 Task: Reply and add a link Link0000000013 to Email0000000002@outlook.com with a subject Subject0000000013 with a message Message0000000014 and with an attachment of Attach0000000004. Reply and add a link Link0000000013 to Aakash.mishra@softage.net and add a cc to Email0000000002@outlook.com with a subject Subject0000000013 with a message Message0000000014 and with an attachment of Attach0000000004. Reply and add a link Link0000000013 to Aakash.mishra@softage.net and add a cc to Email0000000002@outlook.com and bcc to Email0000000003@outlook.com@outlook.com with a subject Subject0000000012 with a message Message0000000014 and with an attachment of Attach0000000004. Reply and add a link Link0000000013 to Email0000000002@outlook.com with a subject Subject0000000014 with a message Message0000000014 and with an attachment of Attach0000000004 and upload Attach0000000005 to Onedrive and share. Reply and add a link Link0000000013 to Aakash.mishra@softage.net and add a cc to Email0000000002@outlook.com with a subject Subject0000000014 with a message Message0000000014 and with an attachment of Attach0000000004 and upload Attach0000000005 to Onedrive and share
Action: Mouse moved to (374, 416)
Screenshot: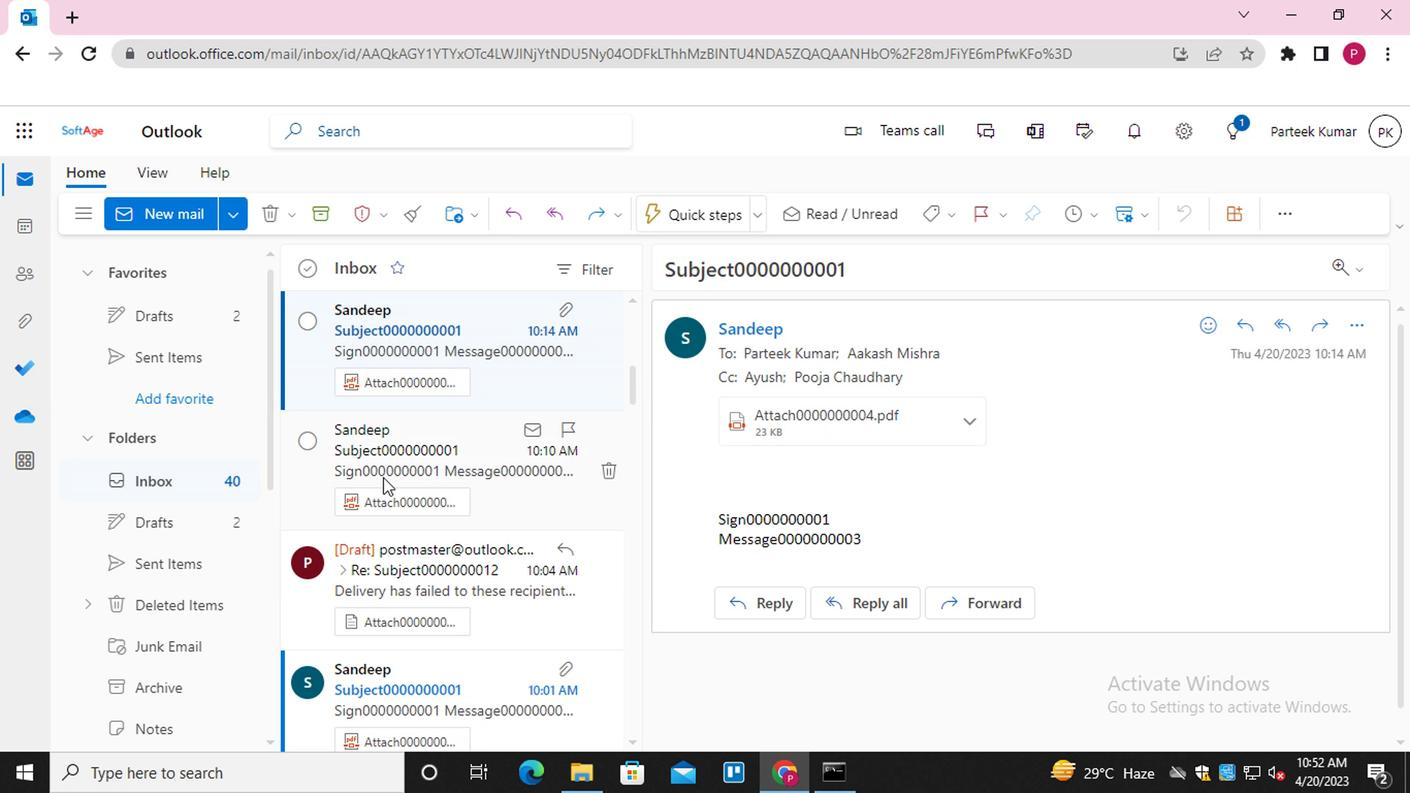 
Action: Mouse pressed left at (374, 416)
Screenshot: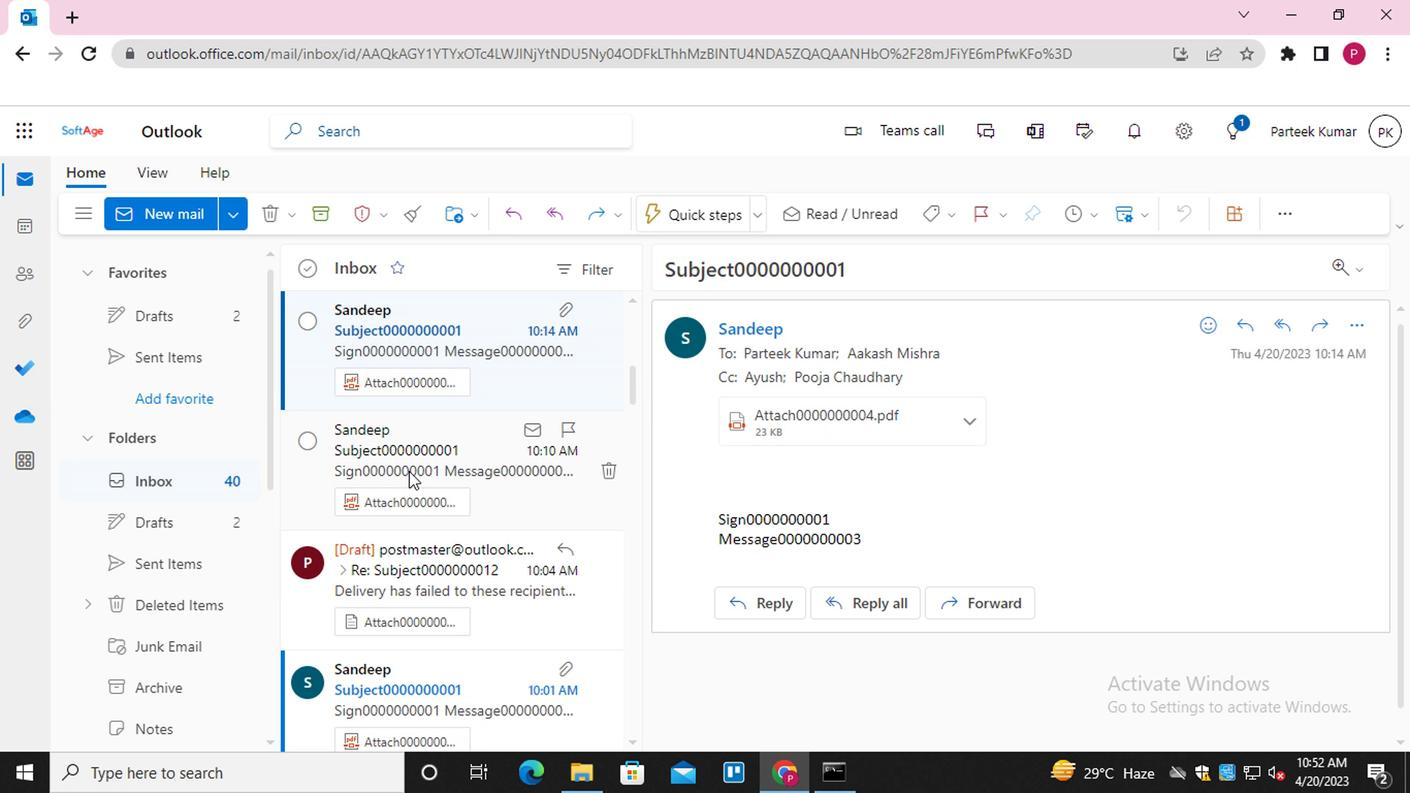 
Action: Mouse moved to (964, 334)
Screenshot: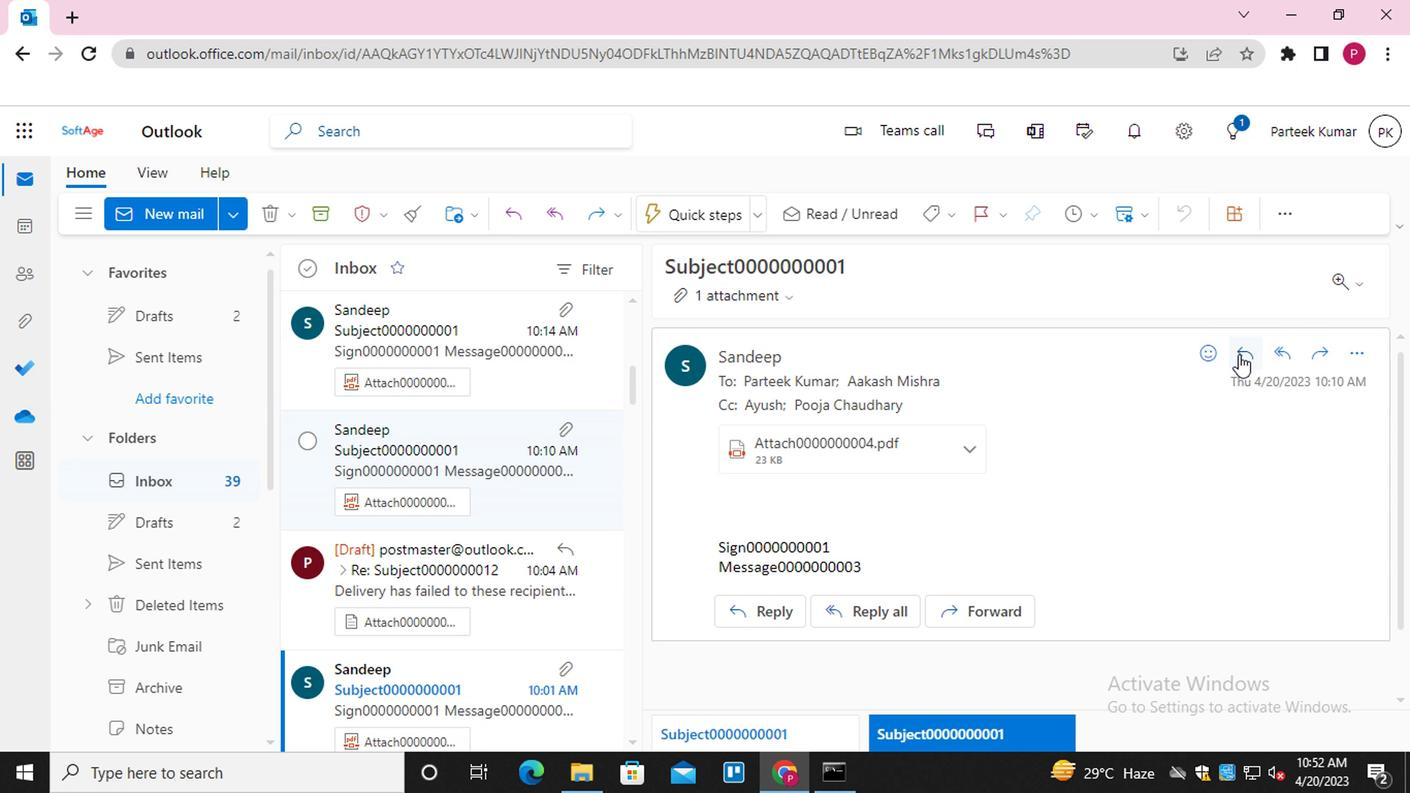 
Action: Mouse pressed left at (964, 334)
Screenshot: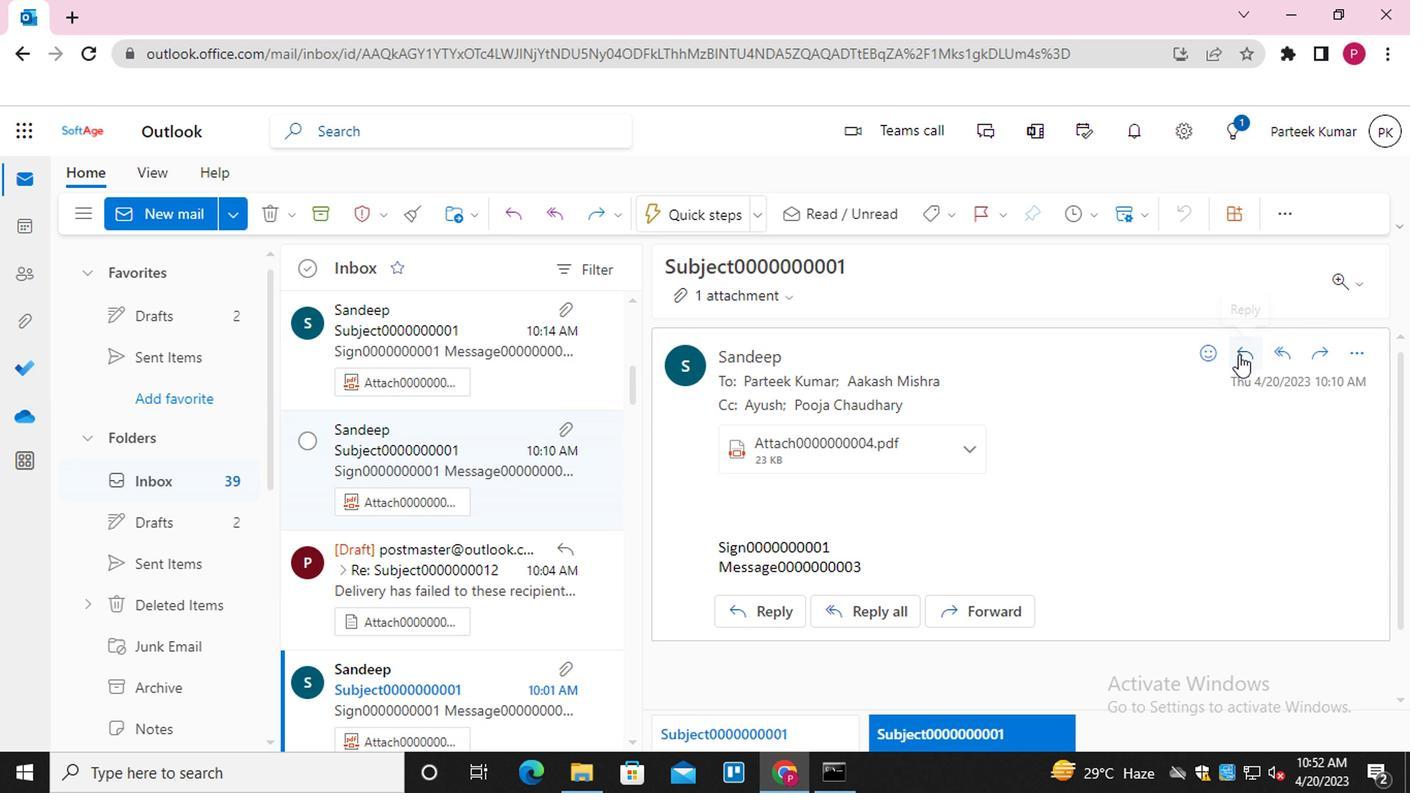 
Action: Mouse moved to (564, 522)
Screenshot: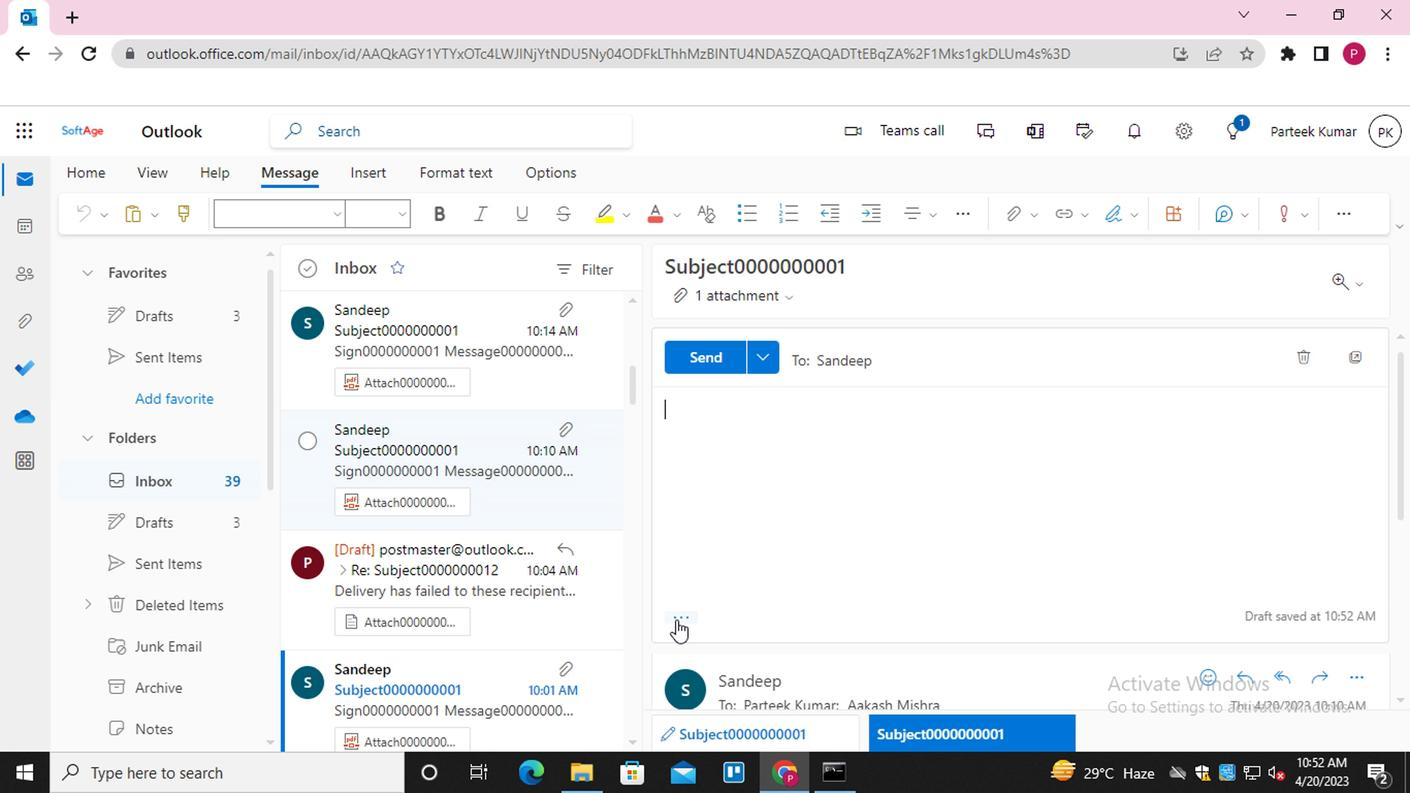 
Action: Mouse pressed left at (564, 522)
Screenshot: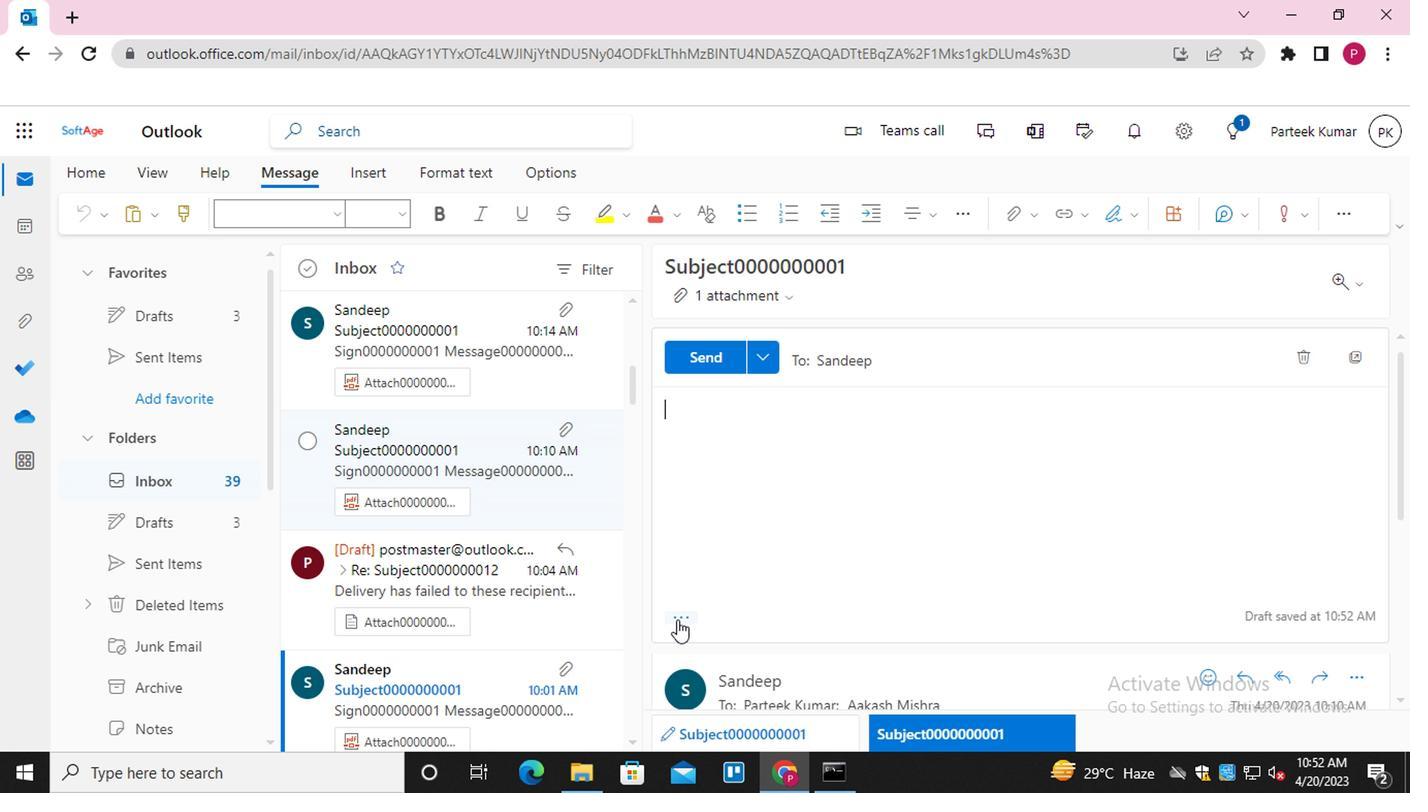
Action: Mouse moved to (600, 363)
Screenshot: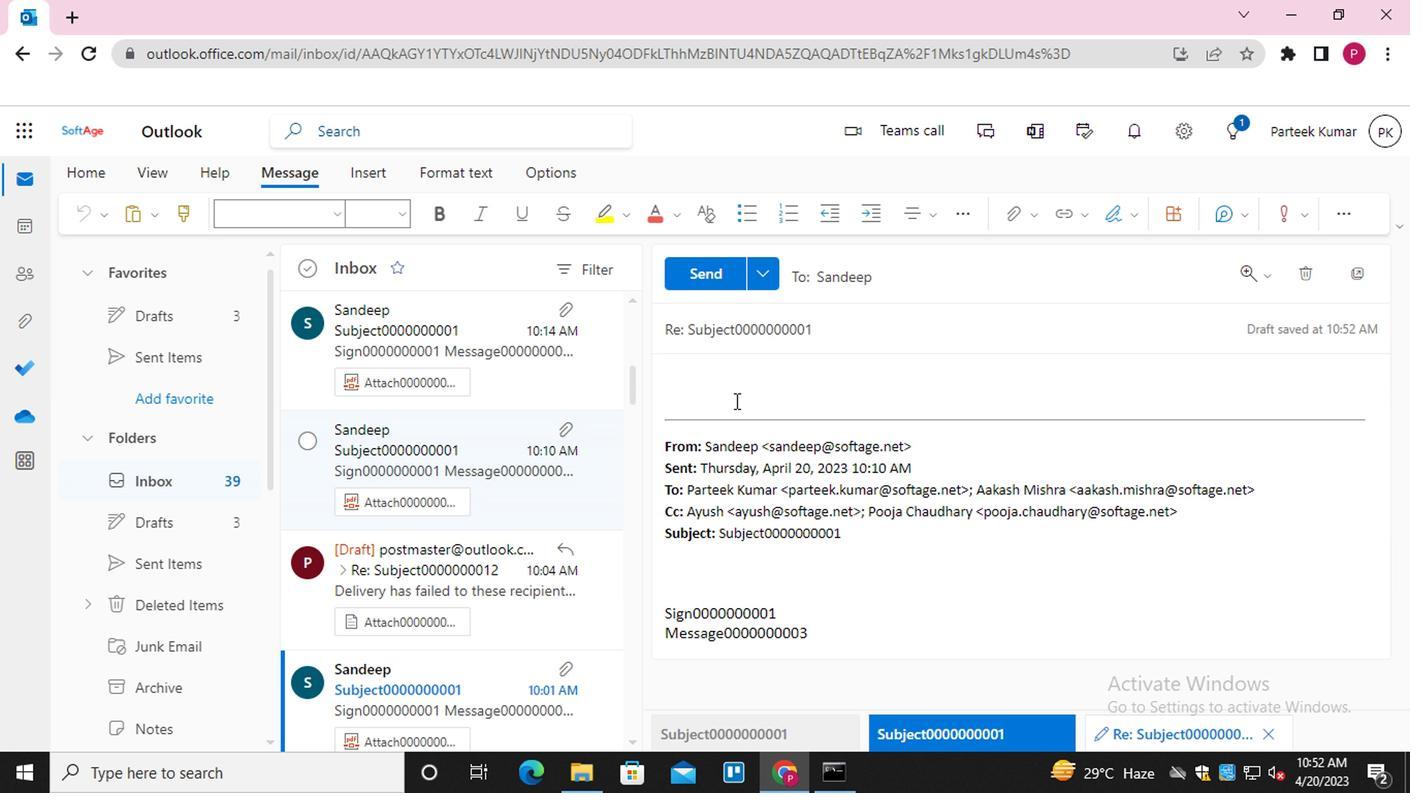 
Action: Mouse pressed left at (600, 363)
Screenshot: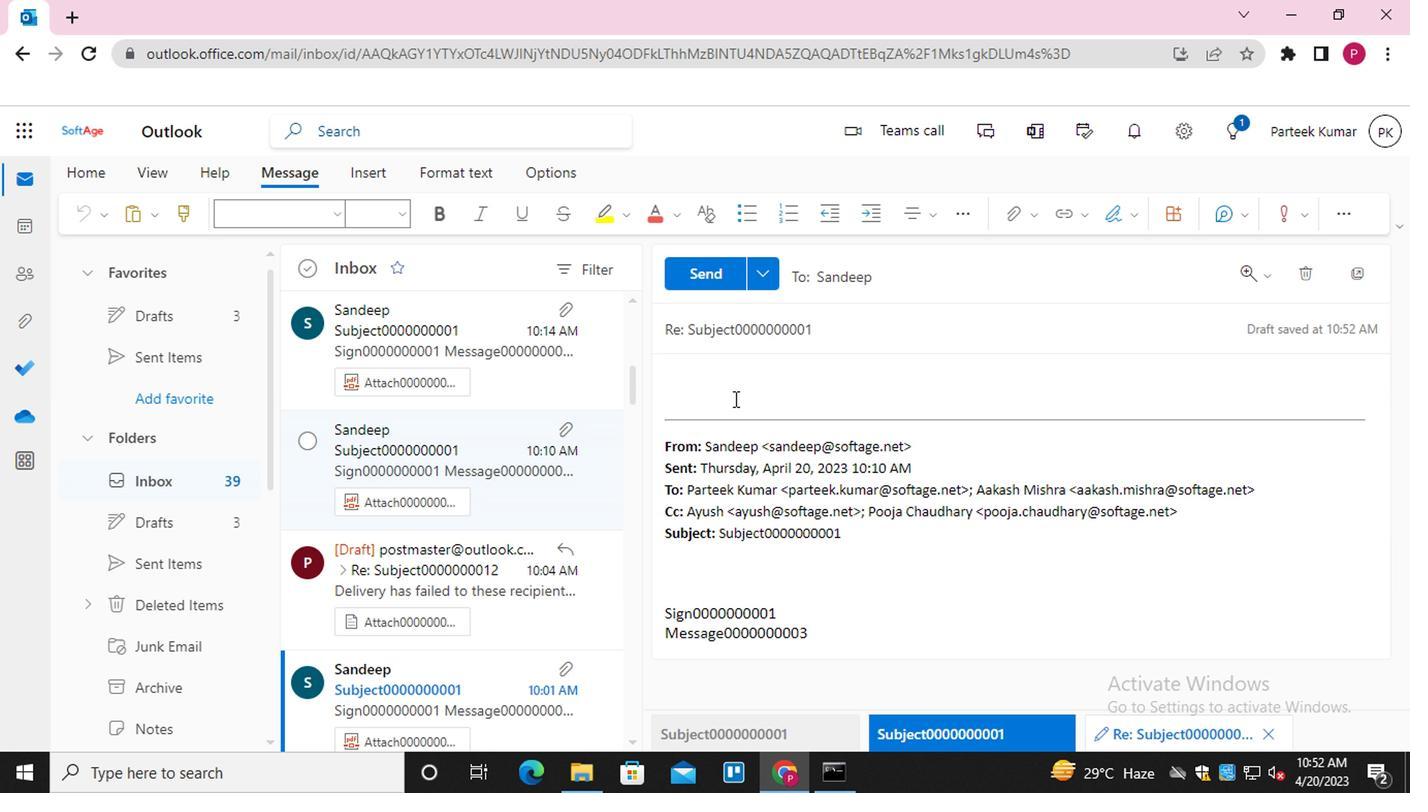 
Action: Mouse moved to (833, 237)
Screenshot: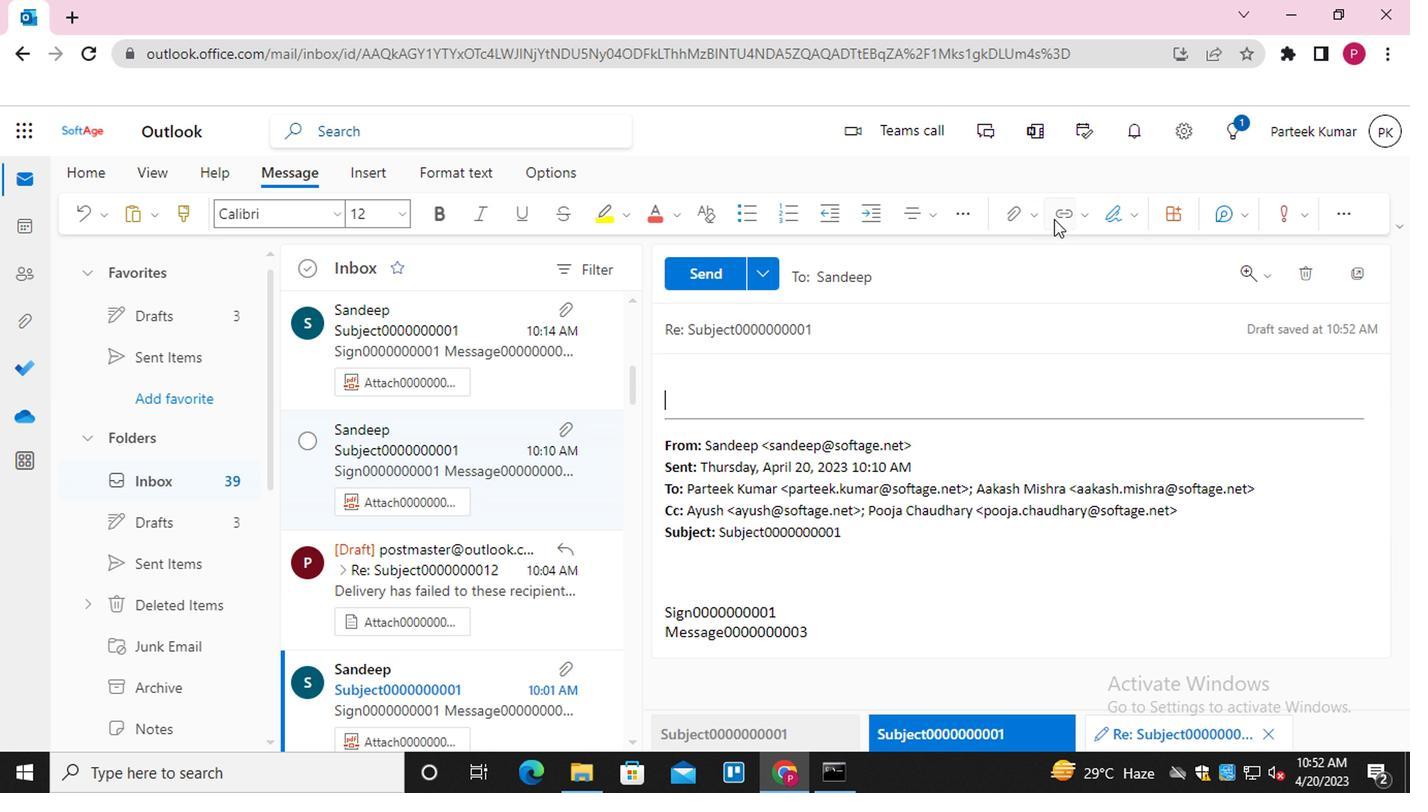 
Action: Mouse pressed left at (833, 237)
Screenshot: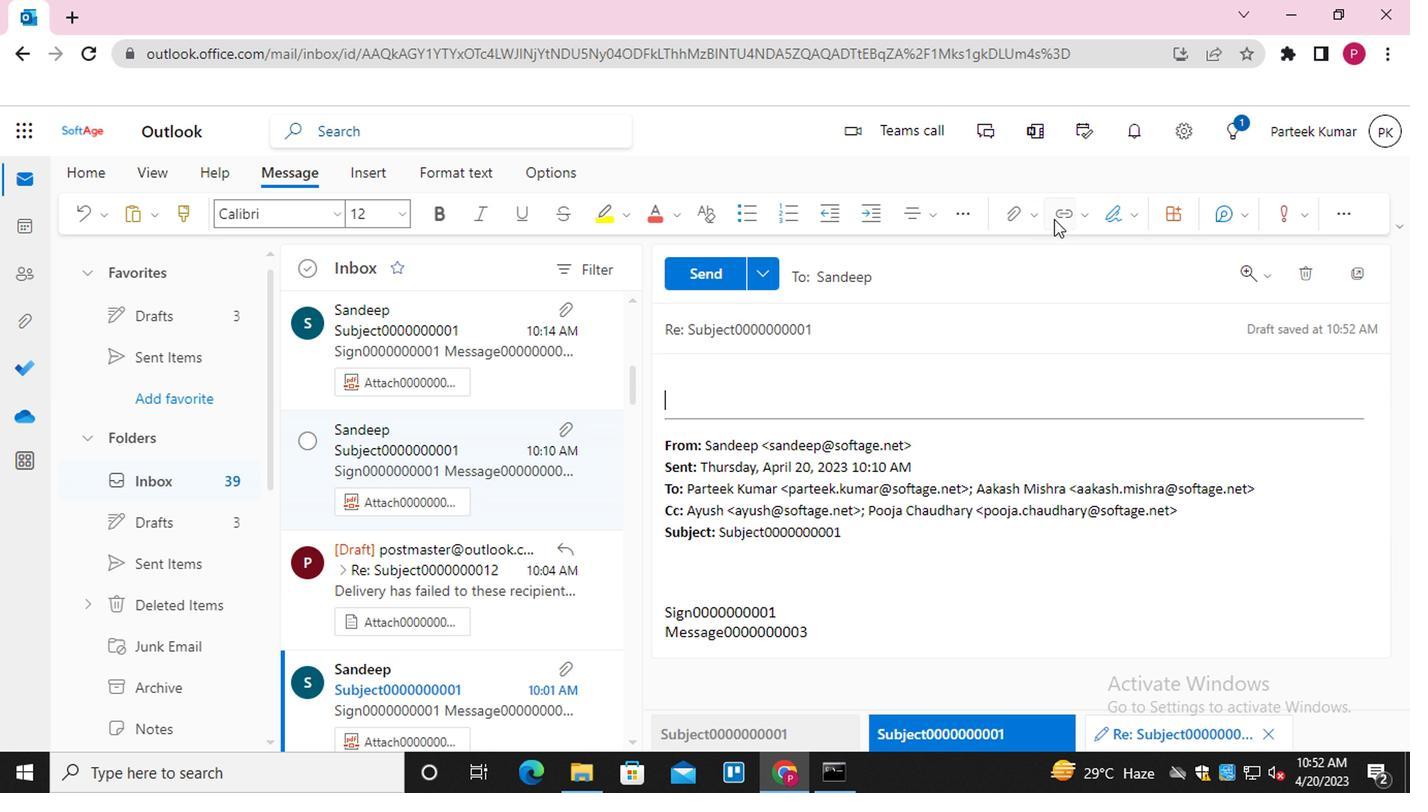 
Action: Mouse moved to (522, 360)
Screenshot: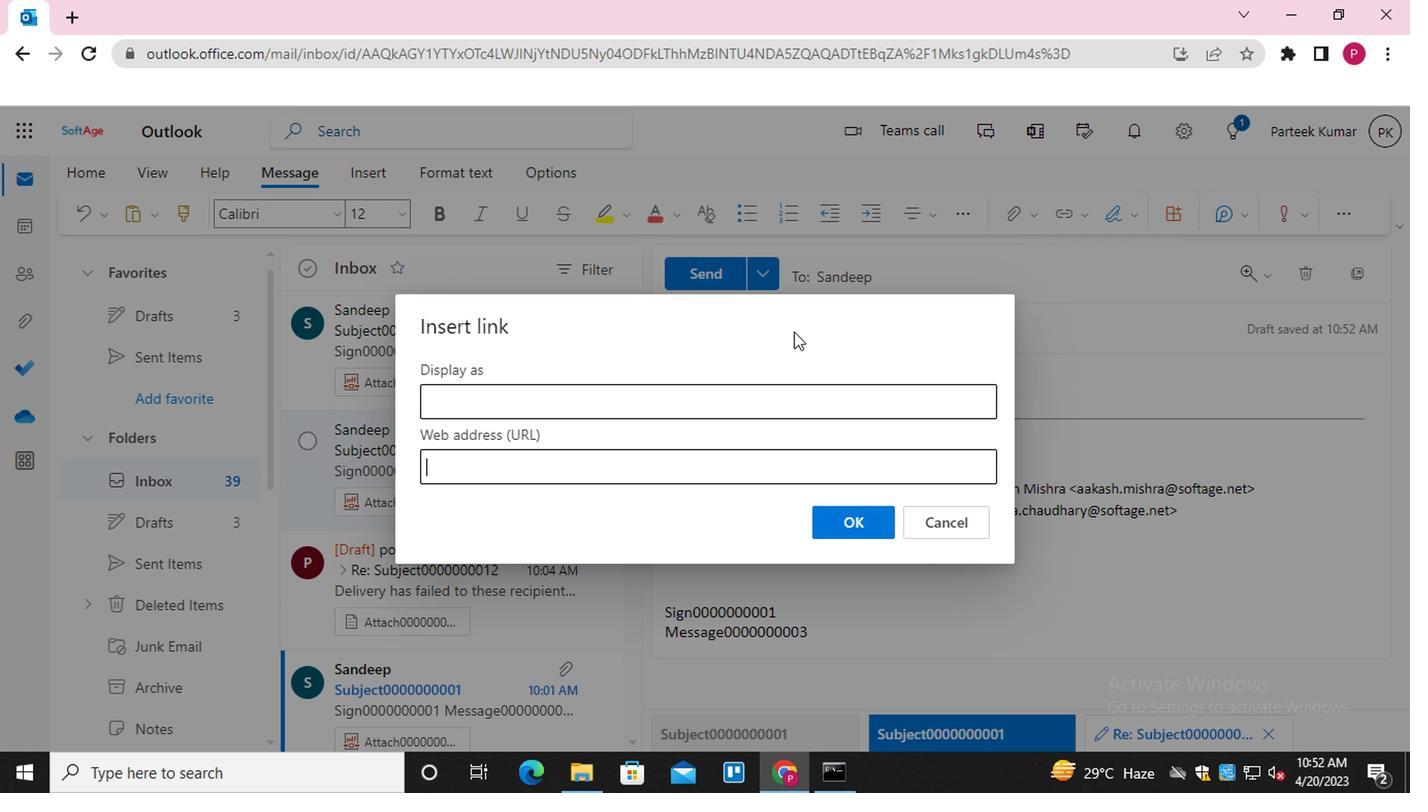
Action: Mouse pressed left at (522, 360)
Screenshot: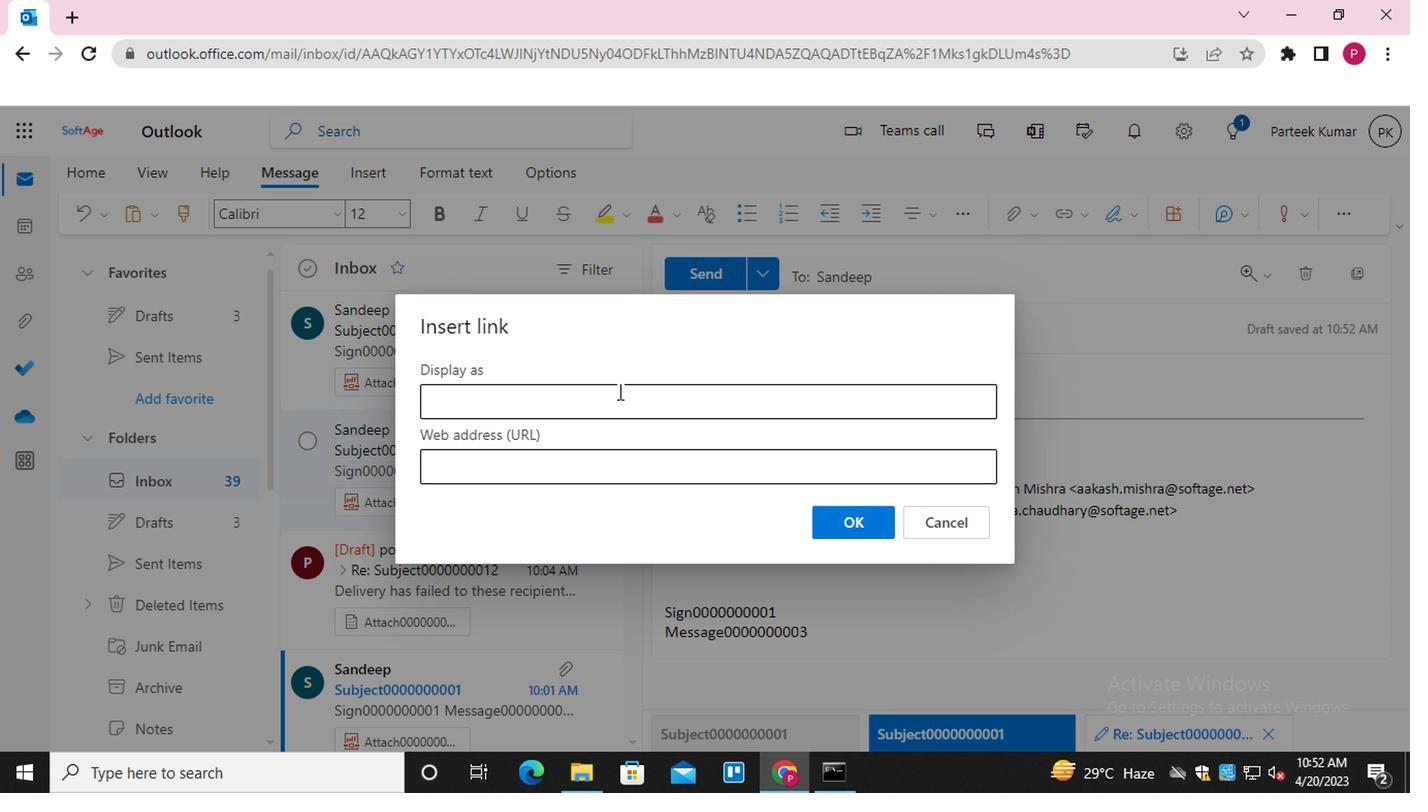 
Action: Mouse moved to (515, 402)
Screenshot: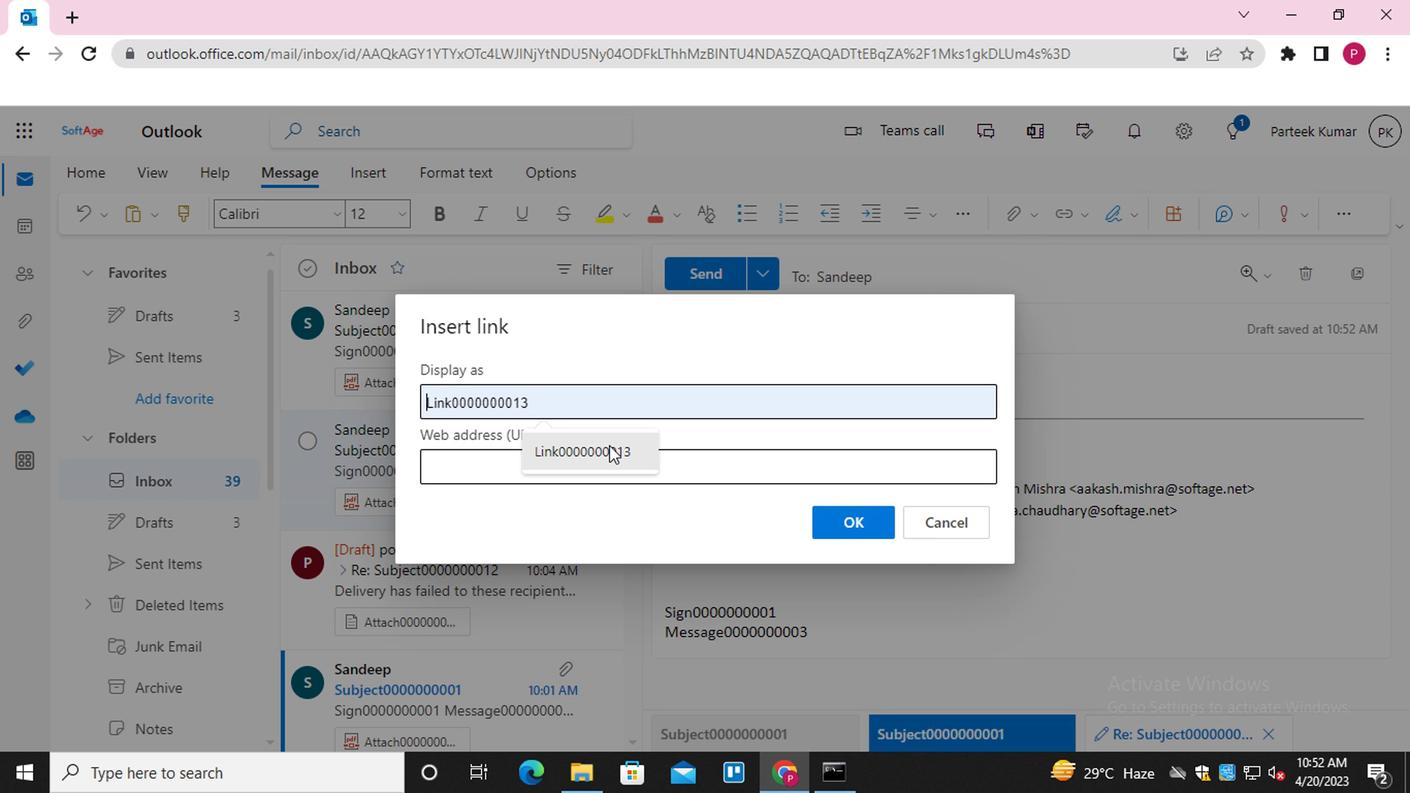 
Action: Mouse pressed left at (515, 402)
Screenshot: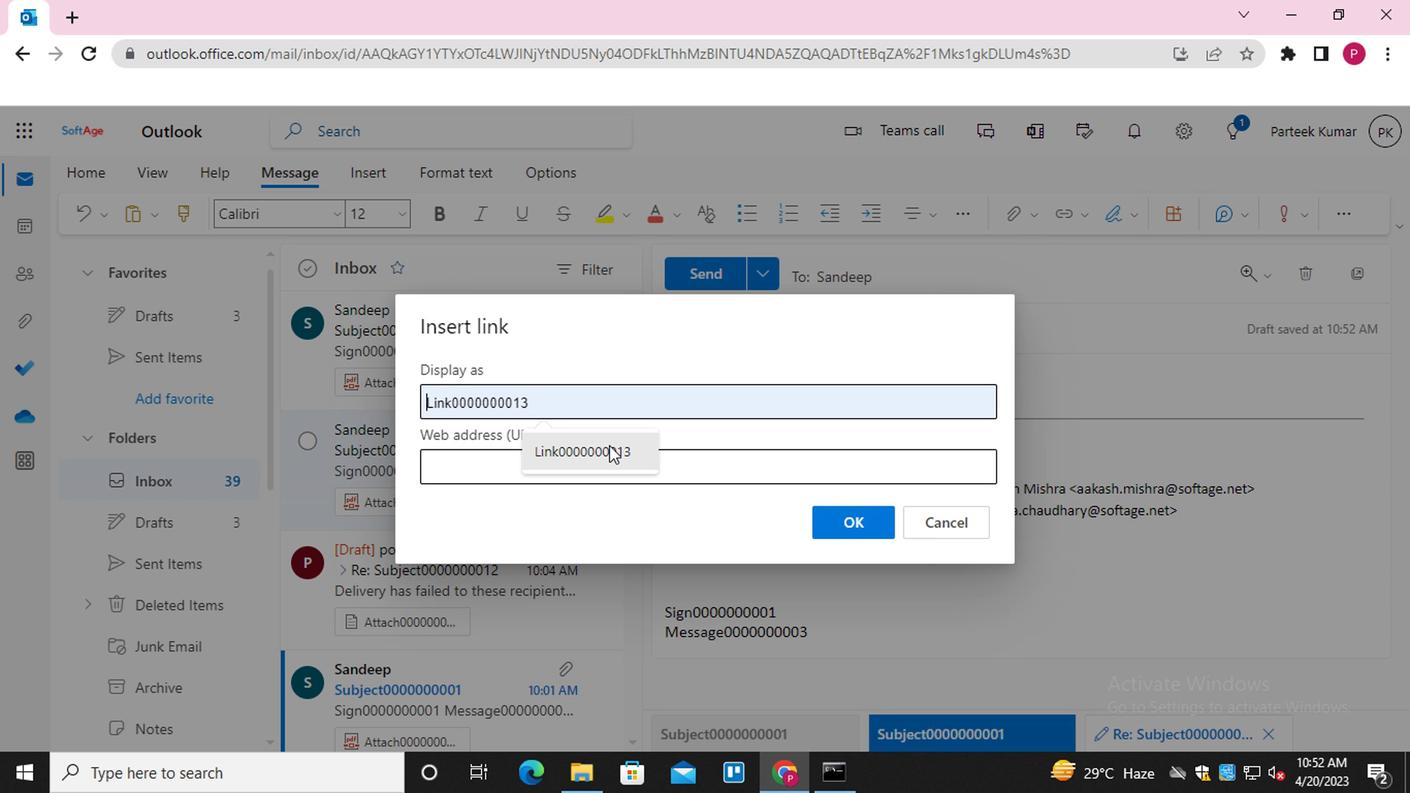 
Action: Mouse moved to (514, 412)
Screenshot: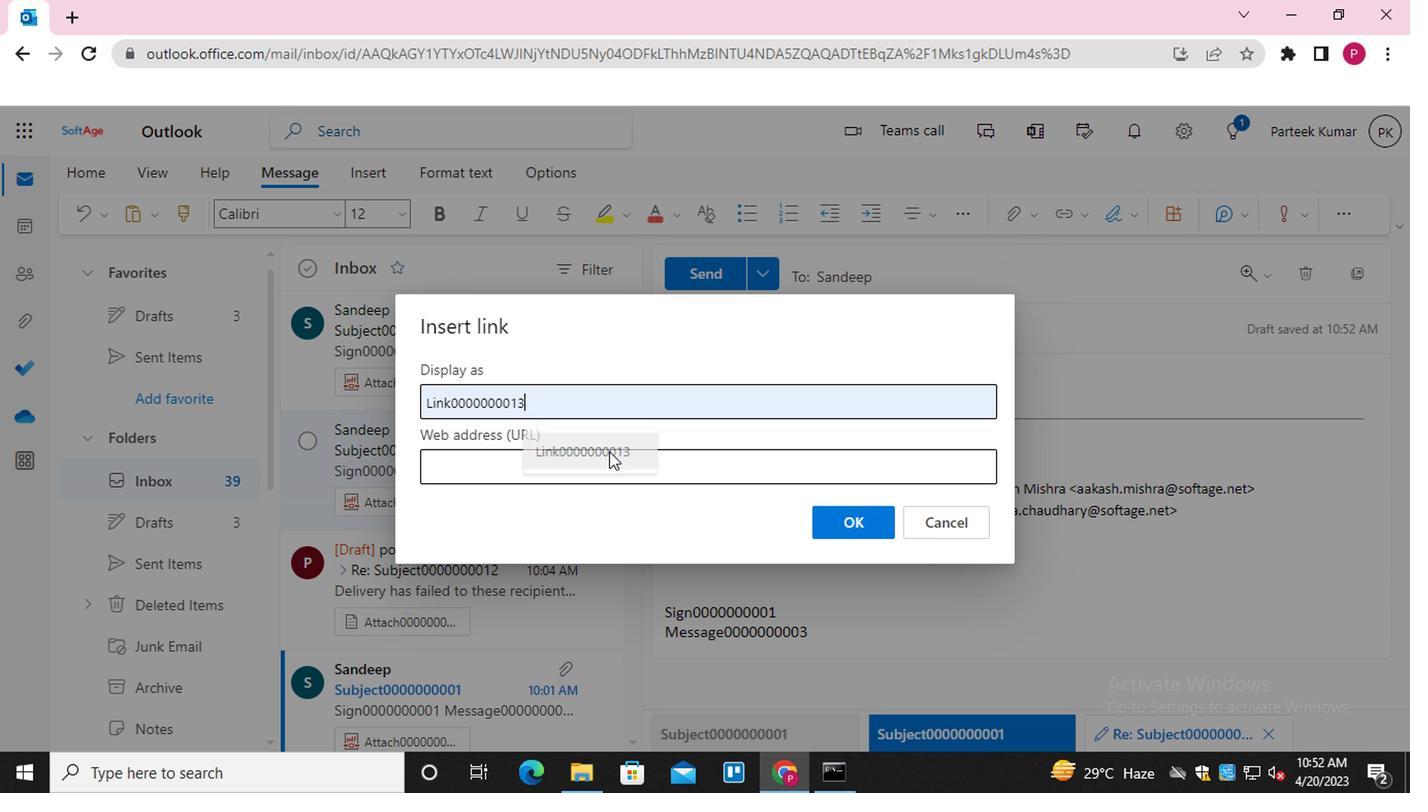 
Action: Mouse pressed left at (514, 412)
Screenshot: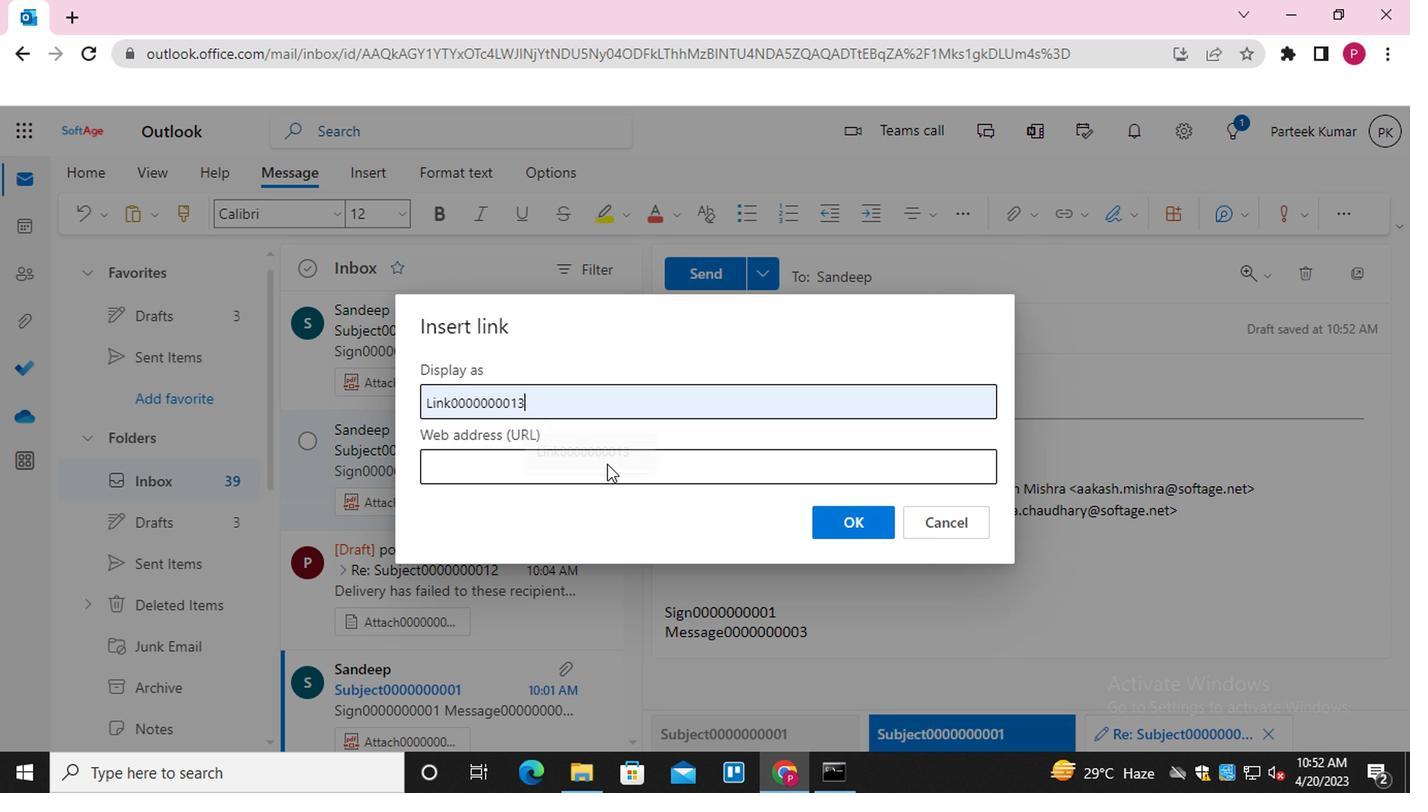 
Action: Mouse moved to (512, 445)
Screenshot: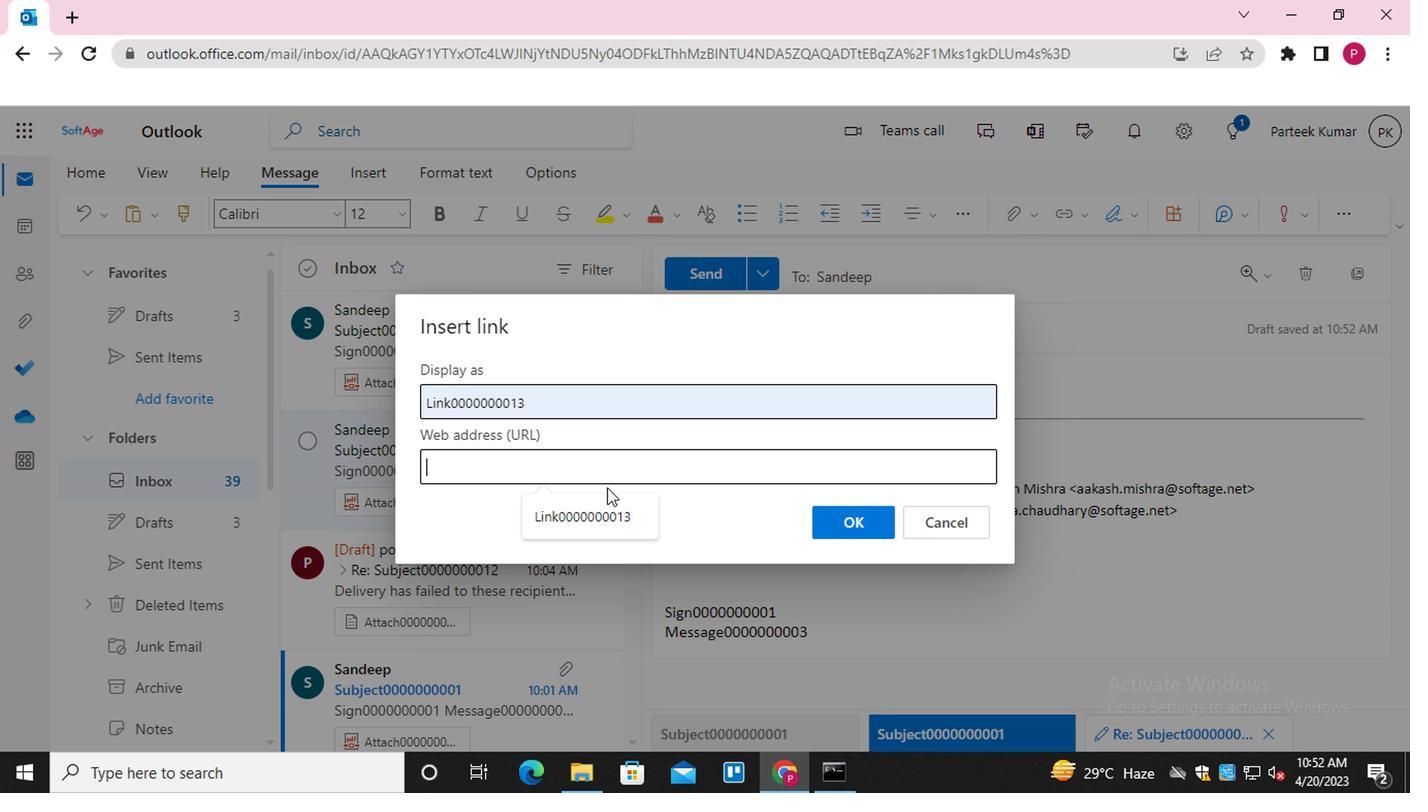 
Action: Mouse pressed left at (512, 445)
Screenshot: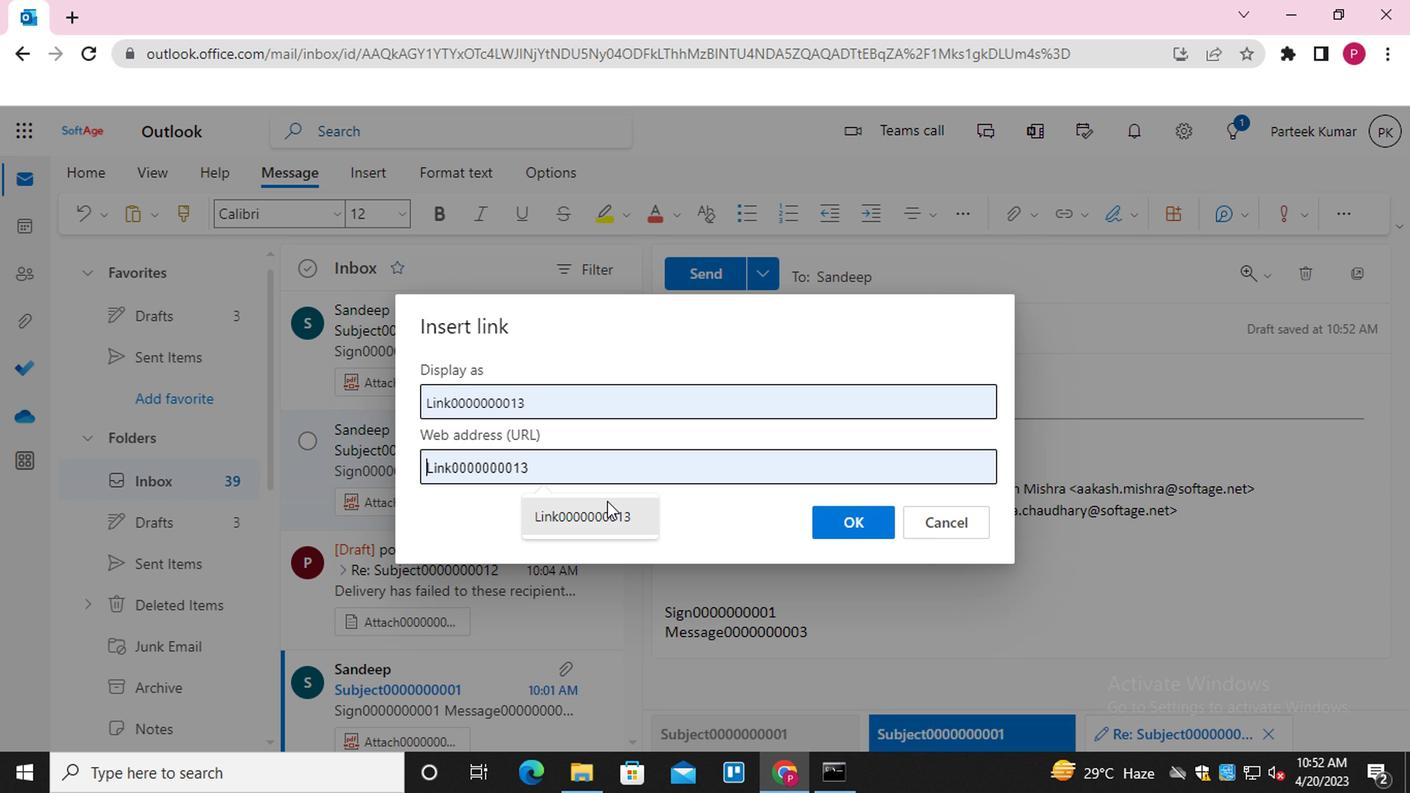 
Action: Mouse moved to (688, 453)
Screenshot: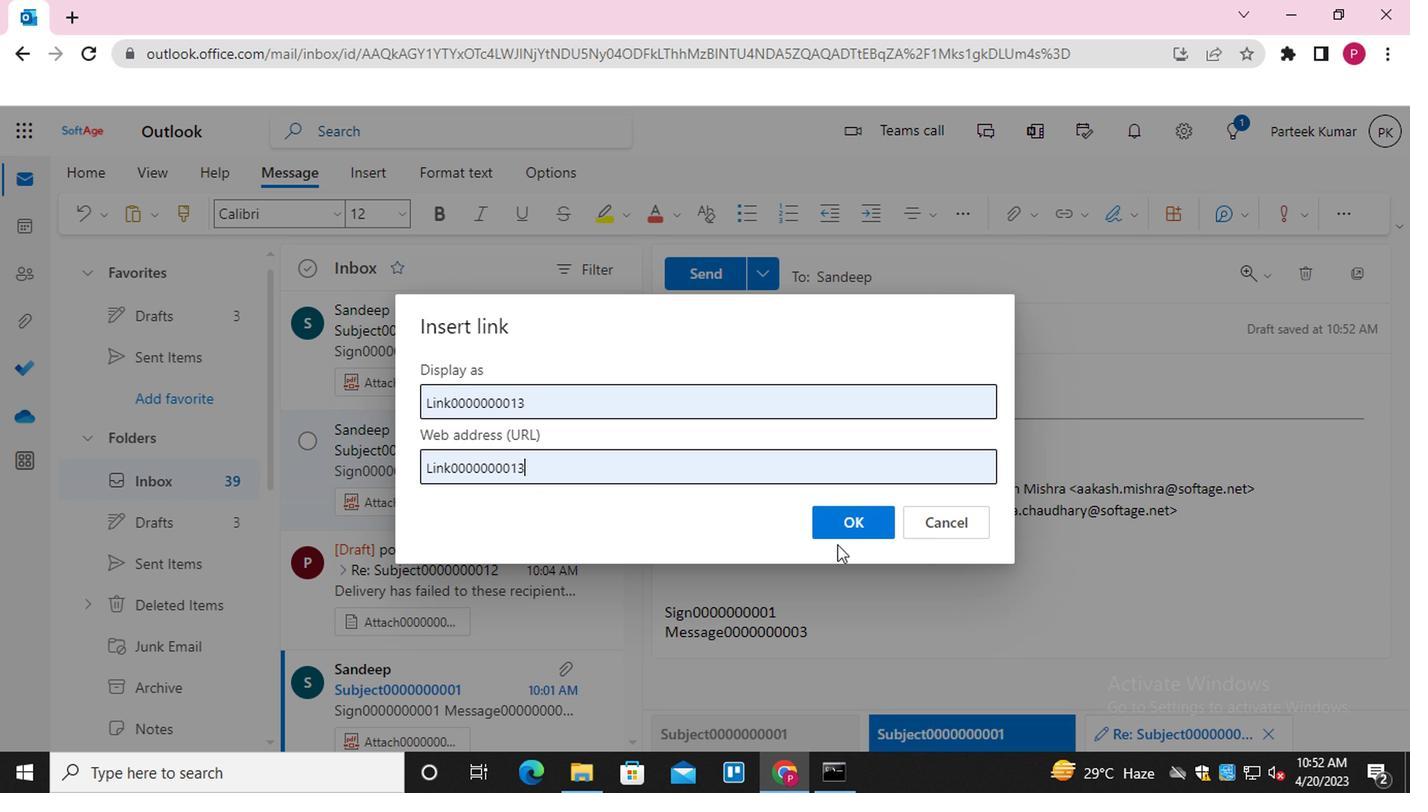 
Action: Mouse pressed left at (688, 453)
Screenshot: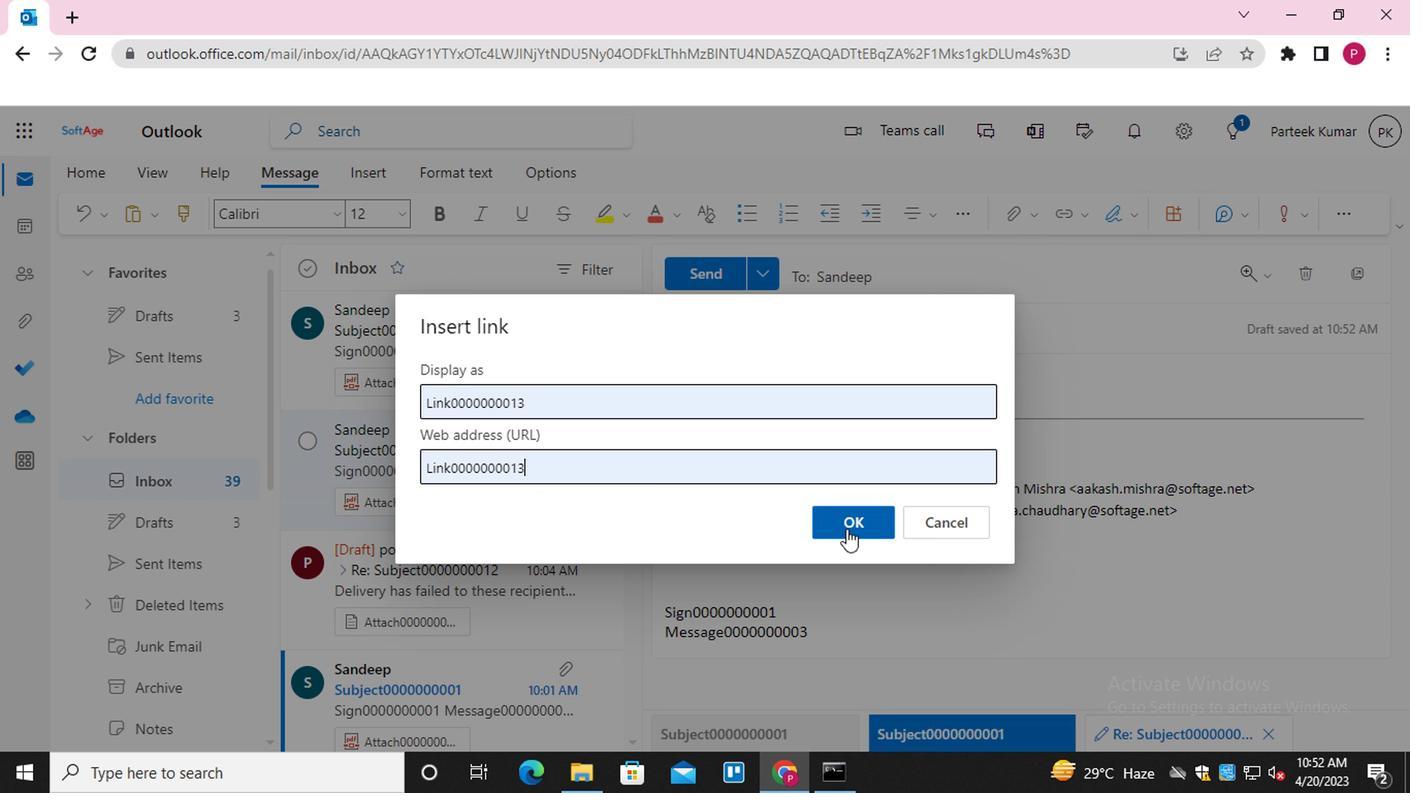 
Action: Mouse moved to (706, 280)
Screenshot: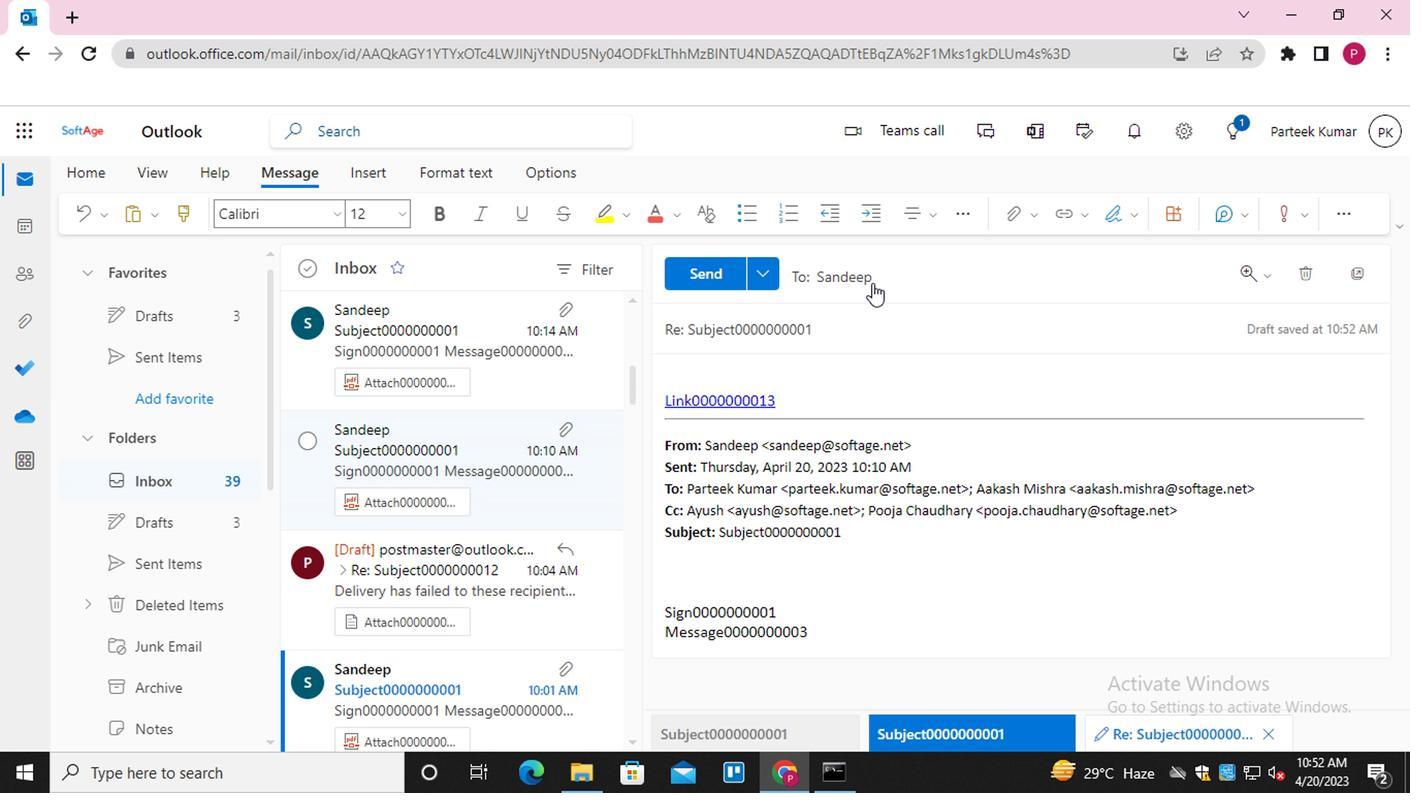 
Action: Mouse pressed left at (706, 280)
Screenshot: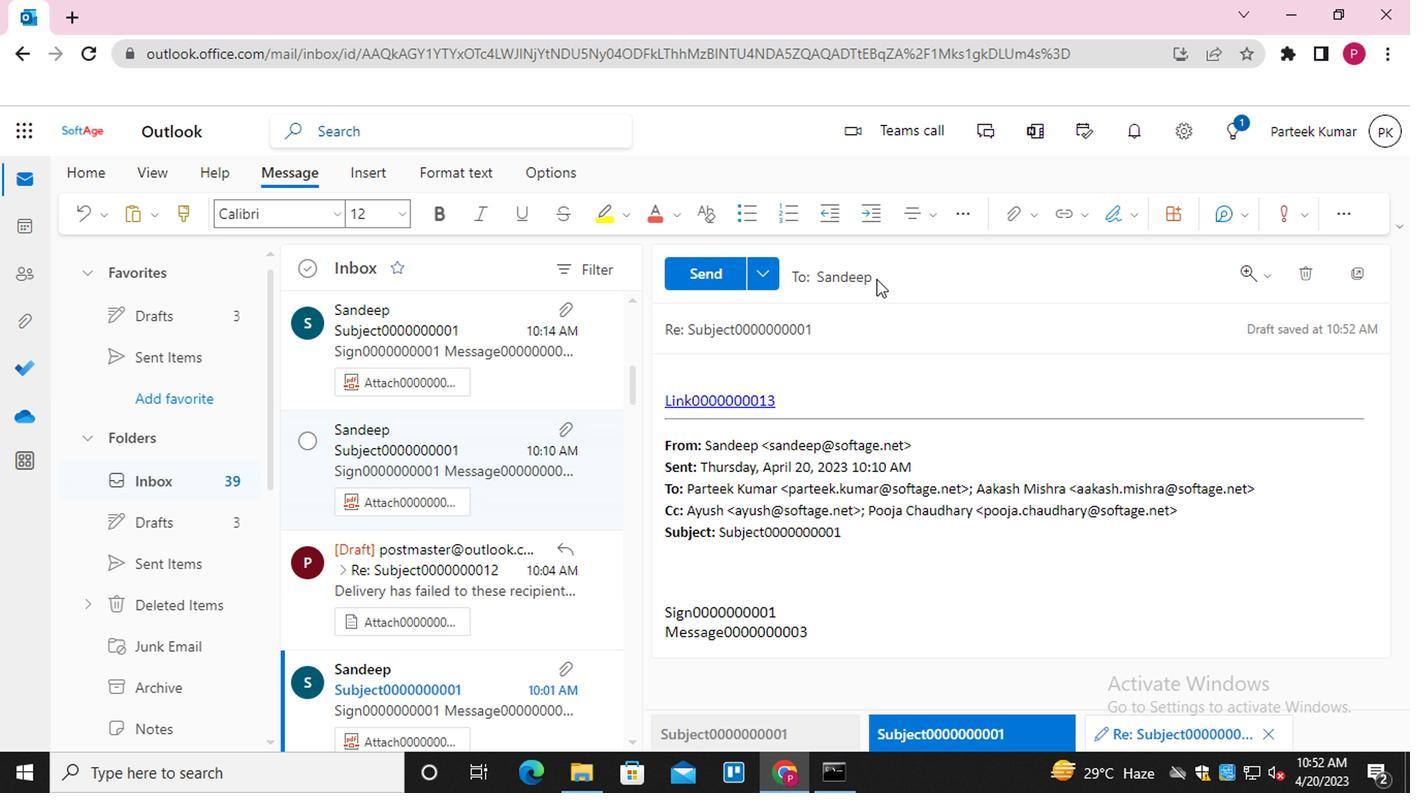 
Action: Mouse moved to (695, 312)
Screenshot: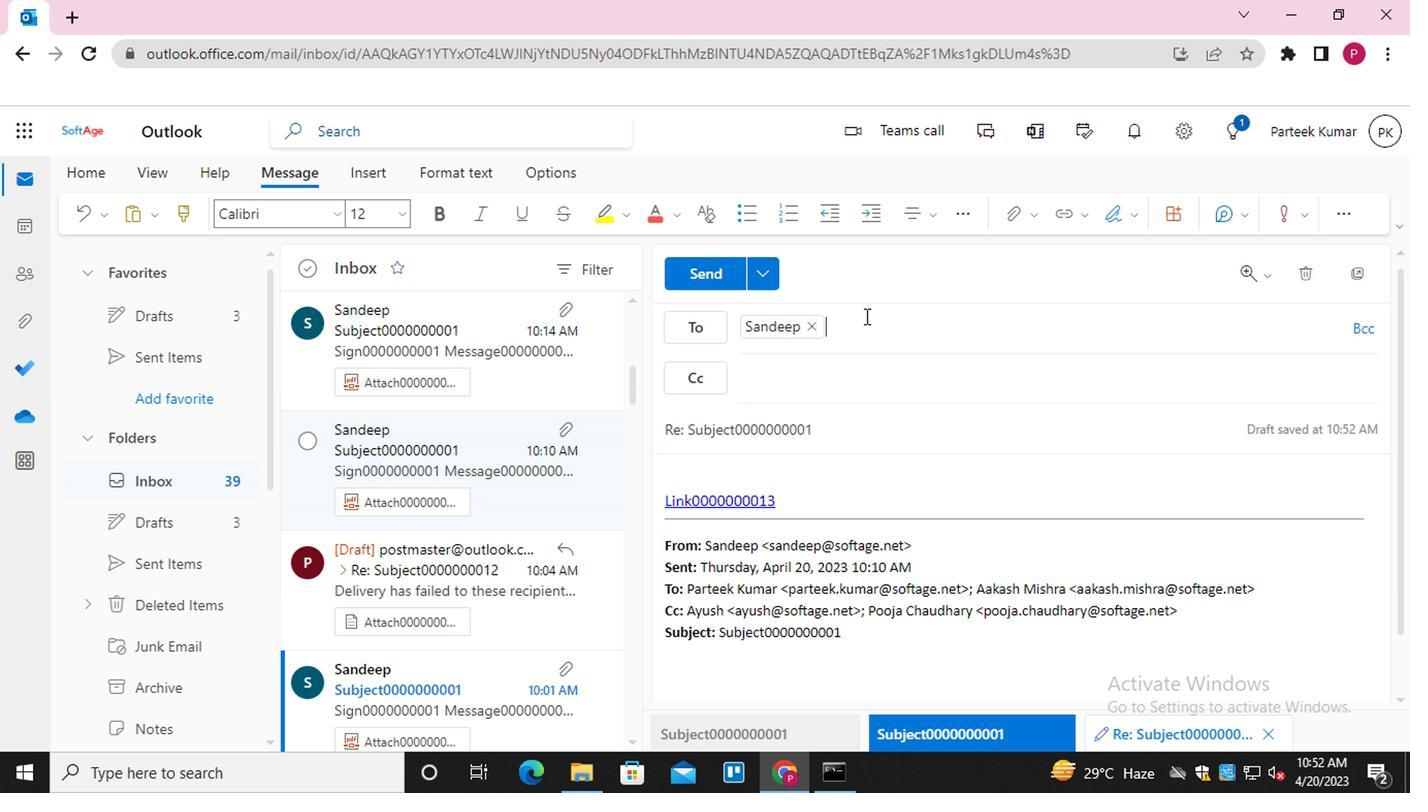 
Action: Key pressed <Key.backspace><Key.shift>EMAIL0000000002<Key.enter>
Screenshot: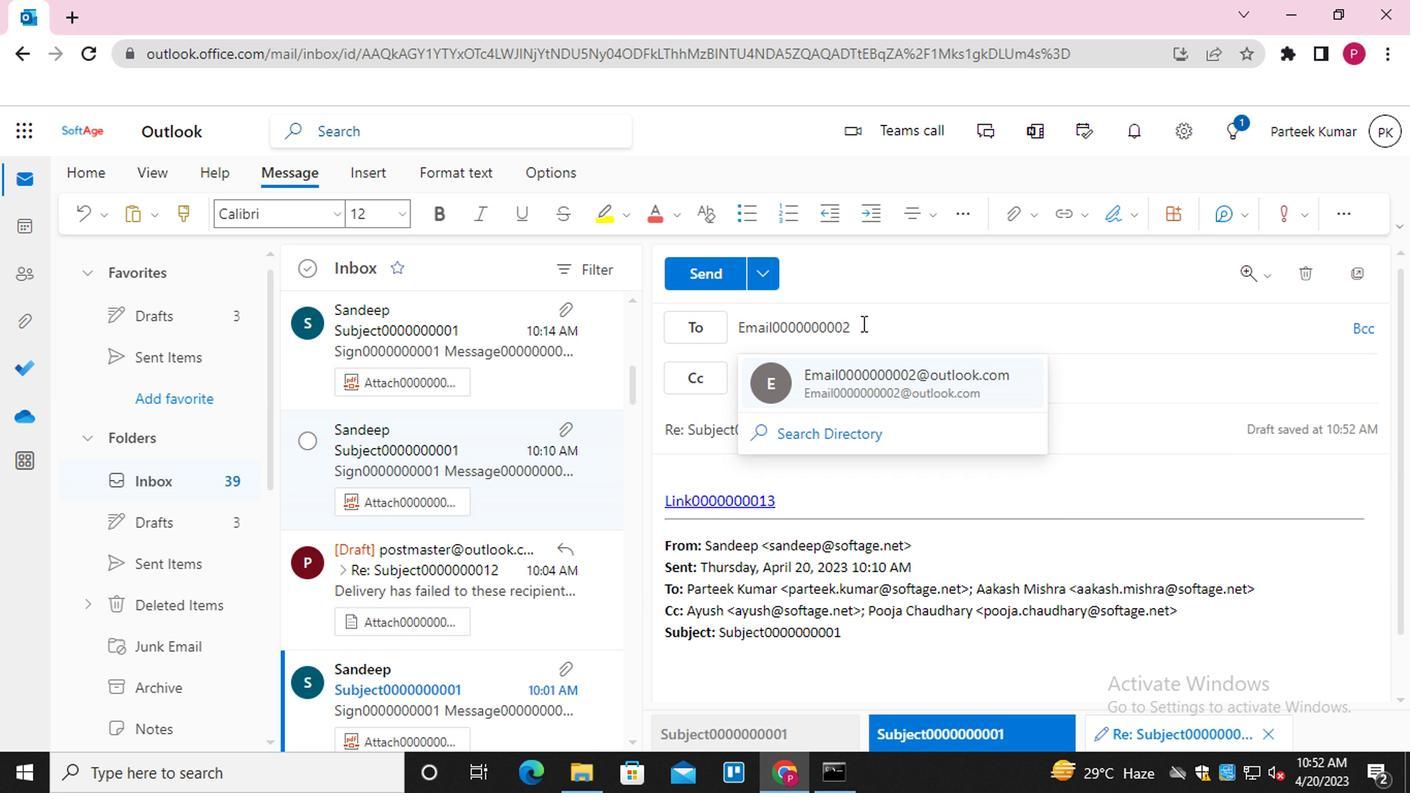 
Action: Mouse moved to (686, 383)
Screenshot: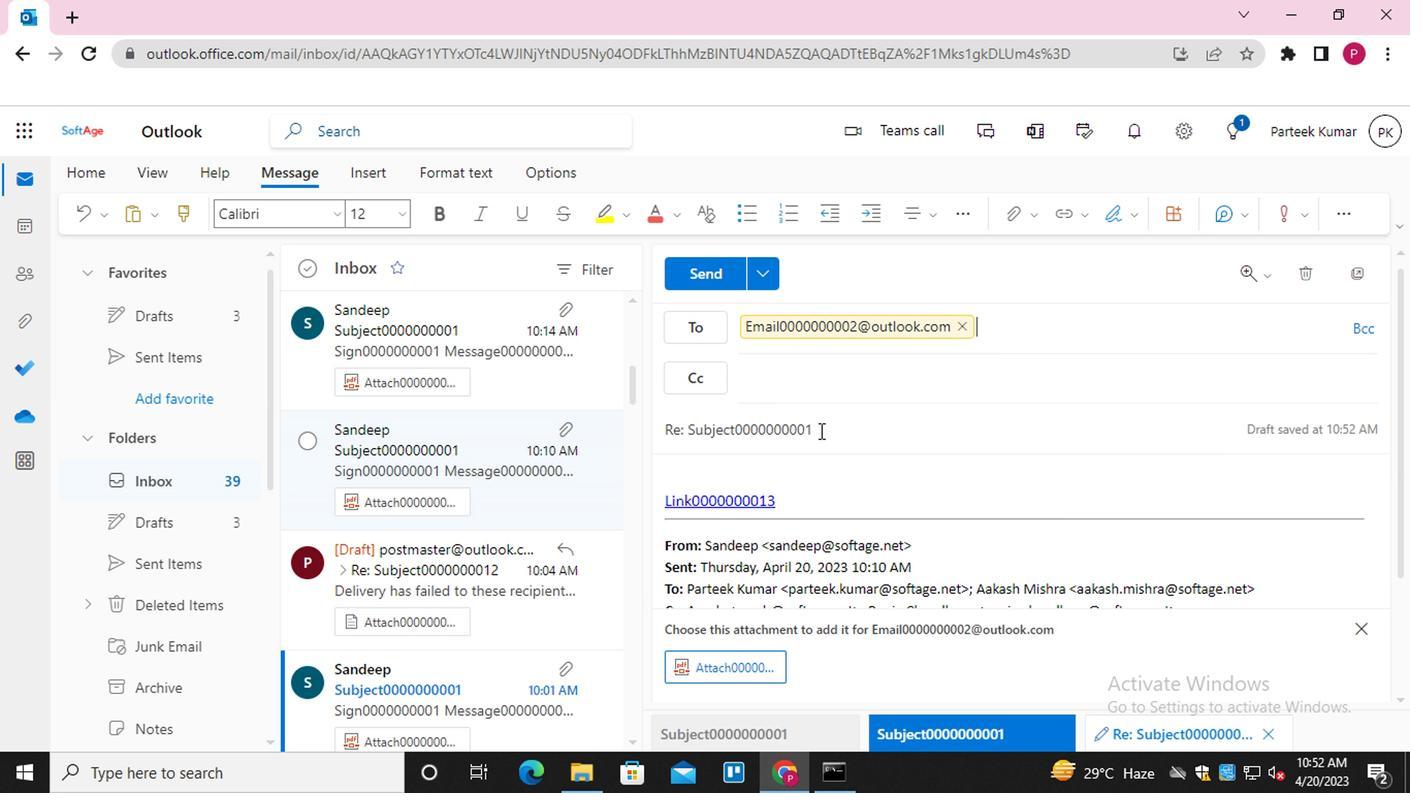 
Action: Mouse pressed left at (686, 383)
Screenshot: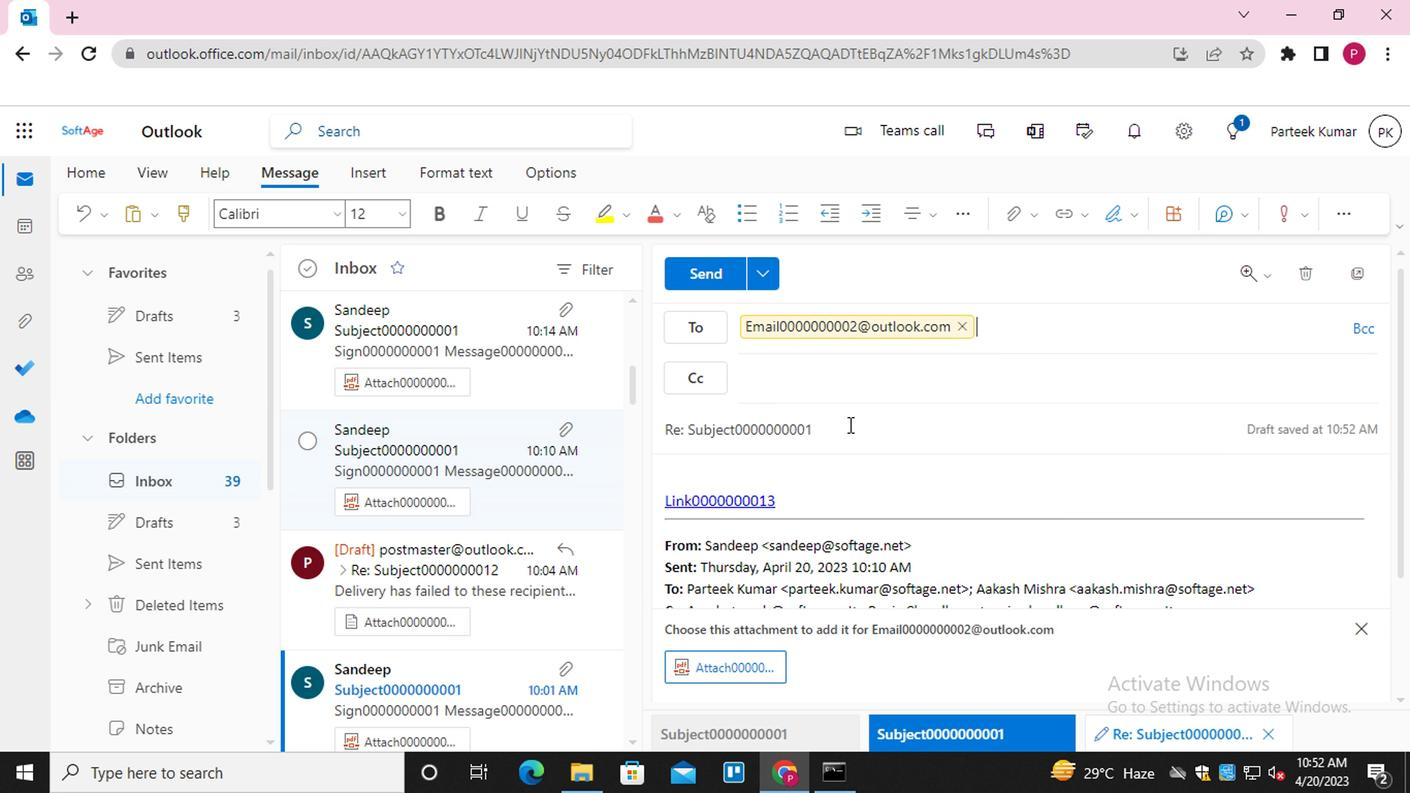 
Action: Mouse moved to (685, 384)
Screenshot: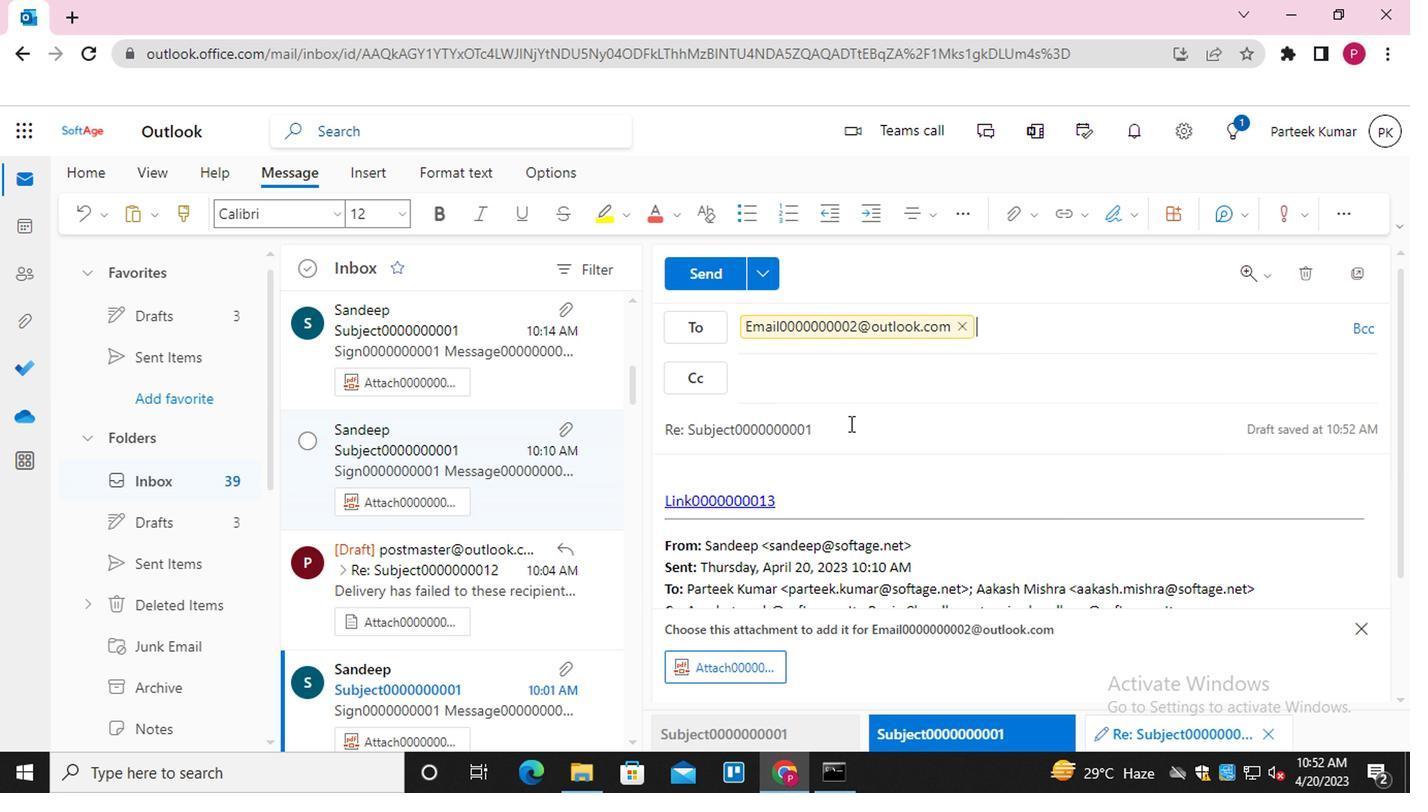 
Action: Key pressed <Key.backspace><Key.backspace><Key.backspace>13<Key.backspace><Key.backspace>013
Screenshot: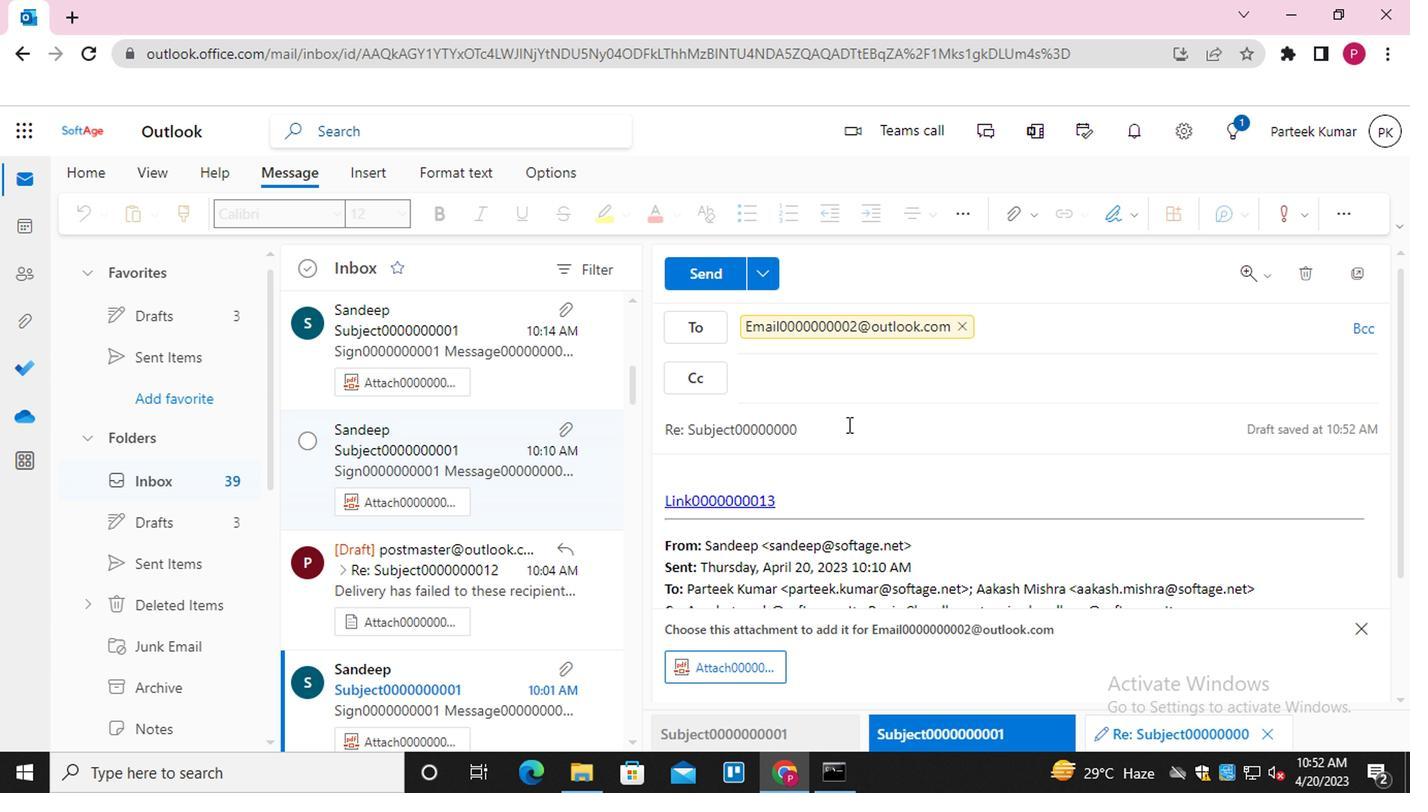 
Action: Mouse moved to (597, 426)
Screenshot: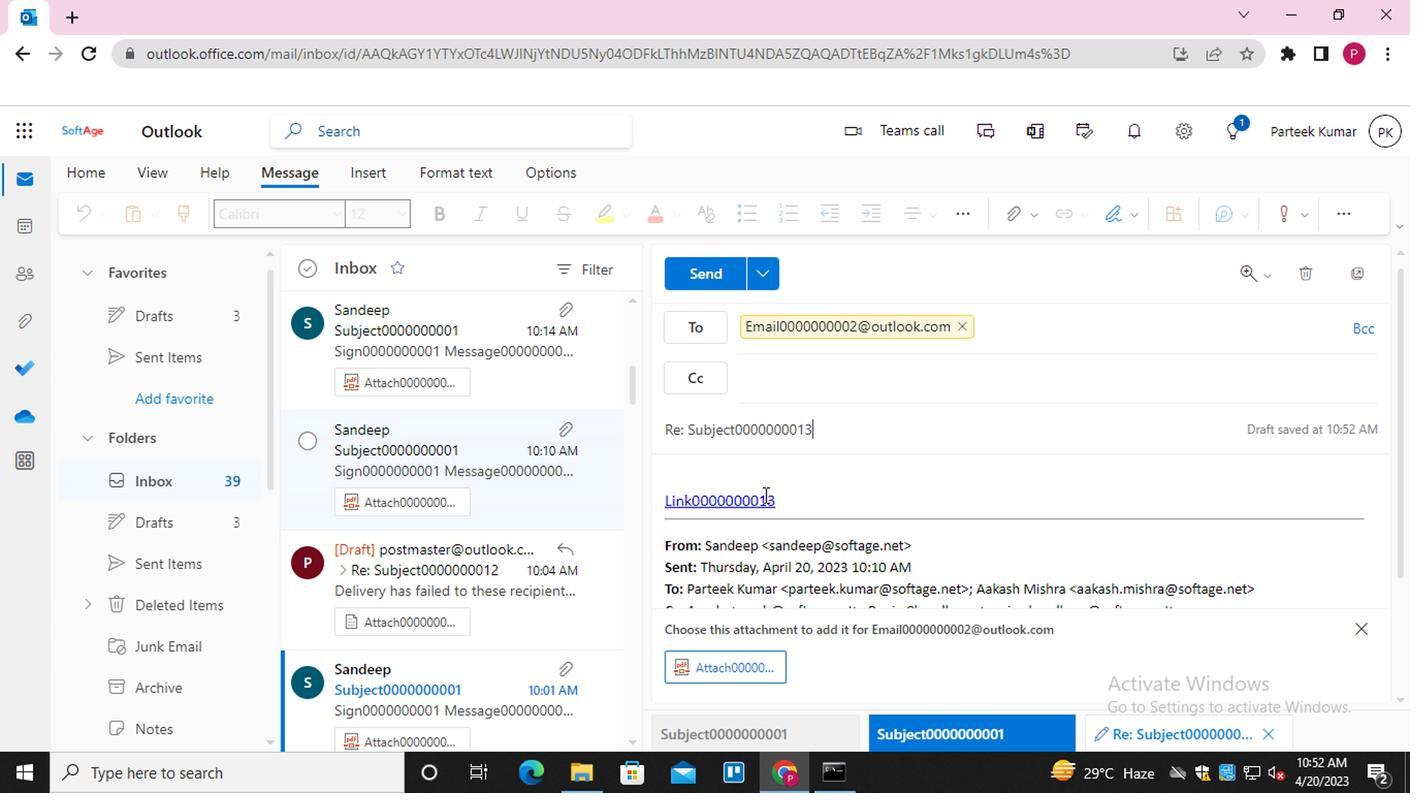 
Action: Mouse pressed left at (597, 426)
Screenshot: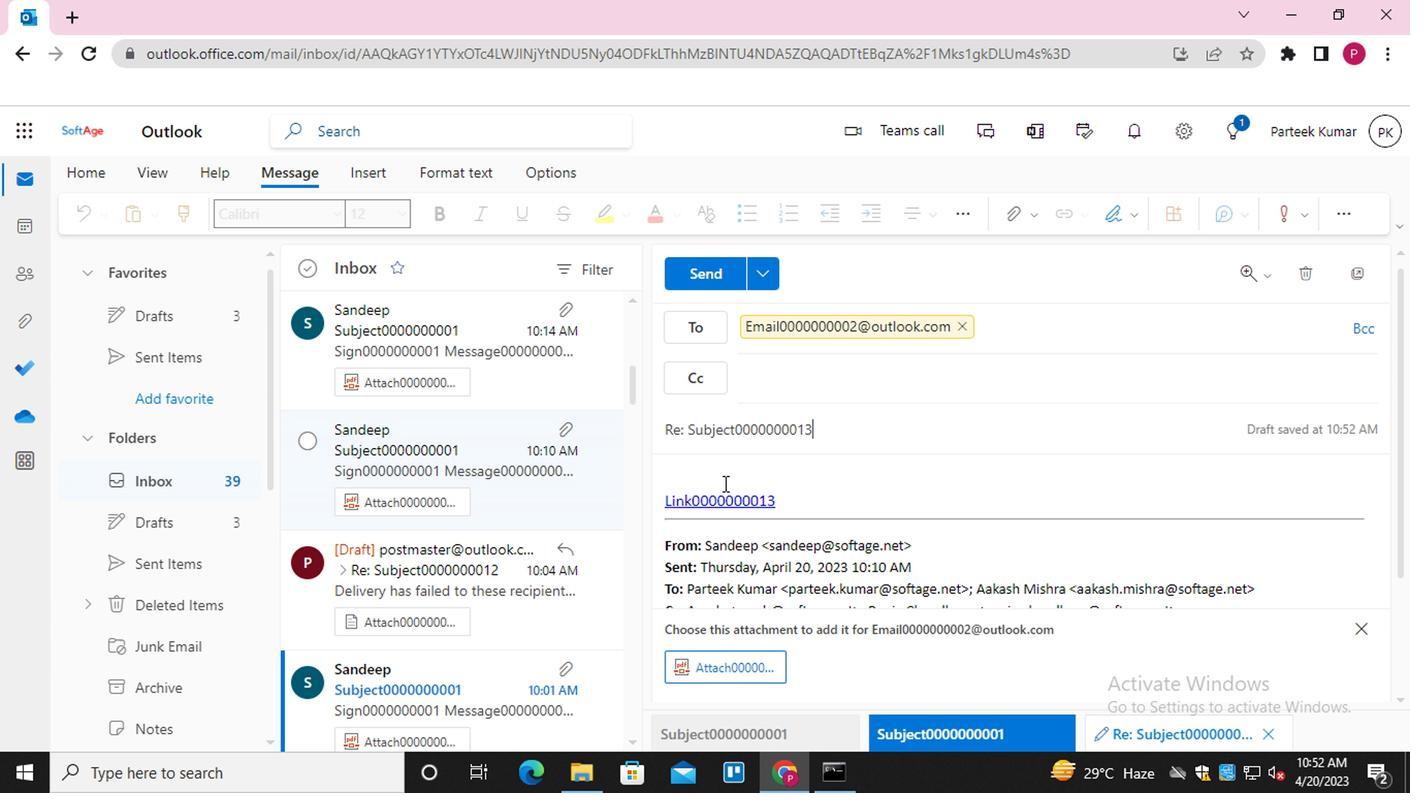 
Action: Key pressed <Key.shift>MESSAGE0000000014
Screenshot: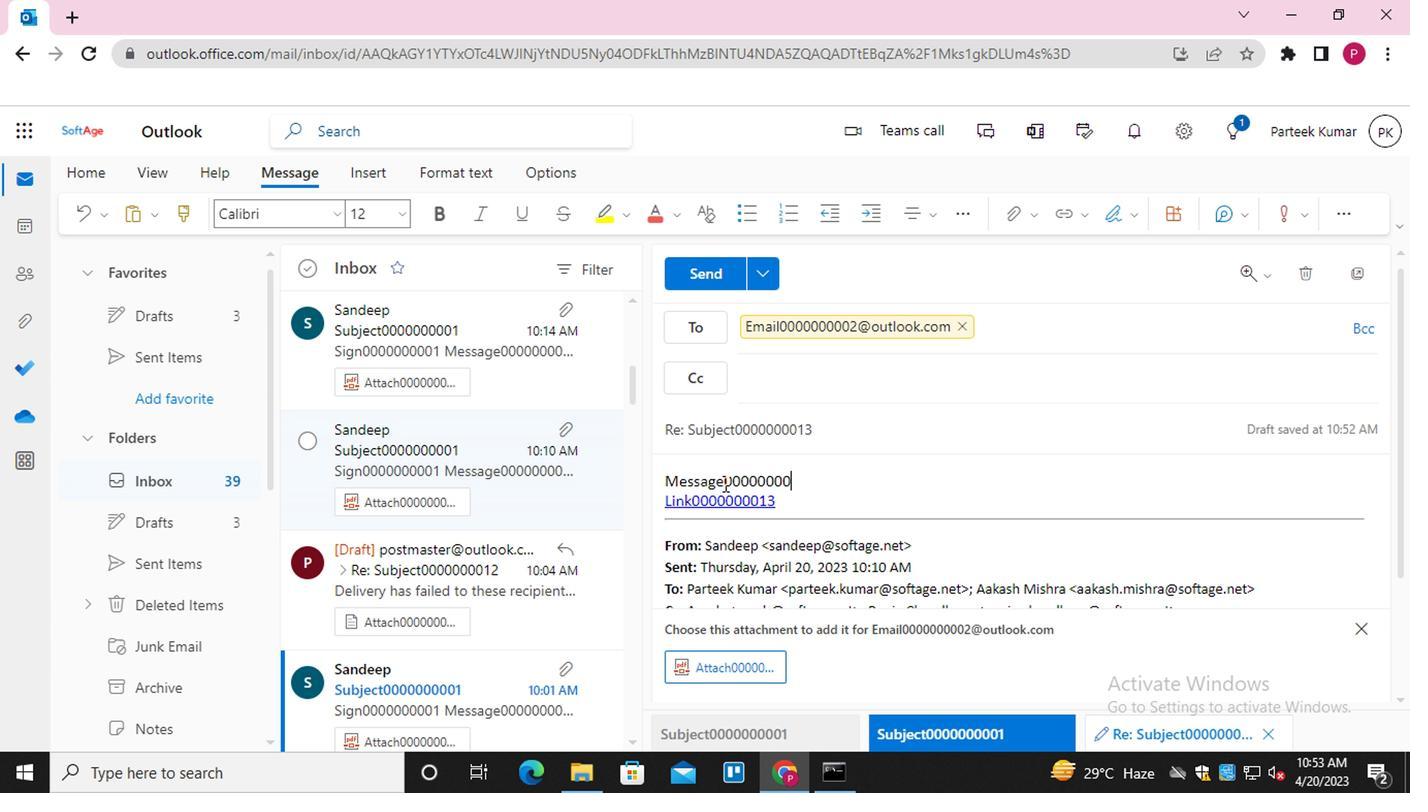 
Action: Mouse moved to (803, 237)
Screenshot: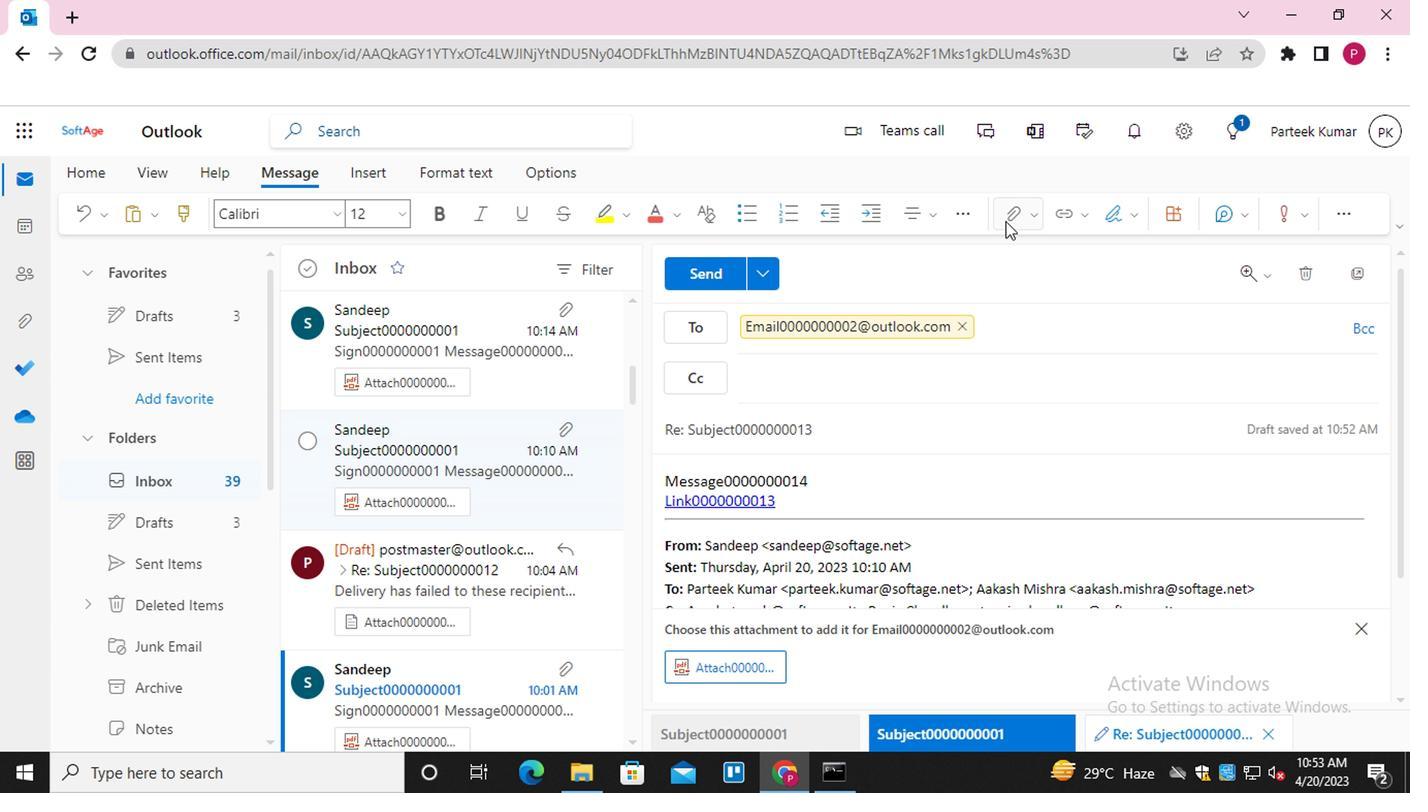 
Action: Mouse pressed left at (803, 237)
Screenshot: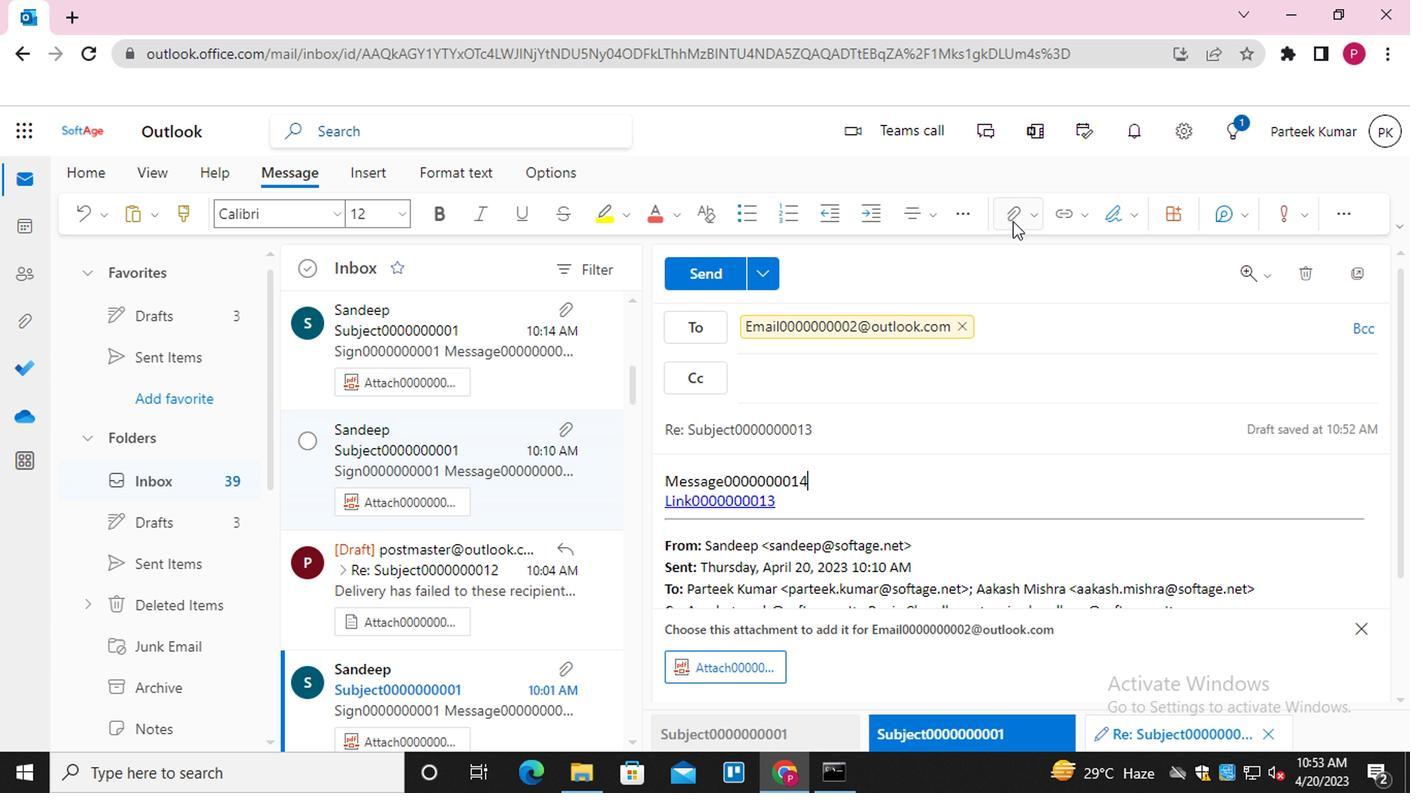 
Action: Mouse moved to (752, 264)
Screenshot: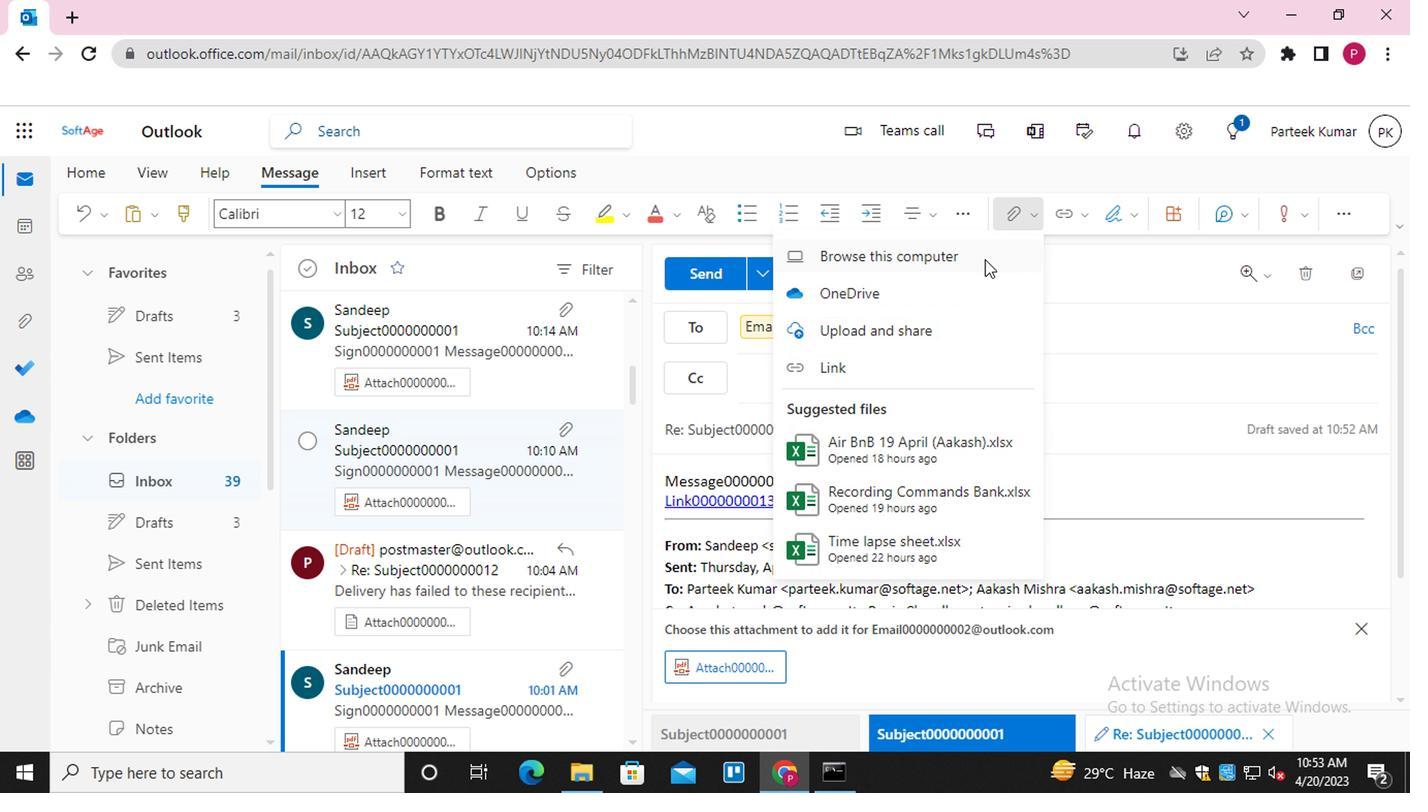 
Action: Mouse pressed left at (752, 264)
Screenshot: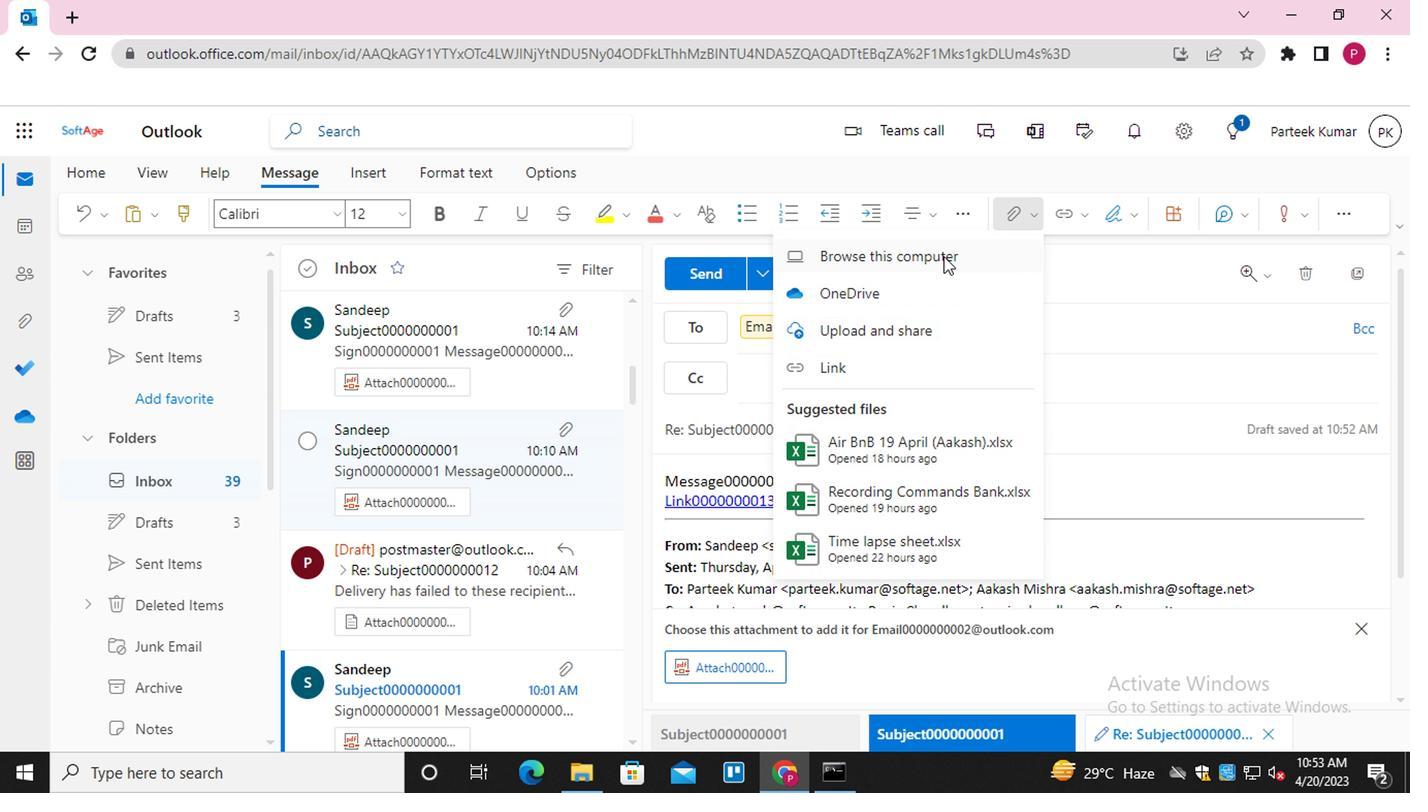 
Action: Mouse moved to (359, 194)
Screenshot: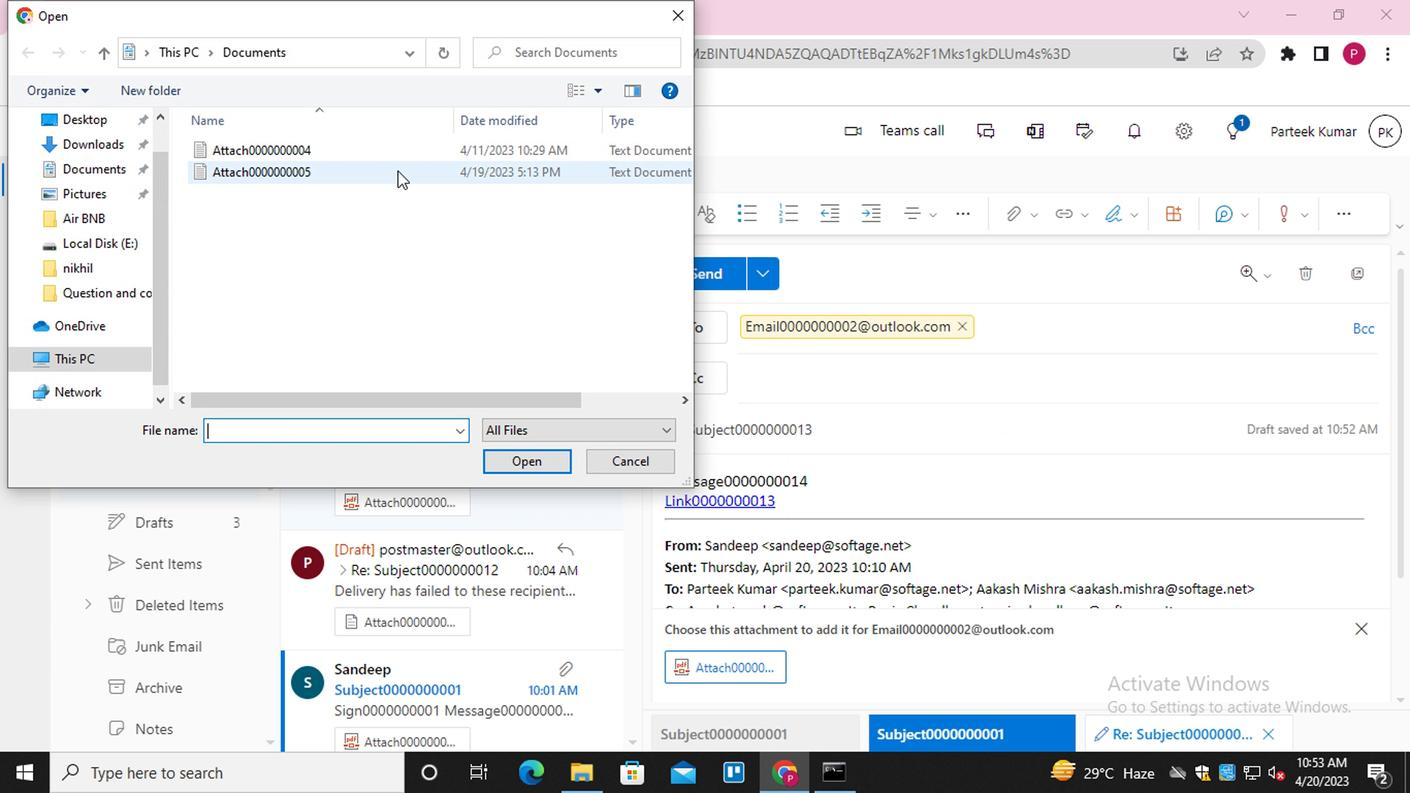 
Action: Mouse pressed left at (359, 194)
Screenshot: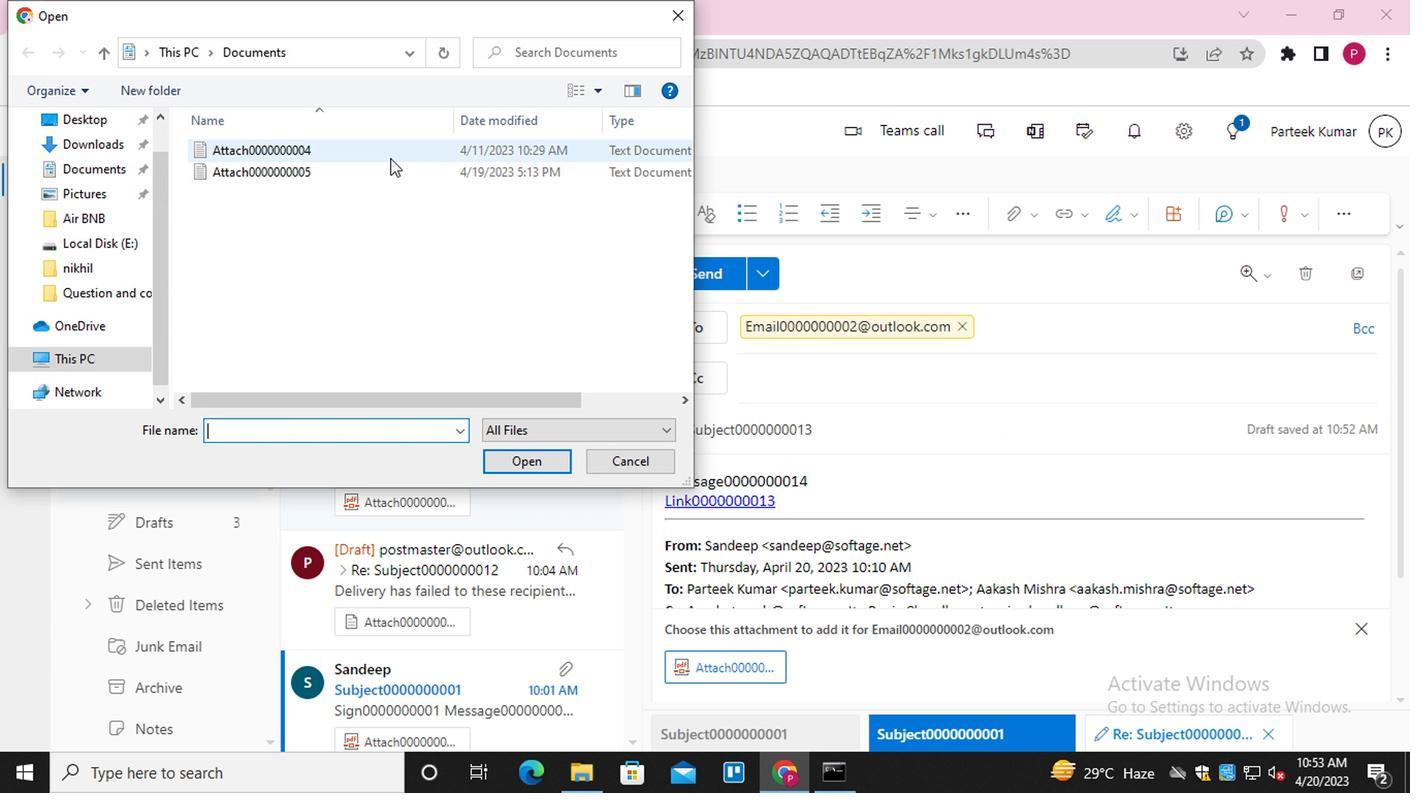 
Action: Mouse moved to (446, 408)
Screenshot: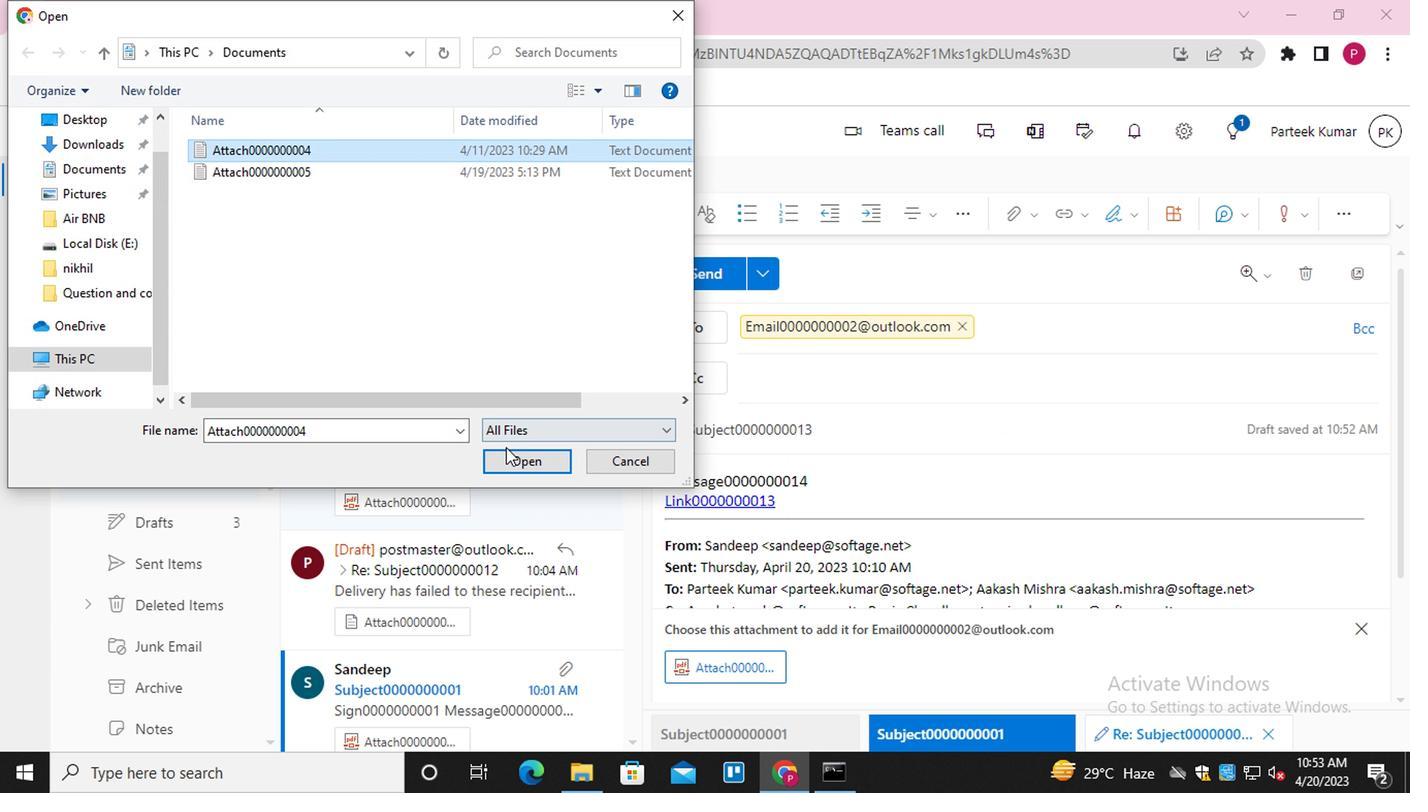 
Action: Mouse pressed left at (446, 408)
Screenshot: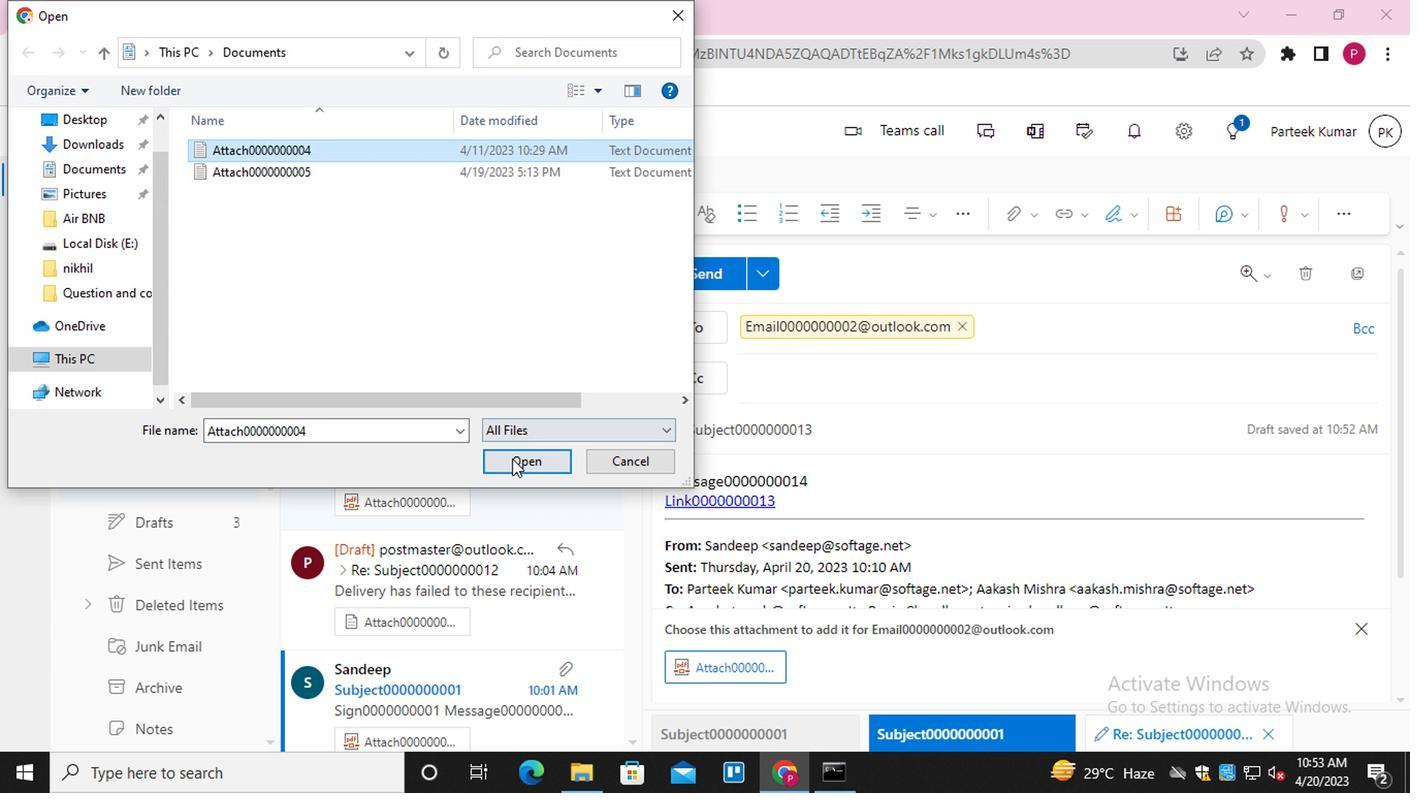 
Action: Mouse moved to (584, 280)
Screenshot: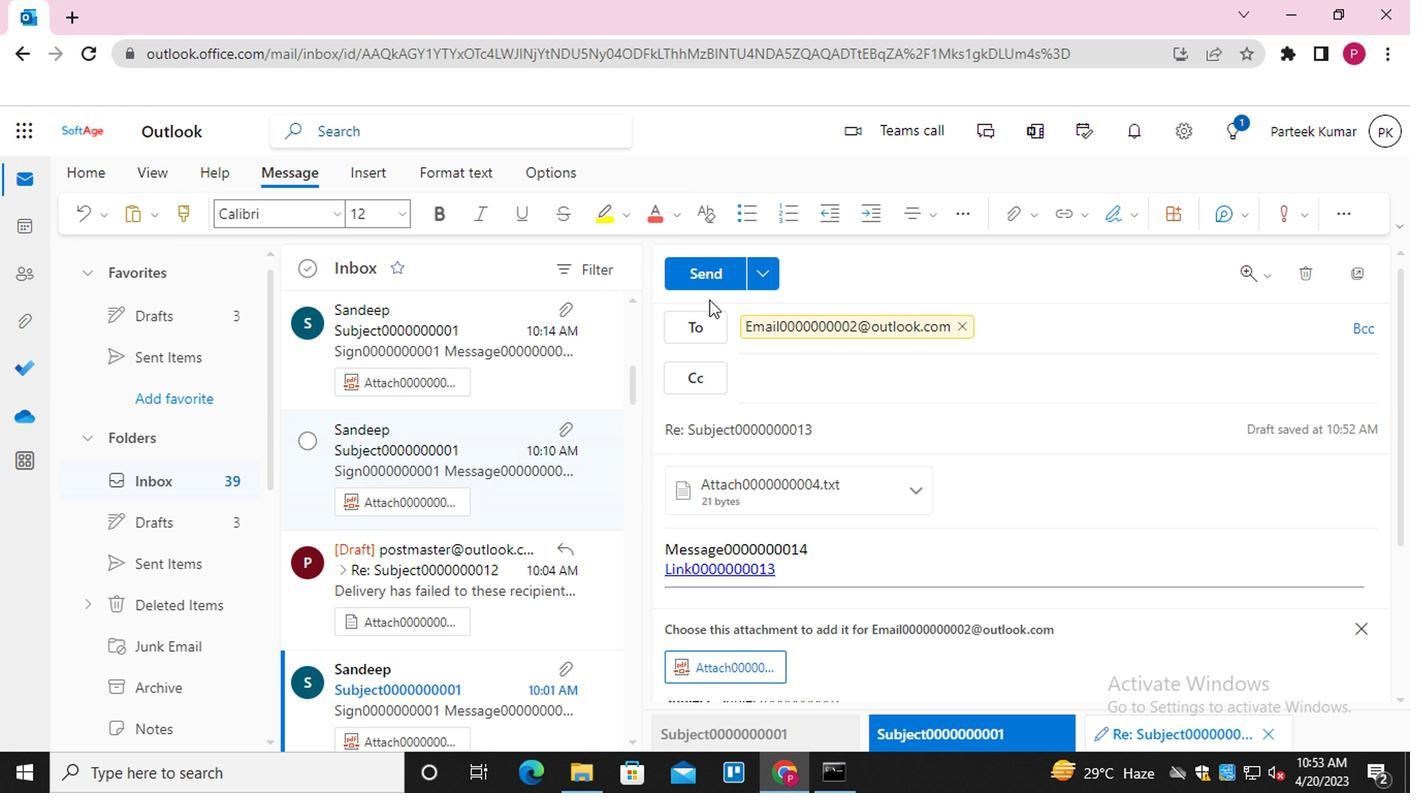
Action: Mouse pressed left at (584, 280)
Screenshot: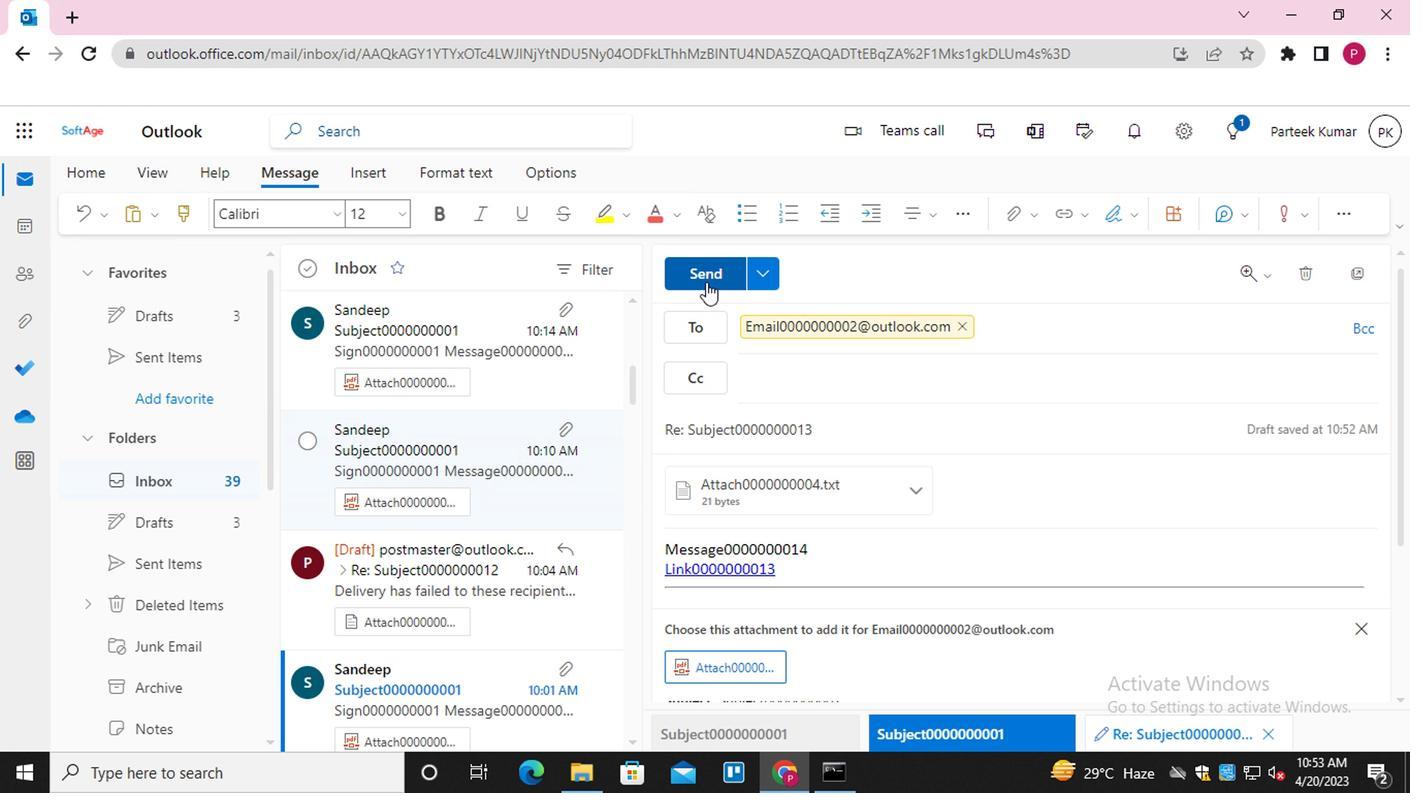 
Action: Mouse moved to (968, 335)
Screenshot: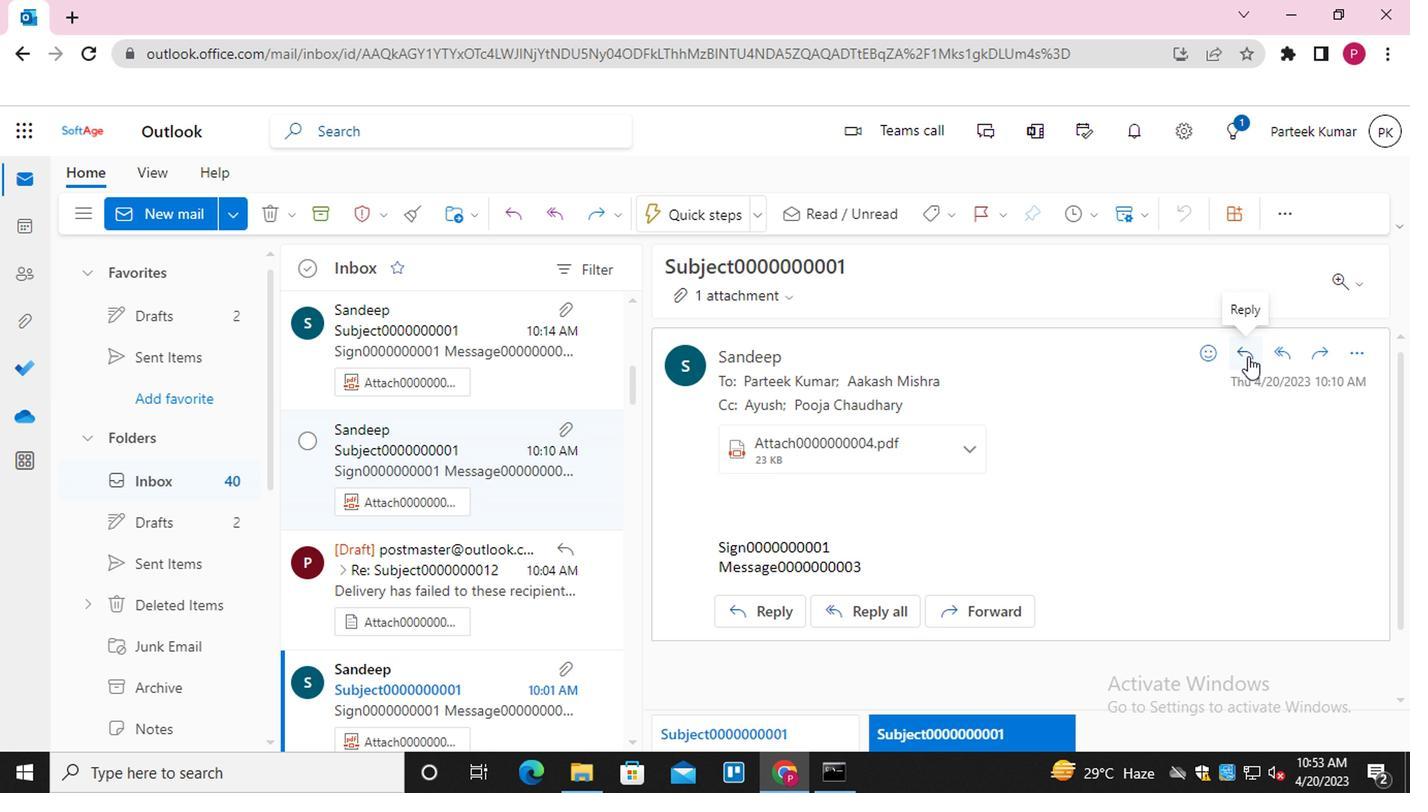 
Action: Mouse pressed left at (968, 335)
Screenshot: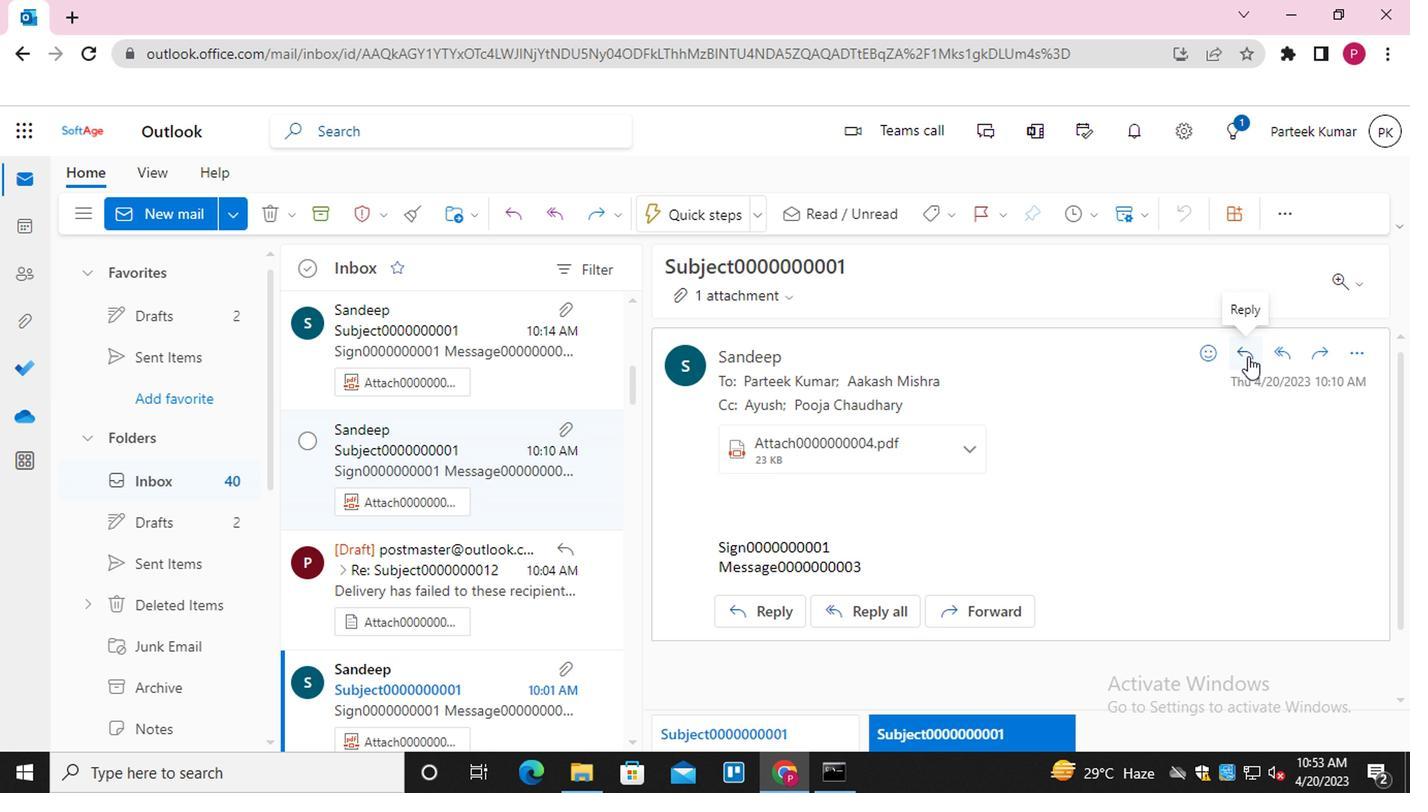 
Action: Mouse moved to (568, 520)
Screenshot: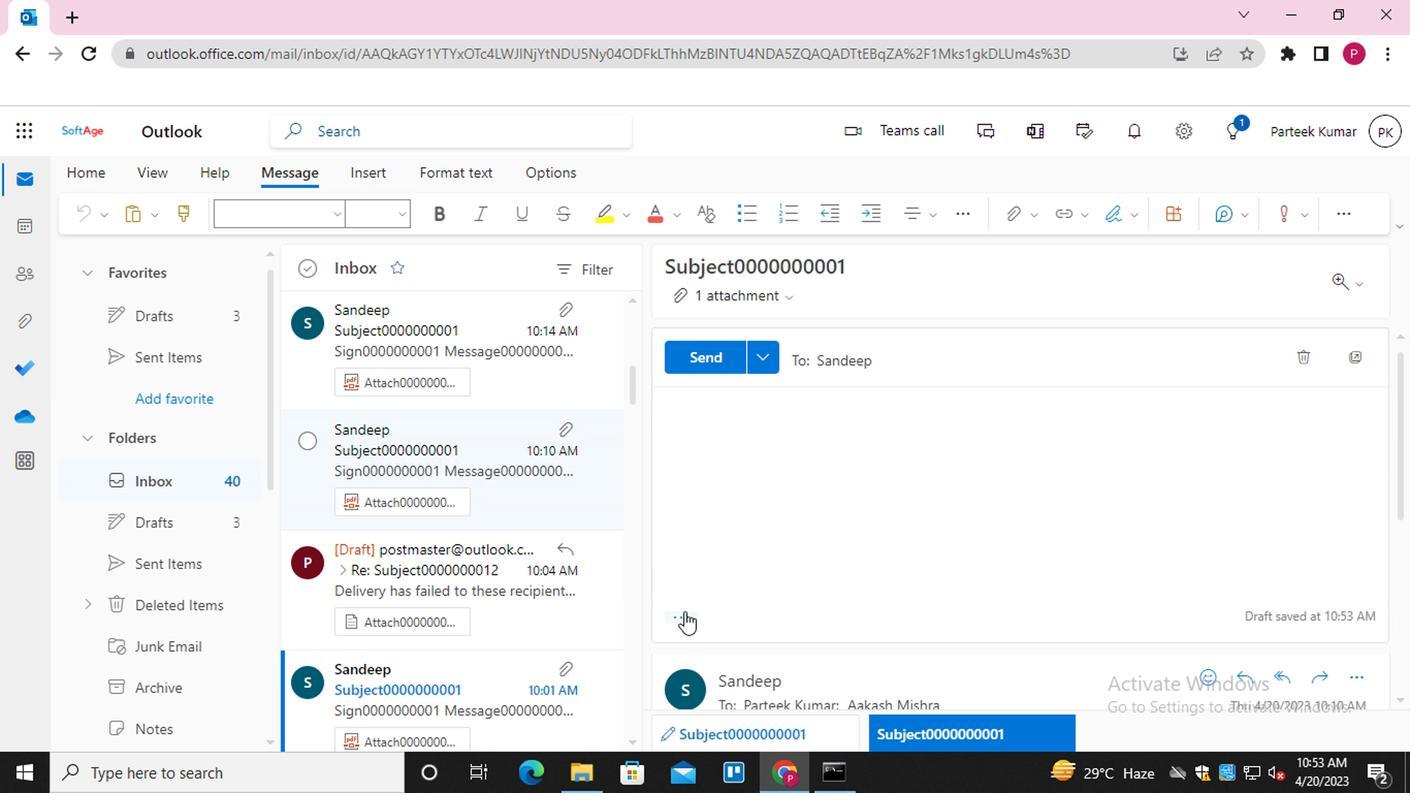 
Action: Mouse pressed left at (568, 520)
Screenshot: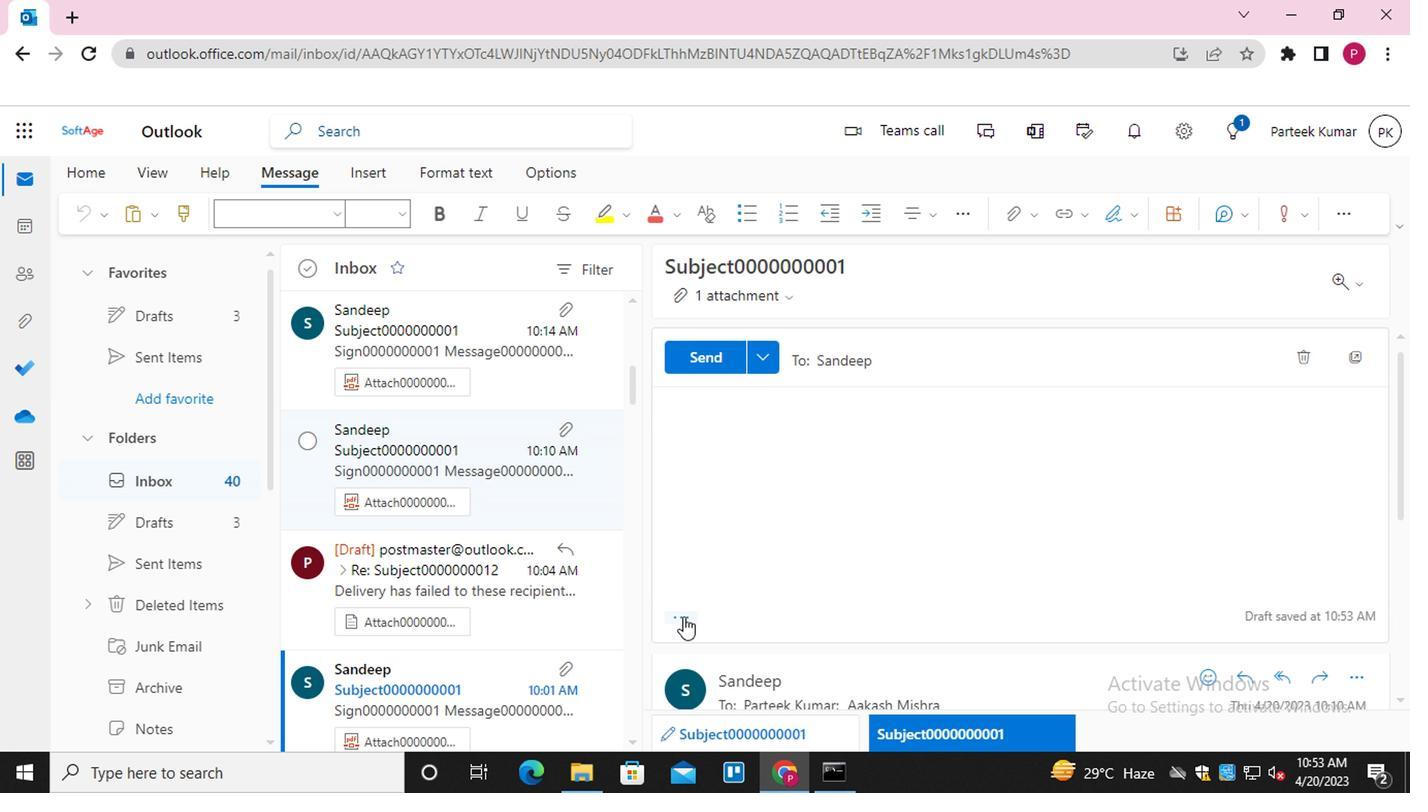 
Action: Mouse moved to (593, 370)
Screenshot: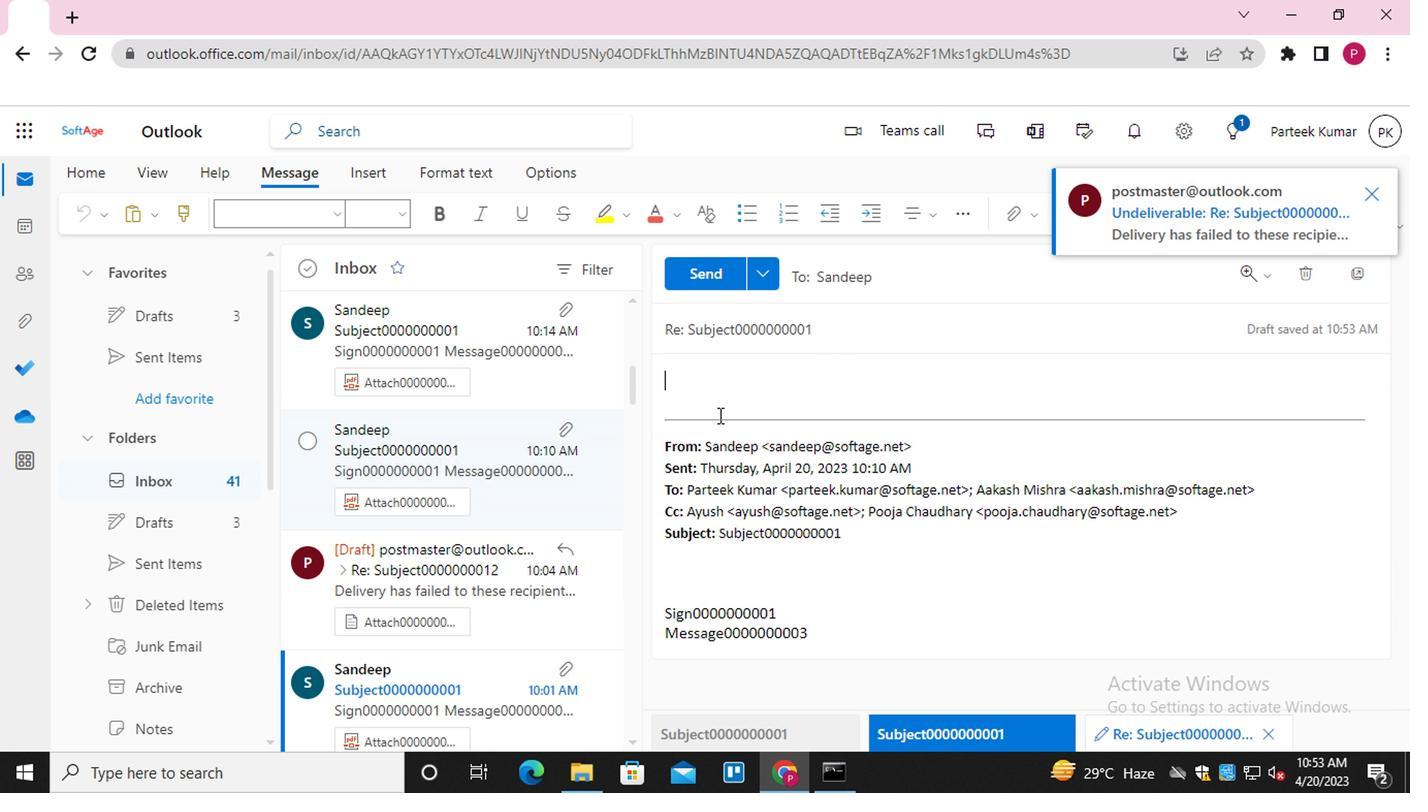 
Action: Mouse pressed left at (593, 370)
Screenshot: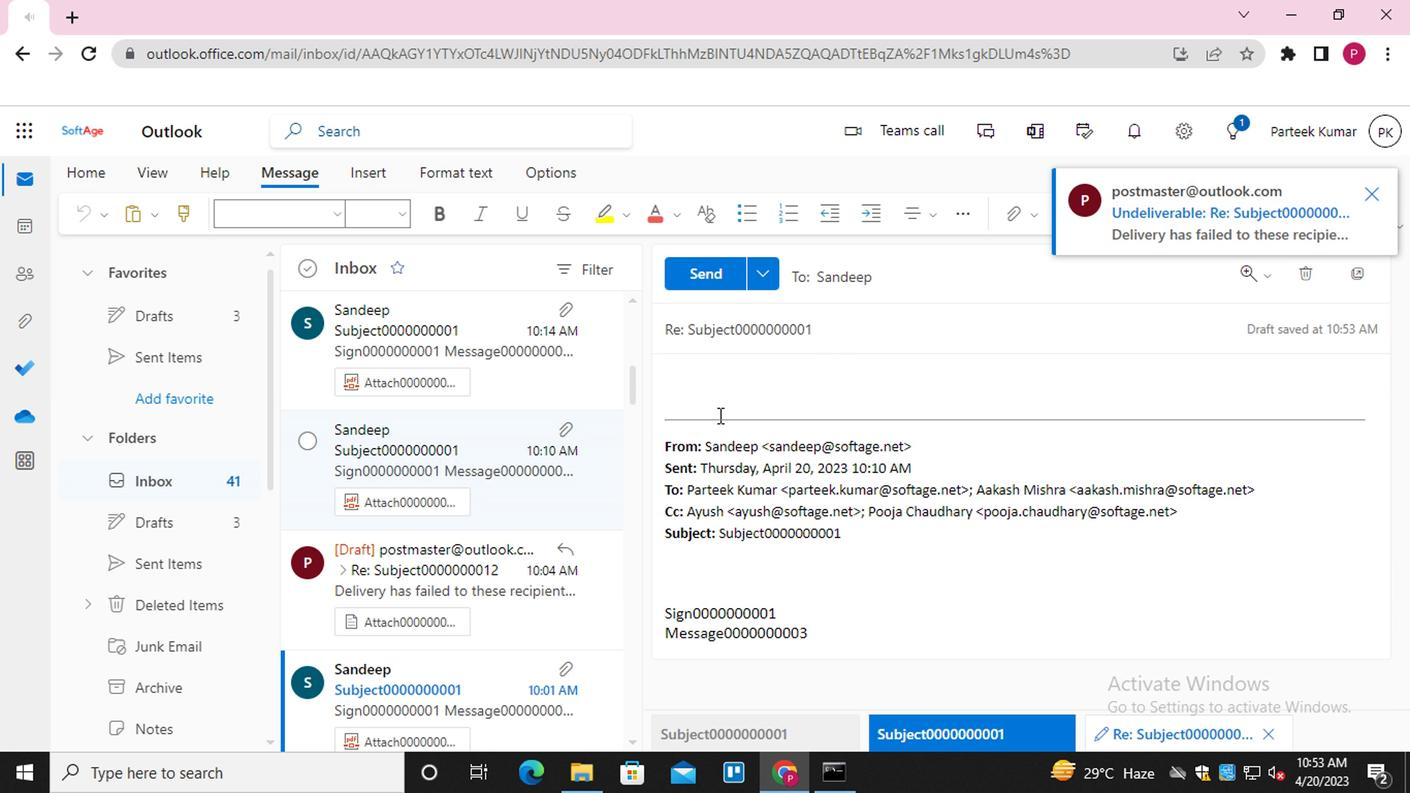 
Action: Mouse moved to (1065, 221)
Screenshot: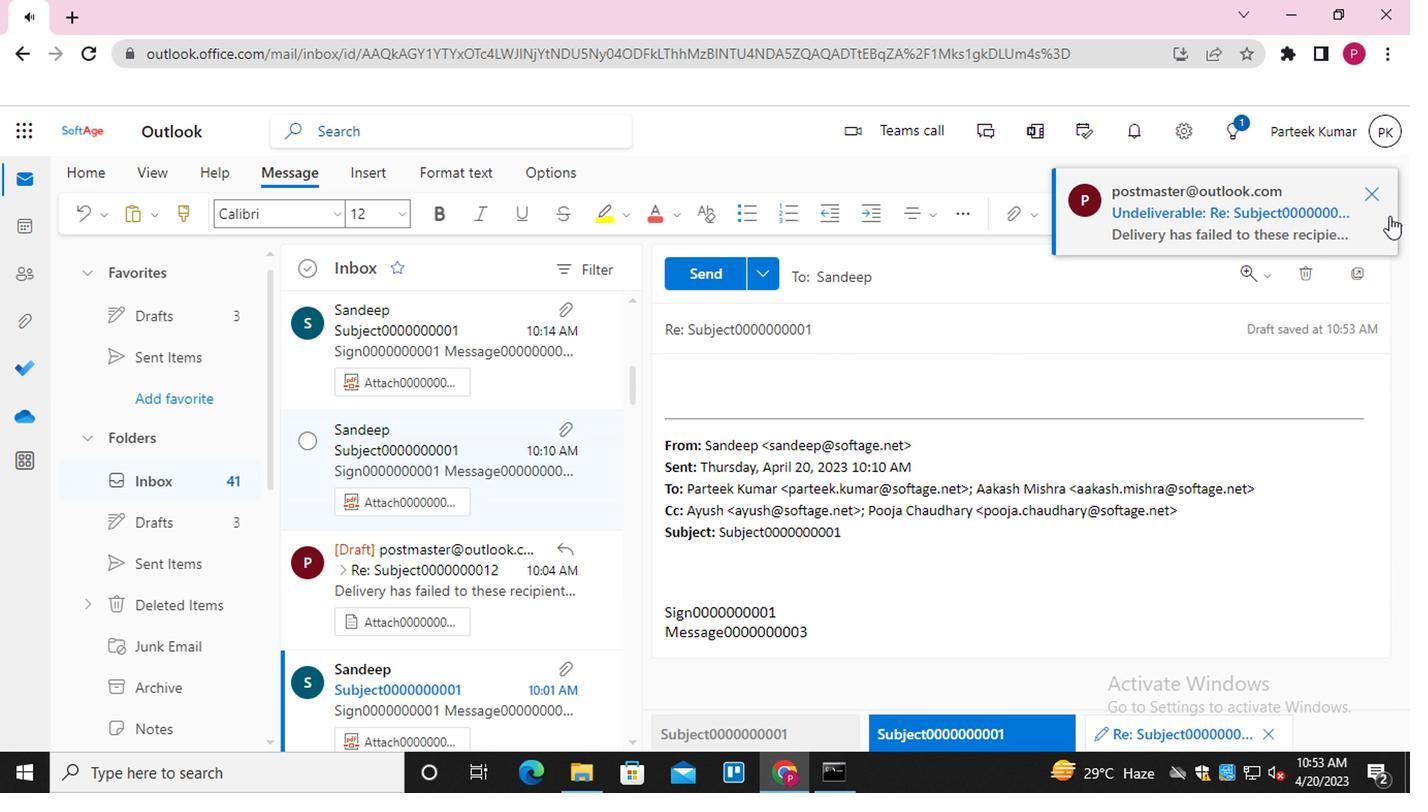 
Action: Mouse pressed left at (1065, 221)
Screenshot: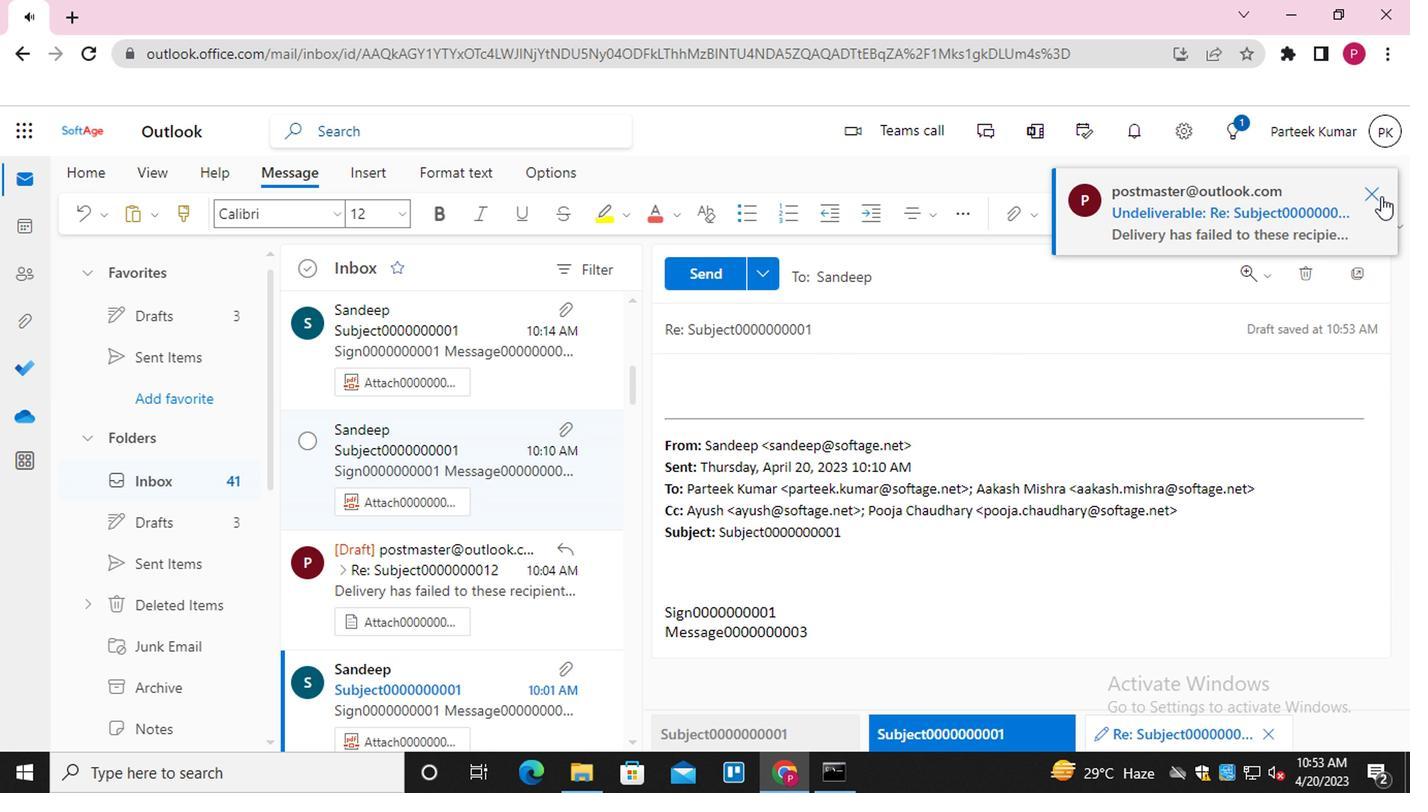 
Action: Mouse moved to (1058, 223)
Screenshot: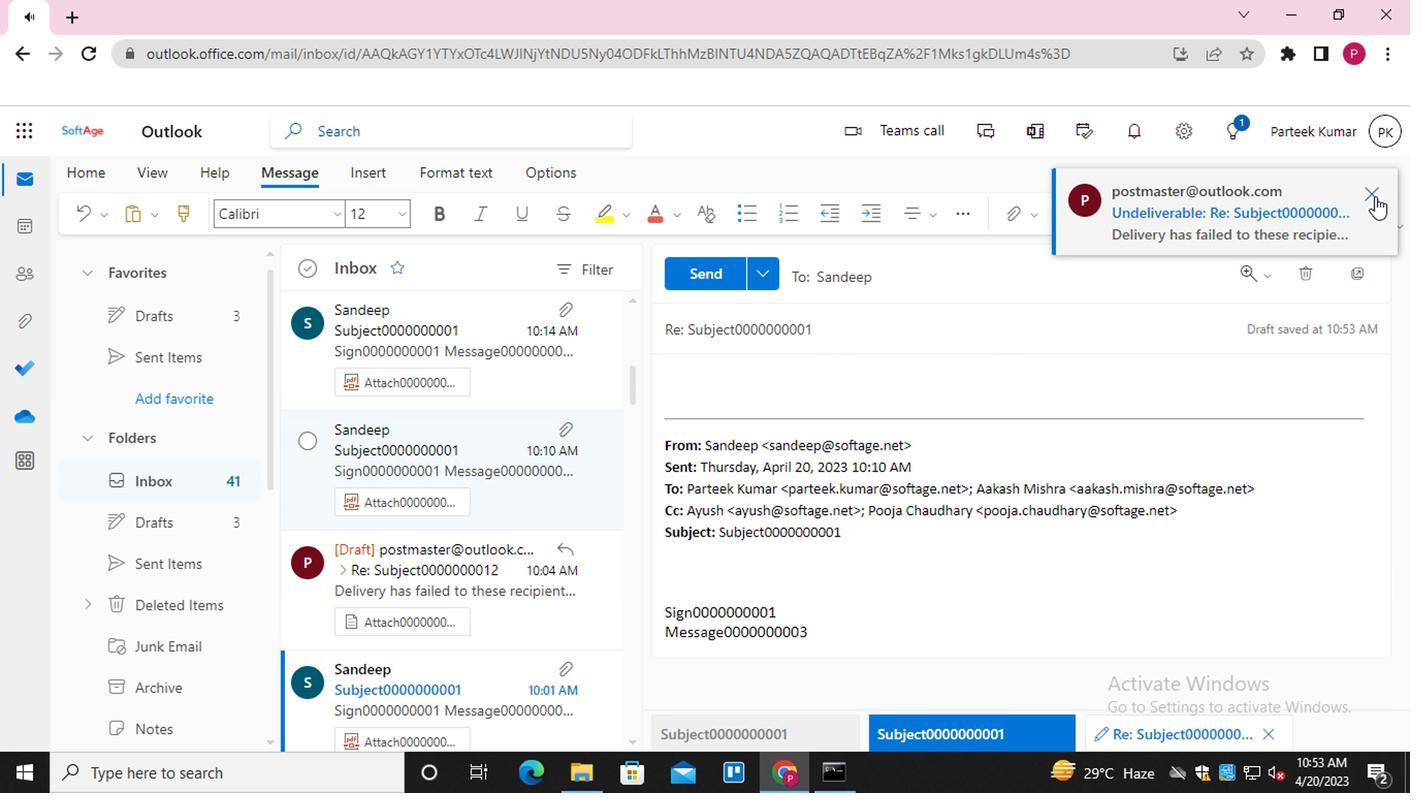 
Action: Mouse pressed left at (1058, 223)
Screenshot: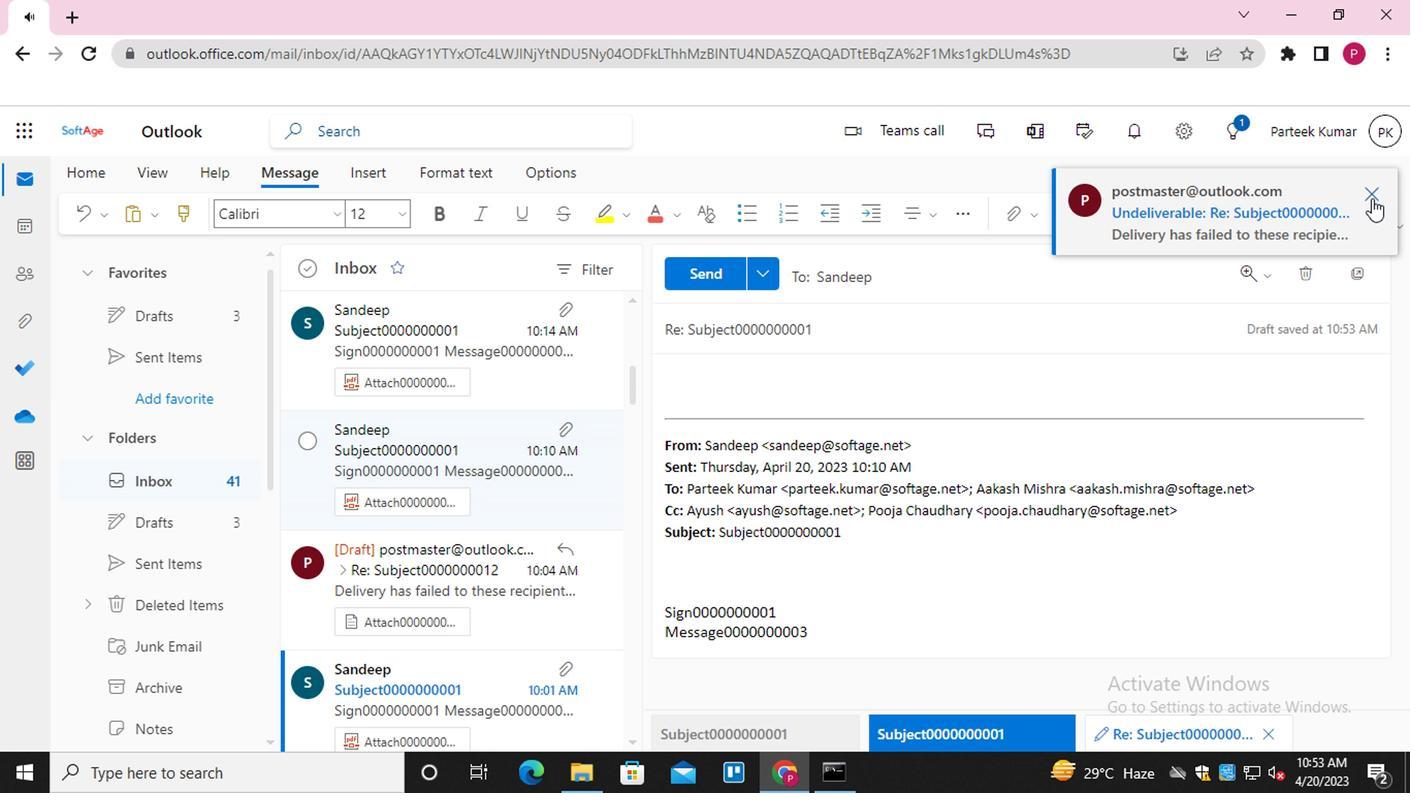 
Action: Mouse moved to (842, 234)
Screenshot: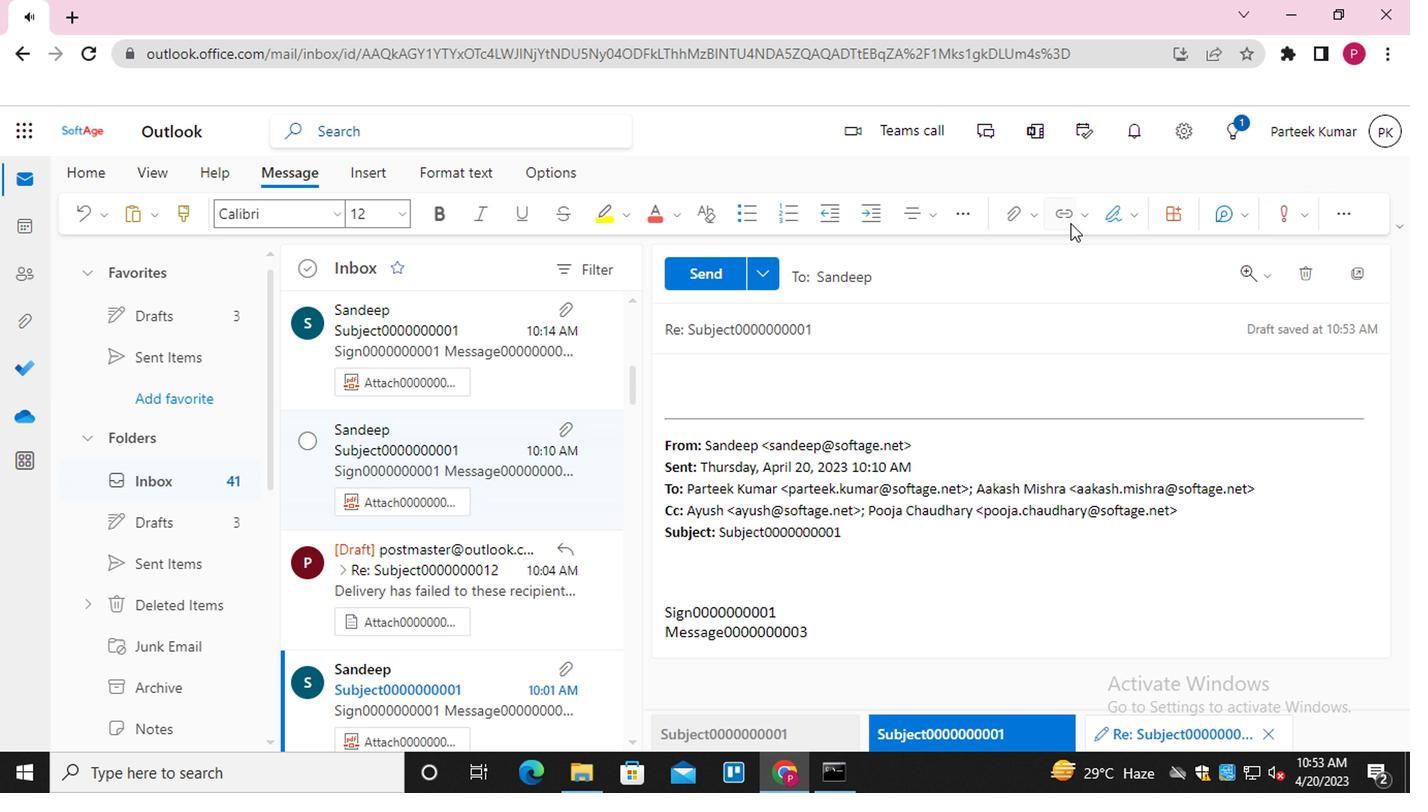 
Action: Mouse pressed left at (842, 234)
Screenshot: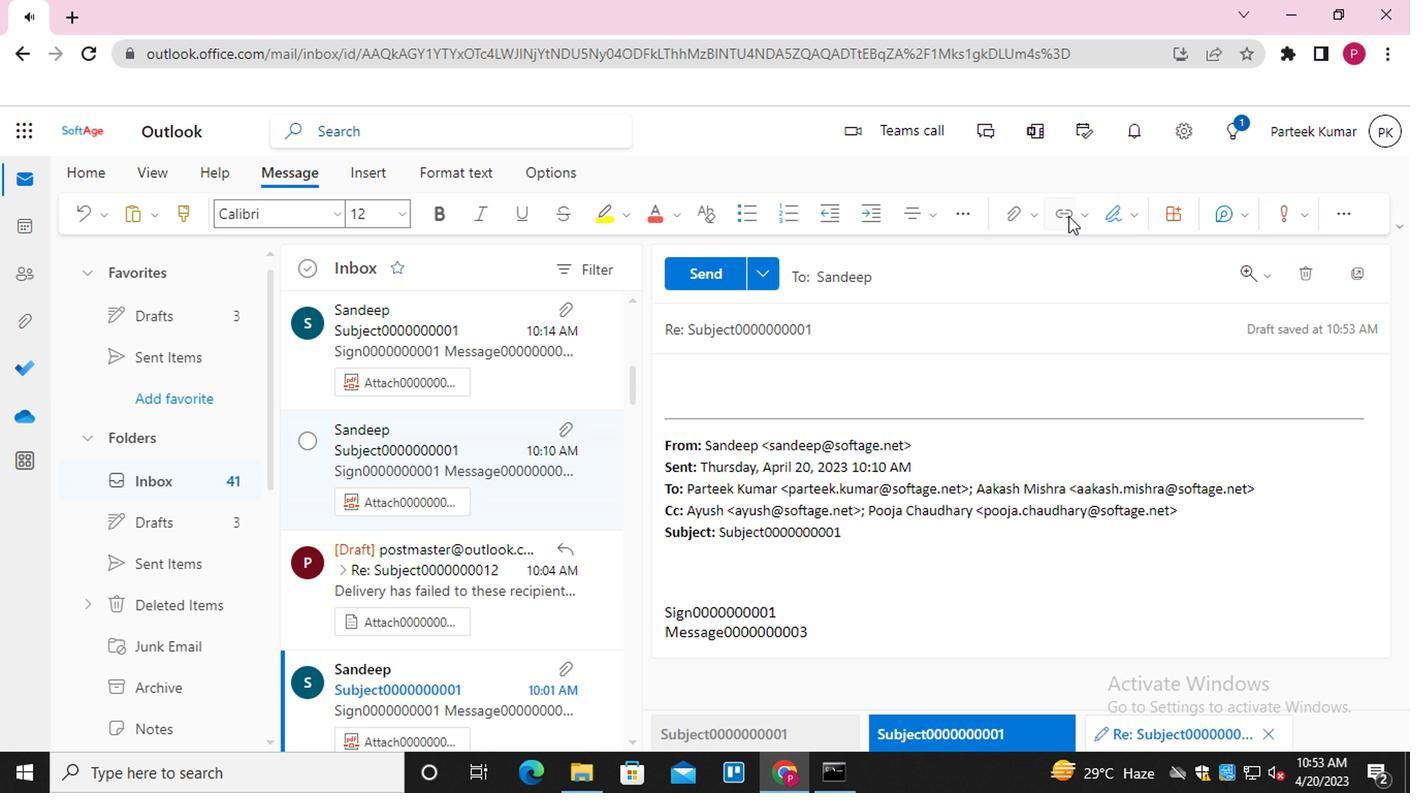 
Action: Mouse moved to (616, 362)
Screenshot: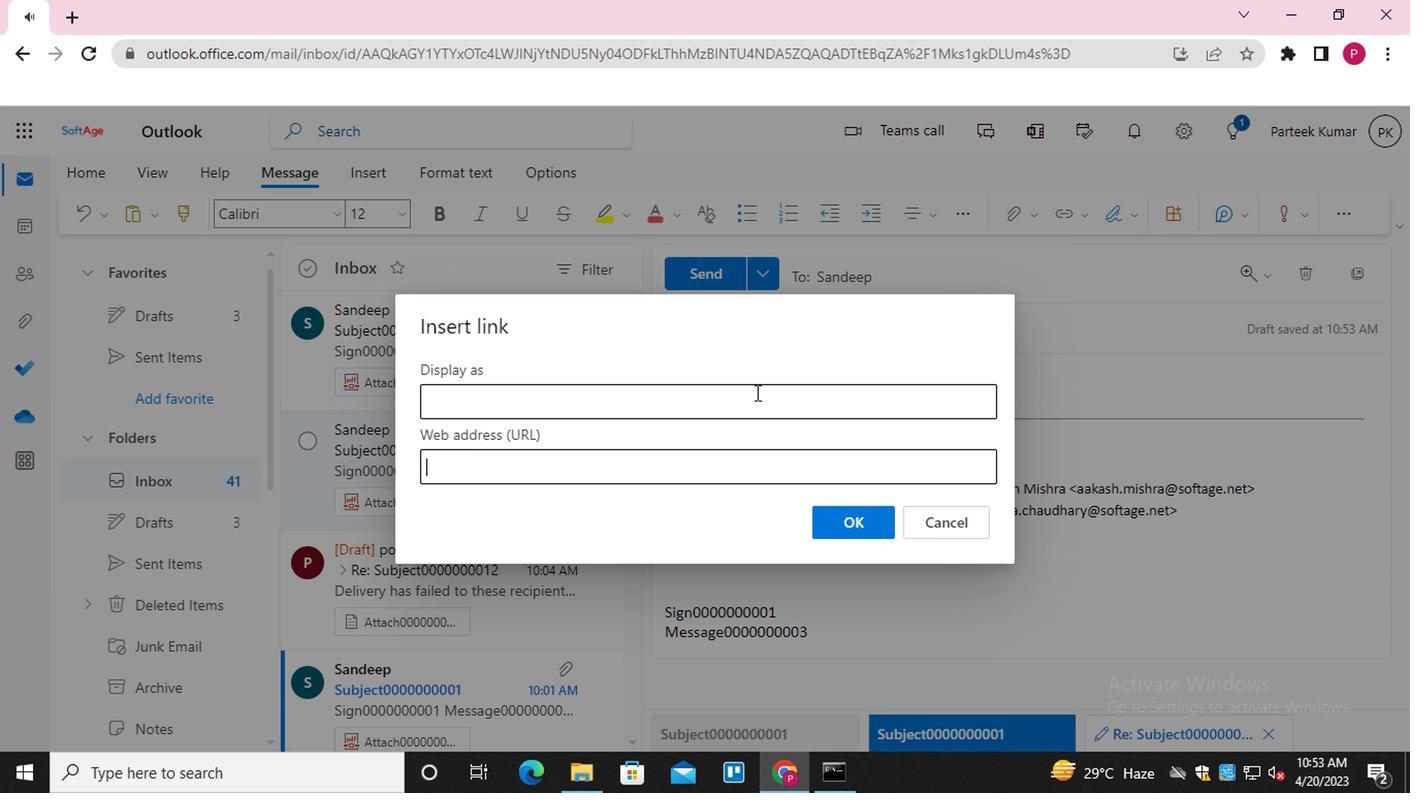 
Action: Mouse pressed left at (616, 362)
Screenshot: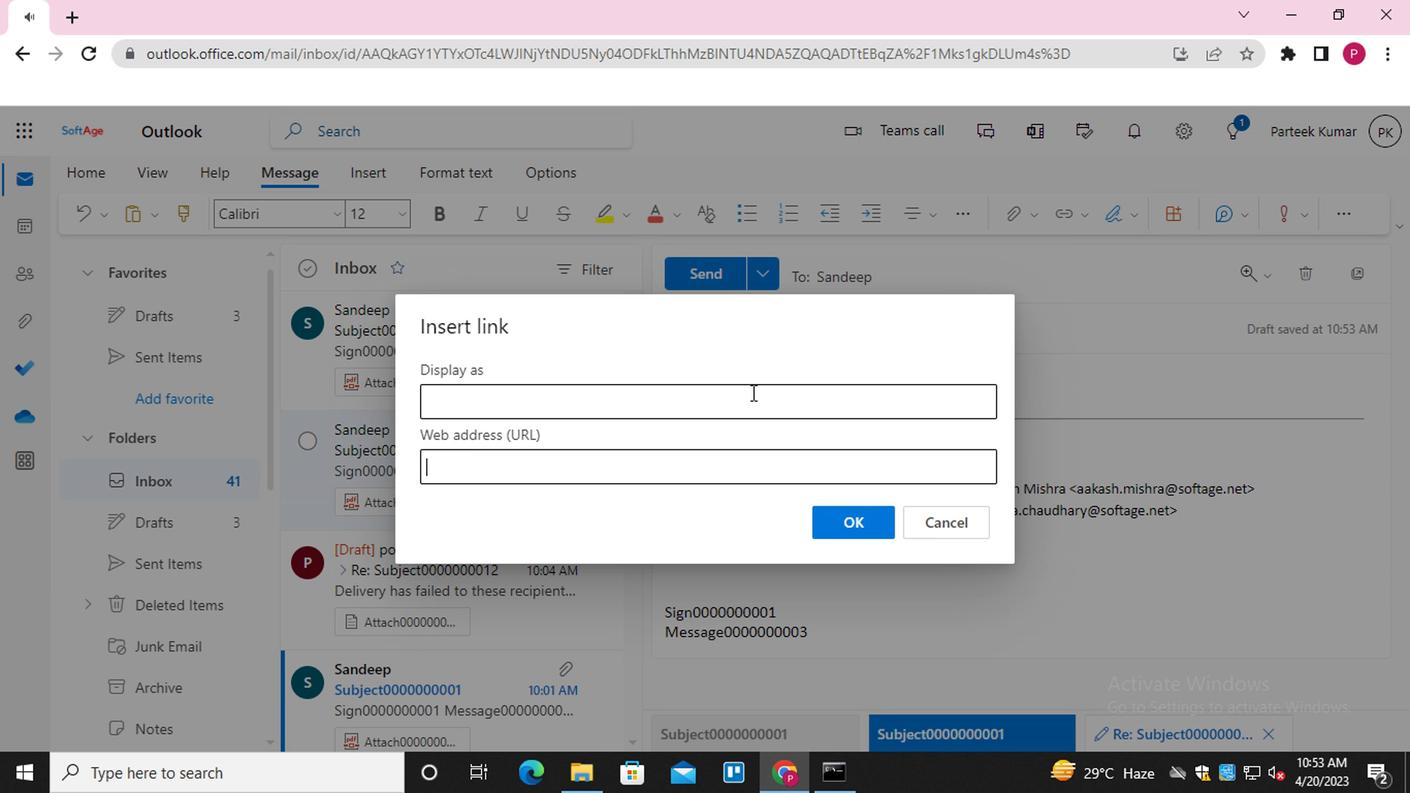 
Action: Mouse moved to (502, 404)
Screenshot: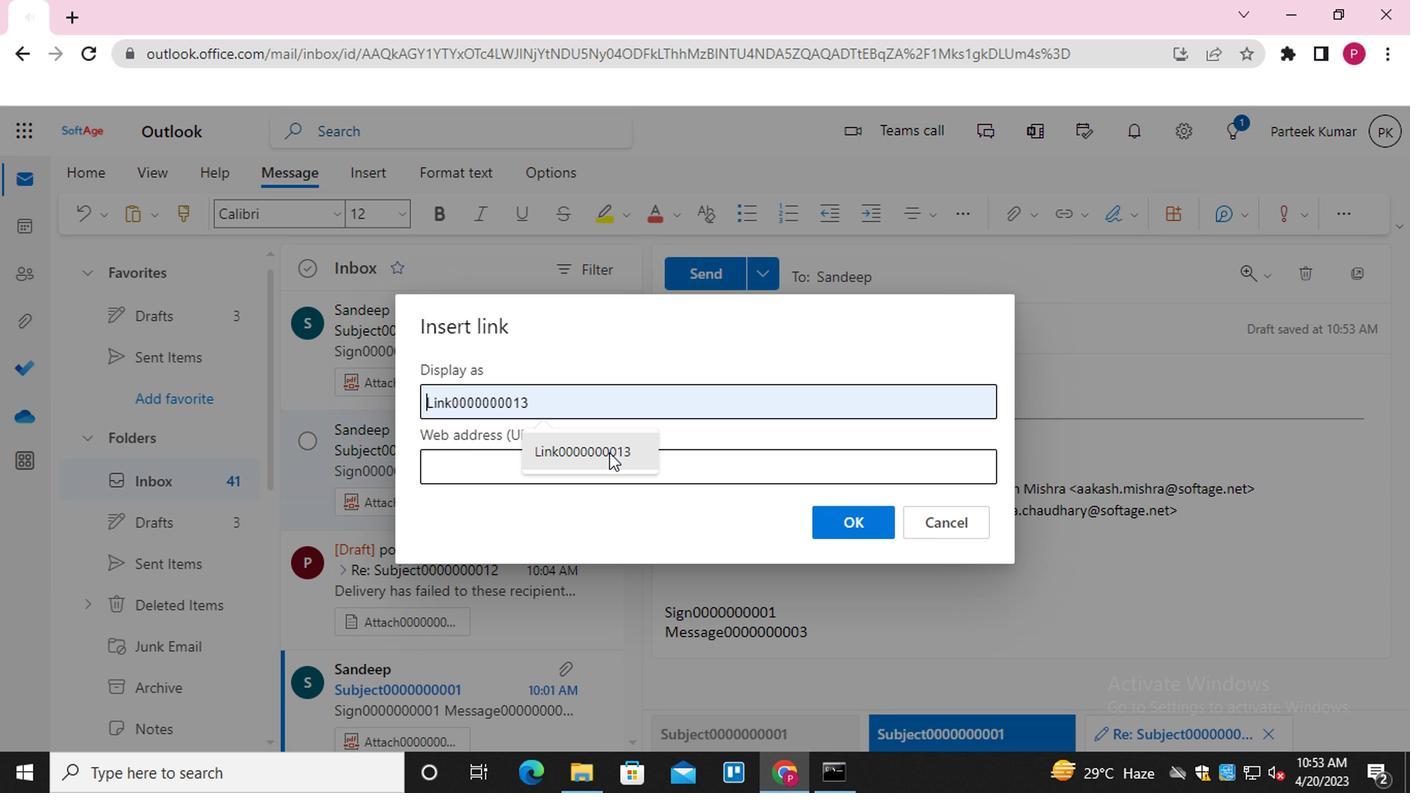 
Action: Mouse pressed left at (502, 404)
Screenshot: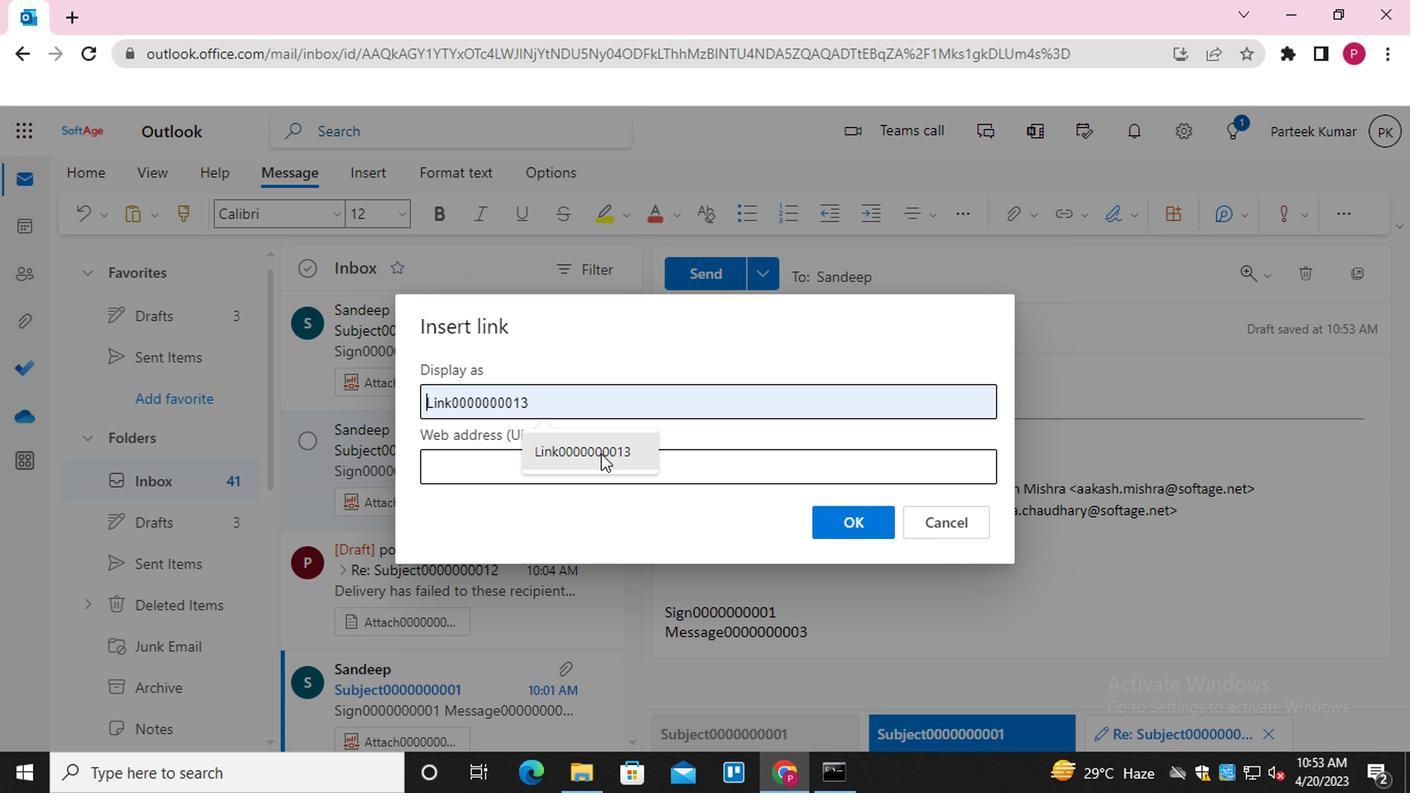 
Action: Mouse moved to (501, 419)
Screenshot: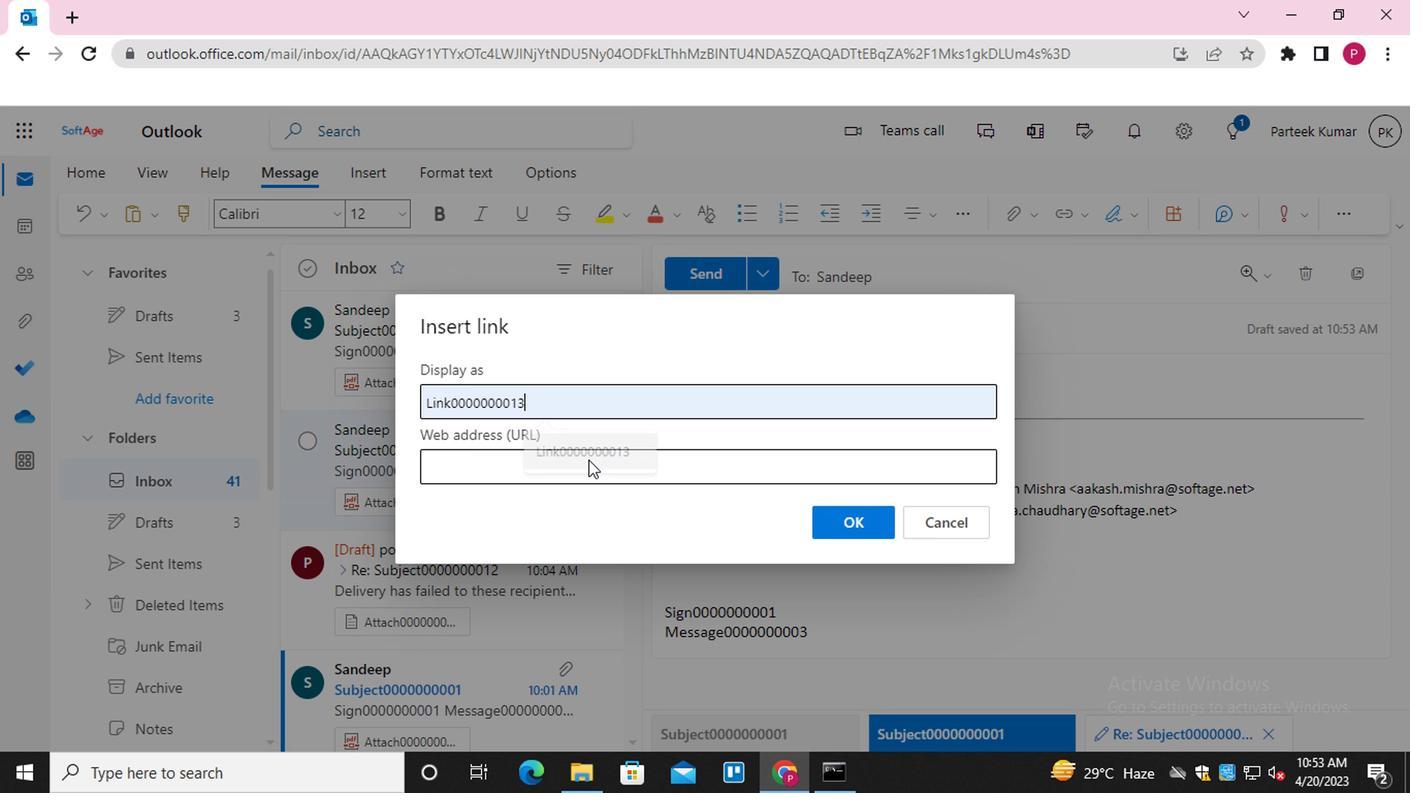
Action: Mouse pressed left at (501, 419)
Screenshot: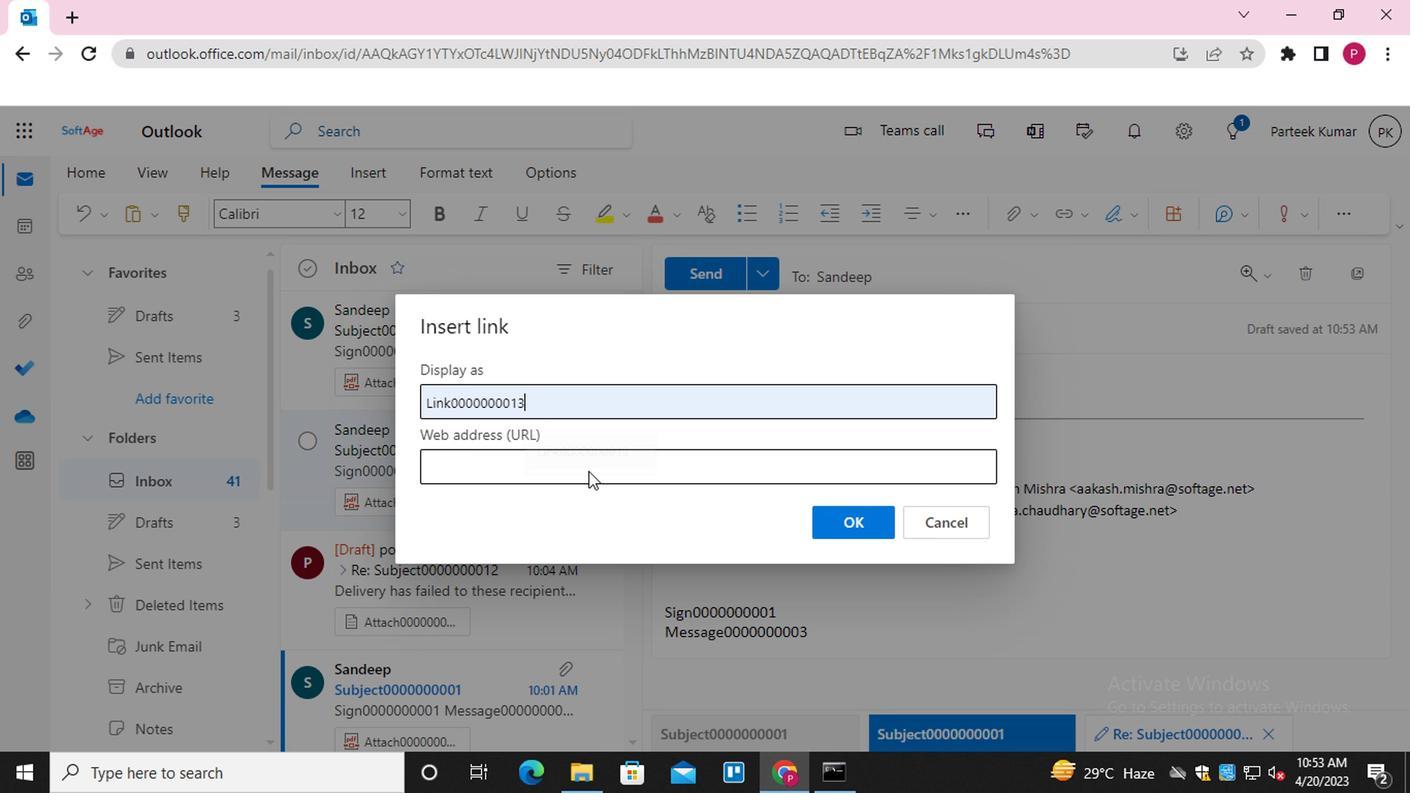 
Action: Mouse moved to (499, 452)
Screenshot: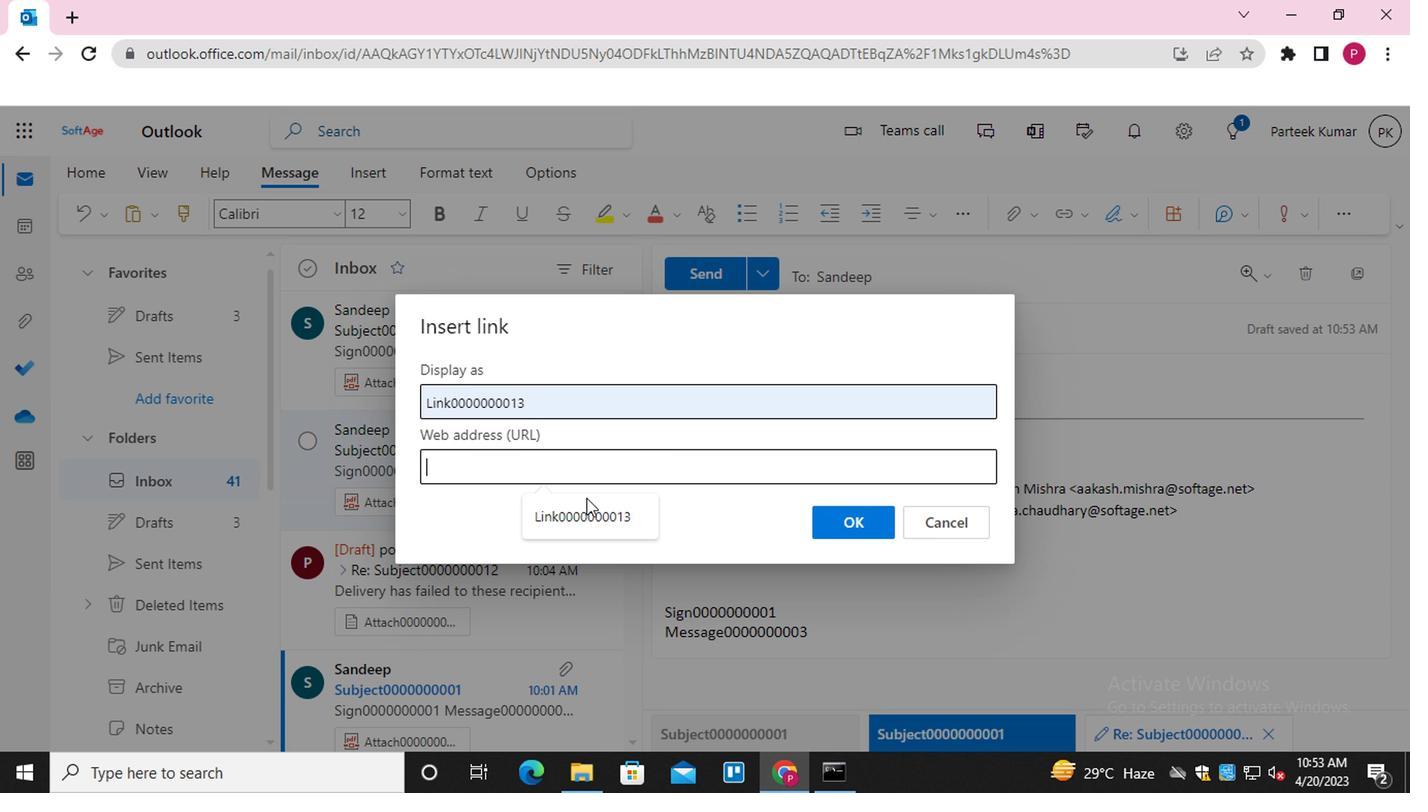 
Action: Mouse pressed left at (499, 452)
Screenshot: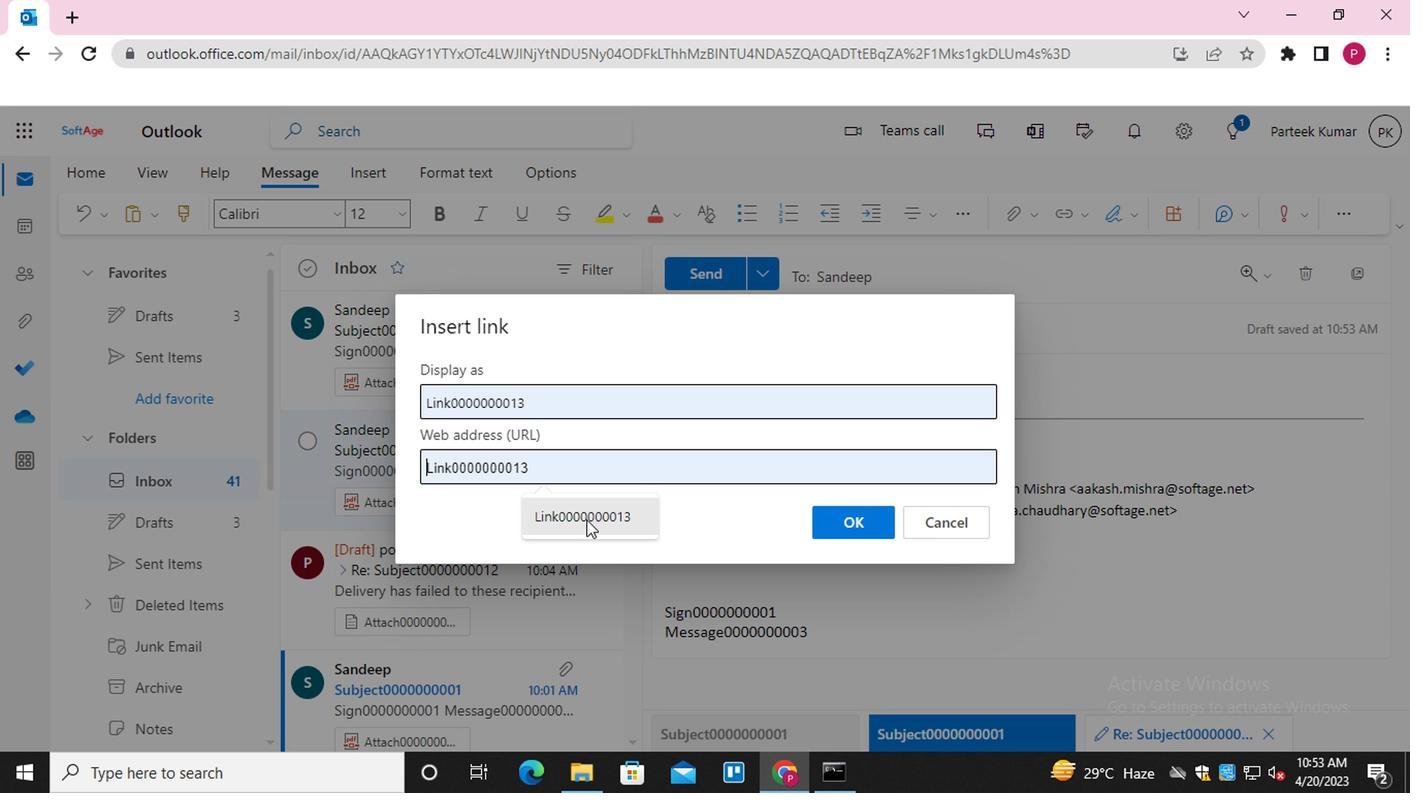 
Action: Mouse moved to (694, 454)
Screenshot: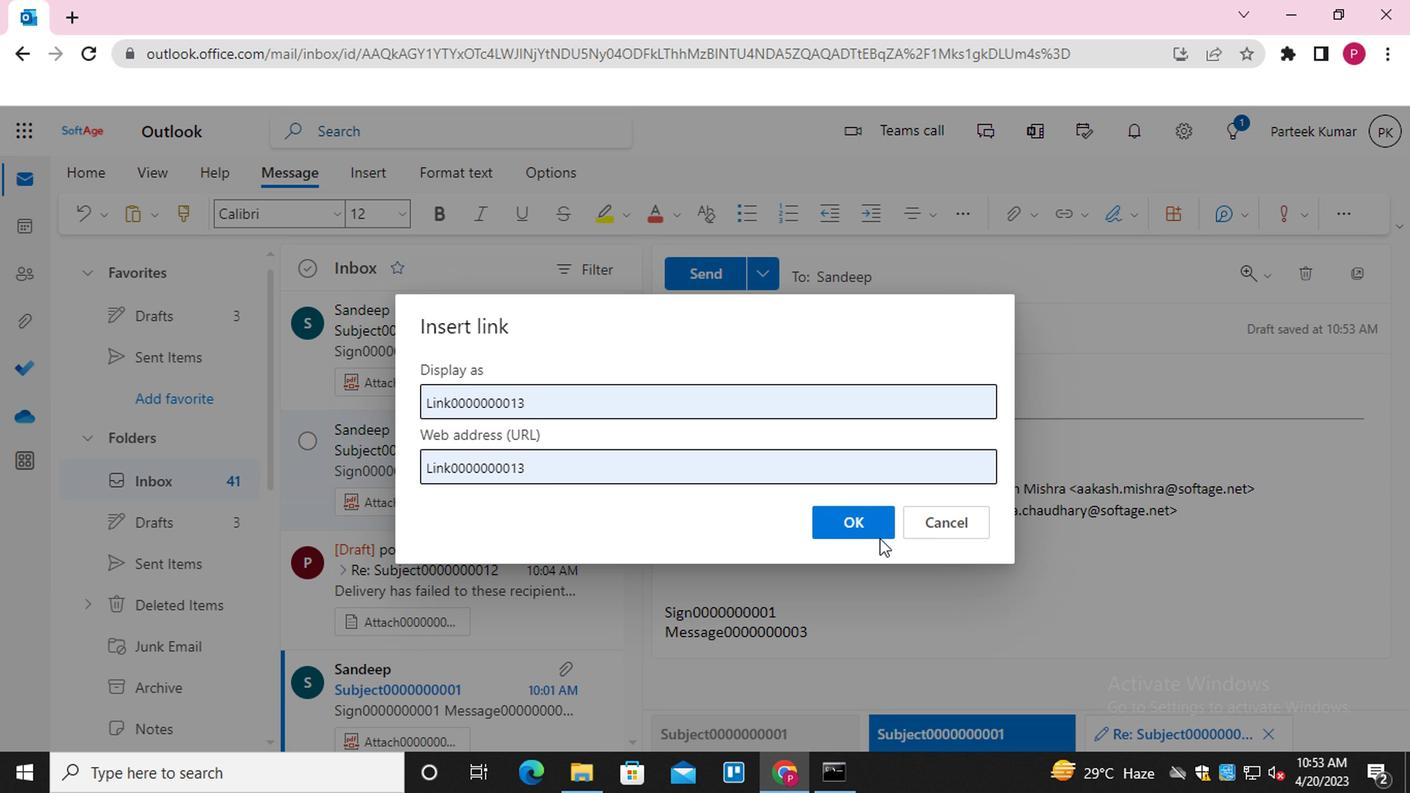 
Action: Mouse pressed left at (694, 454)
Screenshot: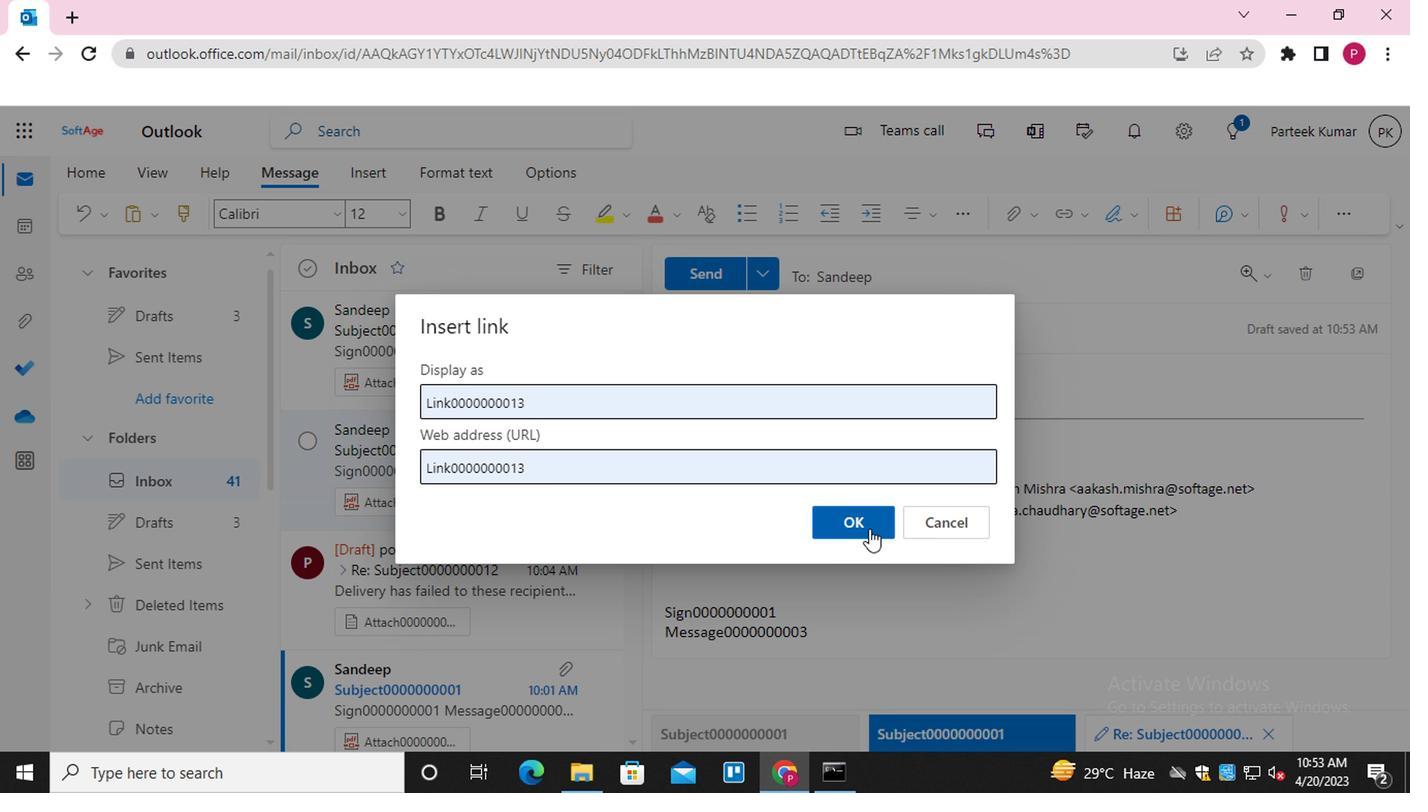 
Action: Mouse moved to (710, 281)
Screenshot: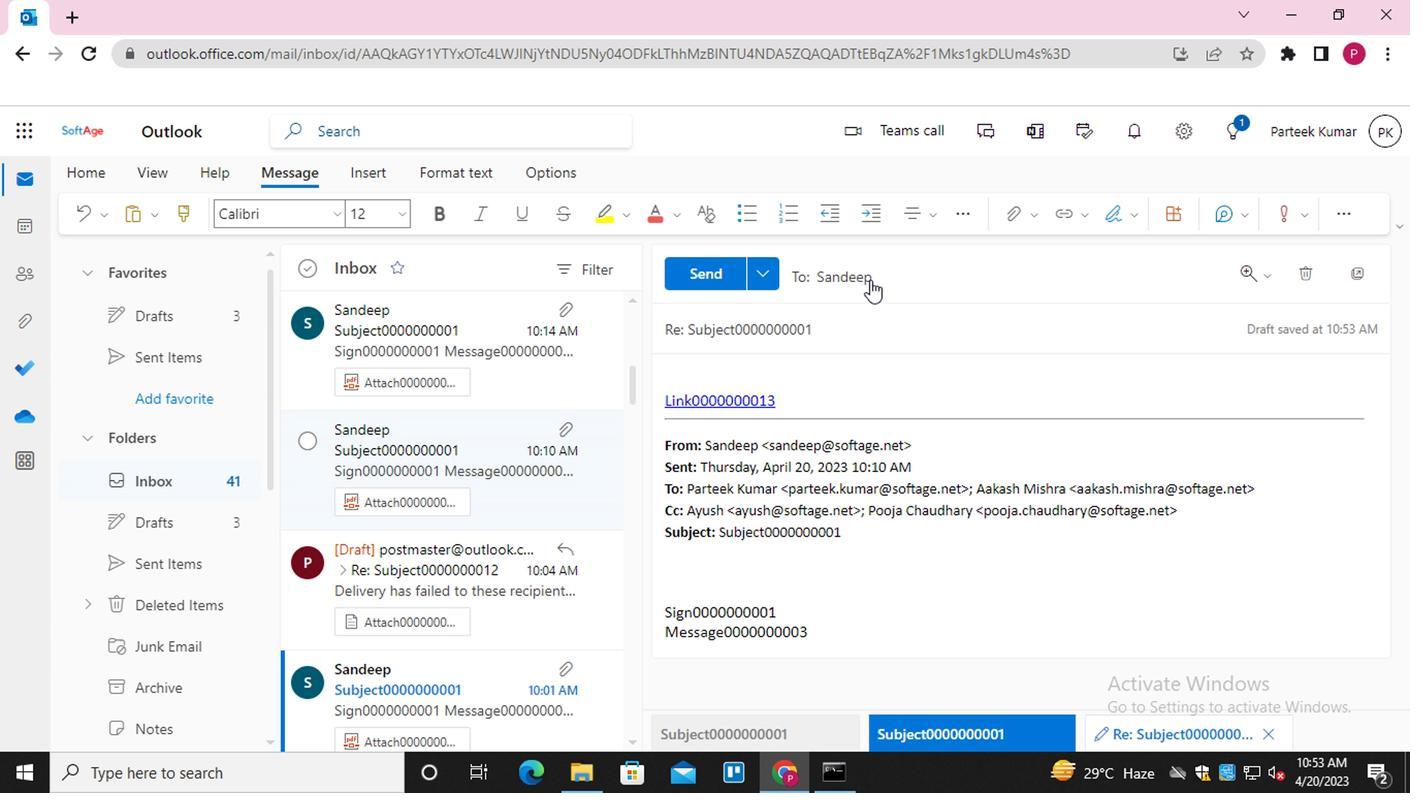 
Action: Mouse pressed left at (710, 281)
Screenshot: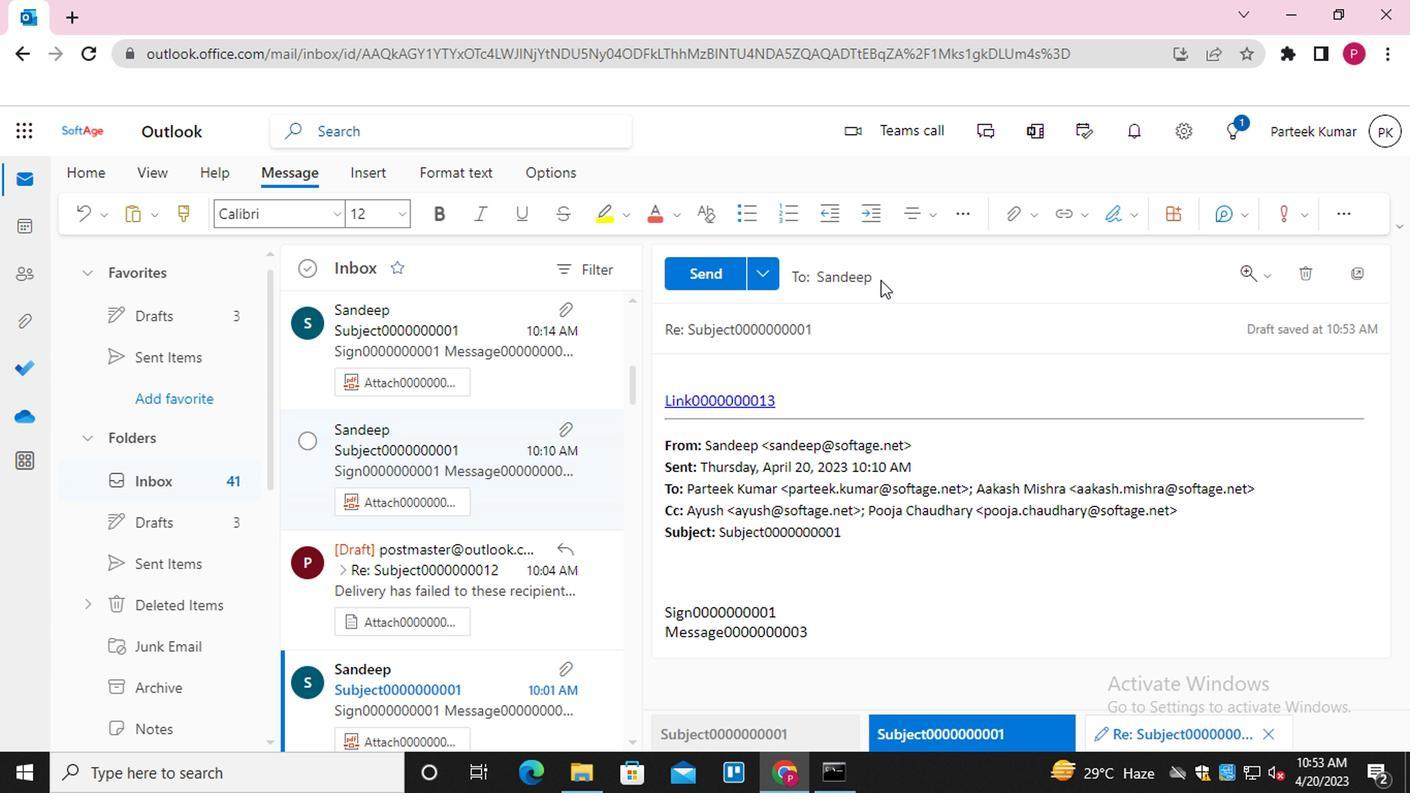 
Action: Mouse moved to (696, 277)
Screenshot: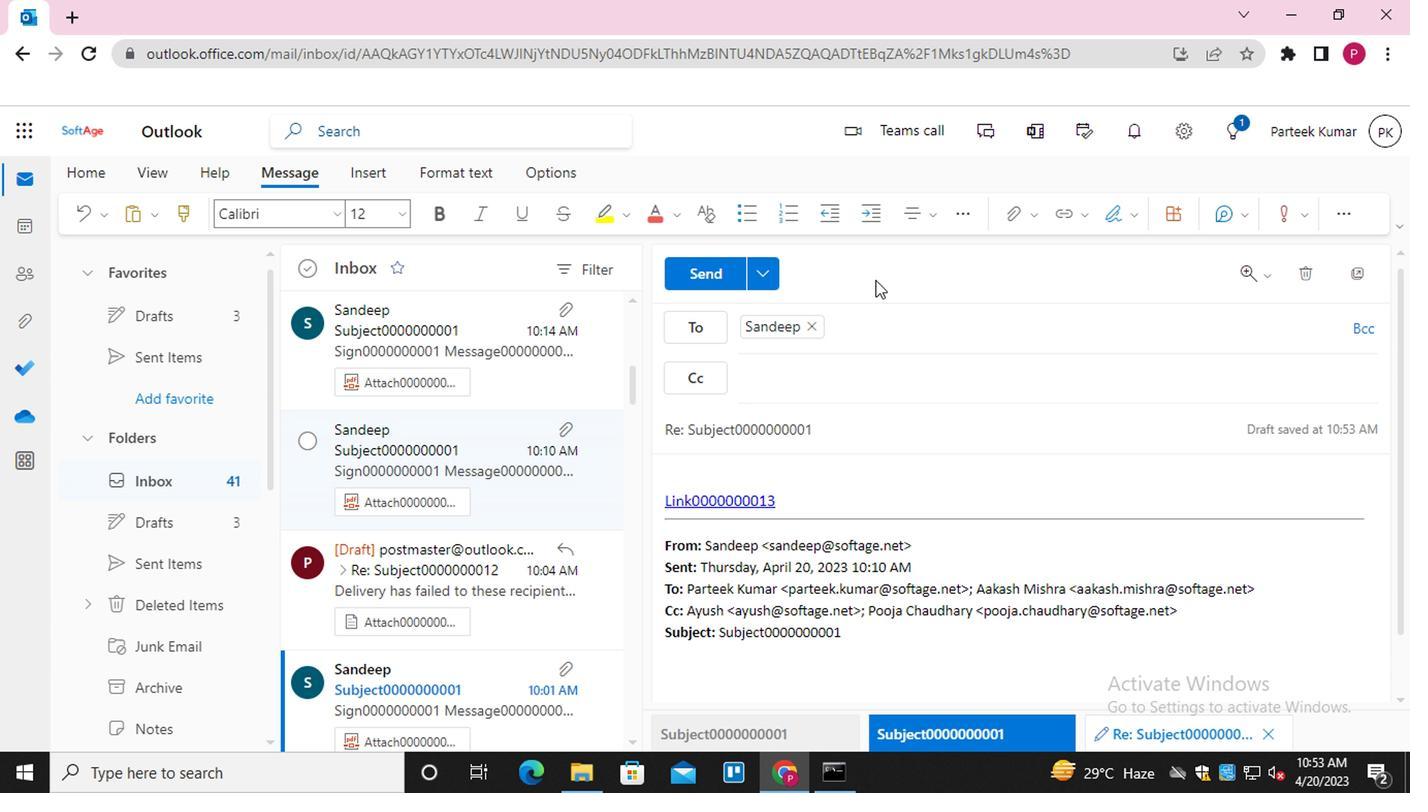 
Action: Mouse pressed left at (696, 277)
Screenshot: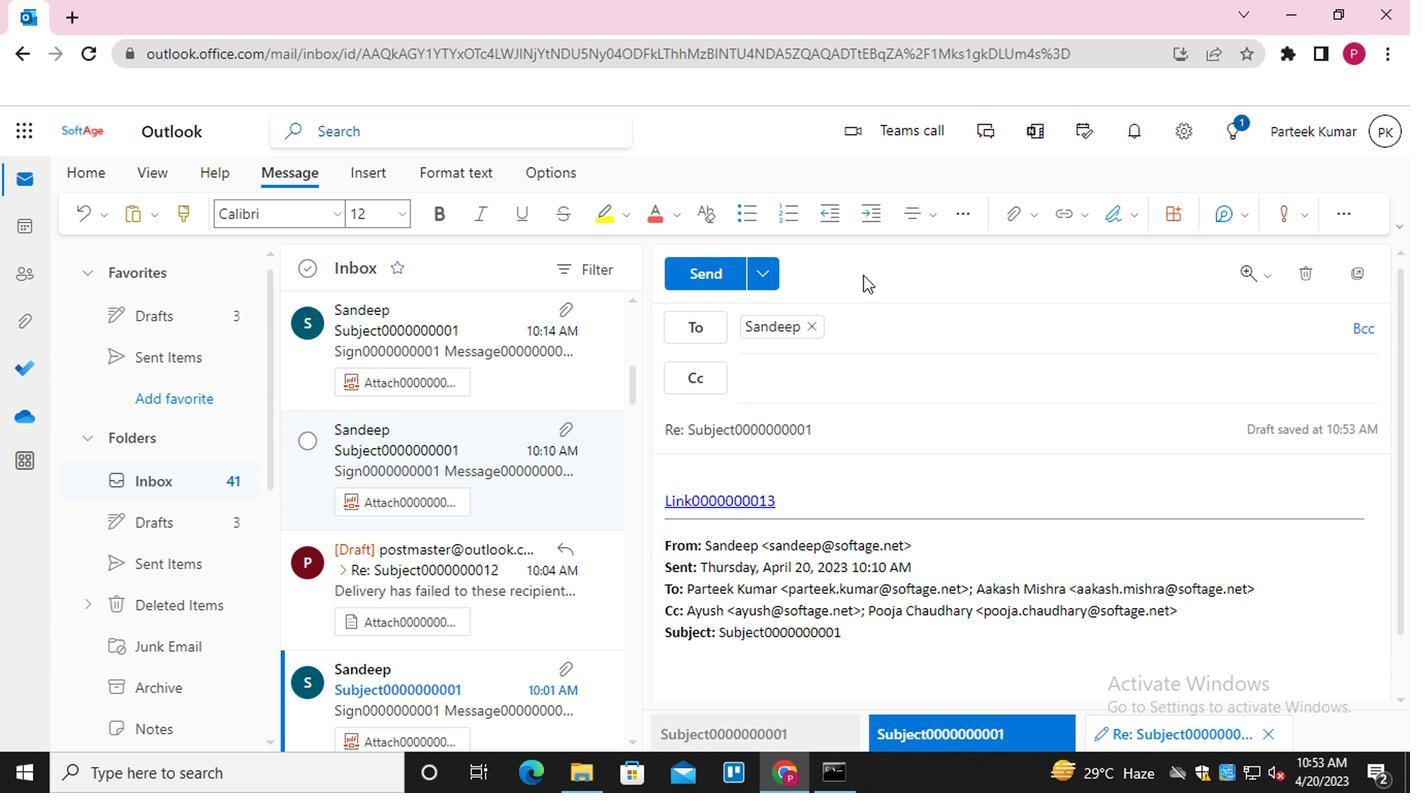 
Action: Mouse moved to (661, 315)
Screenshot: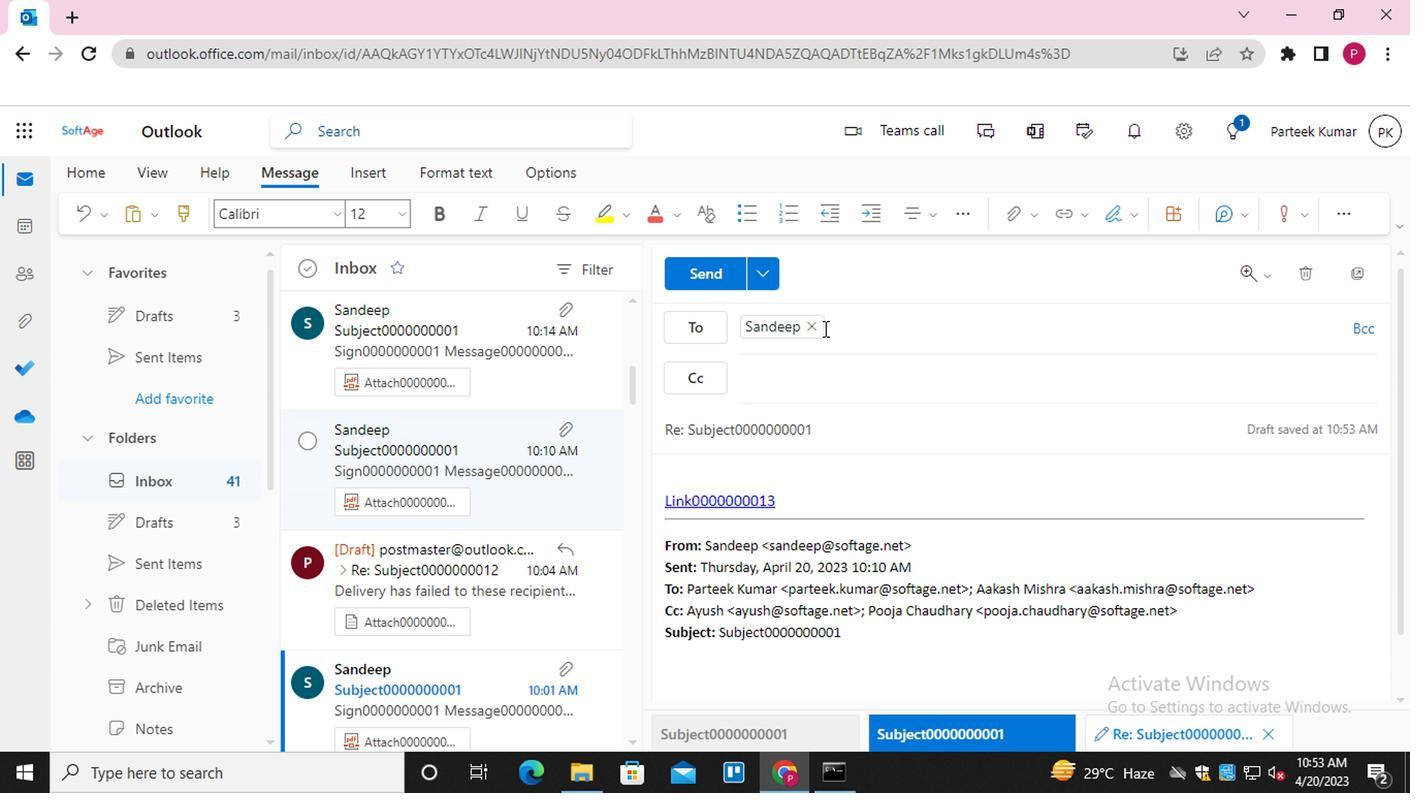 
Action: Mouse pressed left at (661, 315)
Screenshot: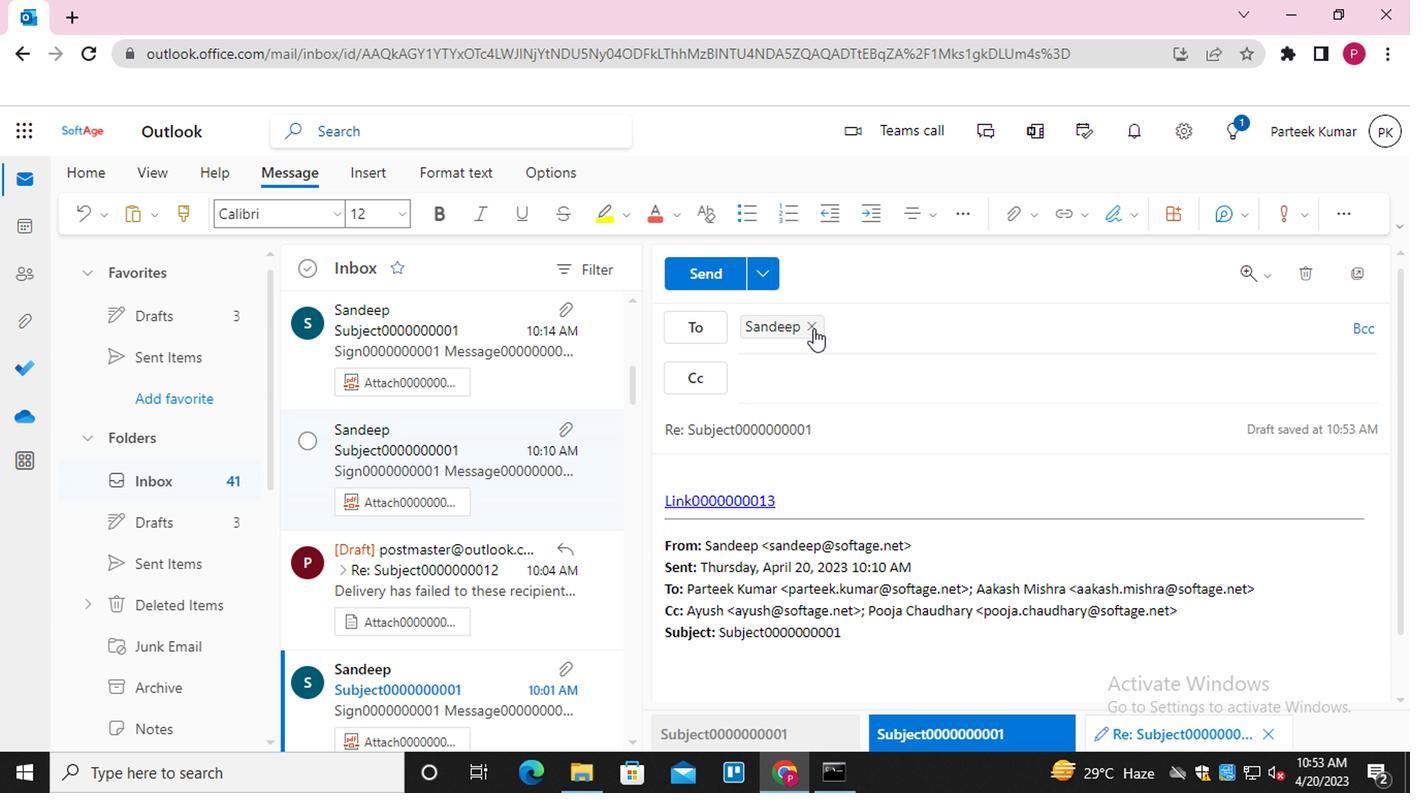 
Action: Mouse pressed left at (661, 315)
Screenshot: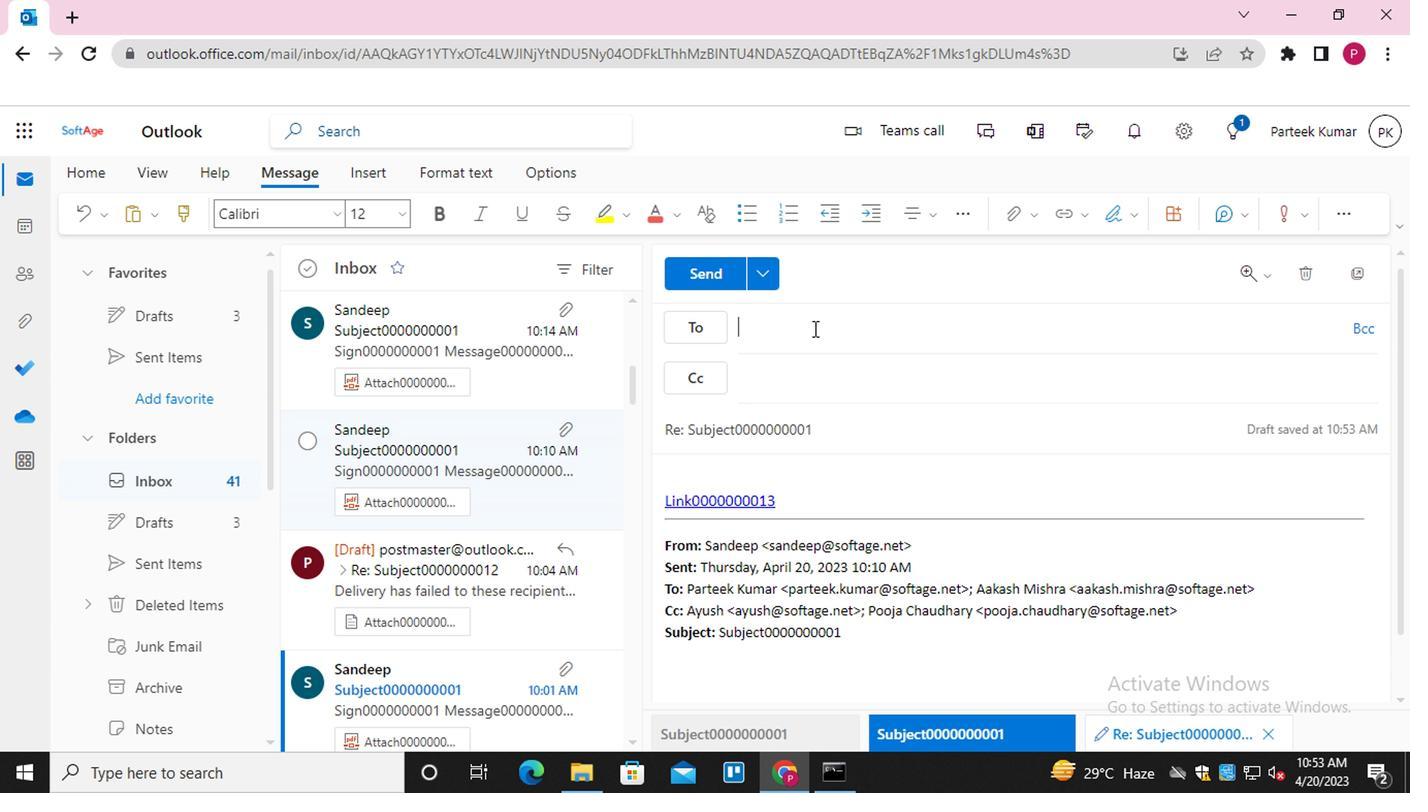 
Action: Key pressed <Key.shift>AAKASH
Screenshot: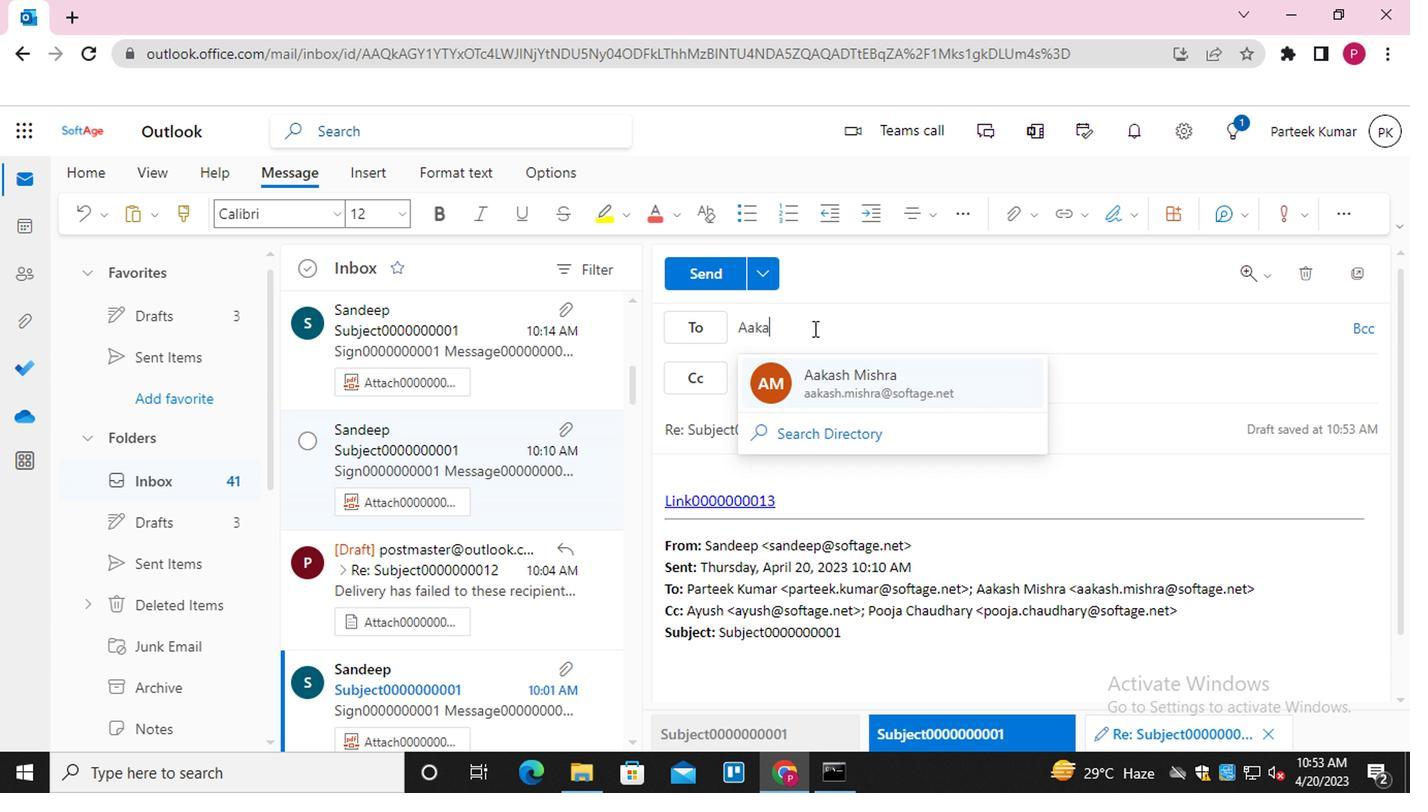 
Action: Mouse moved to (693, 352)
Screenshot: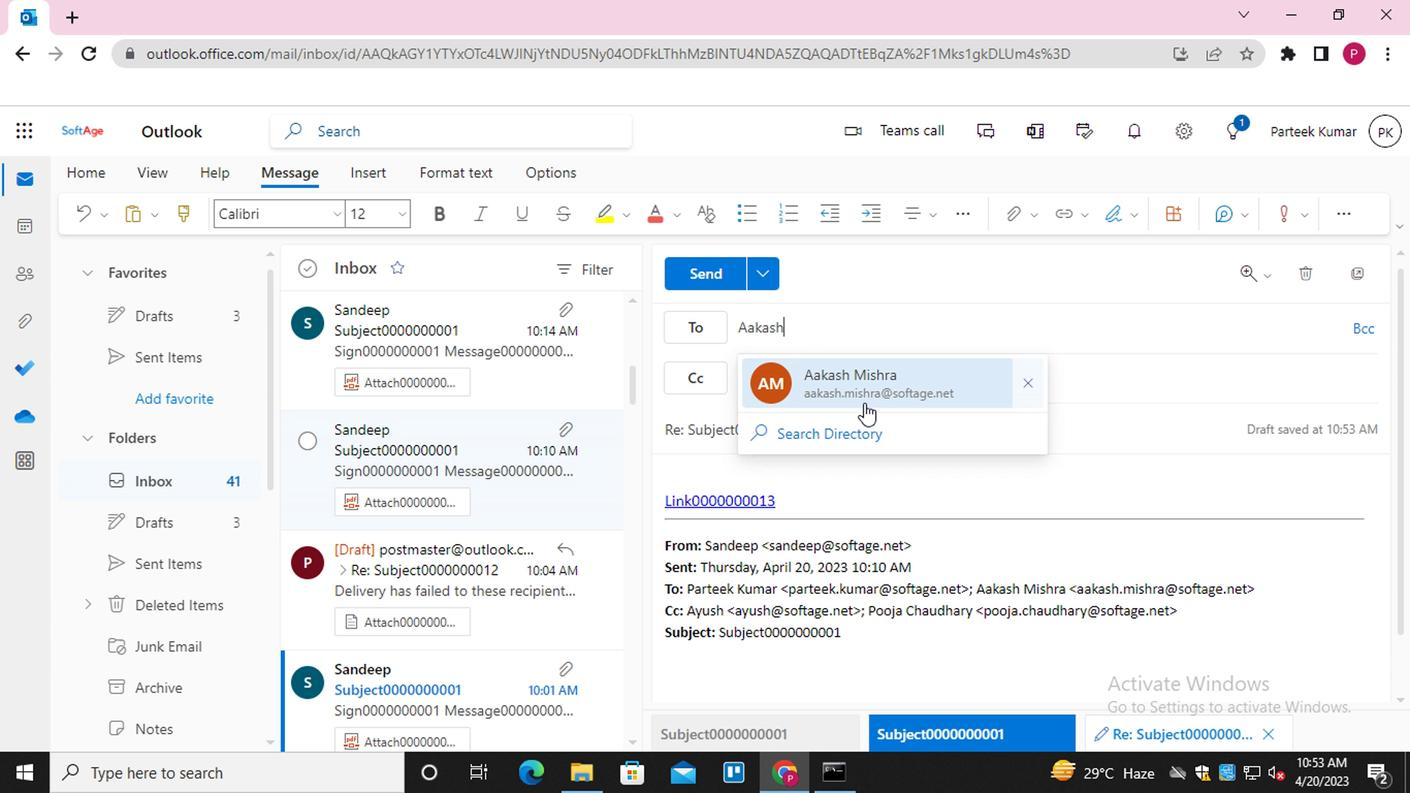
Action: Mouse pressed left at (693, 352)
Screenshot: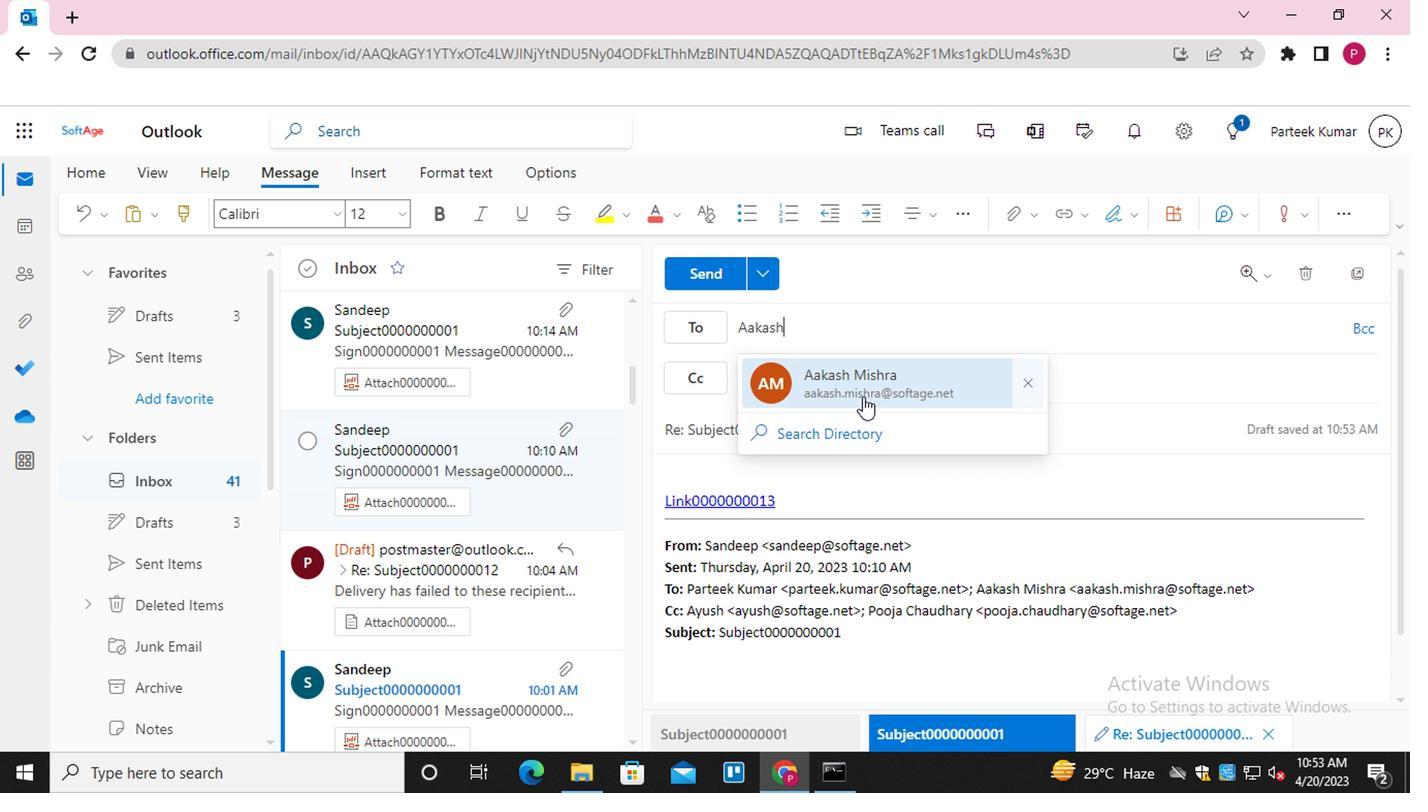 
Action: Mouse moved to (662, 358)
Screenshot: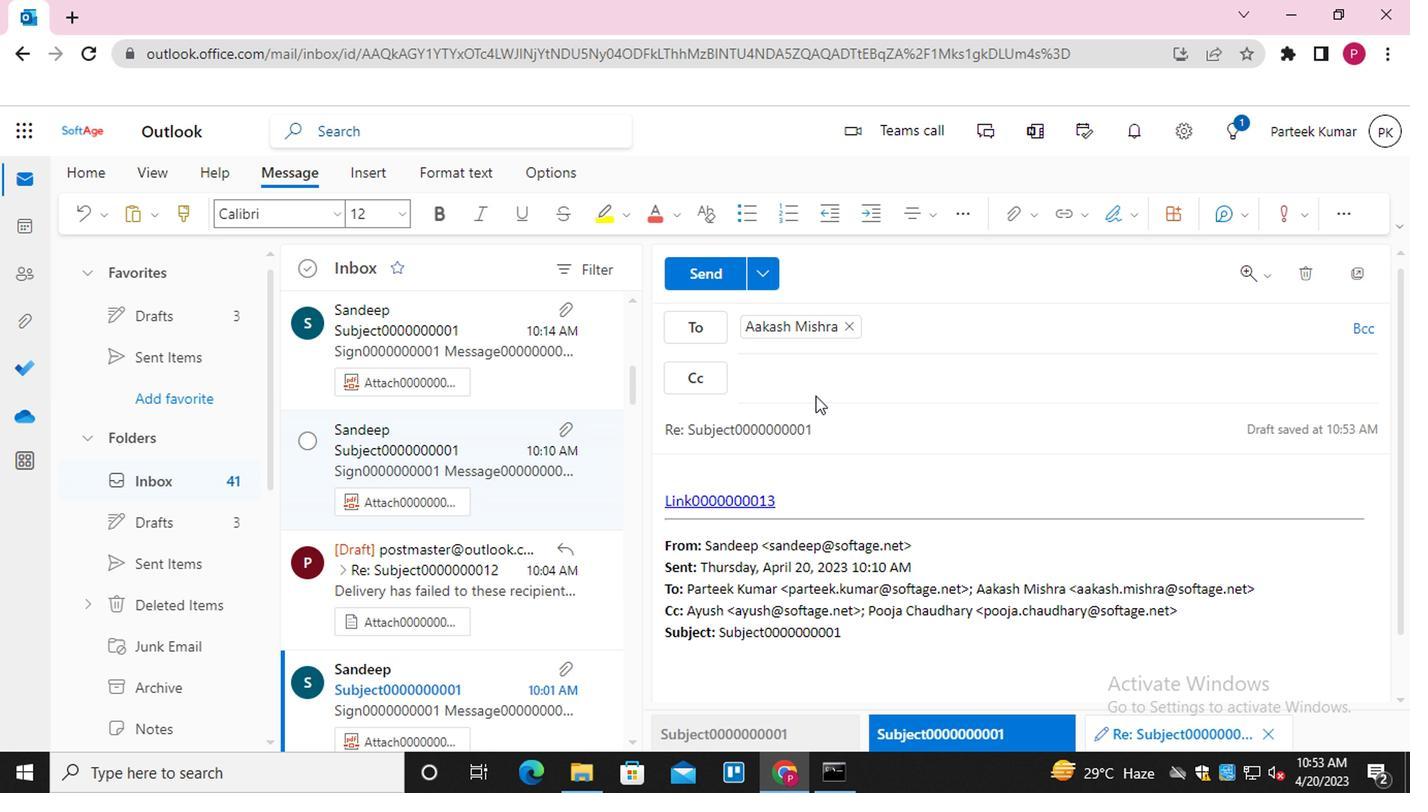 
Action: Mouse pressed left at (662, 358)
Screenshot: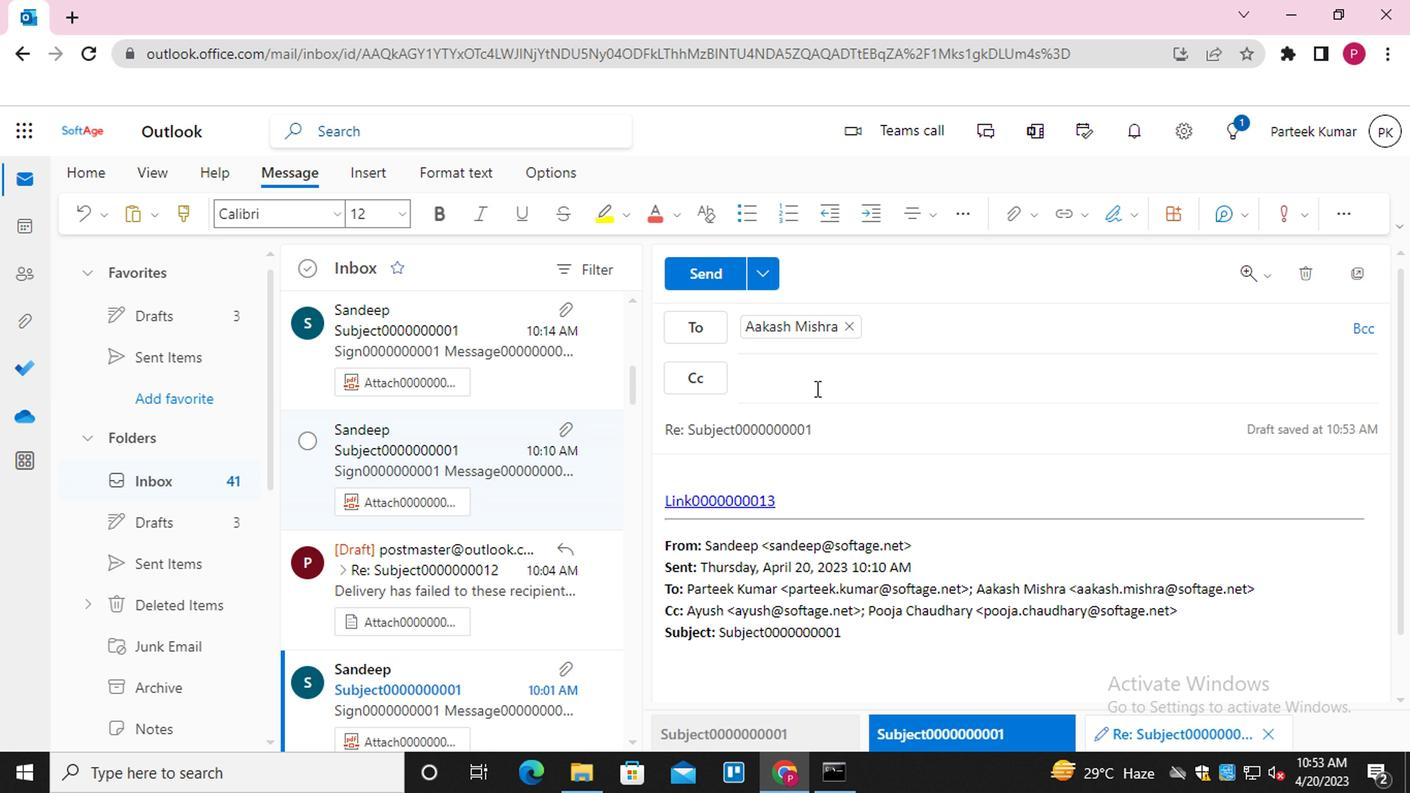 
Action: Mouse moved to (662, 357)
Screenshot: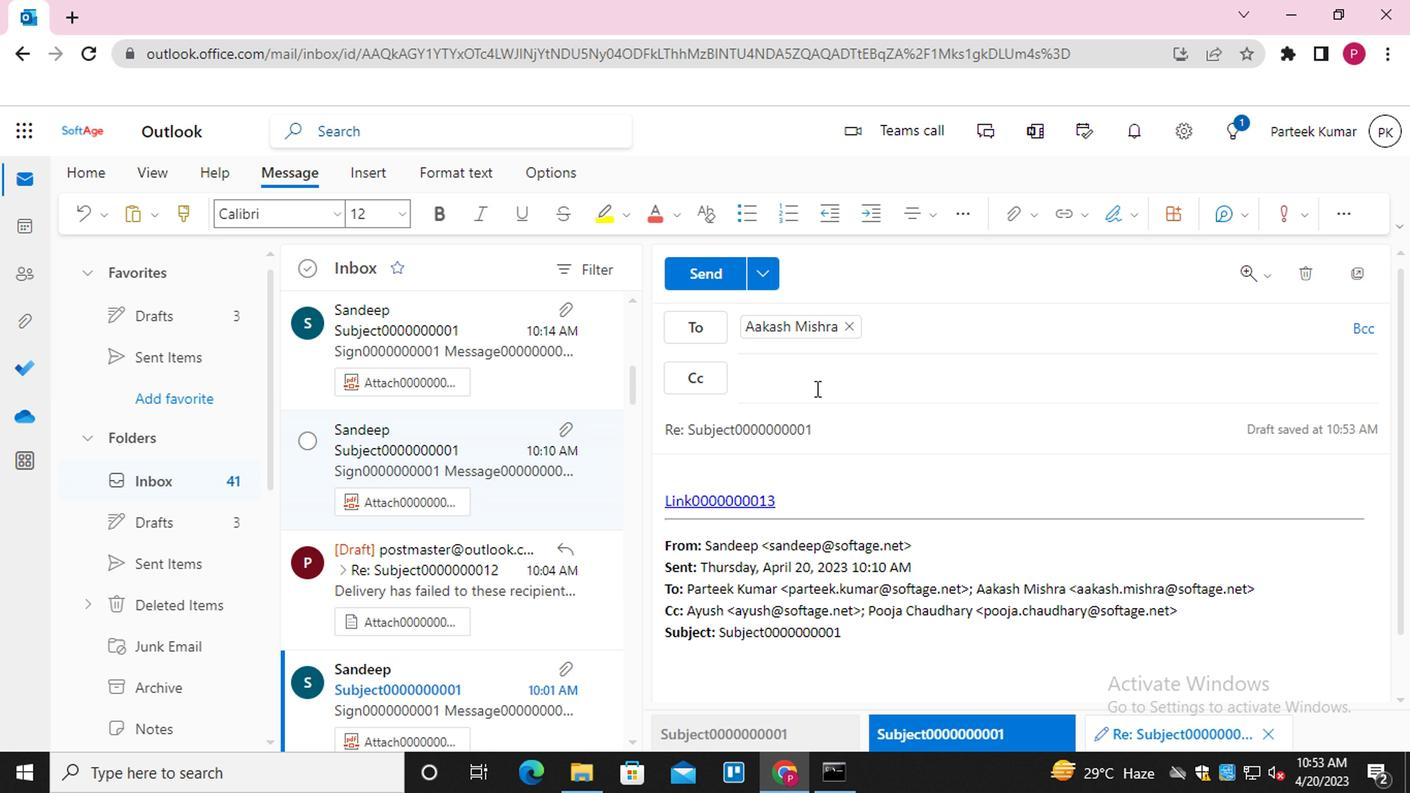 
Action: Key pressed <Key.shift>EMAIL0000000002<Key.enter>
Screenshot: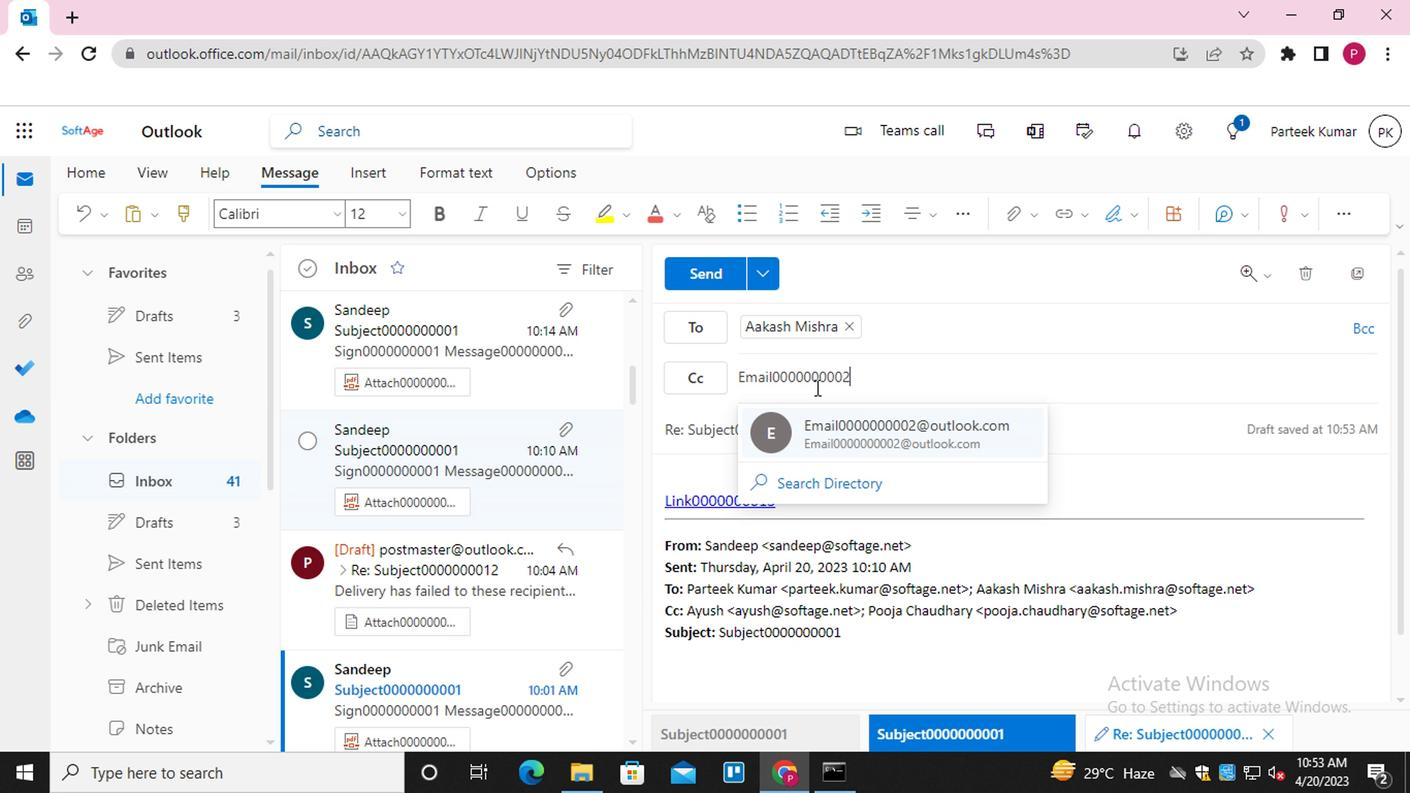 
Action: Mouse moved to (684, 385)
Screenshot: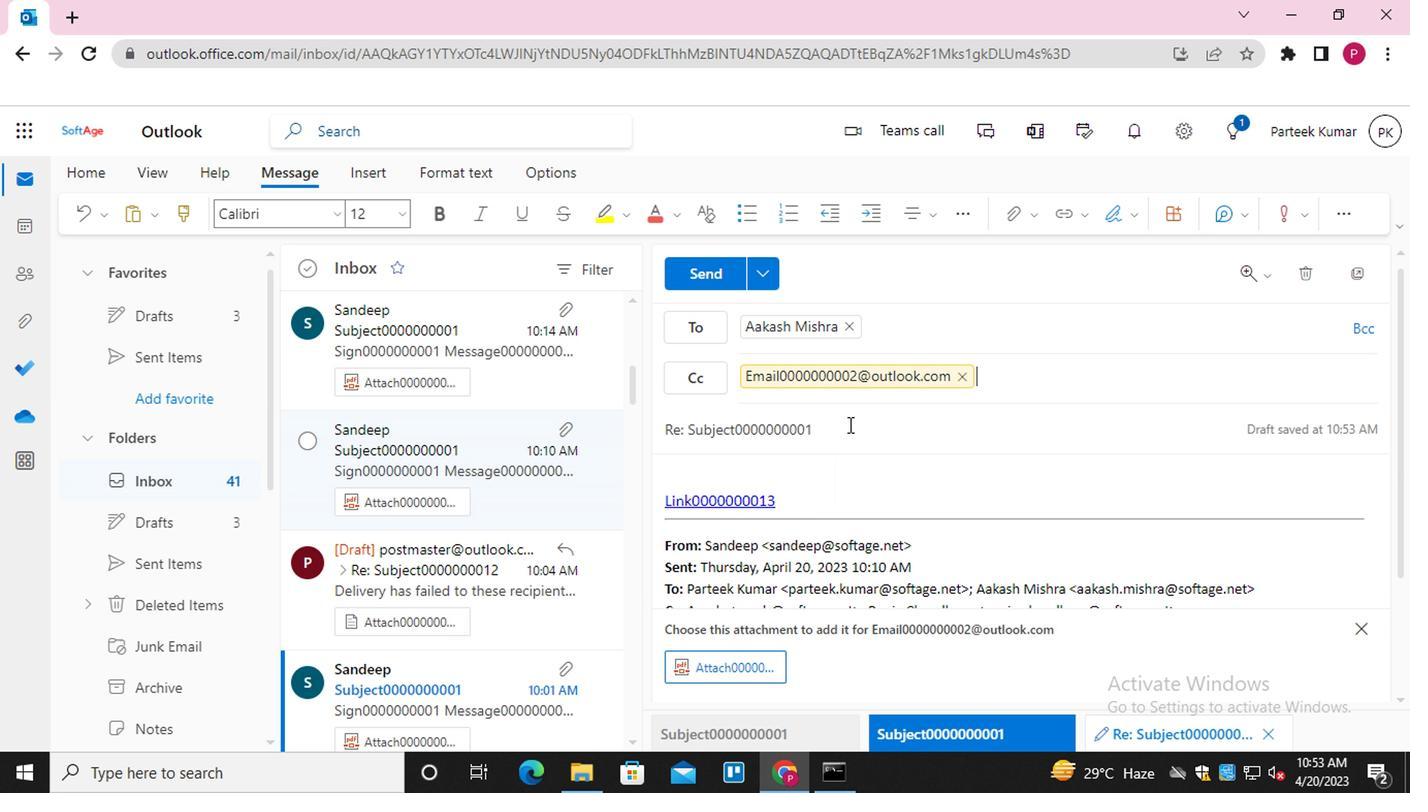 
Action: Mouse pressed left at (684, 385)
Screenshot: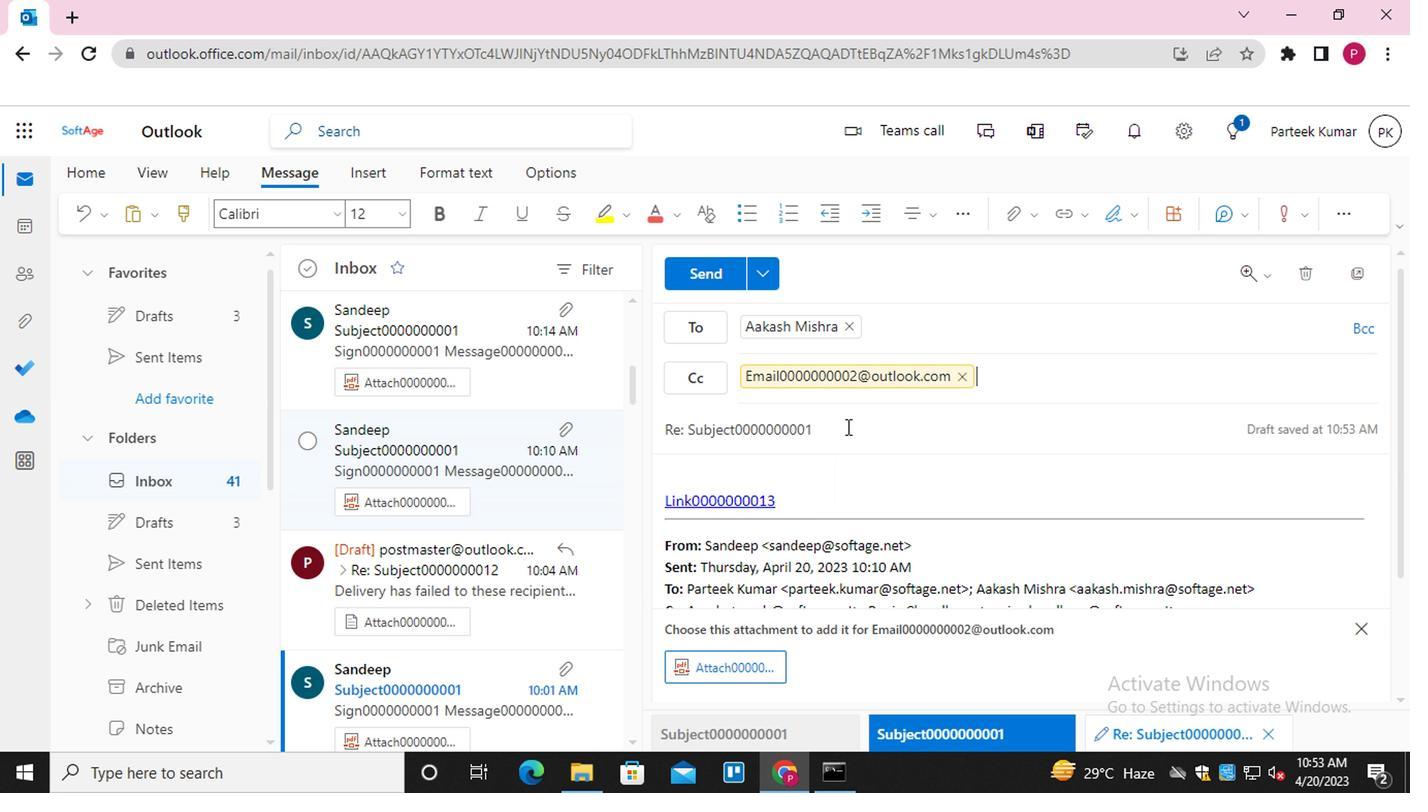 
Action: Key pressed <Key.backspace><Key.backspace>13
Screenshot: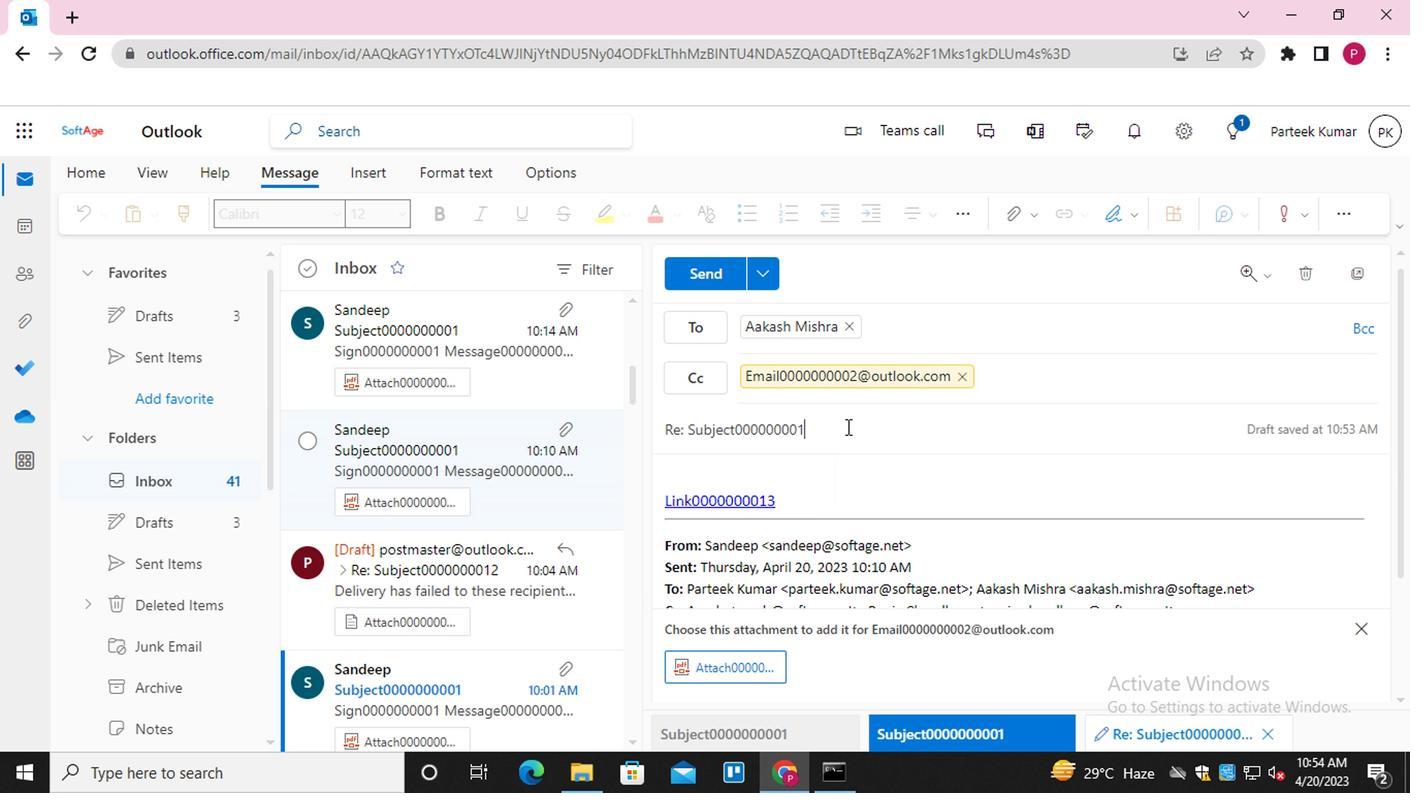
Action: Mouse moved to (608, 412)
Screenshot: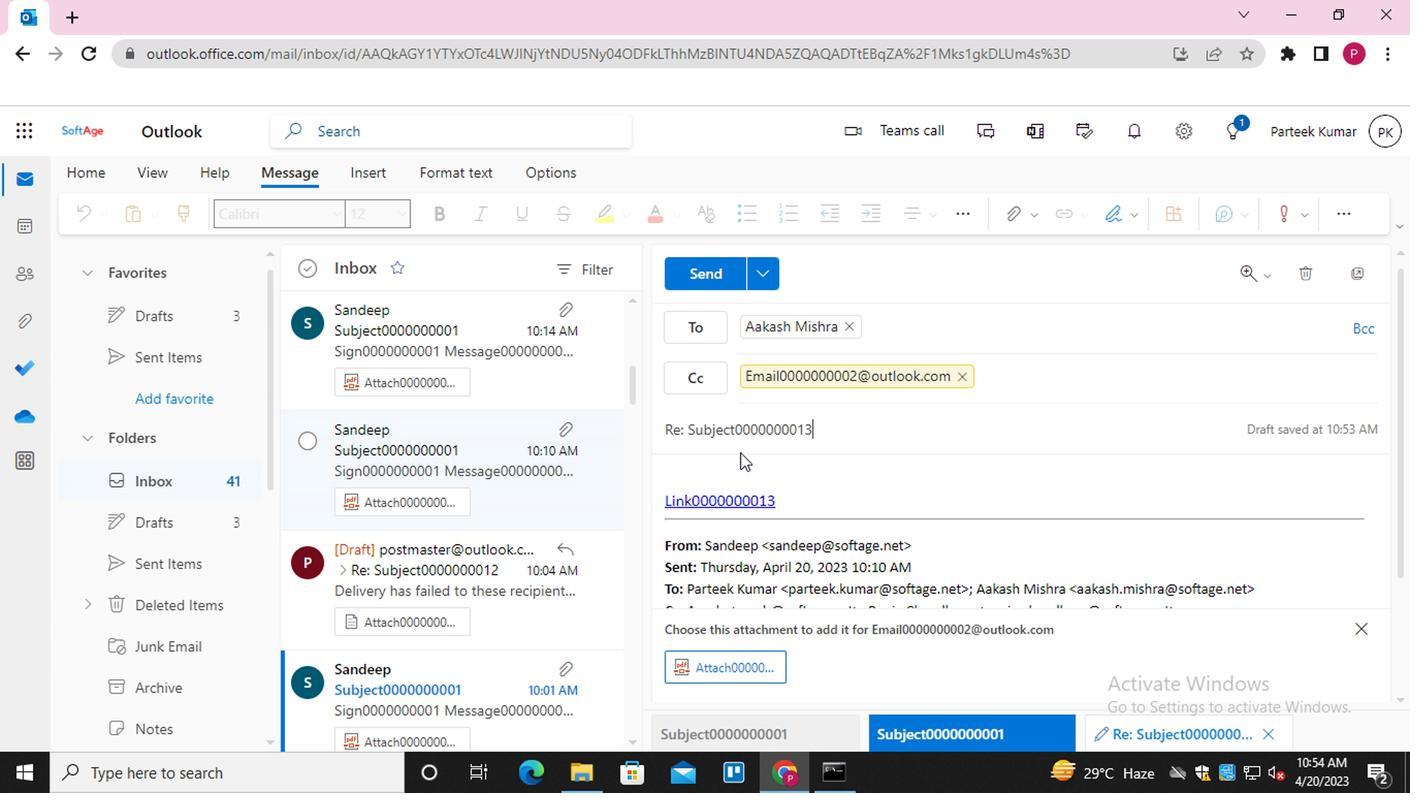 
Action: Mouse pressed left at (608, 412)
Screenshot: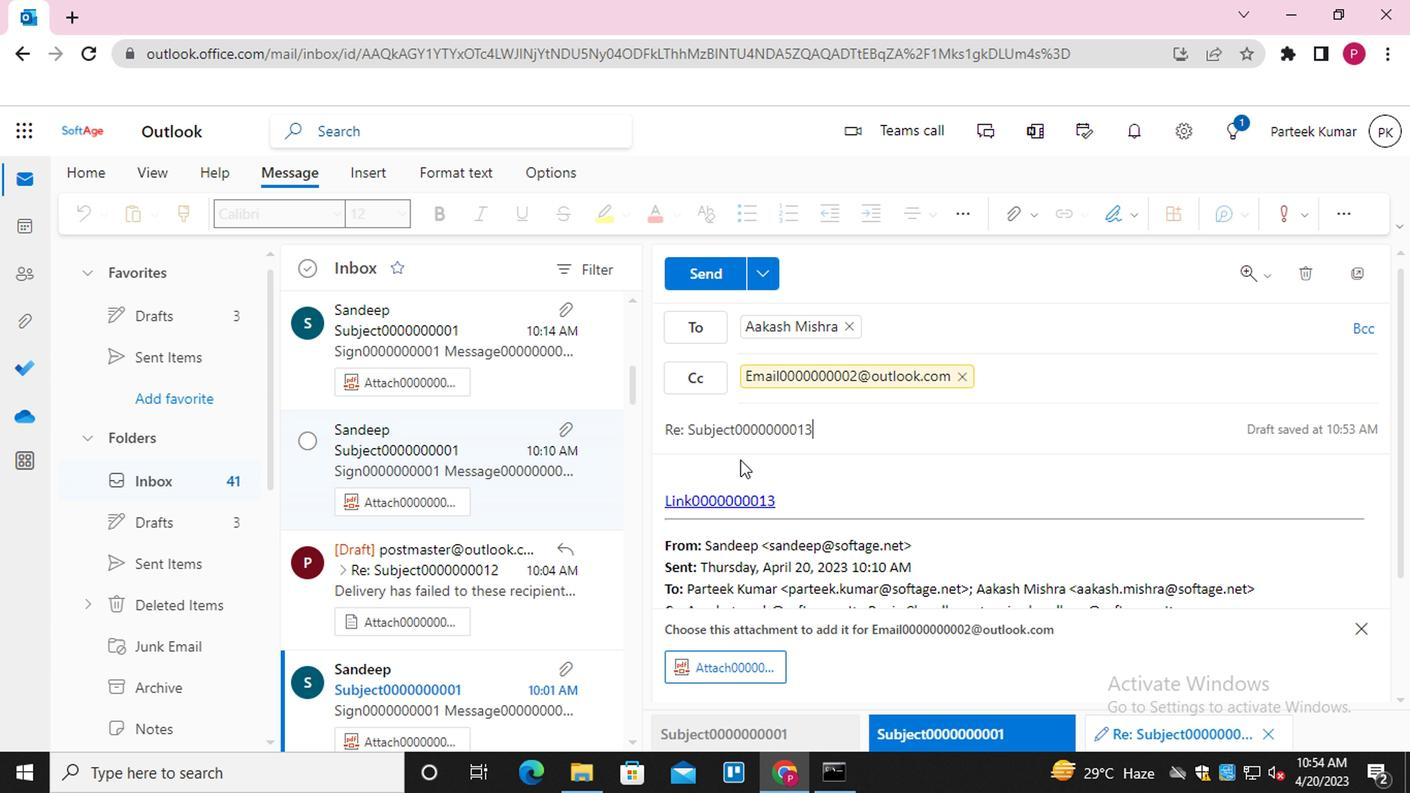 
Action: Mouse moved to (603, 420)
Screenshot: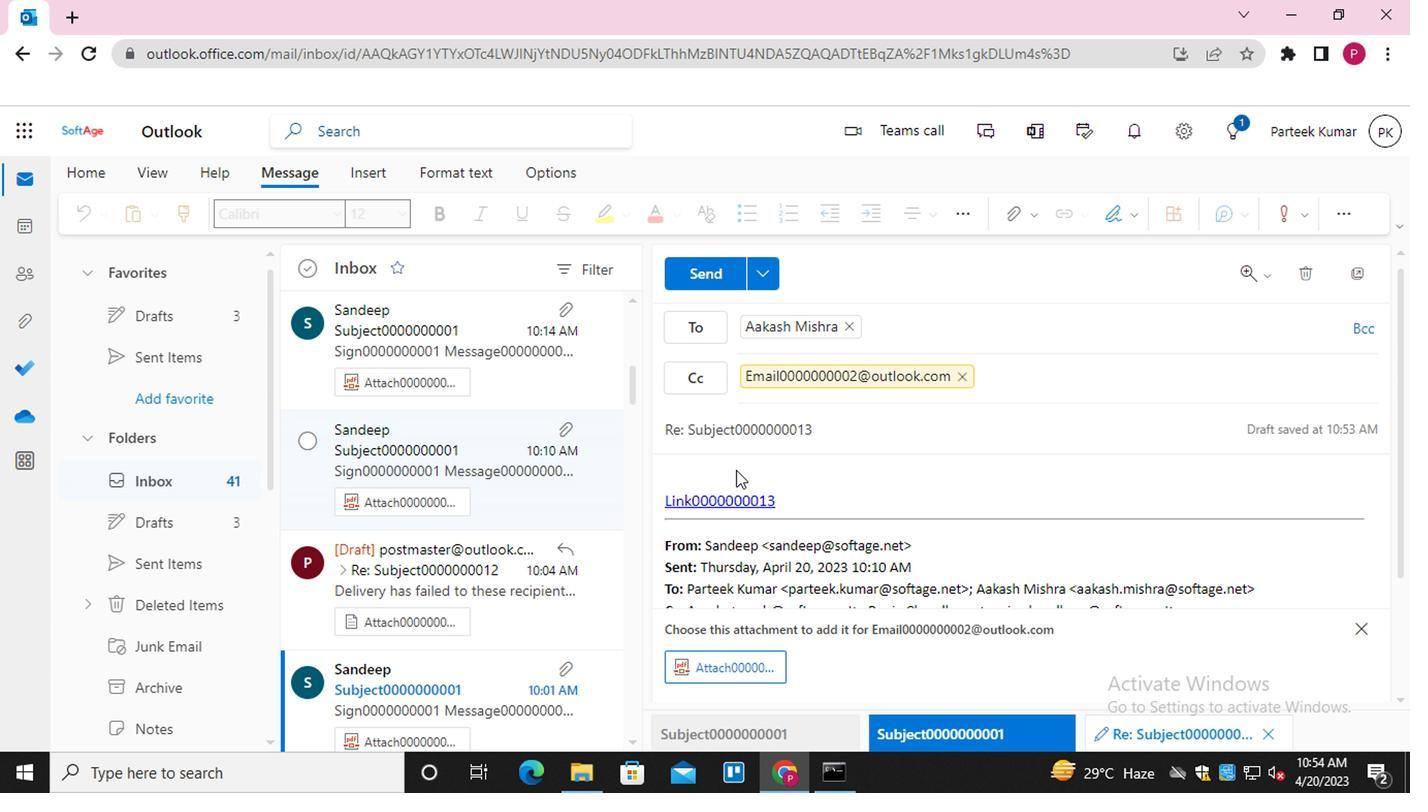 
Action: Mouse pressed left at (603, 420)
Screenshot: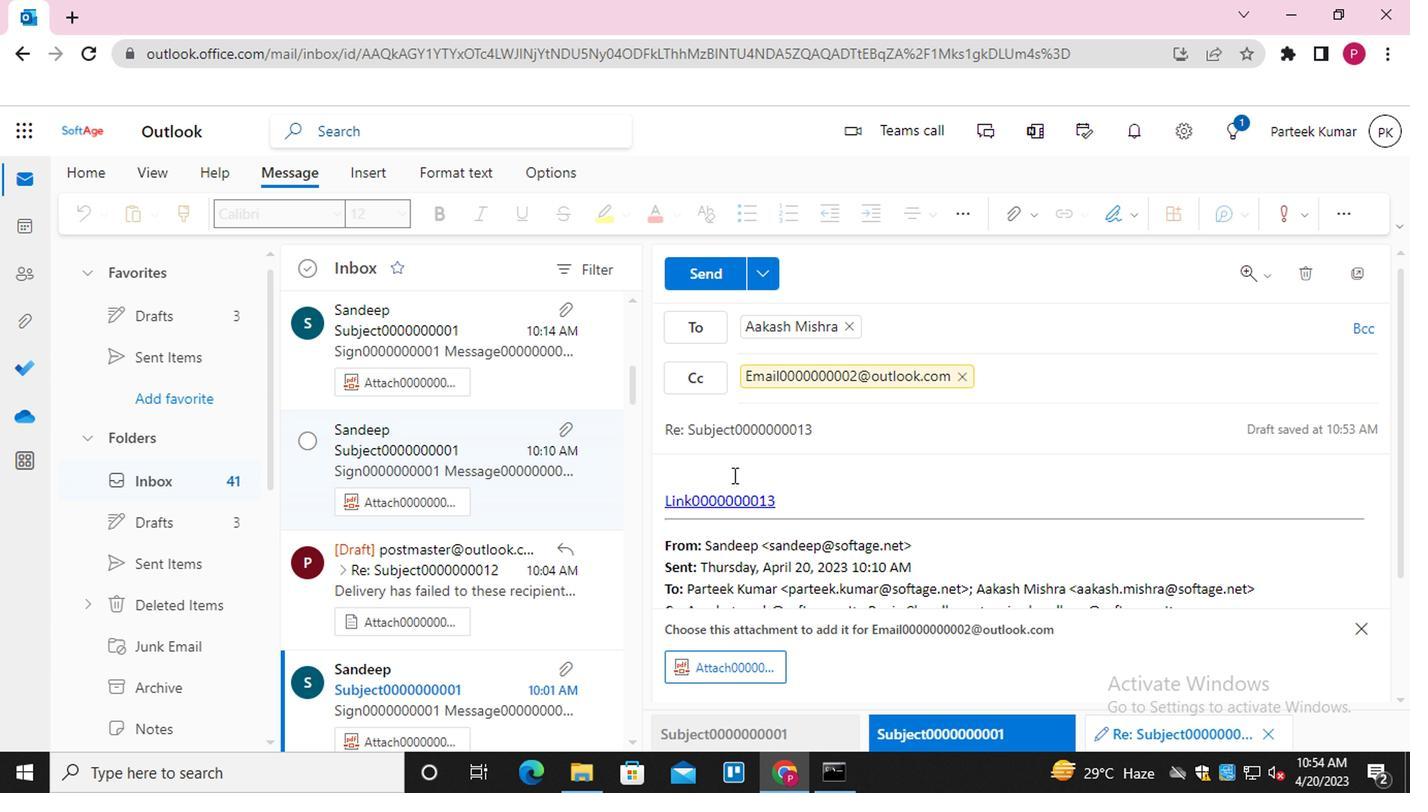 
Action: Key pressed <Key.shift>MESSAGE0000000014
Screenshot: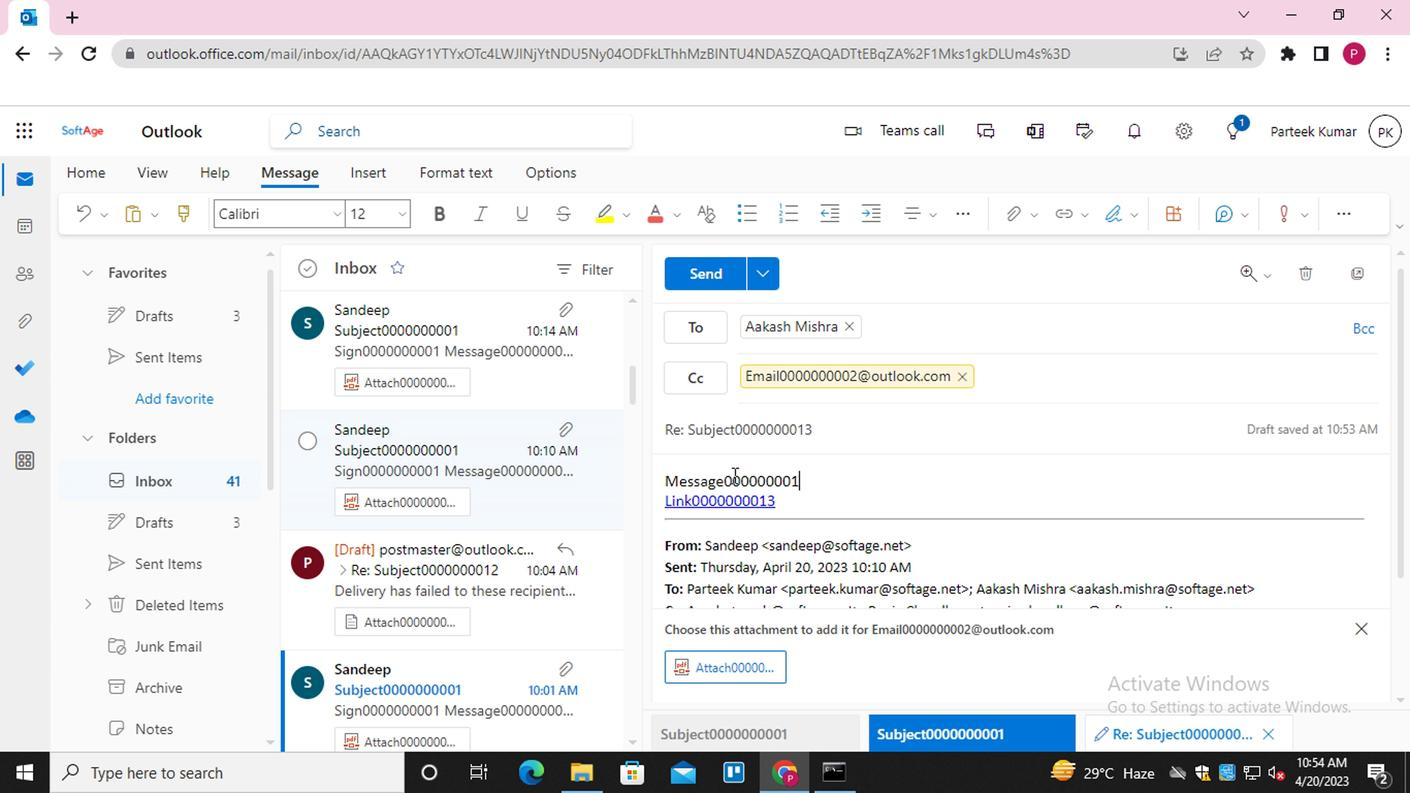 
Action: Mouse moved to (807, 228)
Screenshot: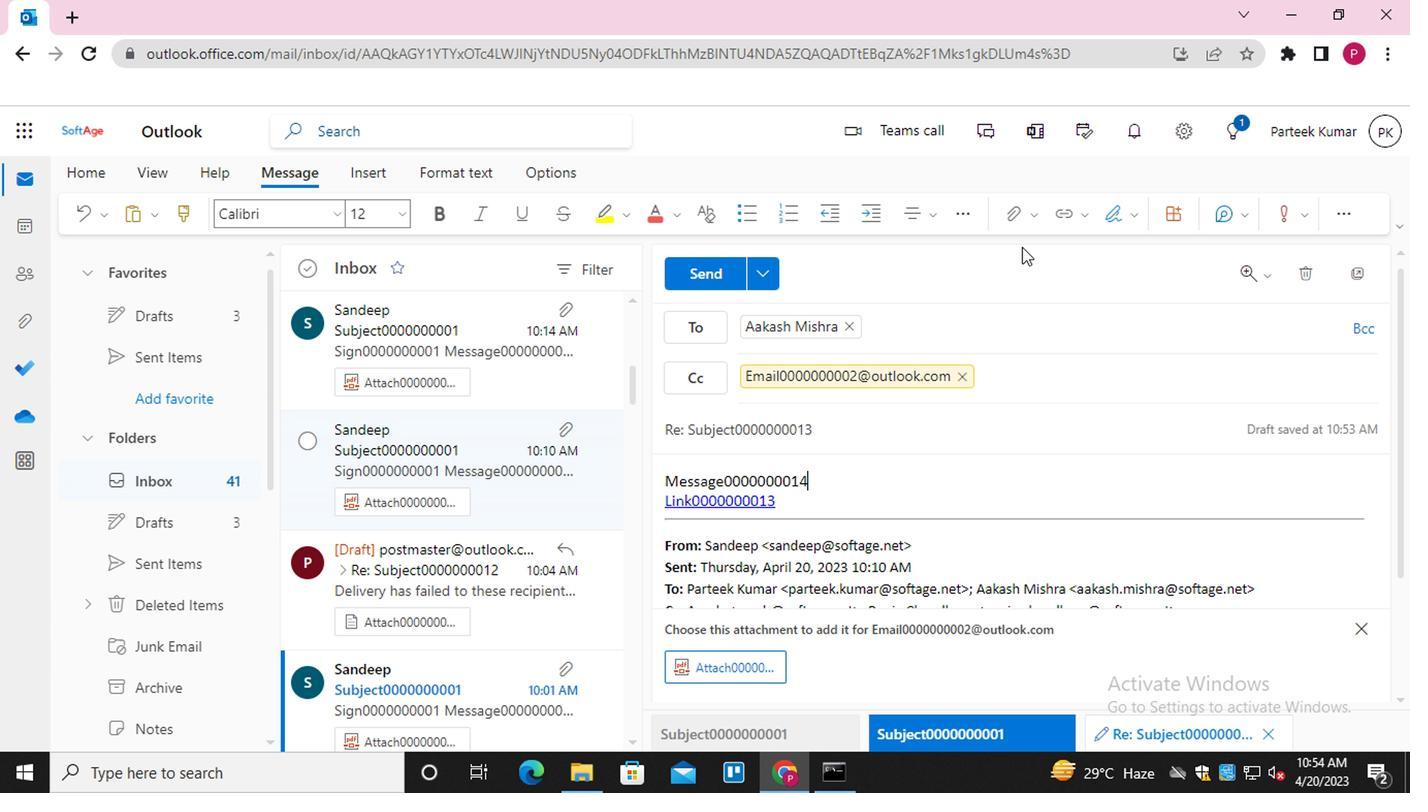 
Action: Mouse pressed left at (807, 228)
Screenshot: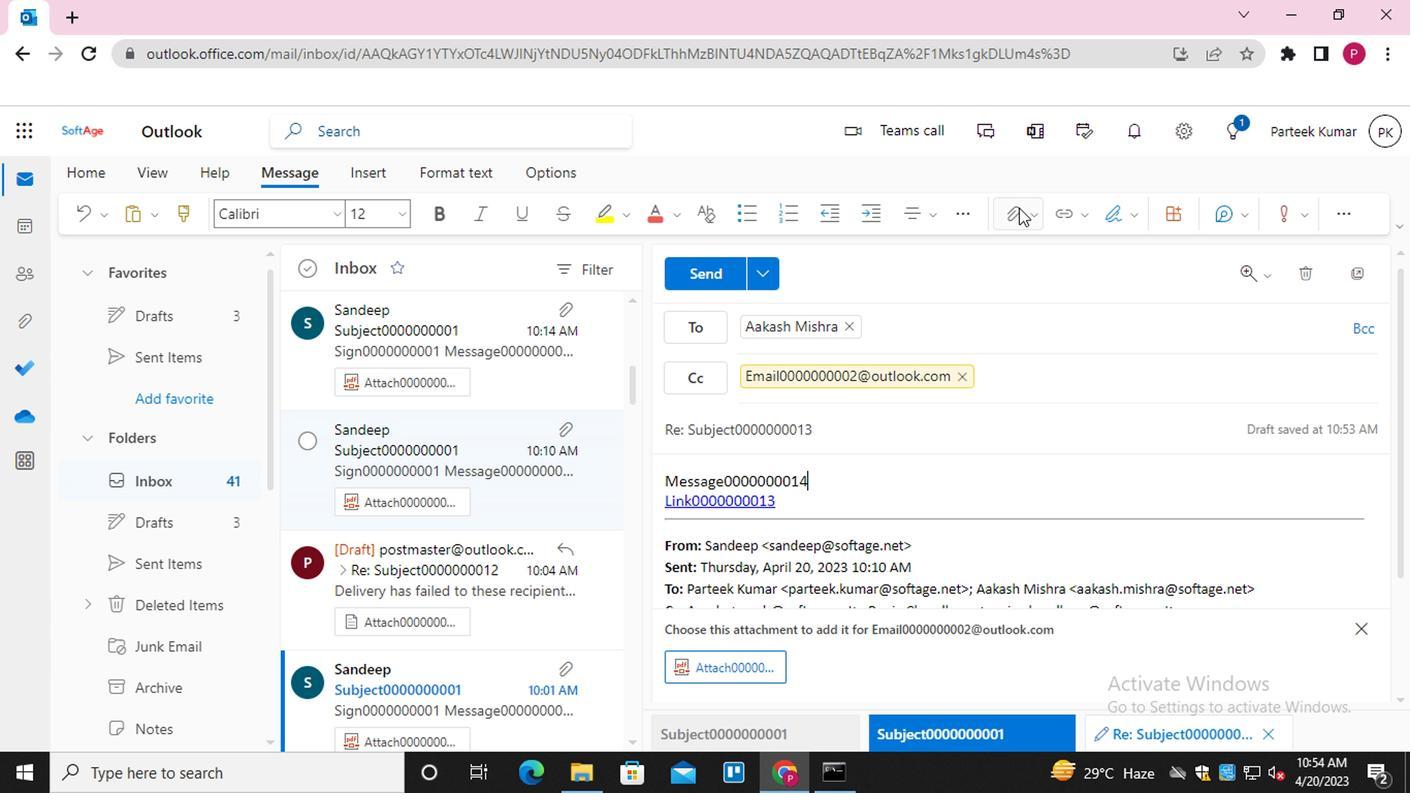 
Action: Mouse moved to (740, 271)
Screenshot: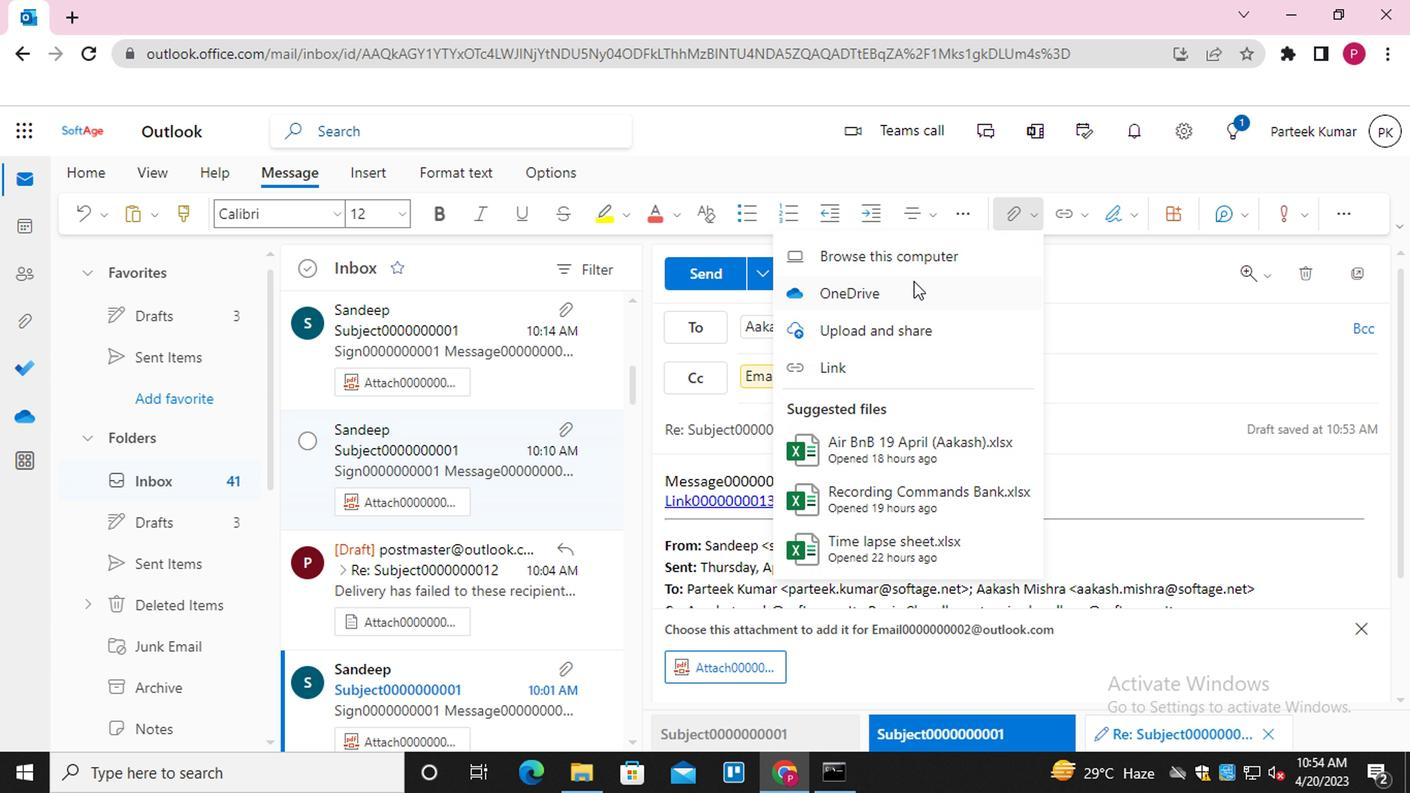 
Action: Mouse pressed left at (740, 271)
Screenshot: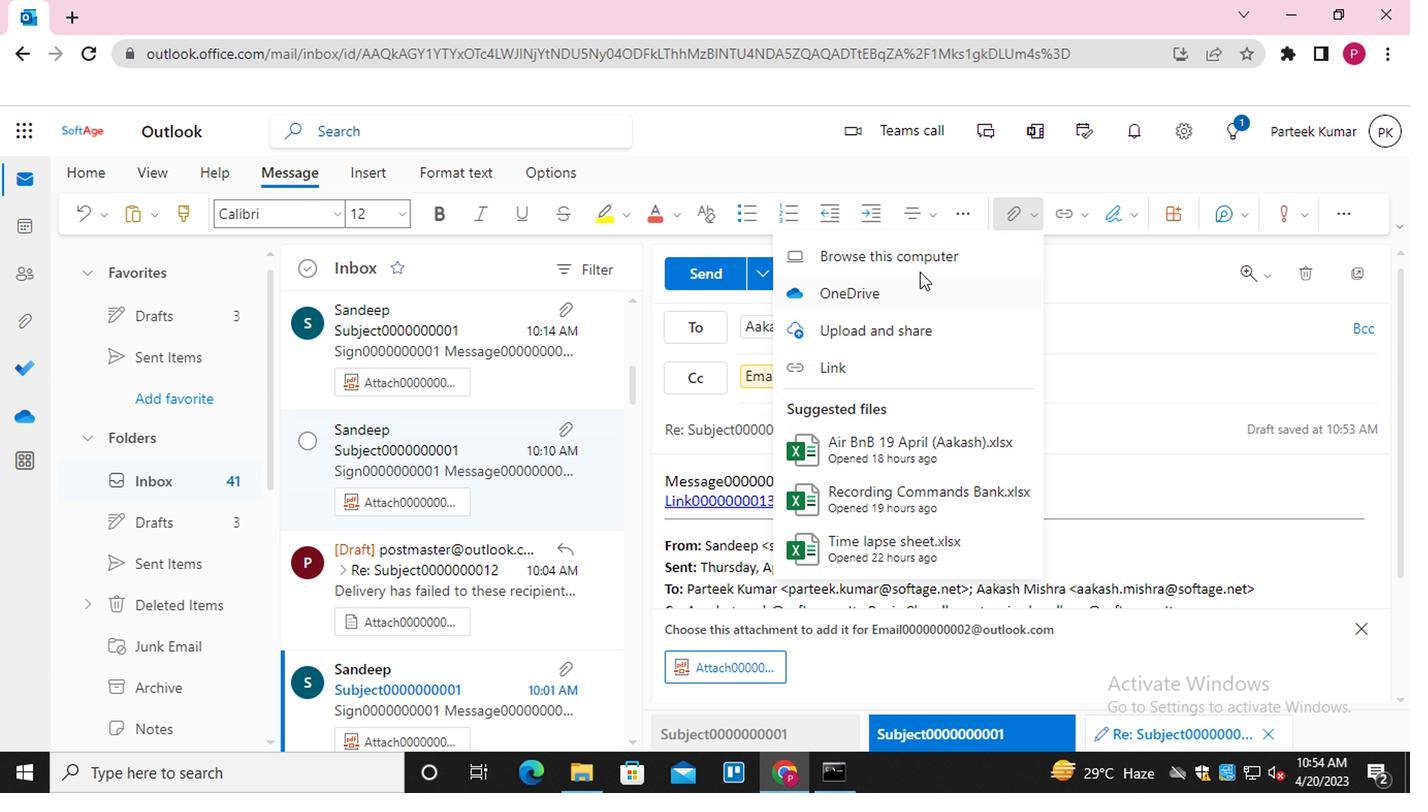 
Action: Mouse moved to (312, 189)
Screenshot: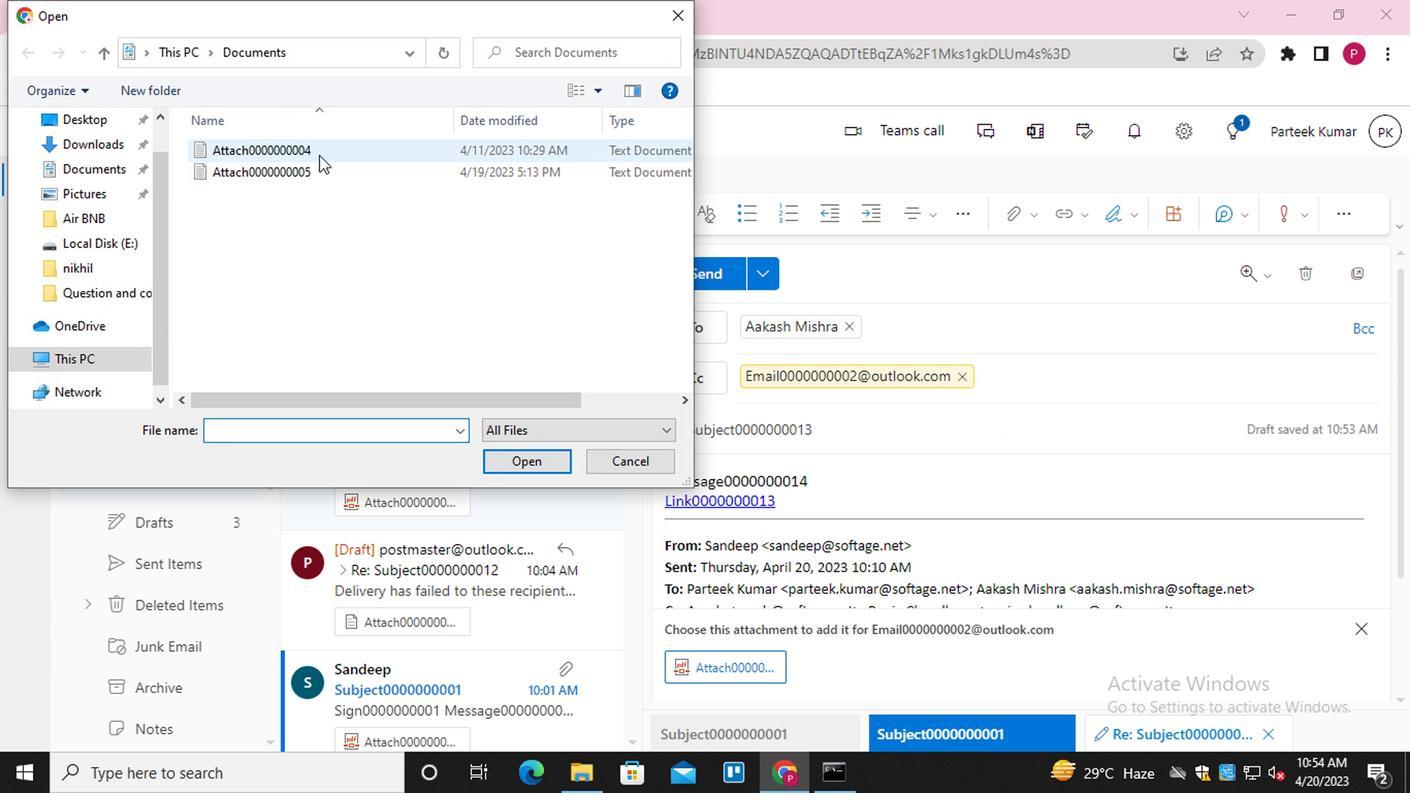 
Action: Mouse pressed left at (312, 189)
Screenshot: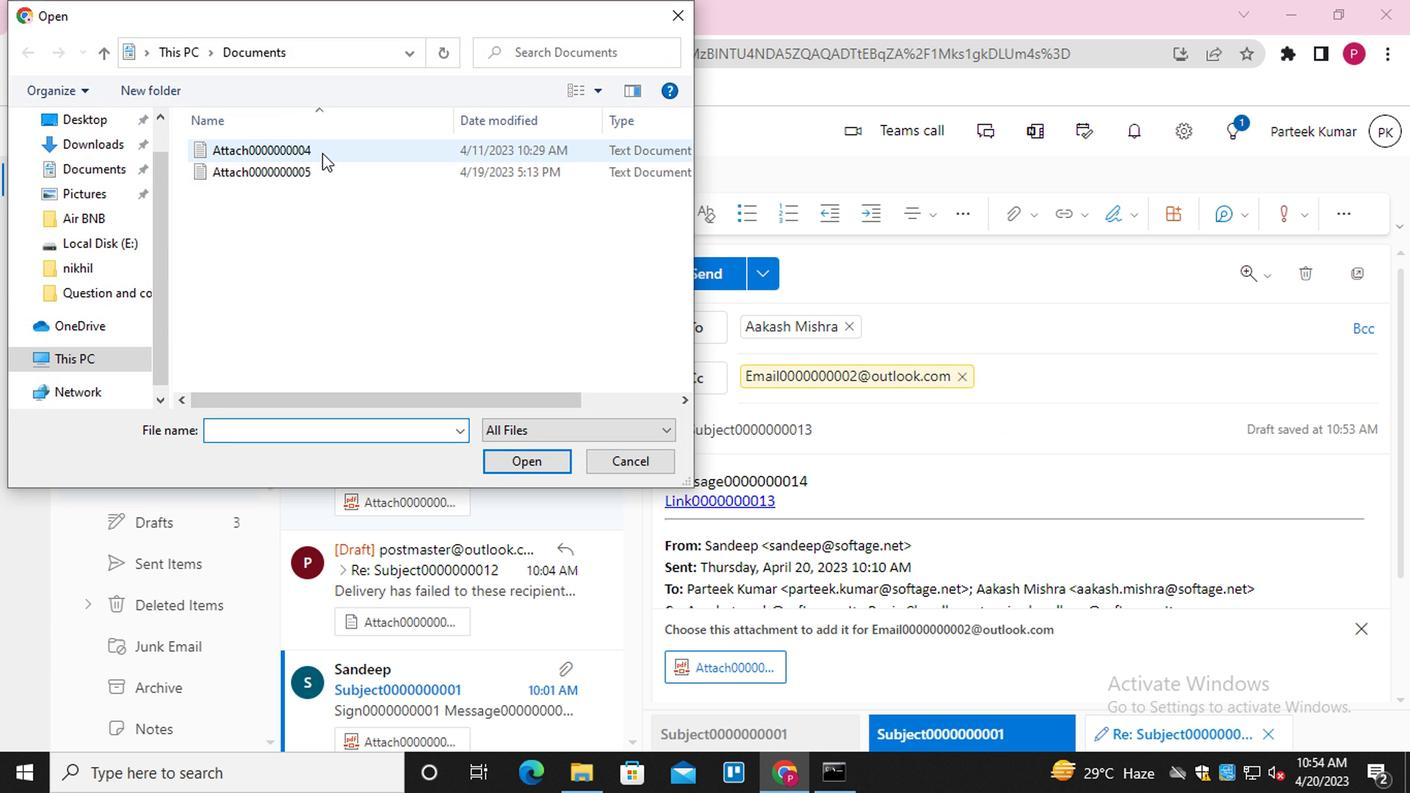 
Action: Mouse moved to (461, 407)
Screenshot: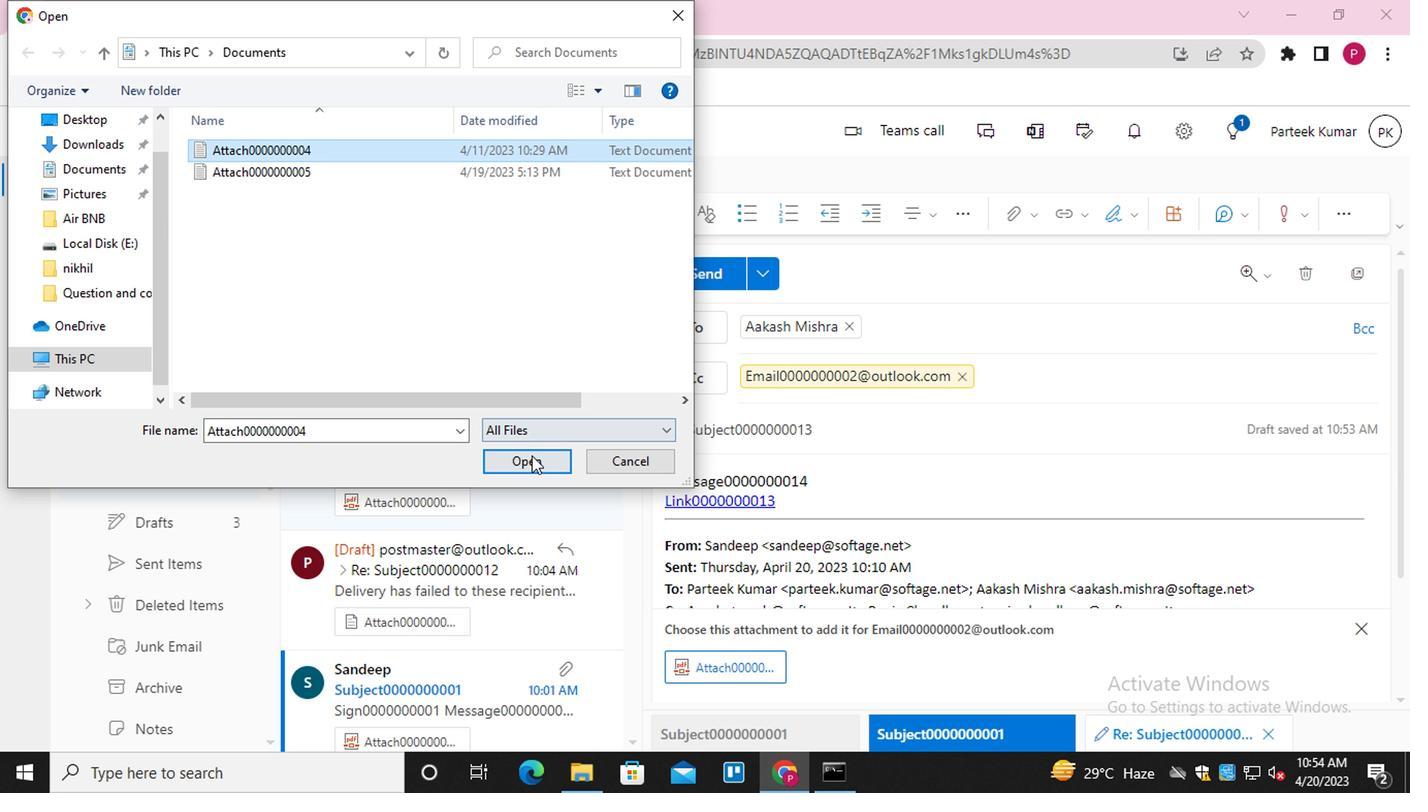 
Action: Mouse pressed left at (461, 407)
Screenshot: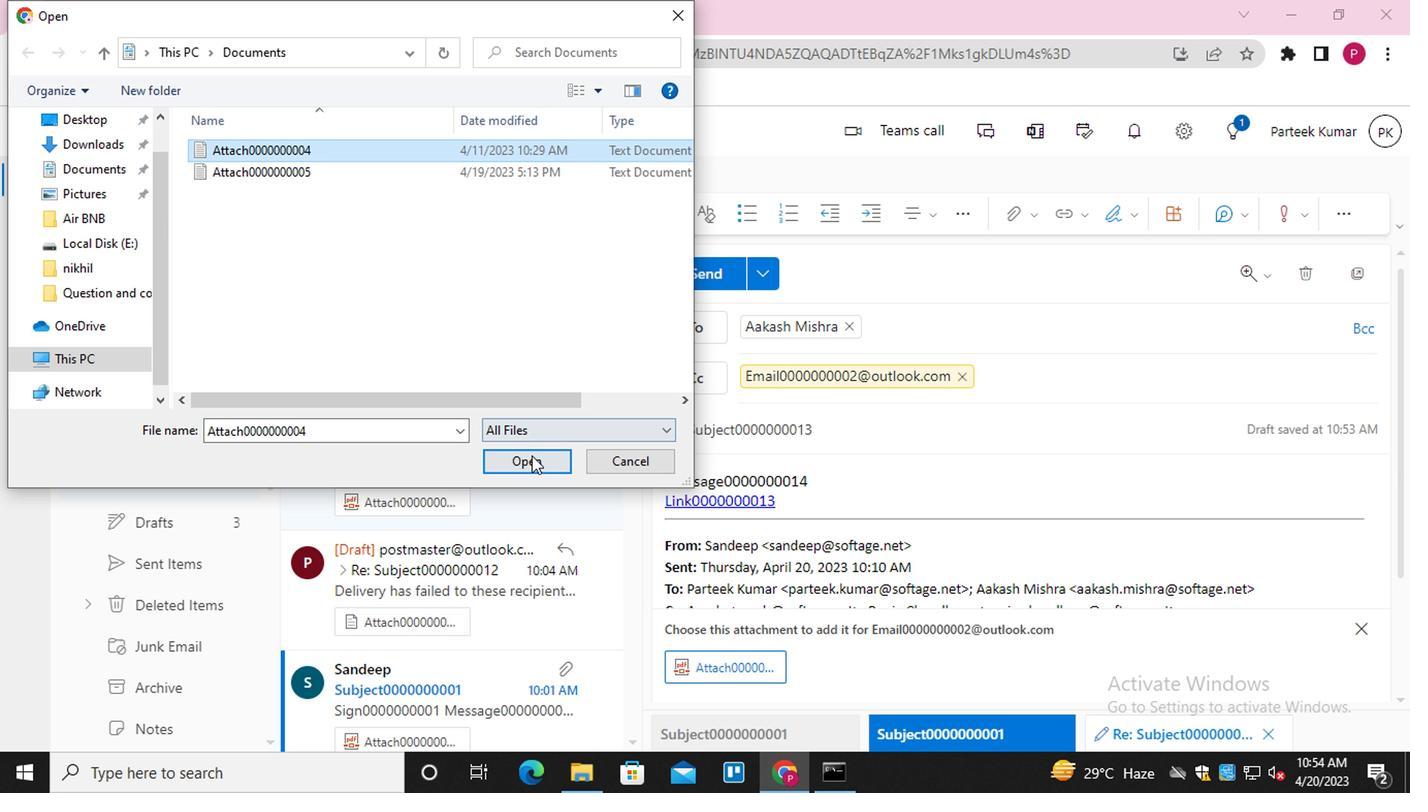 
Action: Mouse moved to (589, 277)
Screenshot: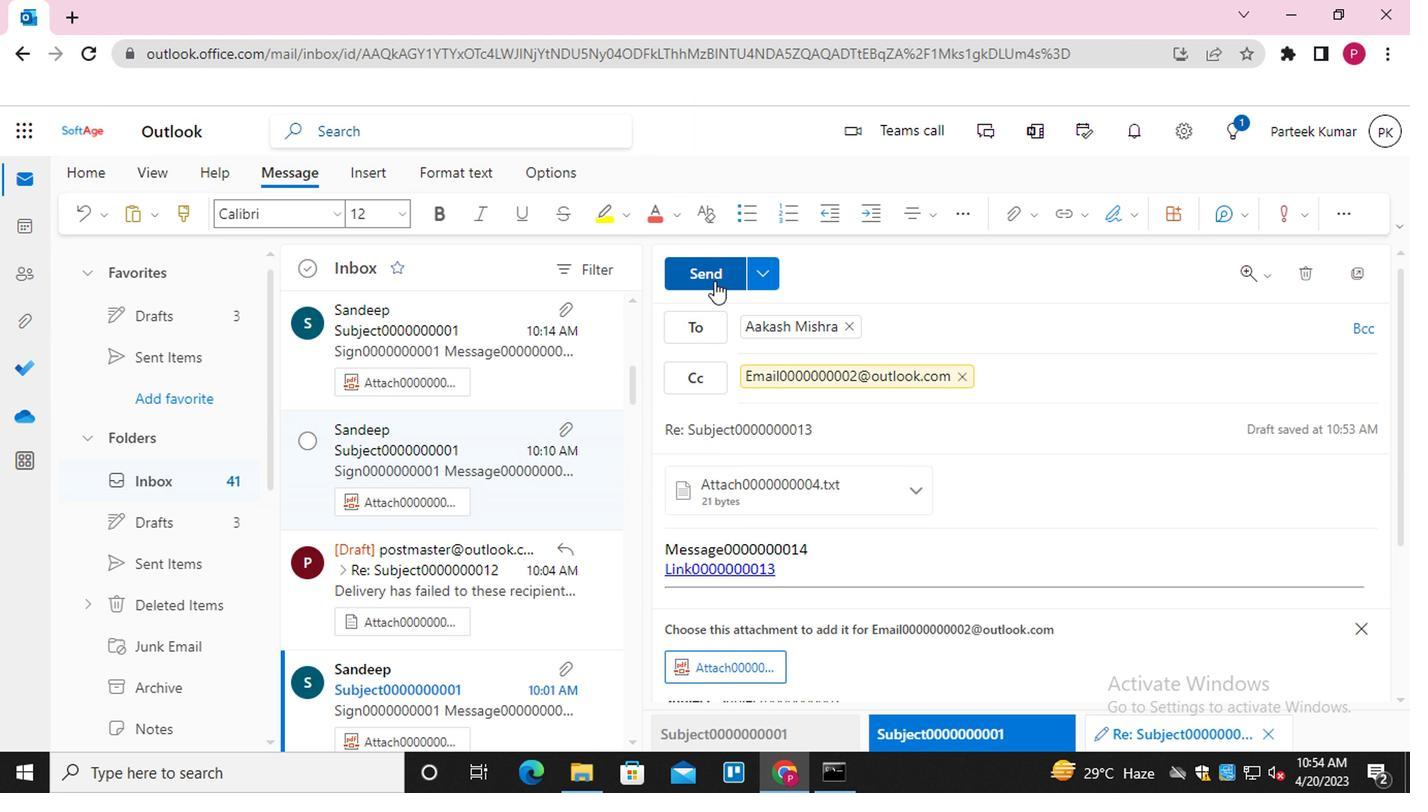 
Action: Mouse pressed left at (589, 277)
Screenshot: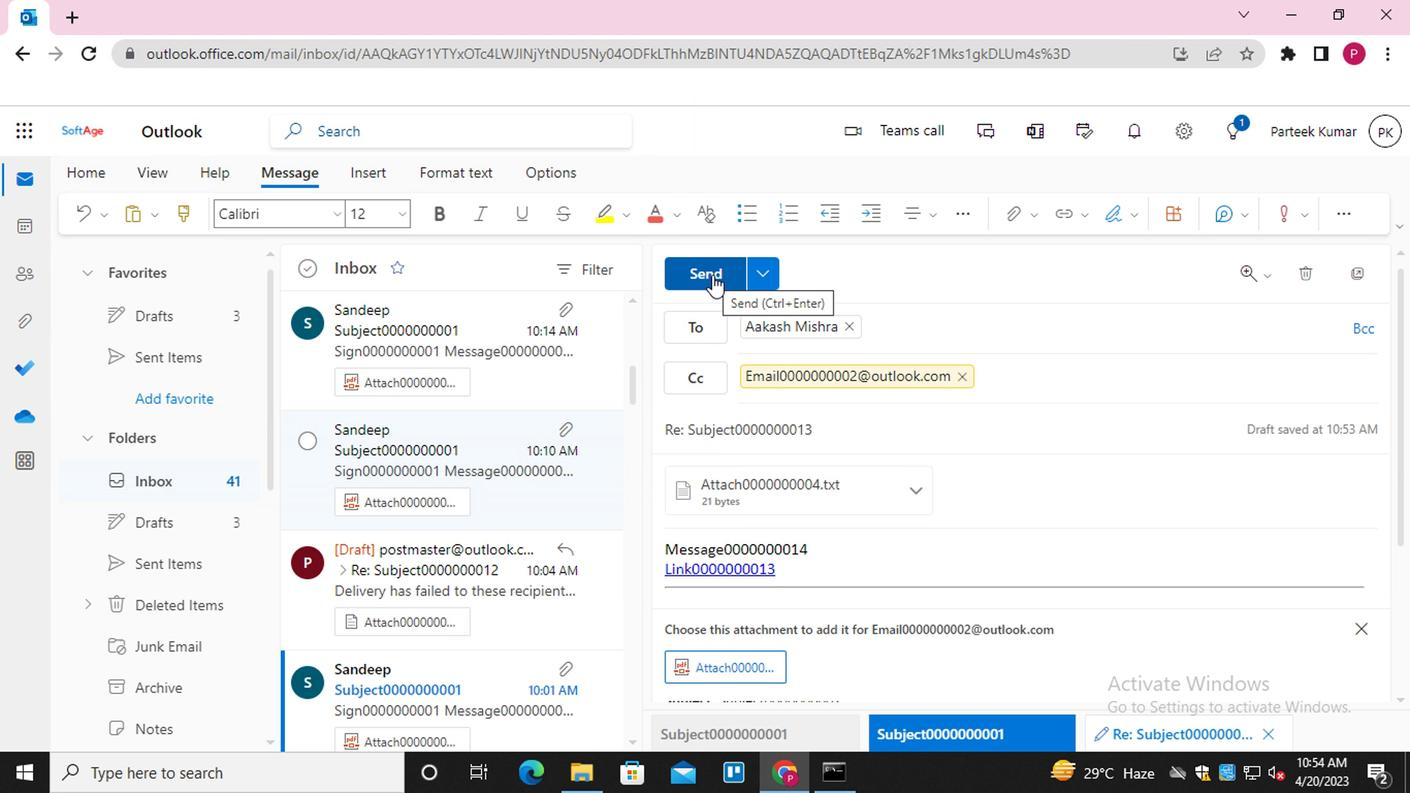
Action: Mouse moved to (966, 333)
Screenshot: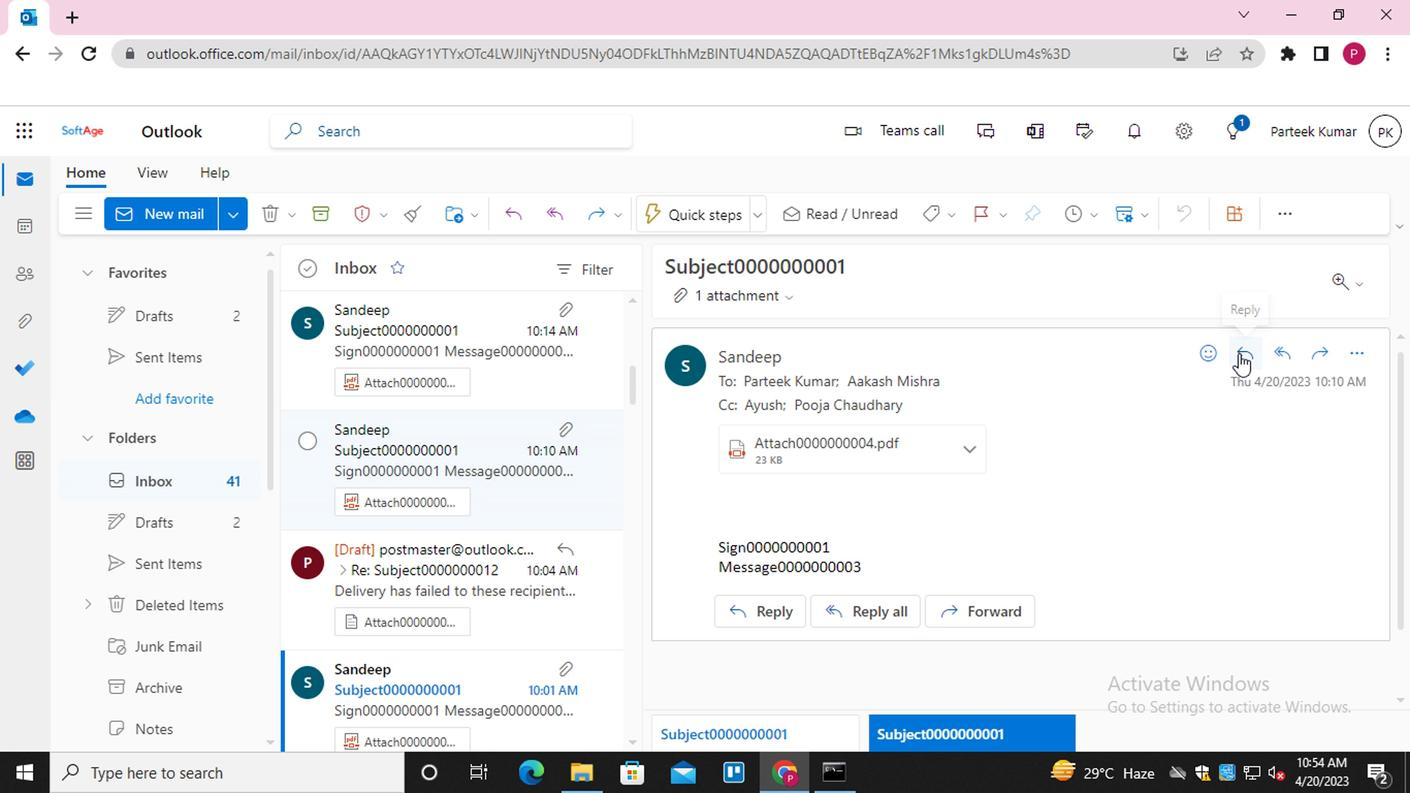 
Action: Mouse pressed left at (966, 333)
Screenshot: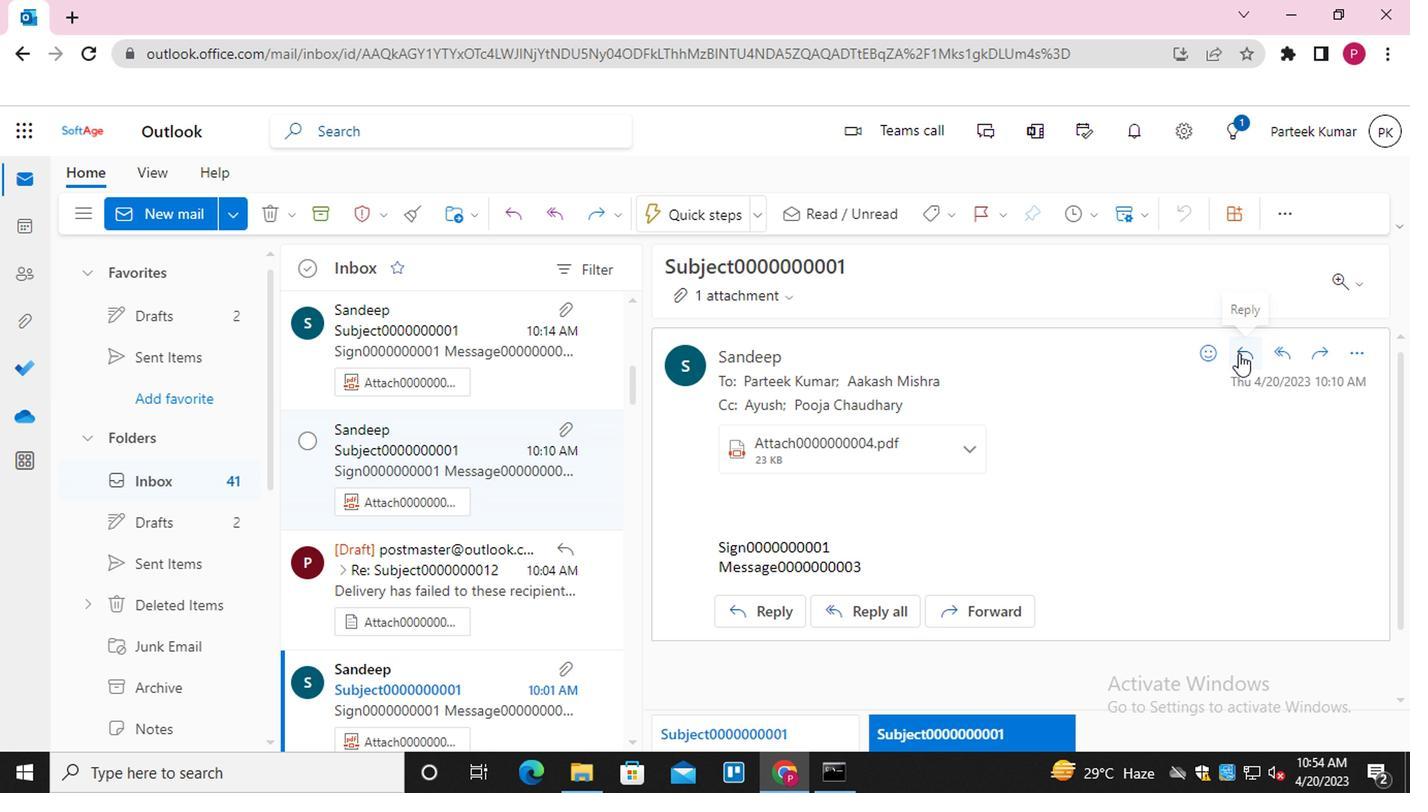 
Action: Mouse moved to (567, 525)
Screenshot: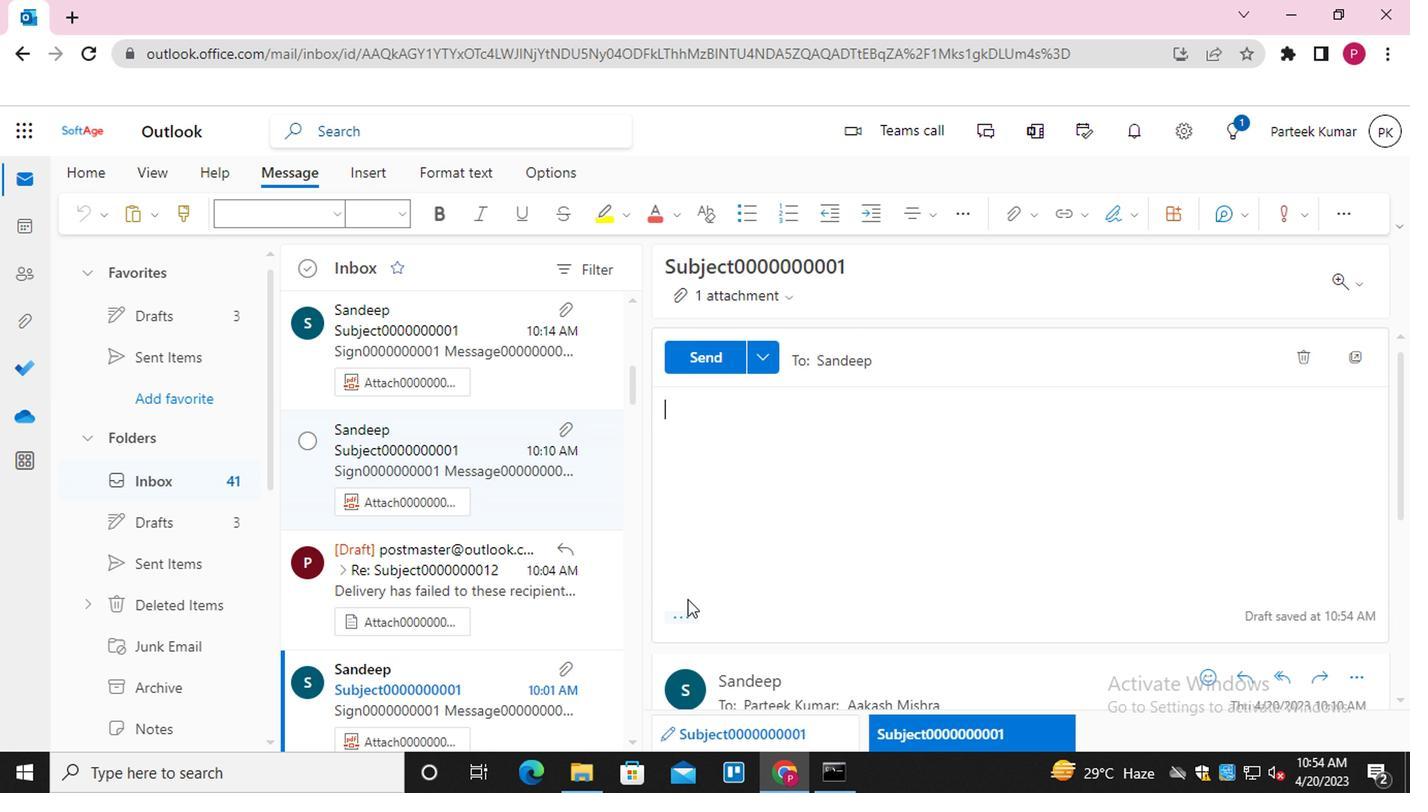 
Action: Mouse pressed left at (567, 525)
Screenshot: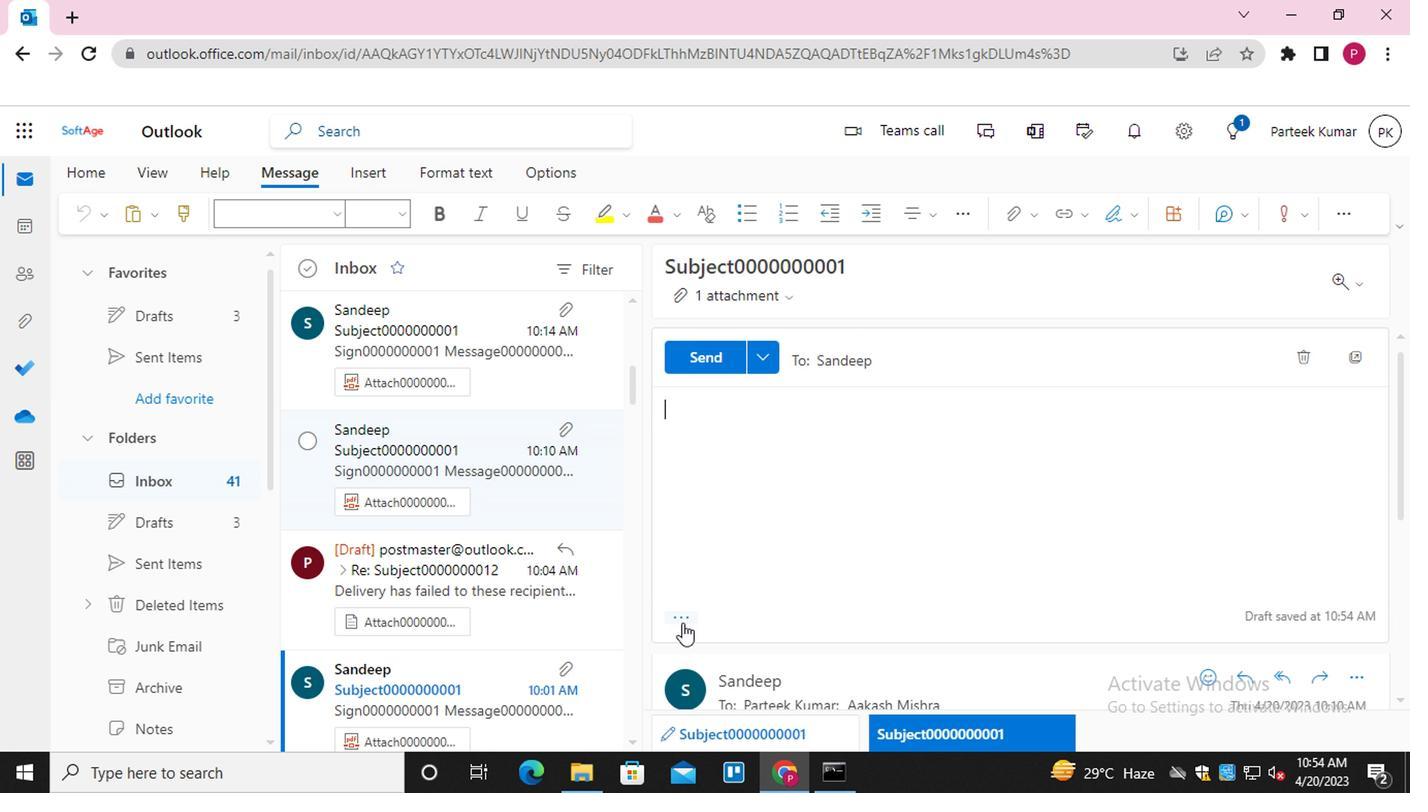 
Action: Mouse moved to (588, 367)
Screenshot: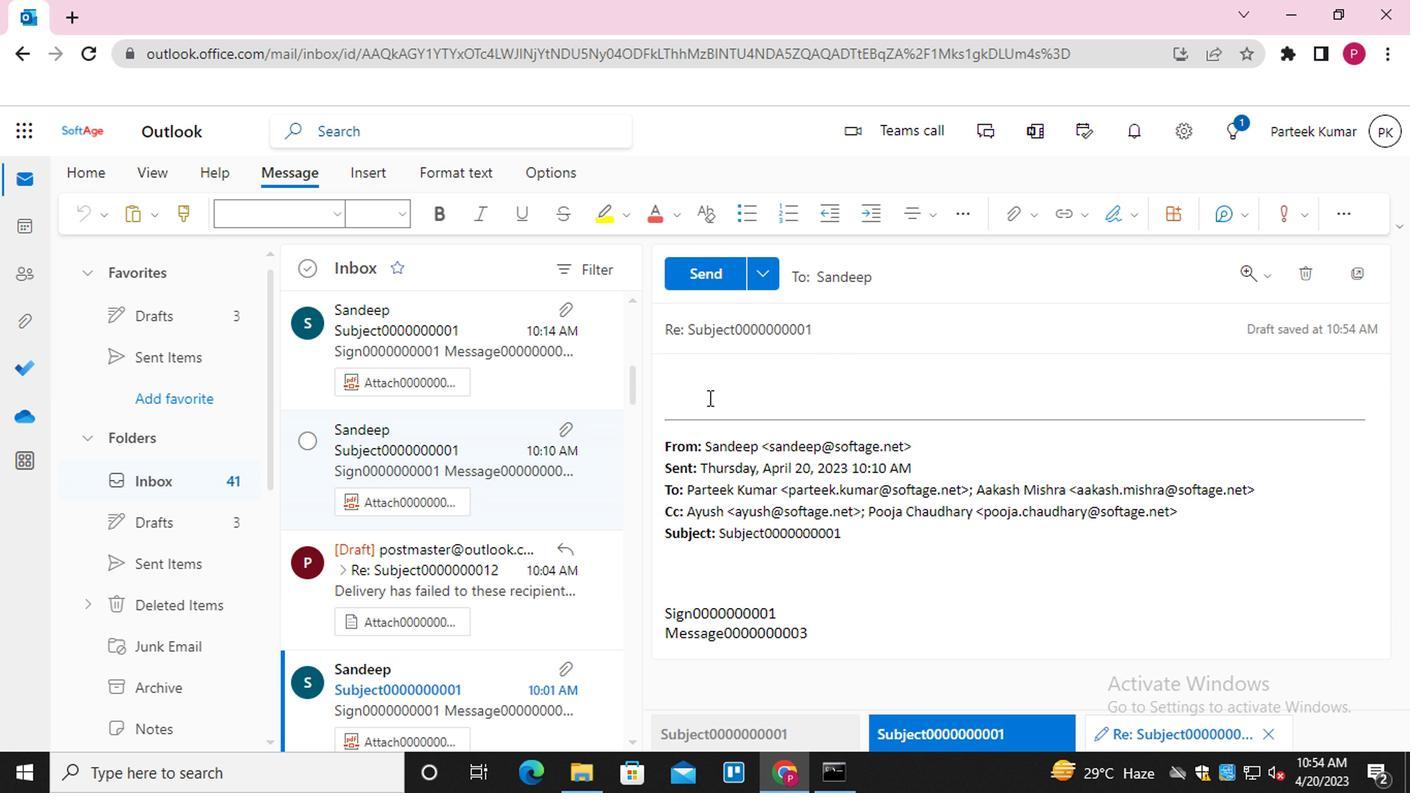 
Action: Mouse pressed left at (588, 367)
Screenshot: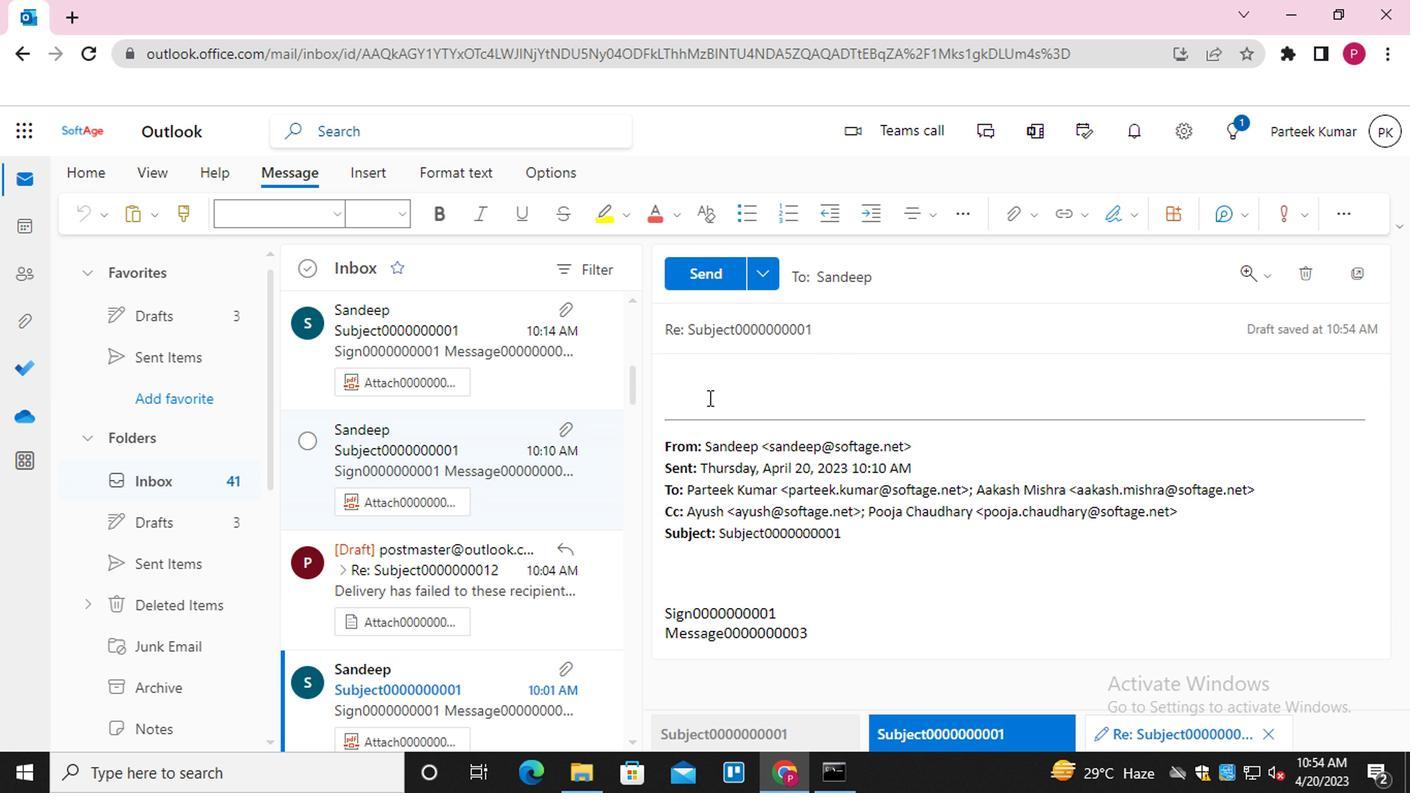 
Action: Mouse moved to (840, 239)
Screenshot: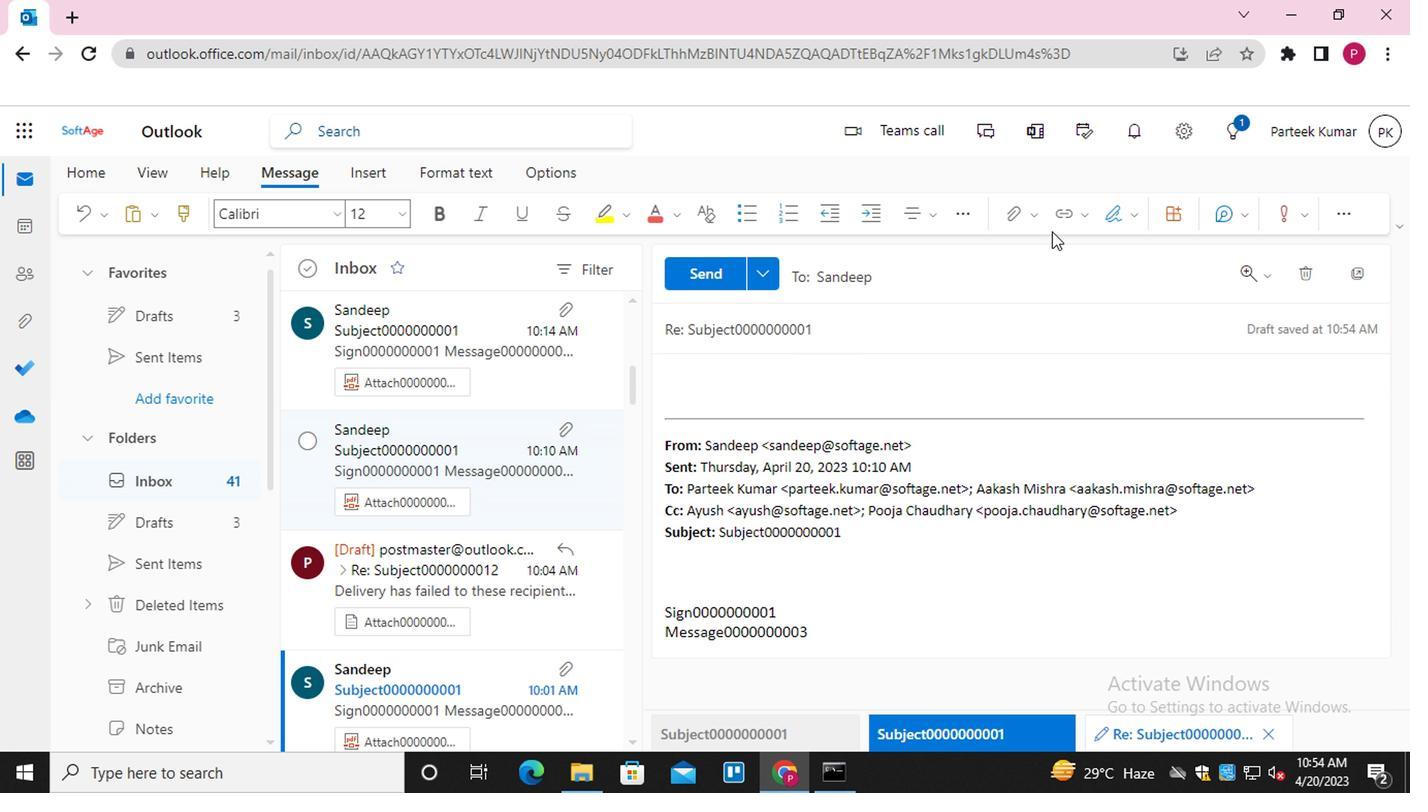 
Action: Mouse pressed left at (840, 239)
Screenshot: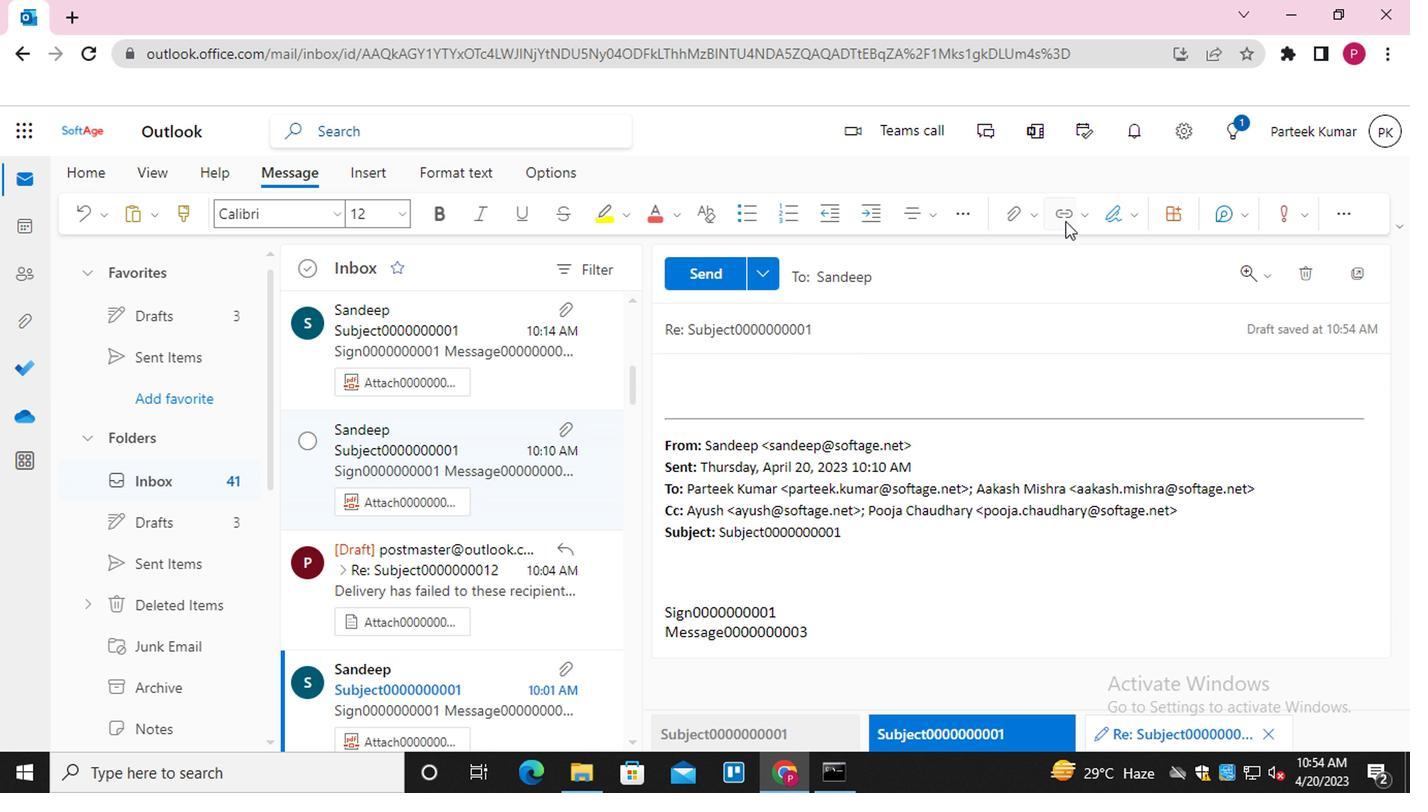 
Action: Mouse moved to (619, 359)
Screenshot: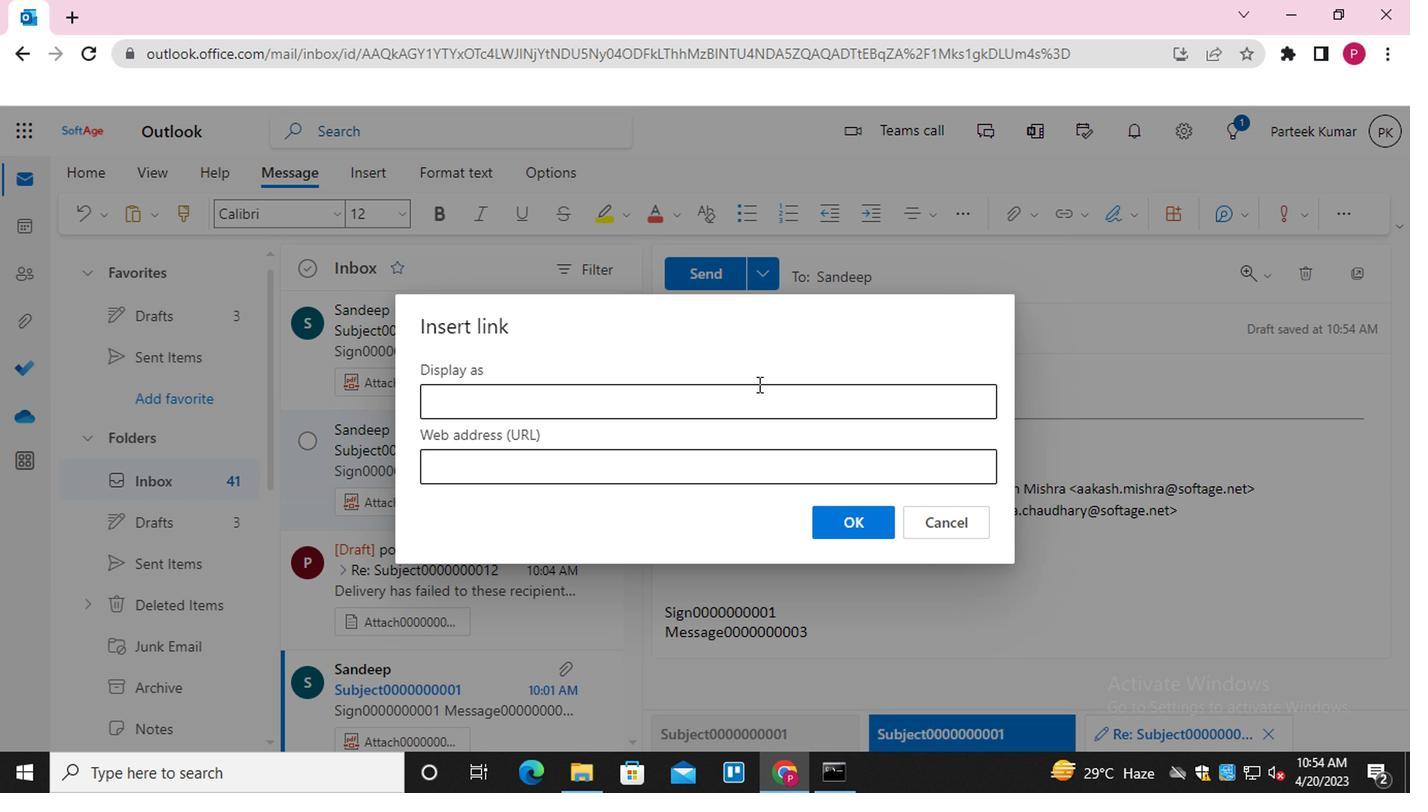 
Action: Mouse pressed left at (619, 359)
Screenshot: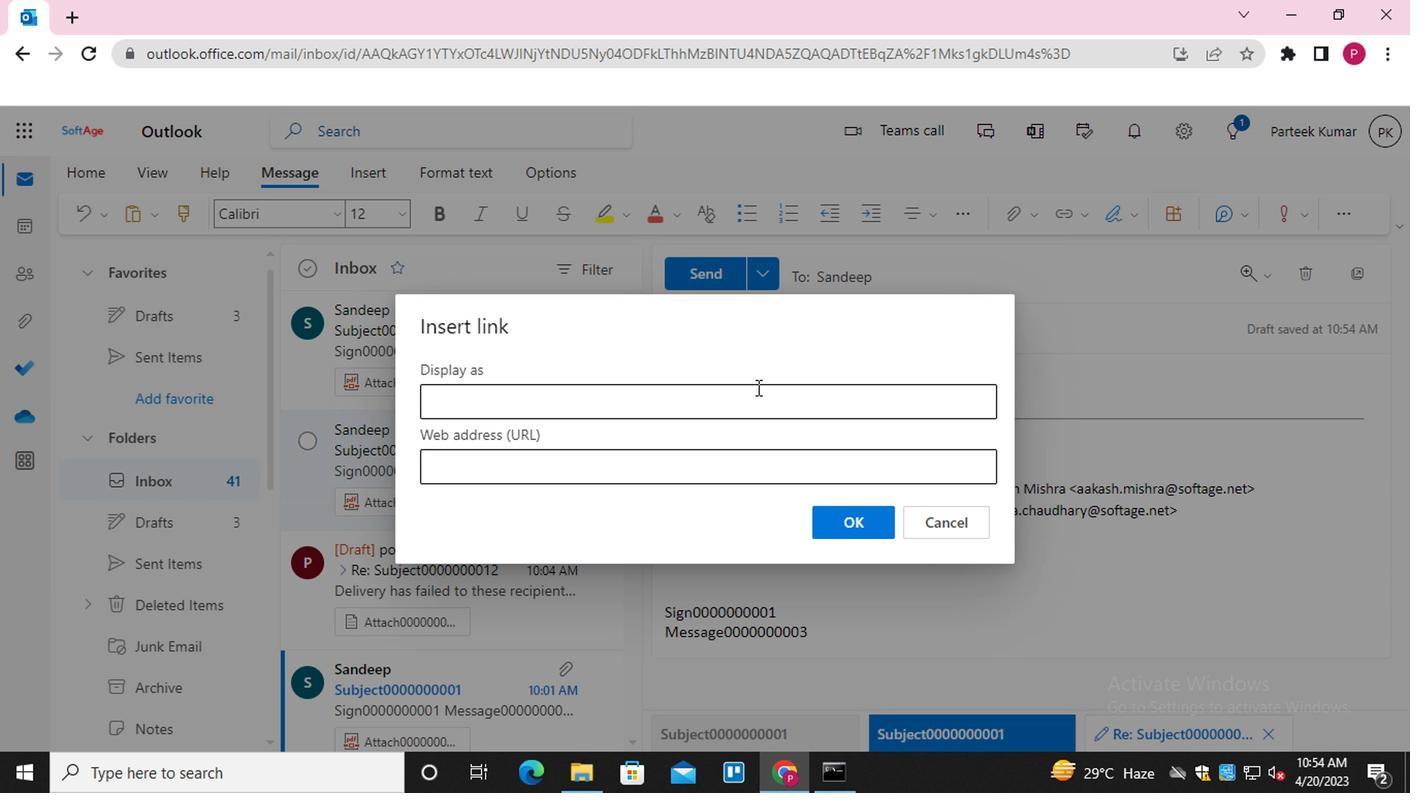 
Action: Mouse moved to (517, 396)
Screenshot: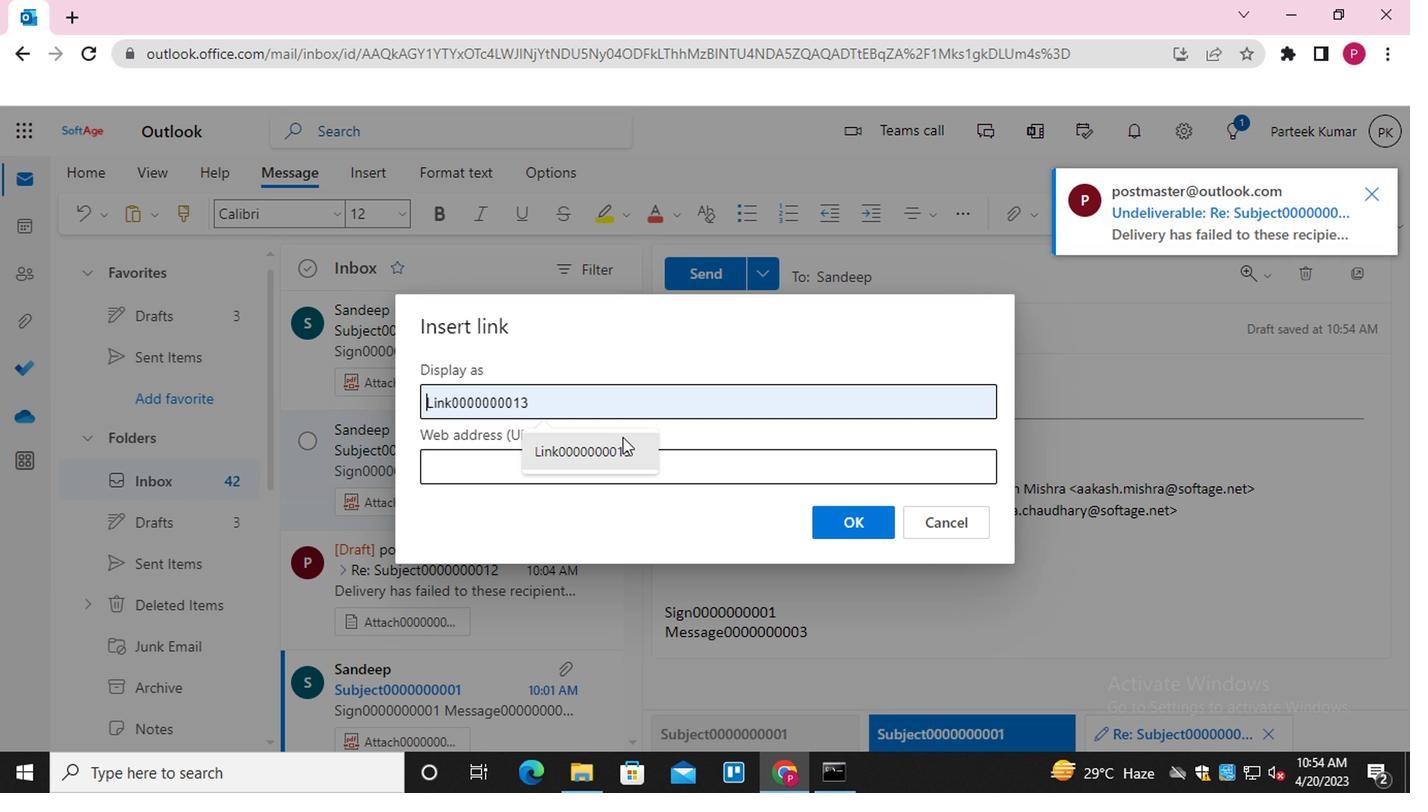 
Action: Mouse pressed left at (517, 396)
Screenshot: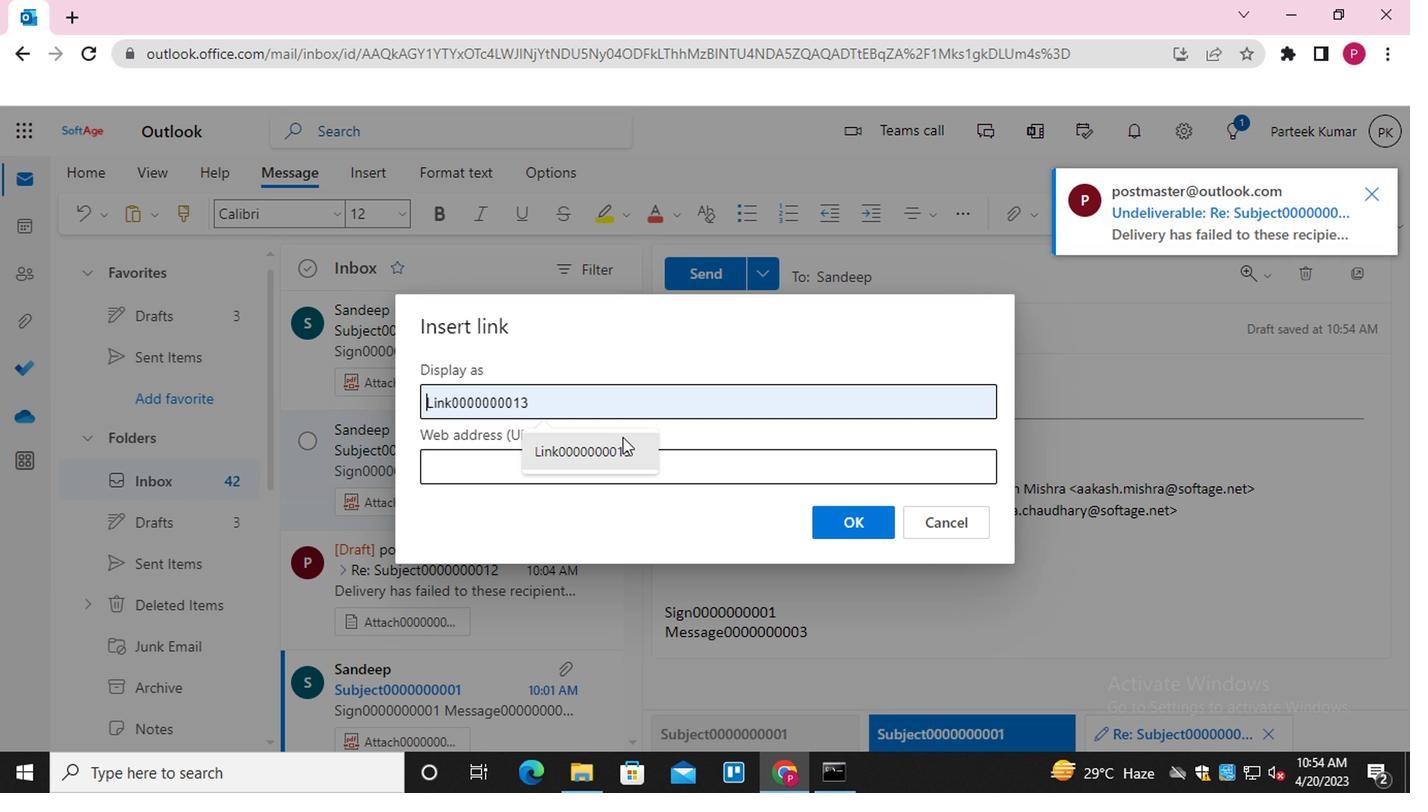 
Action: Mouse moved to (513, 411)
Screenshot: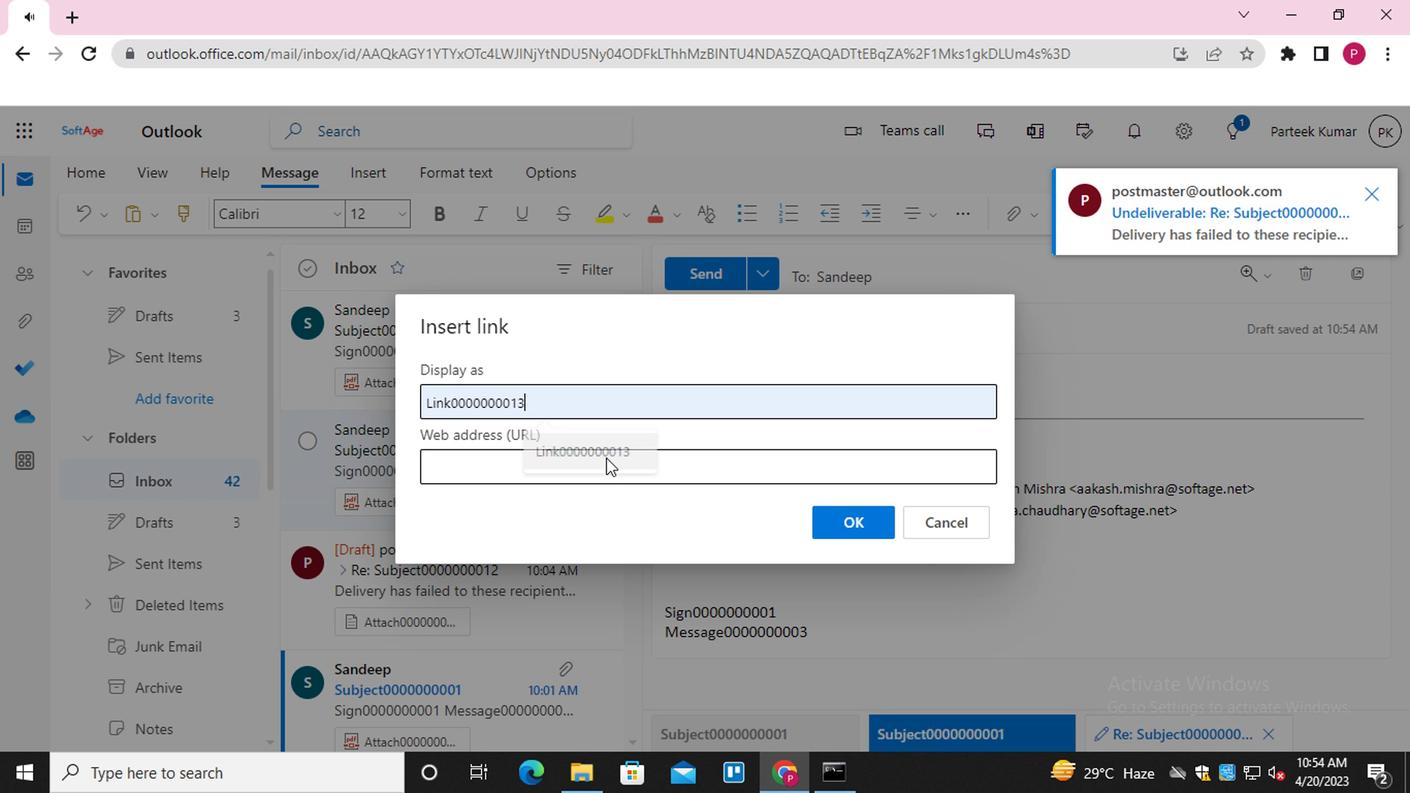 
Action: Mouse pressed left at (513, 411)
Screenshot: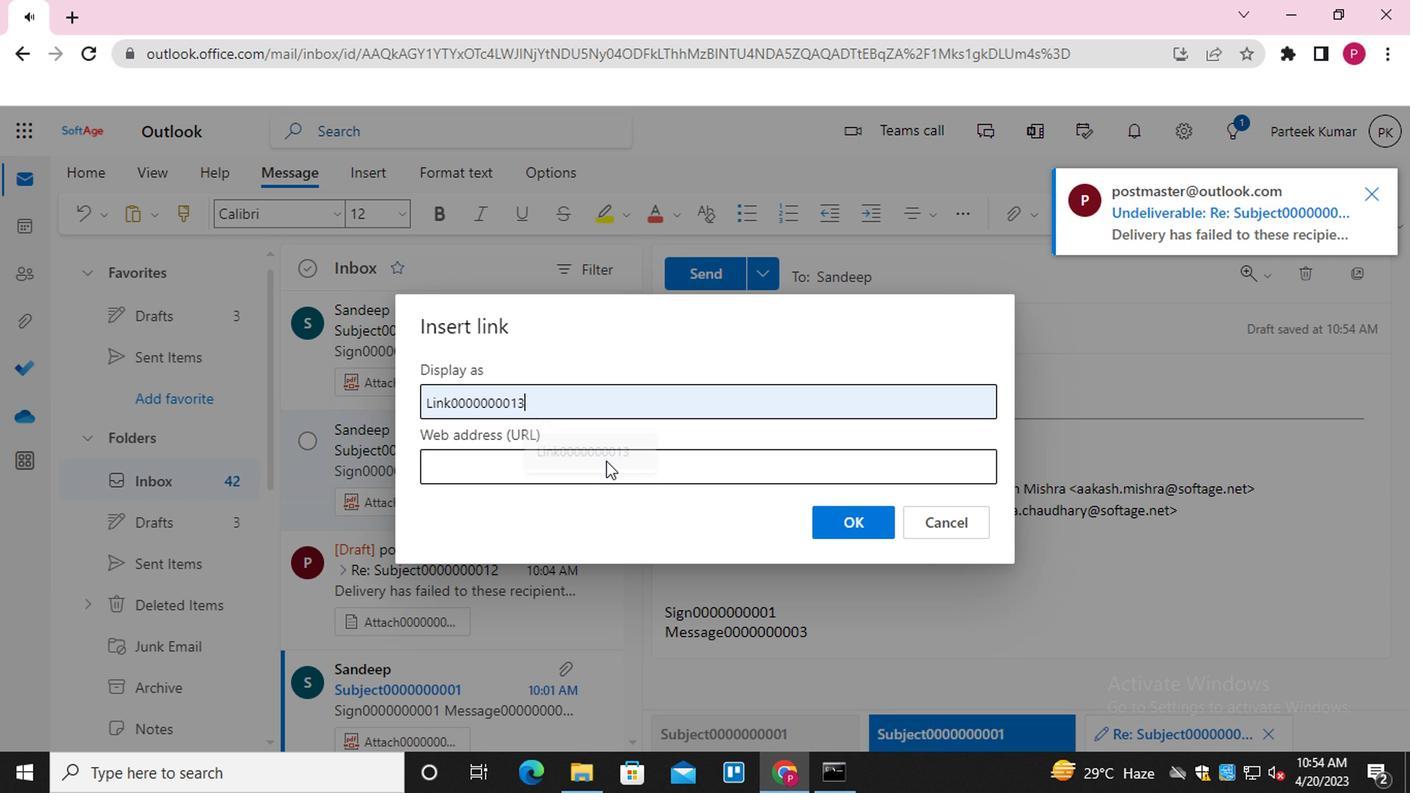 
Action: Mouse moved to (507, 446)
Screenshot: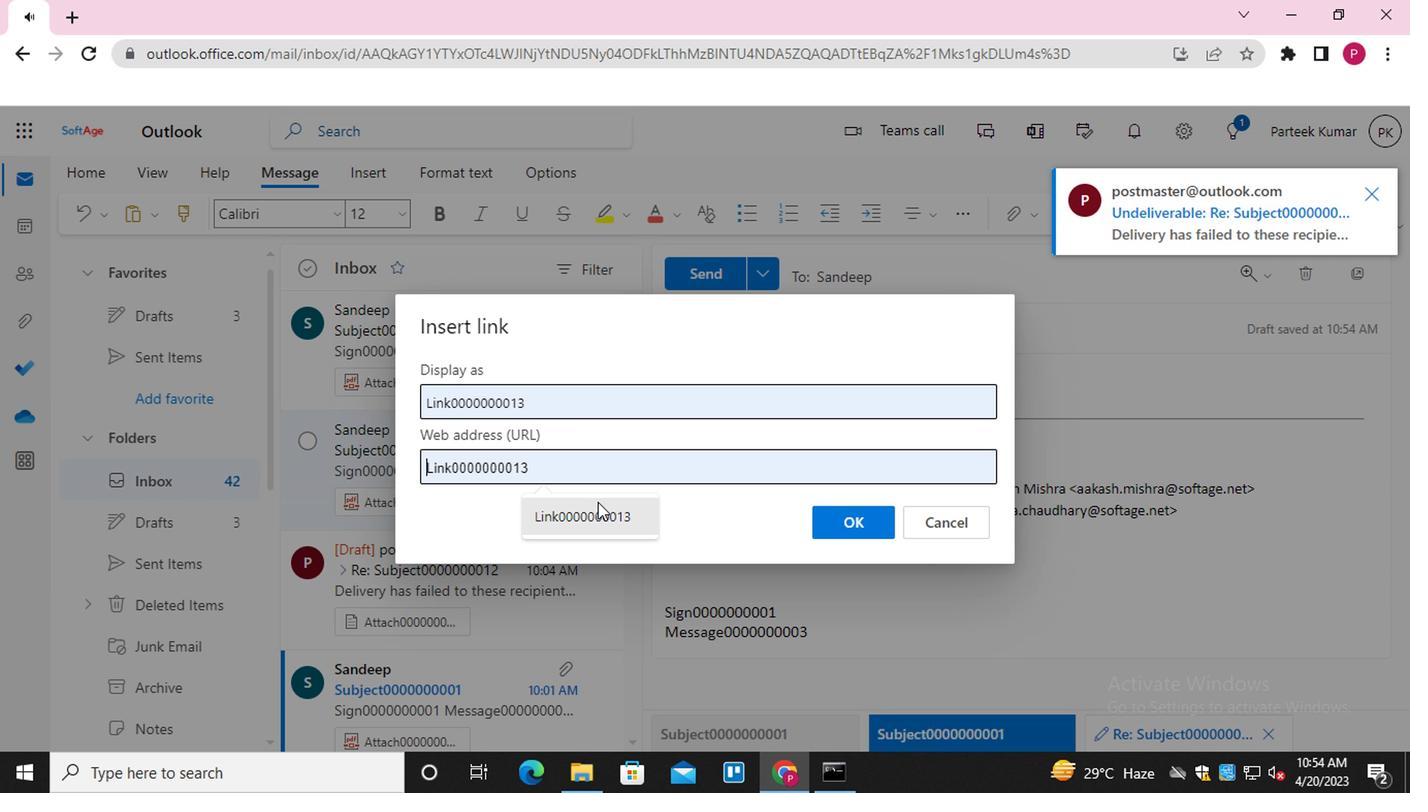 
Action: Mouse pressed left at (507, 446)
Screenshot: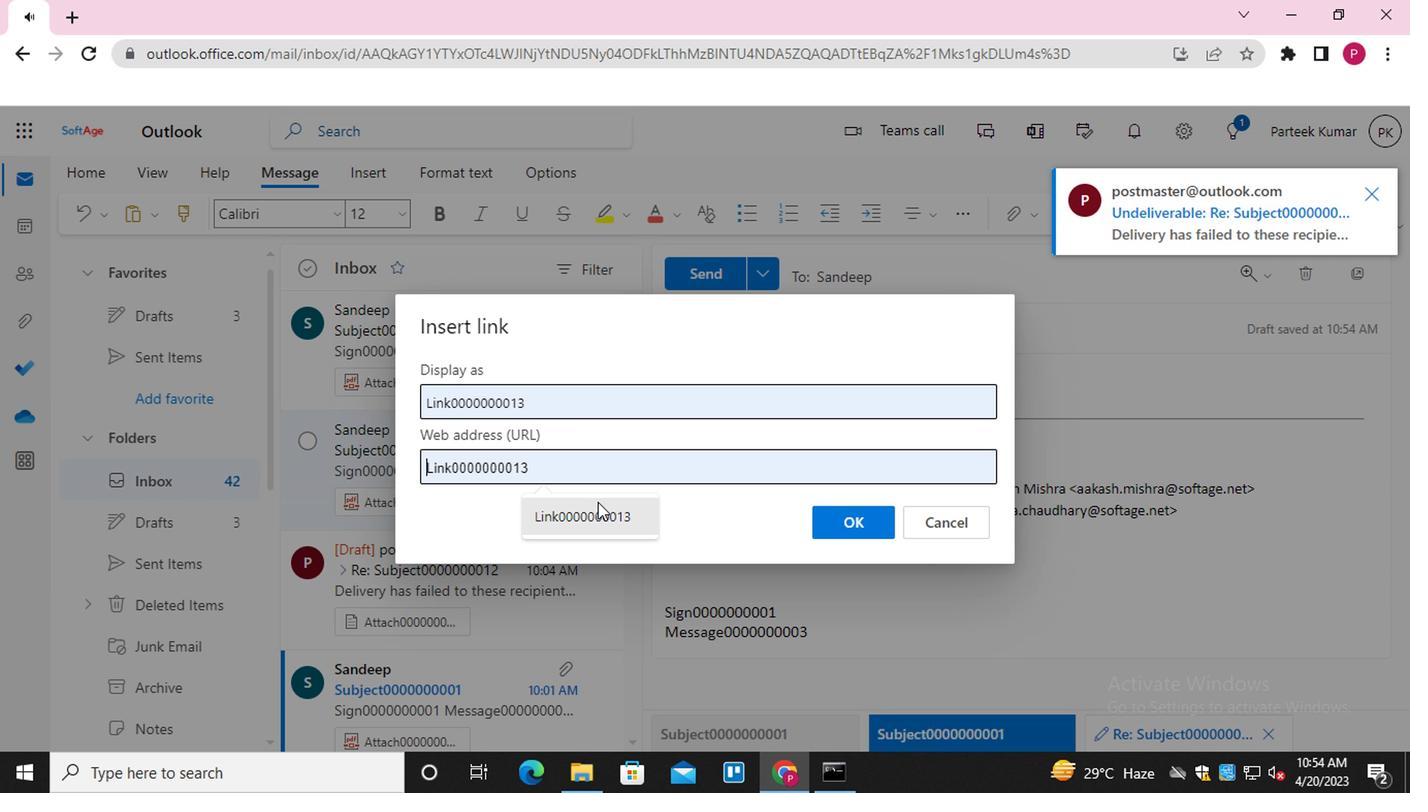
Action: Mouse moved to (688, 452)
Screenshot: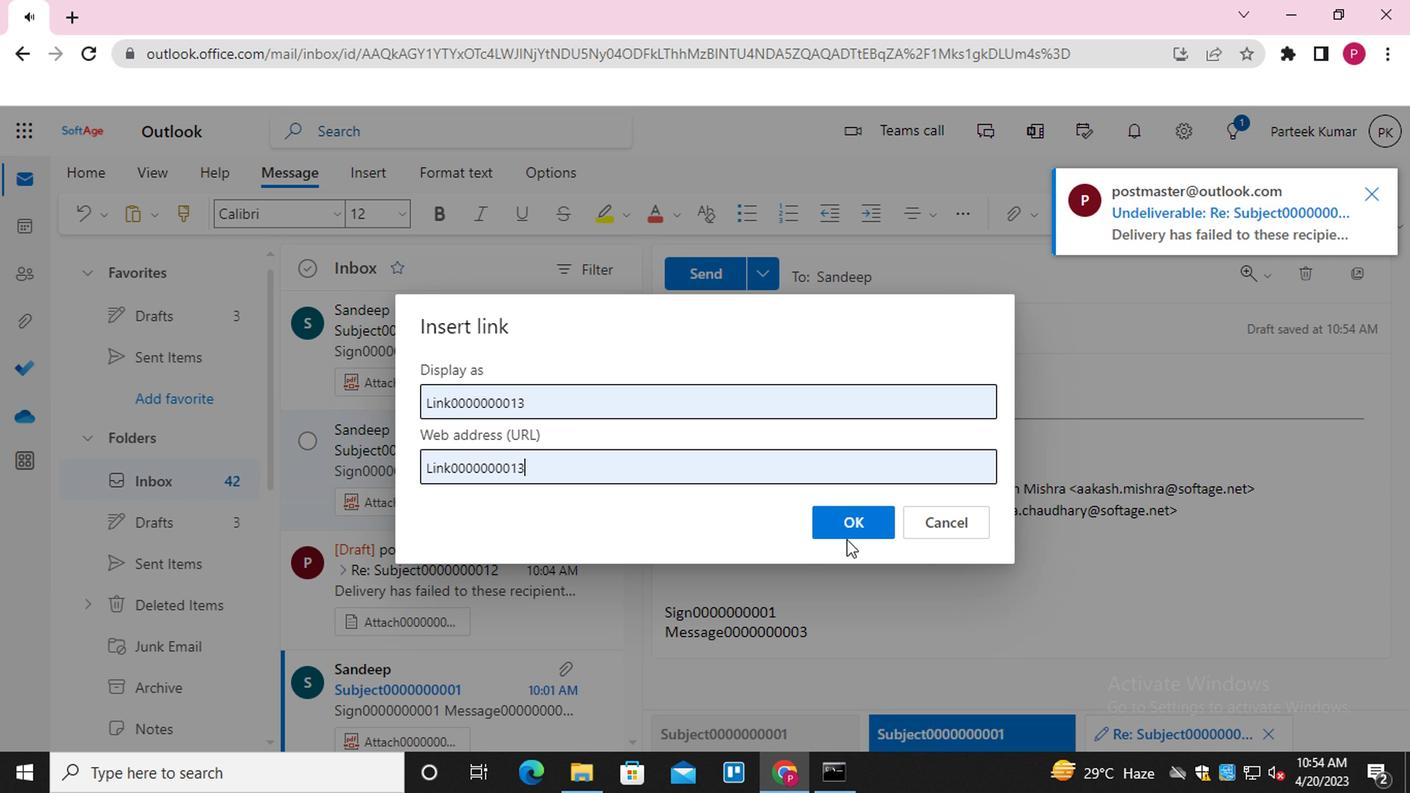 
Action: Mouse pressed left at (688, 452)
Screenshot: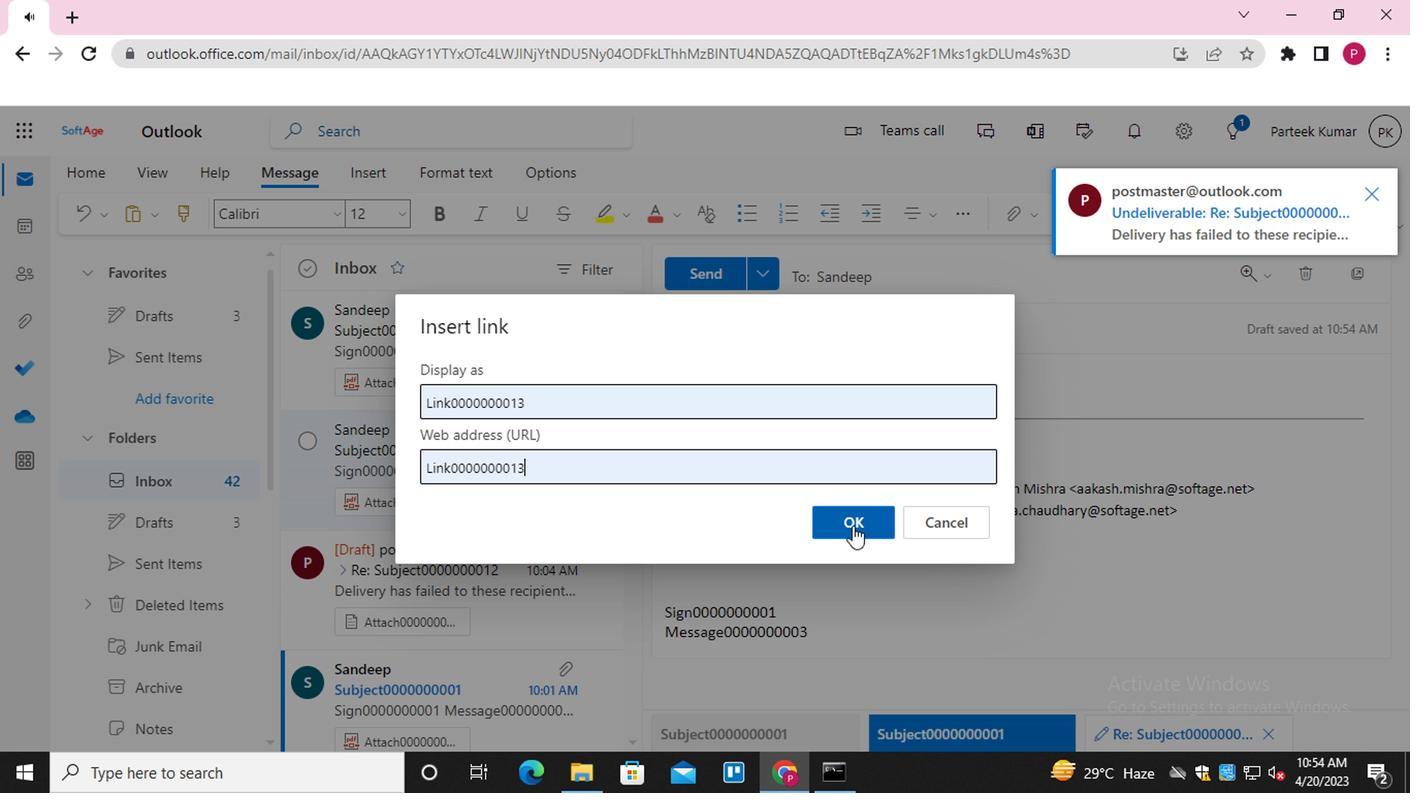 
Action: Mouse moved to (1060, 221)
Screenshot: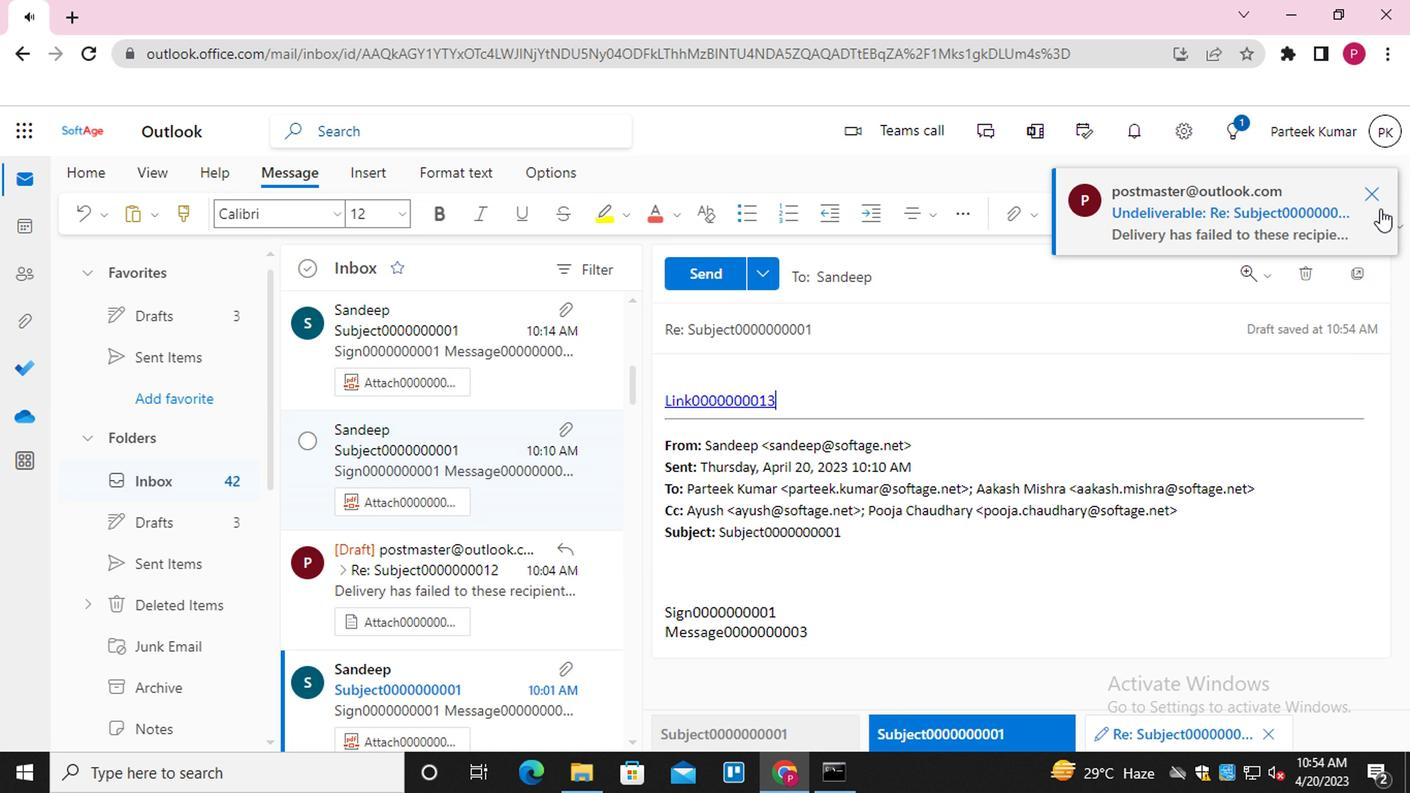 
Action: Mouse pressed left at (1060, 221)
Screenshot: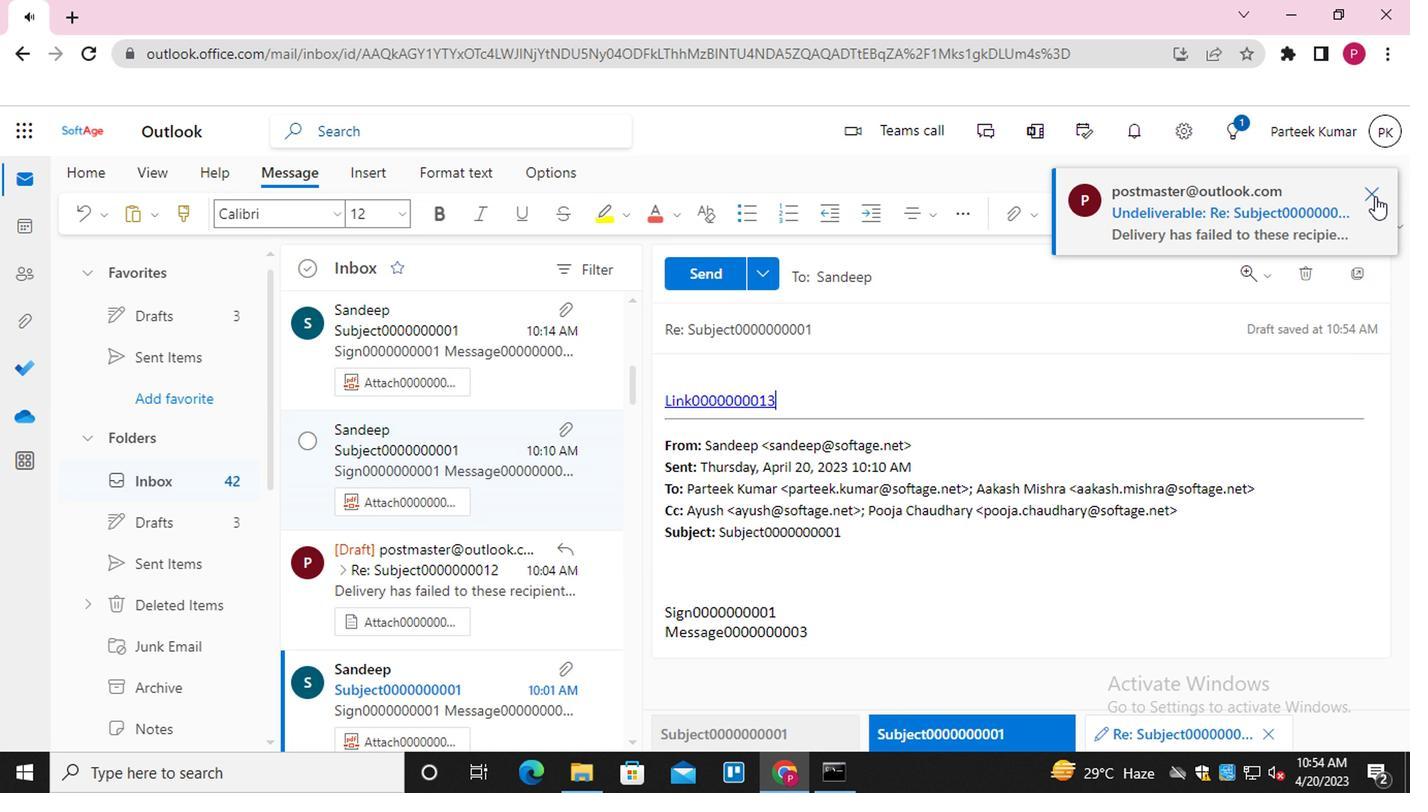 
Action: Mouse moved to (711, 276)
Screenshot: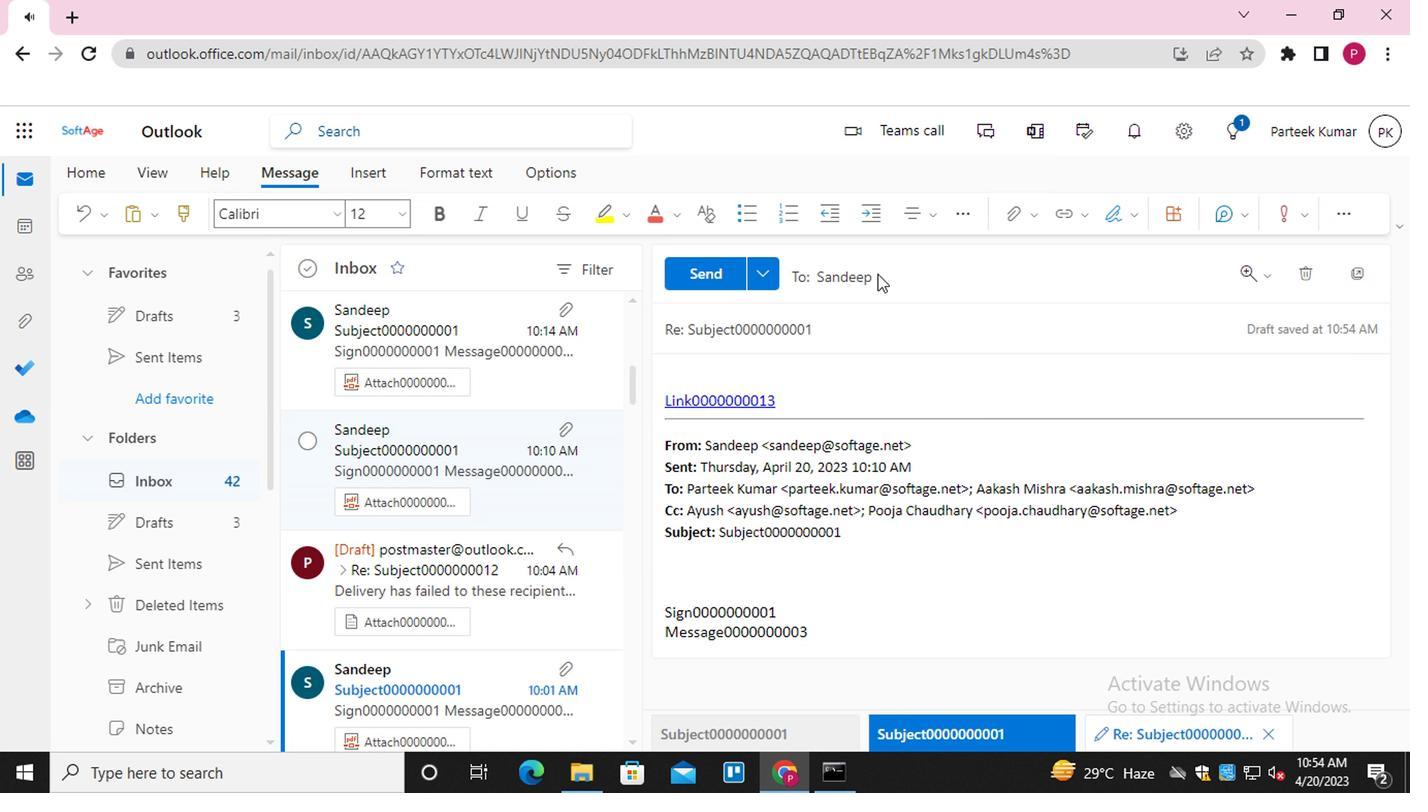 
Action: Mouse pressed left at (711, 276)
Screenshot: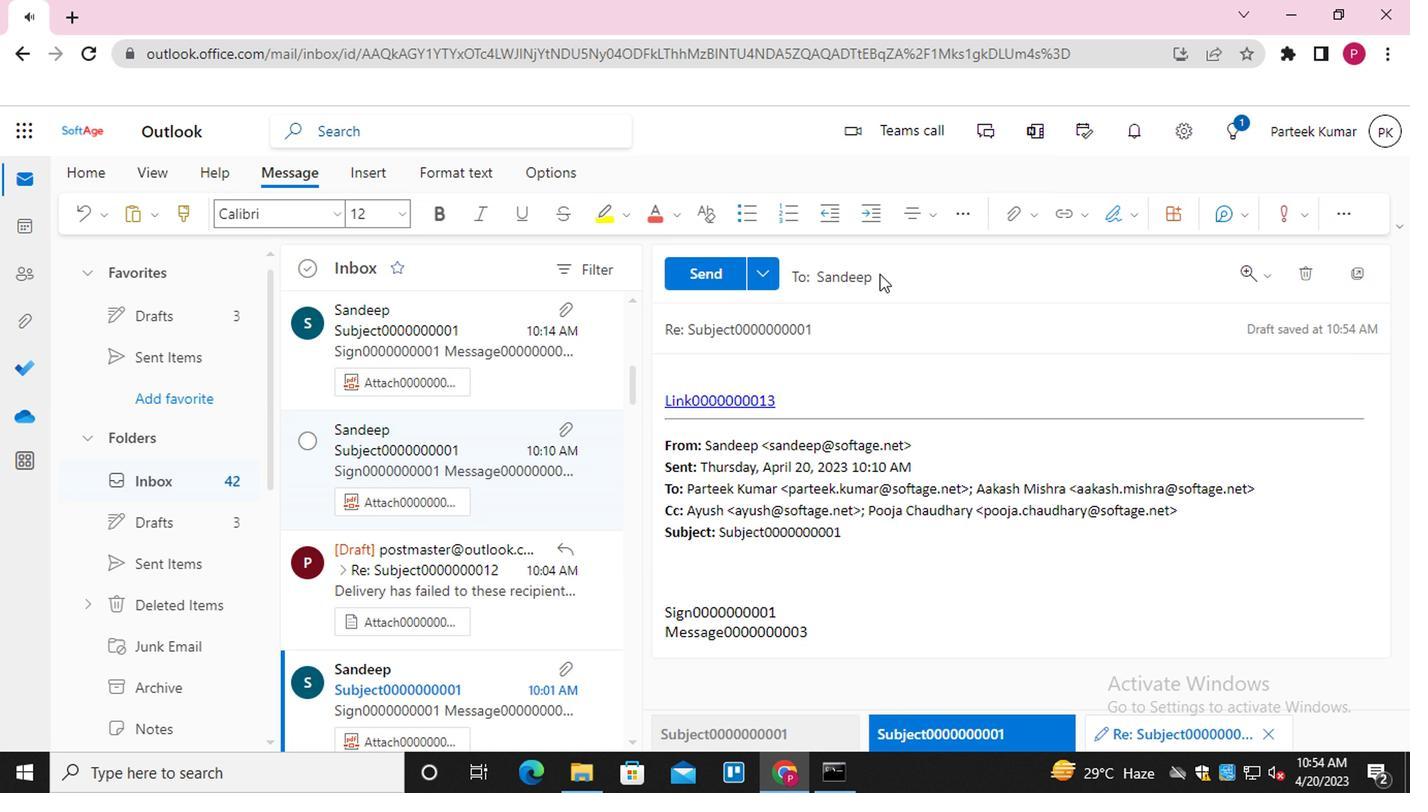 
Action: Mouse moved to (659, 315)
Screenshot: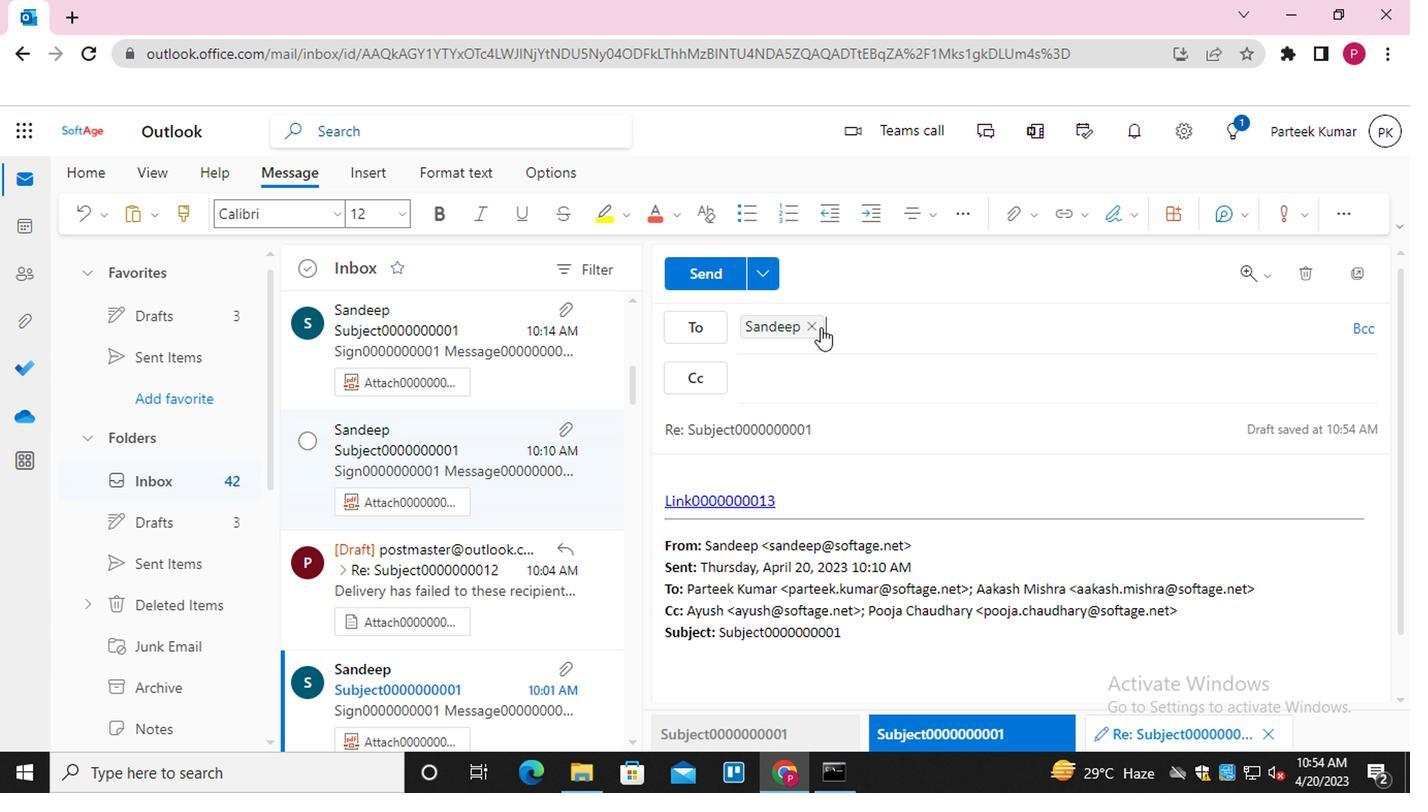 
Action: Mouse pressed left at (659, 315)
Screenshot: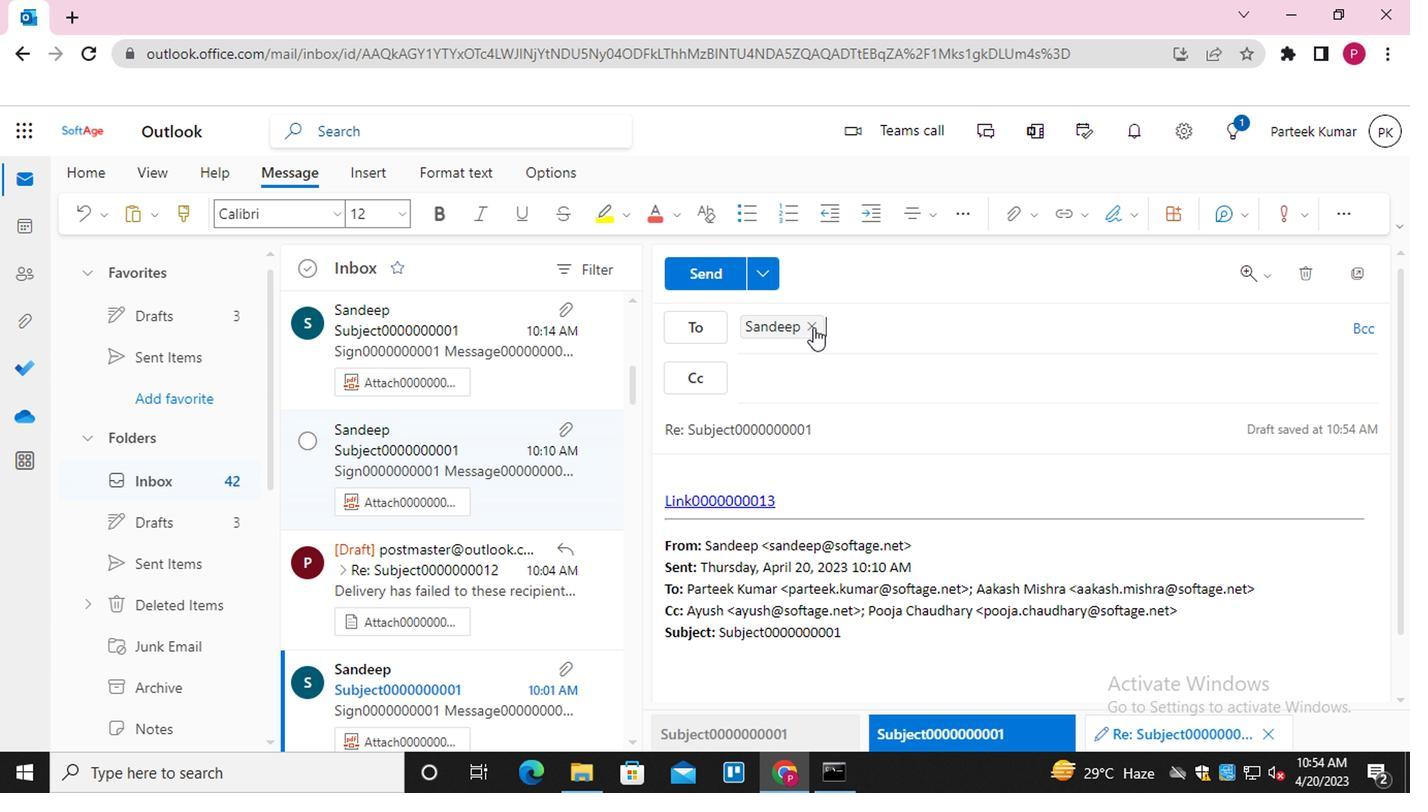 
Action: Mouse moved to (659, 315)
Screenshot: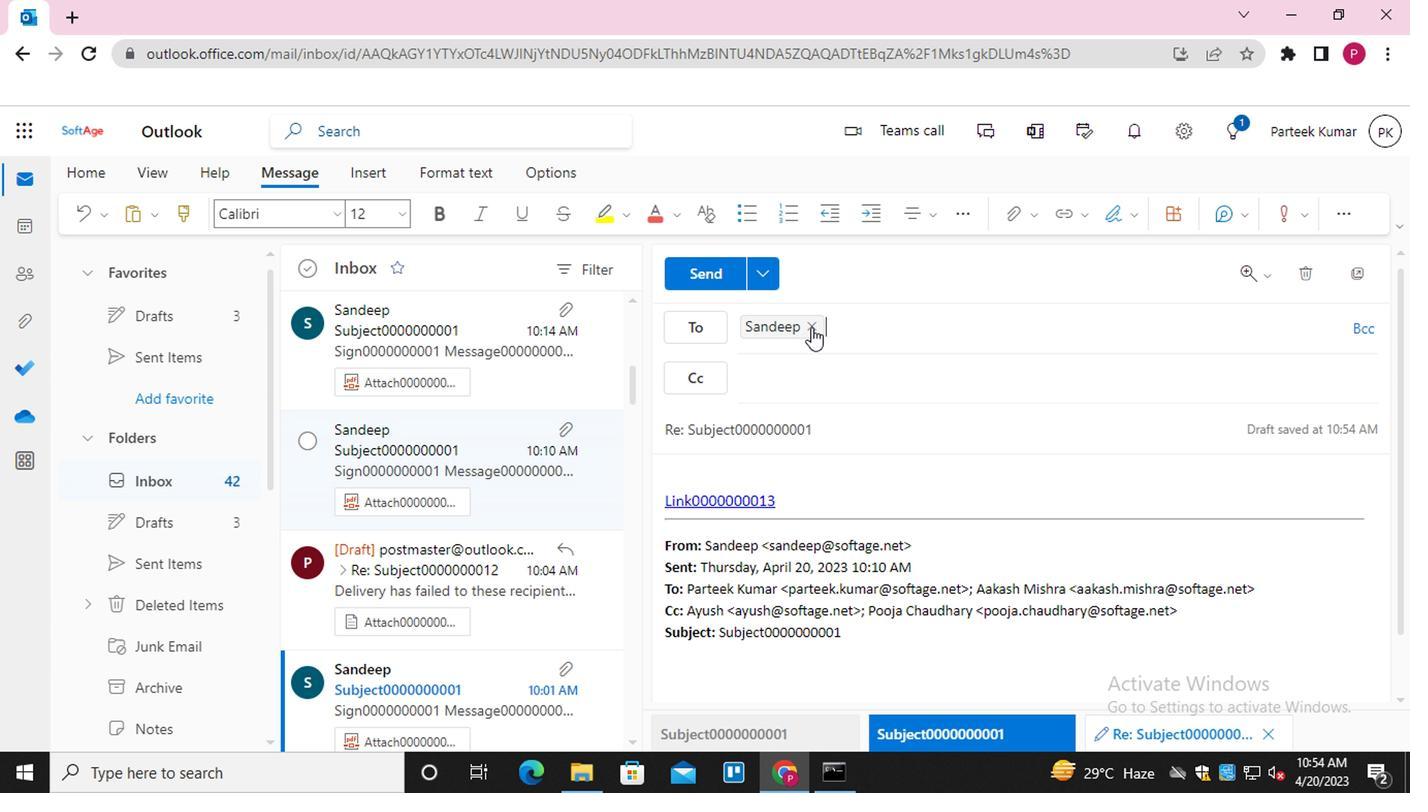 
Action: Mouse pressed left at (659, 315)
Screenshot: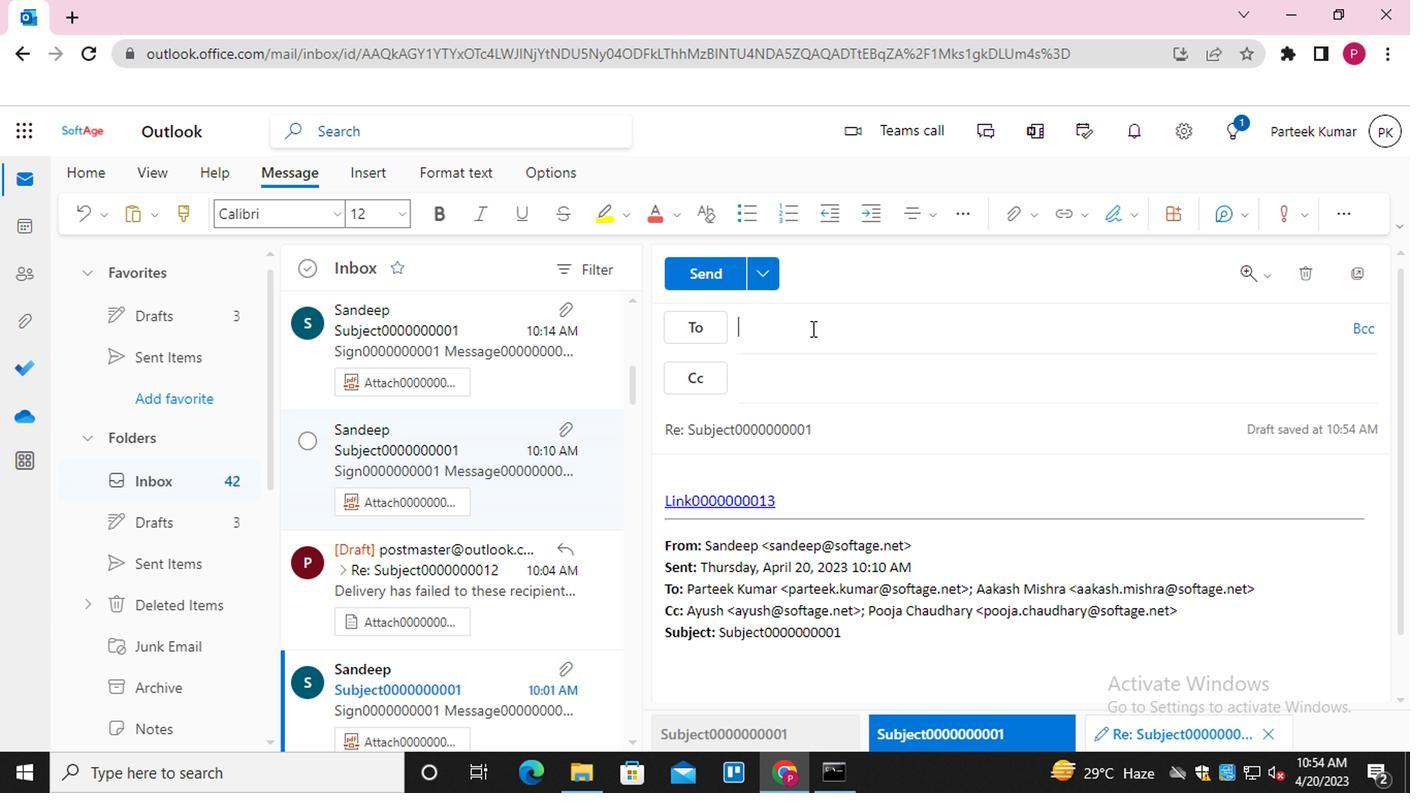 
Action: Key pressed <Key.shift>AAKS
Screenshot: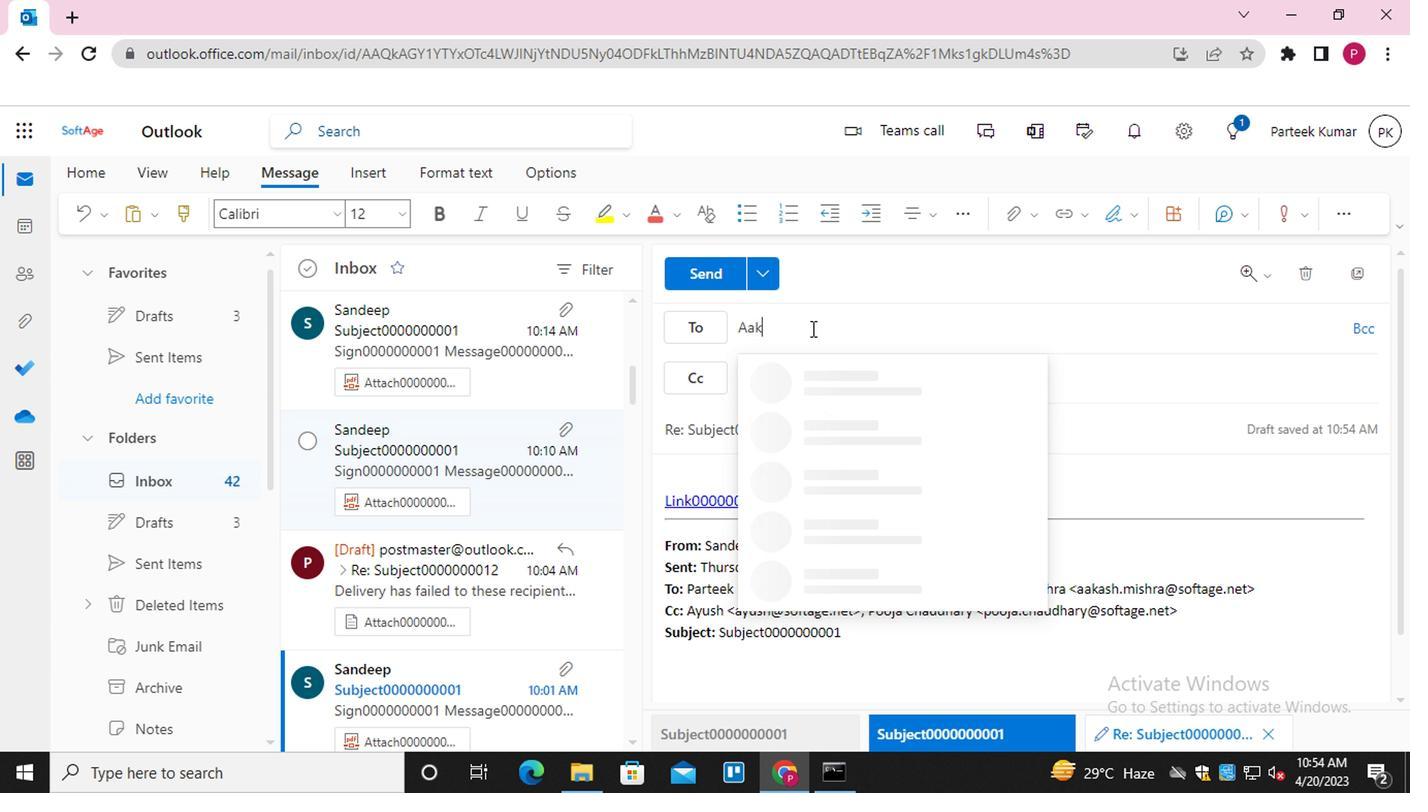 
Action: Mouse moved to (673, 360)
Screenshot: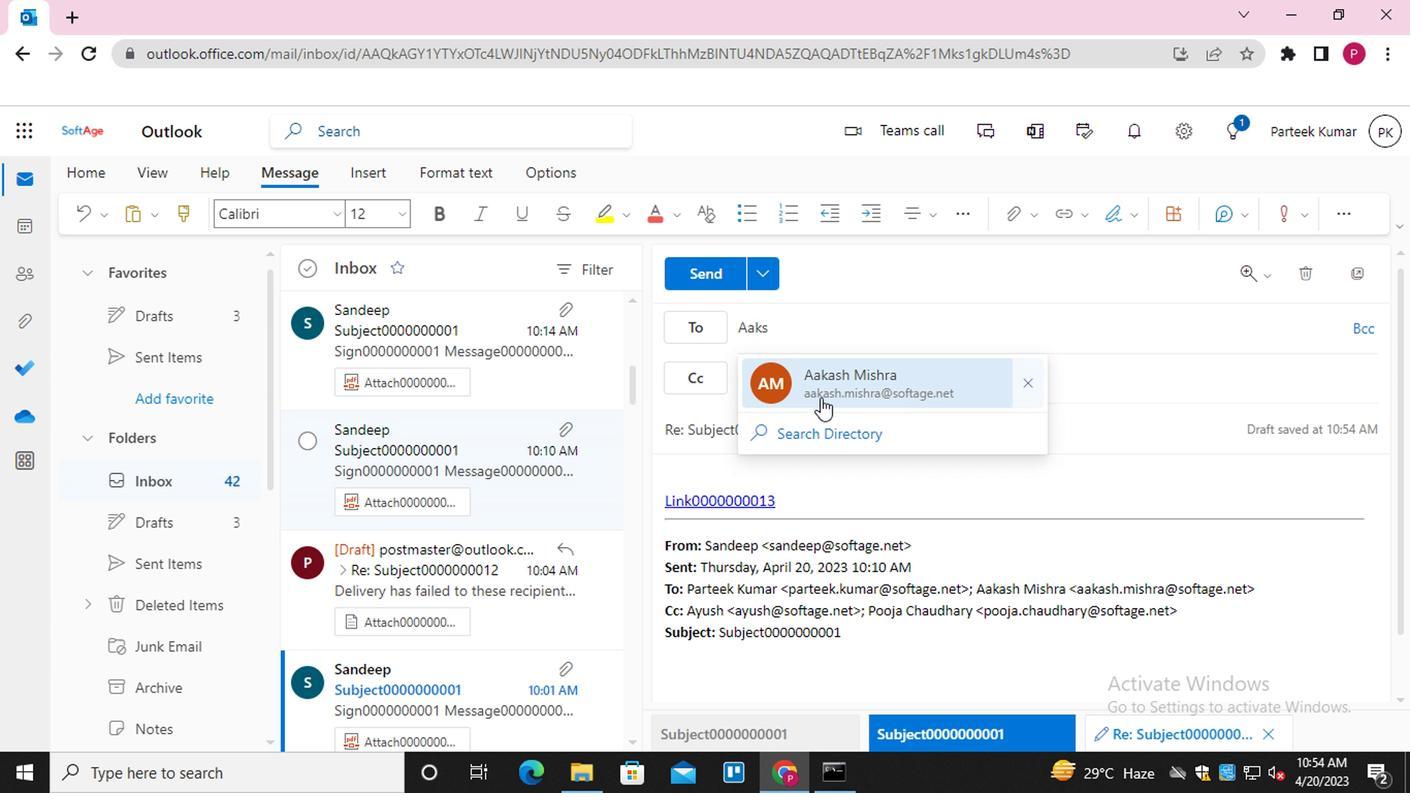 
Action: Mouse pressed left at (673, 360)
Screenshot: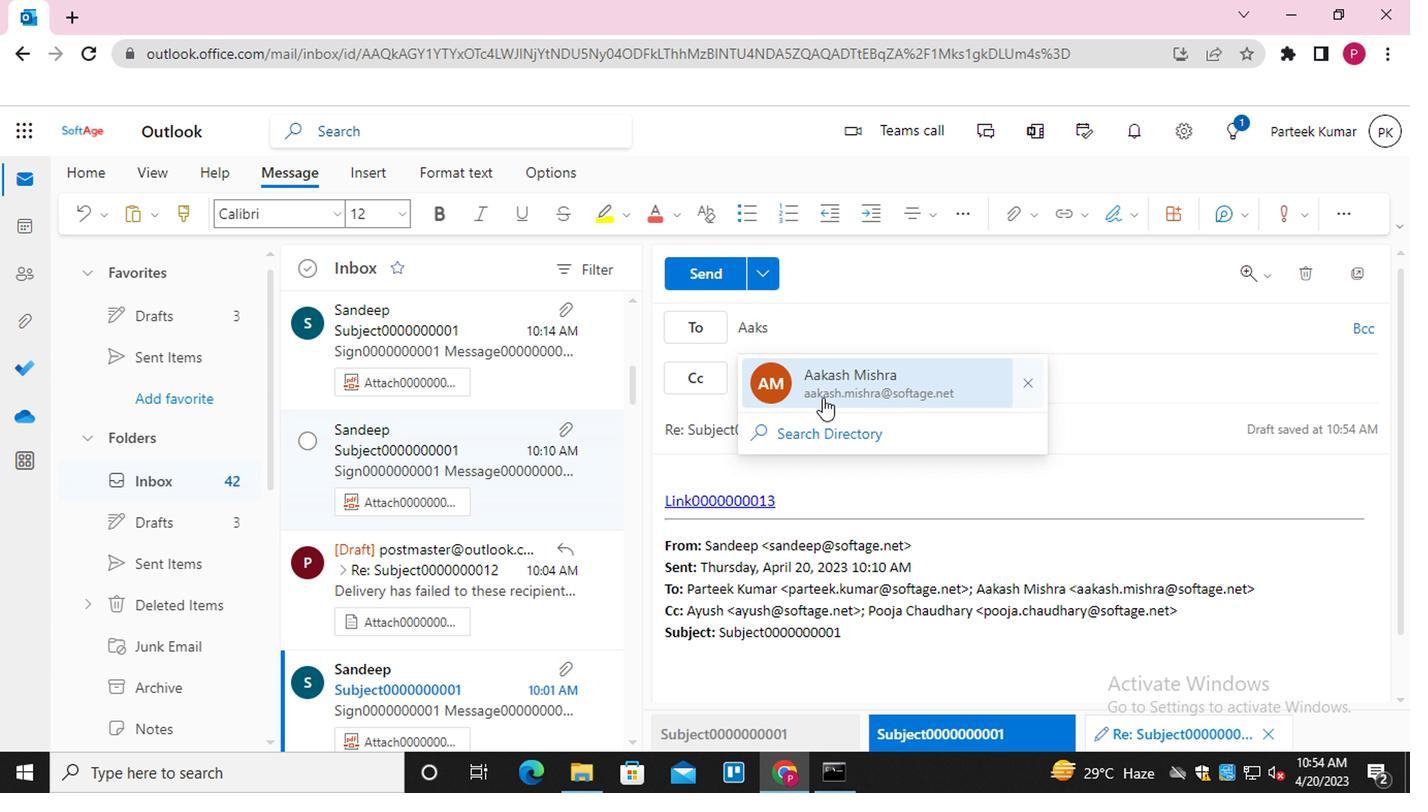 
Action: Mouse moved to (651, 353)
Screenshot: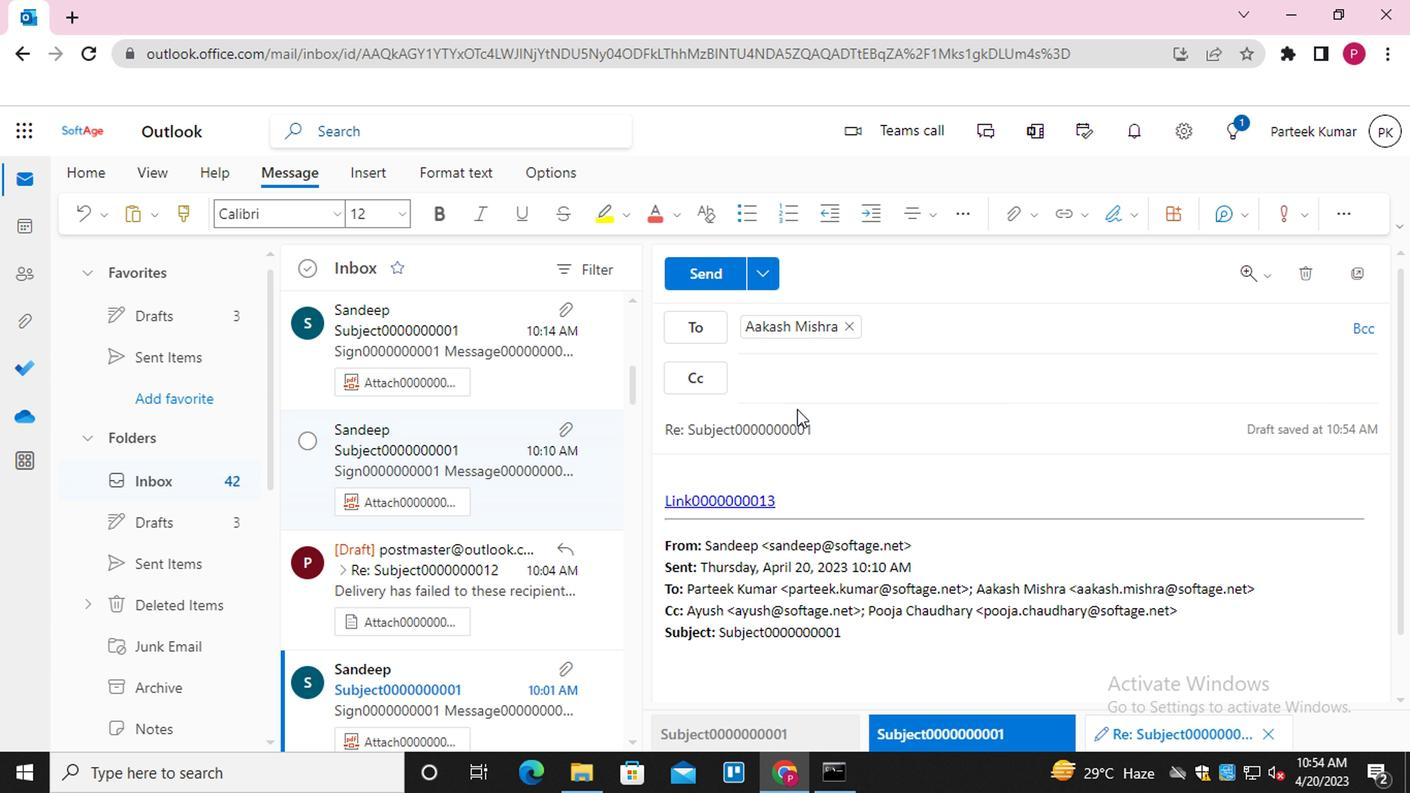 
Action: Mouse pressed left at (651, 353)
Screenshot: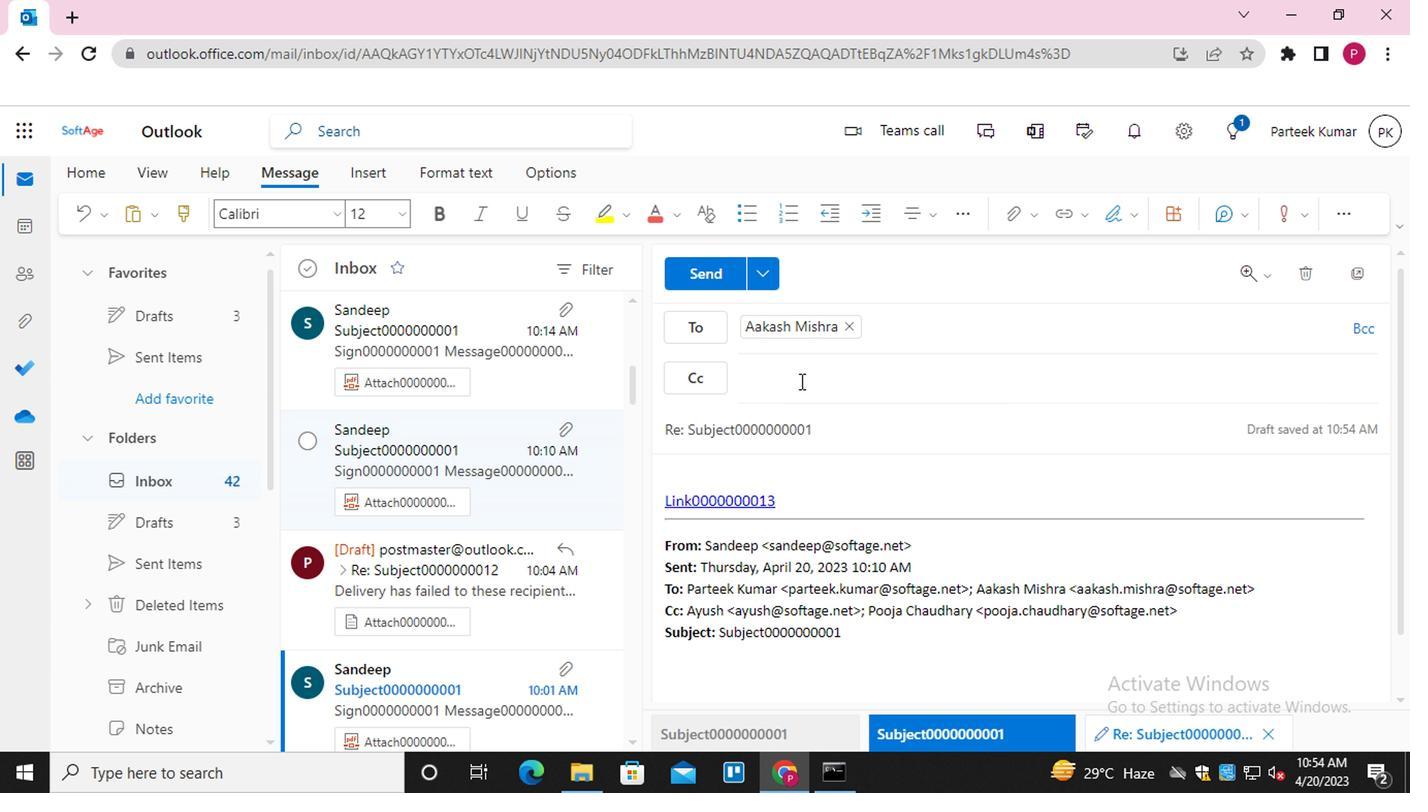 
Action: Mouse moved to (652, 352)
Screenshot: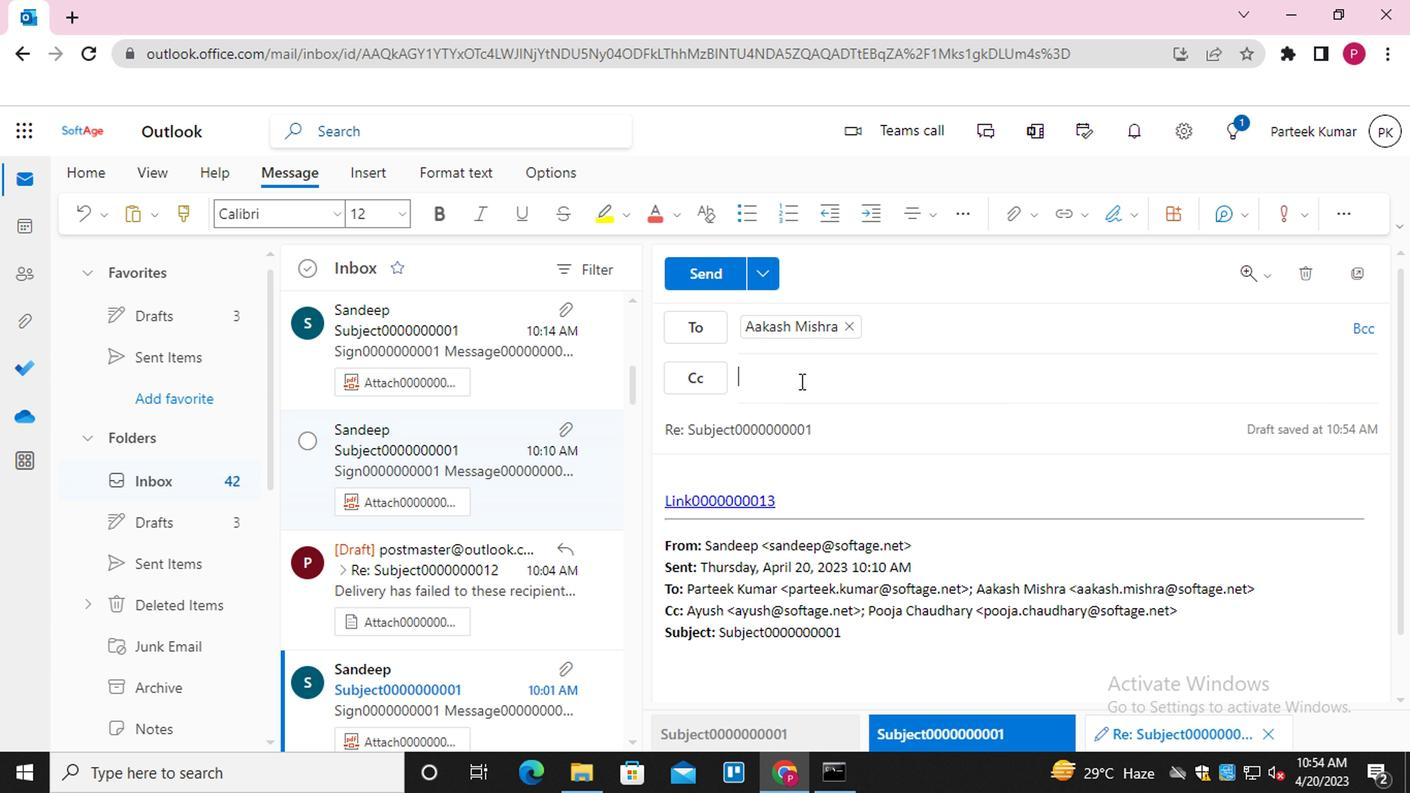
Action: Key pressed <Key.shift>EMAIL0000000002<Key.enter>
Screenshot: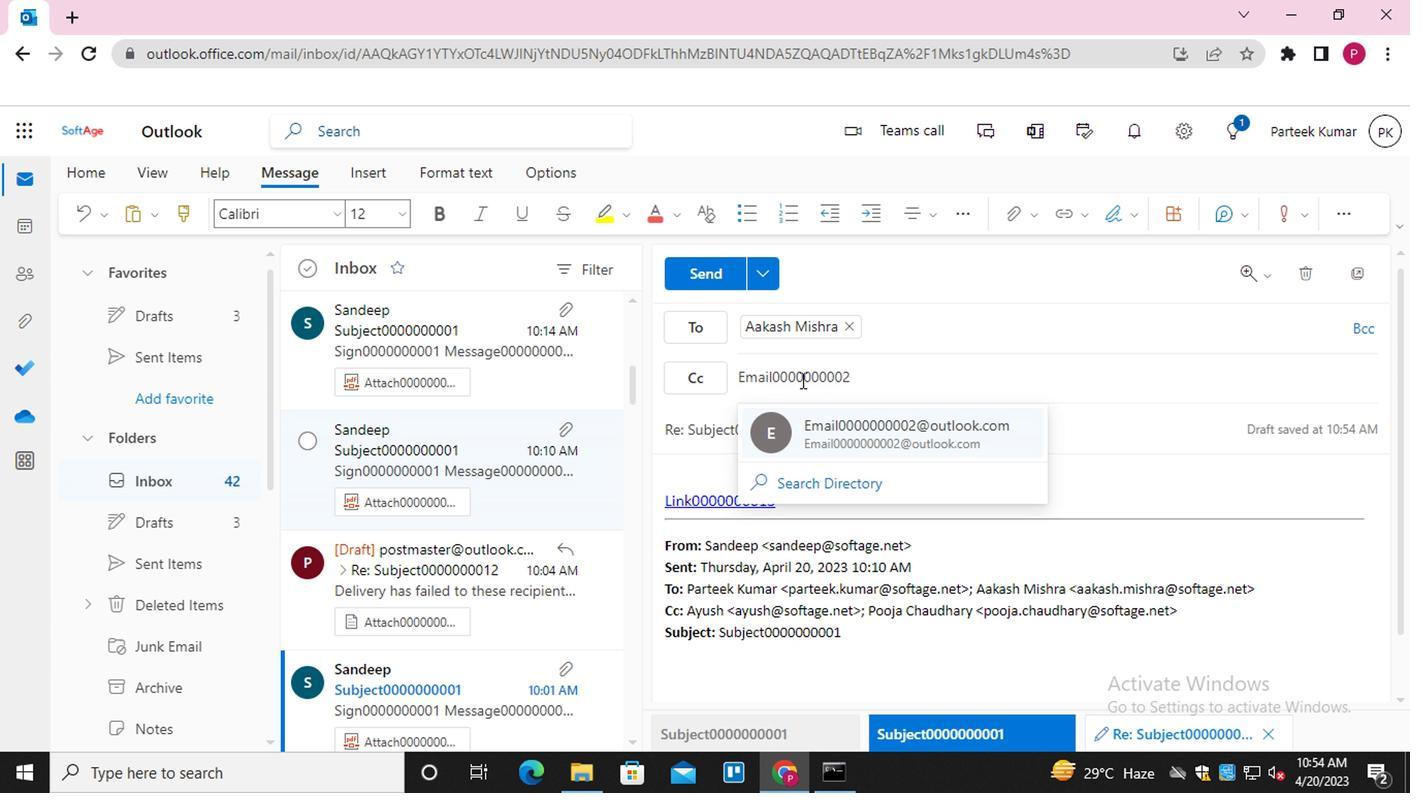 
Action: Mouse moved to (1059, 320)
Screenshot: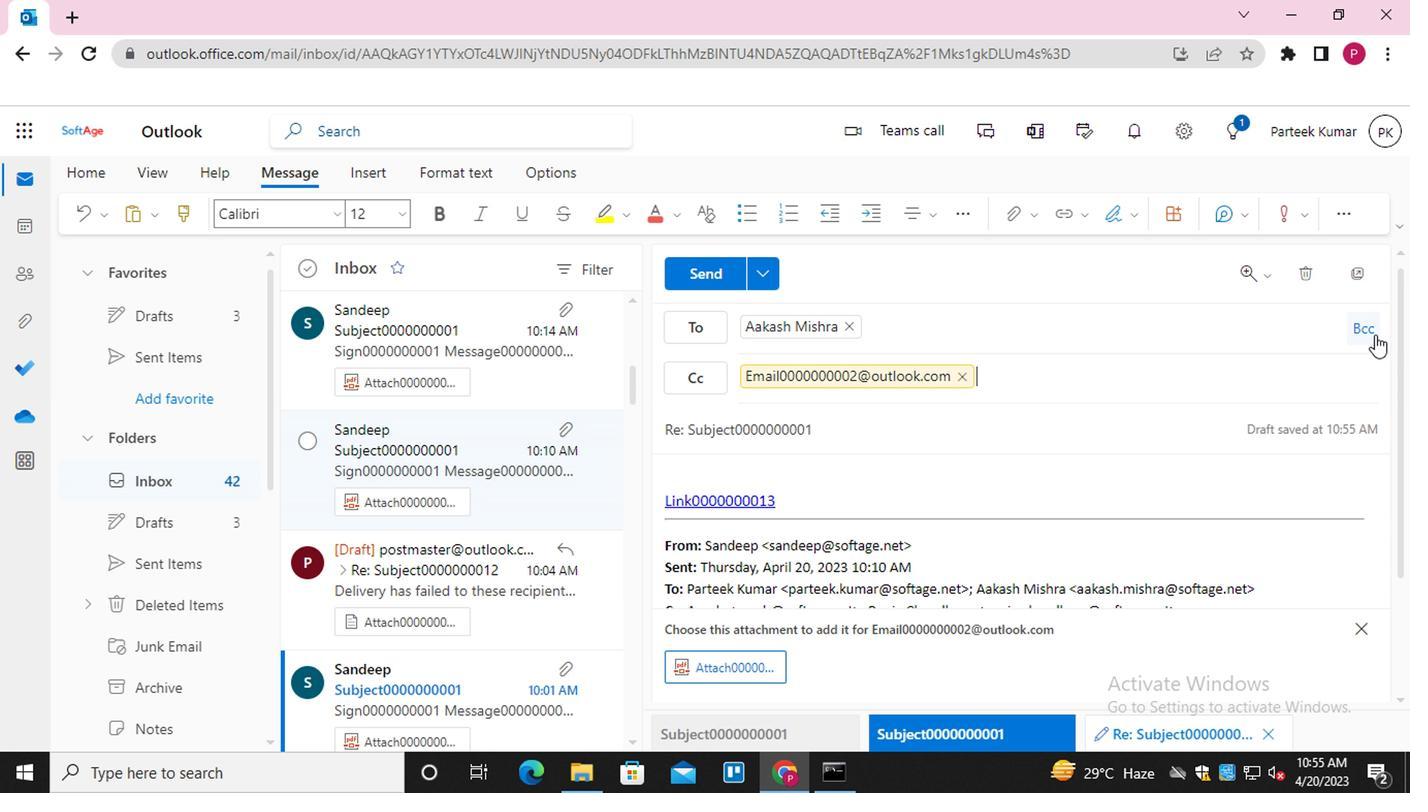 
Action: Mouse pressed left at (1059, 320)
Screenshot: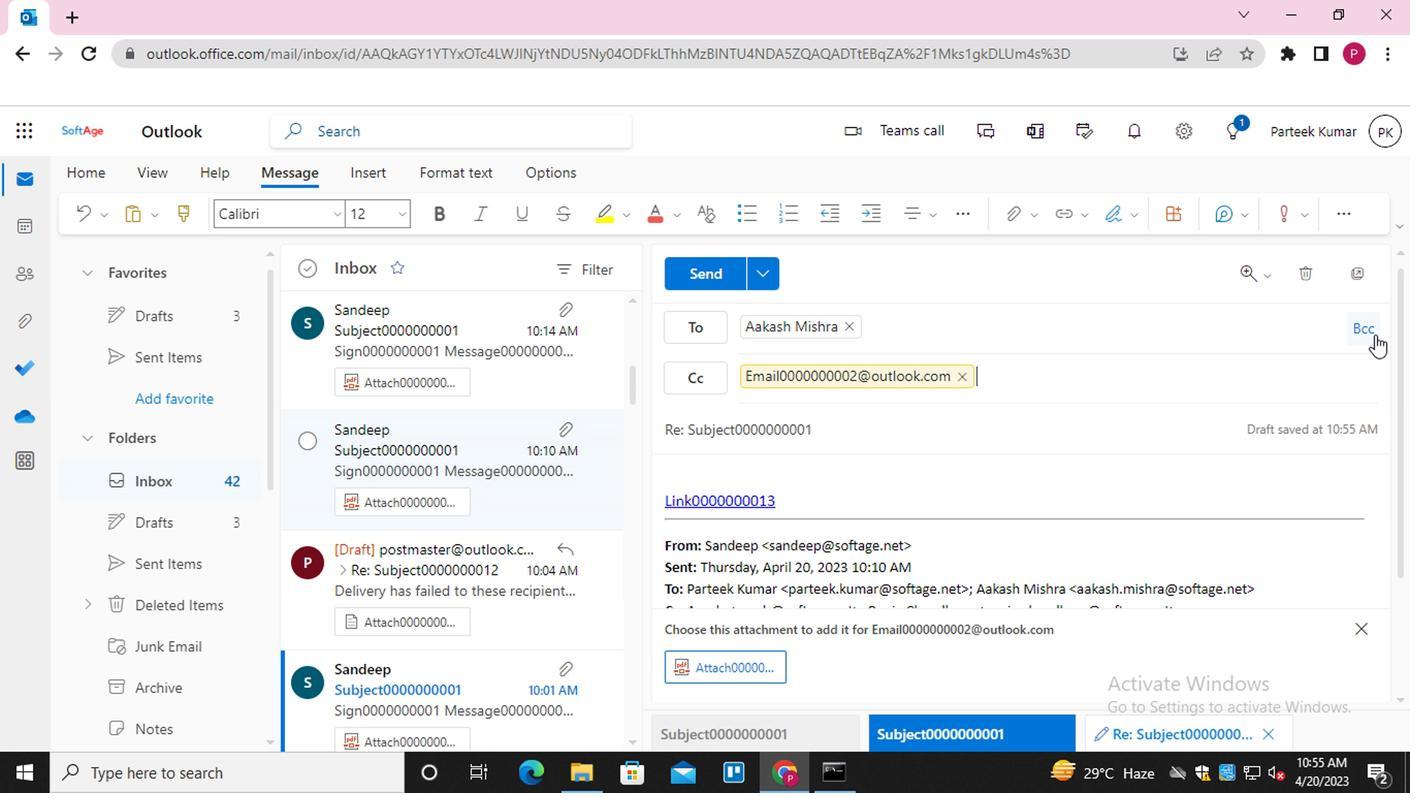 
Action: Mouse moved to (644, 384)
Screenshot: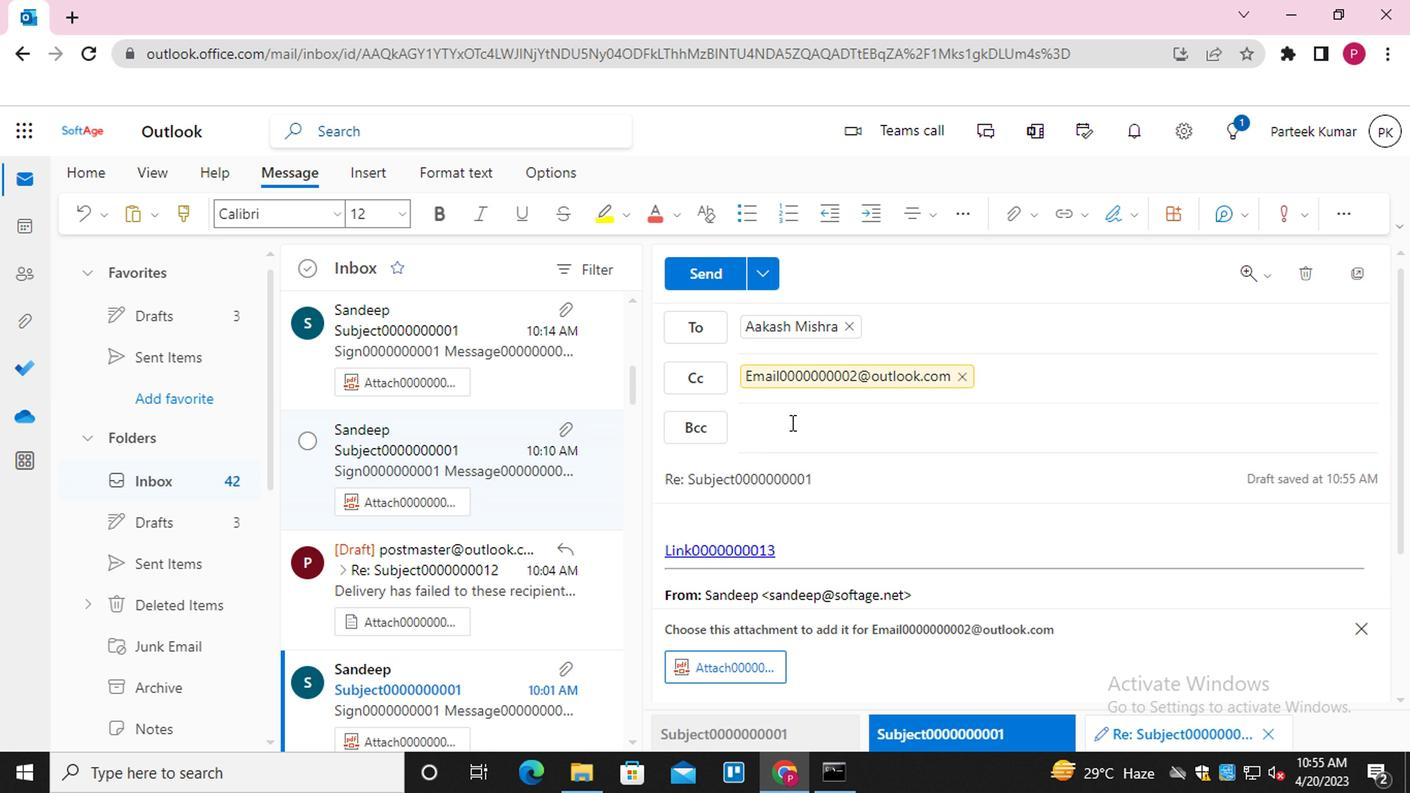 
Action: Key pressed <Key.shift>EMAIL0000000003<Key.shift>@OUTLOOK.COM<Key.enter>
Screenshot: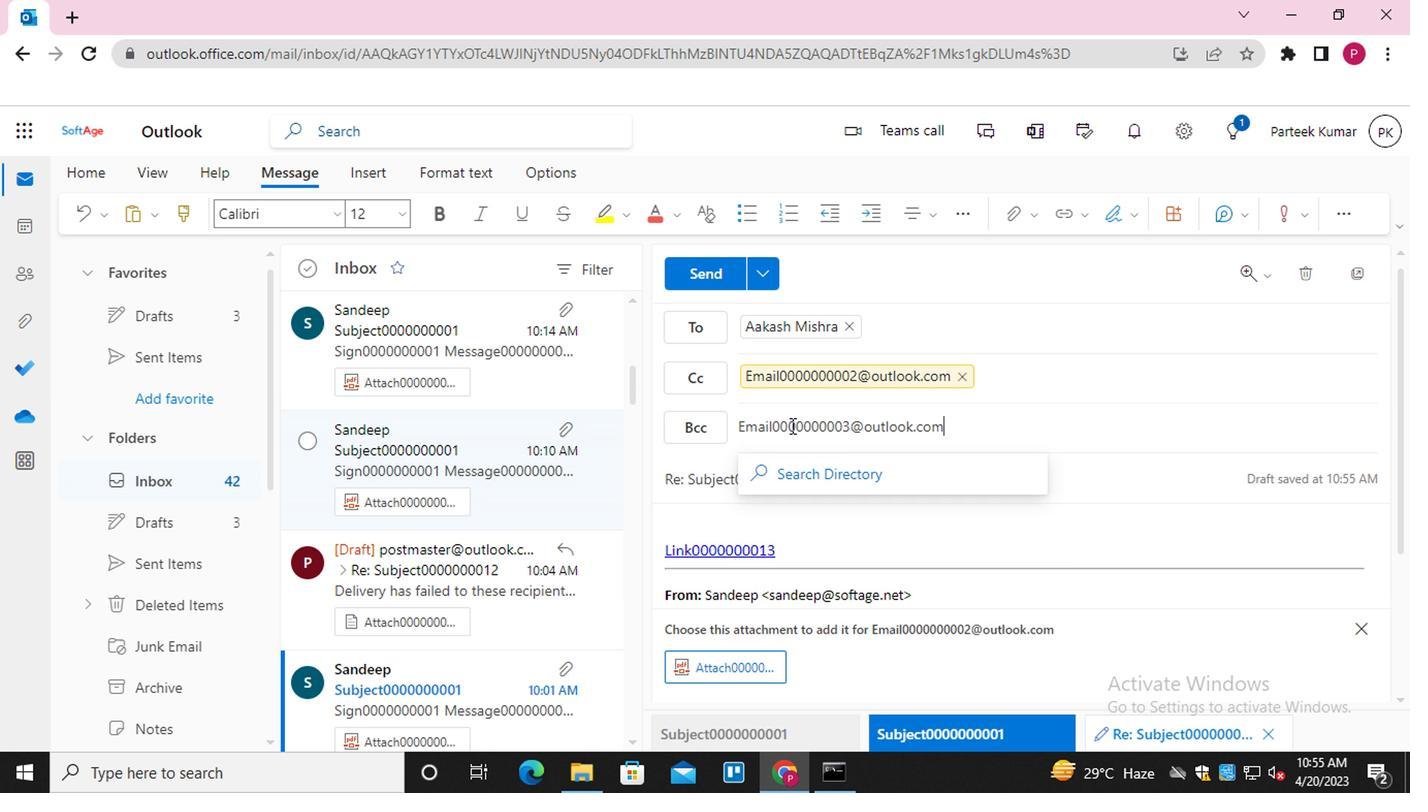 
Action: Mouse moved to (670, 422)
Screenshot: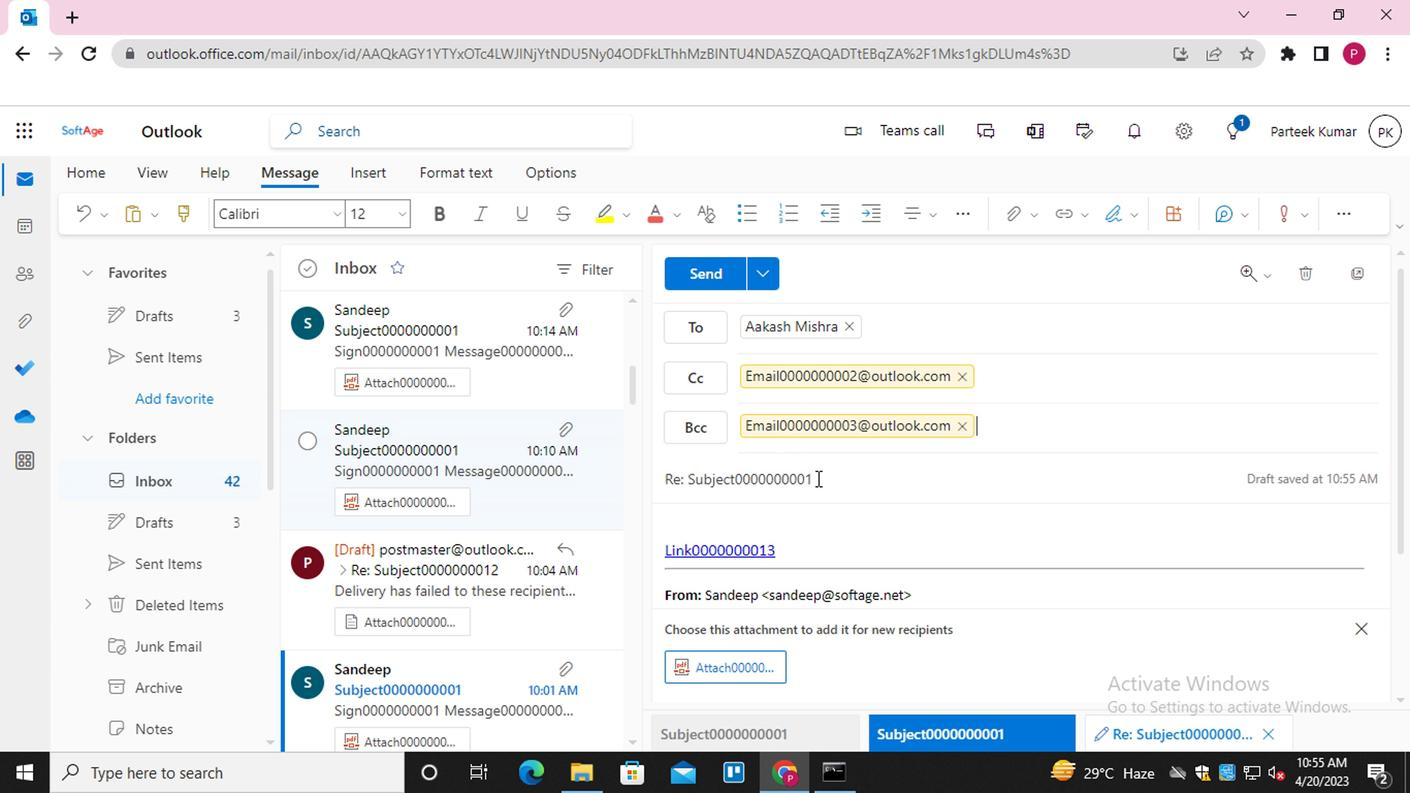
Action: Mouse pressed left at (670, 422)
Screenshot: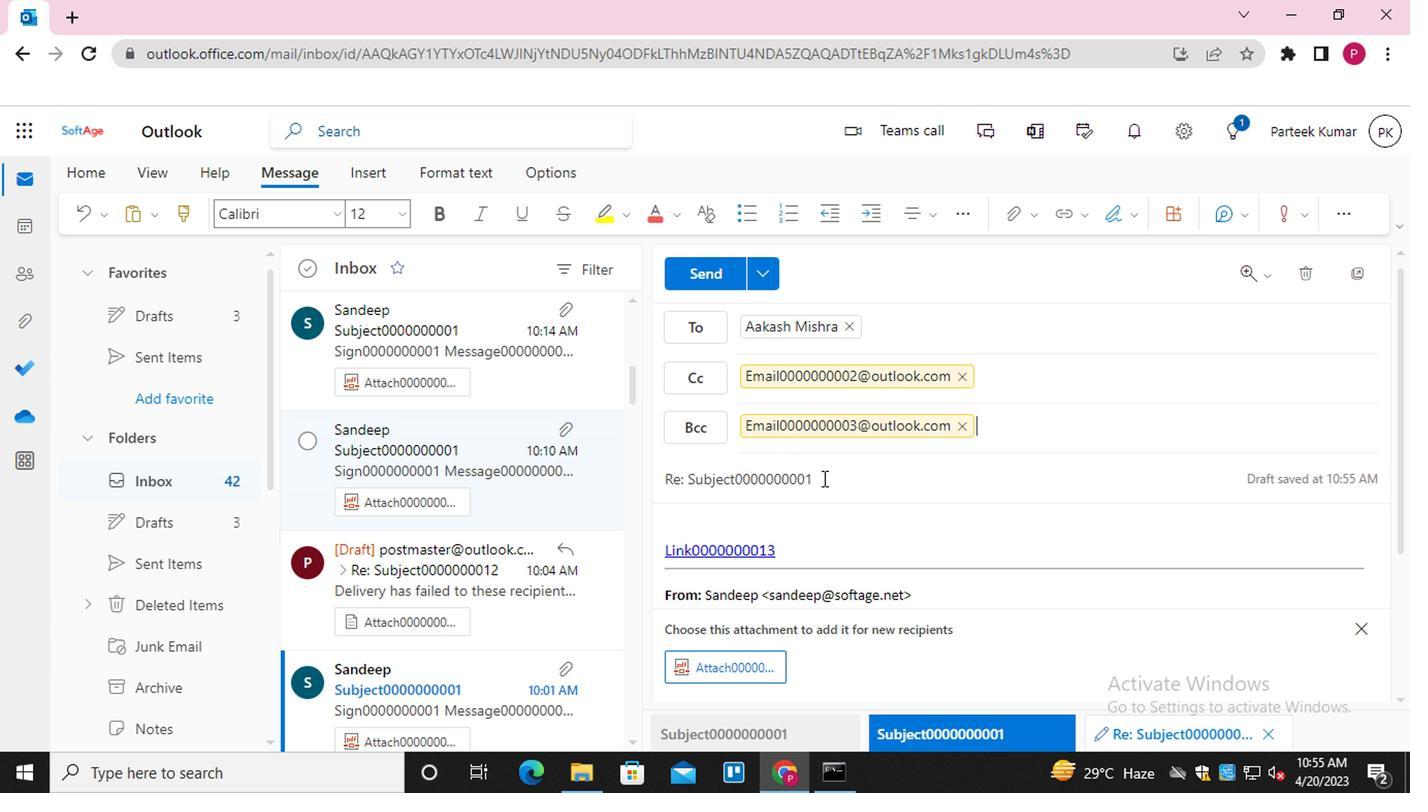 
Action: Mouse moved to (669, 424)
Screenshot: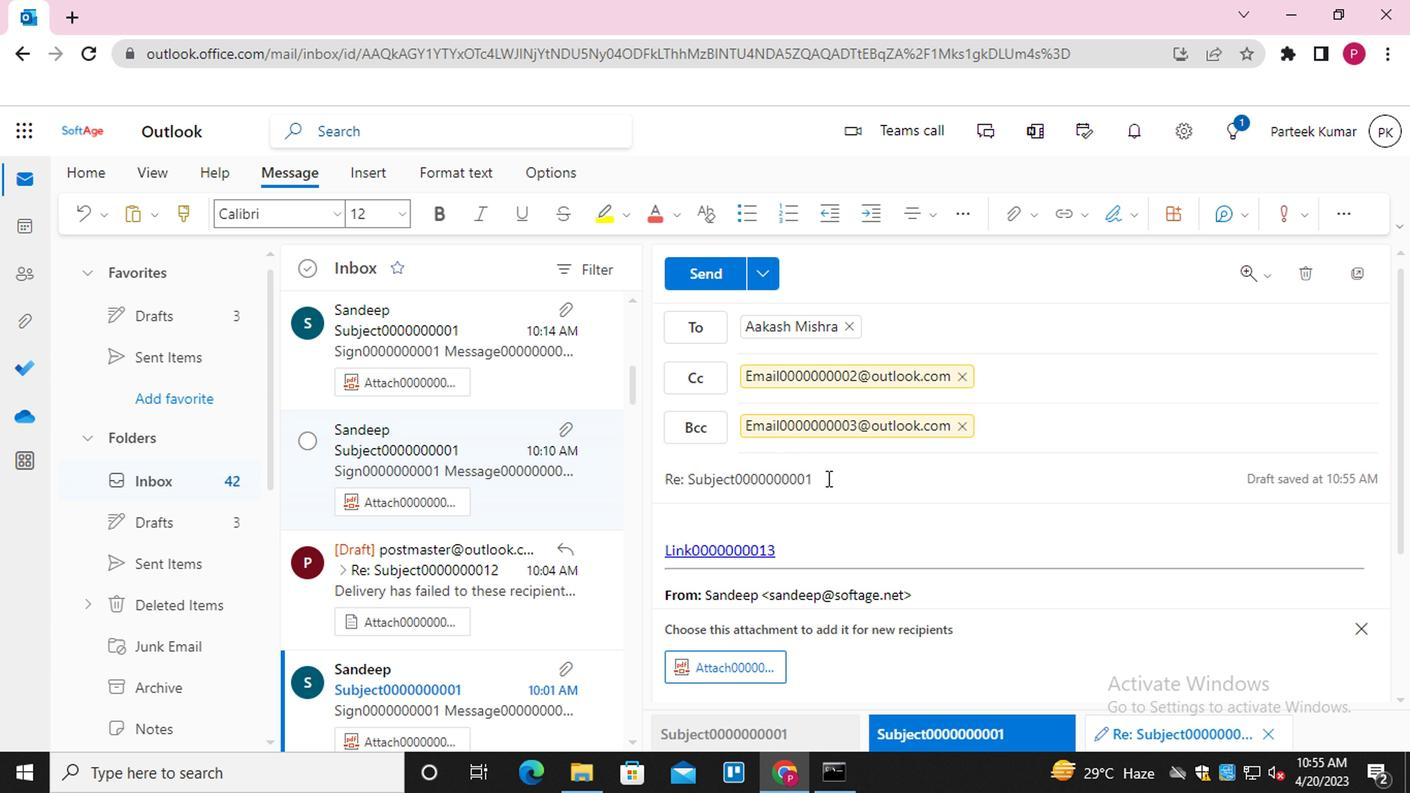 
Action: Key pressed <Key.backspace><Key.backspace>12
Screenshot: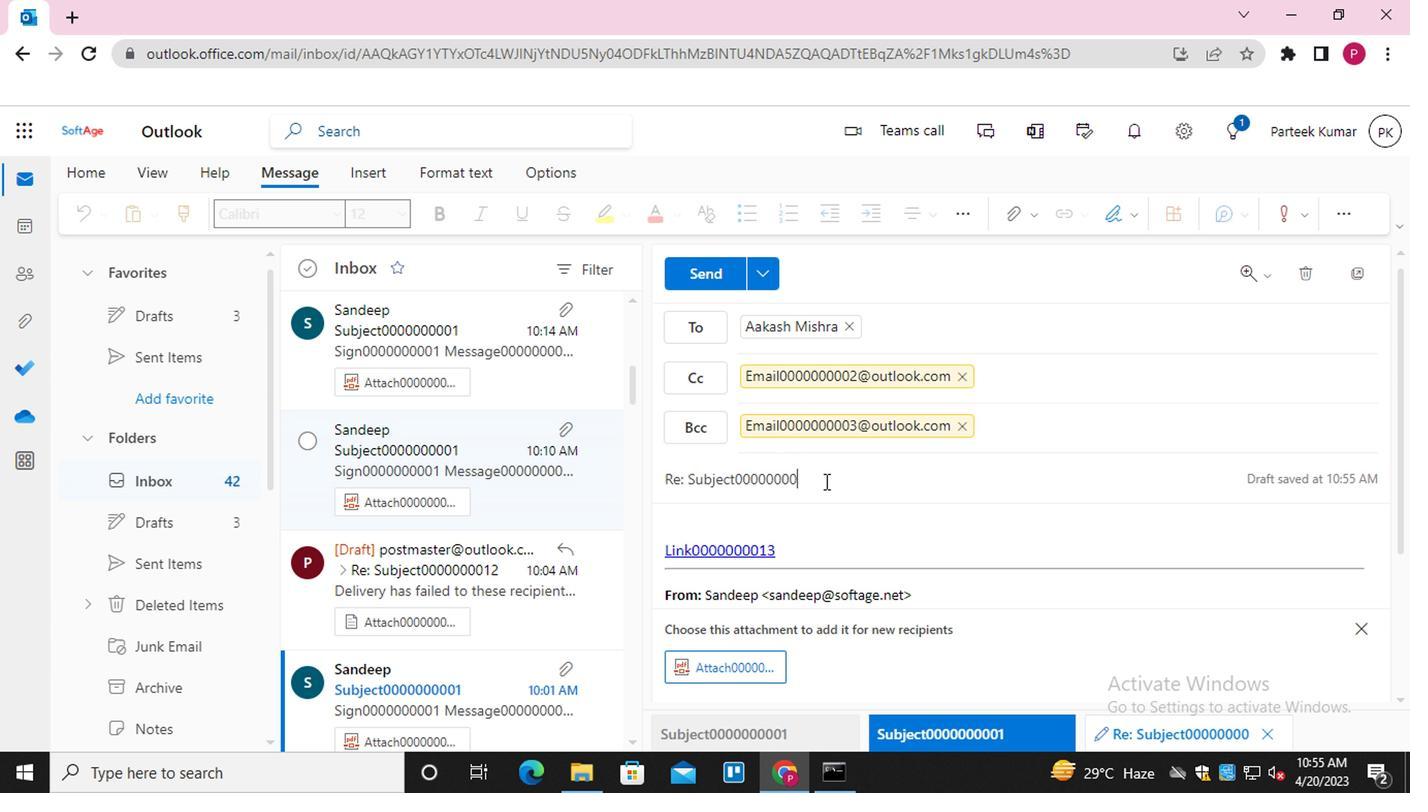 
Action: Mouse moved to (594, 453)
Screenshot: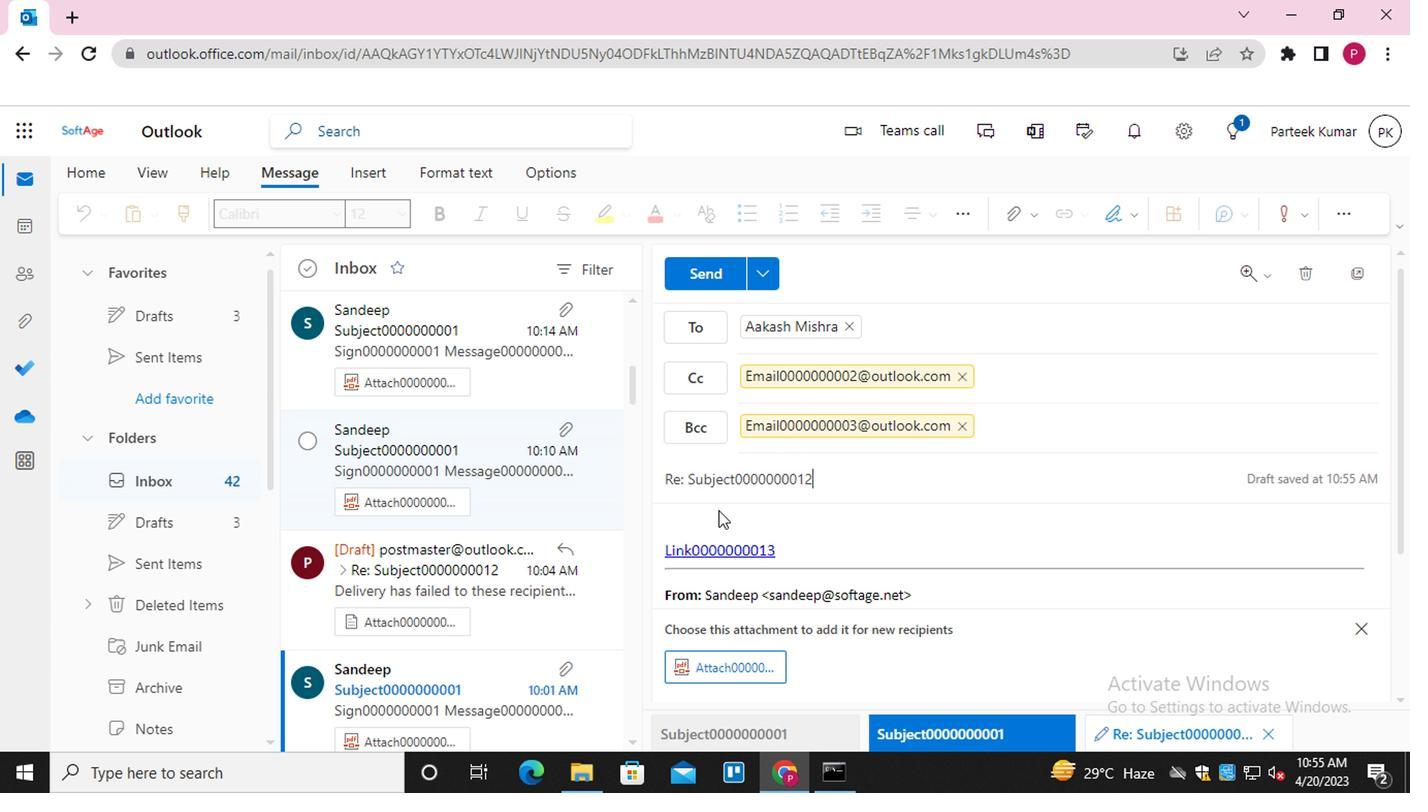 
Action: Mouse pressed left at (594, 453)
Screenshot: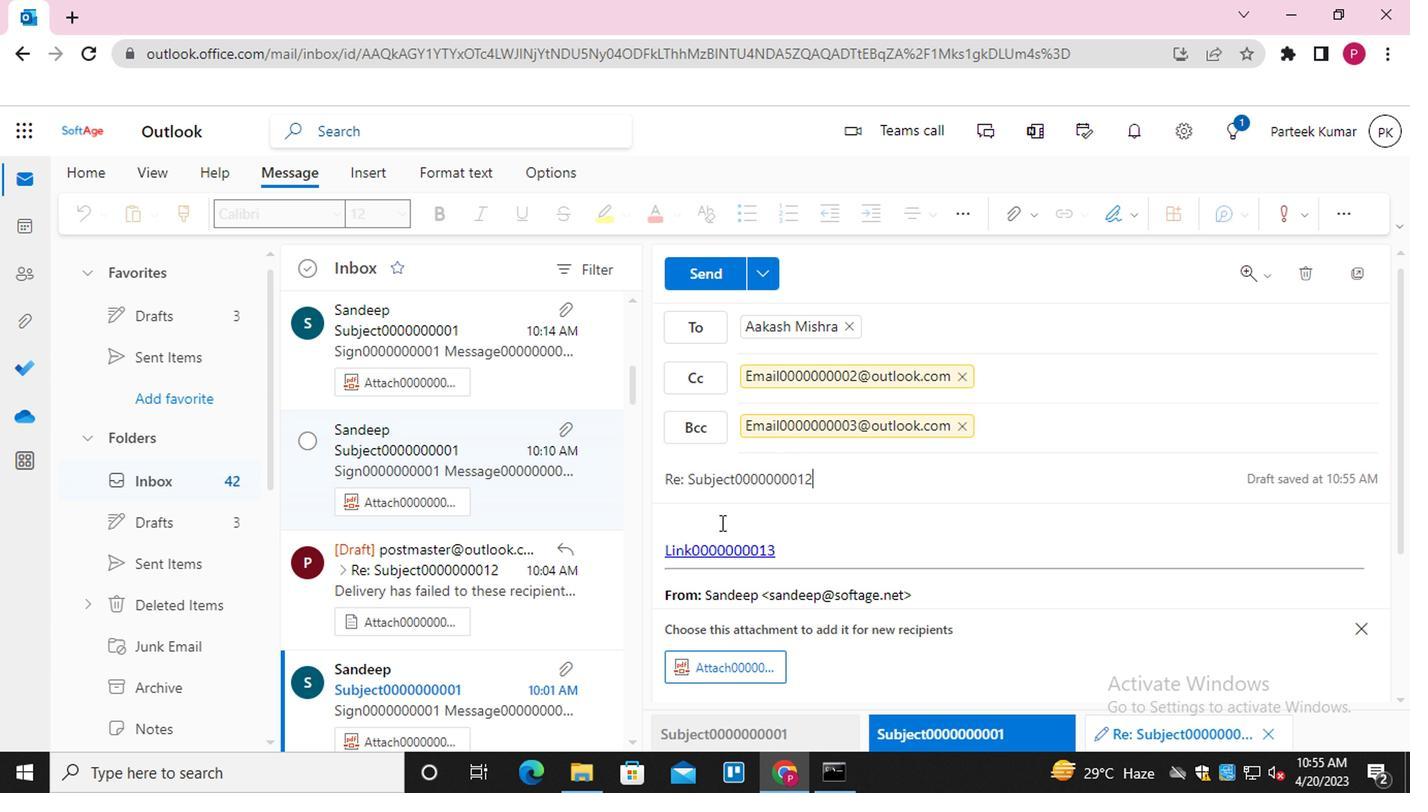 
Action: Key pressed <Key.shift_r>MESSAGE0000000014
Screenshot: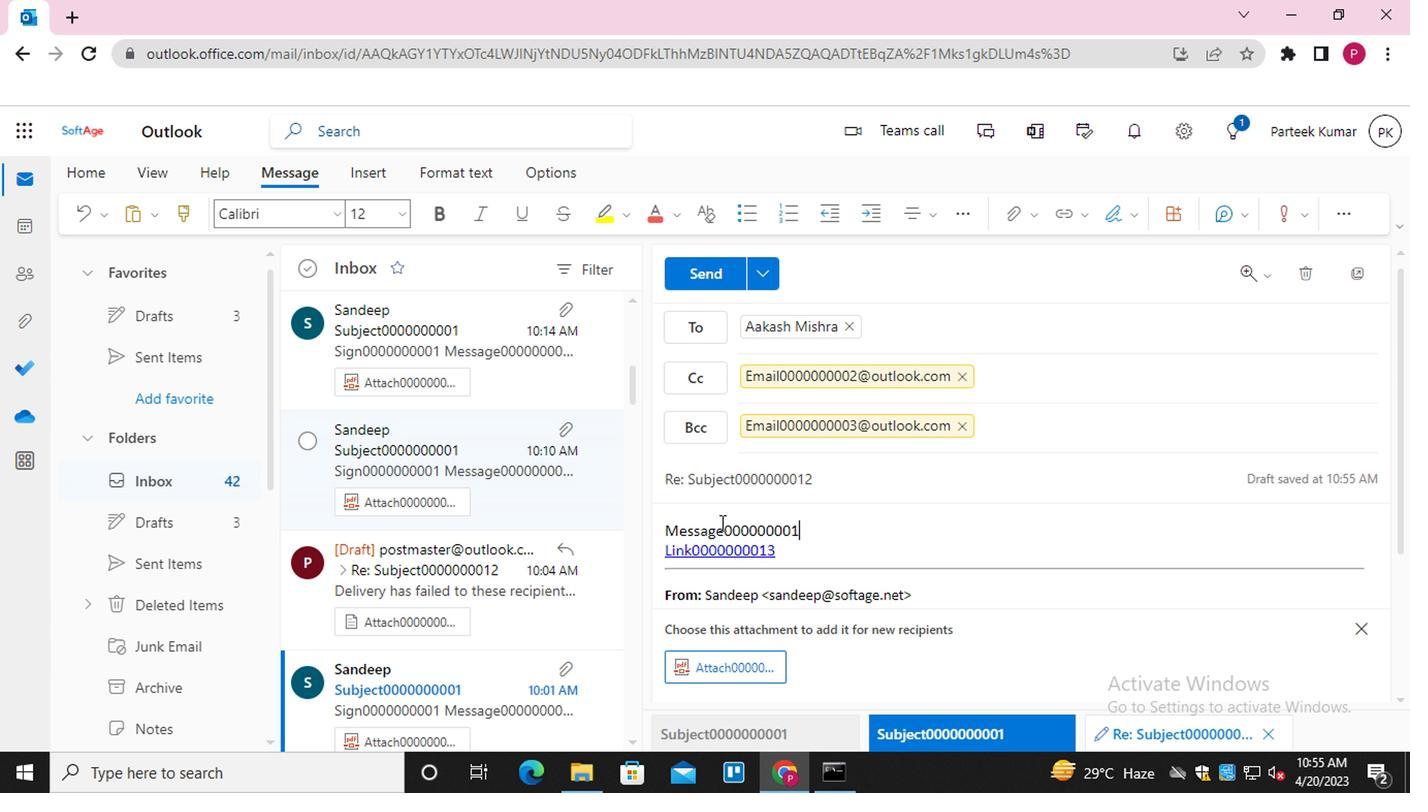 
Action: Mouse moved to (801, 228)
Screenshot: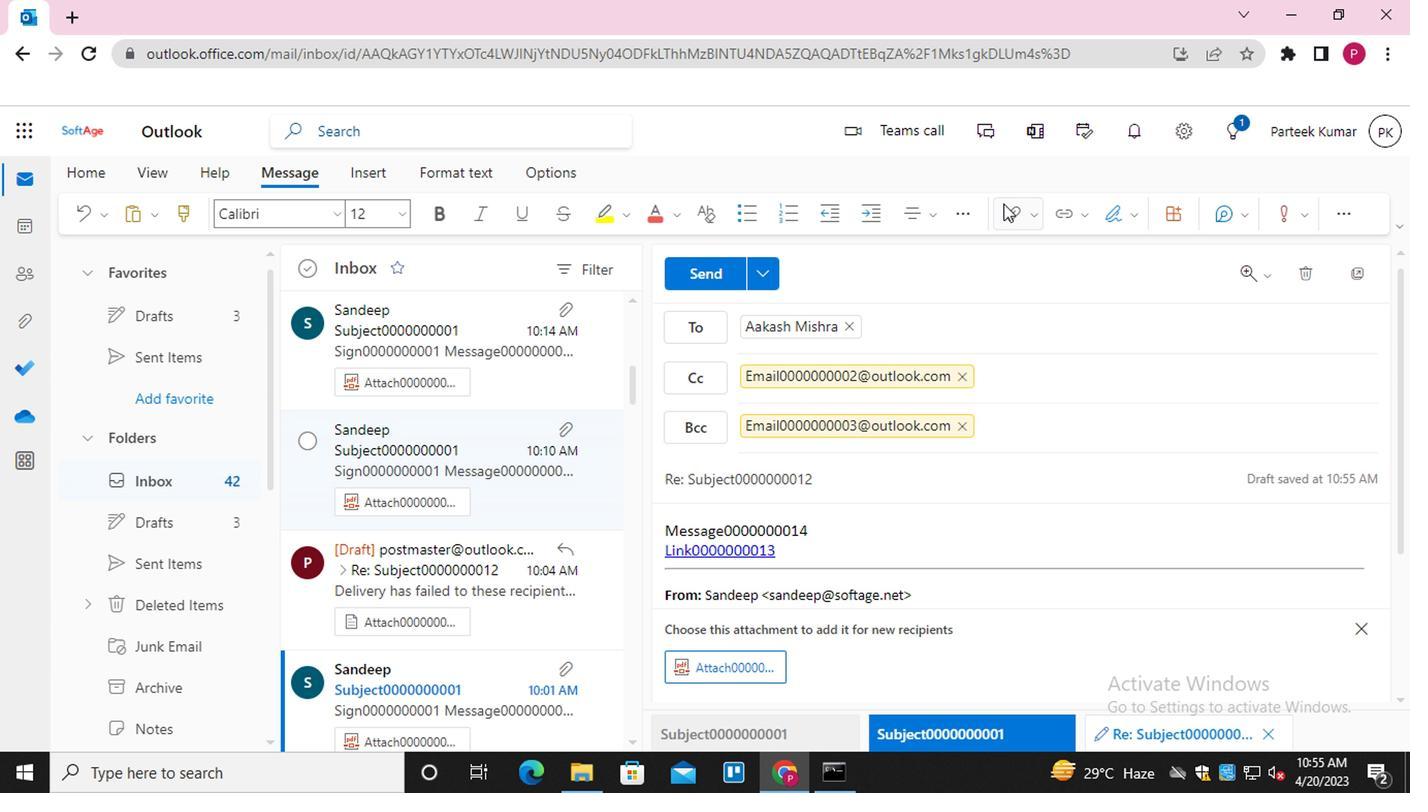 
Action: Mouse pressed left at (801, 228)
Screenshot: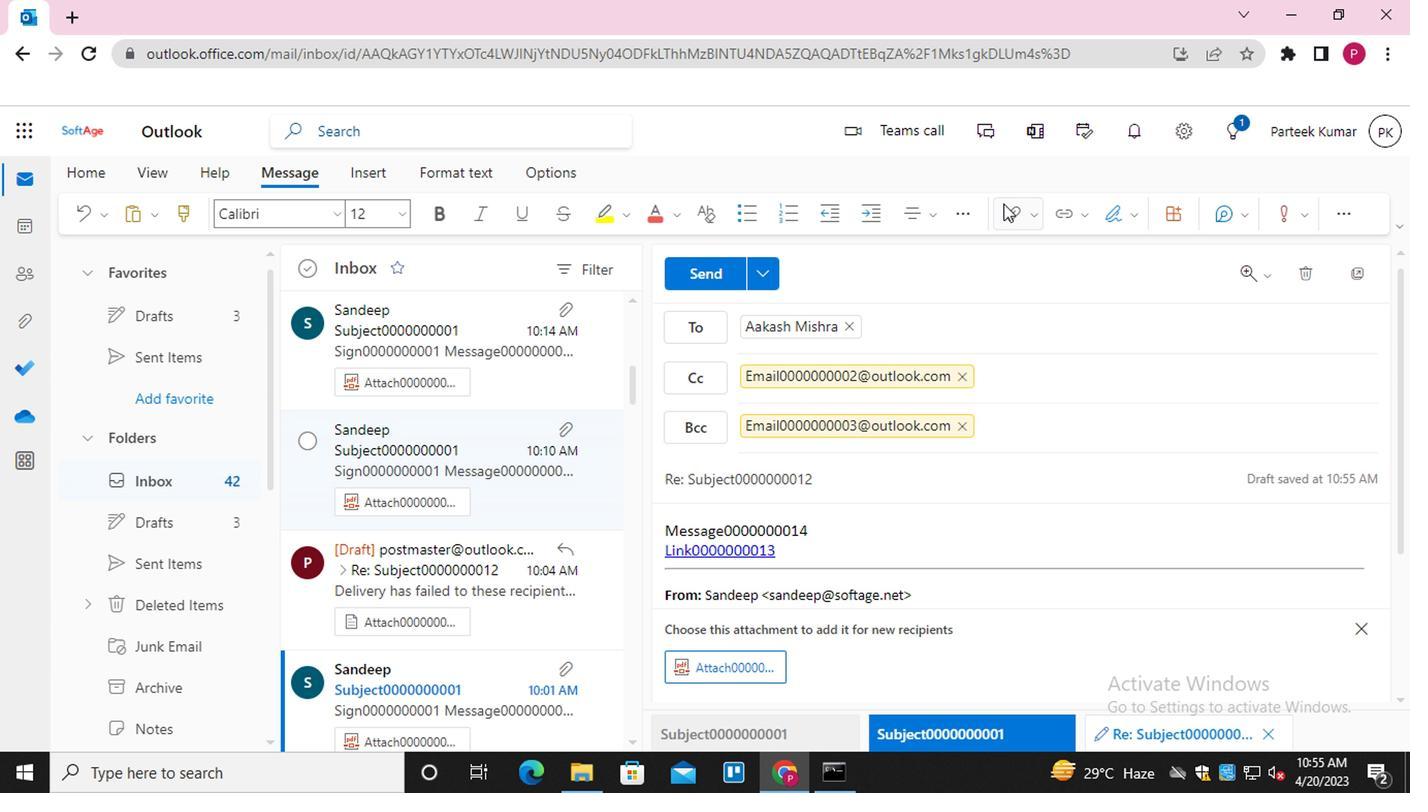 
Action: Mouse moved to (755, 268)
Screenshot: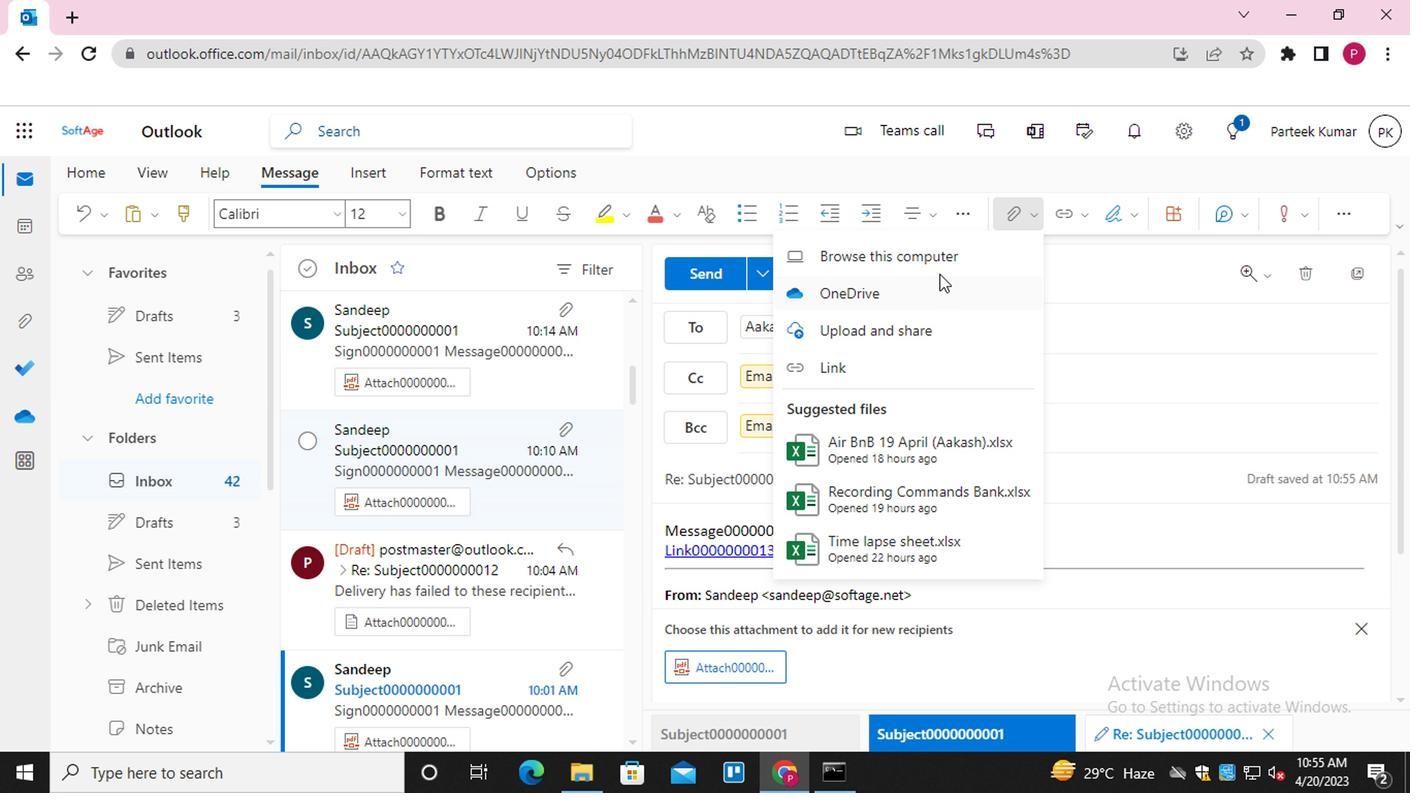 
Action: Mouse pressed left at (755, 268)
Screenshot: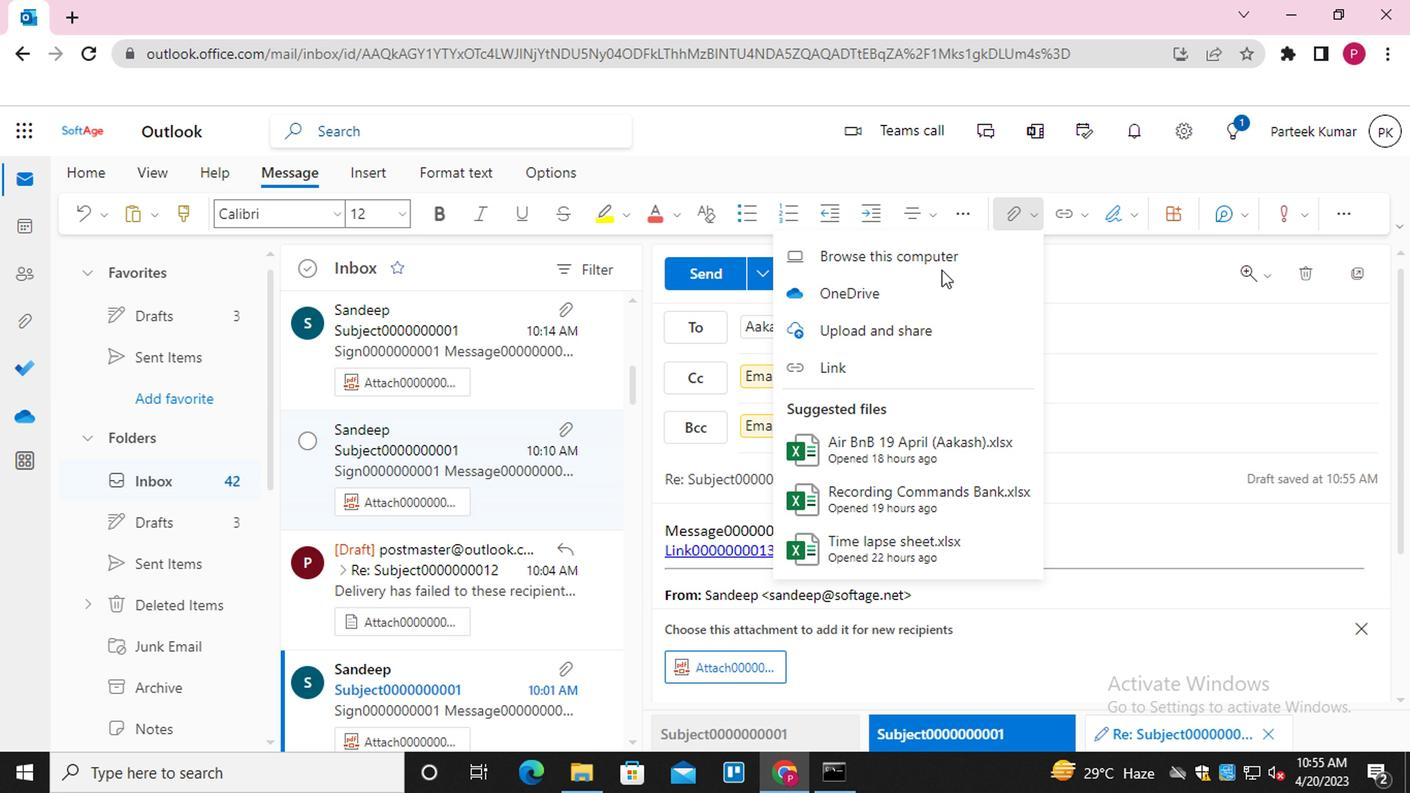 
Action: Mouse moved to (322, 185)
Screenshot: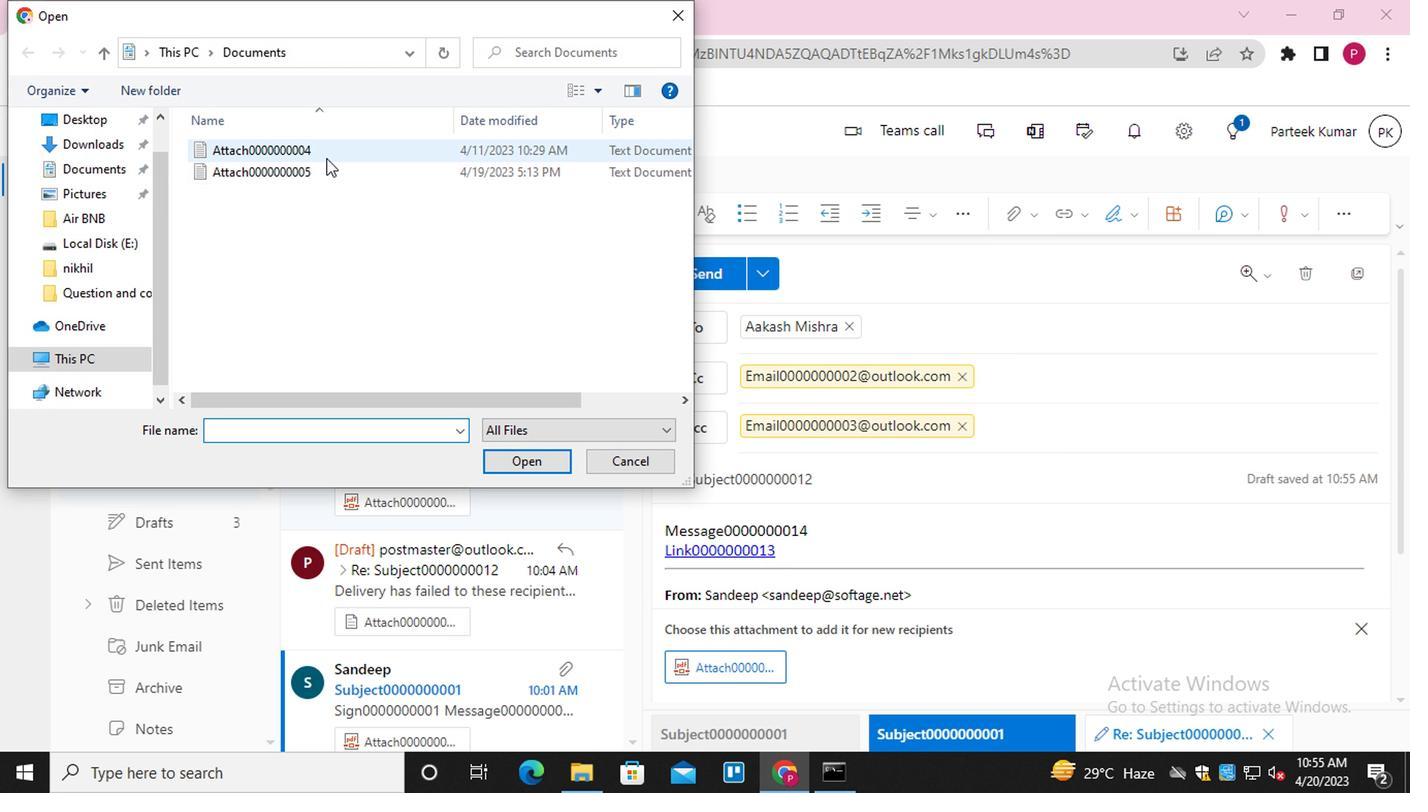
Action: Mouse pressed left at (322, 185)
Screenshot: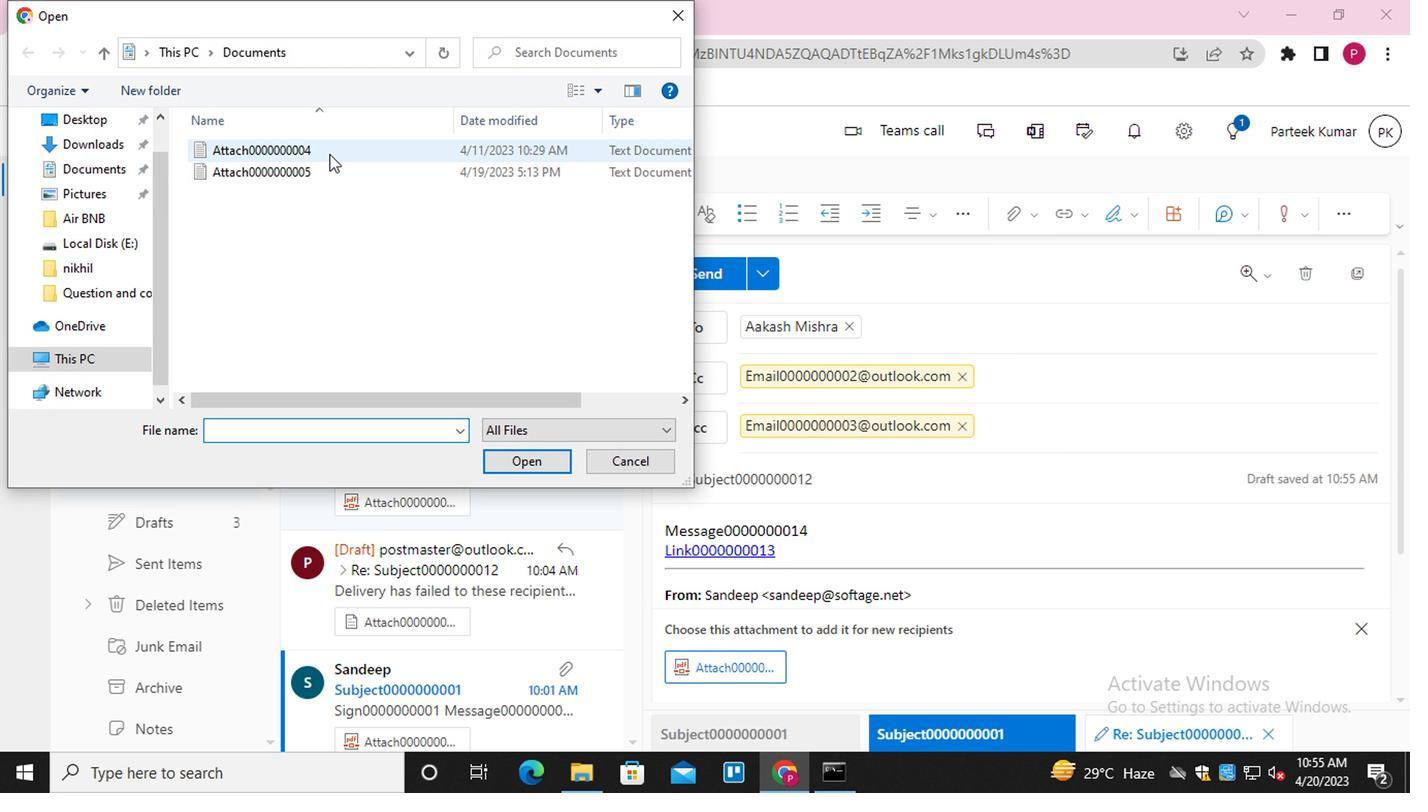 
Action: Mouse moved to (454, 412)
Screenshot: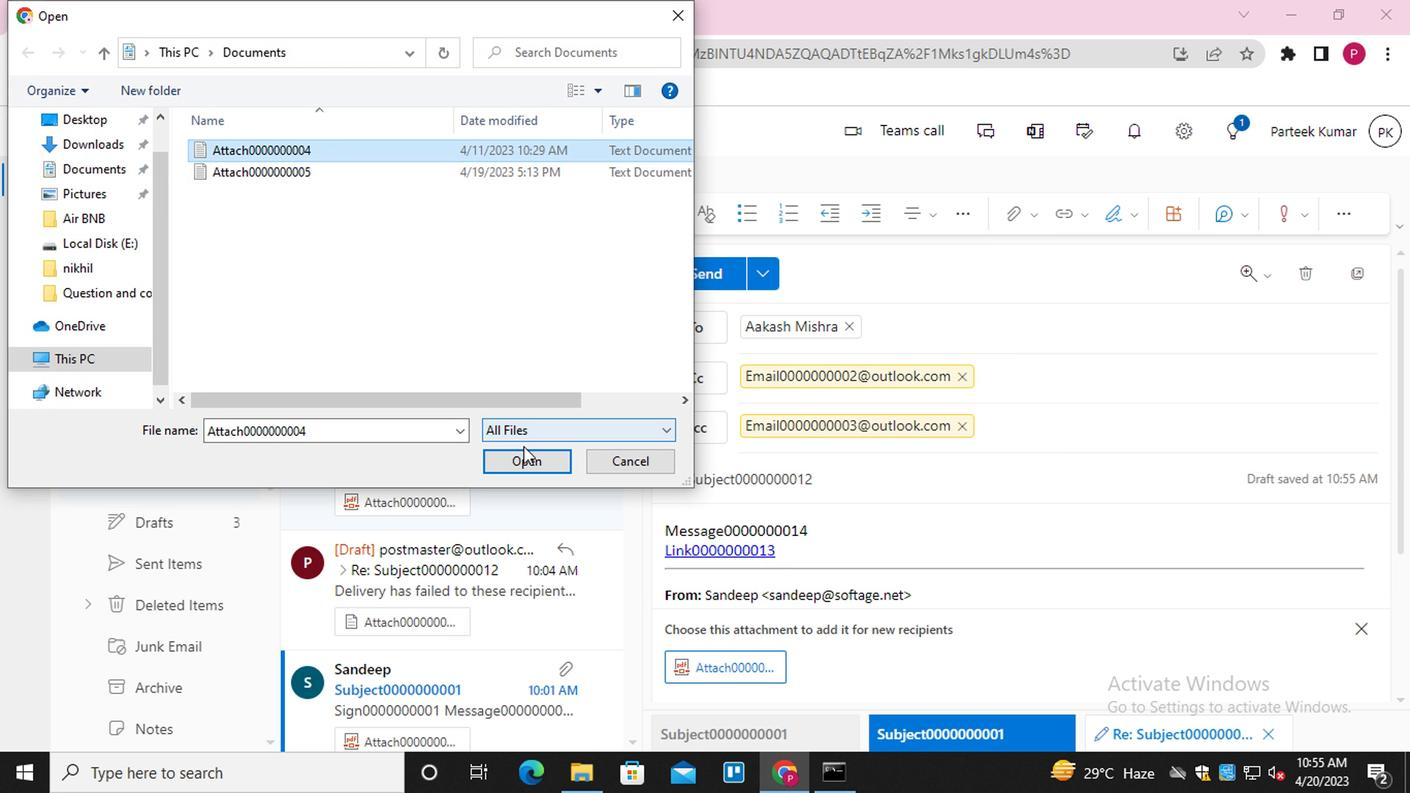 
Action: Mouse pressed left at (454, 412)
Screenshot: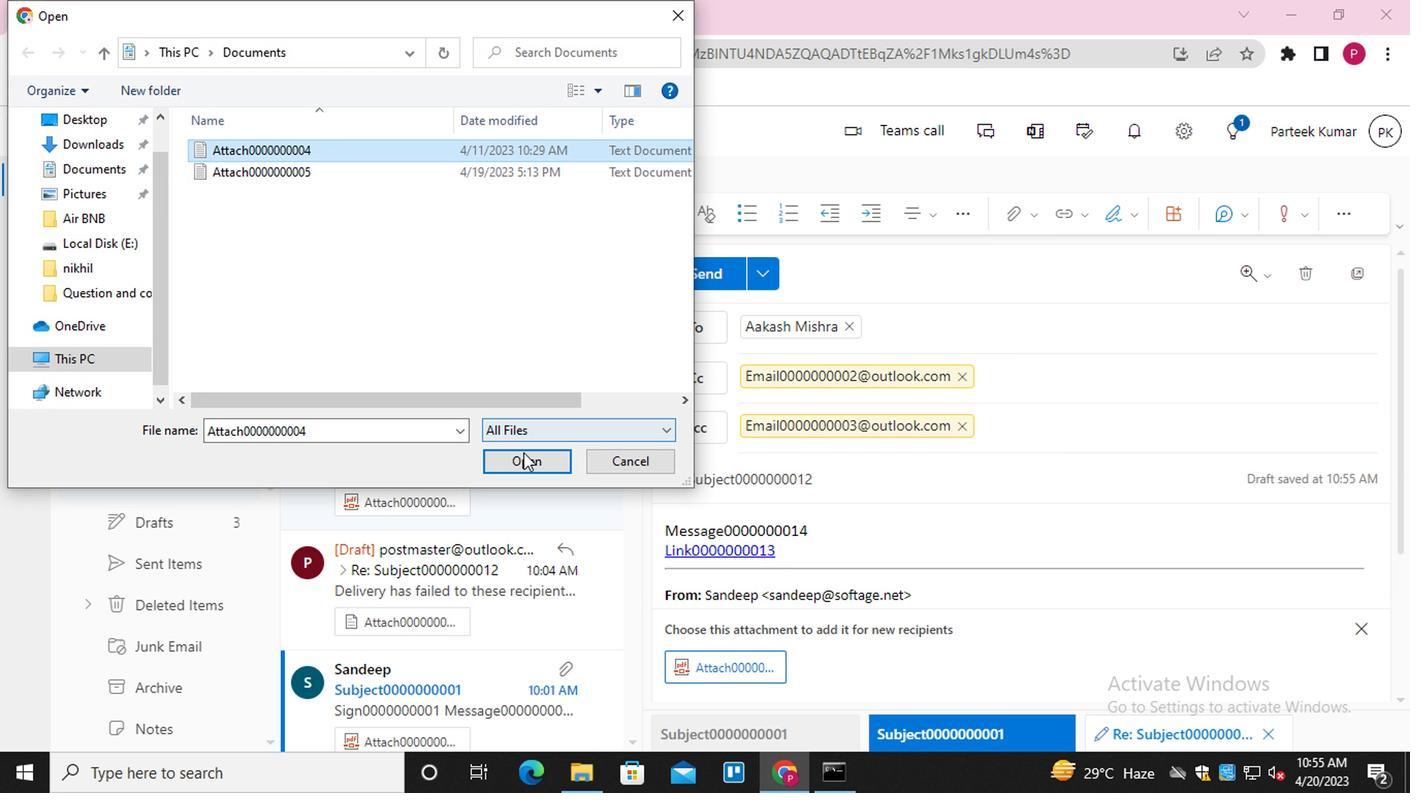 
Action: Mouse moved to (595, 276)
Screenshot: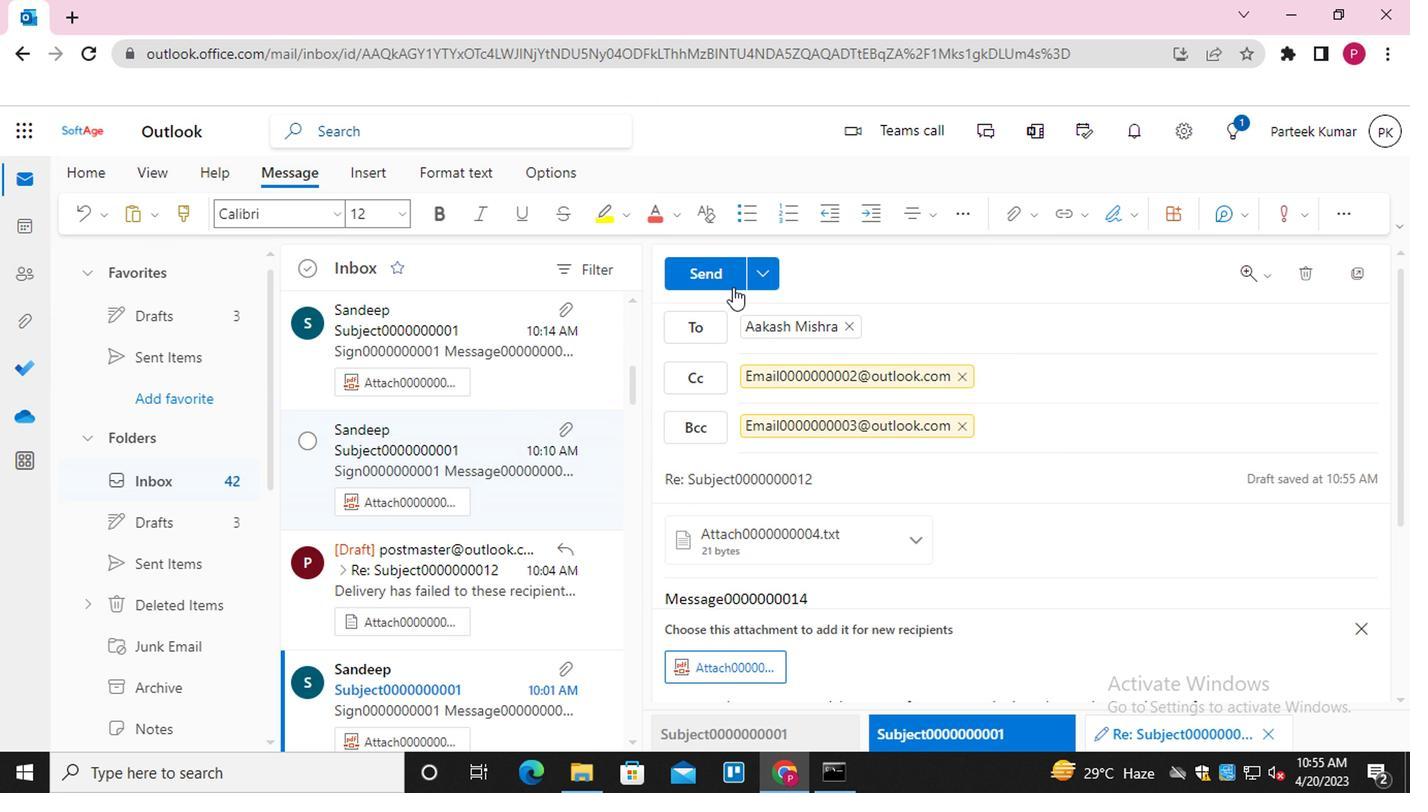 
Action: Mouse pressed left at (595, 276)
Screenshot: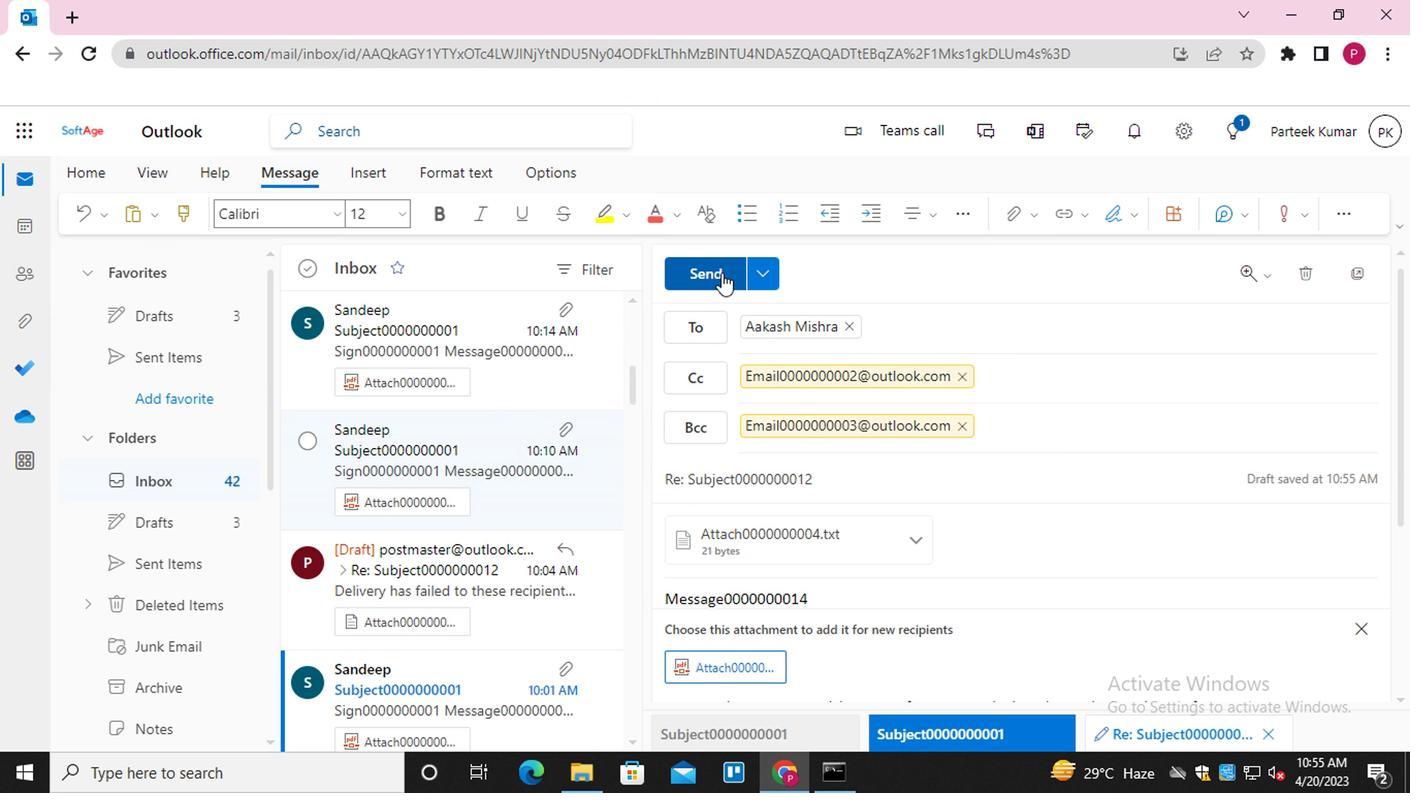 
Action: Mouse moved to (972, 334)
Screenshot: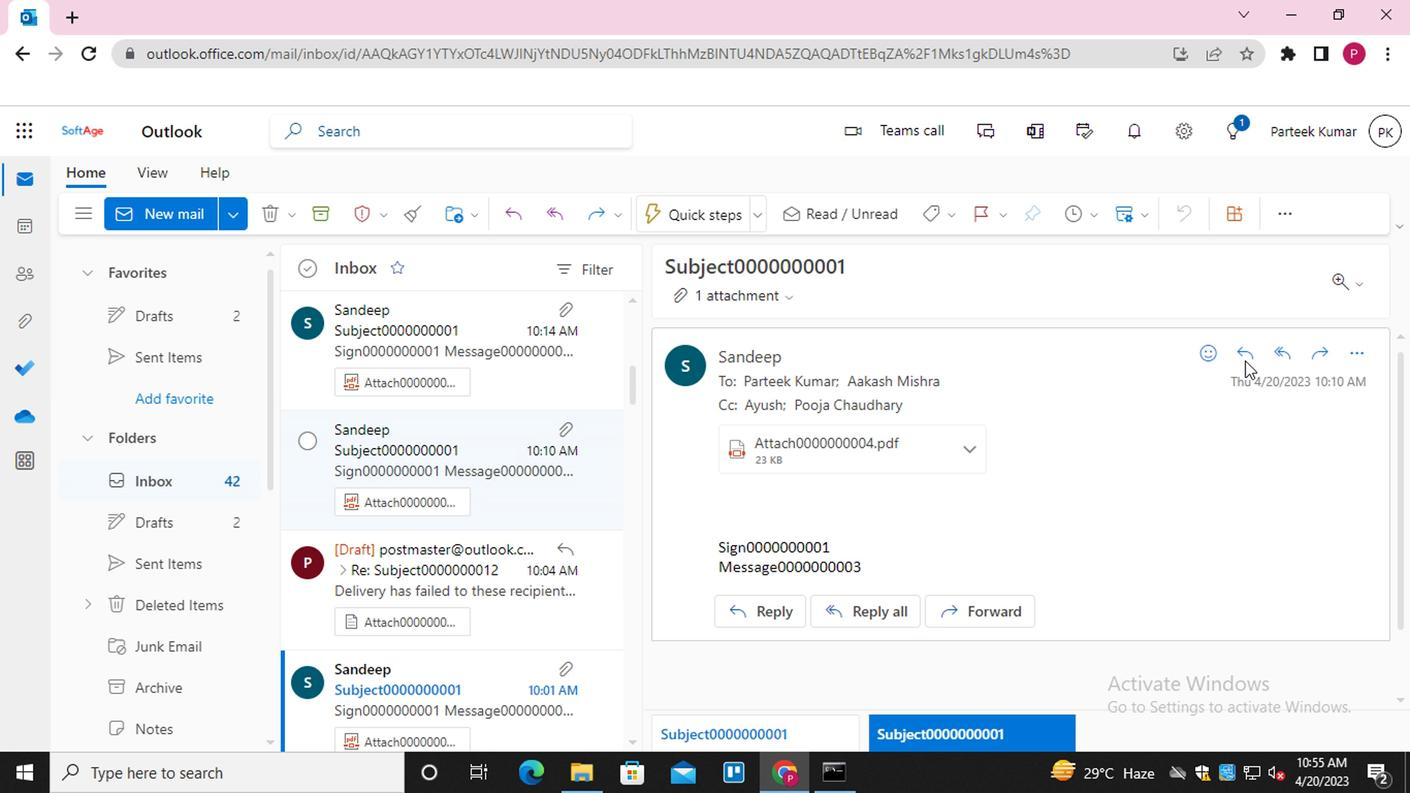 
Action: Mouse pressed left at (972, 334)
Screenshot: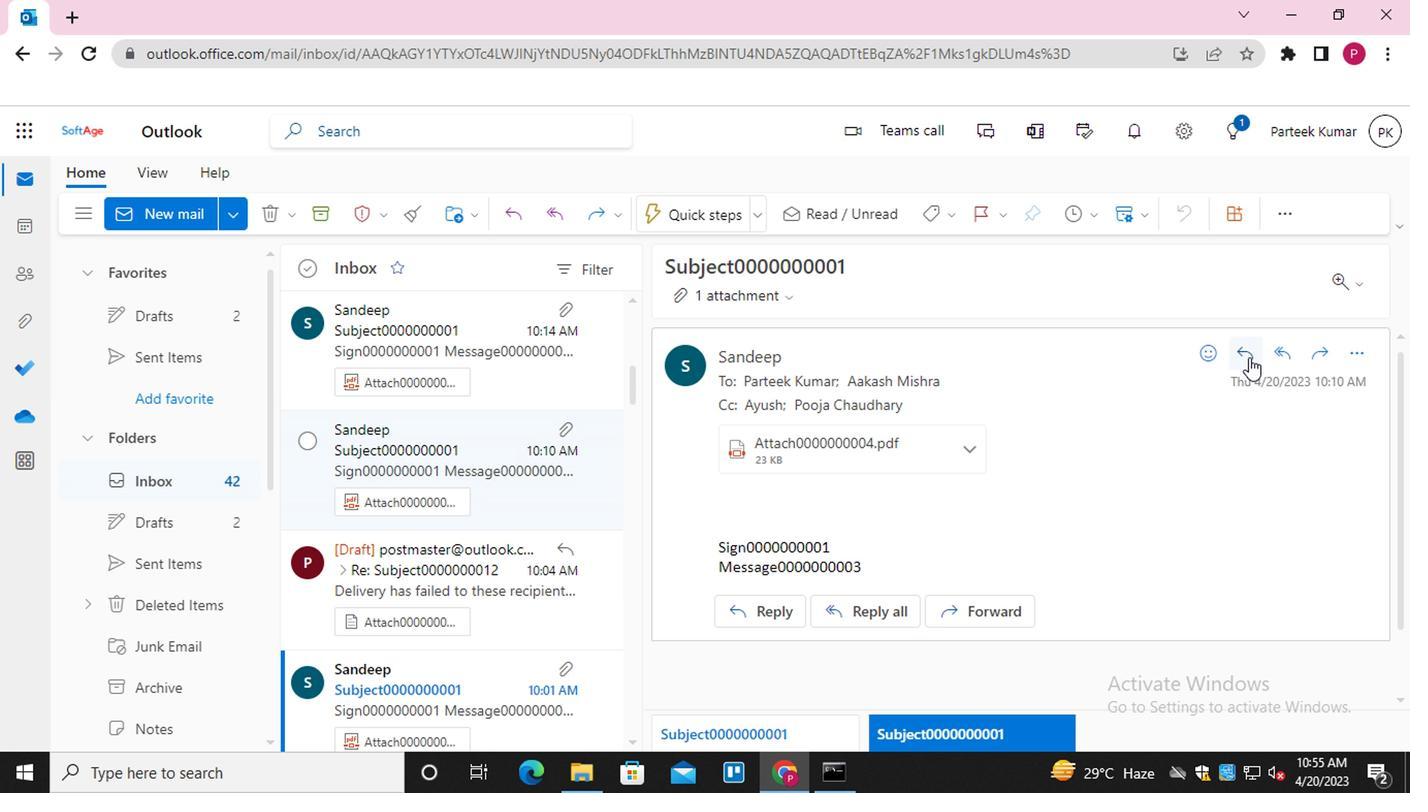 
Action: Mouse moved to (562, 521)
Screenshot: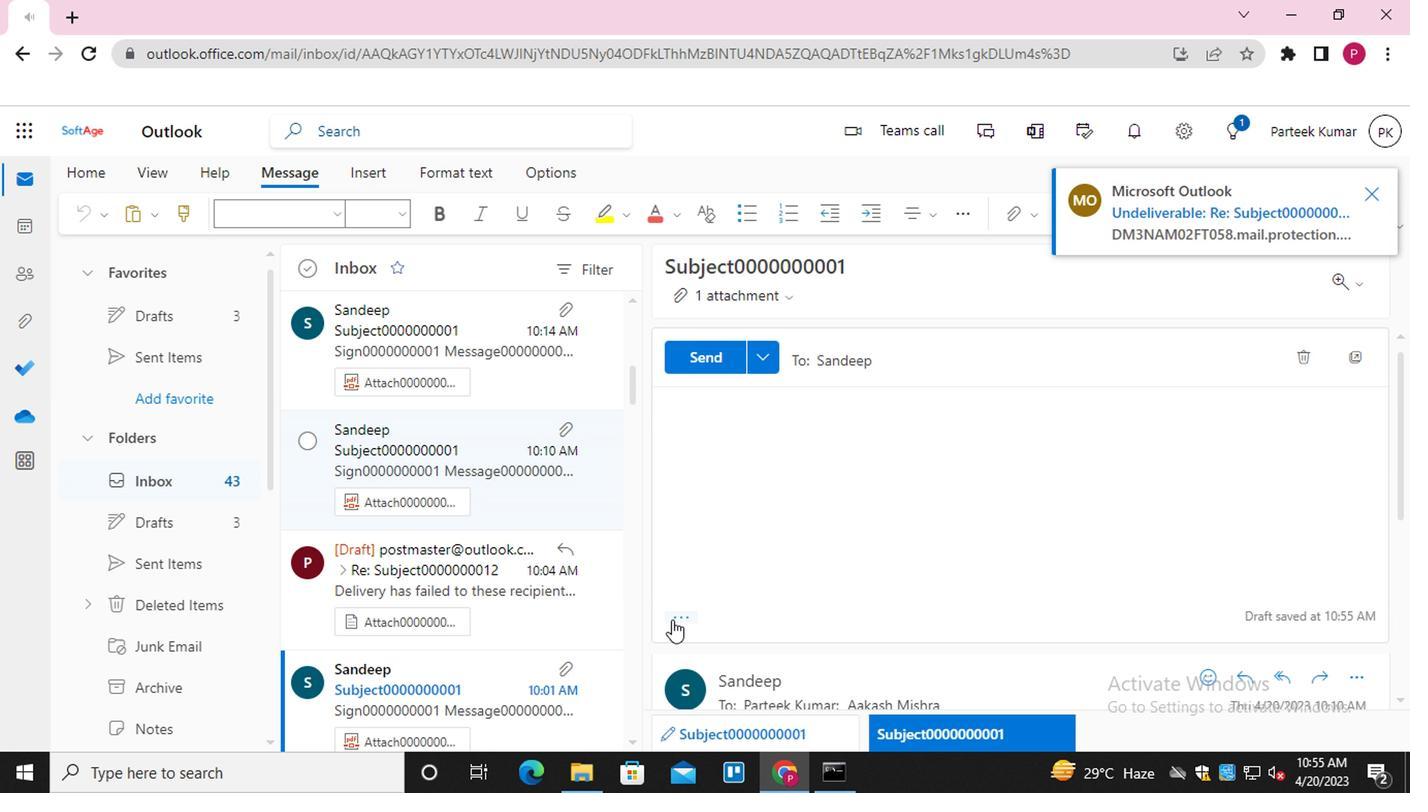 
Action: Mouse pressed left at (562, 521)
Screenshot: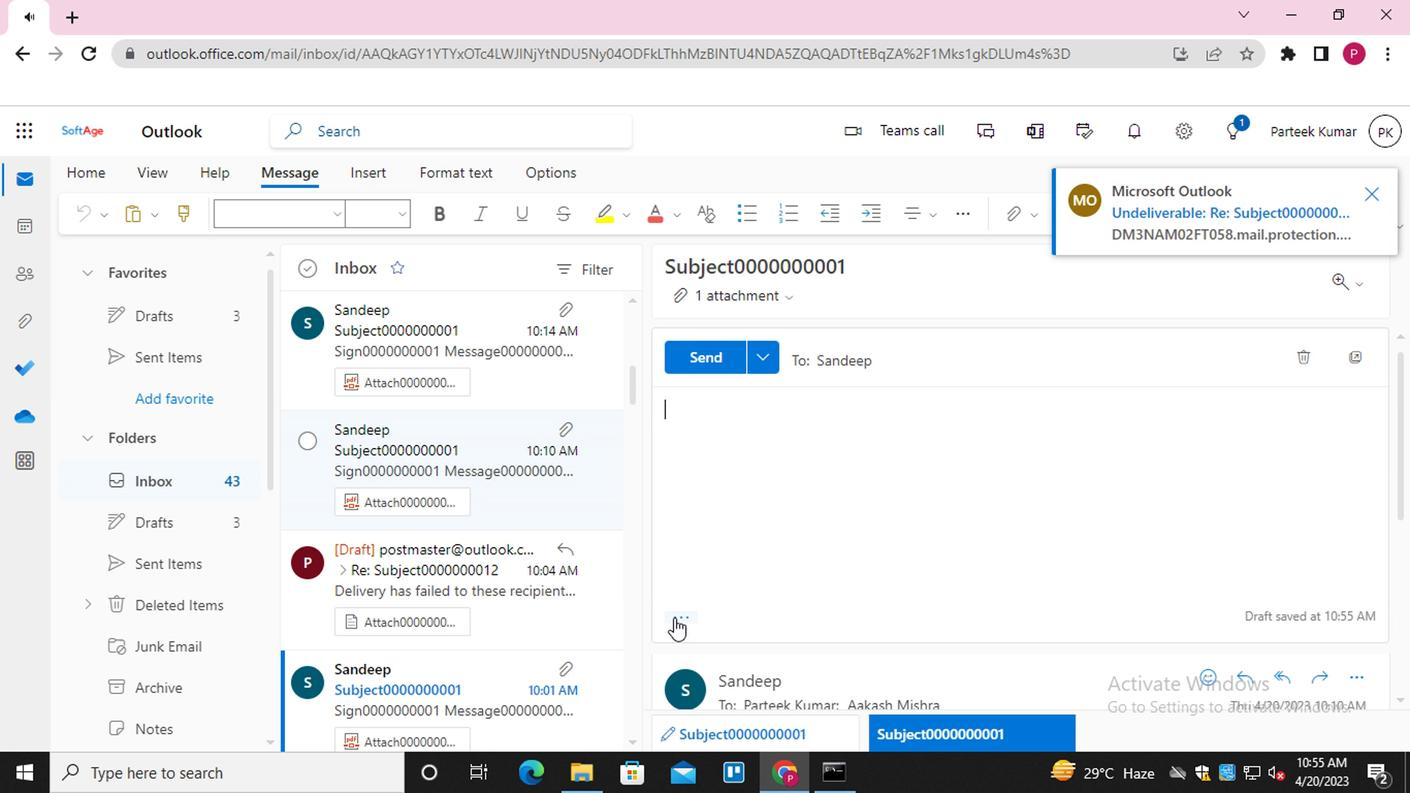 
Action: Mouse moved to (608, 370)
Screenshot: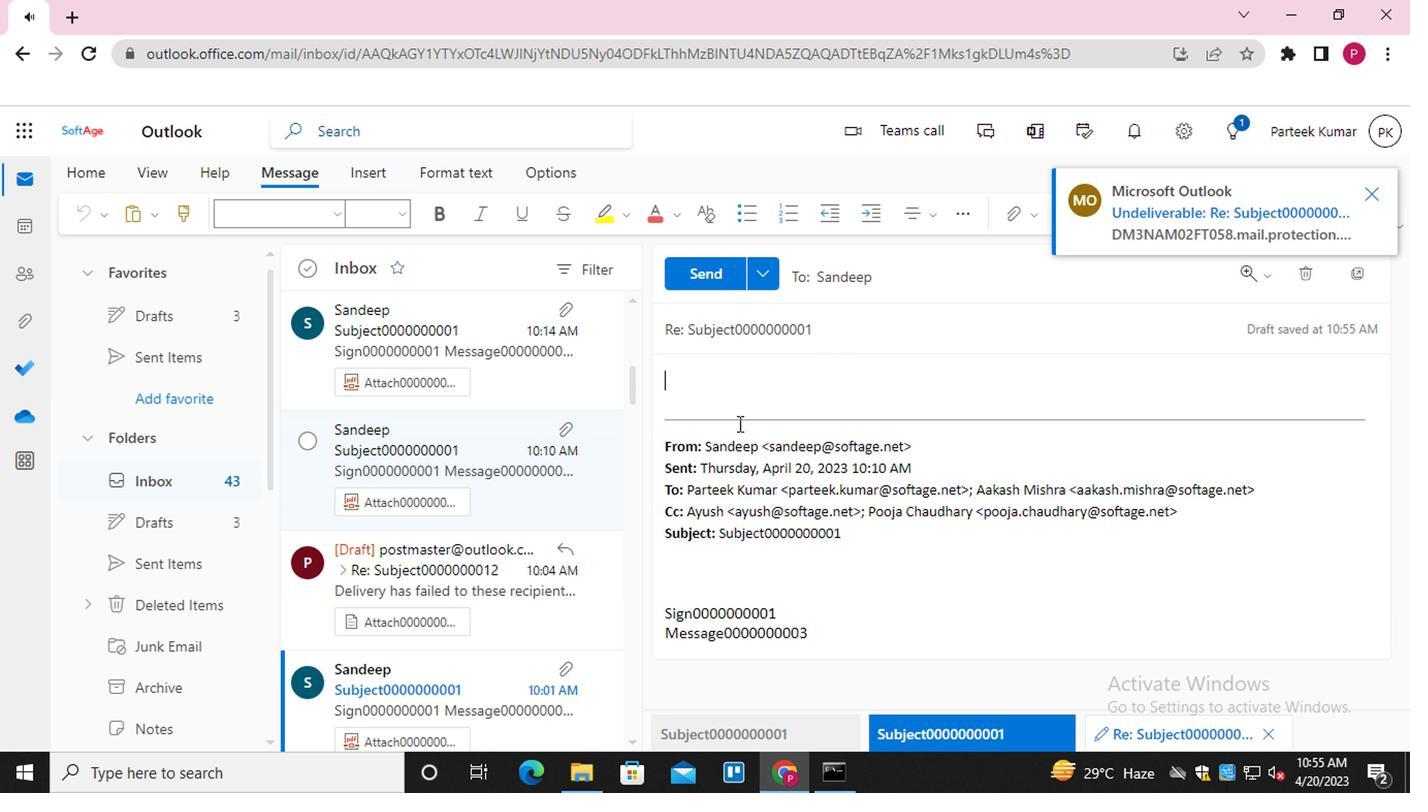 
Action: Mouse pressed left at (608, 370)
Screenshot: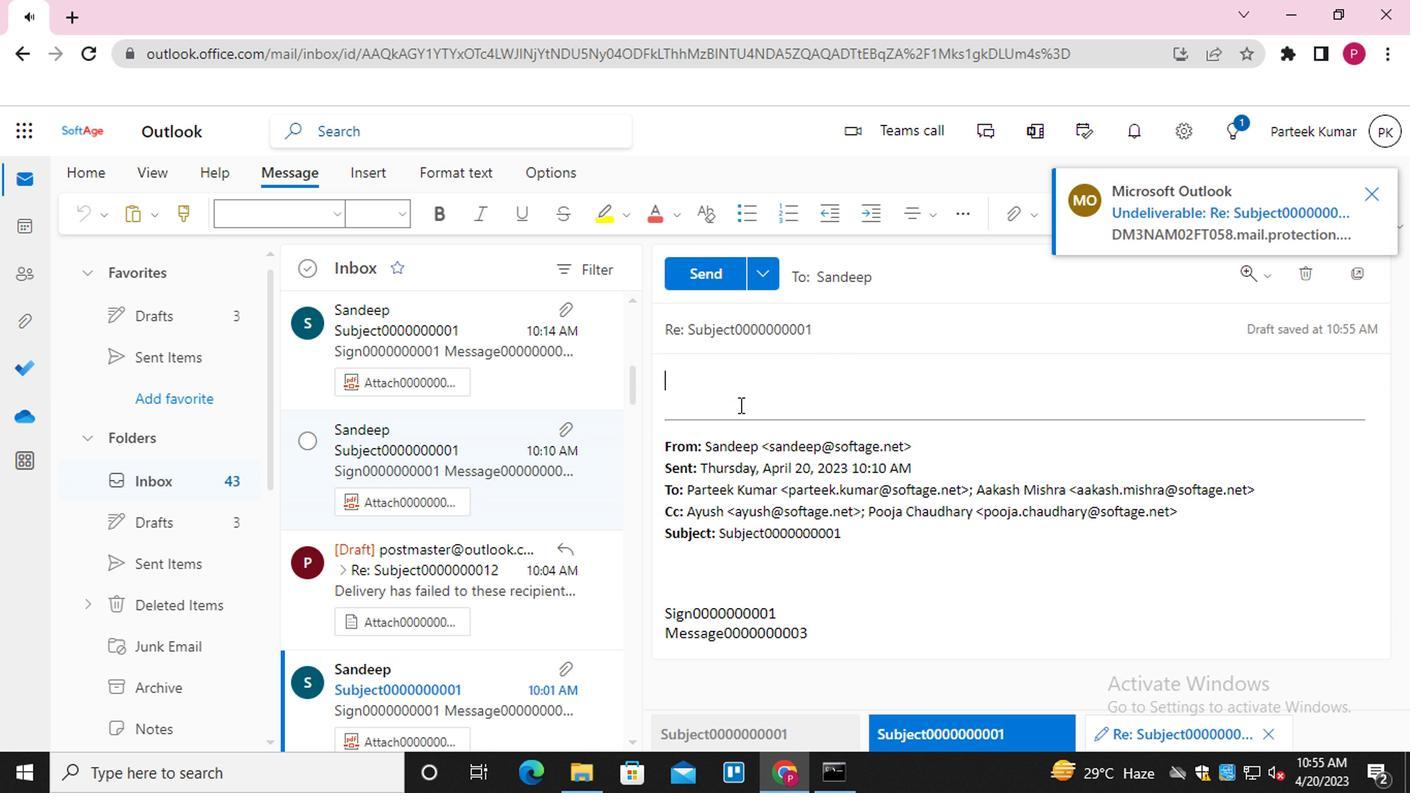 
Action: Mouse moved to (1057, 218)
Screenshot: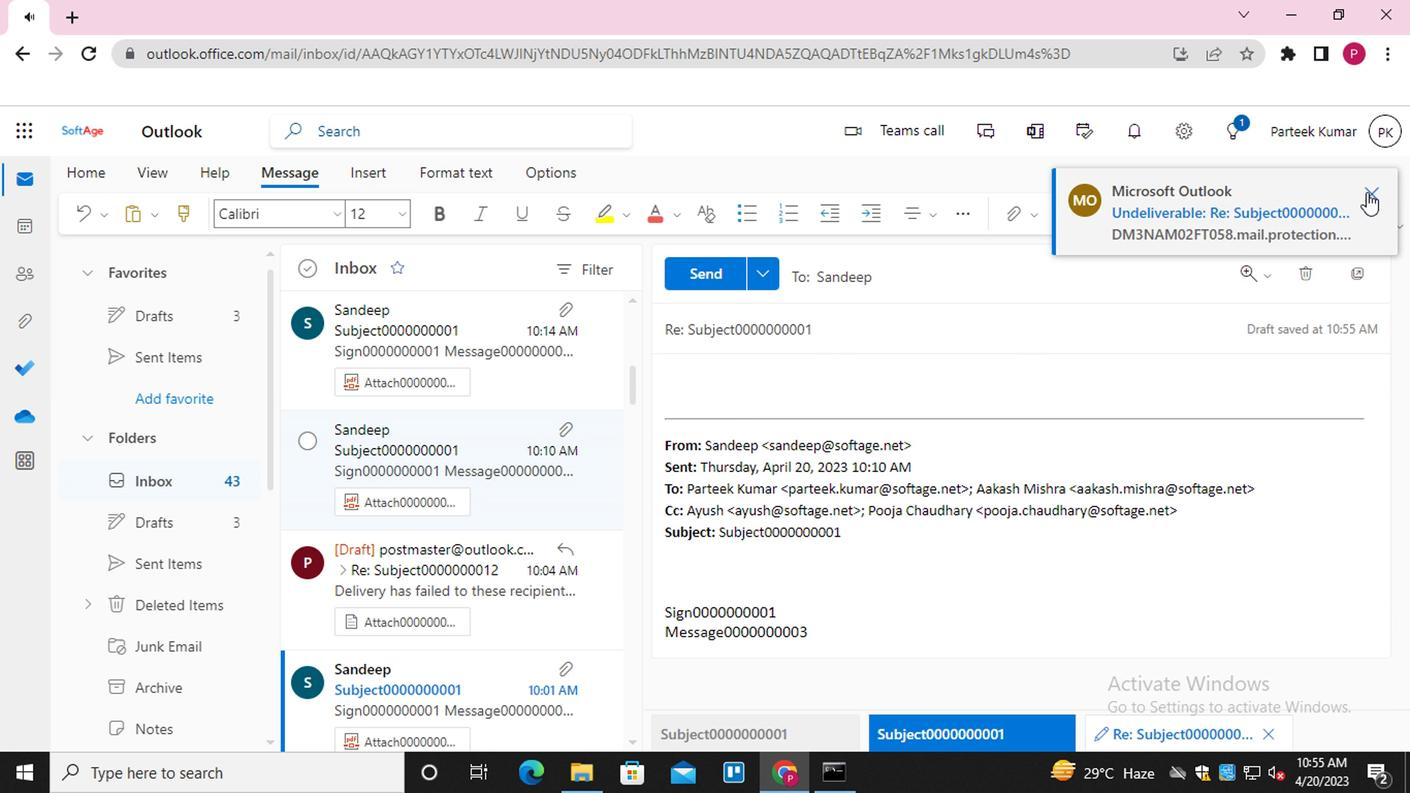 
Action: Mouse pressed left at (1057, 218)
Screenshot: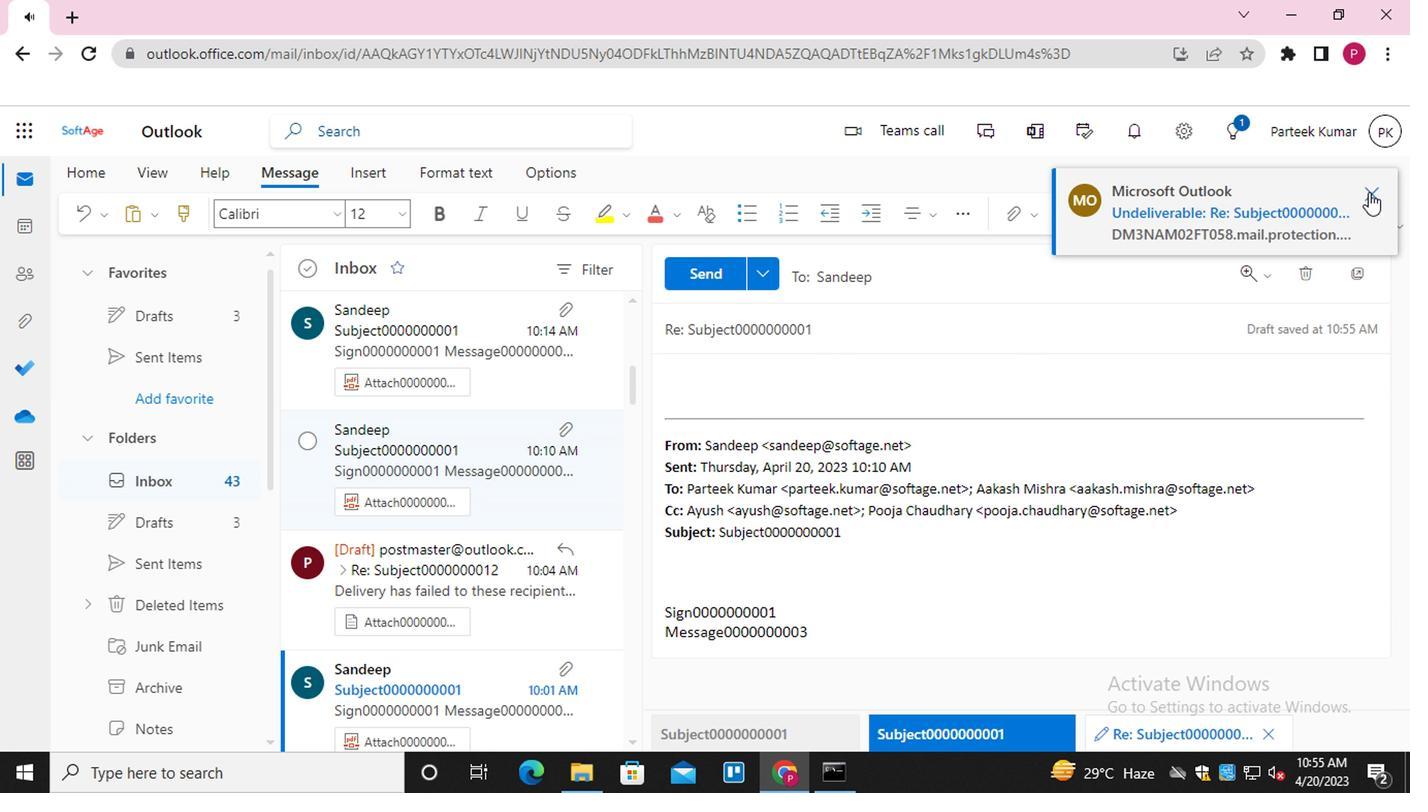 
Action: Mouse moved to (840, 233)
Screenshot: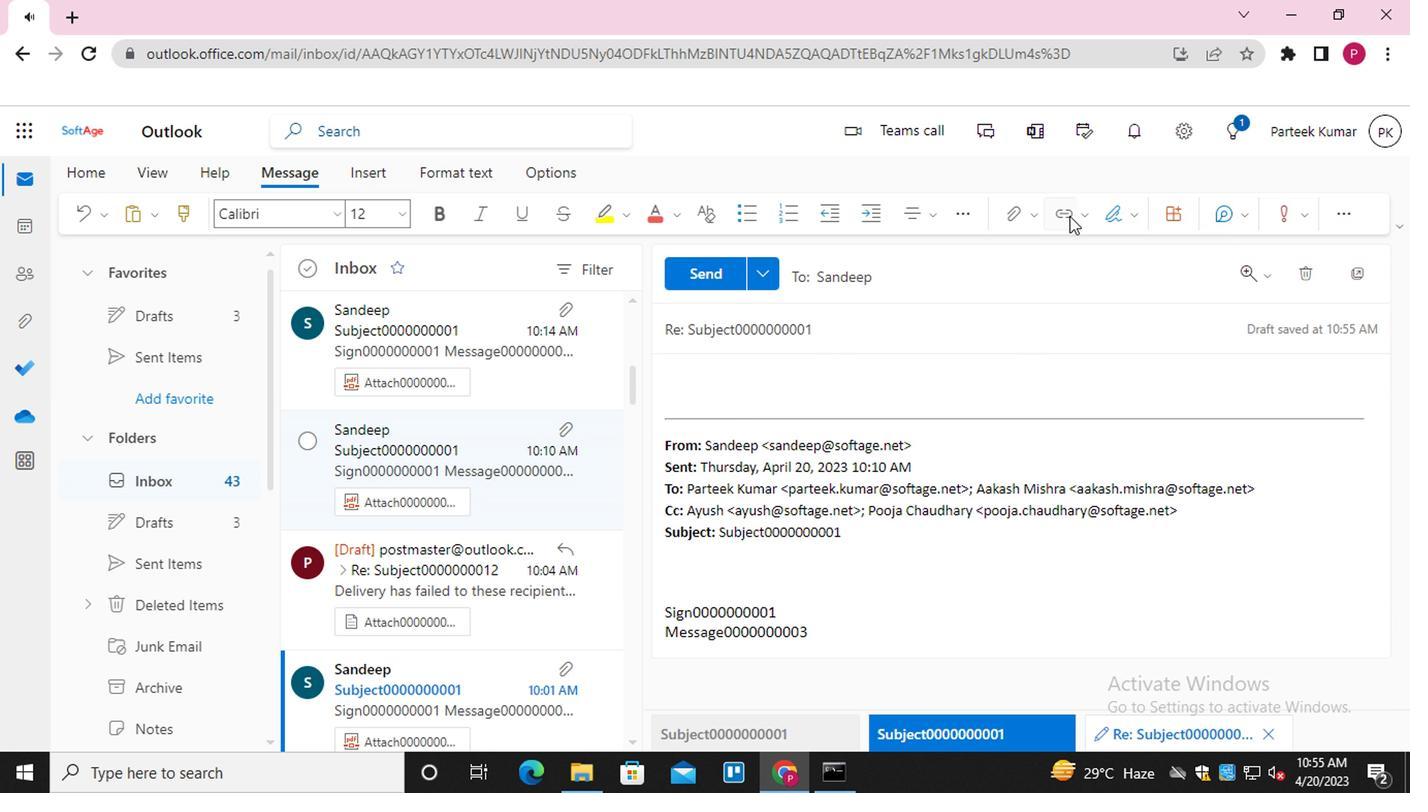 
Action: Mouse pressed left at (840, 233)
Screenshot: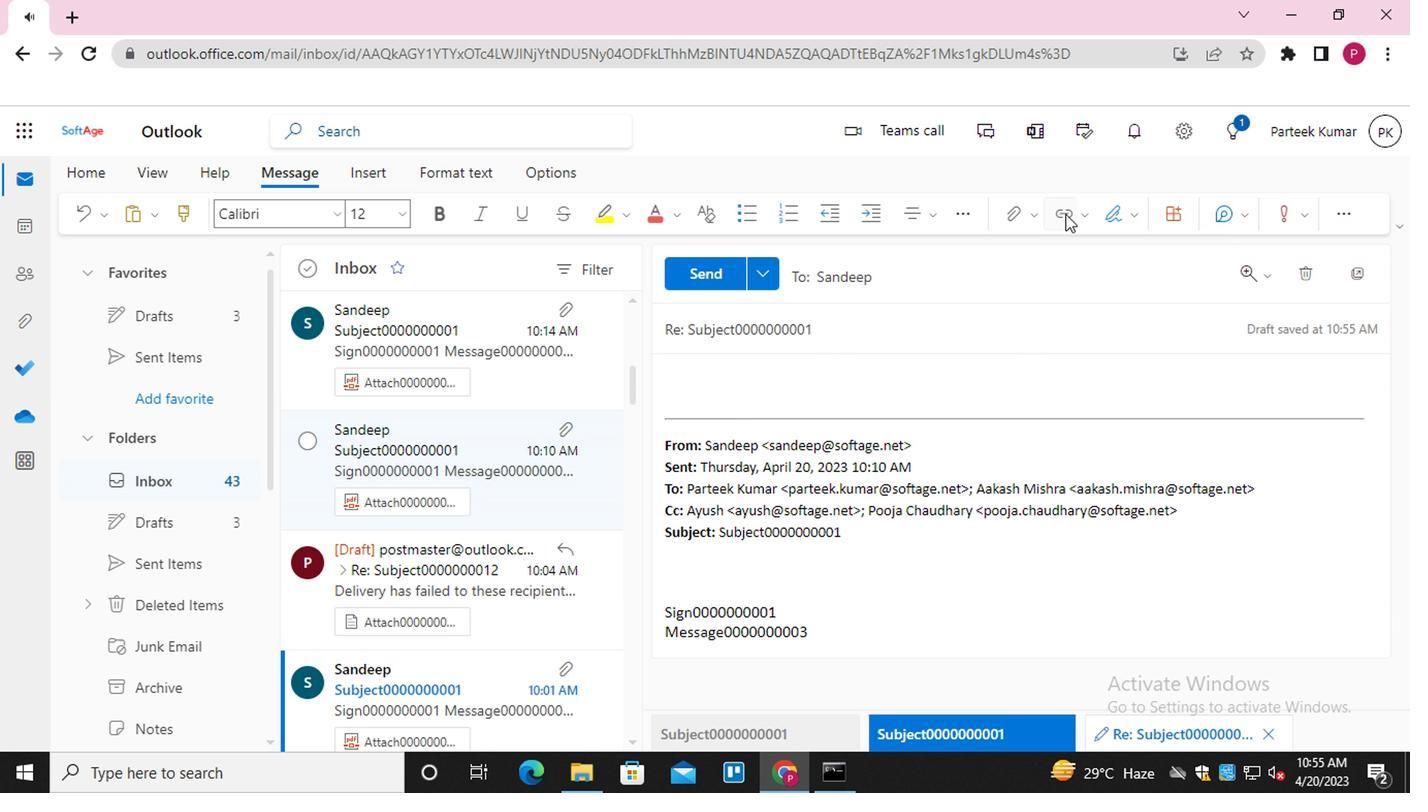 
Action: Mouse moved to (567, 368)
Screenshot: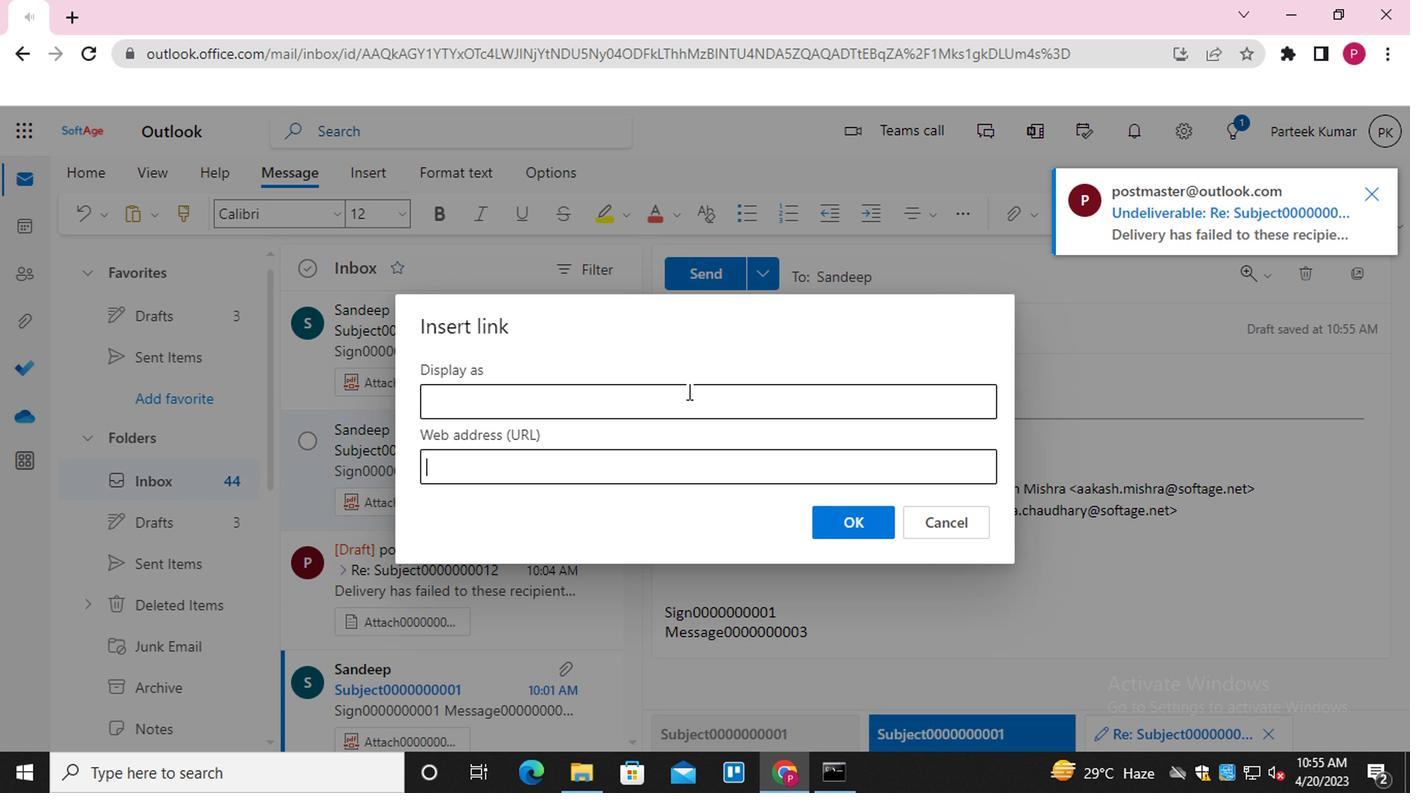 
Action: Mouse pressed left at (567, 368)
Screenshot: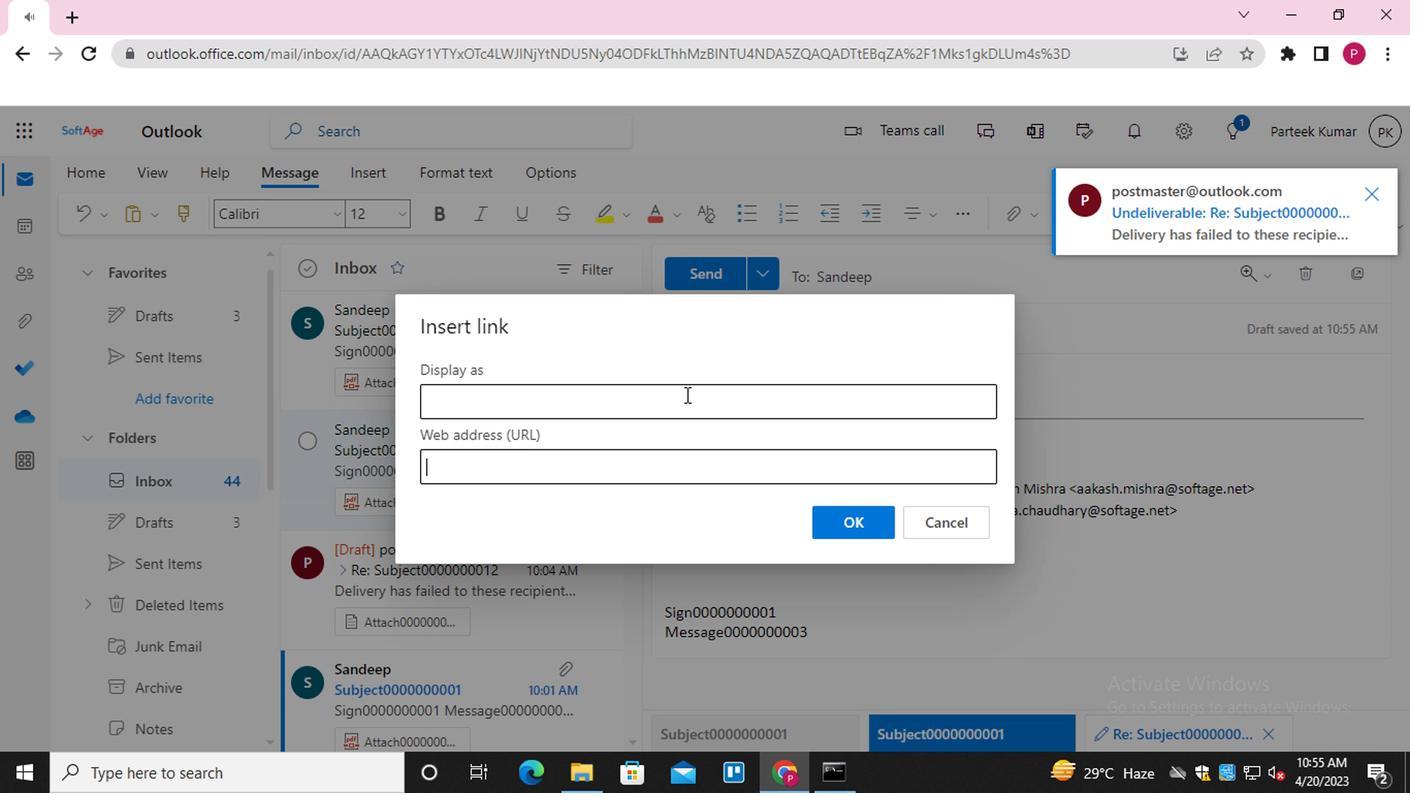 
Action: Mouse moved to (516, 403)
Screenshot: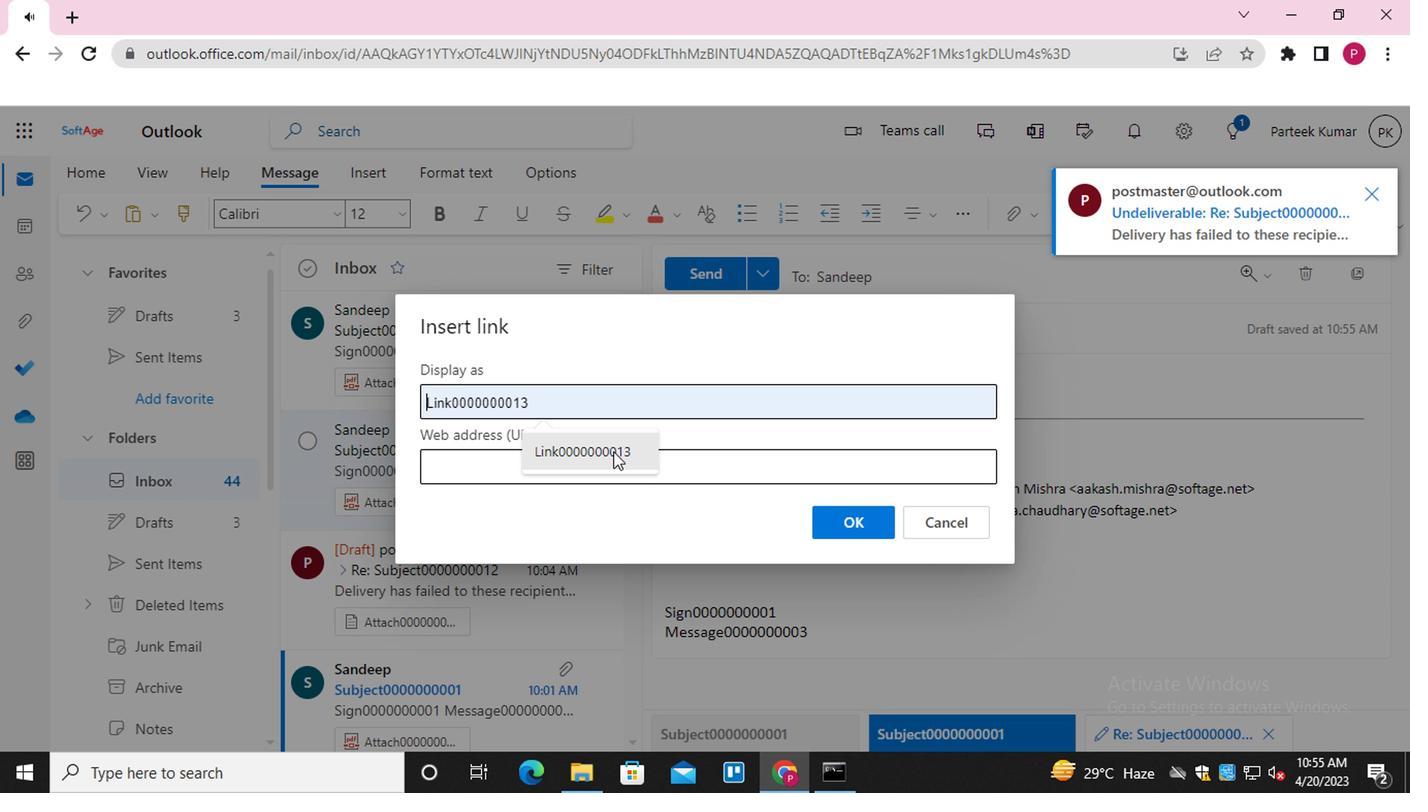 
Action: Mouse pressed left at (516, 403)
Screenshot: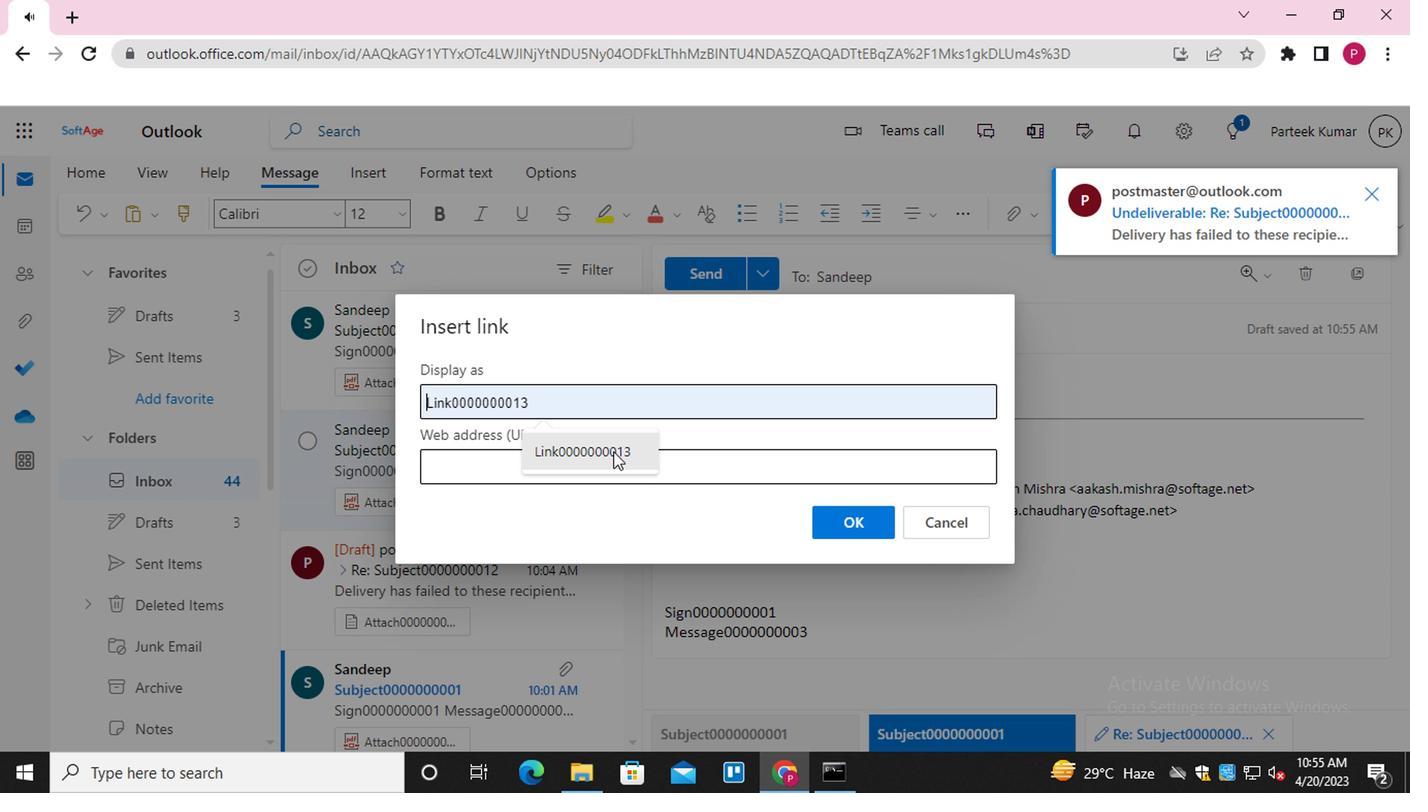 
Action: Mouse moved to (555, 412)
Screenshot: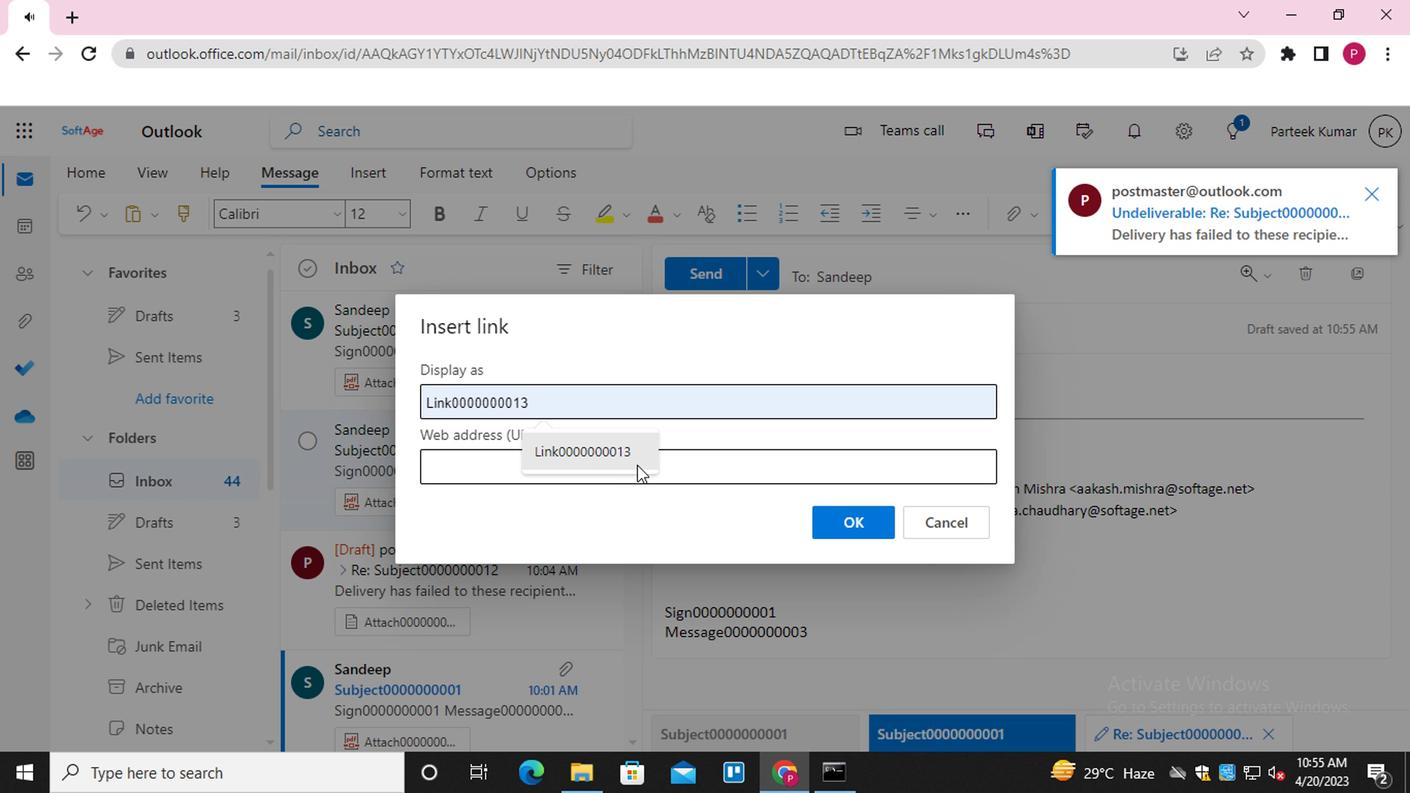 
Action: Mouse pressed left at (555, 412)
Screenshot: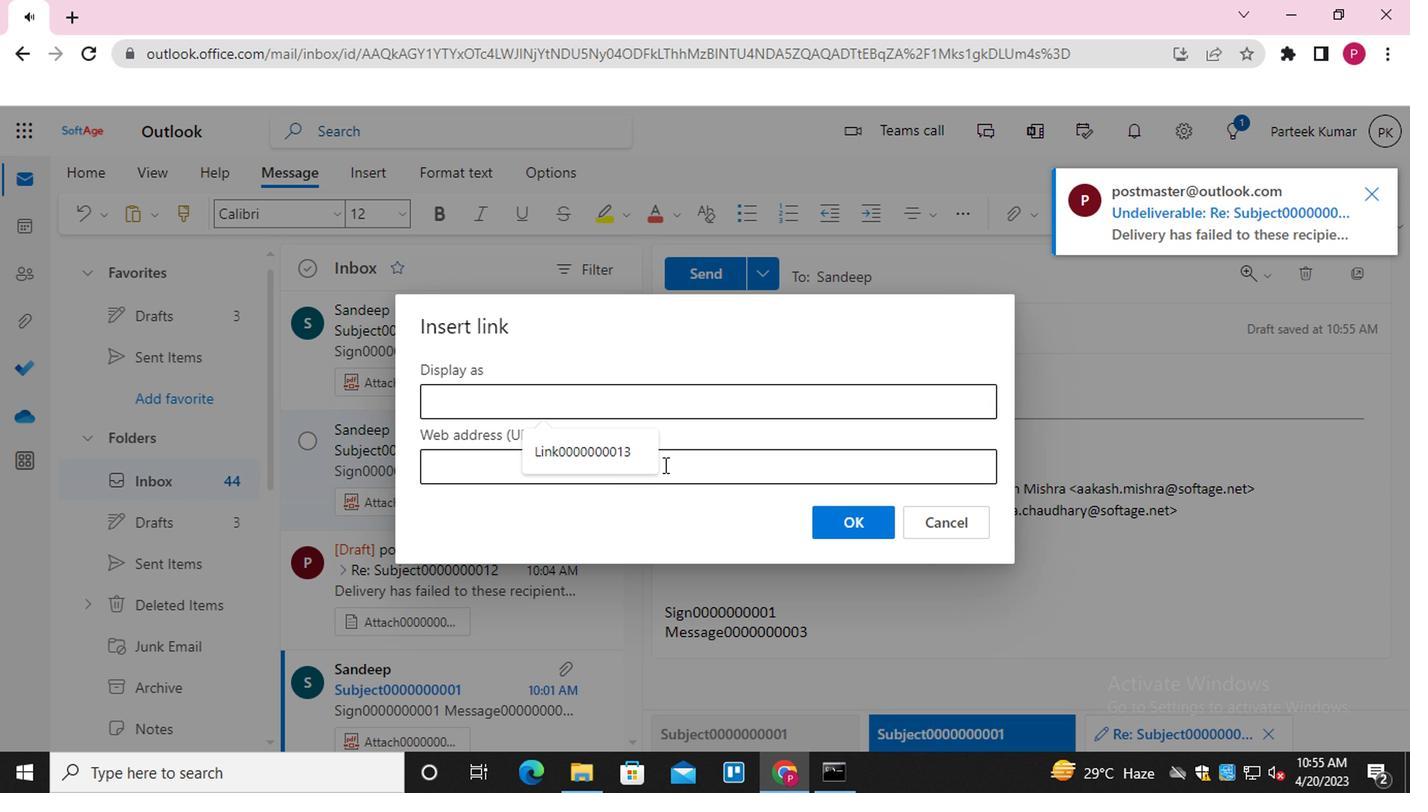 
Action: Mouse moved to (500, 451)
Screenshot: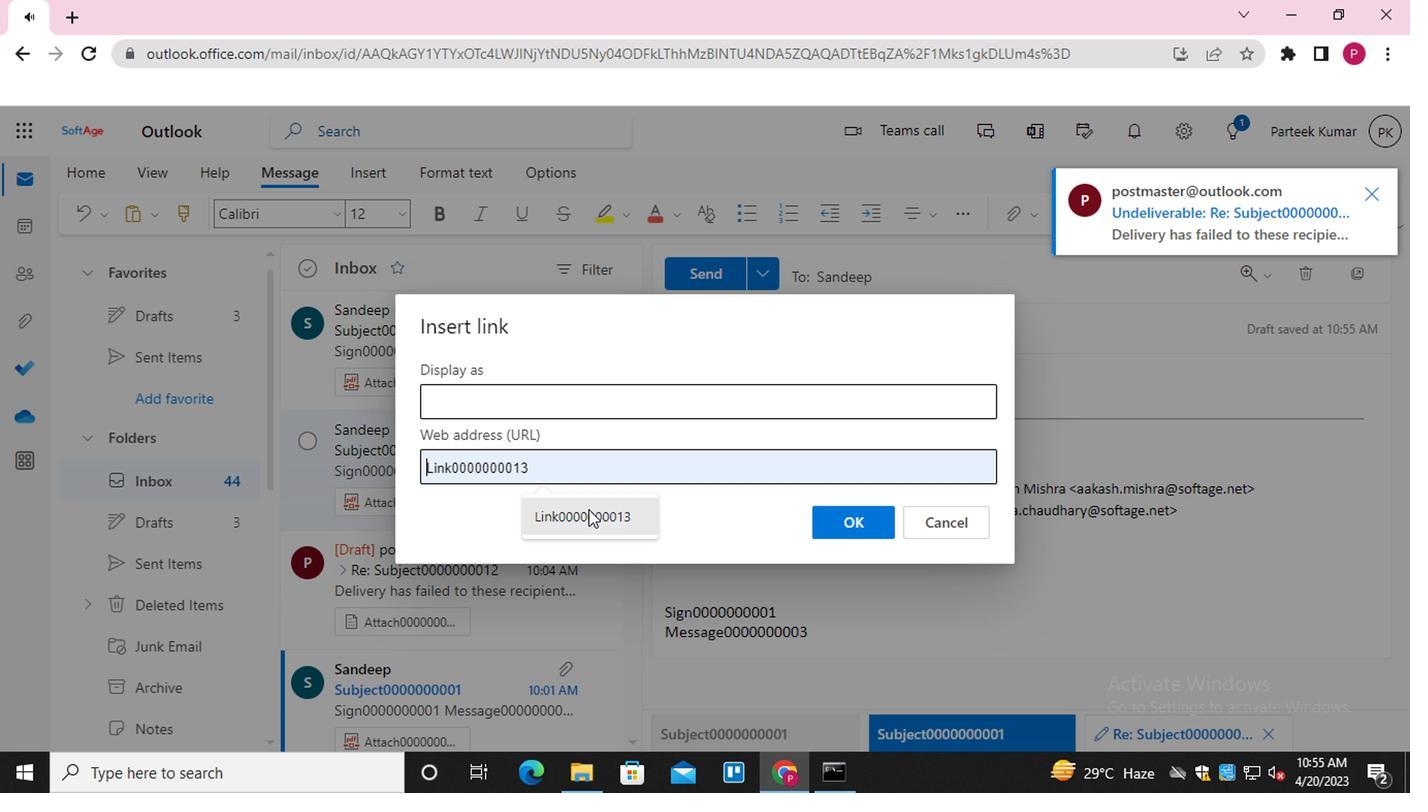 
Action: Mouse pressed left at (500, 451)
Screenshot: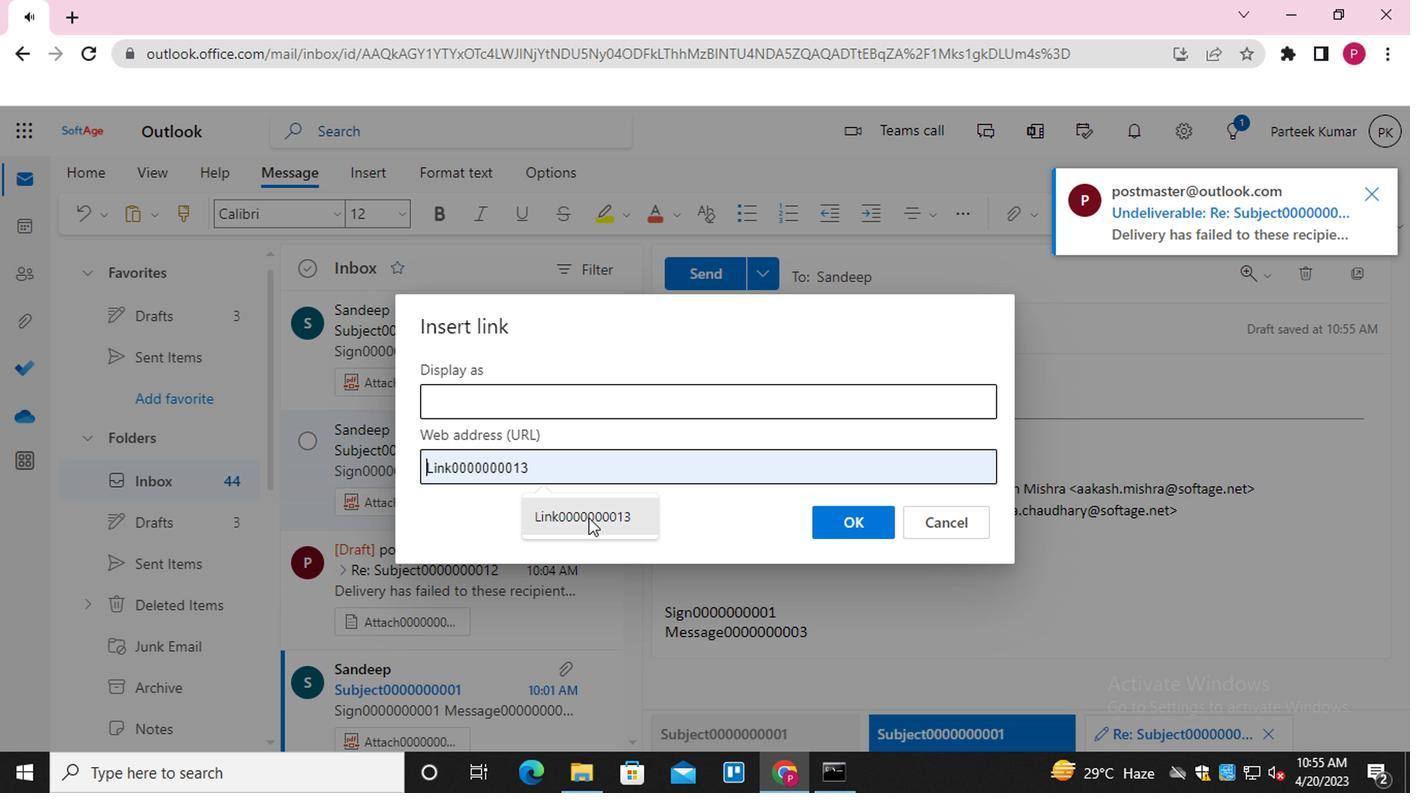 
Action: Mouse moved to (515, 360)
Screenshot: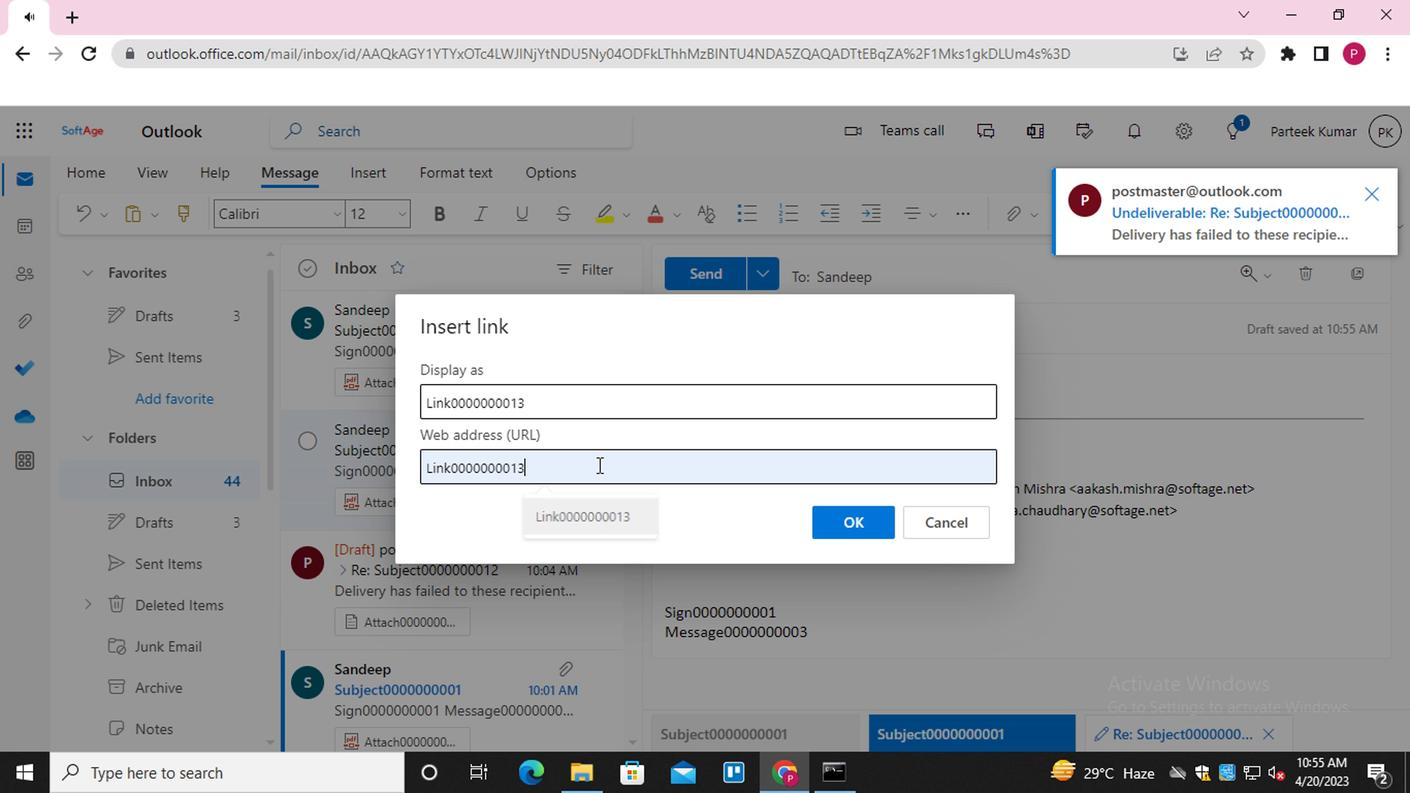 
Action: Mouse pressed left at (515, 360)
Screenshot: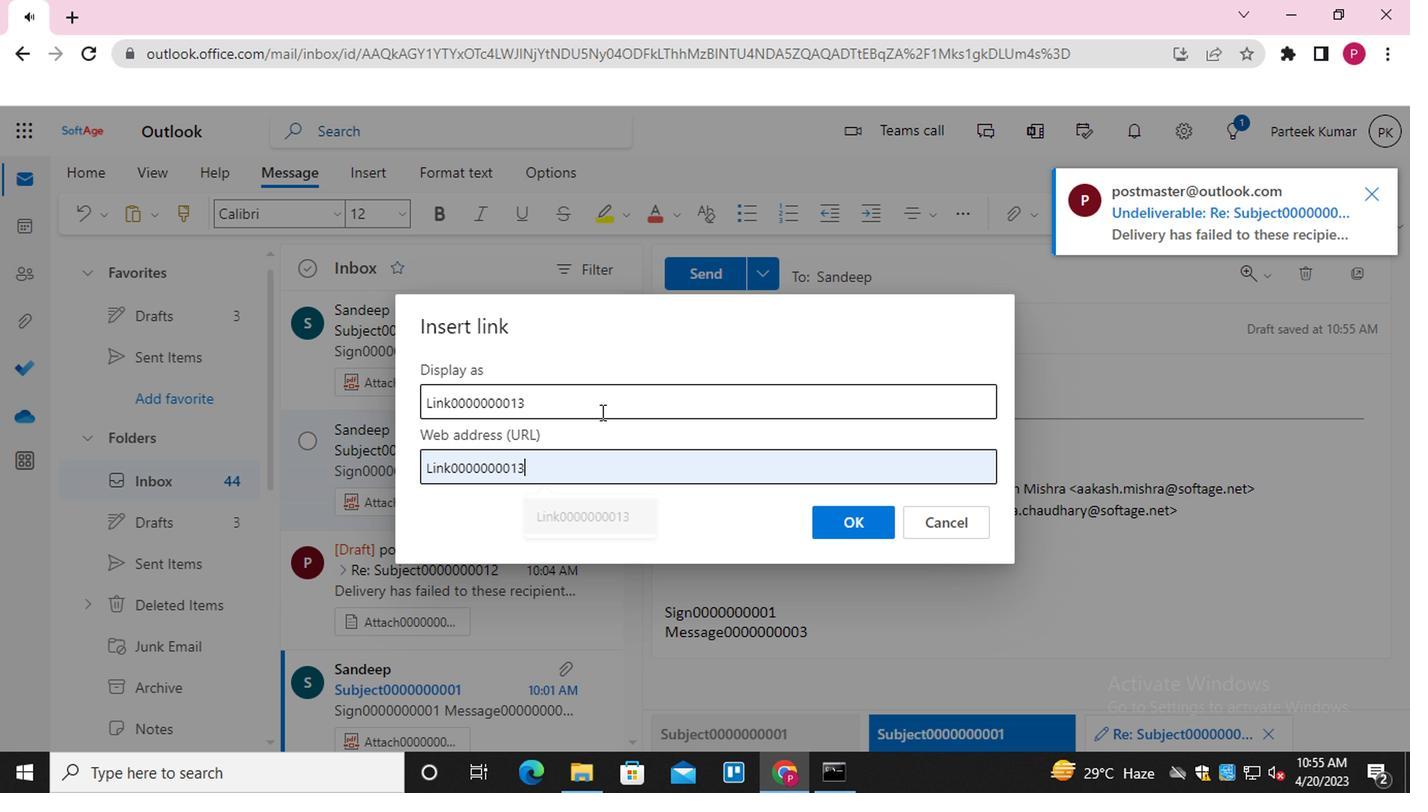 
Action: Mouse moved to (702, 447)
Screenshot: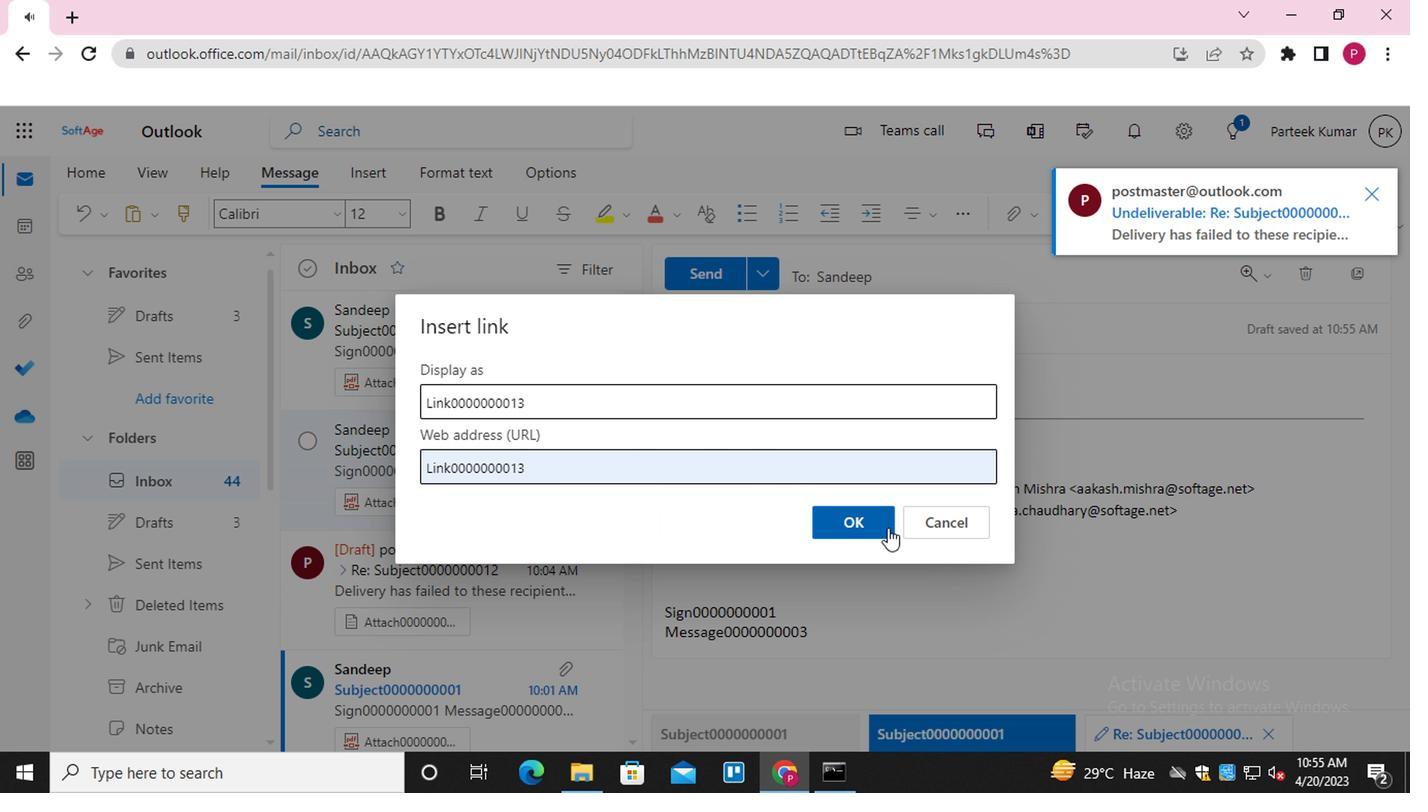 
Action: Mouse pressed left at (702, 447)
Screenshot: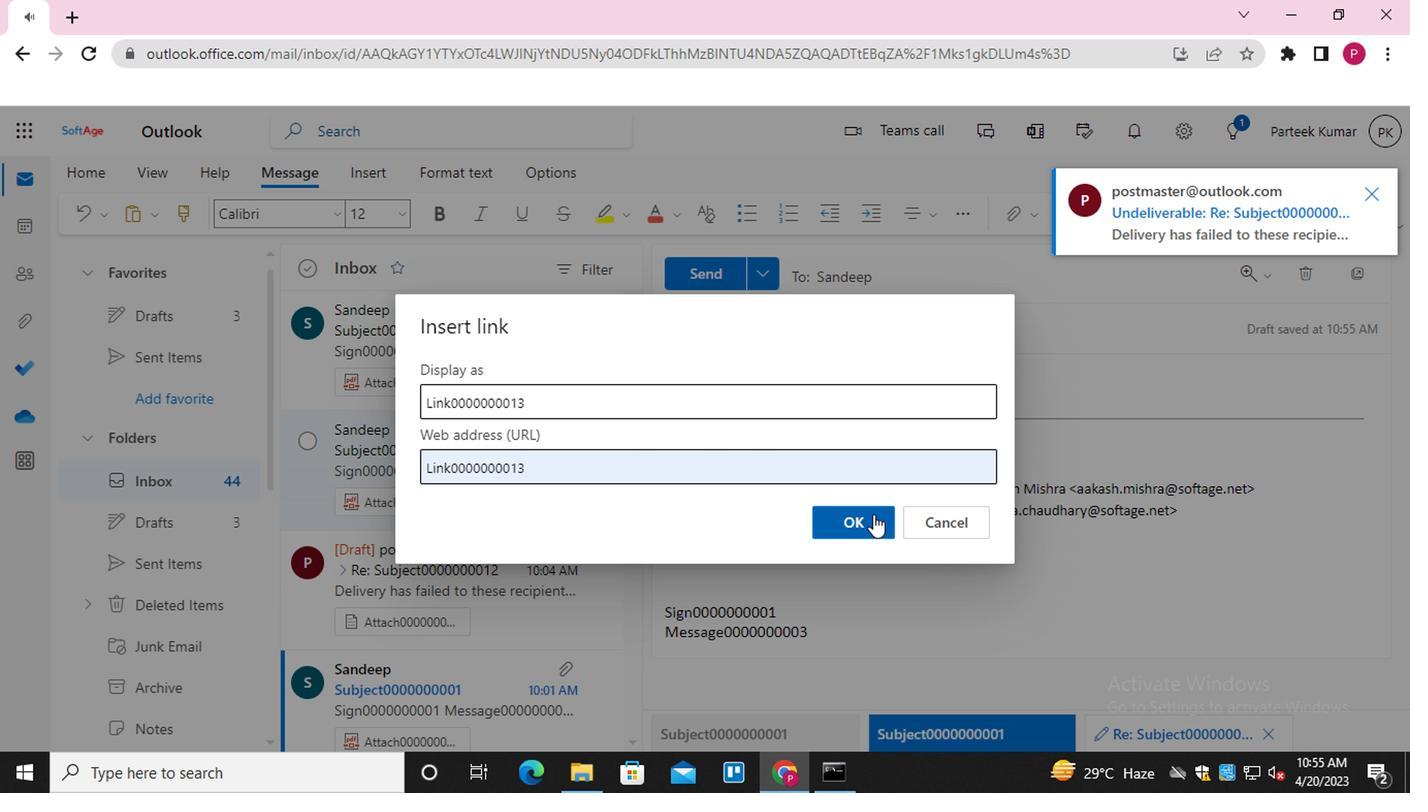 
Action: Mouse moved to (716, 284)
Screenshot: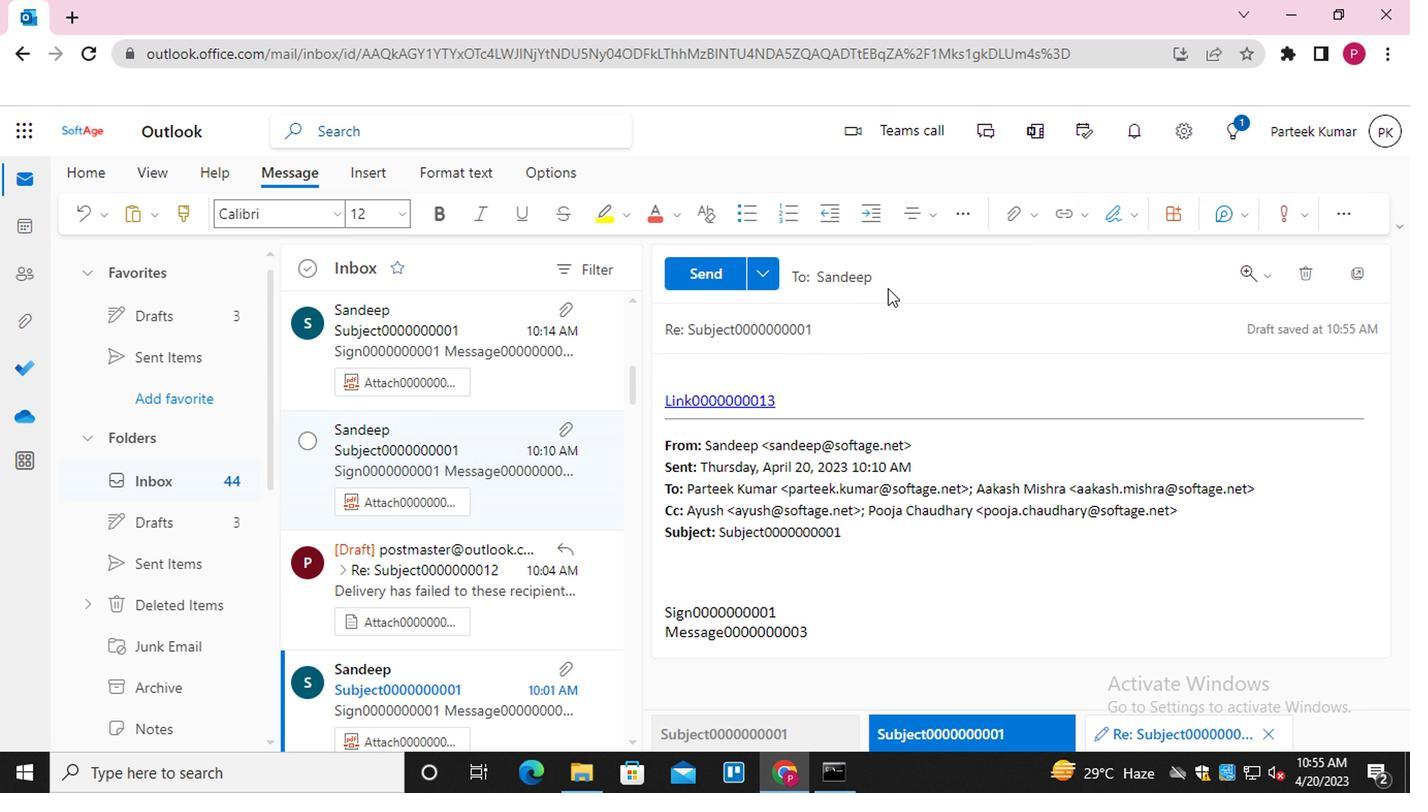 
Action: Mouse pressed left at (716, 284)
Screenshot: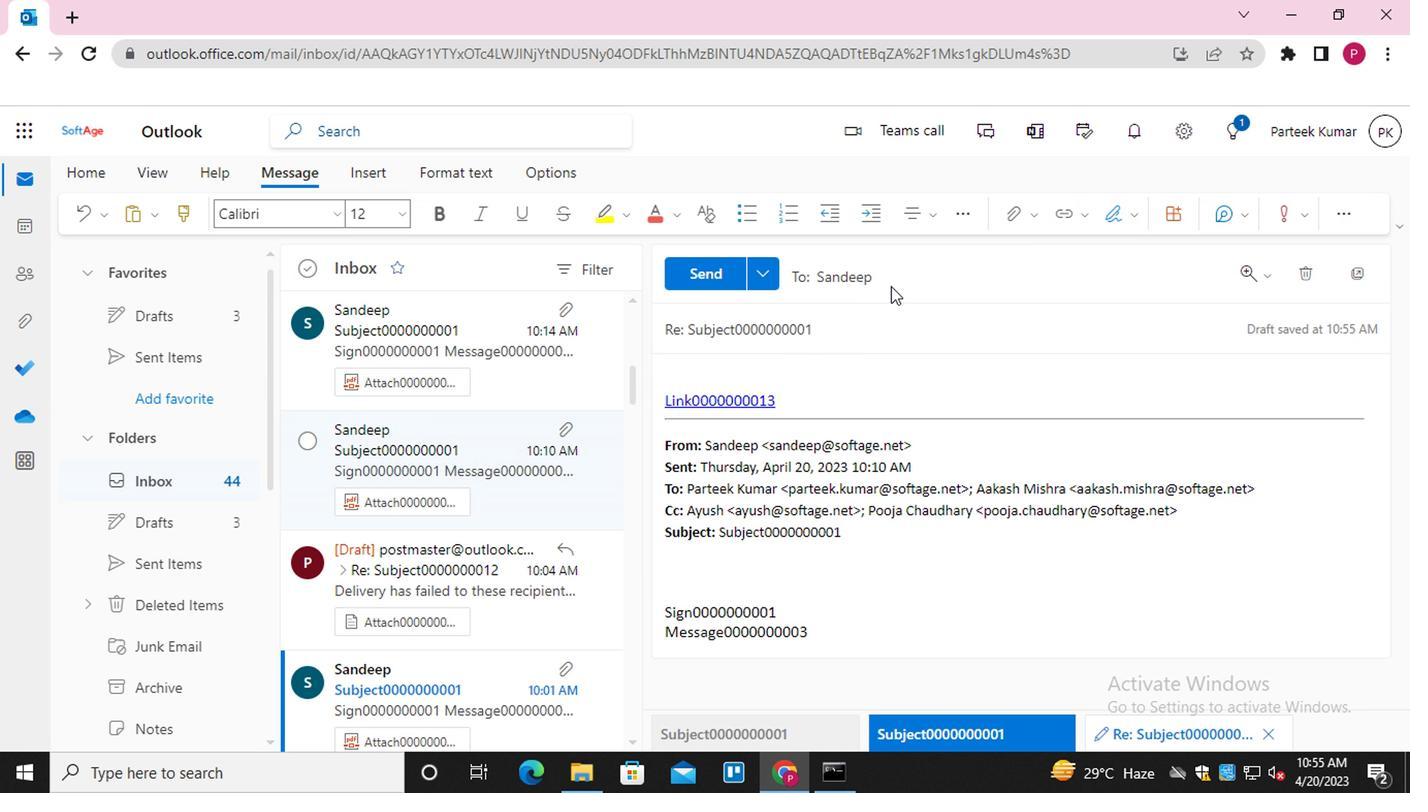 
Action: Mouse moved to (660, 318)
Screenshot: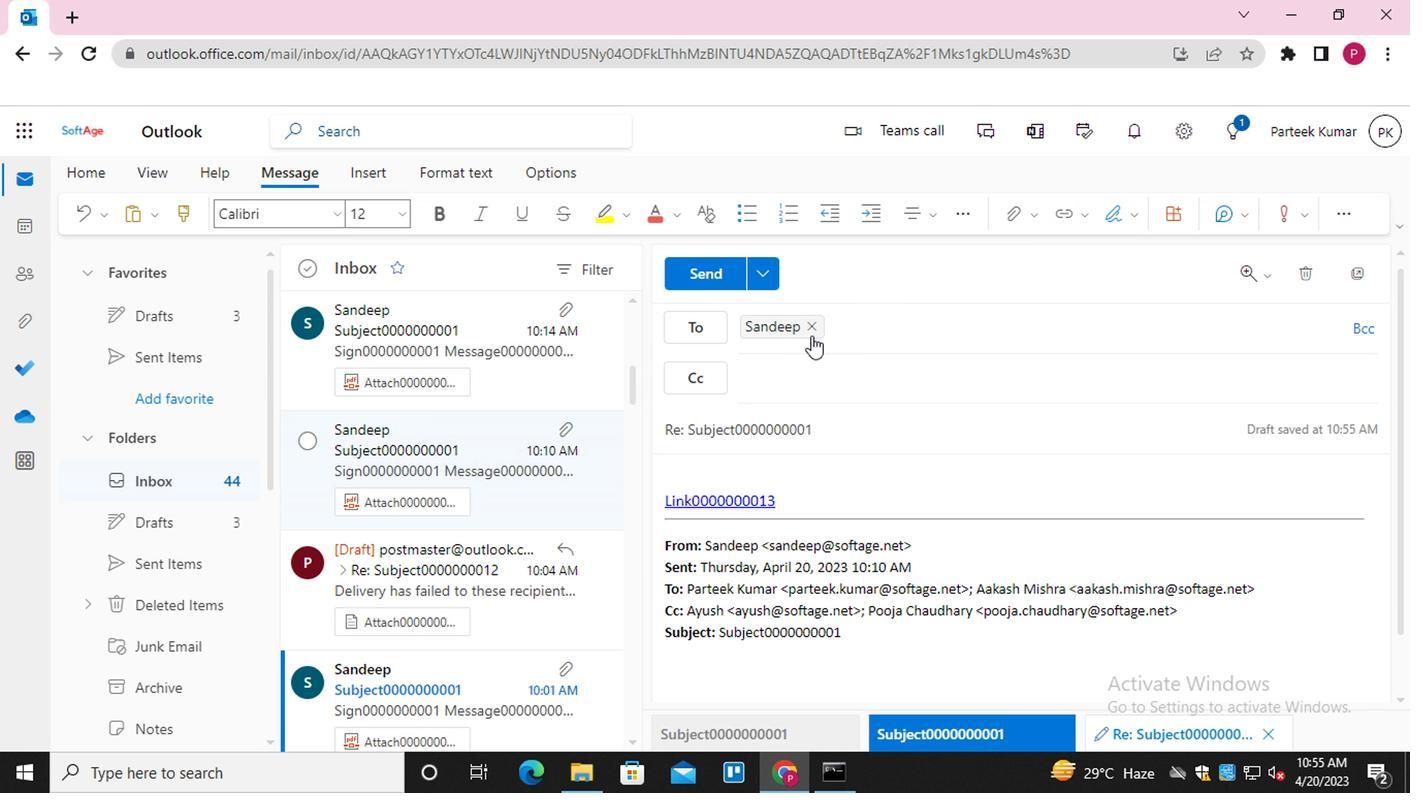
Action: Mouse pressed left at (660, 318)
Screenshot: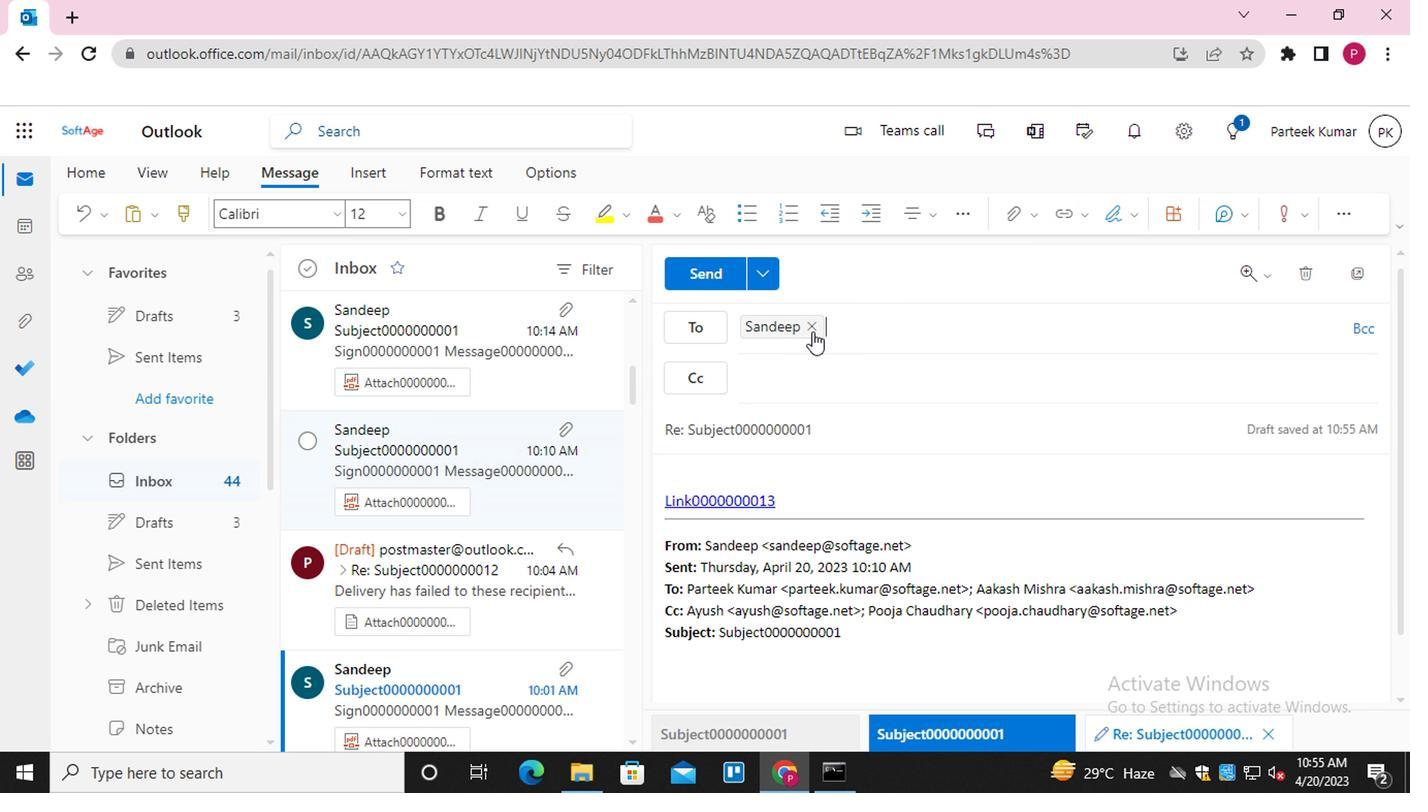 
Action: Key pressed <Key.shift>EMAIL0000000002<Key.enter>
Screenshot: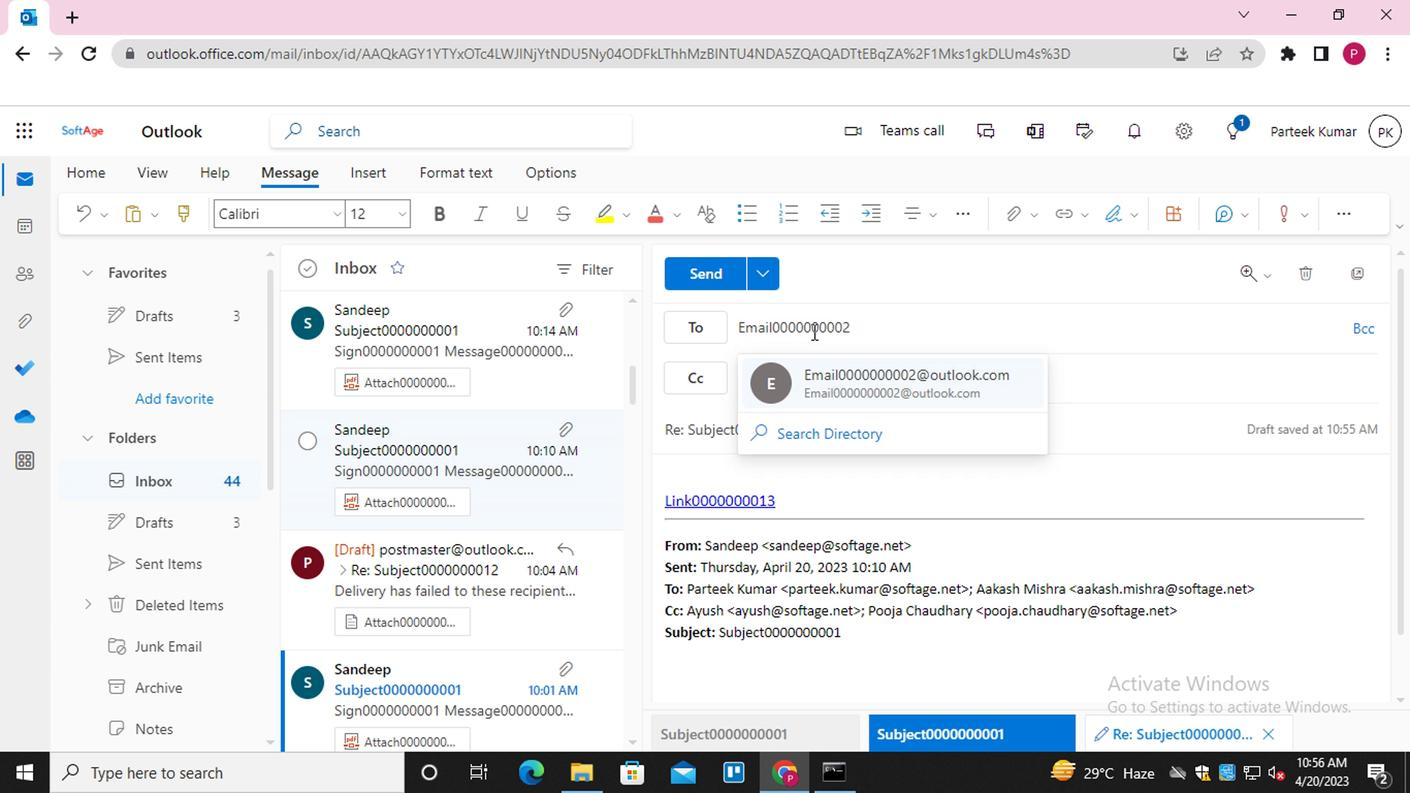 
Action: Mouse moved to (702, 386)
Screenshot: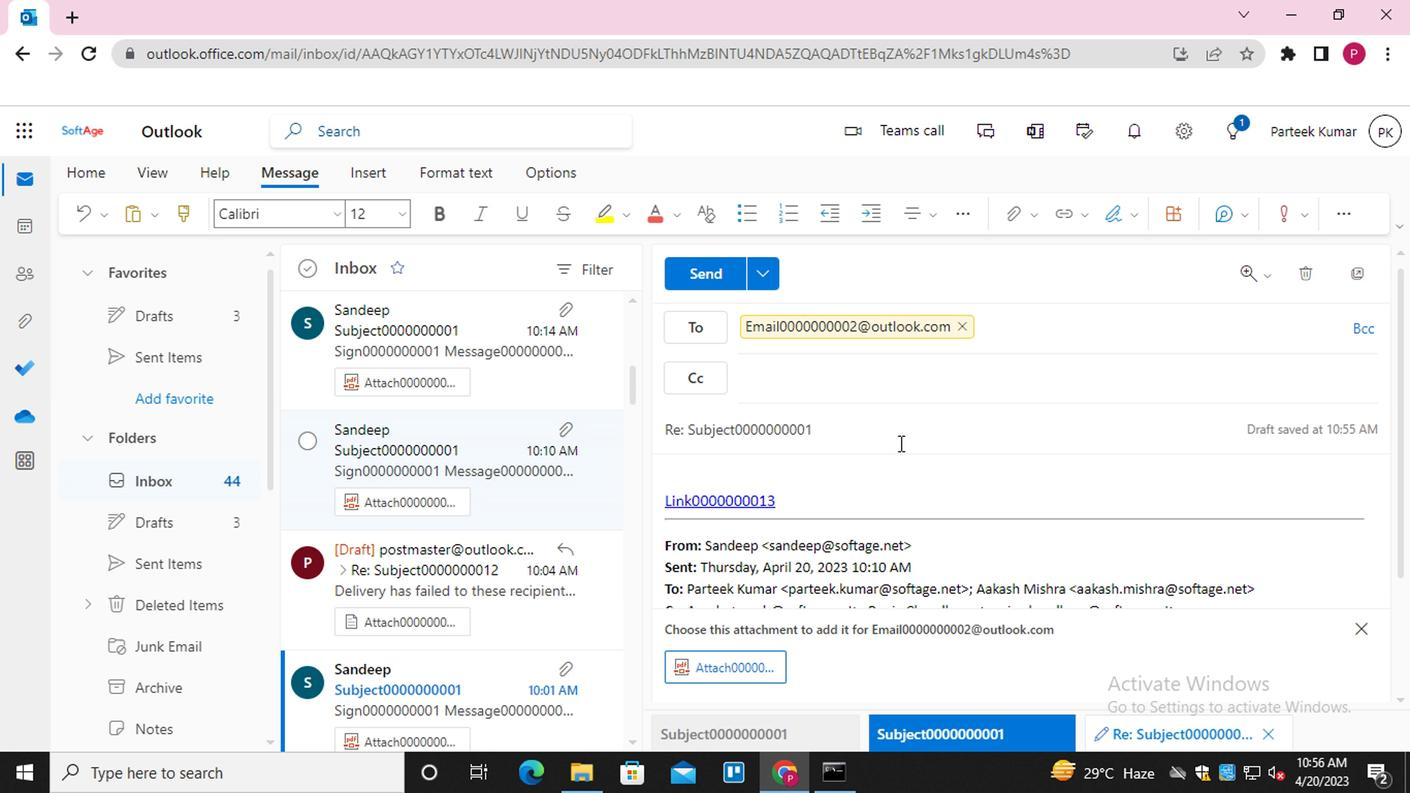 
Action: Mouse pressed left at (702, 386)
Screenshot: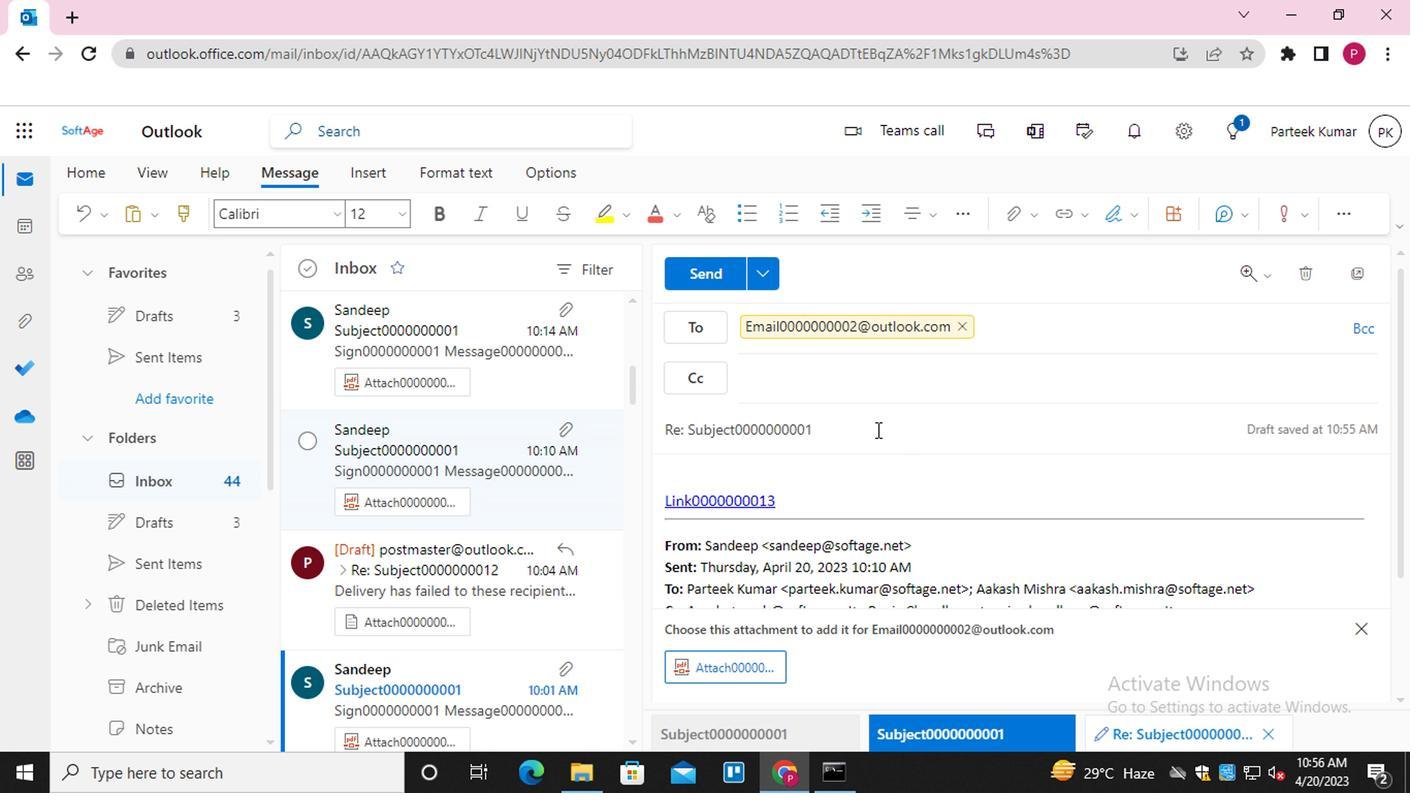 
Action: Mouse moved to (705, 387)
Screenshot: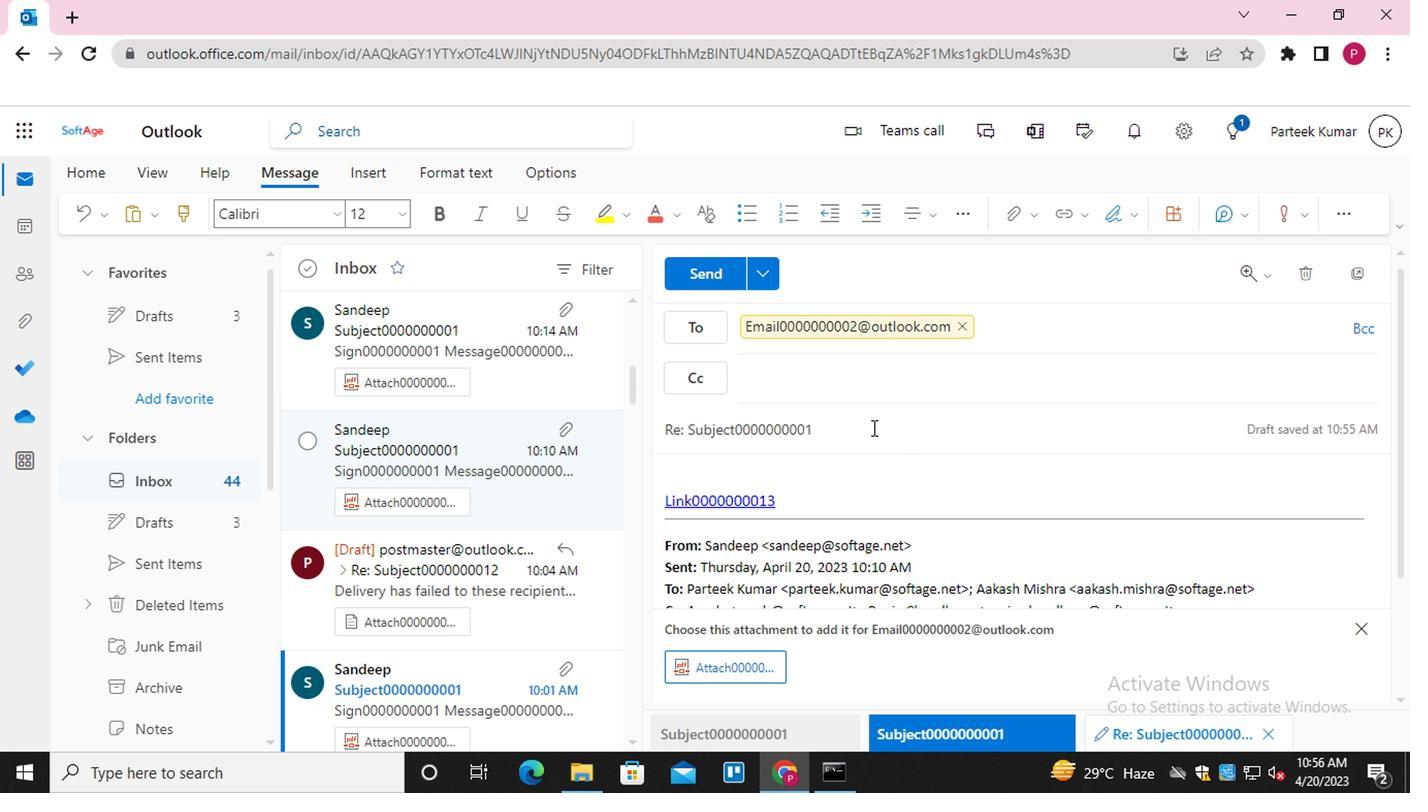 
Action: Key pressed <Key.backspace><Key.backspace>14
Screenshot: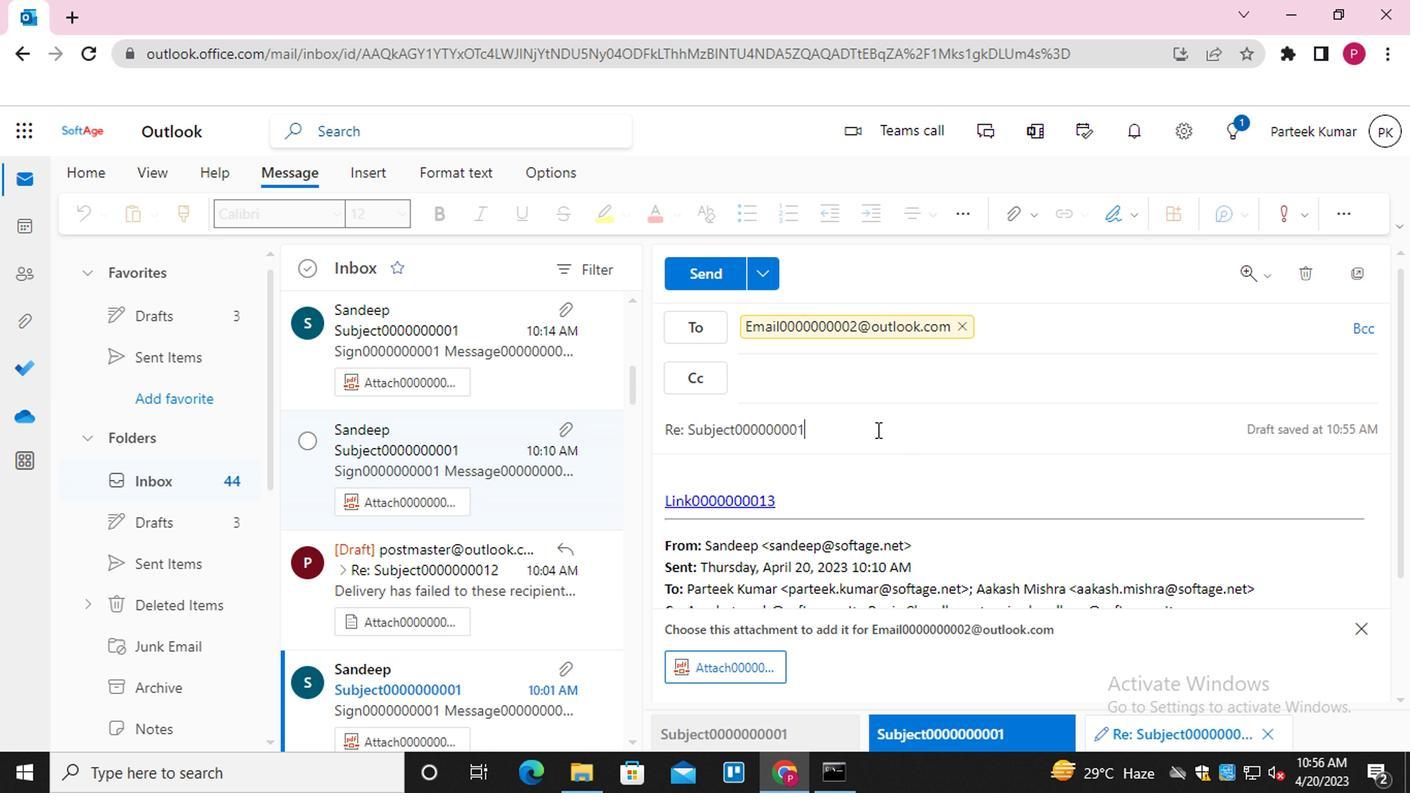 
Action: Mouse moved to (580, 421)
Screenshot: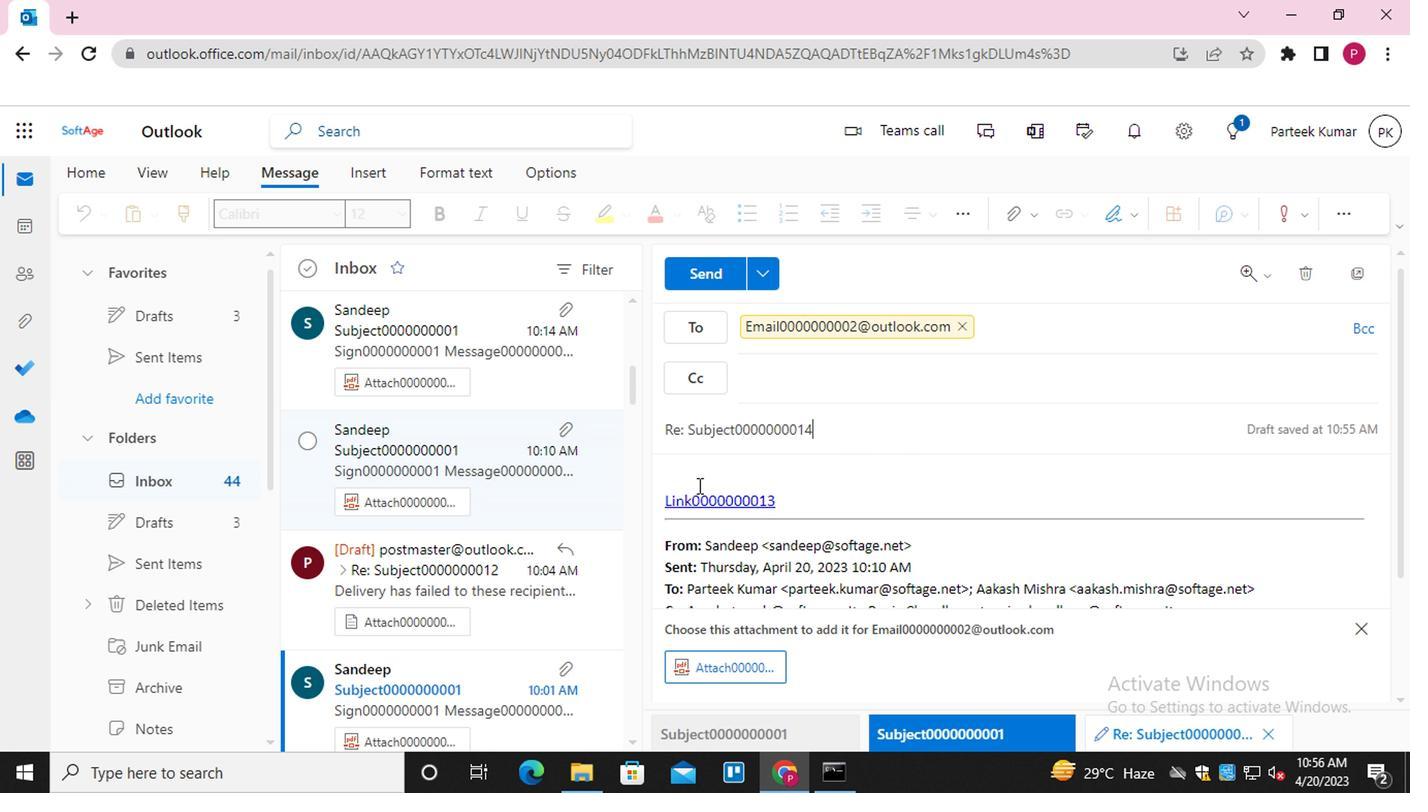 
Action: Mouse pressed left at (580, 421)
Screenshot: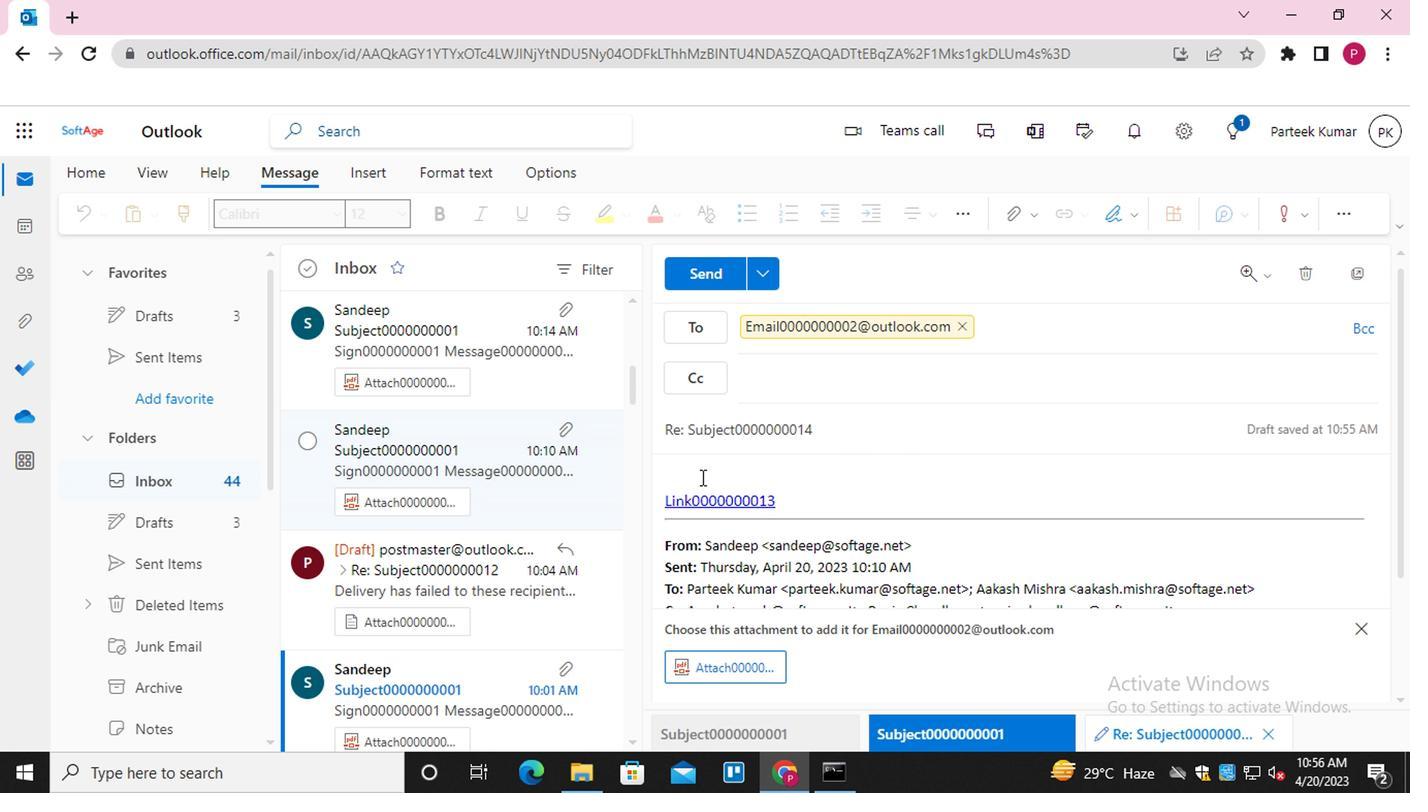 
Action: Key pressed <Key.shift_r>MESSAGE0000000014
Screenshot: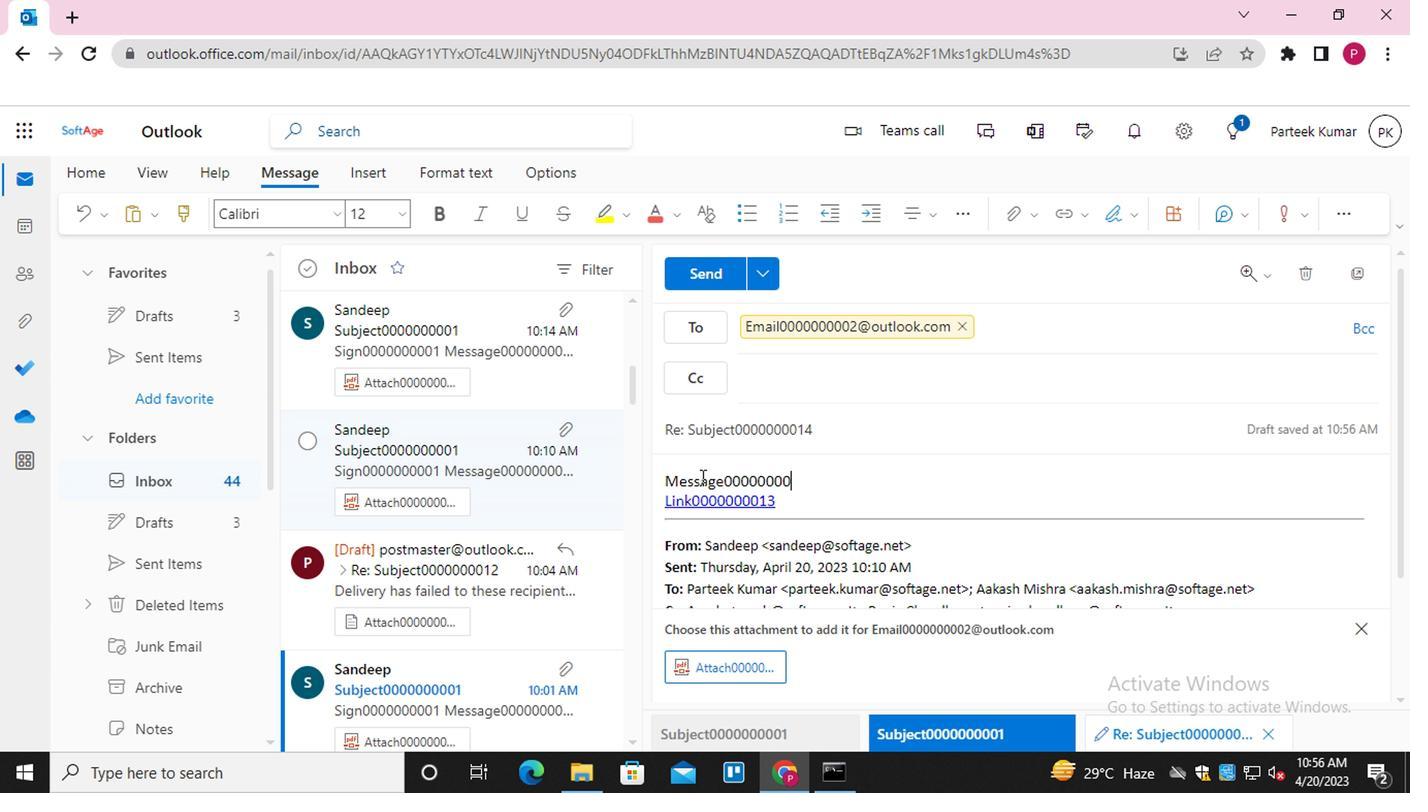 
Action: Mouse moved to (802, 226)
Screenshot: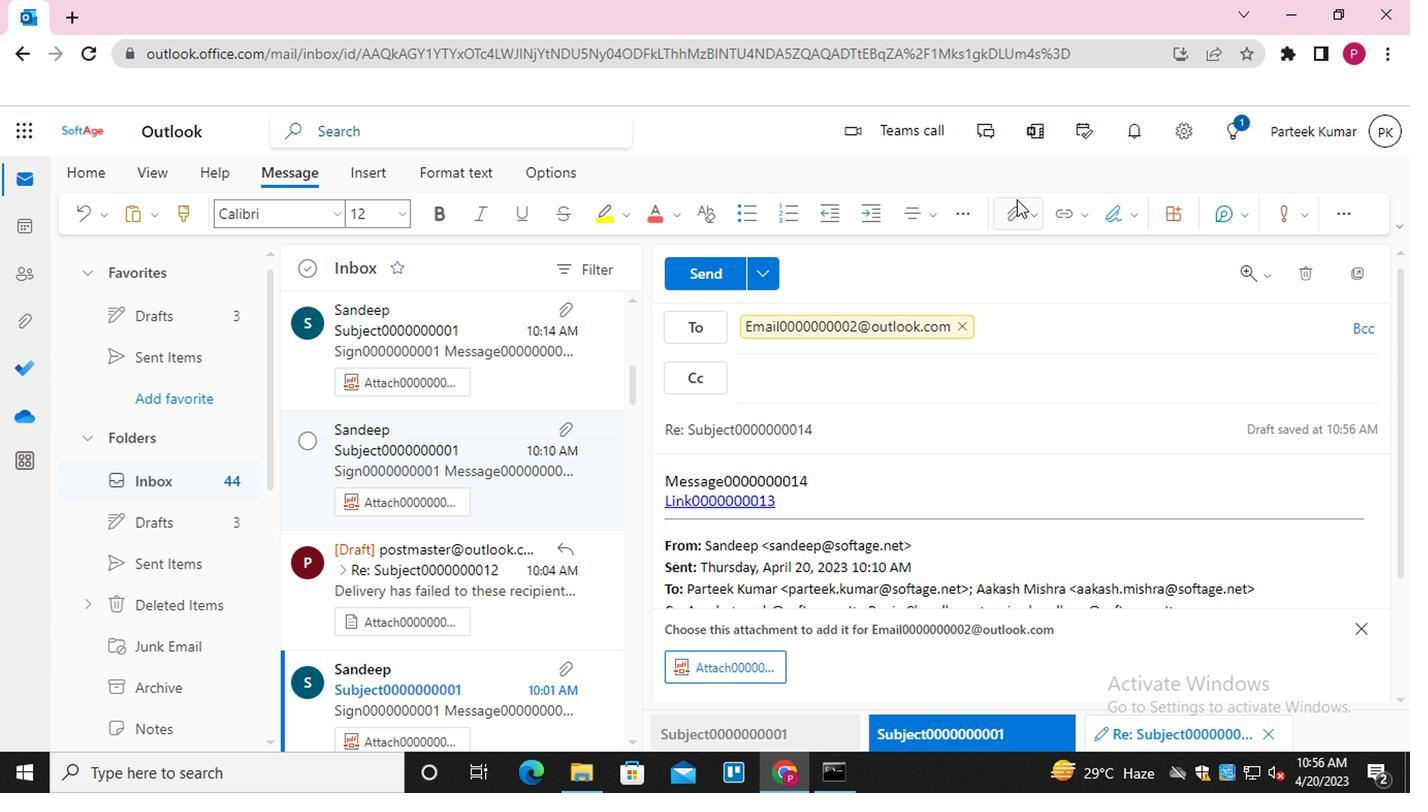 
Action: Mouse pressed left at (802, 226)
Screenshot: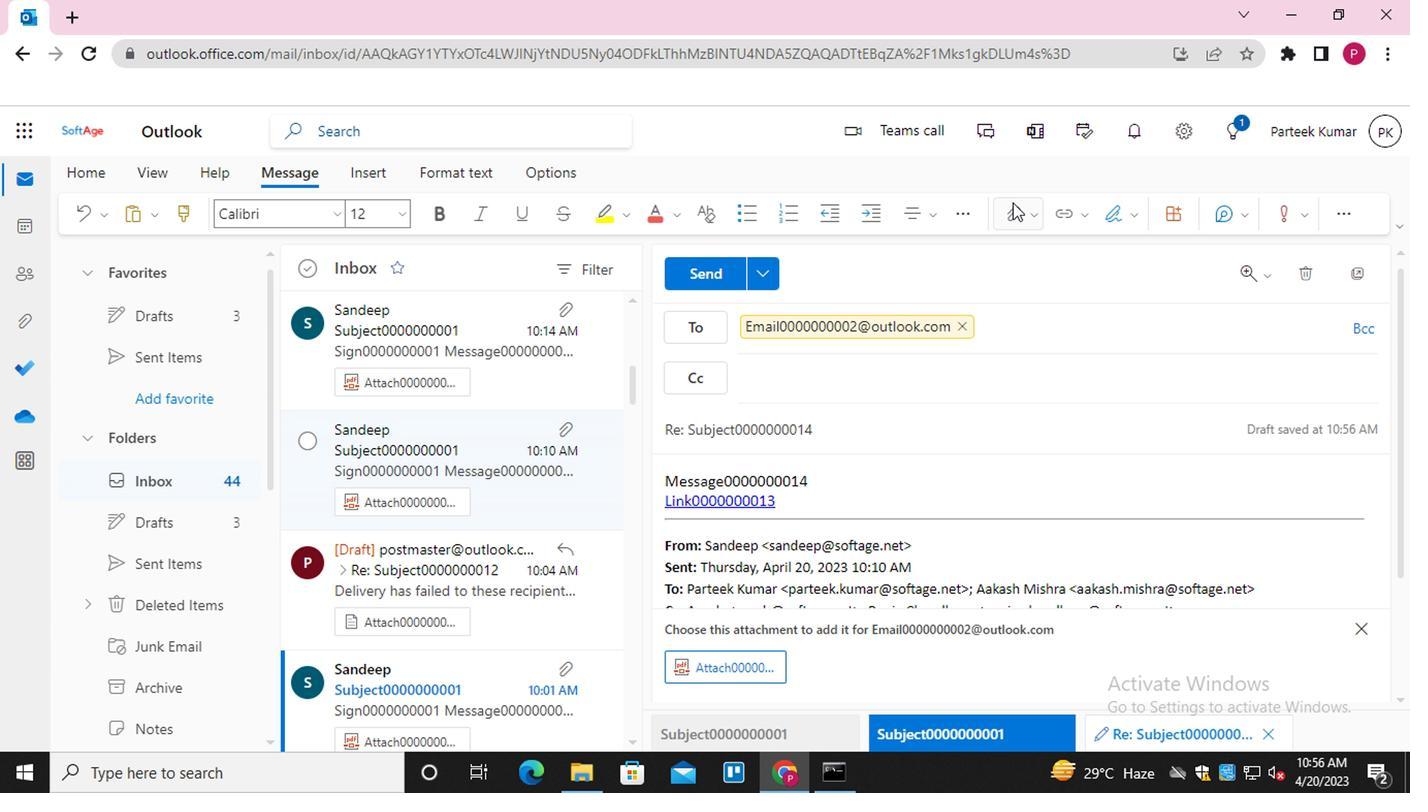 
Action: Mouse moved to (736, 261)
Screenshot: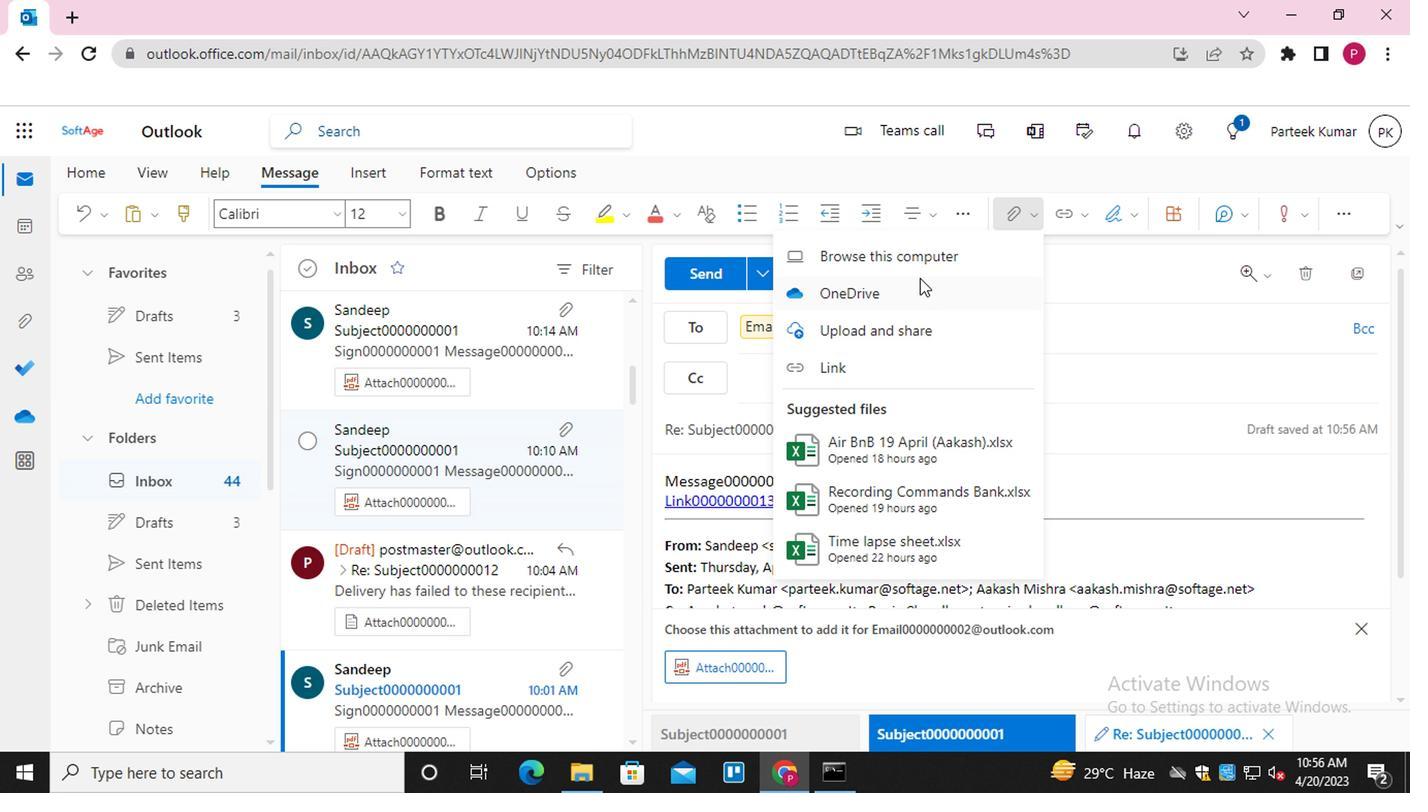 
Action: Mouse pressed left at (736, 261)
Screenshot: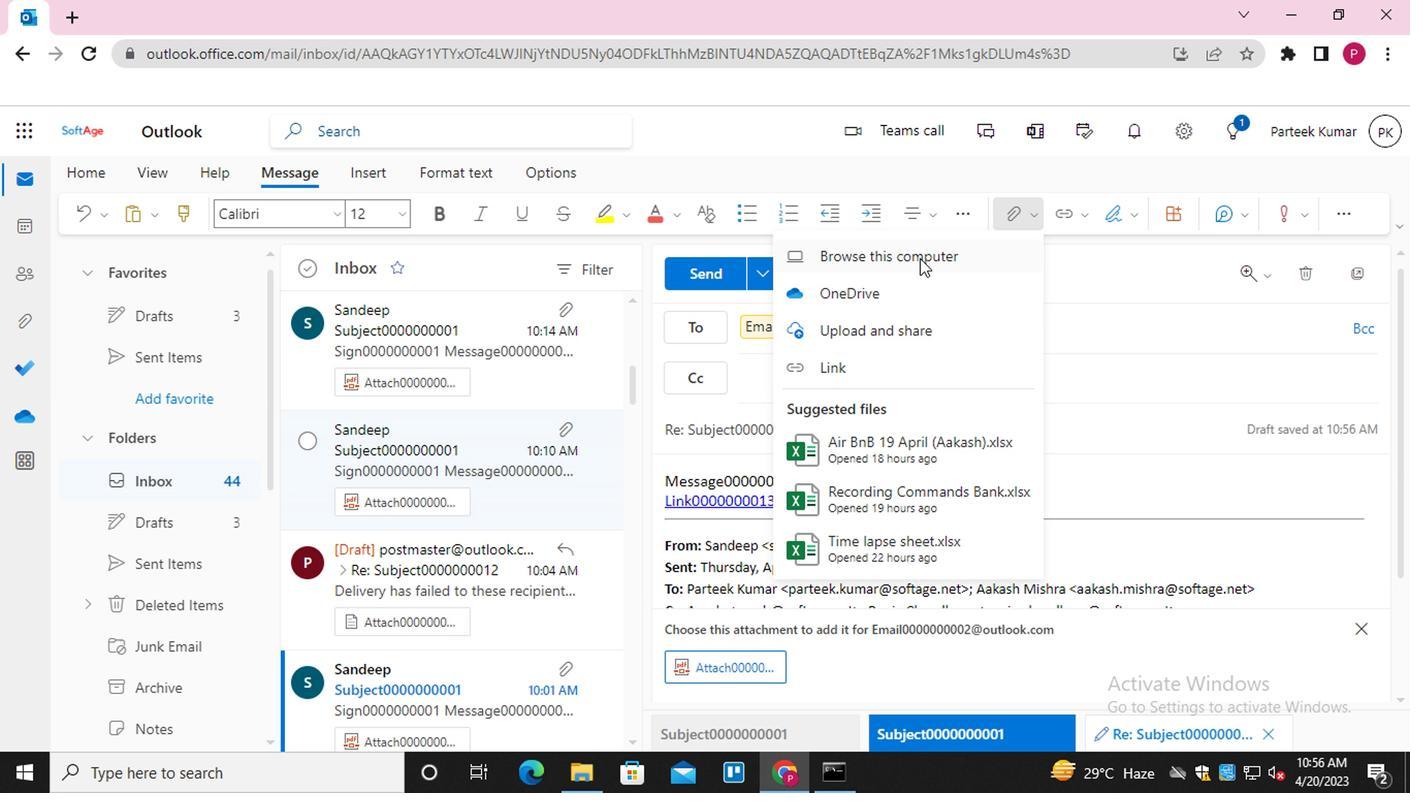 
Action: Mouse moved to (296, 189)
Screenshot: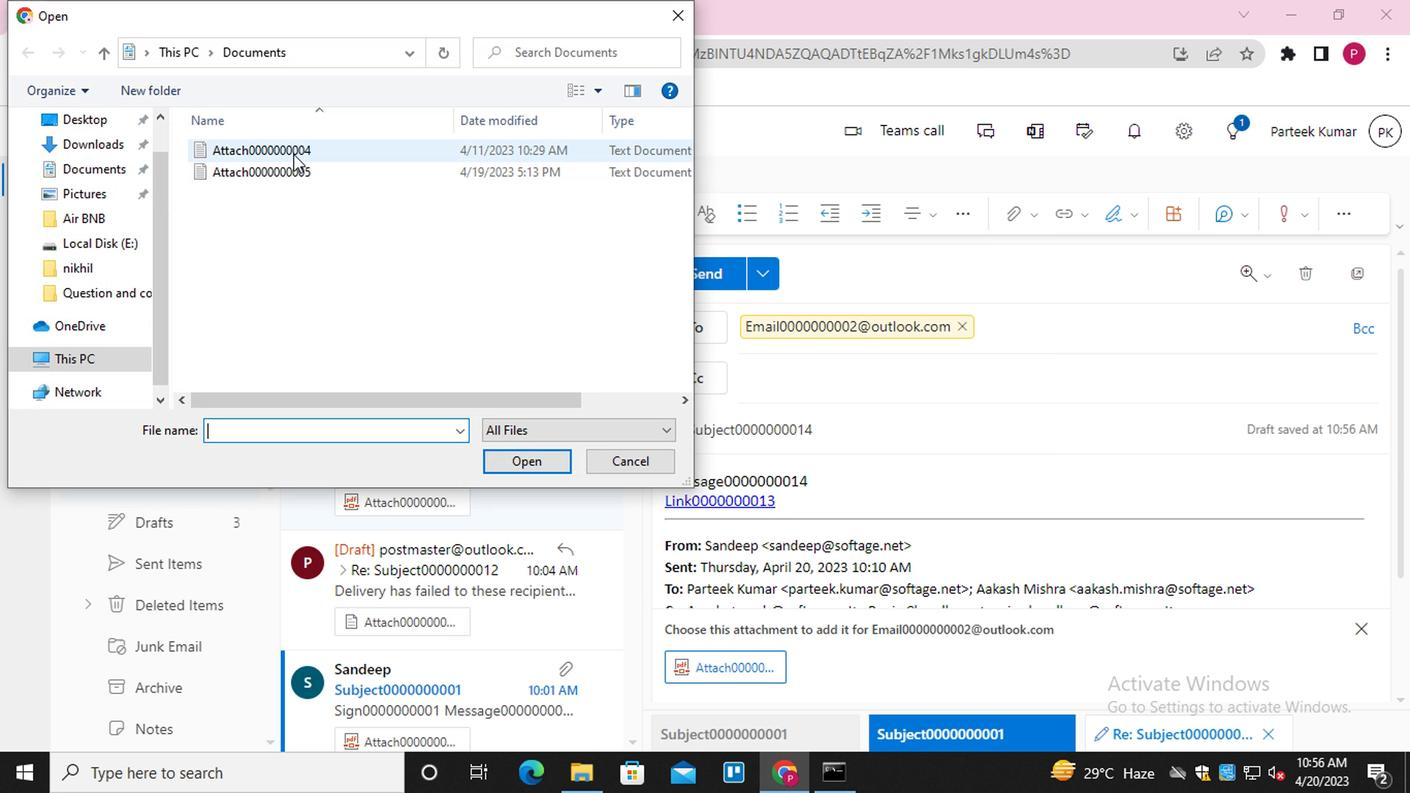 
Action: Mouse pressed left at (296, 189)
Screenshot: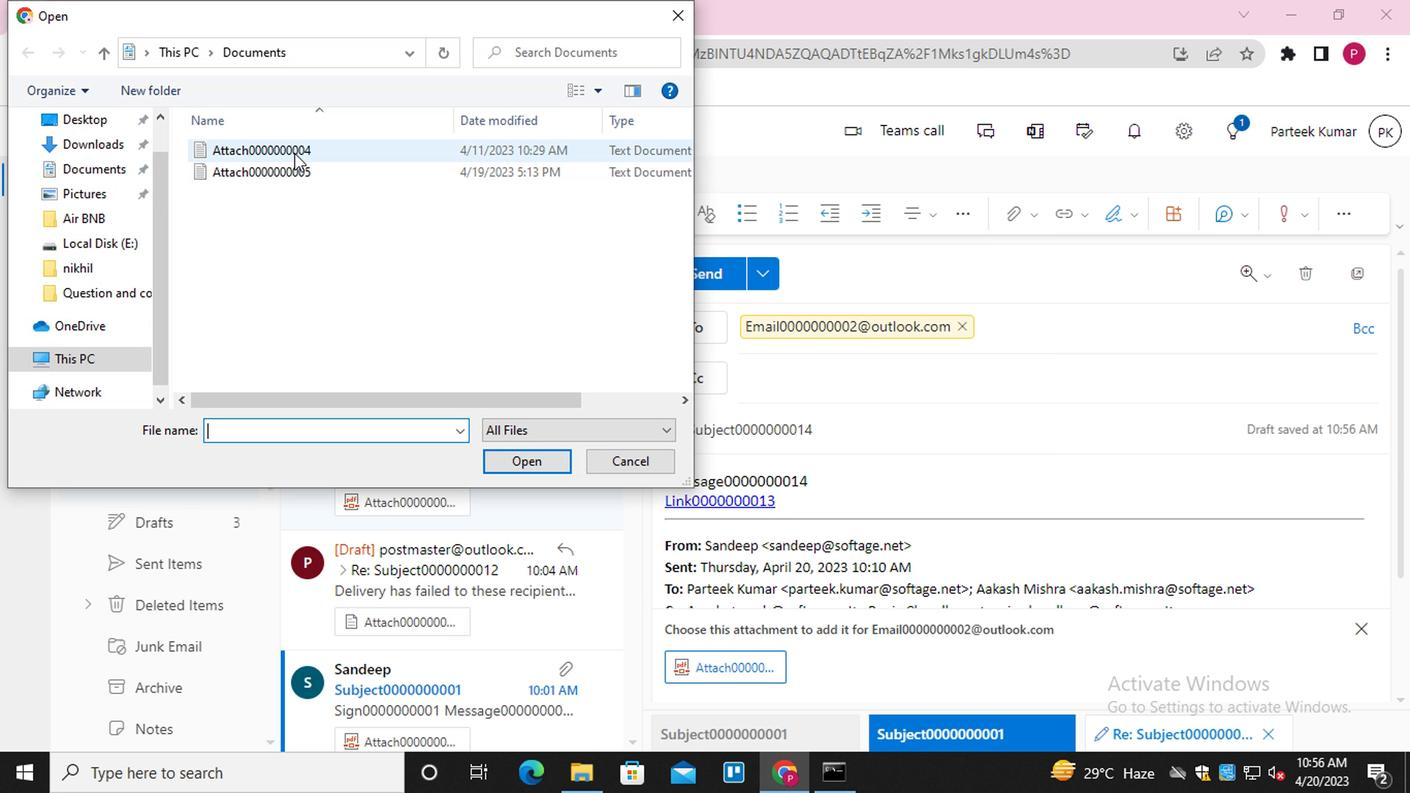 
Action: Mouse moved to (440, 405)
Screenshot: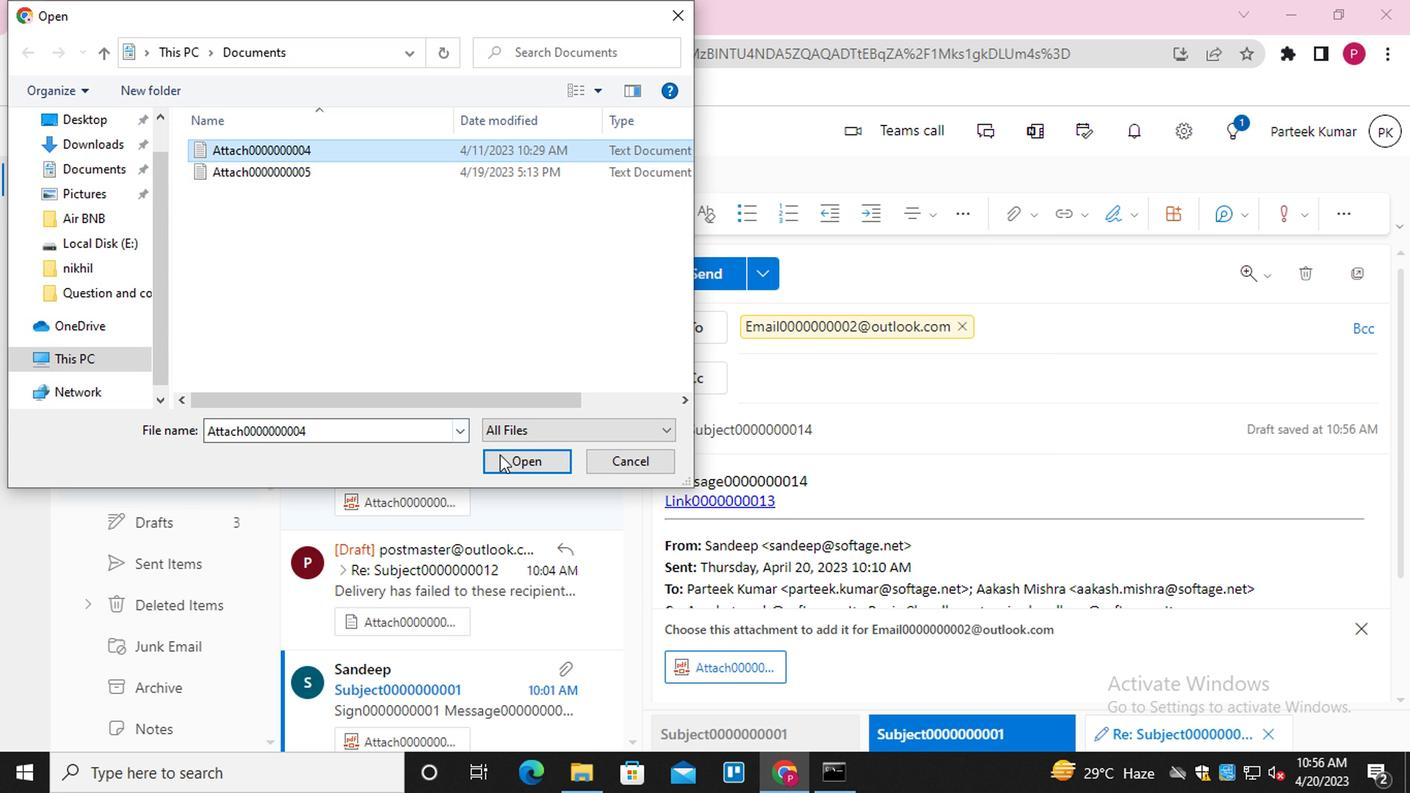 
Action: Mouse pressed left at (440, 405)
Screenshot: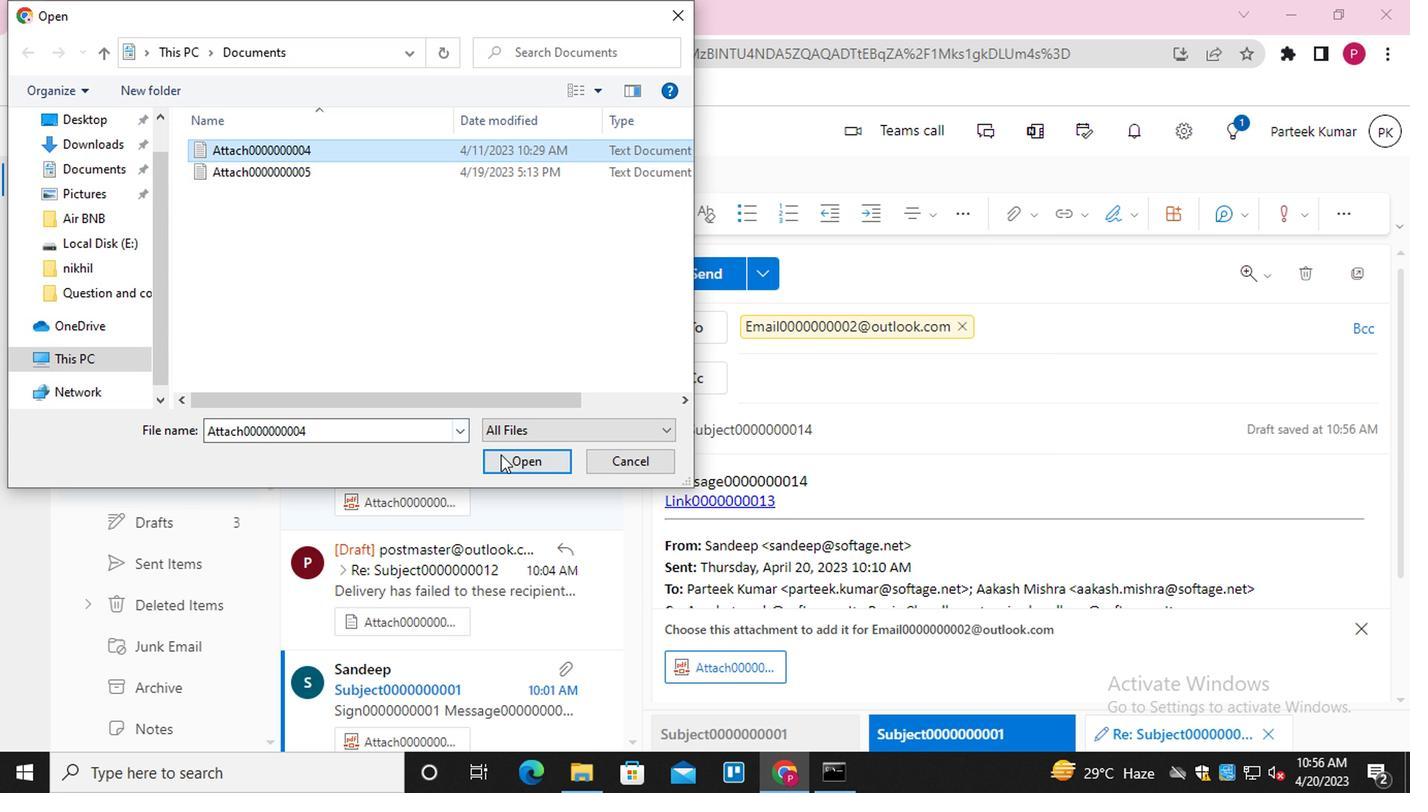 
Action: Mouse moved to (803, 236)
Screenshot: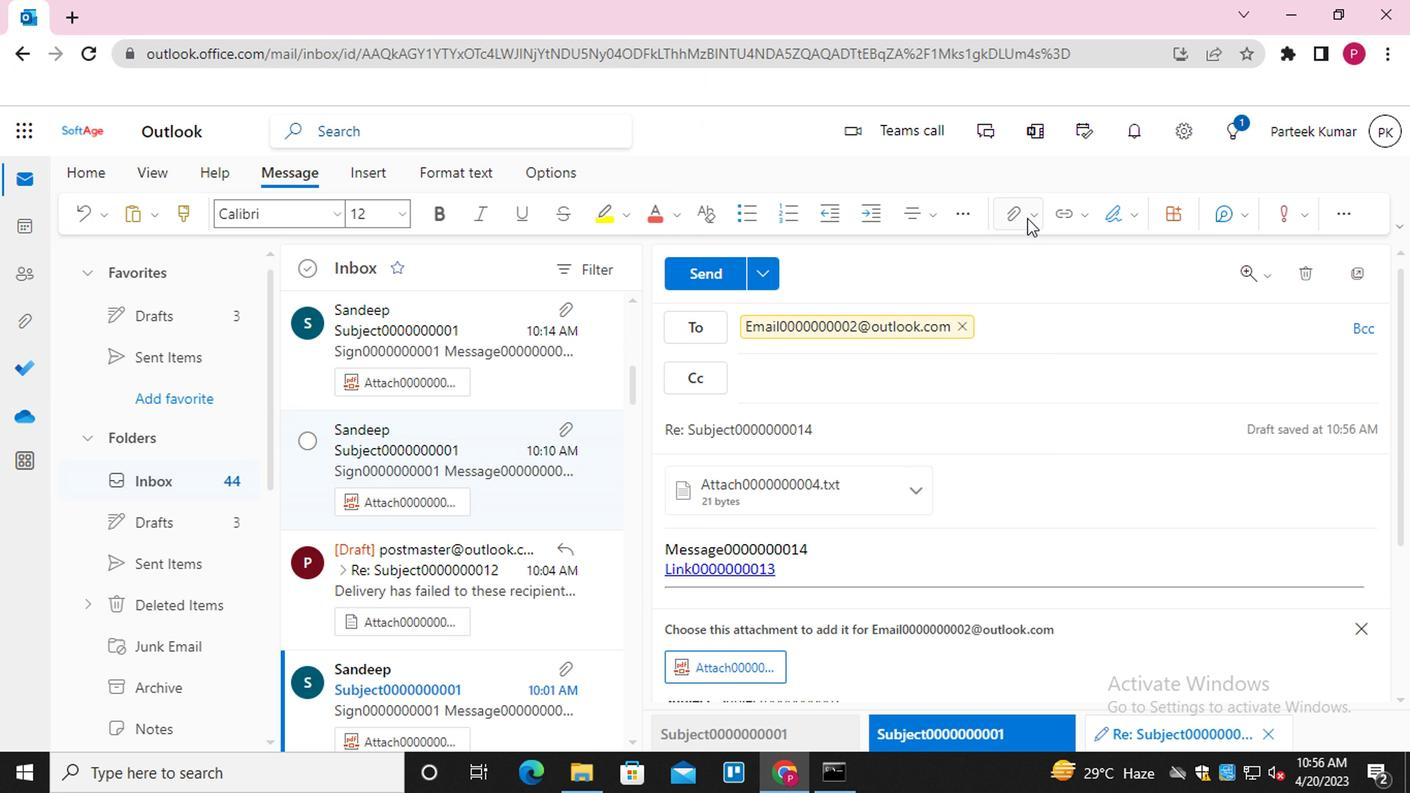 
Action: Mouse pressed left at (803, 236)
Screenshot: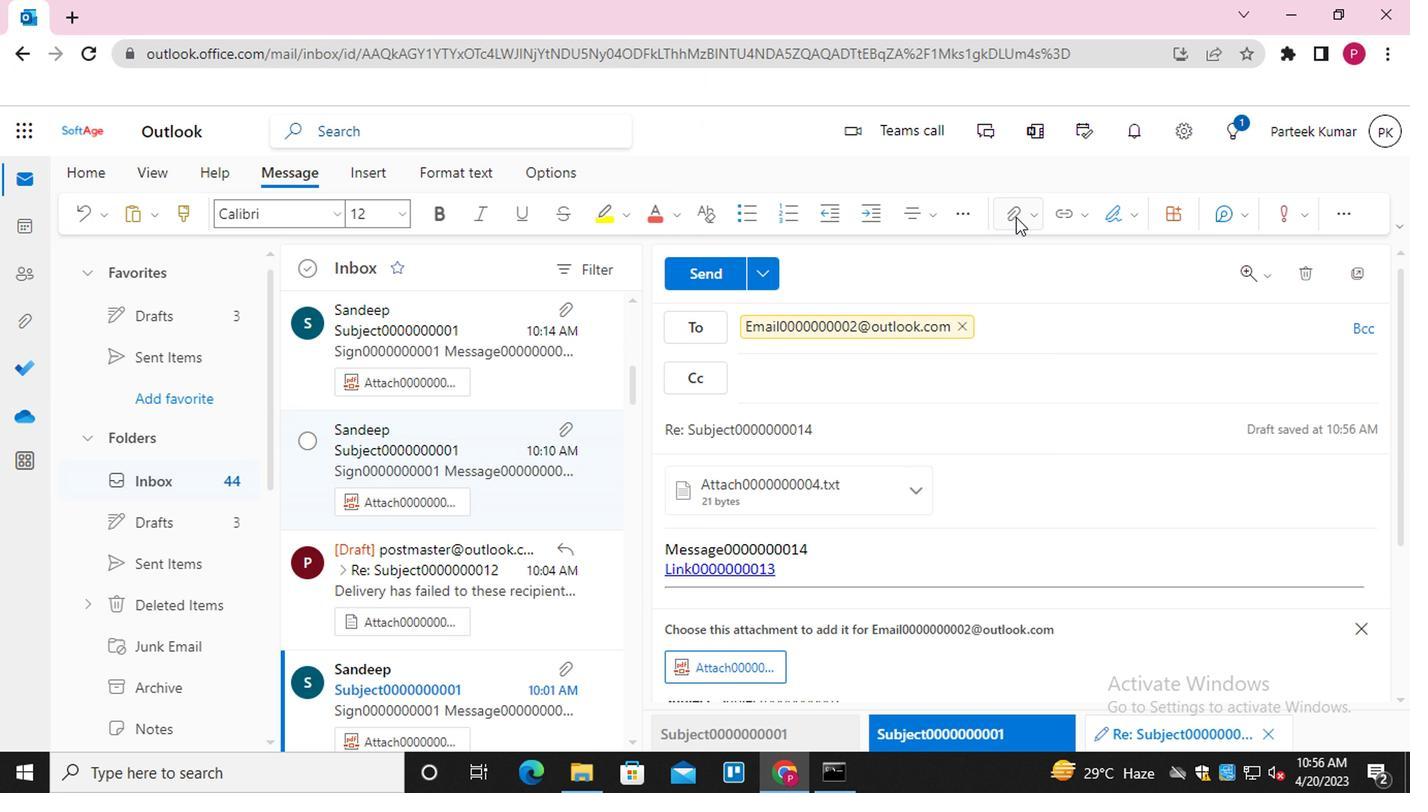 
Action: Mouse moved to (726, 318)
Screenshot: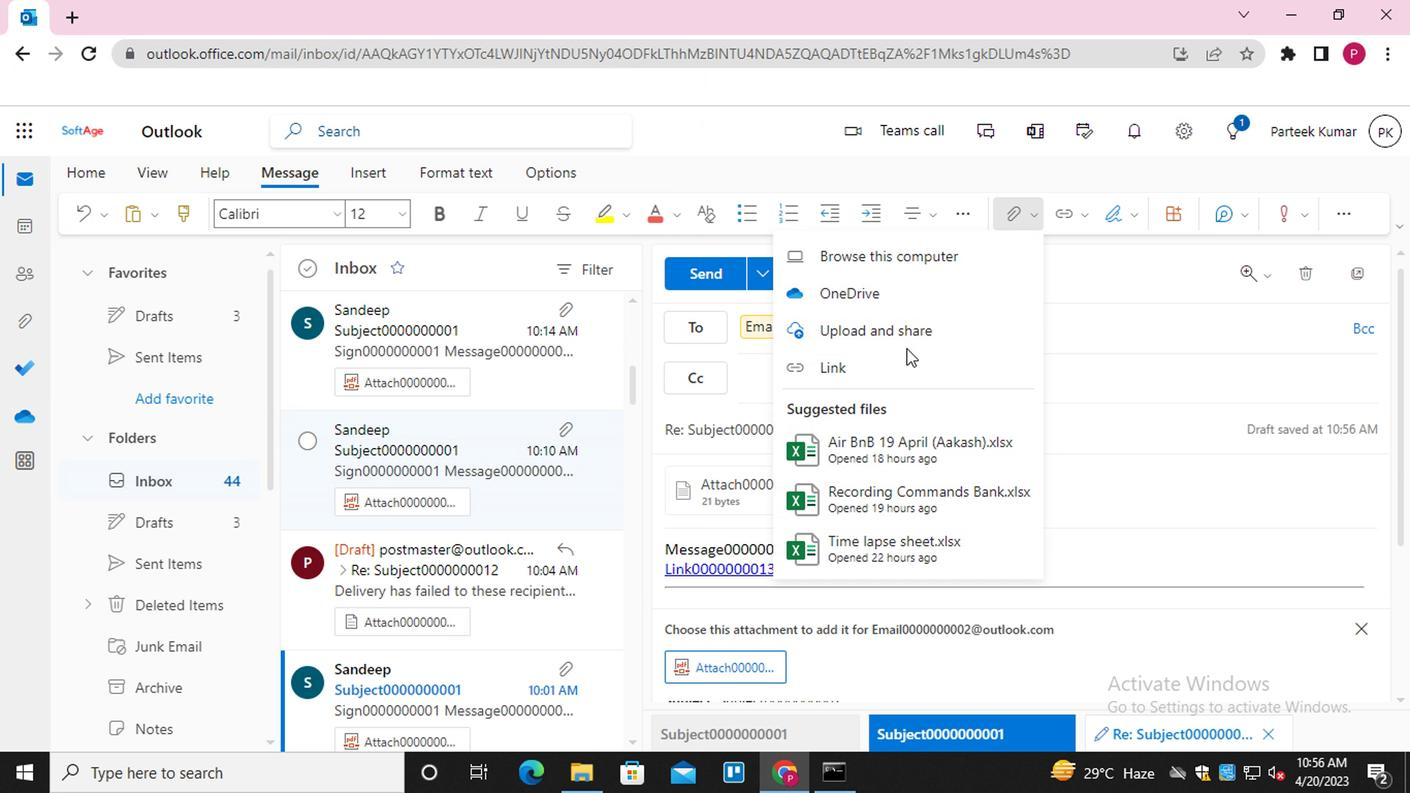 
Action: Mouse pressed left at (726, 318)
Screenshot: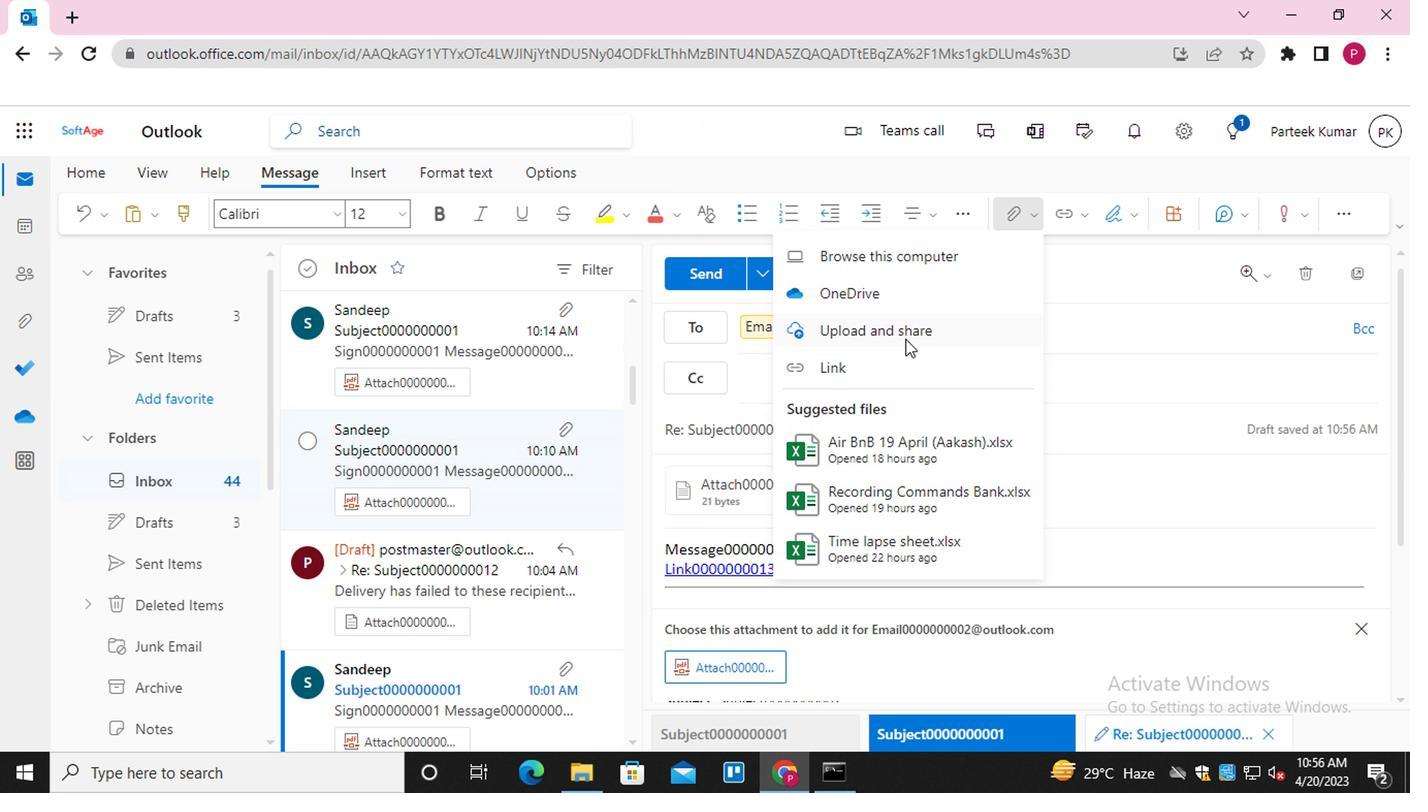 
Action: Mouse moved to (291, 207)
Screenshot: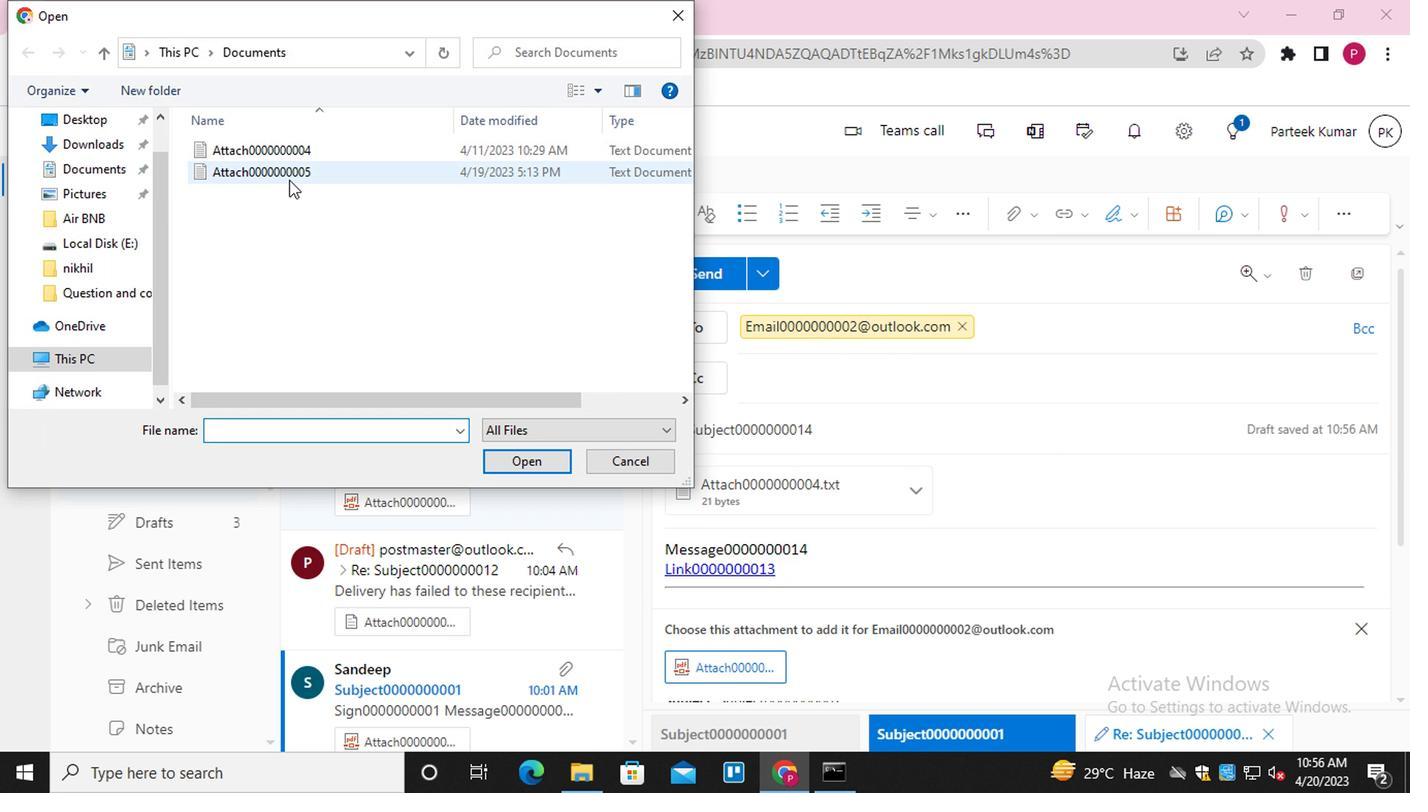 
Action: Mouse pressed left at (291, 207)
Screenshot: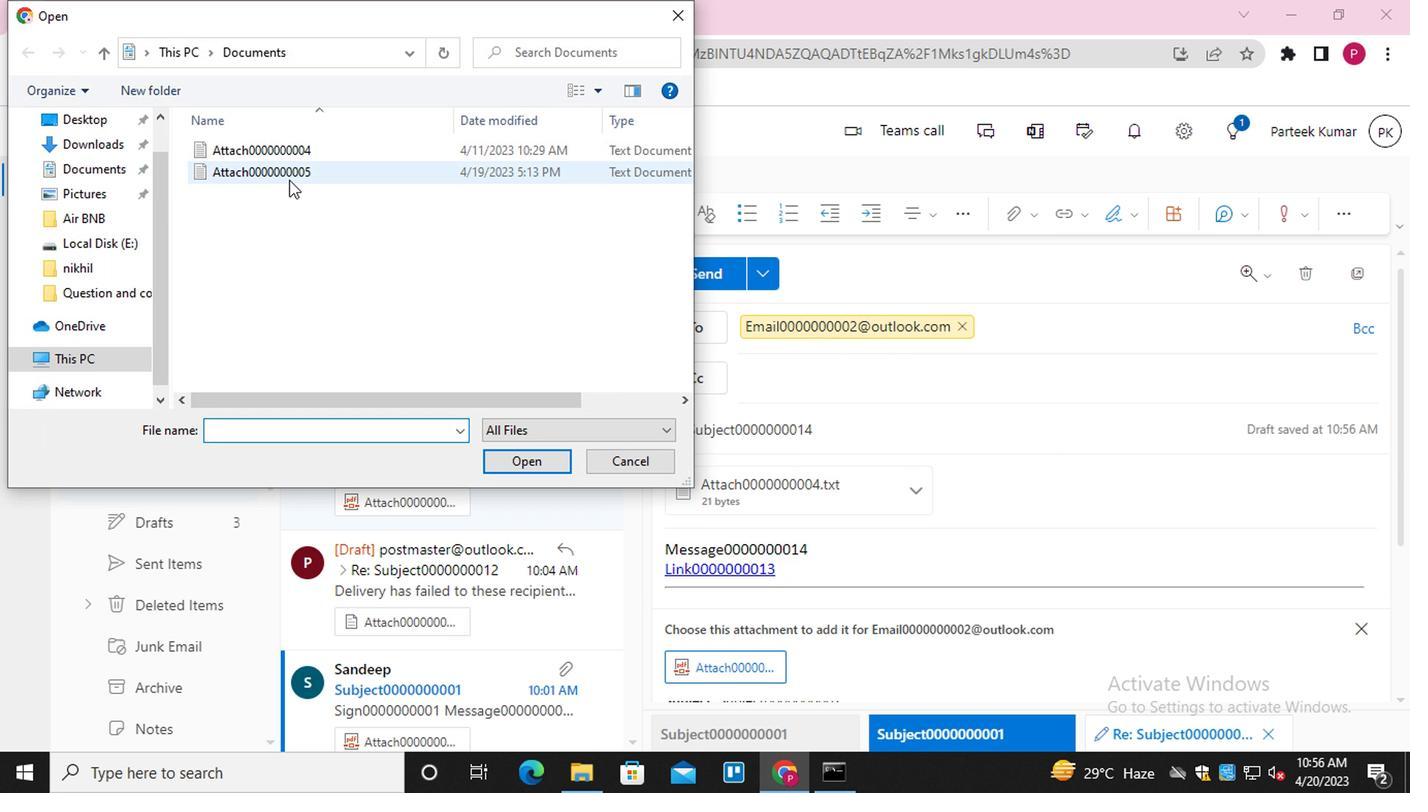
Action: Mouse moved to (462, 414)
Screenshot: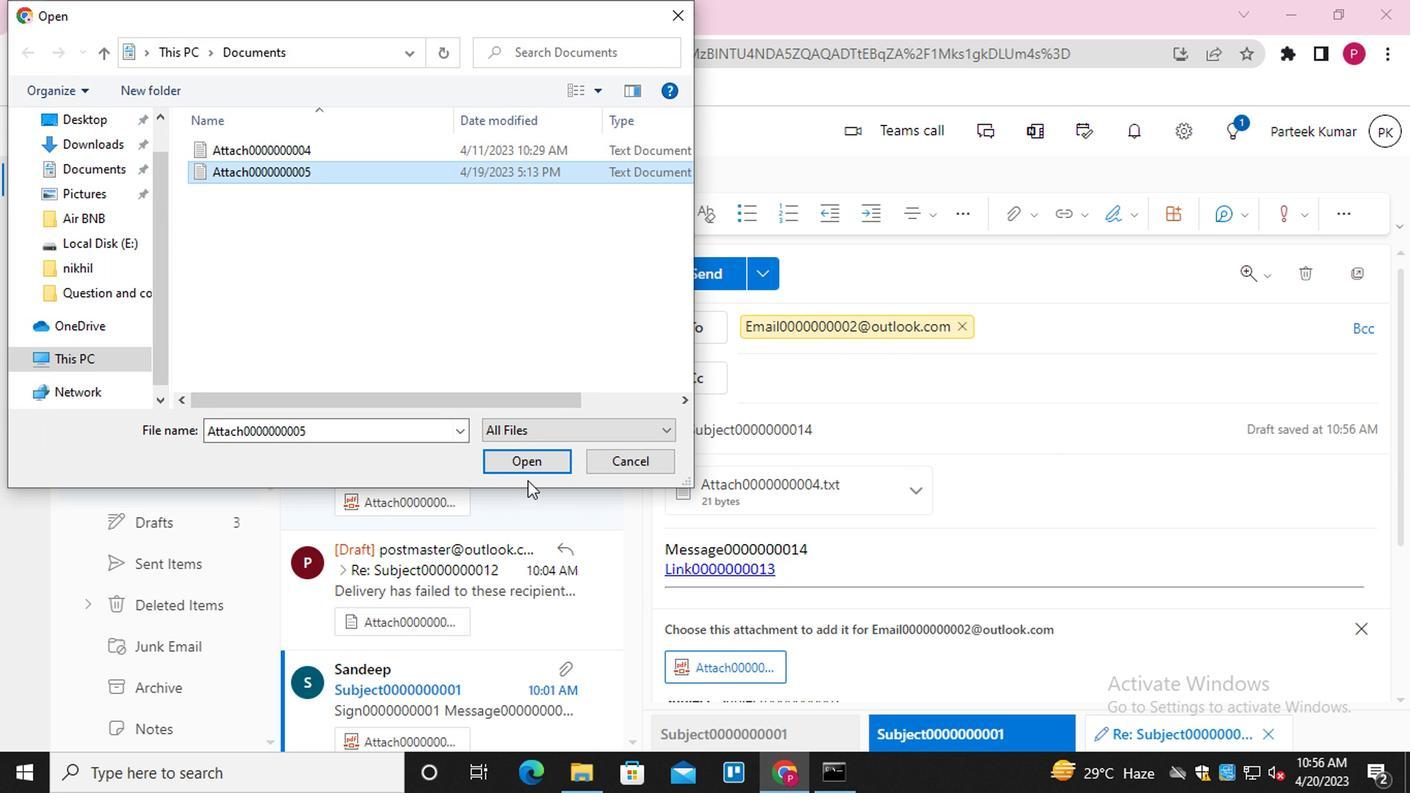 
Action: Mouse pressed left at (462, 414)
Screenshot: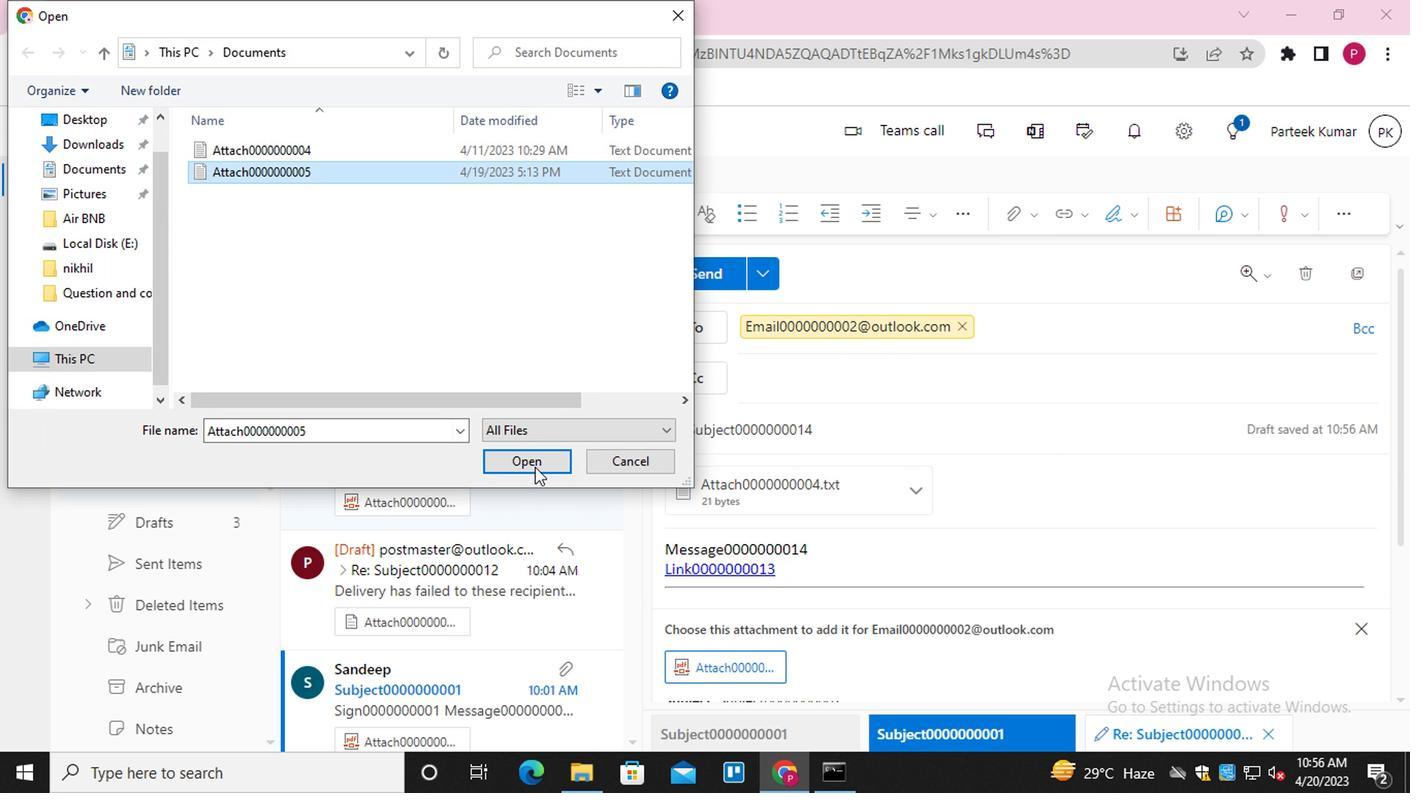 
Action: Mouse moved to (615, 438)
Screenshot: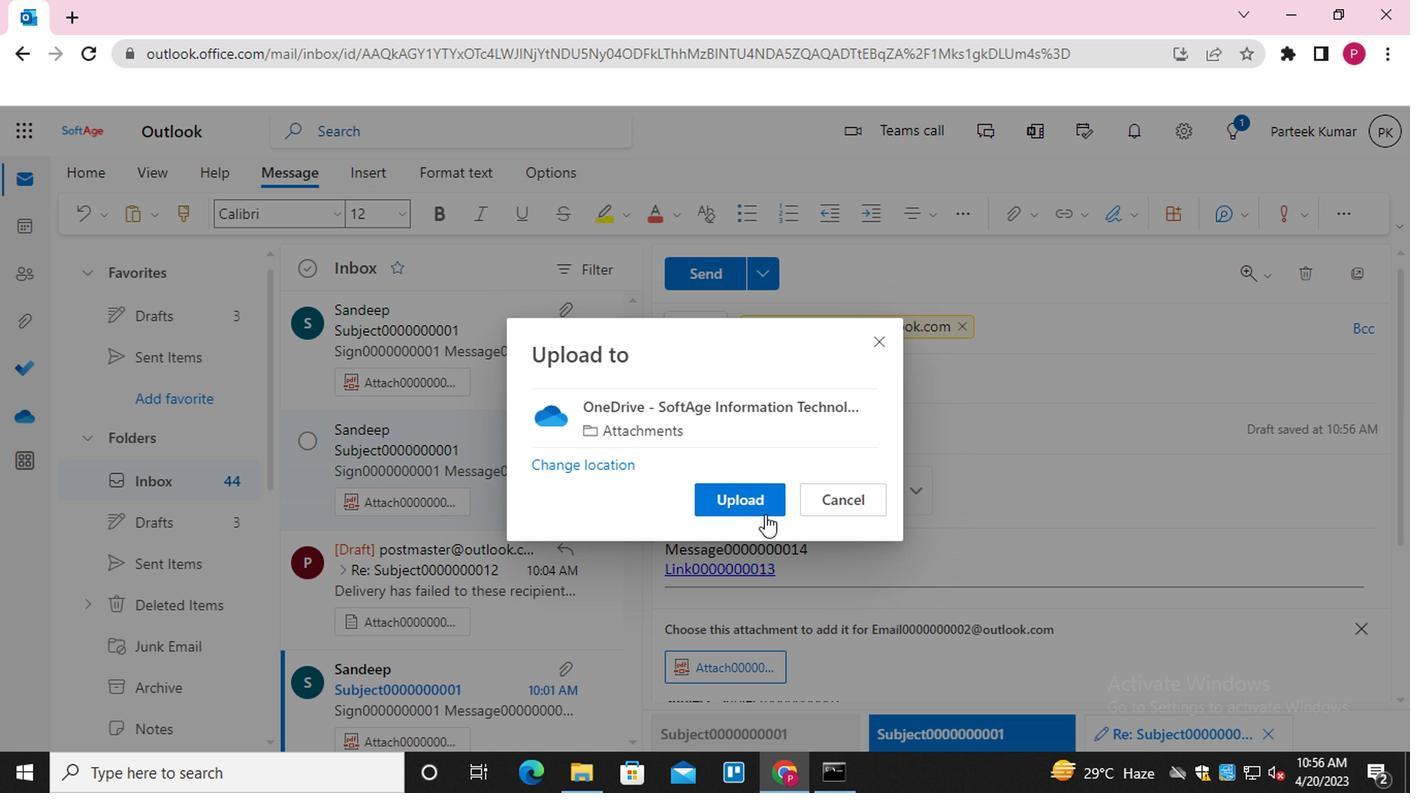 
Action: Mouse pressed left at (615, 438)
Screenshot: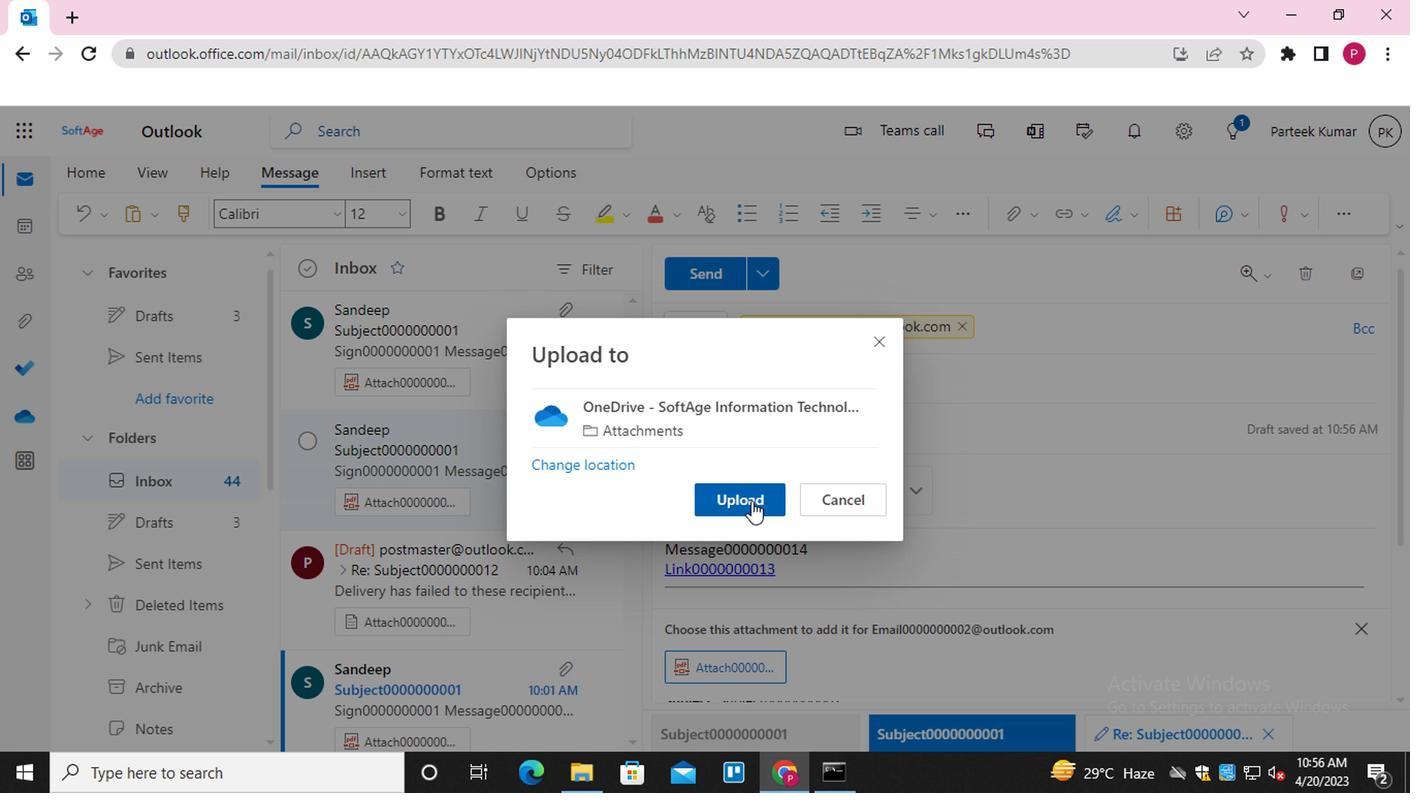 
Action: Mouse moved to (577, 282)
Screenshot: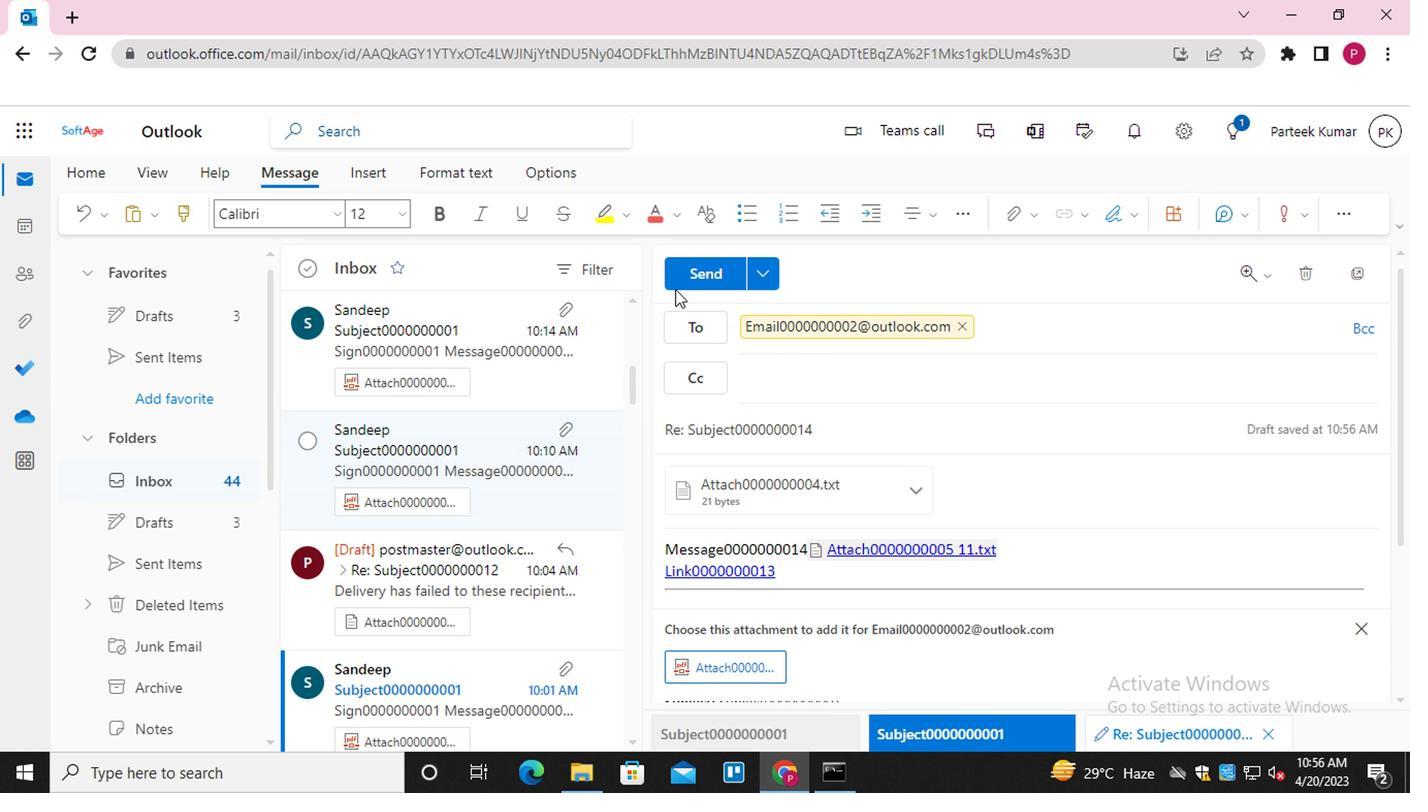 
Action: Mouse pressed left at (577, 282)
Screenshot: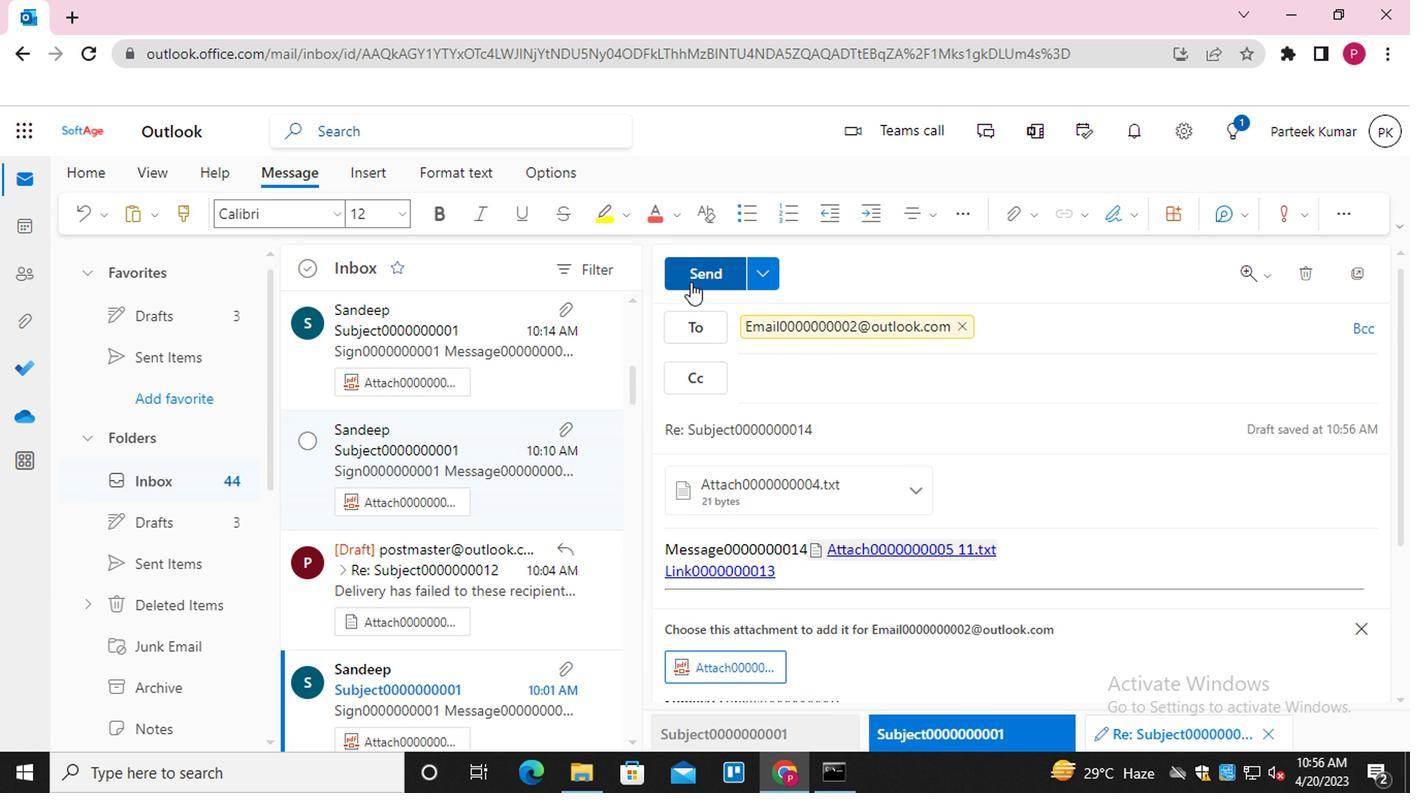 
Action: Mouse moved to (969, 335)
Screenshot: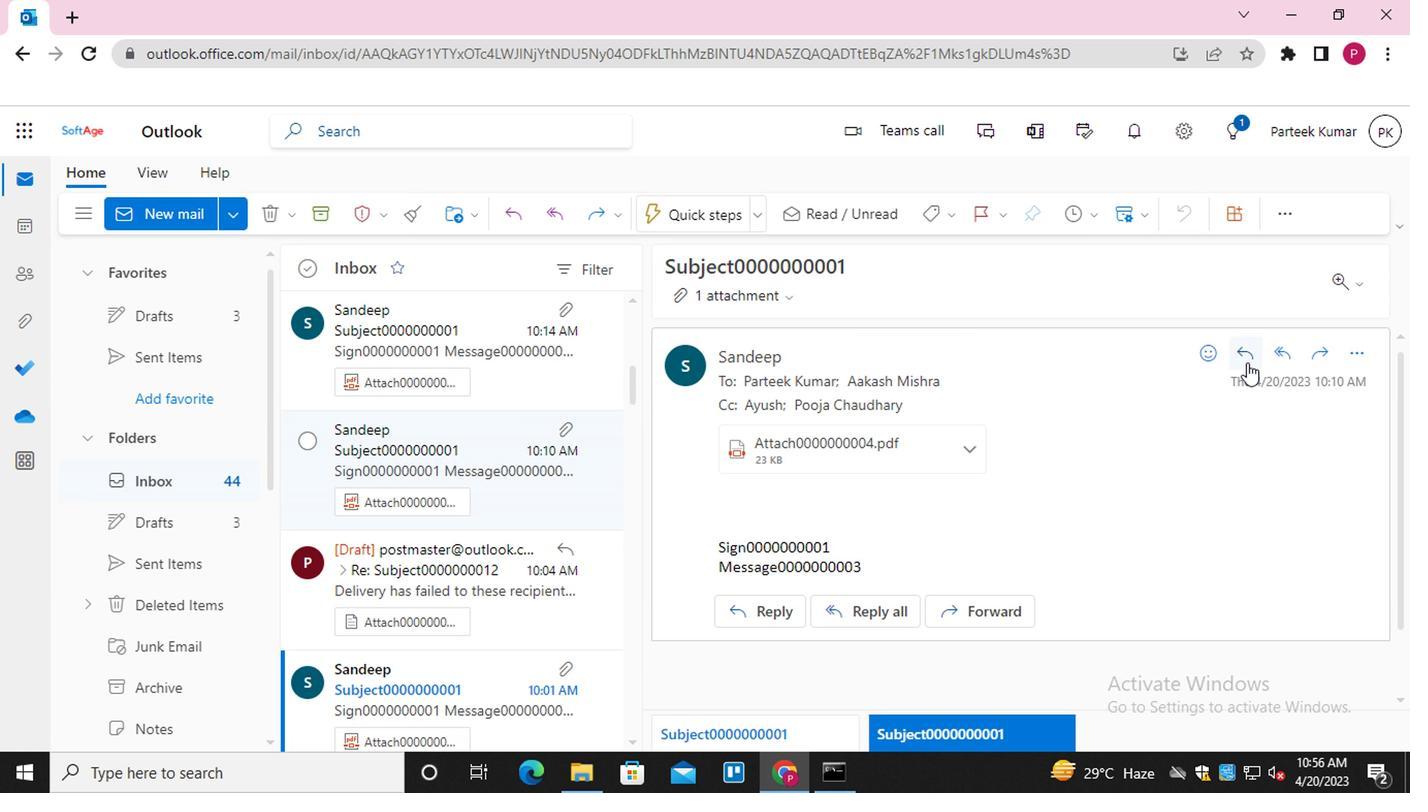 
Action: Mouse pressed left at (969, 335)
Screenshot: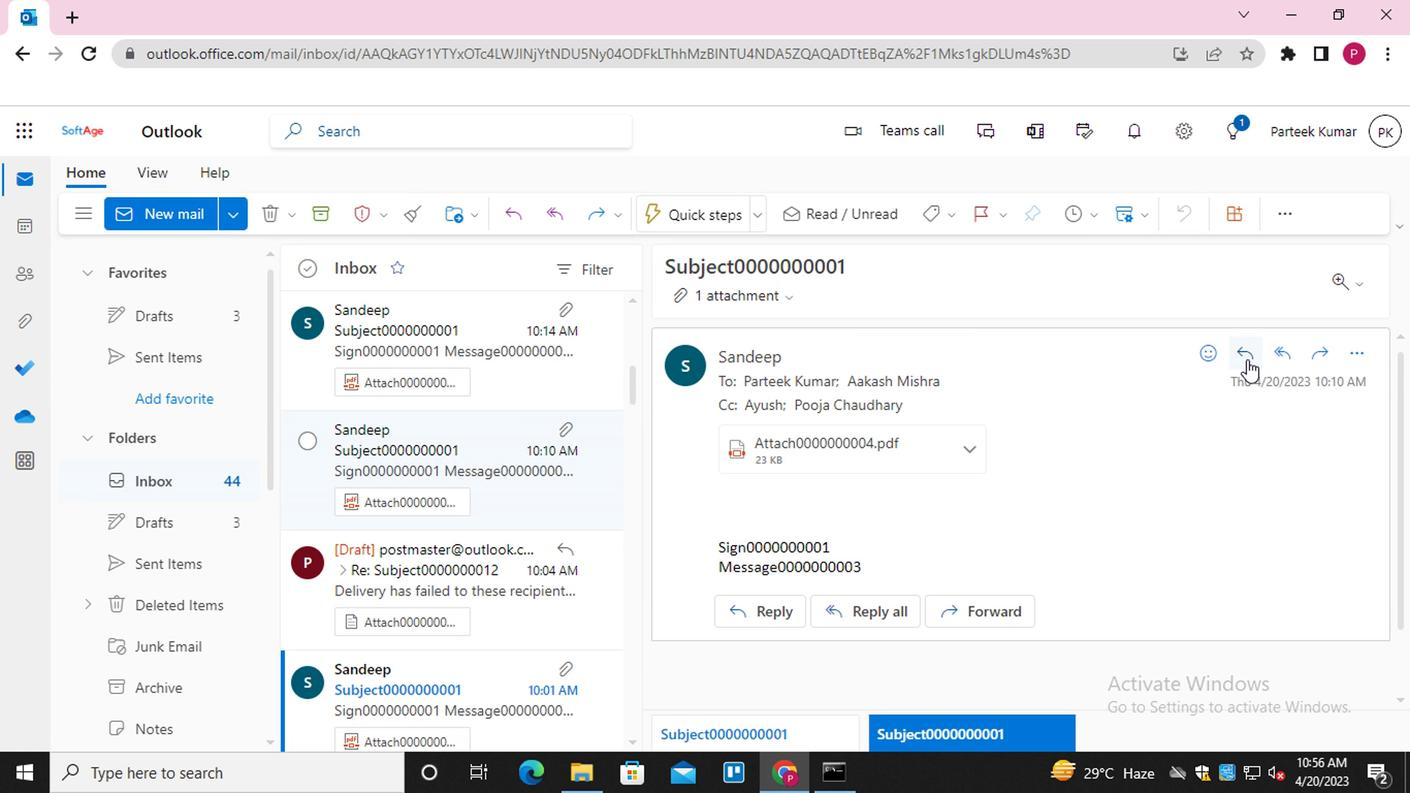 
Action: Mouse moved to (569, 522)
Screenshot: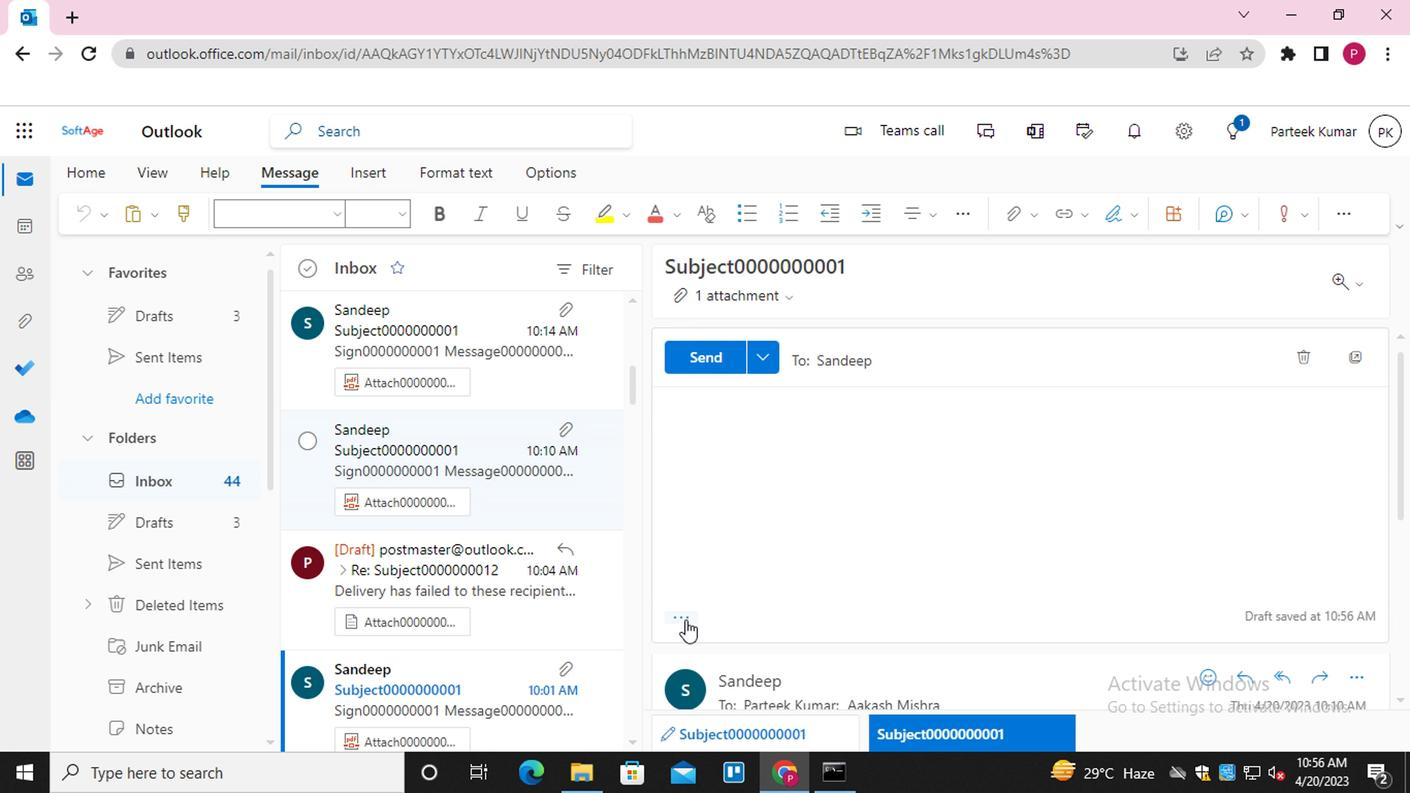 
Action: Mouse pressed left at (569, 522)
Screenshot: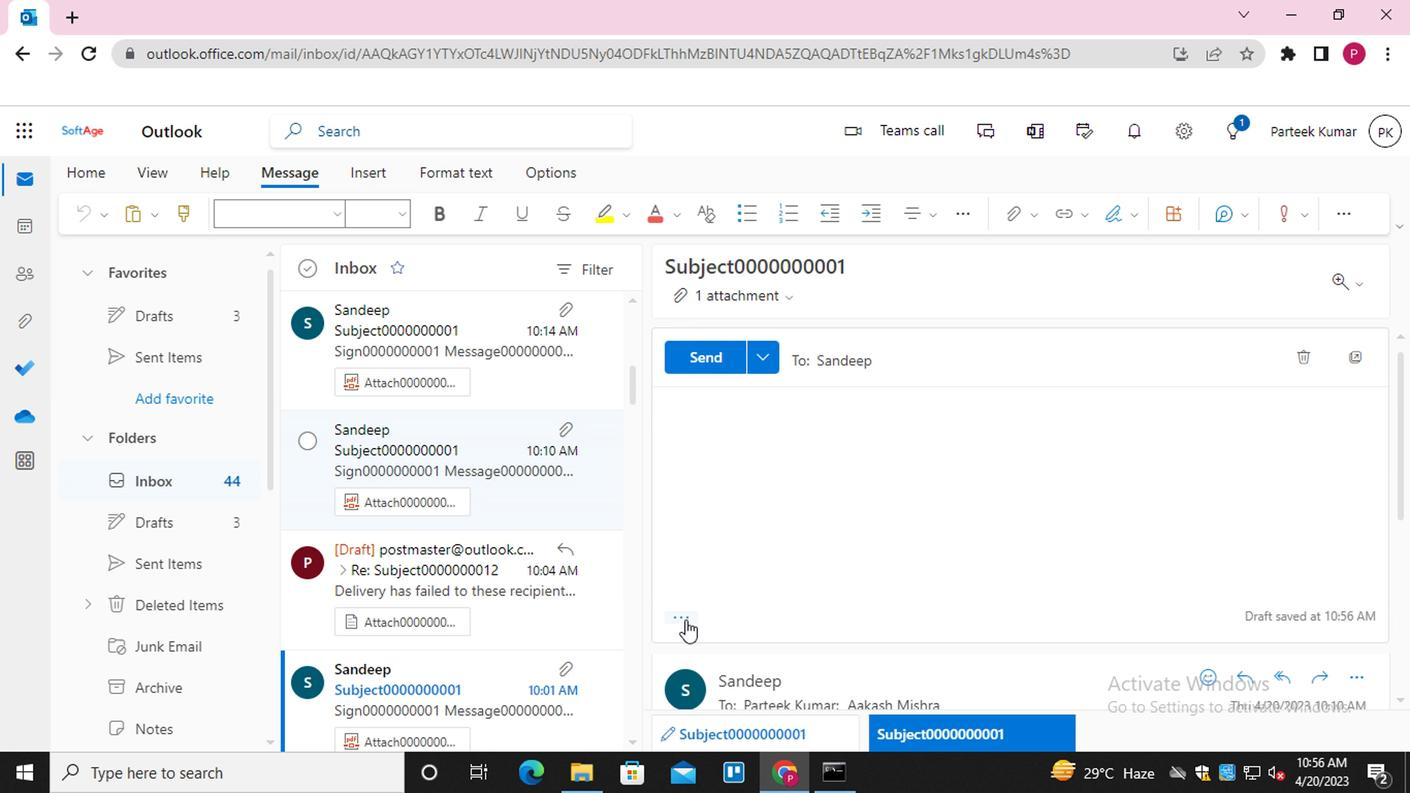 
Action: Mouse moved to (564, 370)
Screenshot: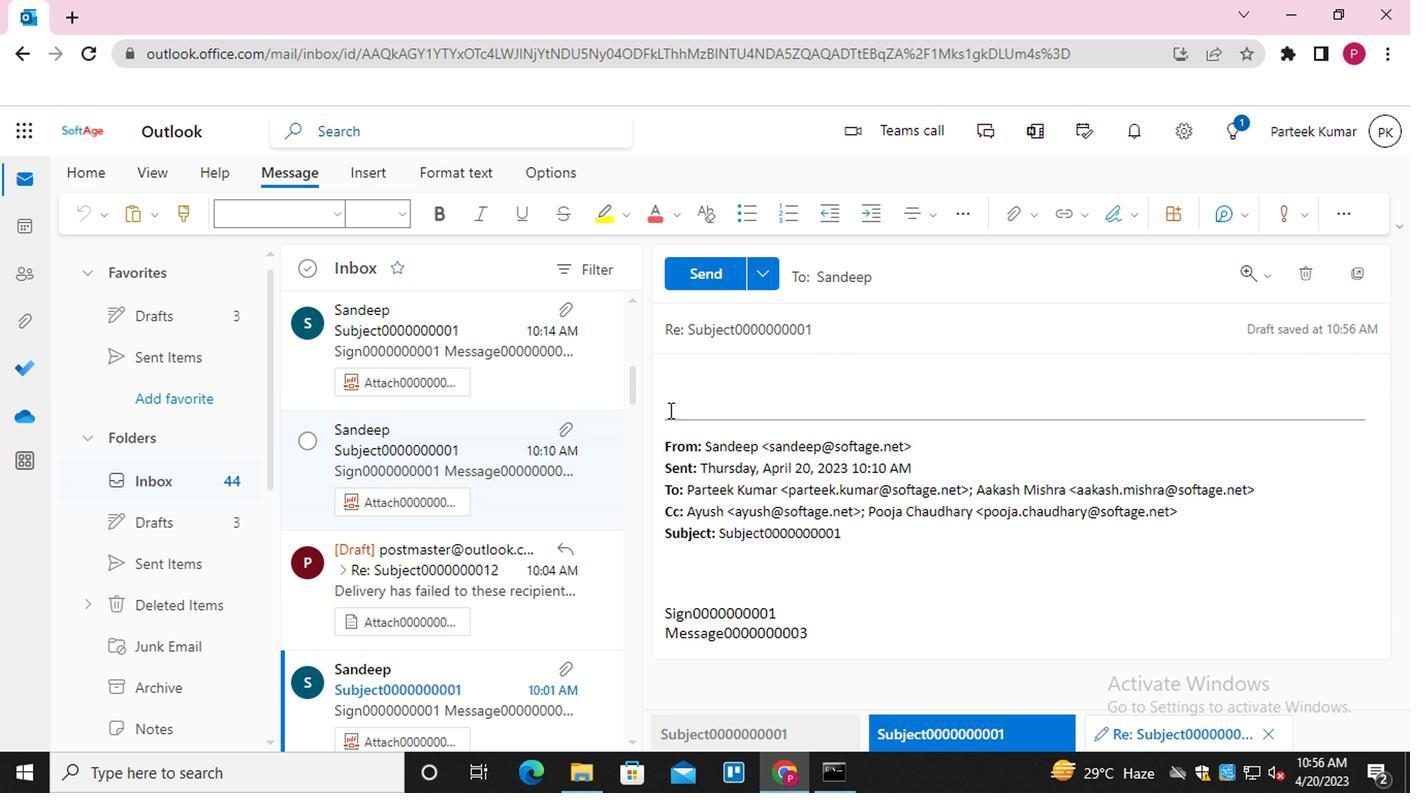 
Action: Mouse pressed left at (564, 370)
Screenshot: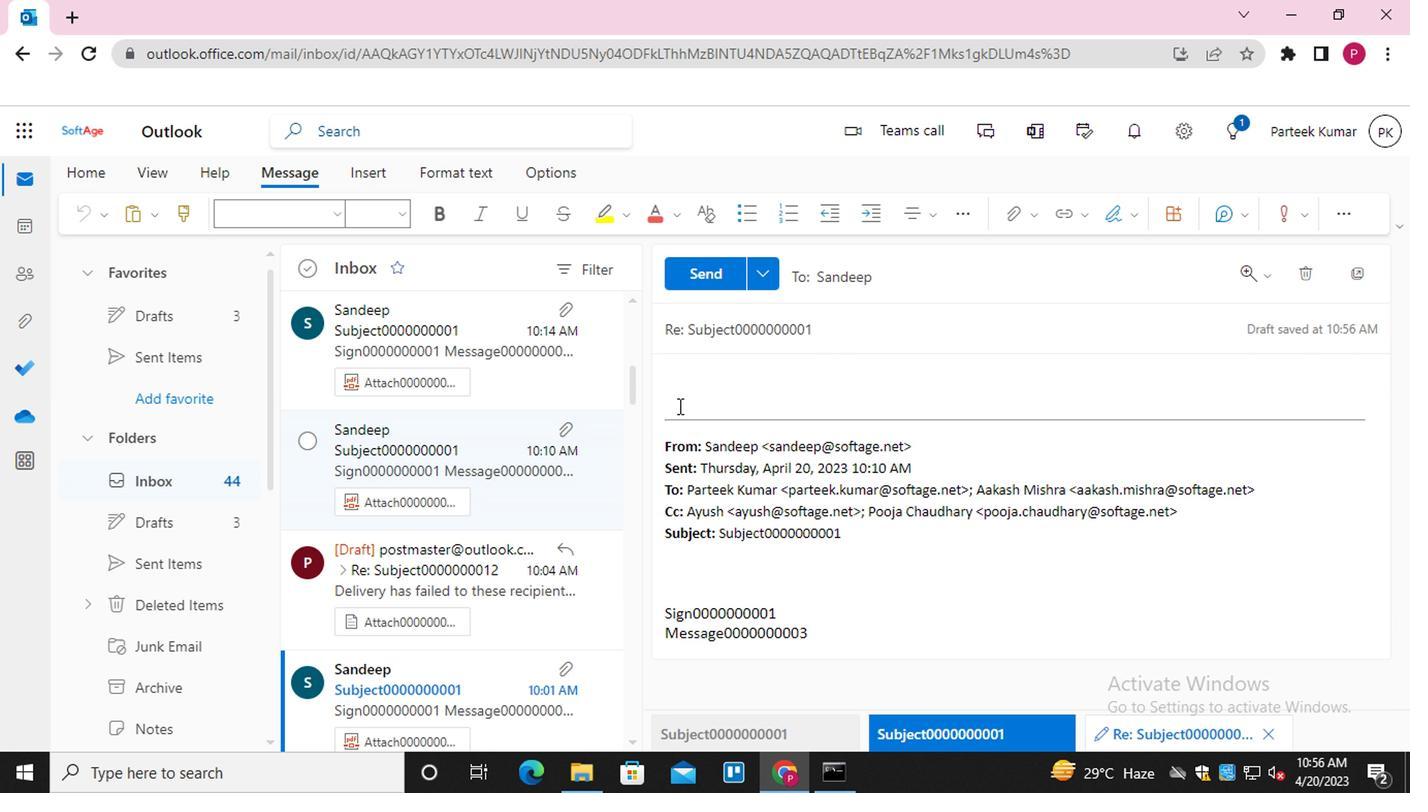 
Action: Mouse moved to (835, 236)
Screenshot: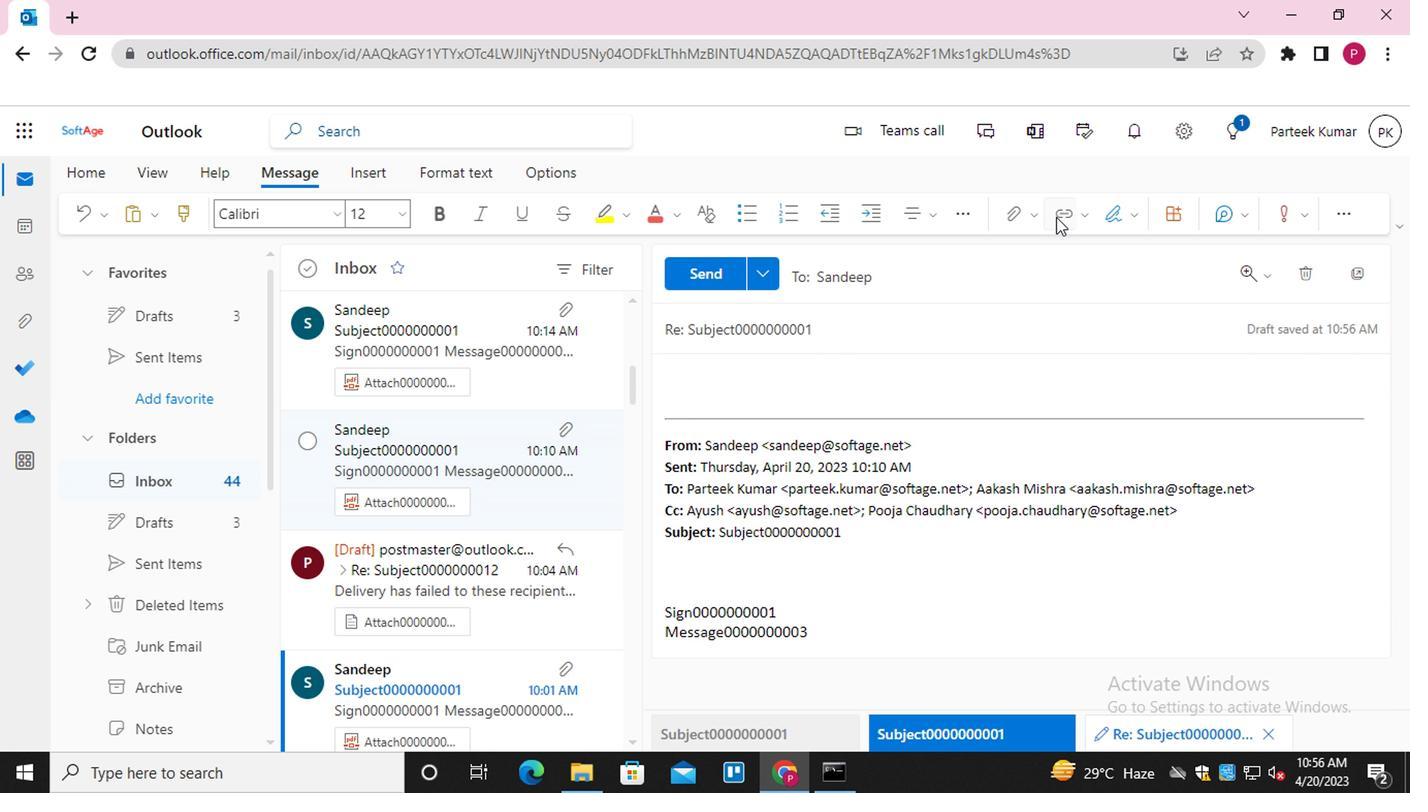 
Action: Mouse pressed left at (835, 236)
Screenshot: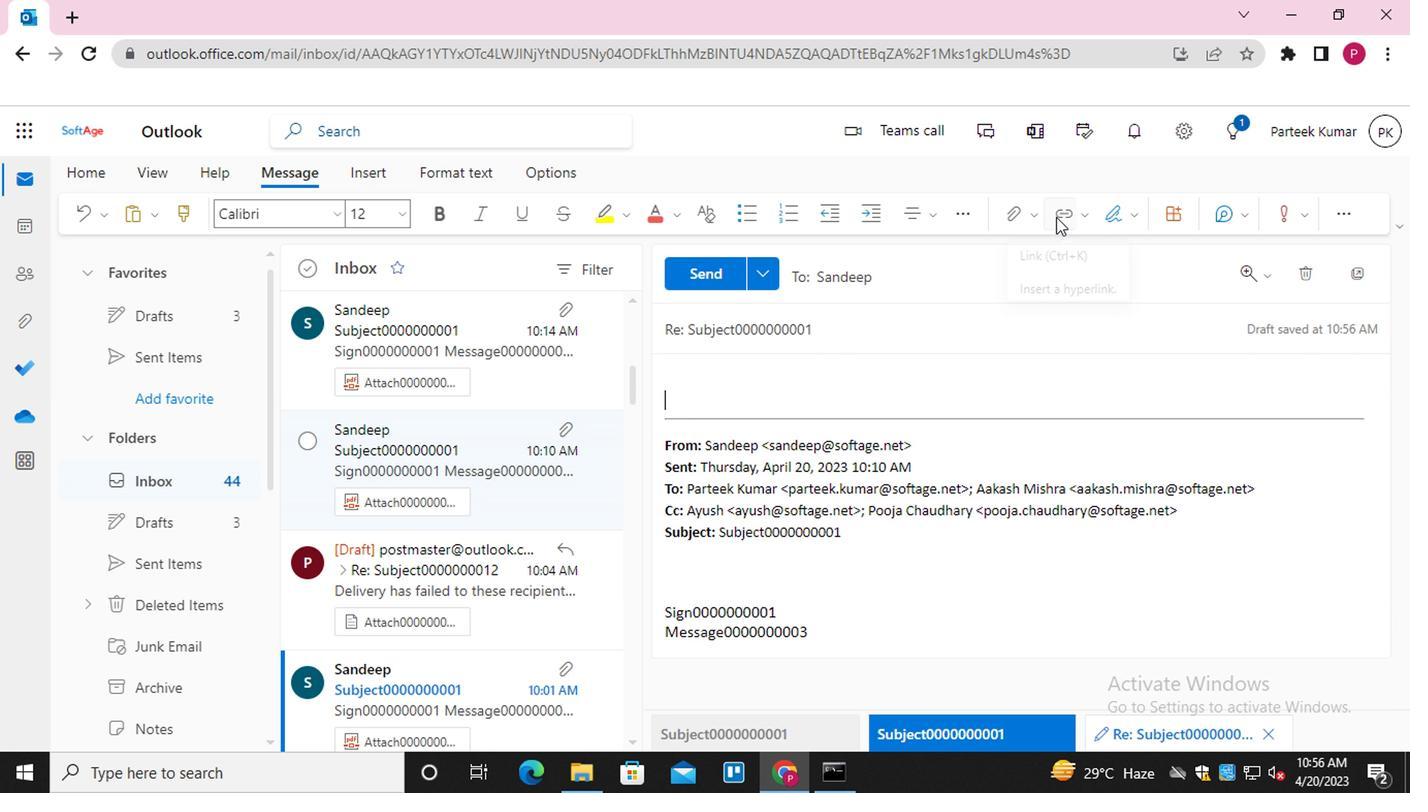 
Action: Mouse moved to (578, 370)
Screenshot: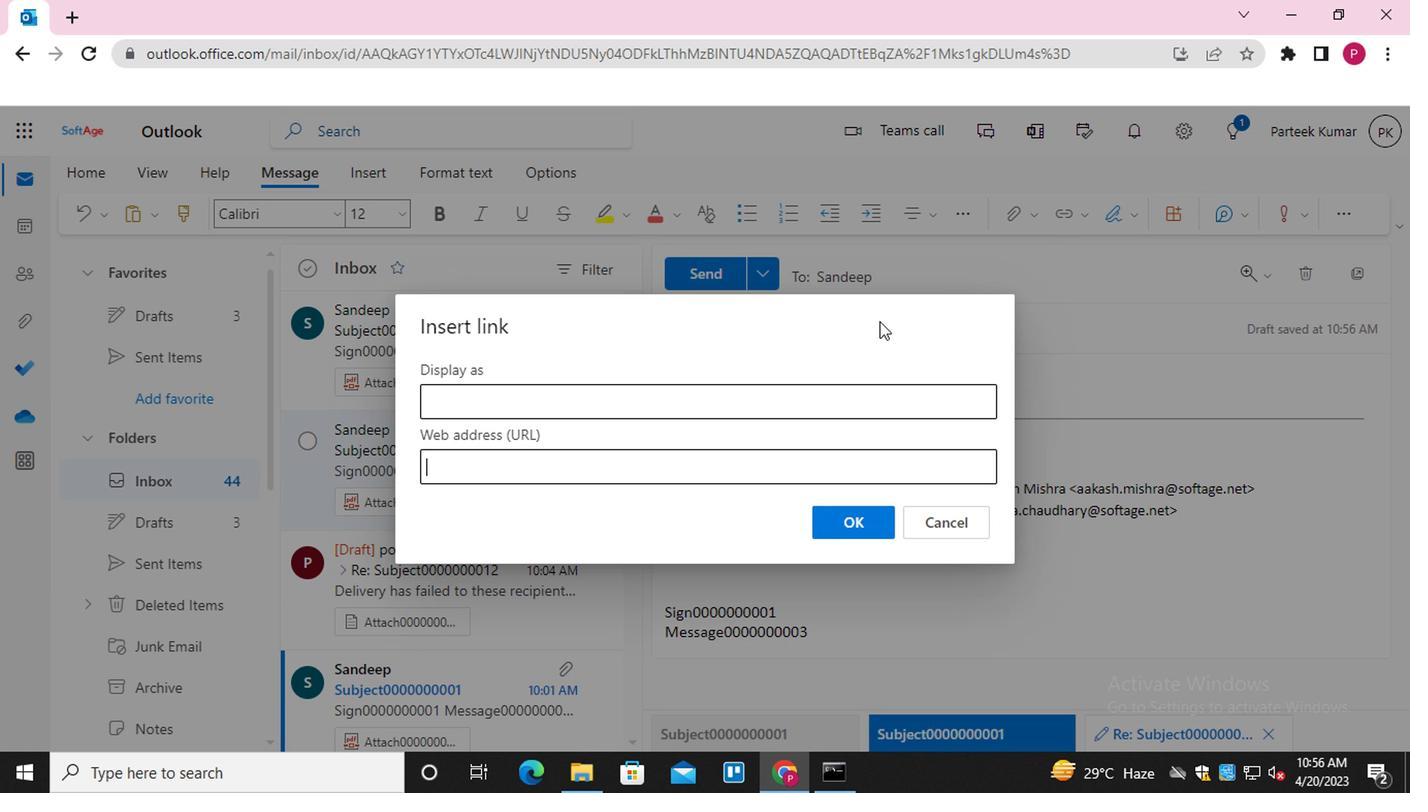 
Action: Mouse pressed left at (578, 370)
Screenshot: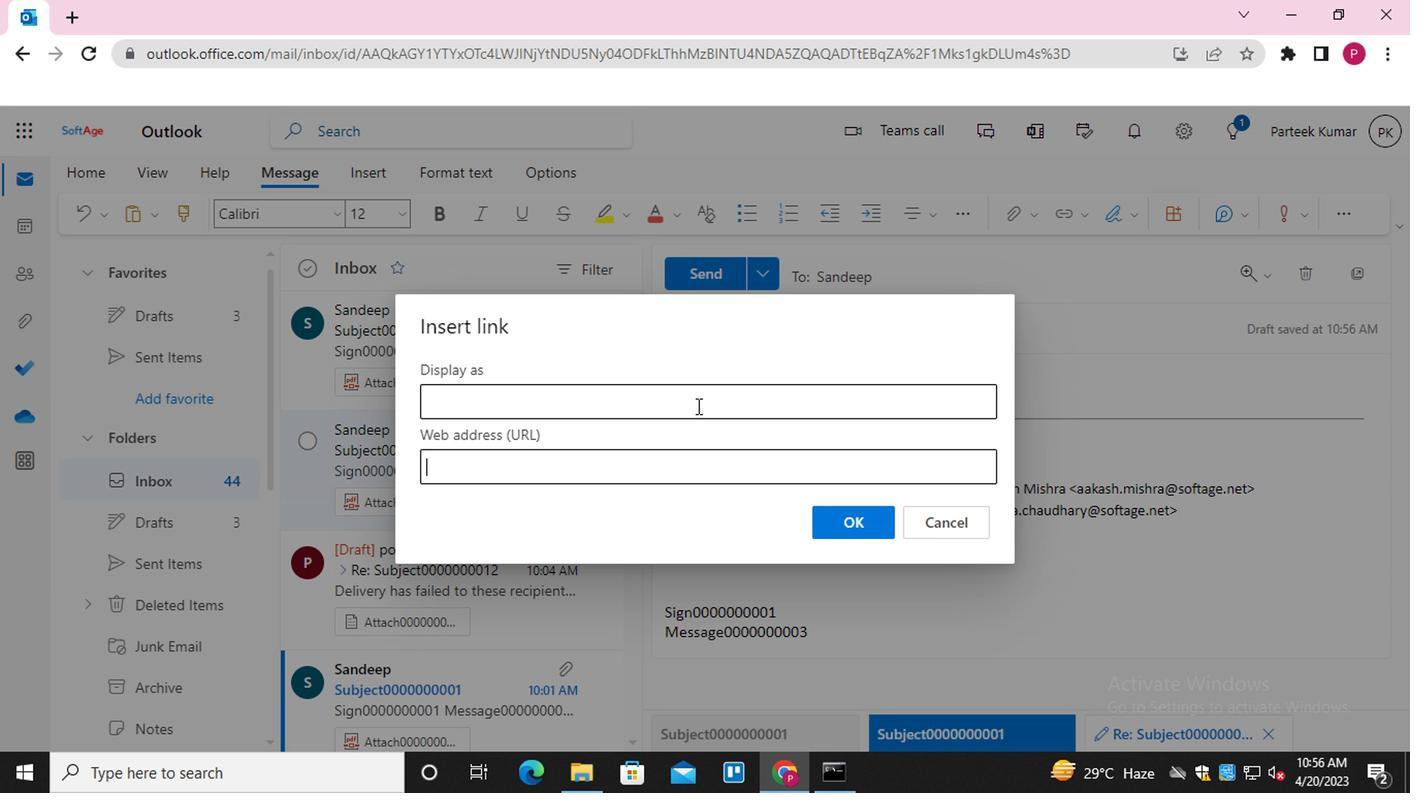 
Action: Mouse moved to (496, 400)
Screenshot: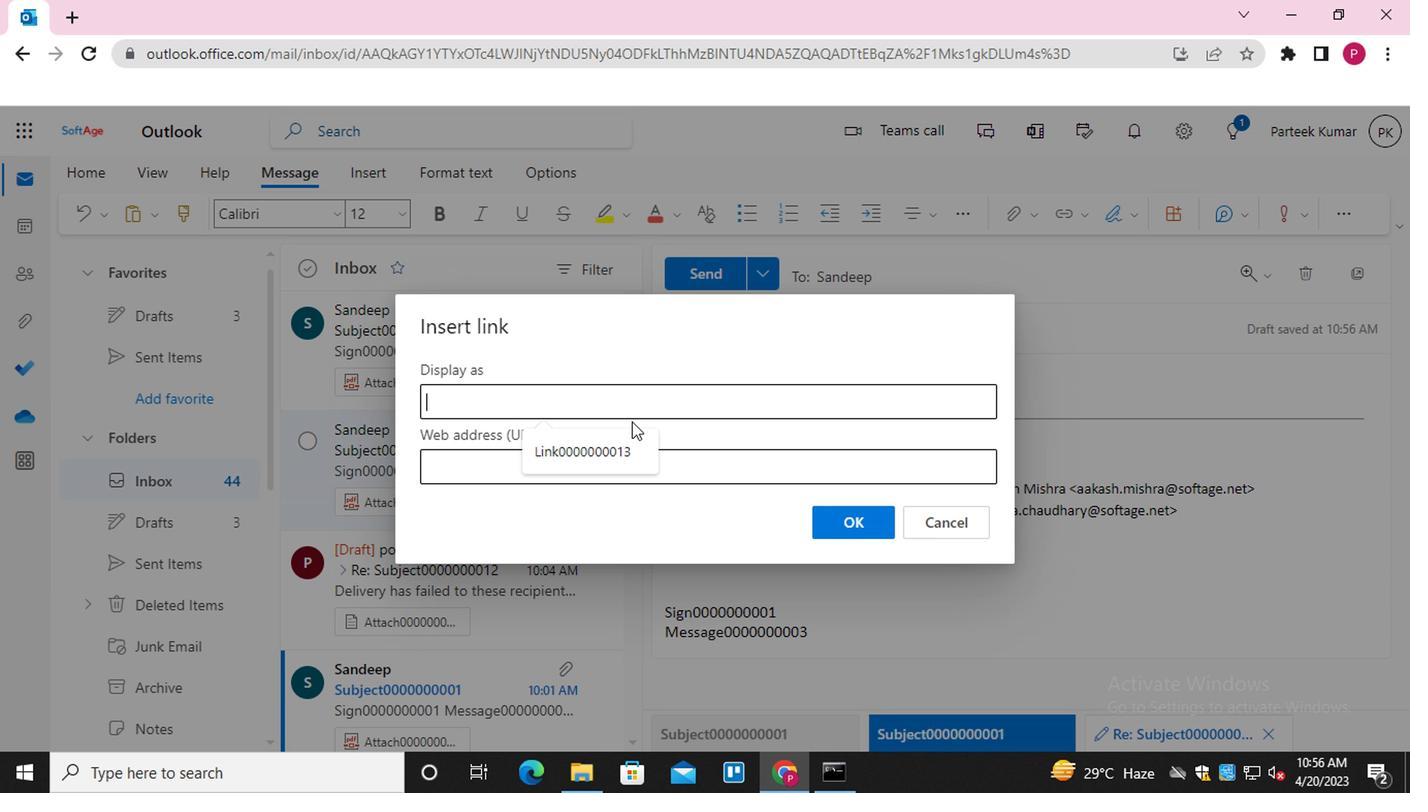 
Action: Mouse pressed left at (496, 400)
Screenshot: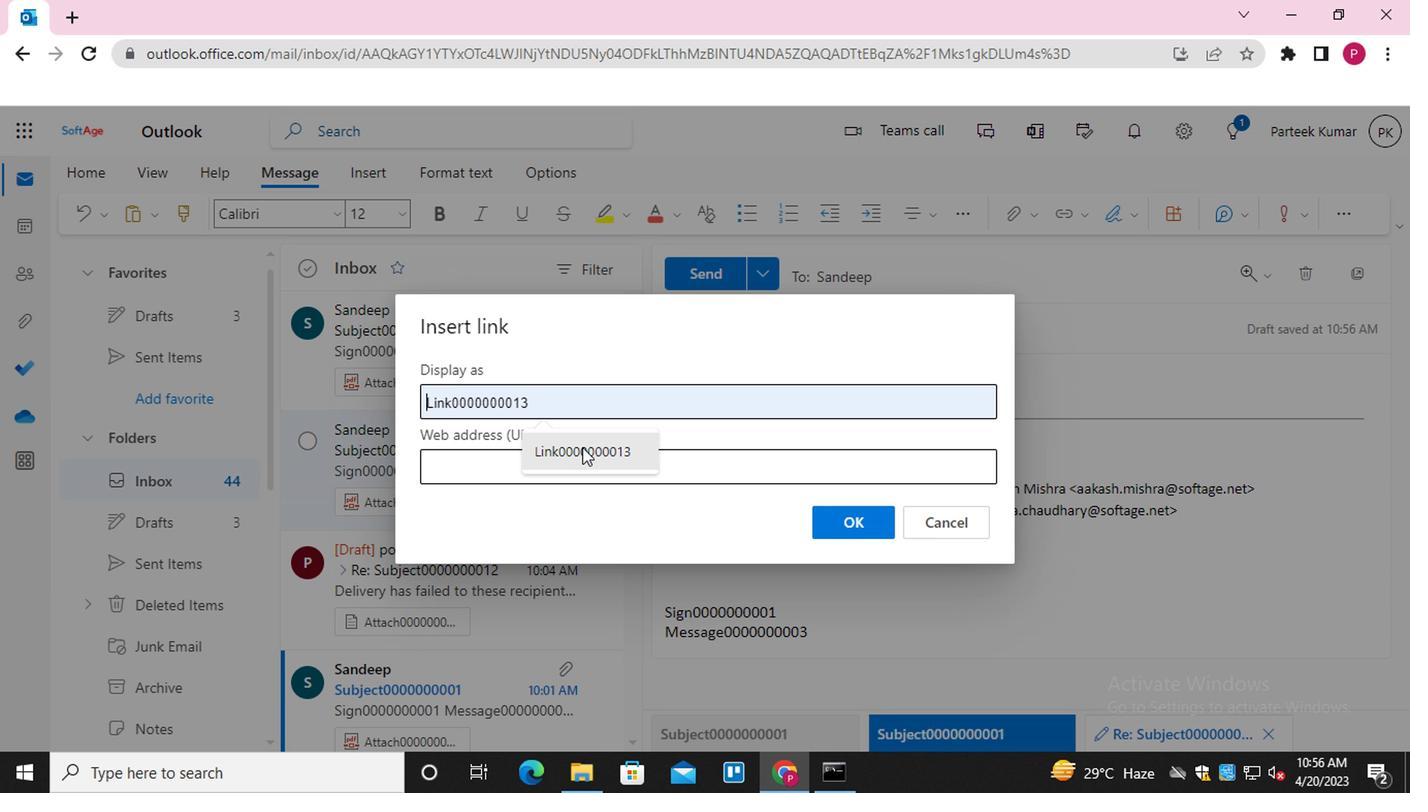 
Action: Mouse moved to (489, 409)
Screenshot: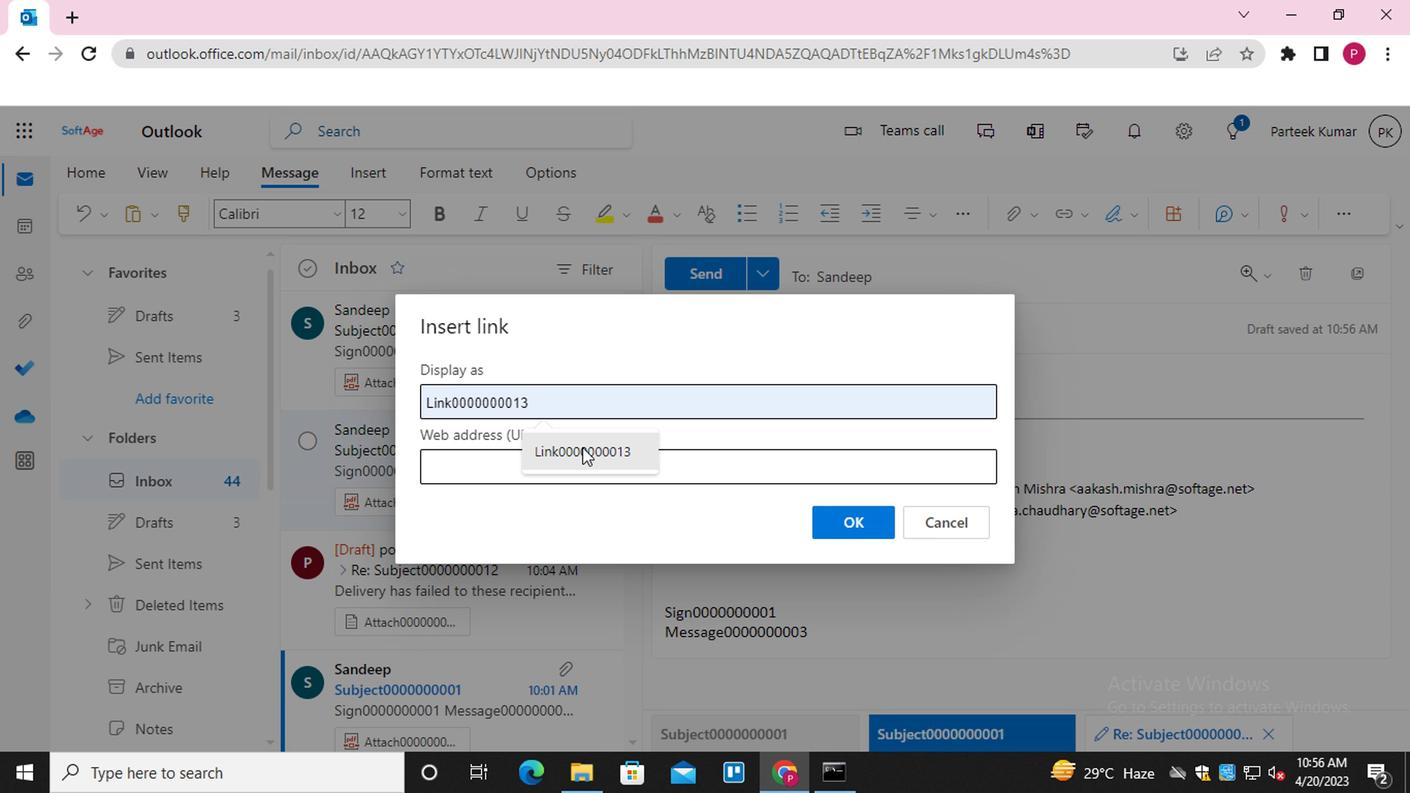 
Action: Mouse pressed left at (489, 409)
Screenshot: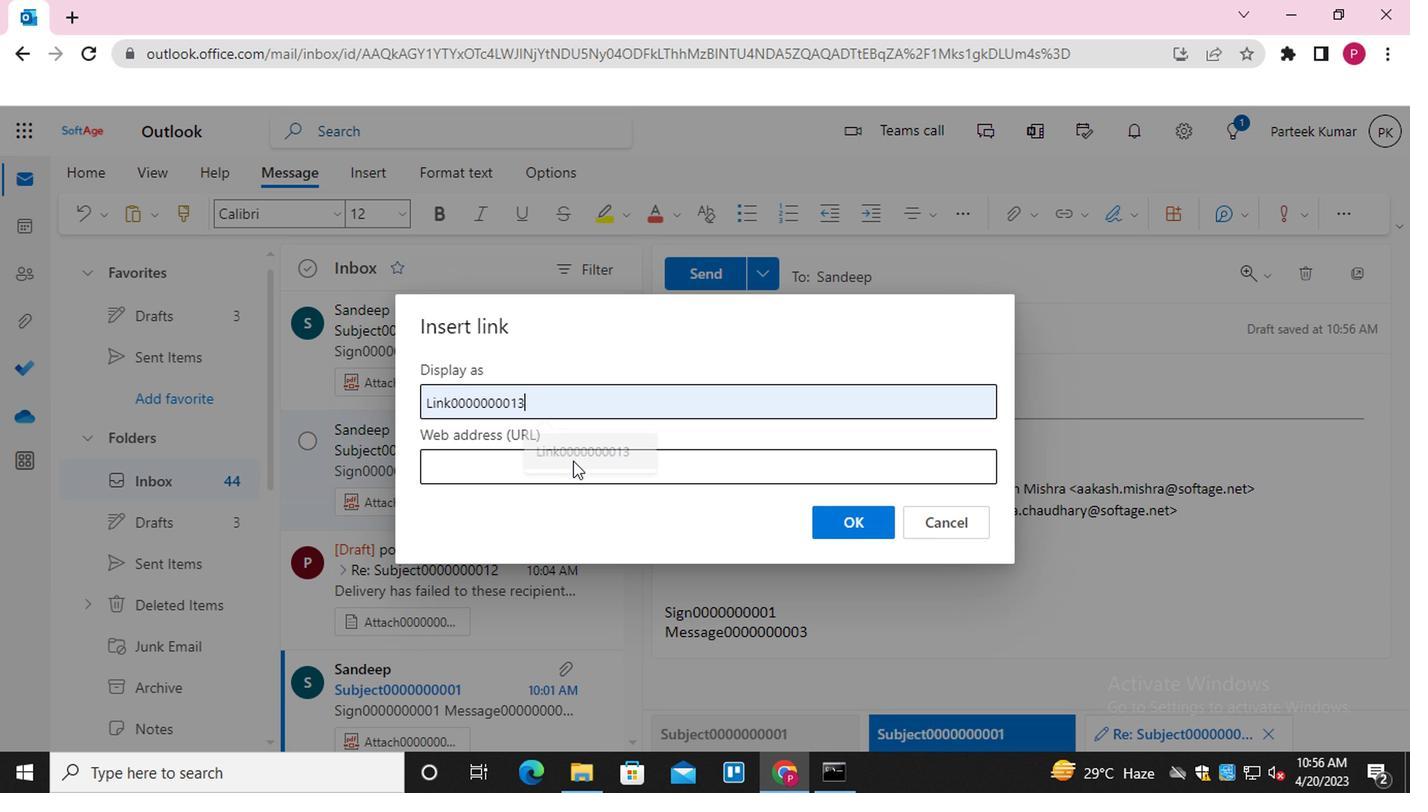 
Action: Mouse moved to (481, 442)
Screenshot: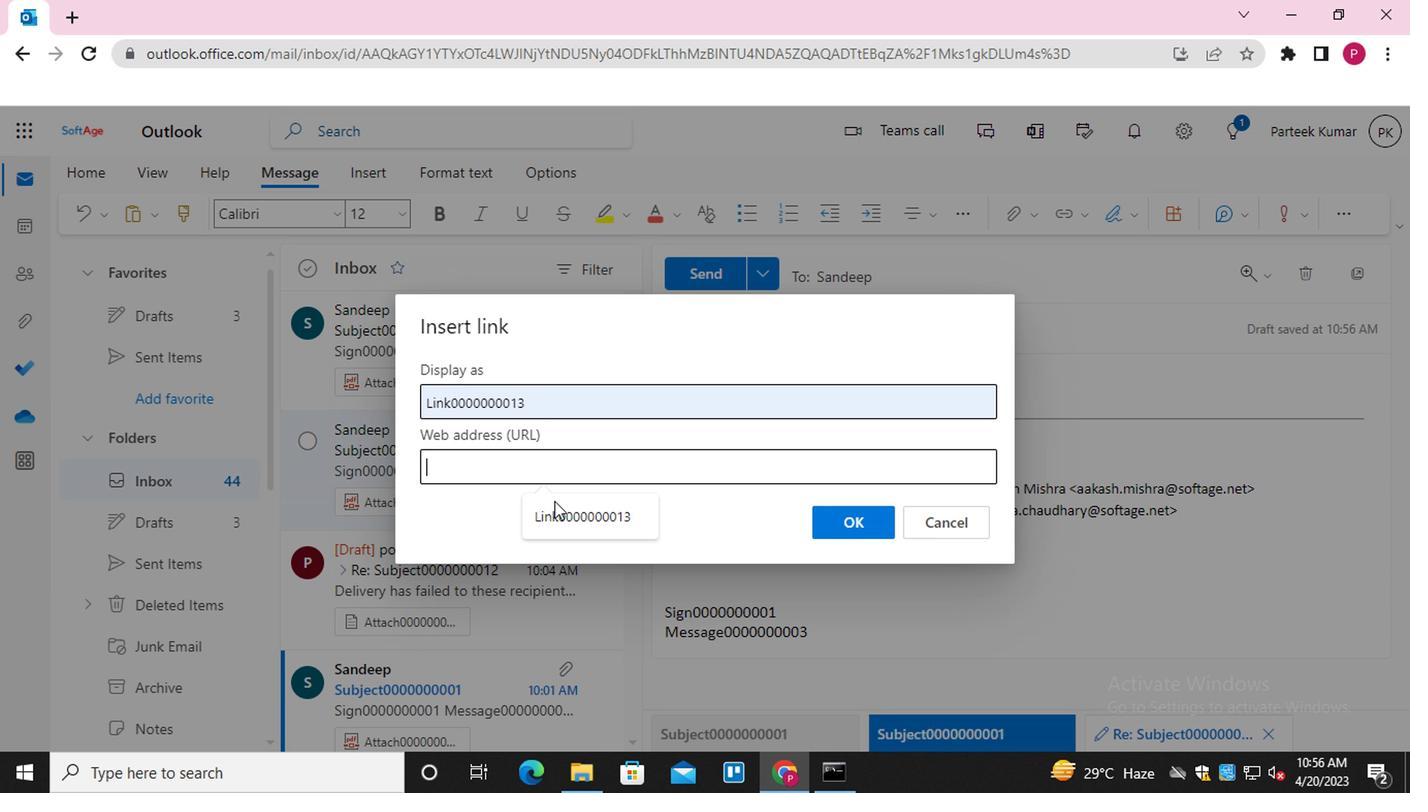 
Action: Mouse pressed left at (481, 442)
Screenshot: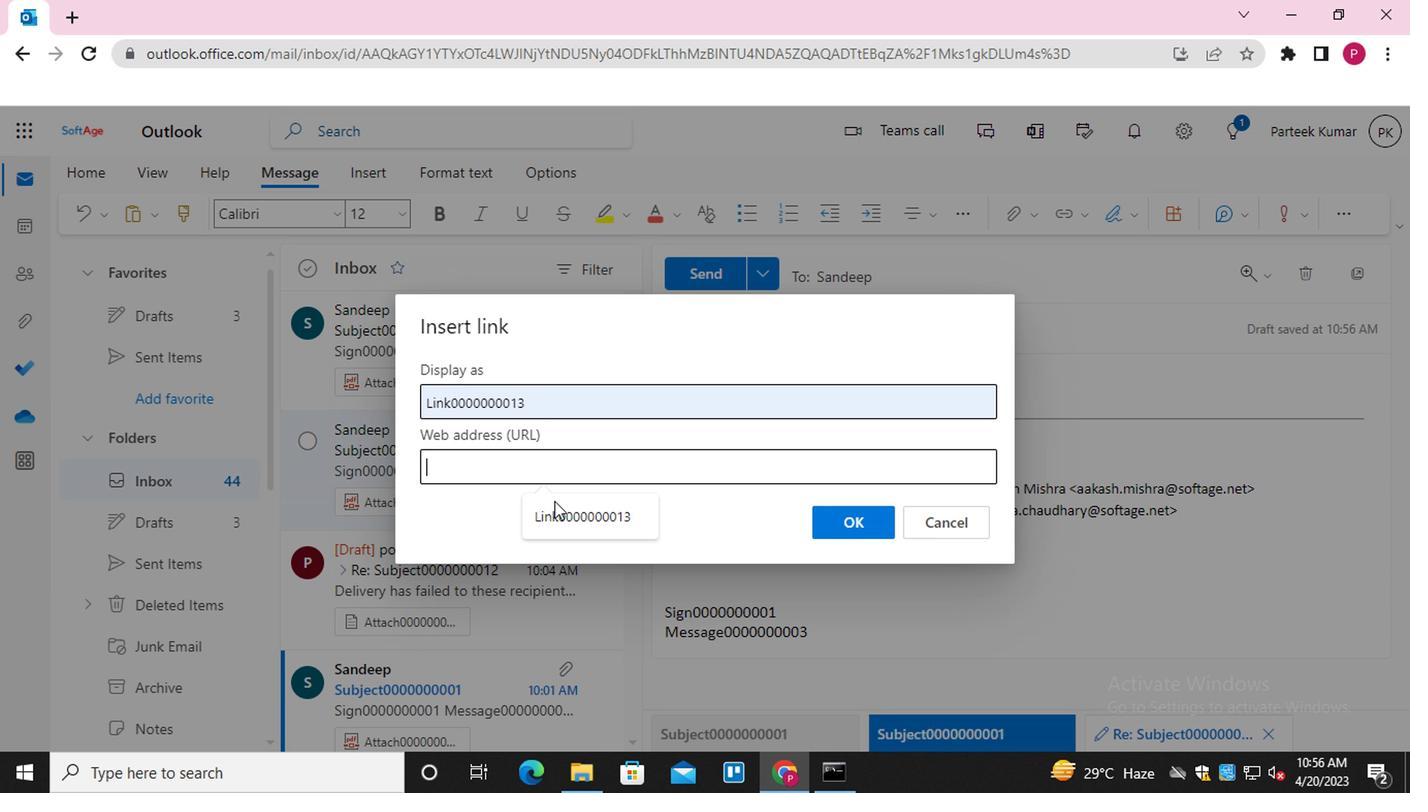 
Action: Mouse moved to (677, 459)
Screenshot: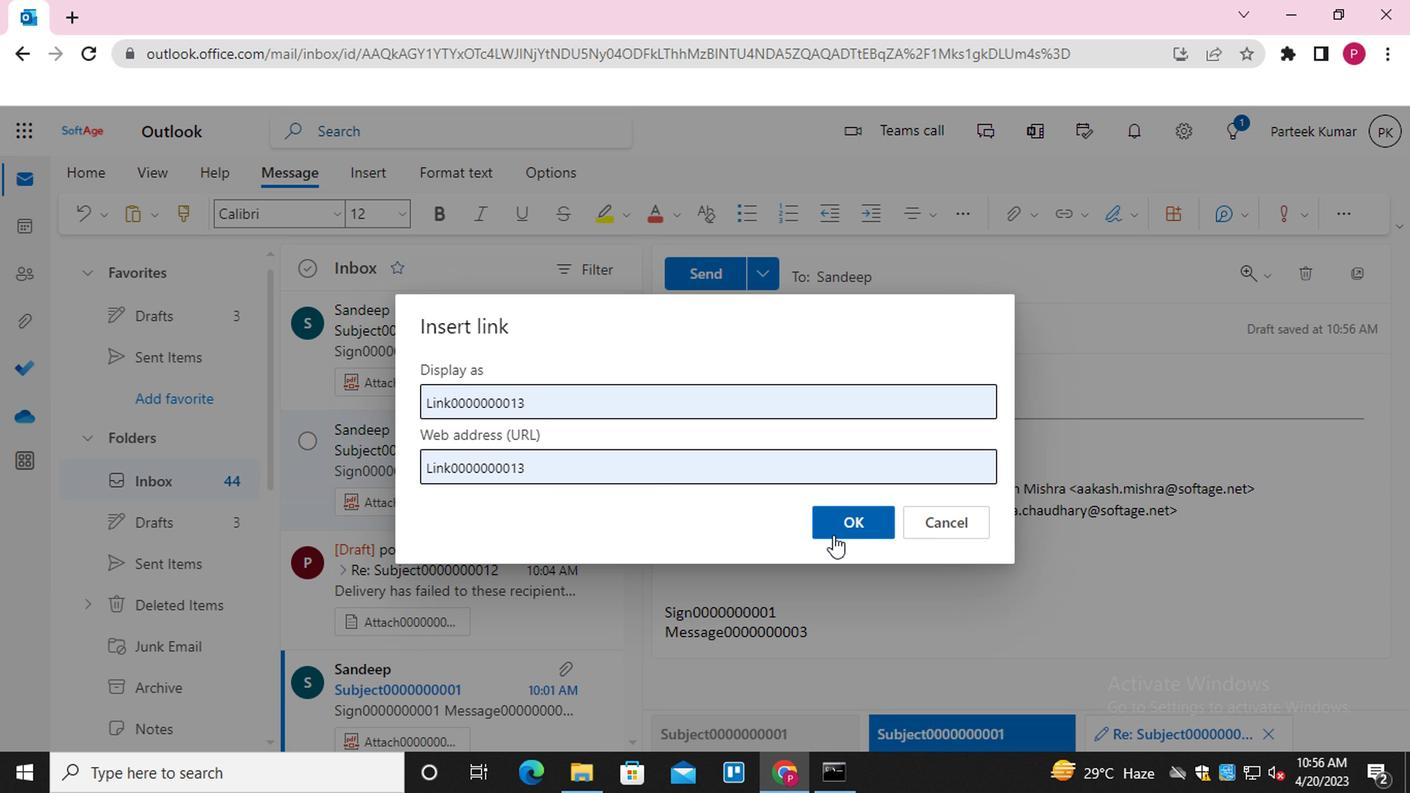 
Action: Mouse pressed left at (677, 459)
Screenshot: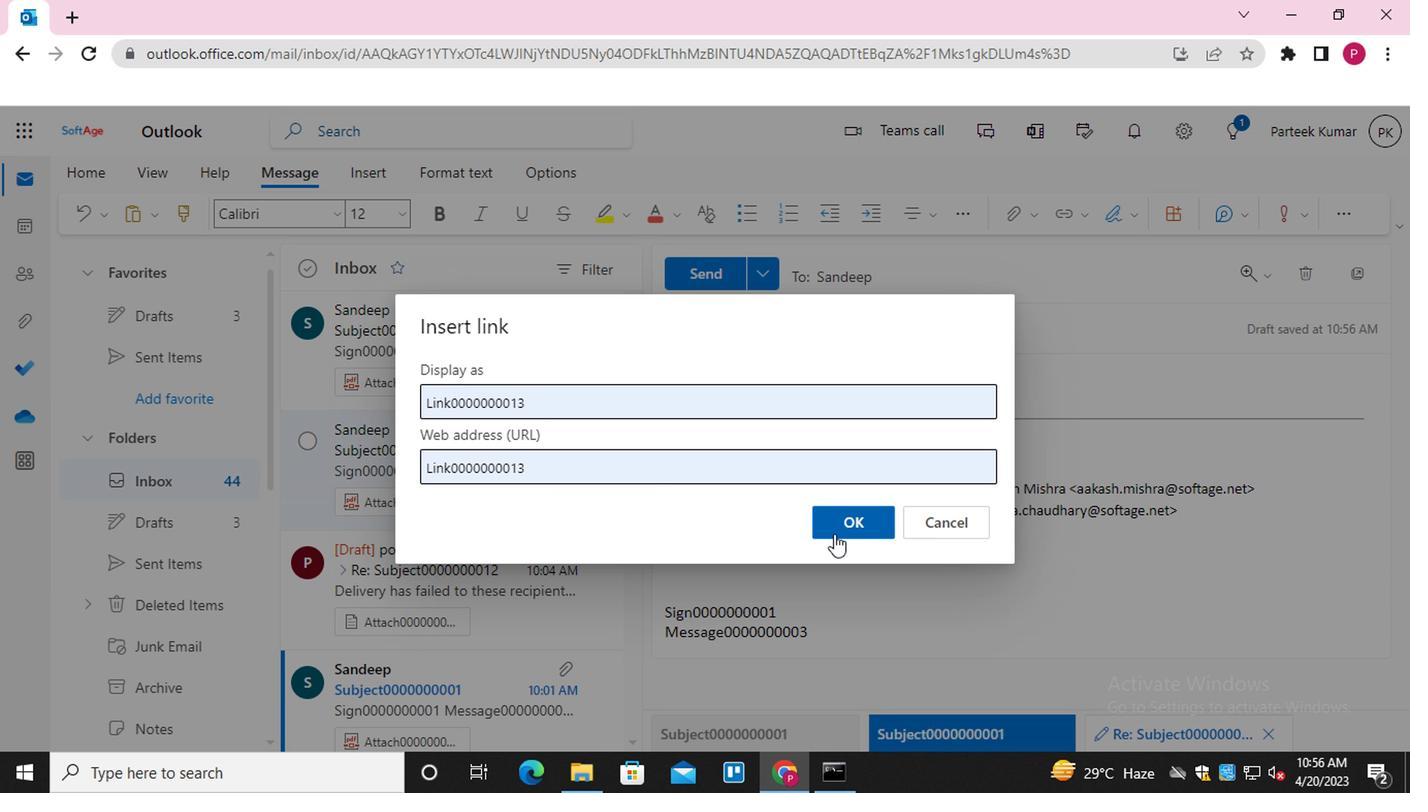 
Action: Mouse moved to (721, 277)
Screenshot: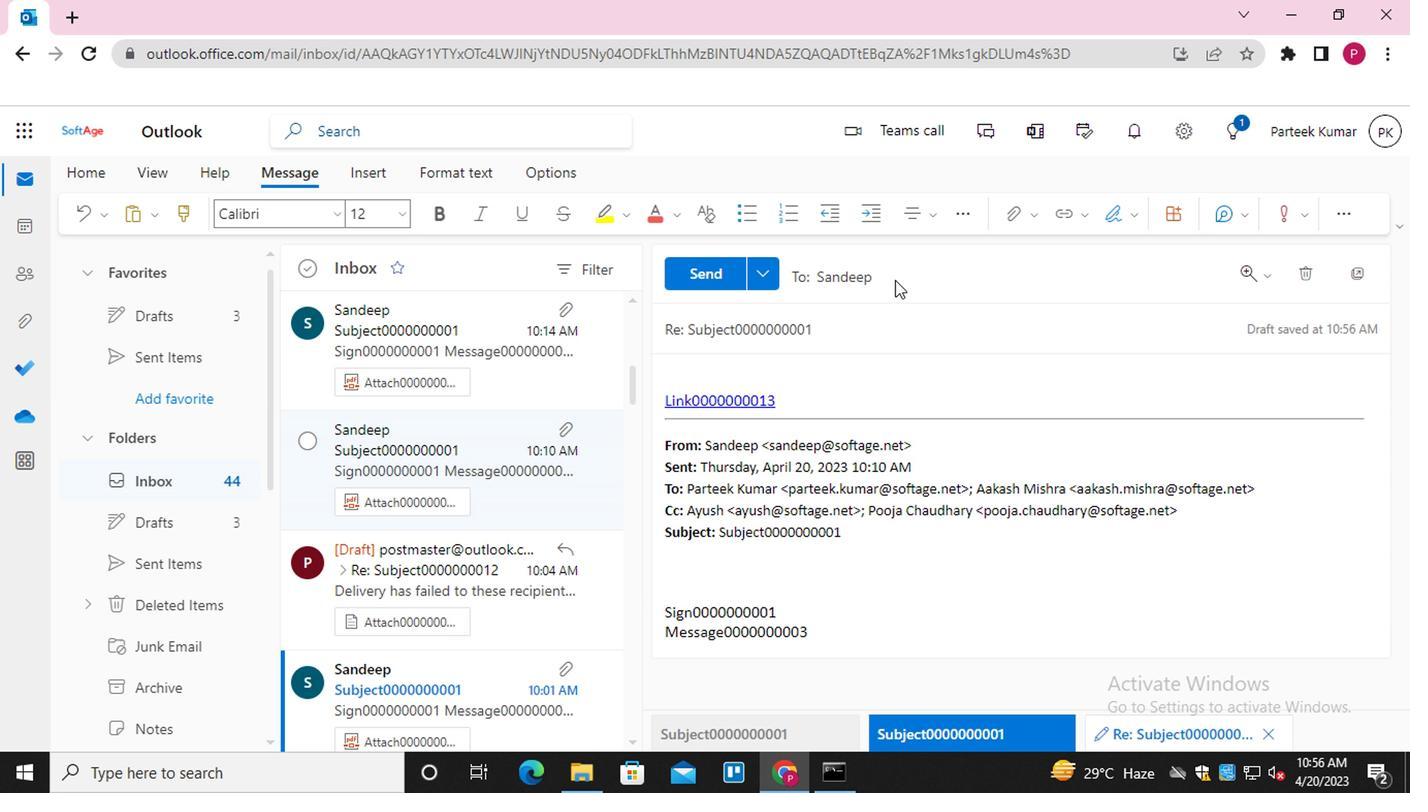 
Action: Mouse pressed left at (721, 277)
Screenshot: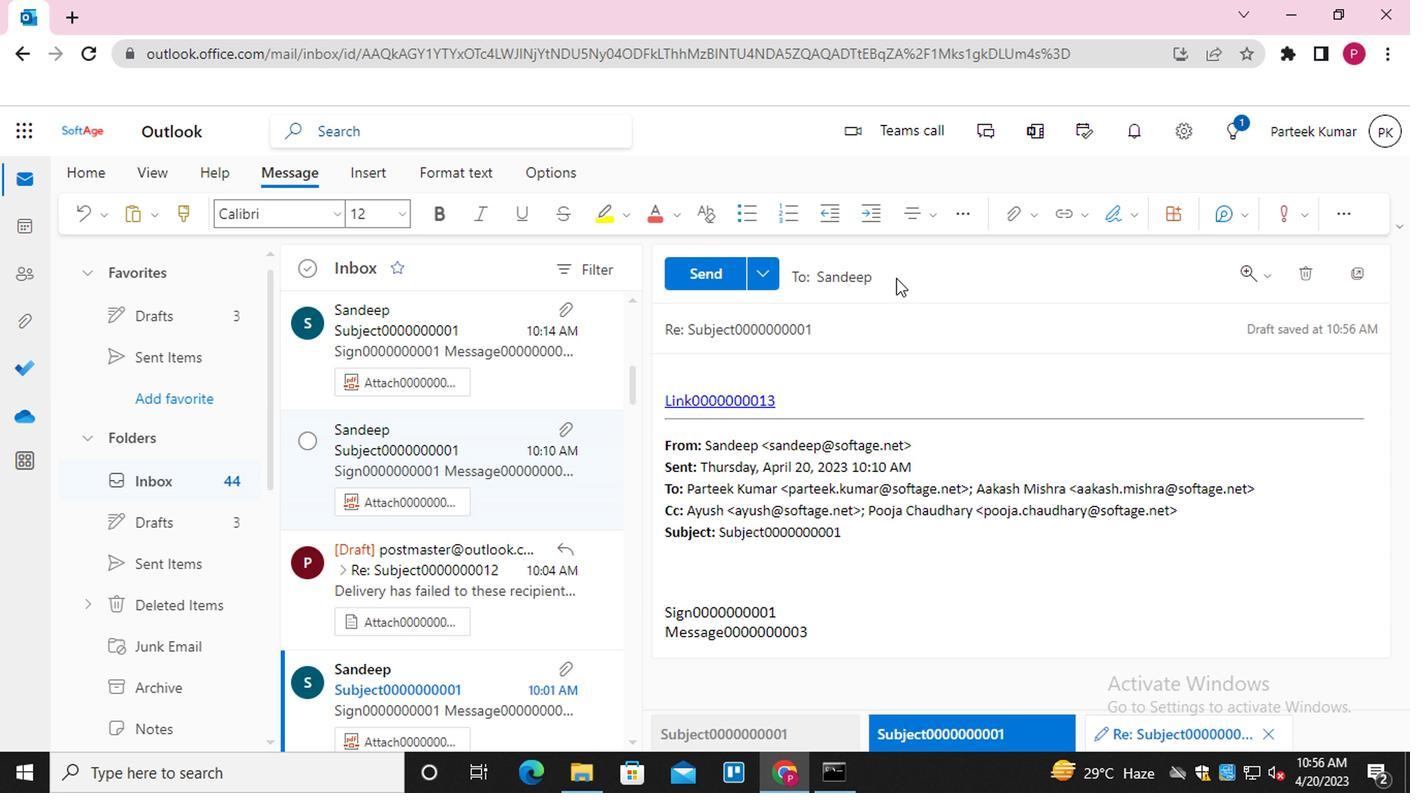 
Action: Mouse moved to (661, 311)
Screenshot: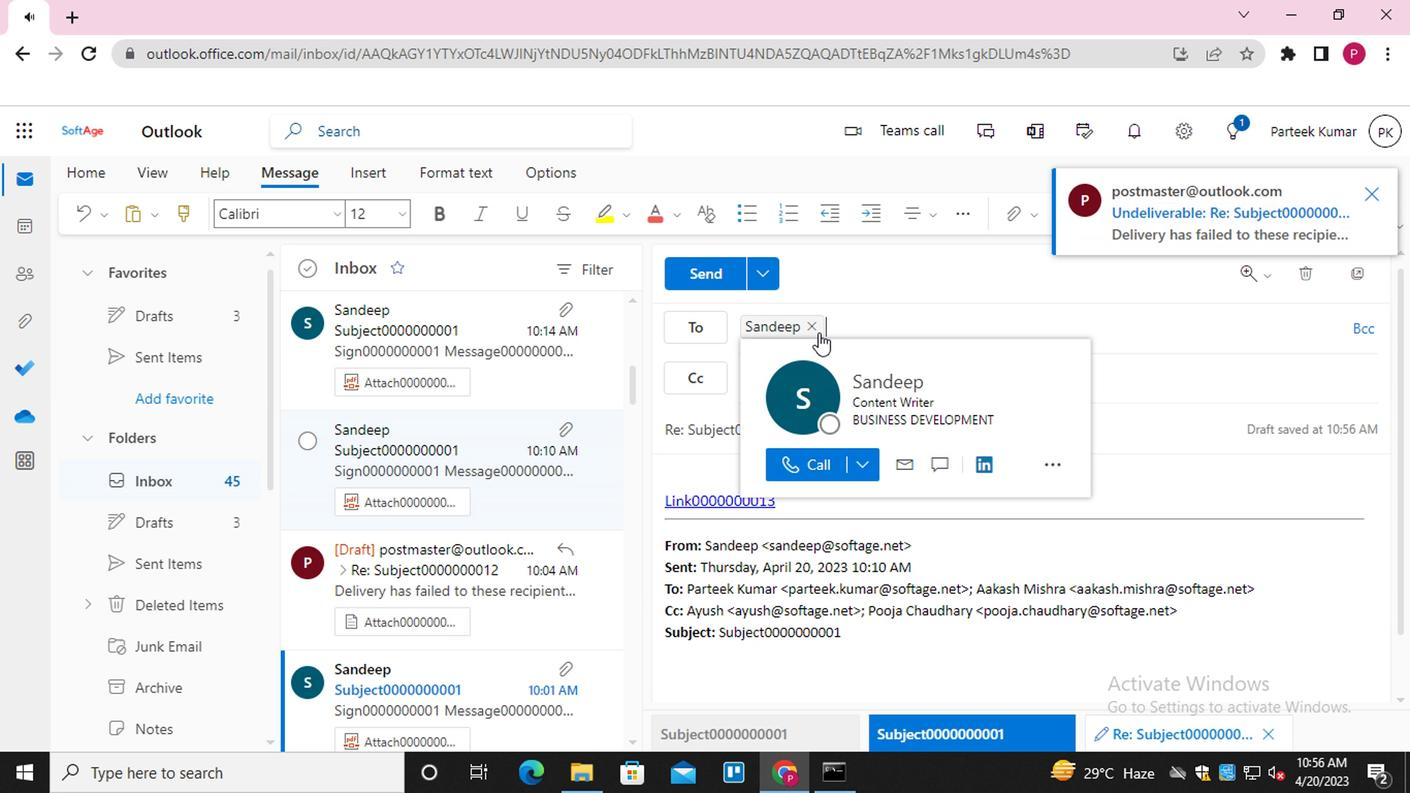 
Action: Mouse pressed left at (661, 311)
Screenshot: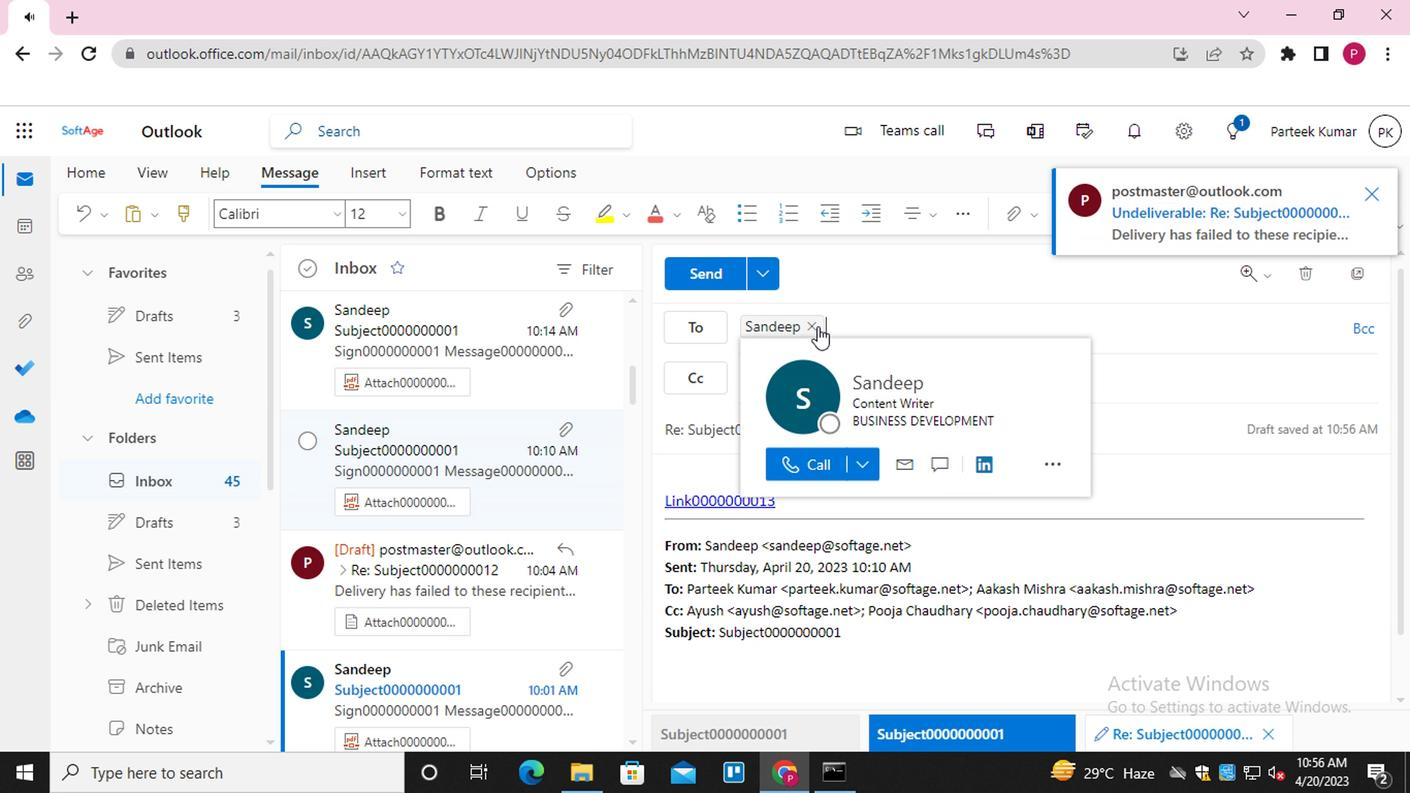 
Action: Mouse moved to (660, 311)
Screenshot: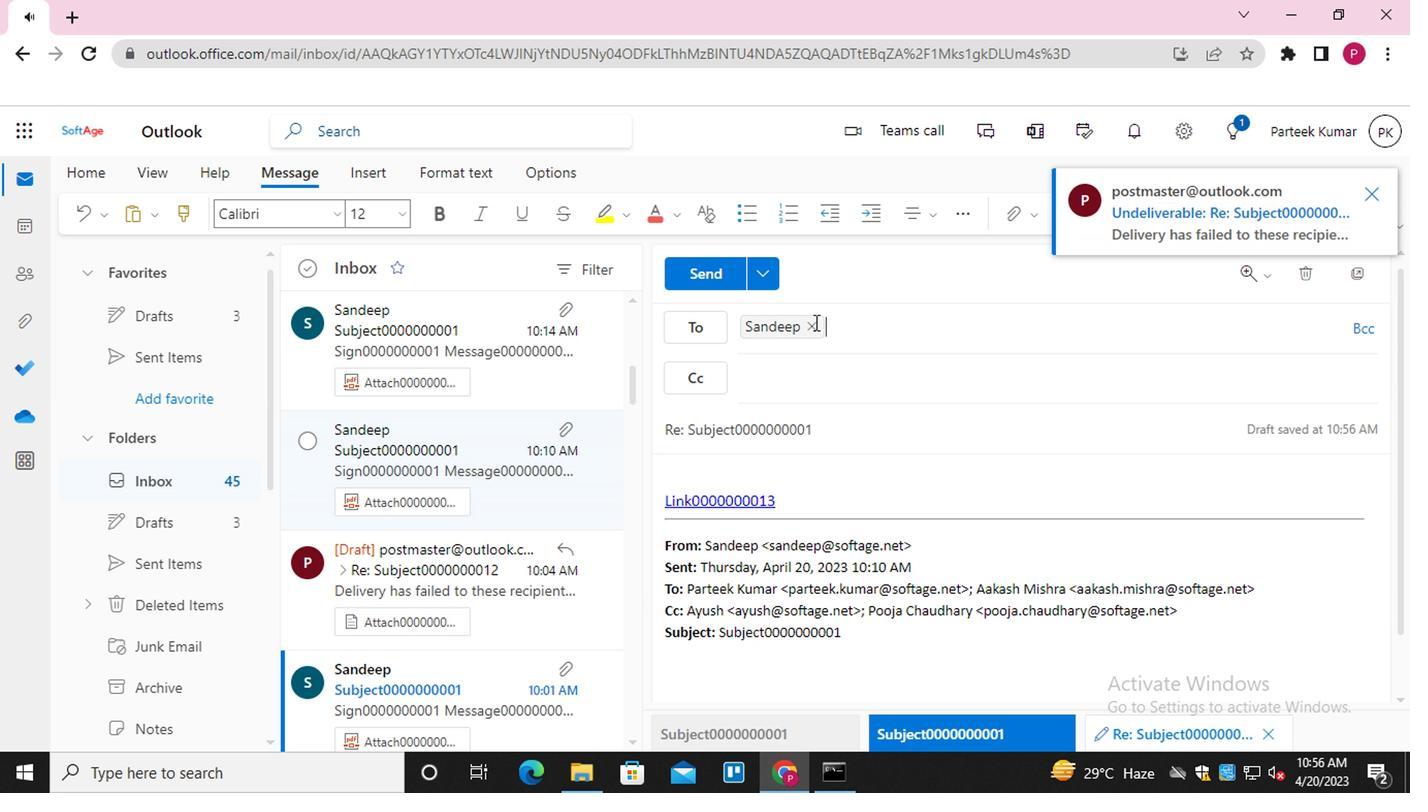 
Action: Key pressed <Key.shift>AA
Screenshot: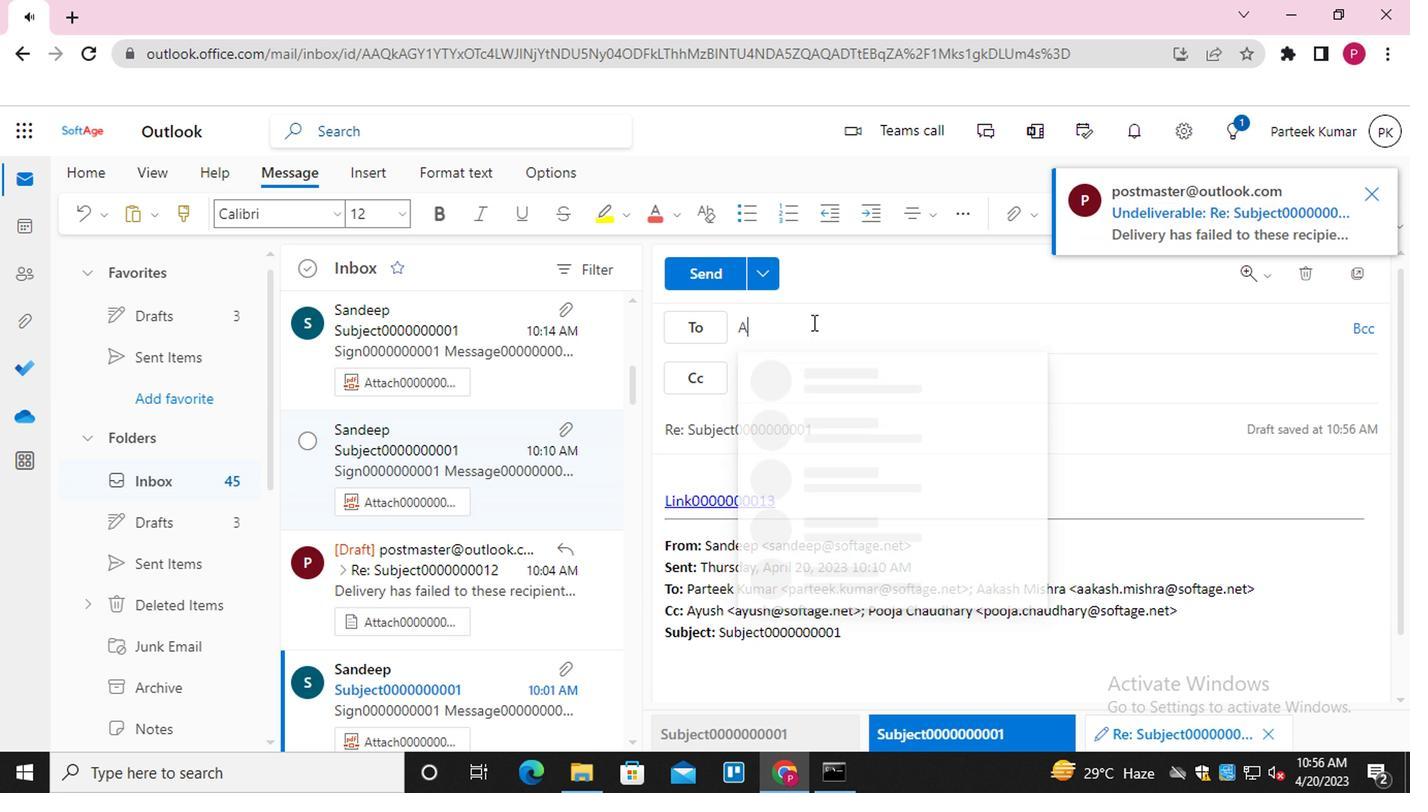 
Action: Mouse moved to (688, 351)
Screenshot: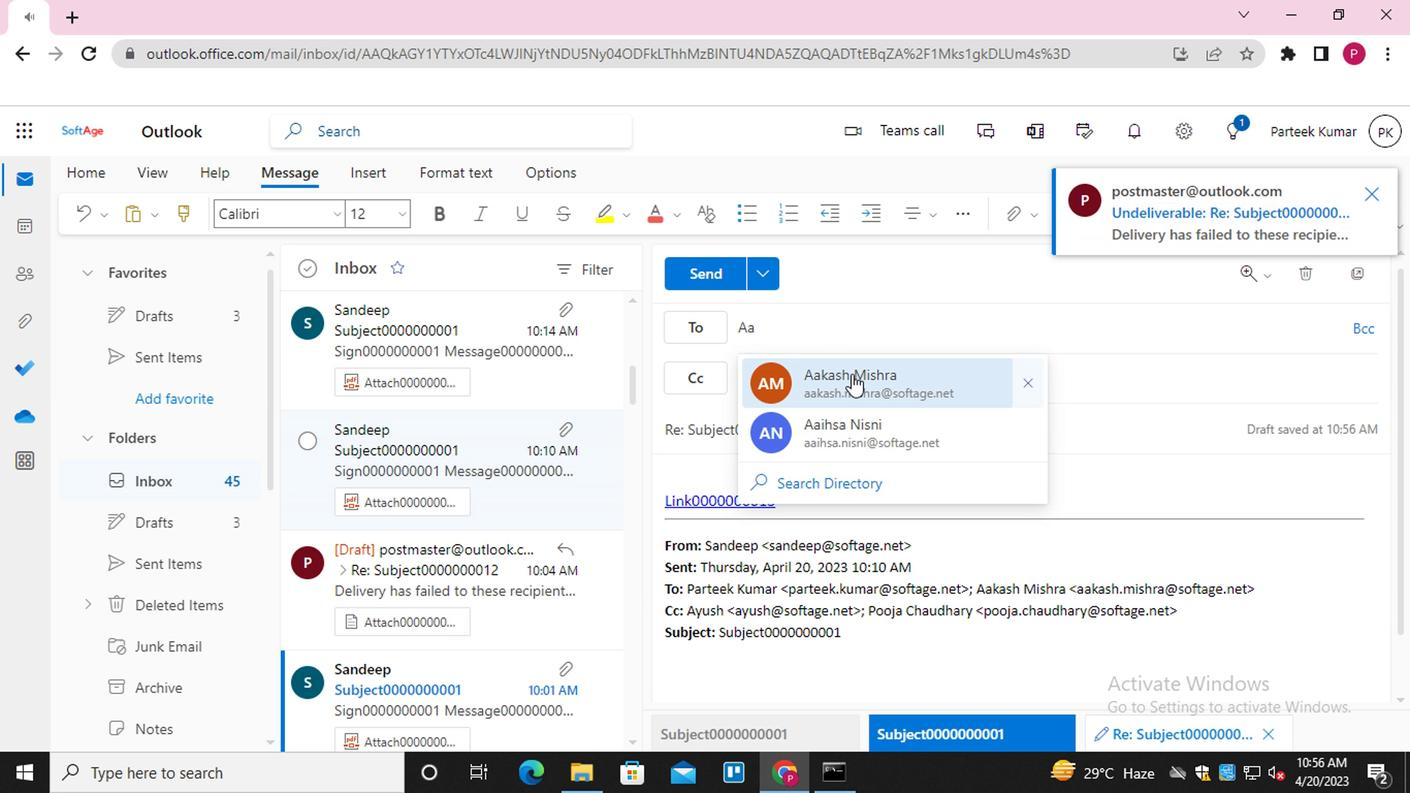 
Action: Mouse pressed left at (688, 351)
Screenshot: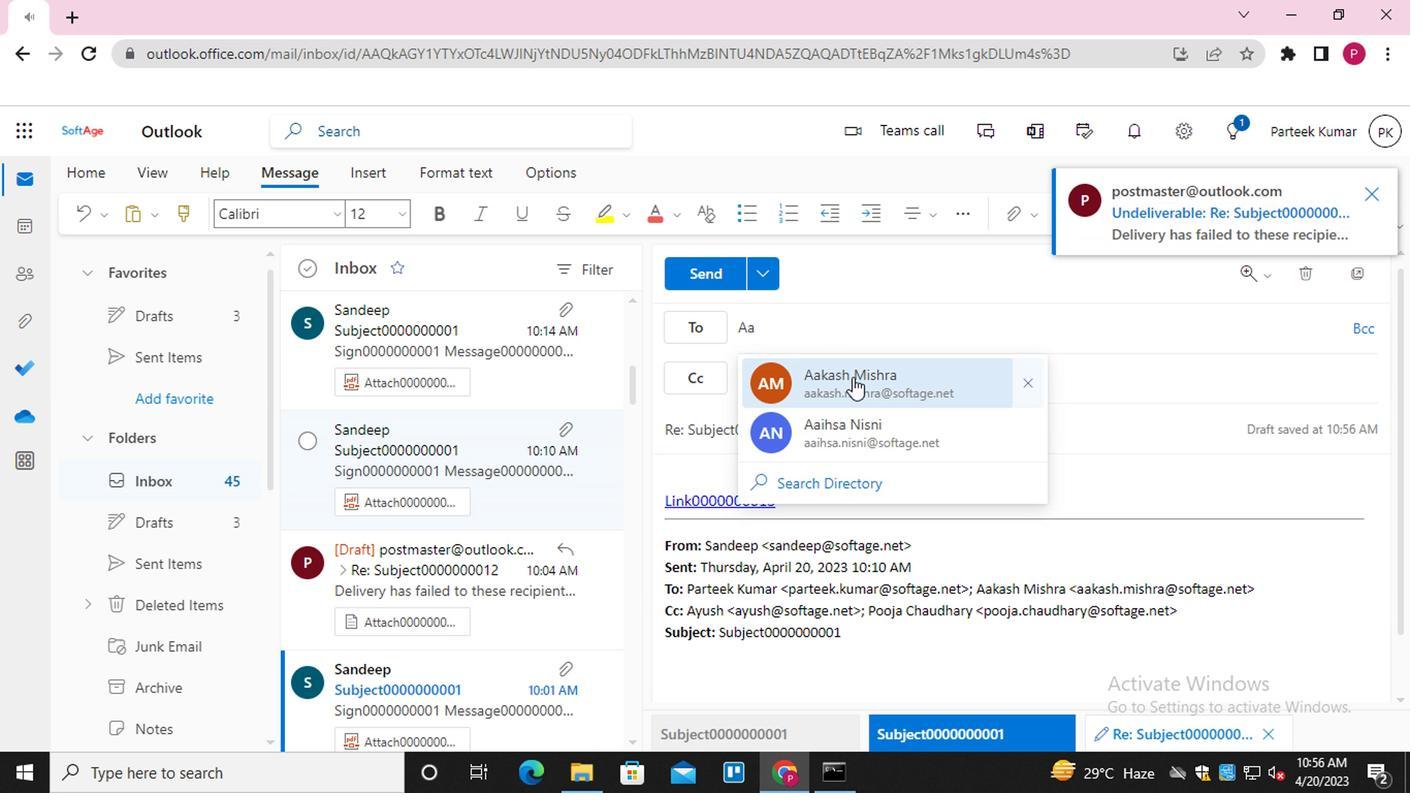 
Action: Mouse moved to (658, 348)
Screenshot: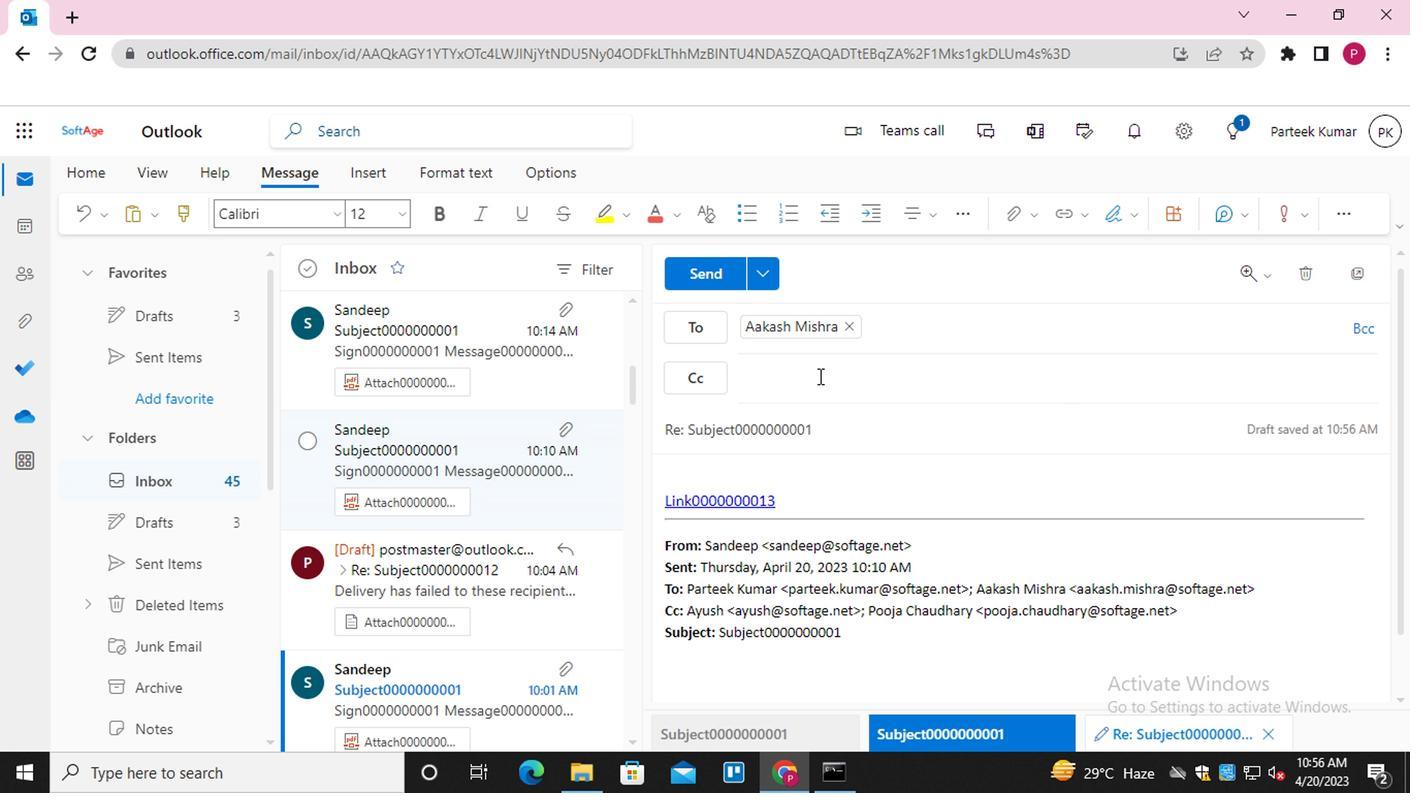 
Action: Mouse pressed left at (658, 348)
Screenshot: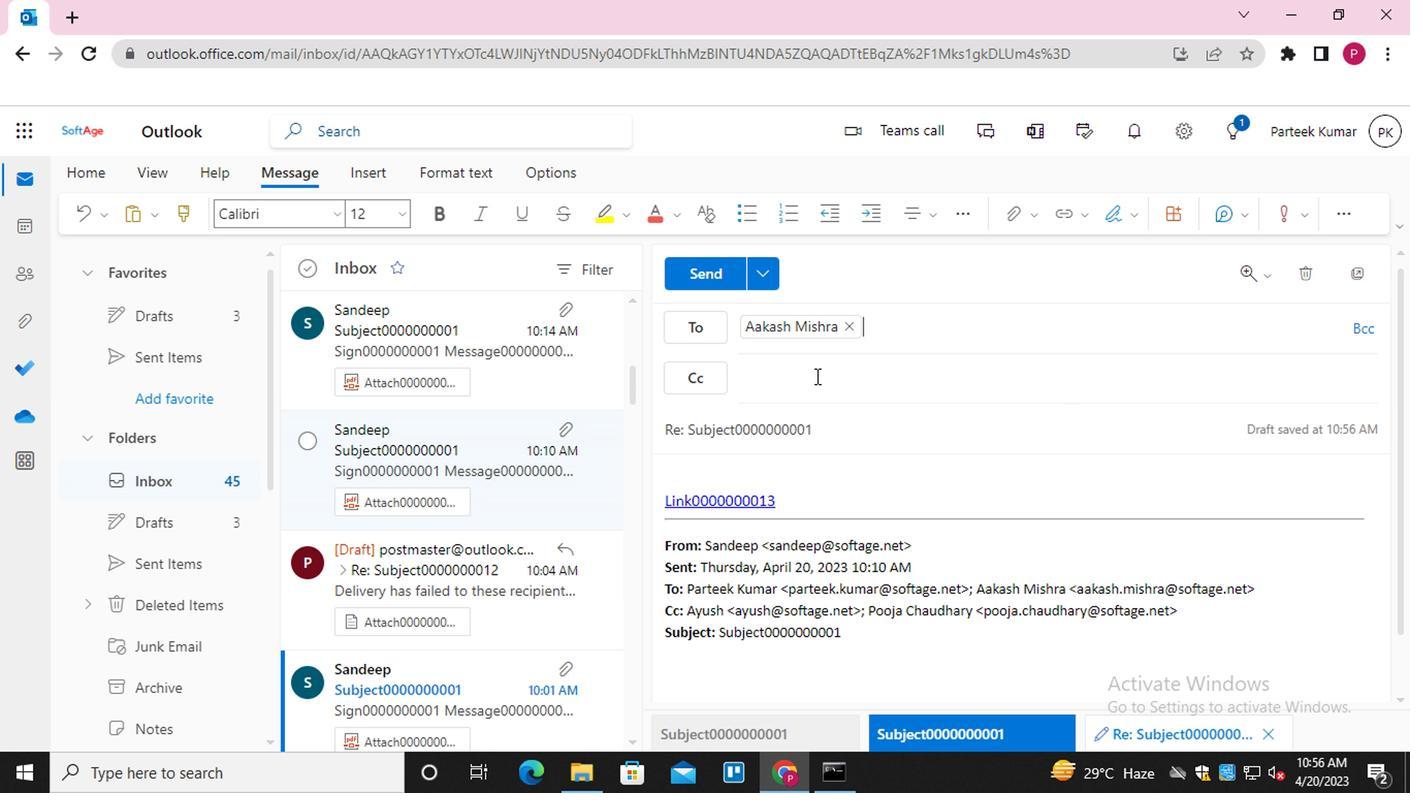 
Action: Key pressed <Key.shift>EMAILO<Key.backspace>0000000002
Screenshot: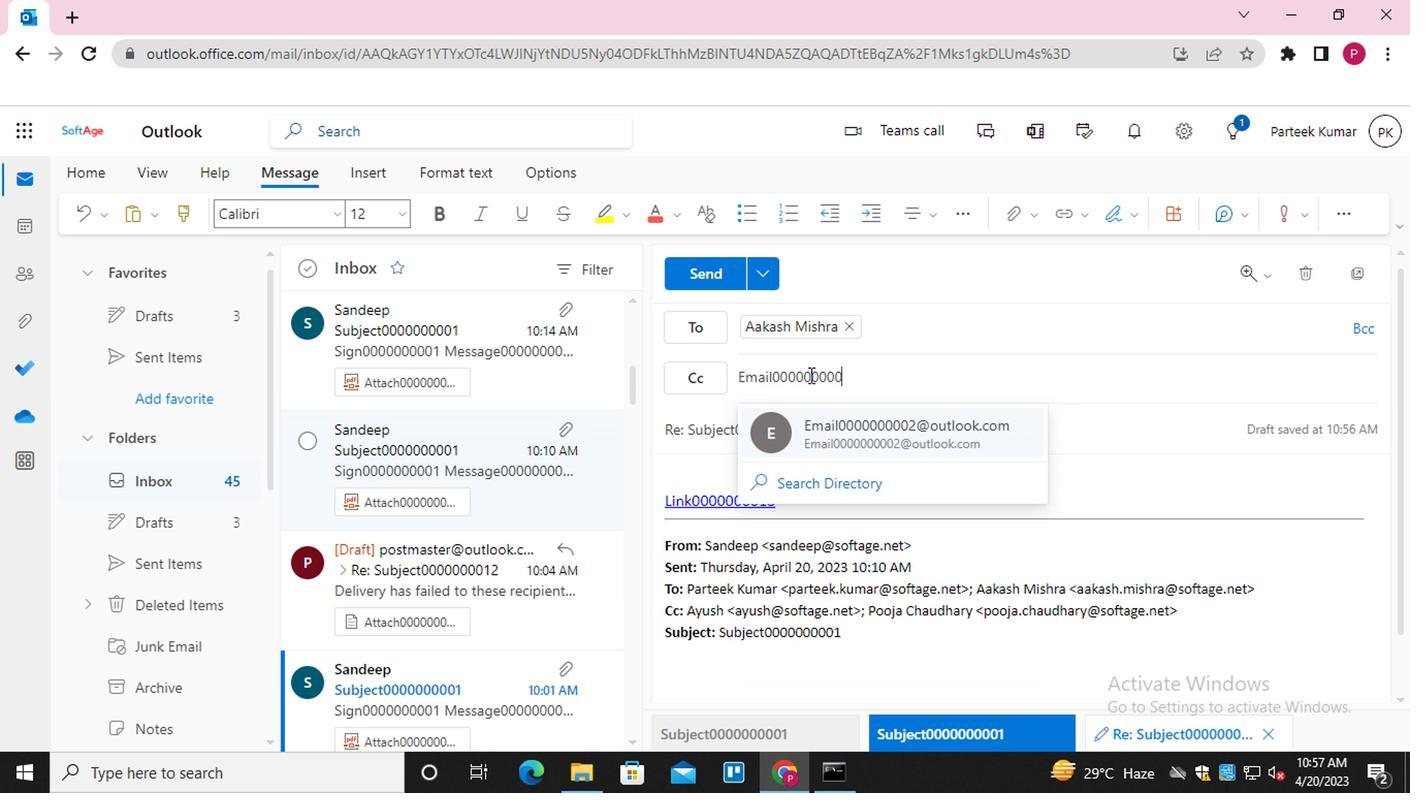 
Action: Mouse moved to (717, 381)
Screenshot: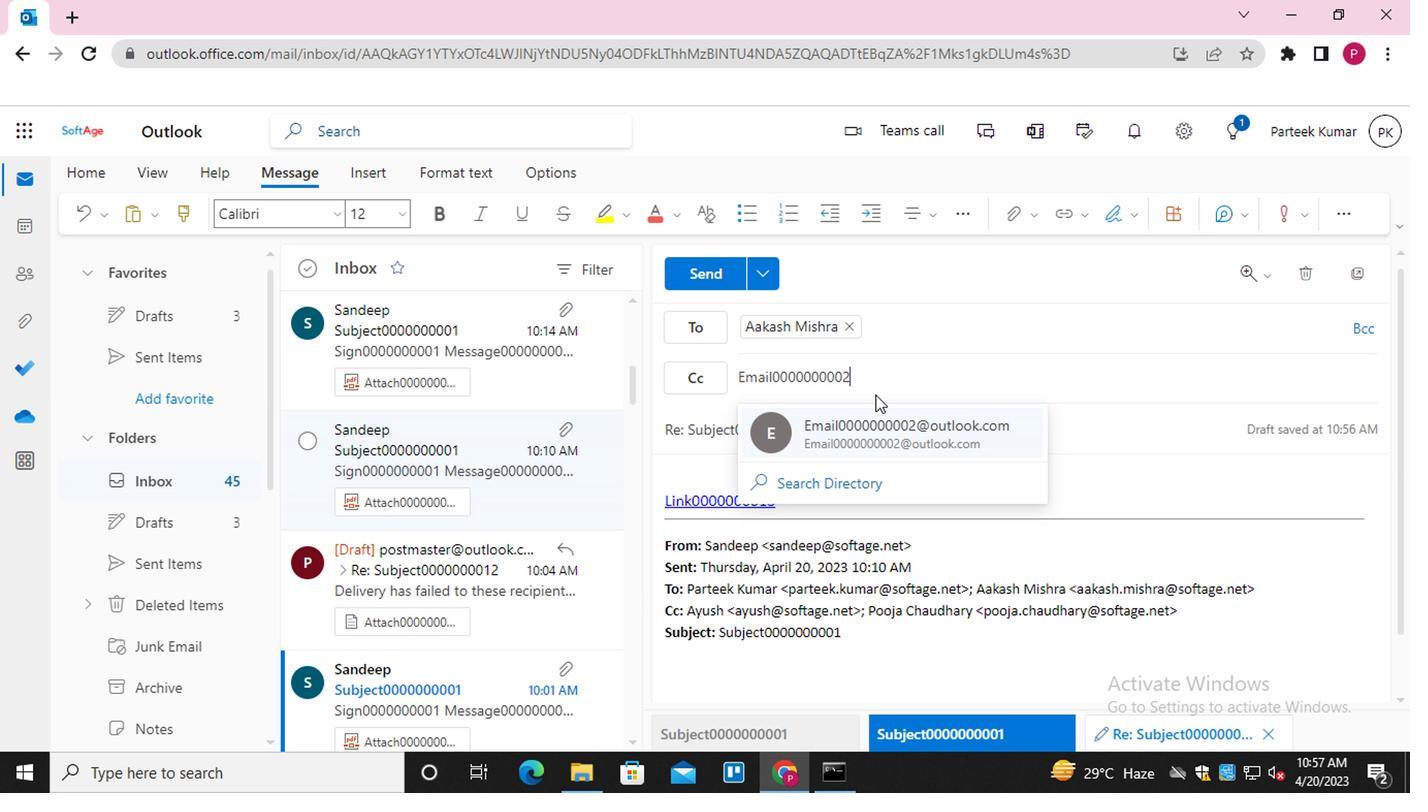 
Action: Mouse pressed left at (717, 381)
Screenshot: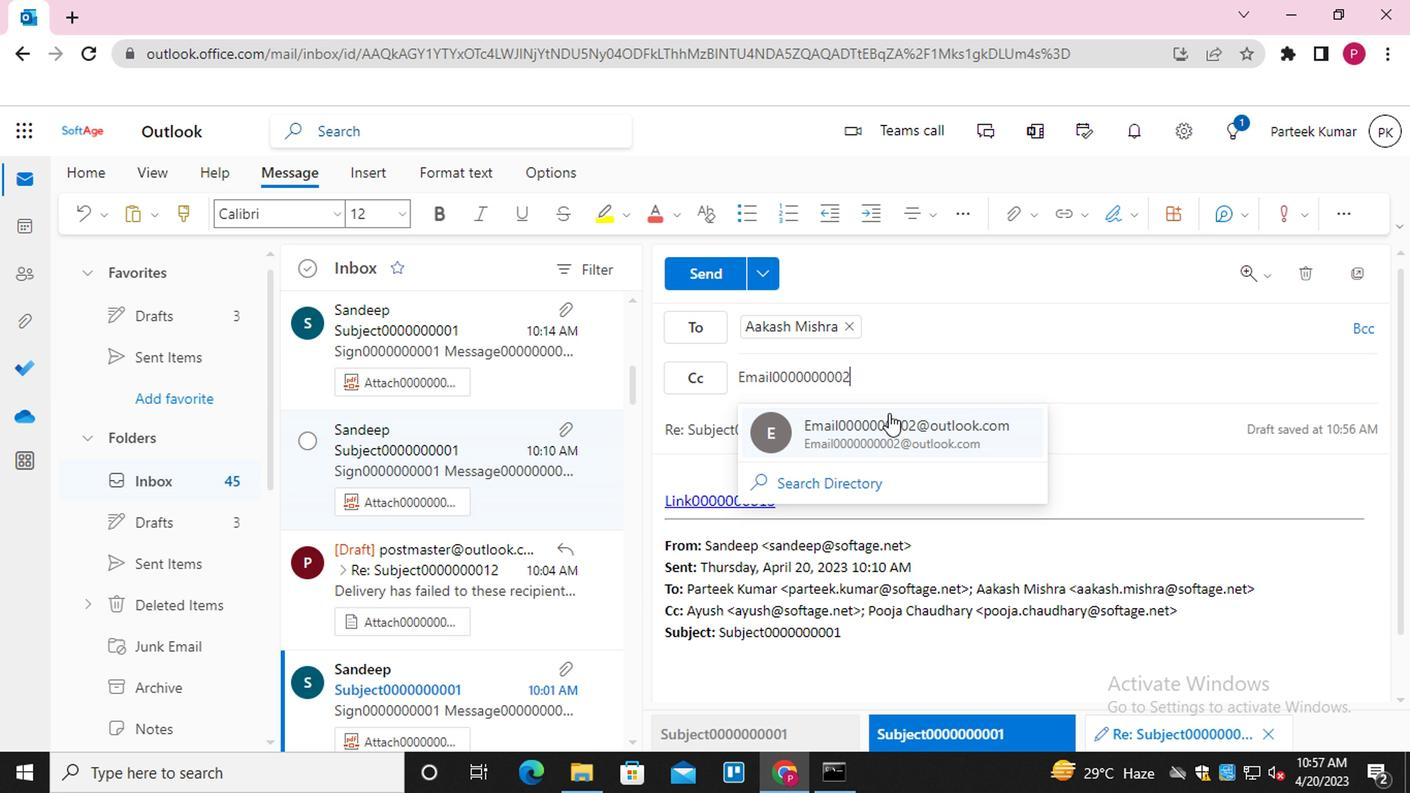 
Action: Mouse moved to (667, 389)
Screenshot: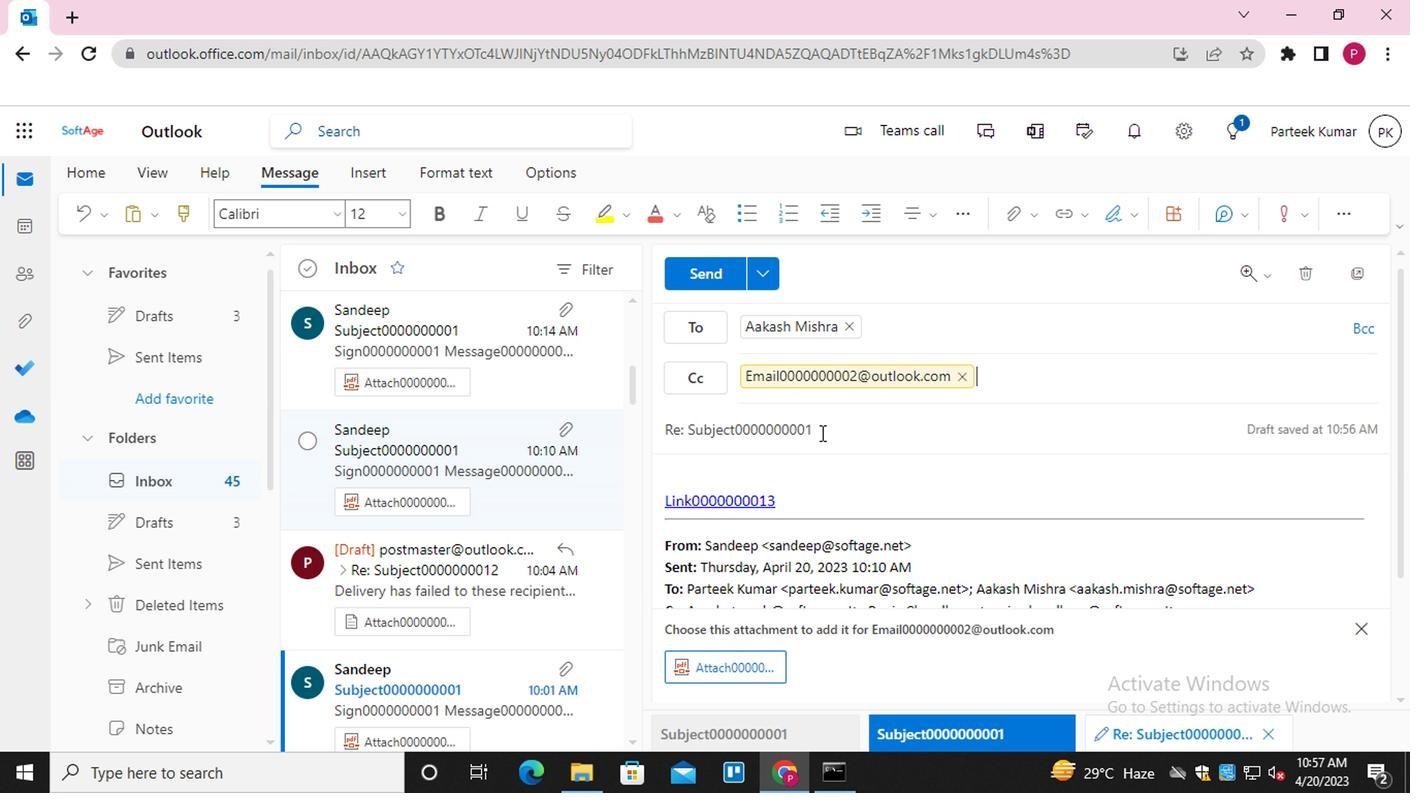 
Action: Mouse pressed left at (667, 389)
Screenshot: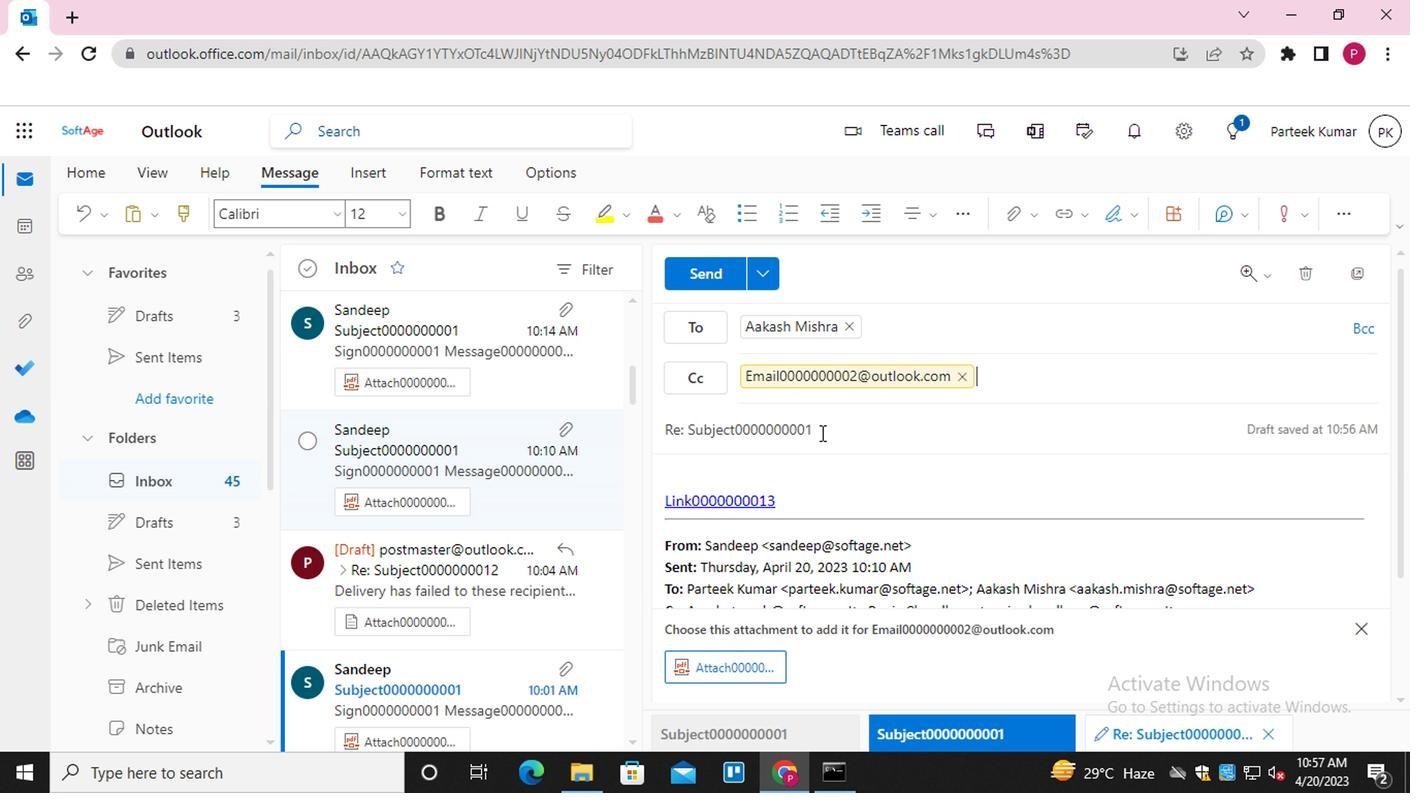 
Action: Key pressed <Key.backspace><Key.backspace>14
Screenshot: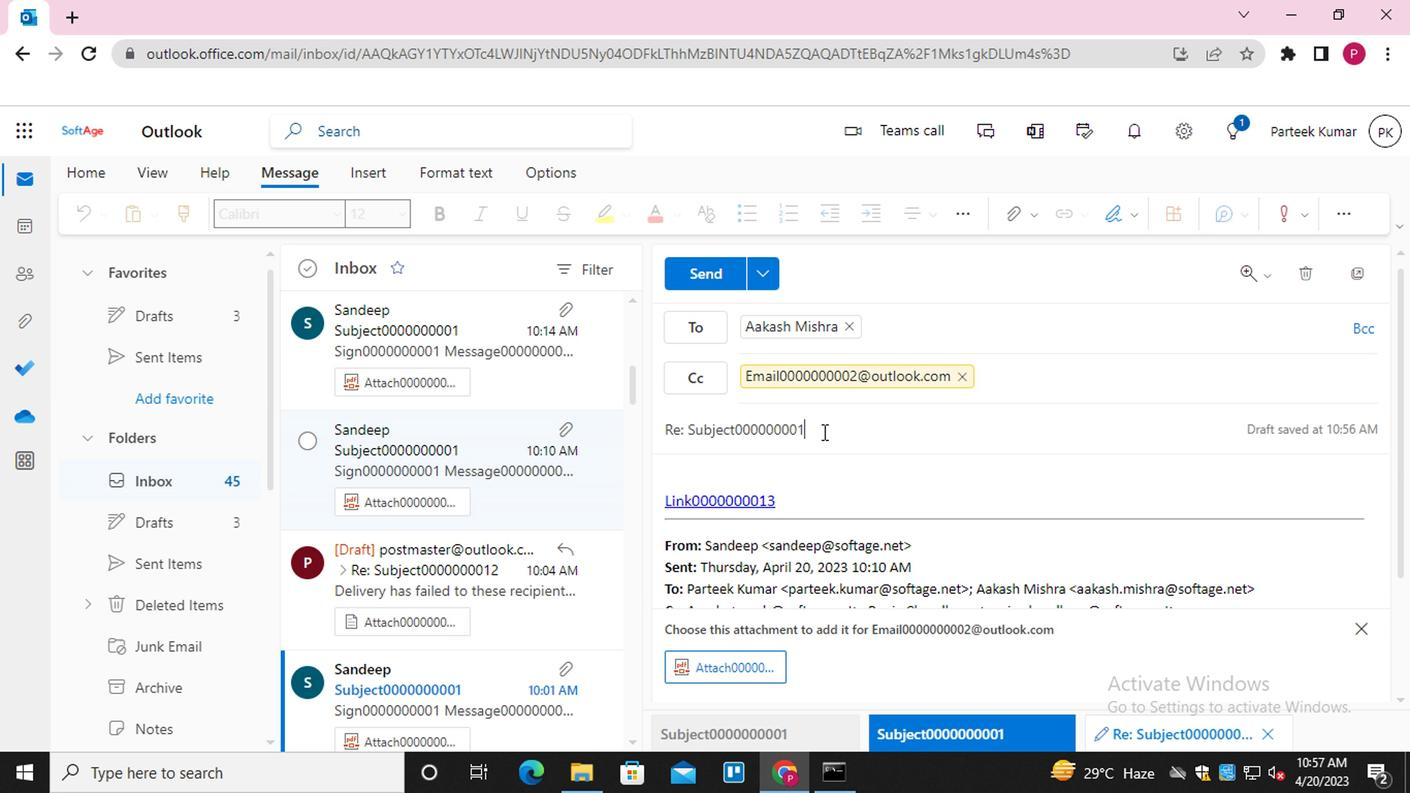 
Action: Mouse moved to (578, 420)
Screenshot: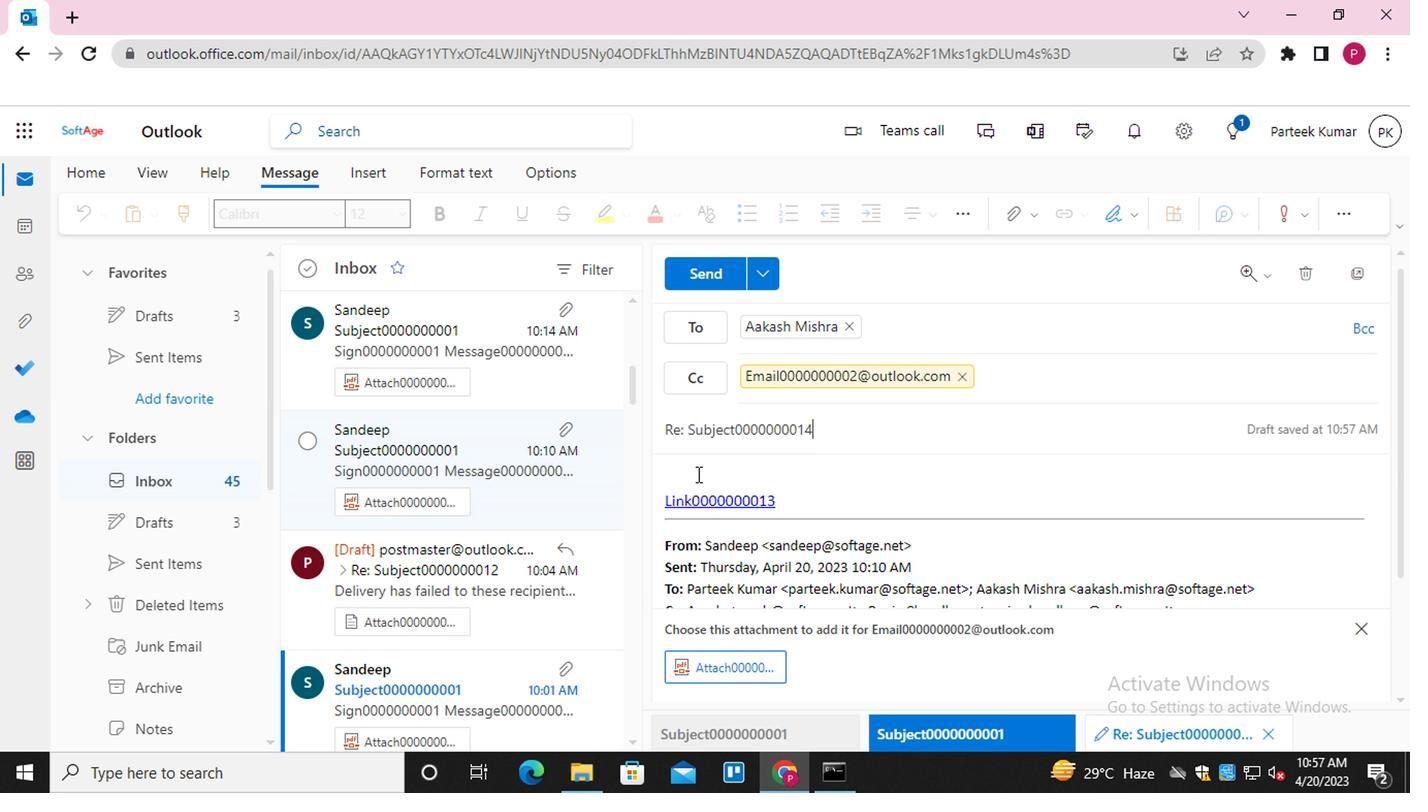 
Action: Mouse pressed left at (578, 420)
Screenshot: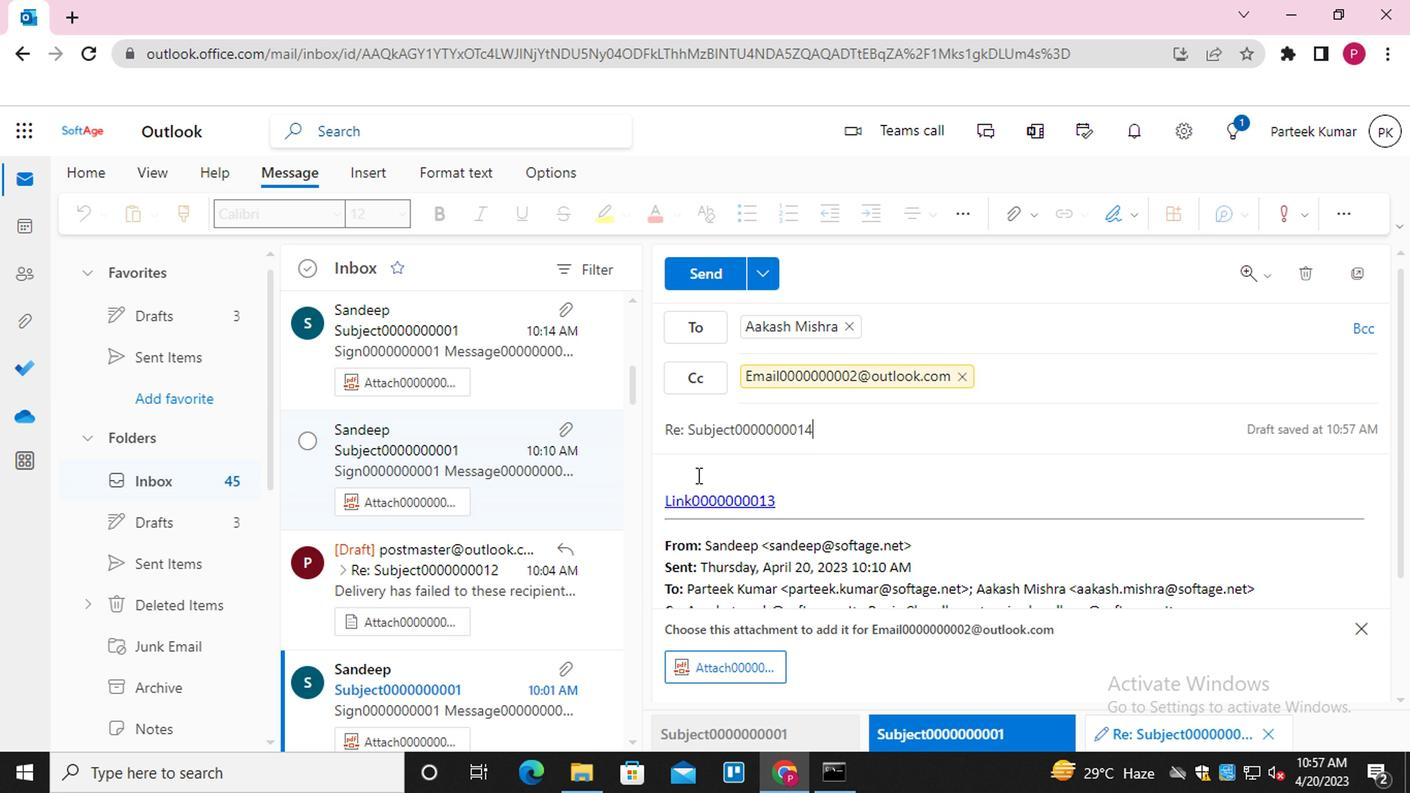 
Action: Key pressed <Key.shift_r>MESSAGE0000000014
Screenshot: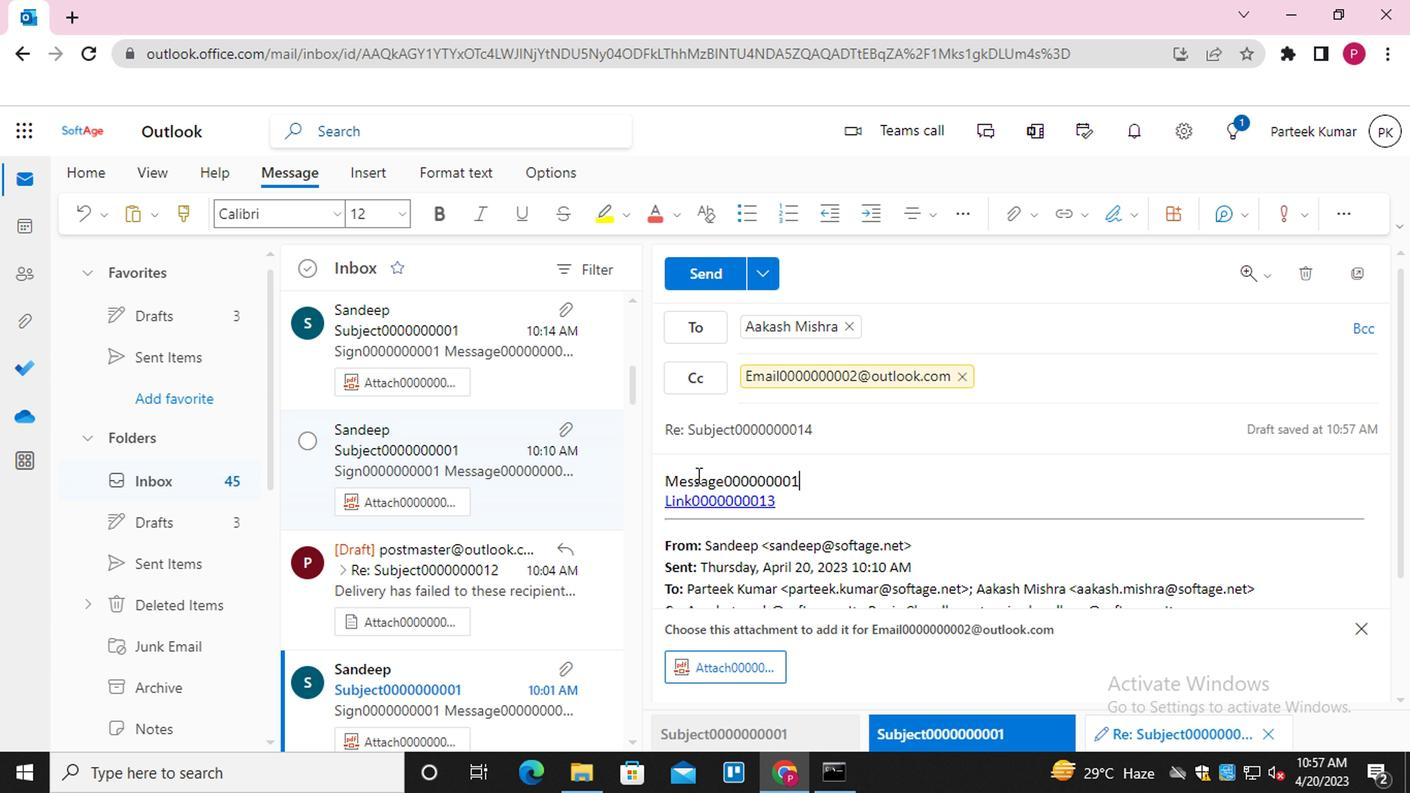 
Action: Mouse moved to (801, 228)
Screenshot: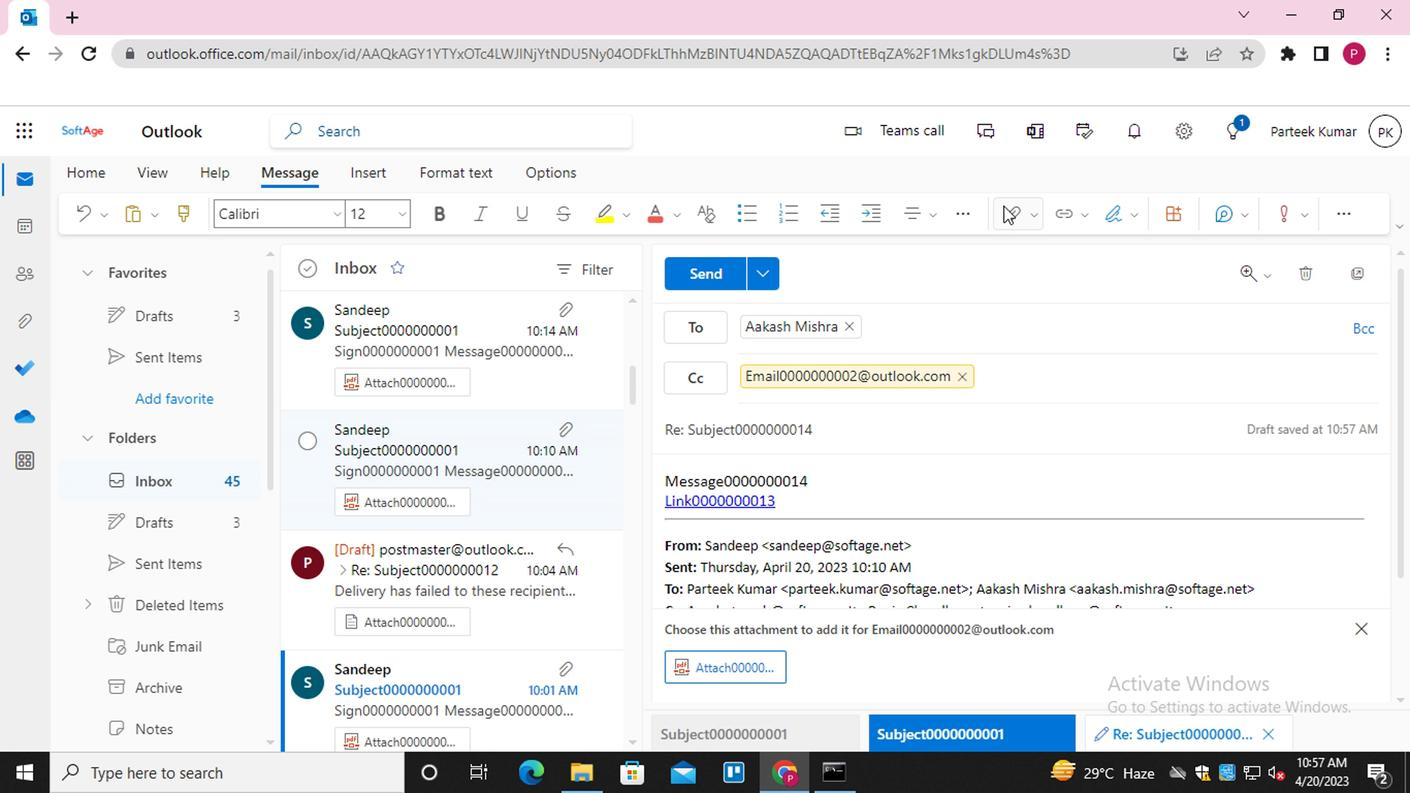 
Action: Mouse pressed left at (801, 228)
Screenshot: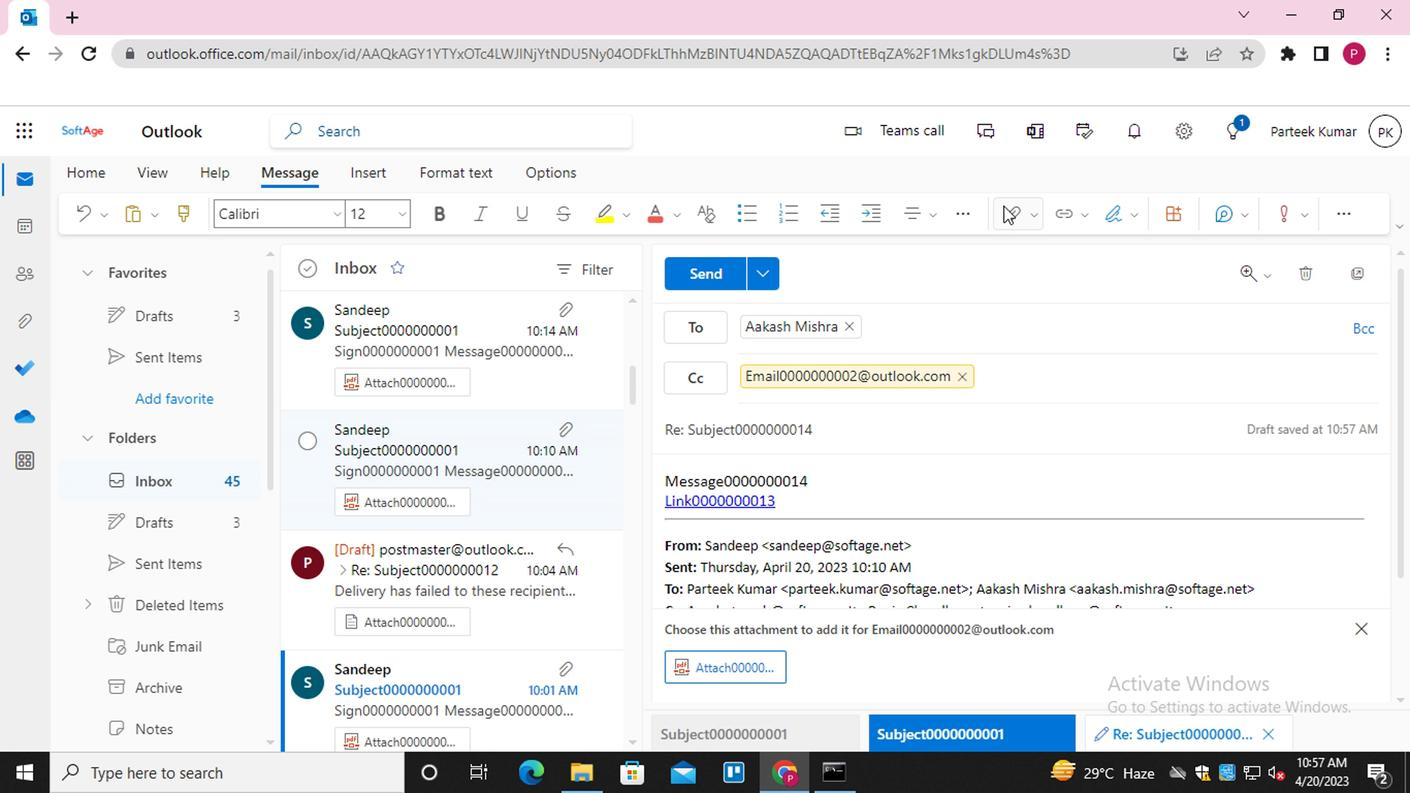 
Action: Mouse moved to (737, 266)
Screenshot: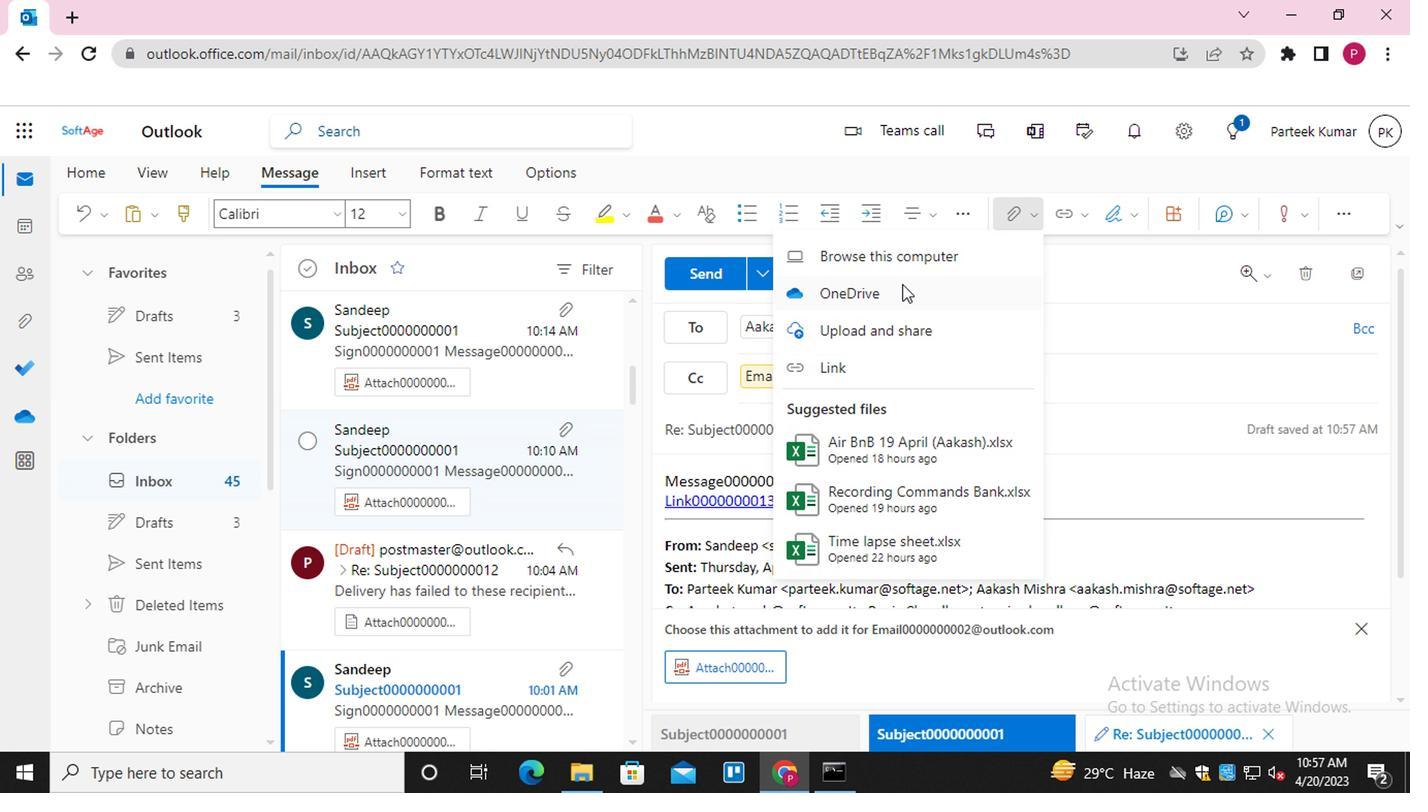 
Action: Mouse pressed left at (737, 266)
Screenshot: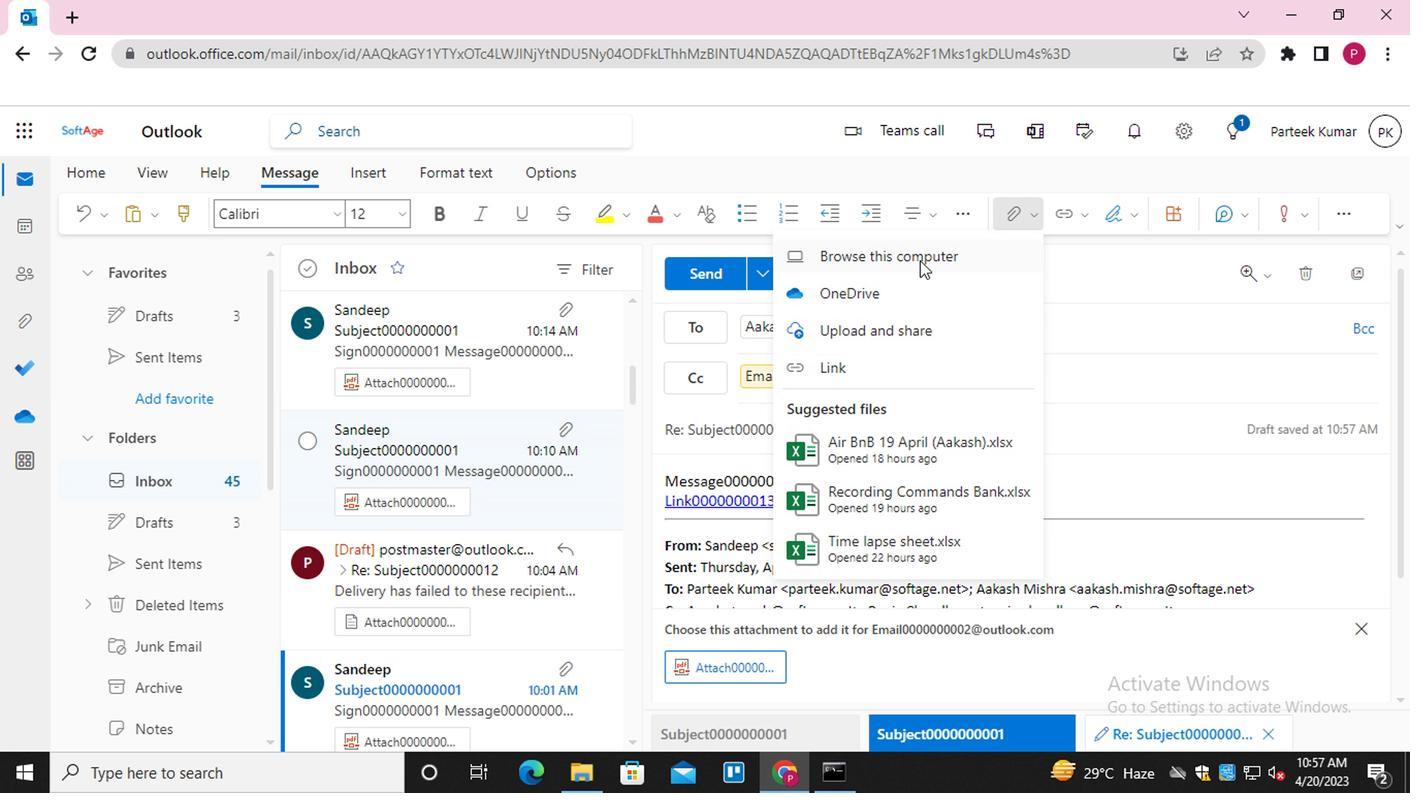
Action: Mouse moved to (345, 189)
Screenshot: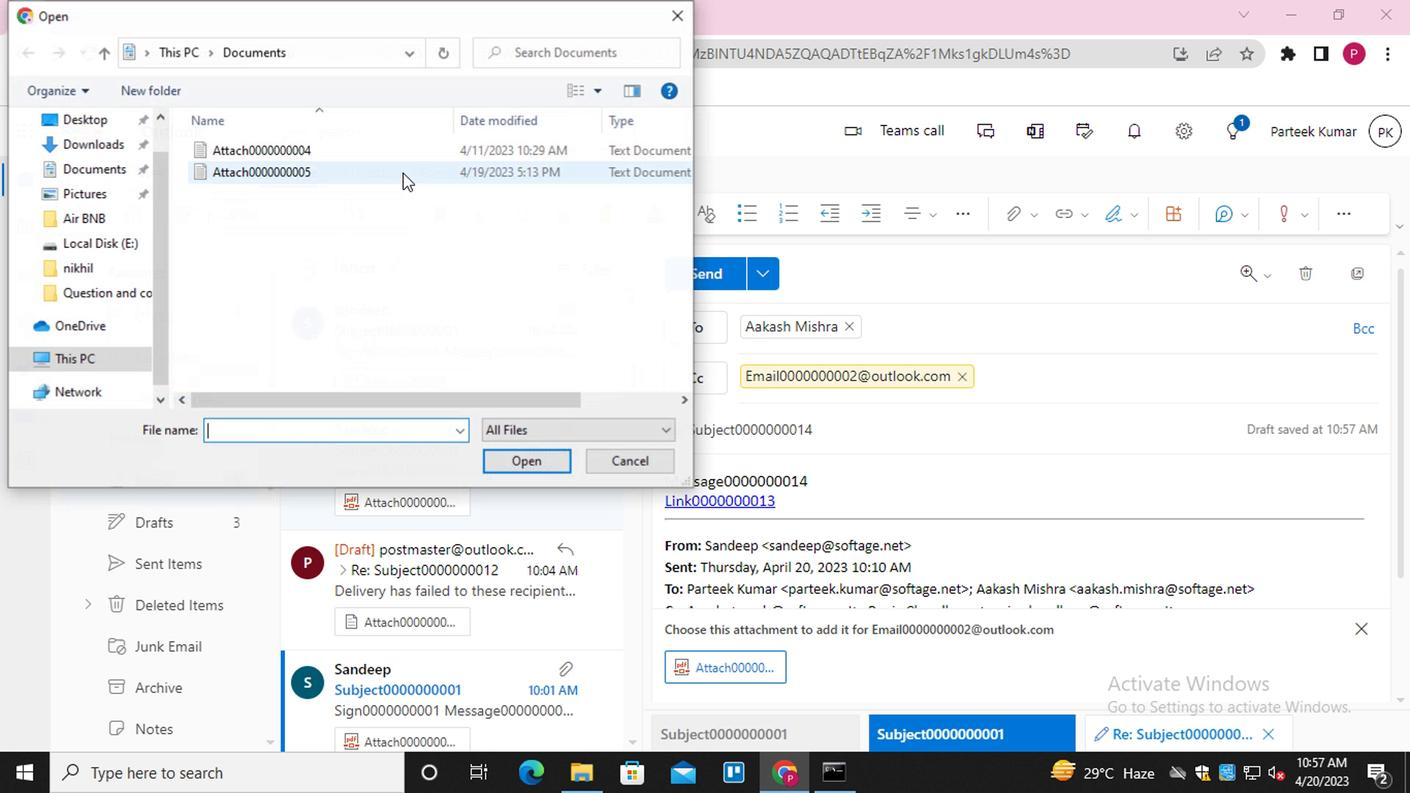 
Action: Mouse pressed left at (345, 189)
Screenshot: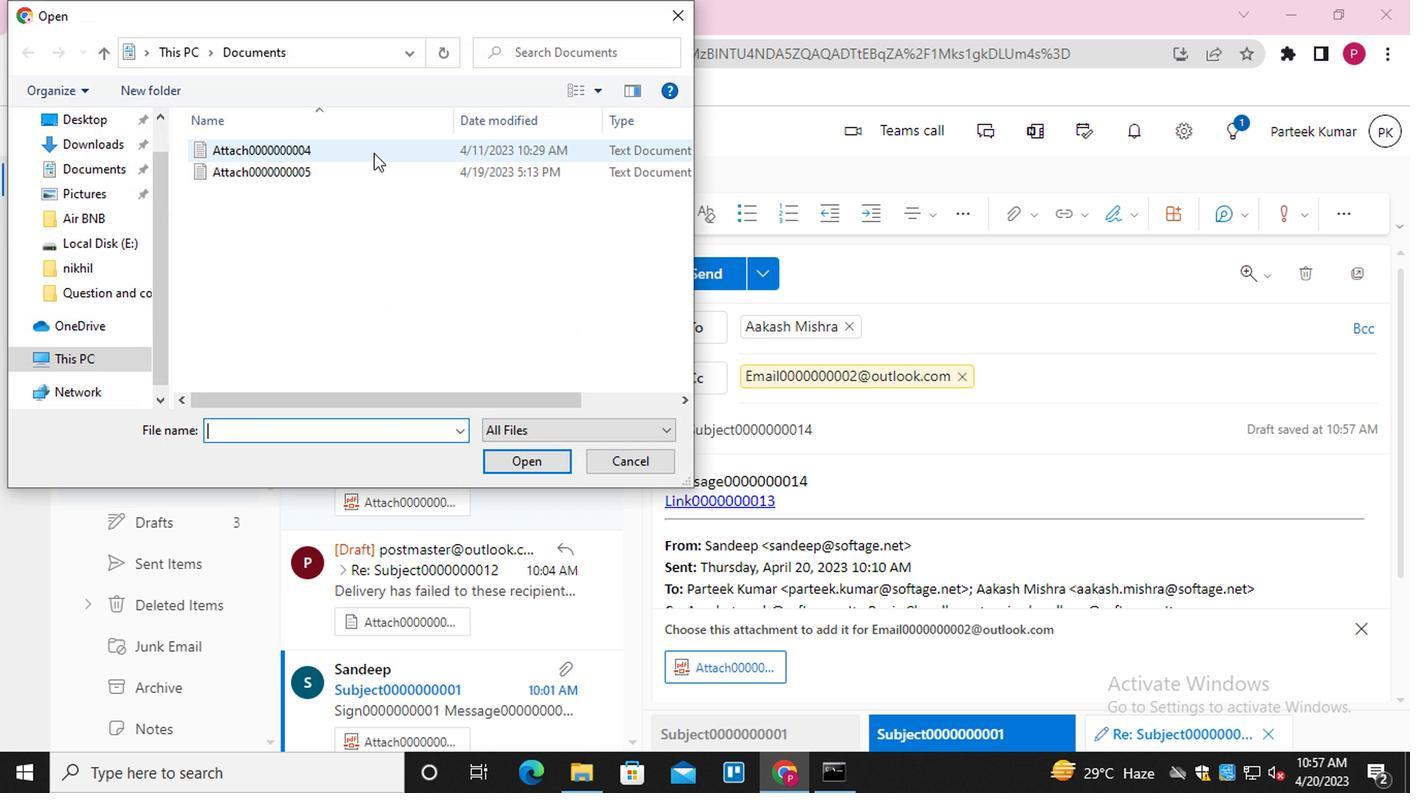 
Action: Mouse moved to (456, 411)
Screenshot: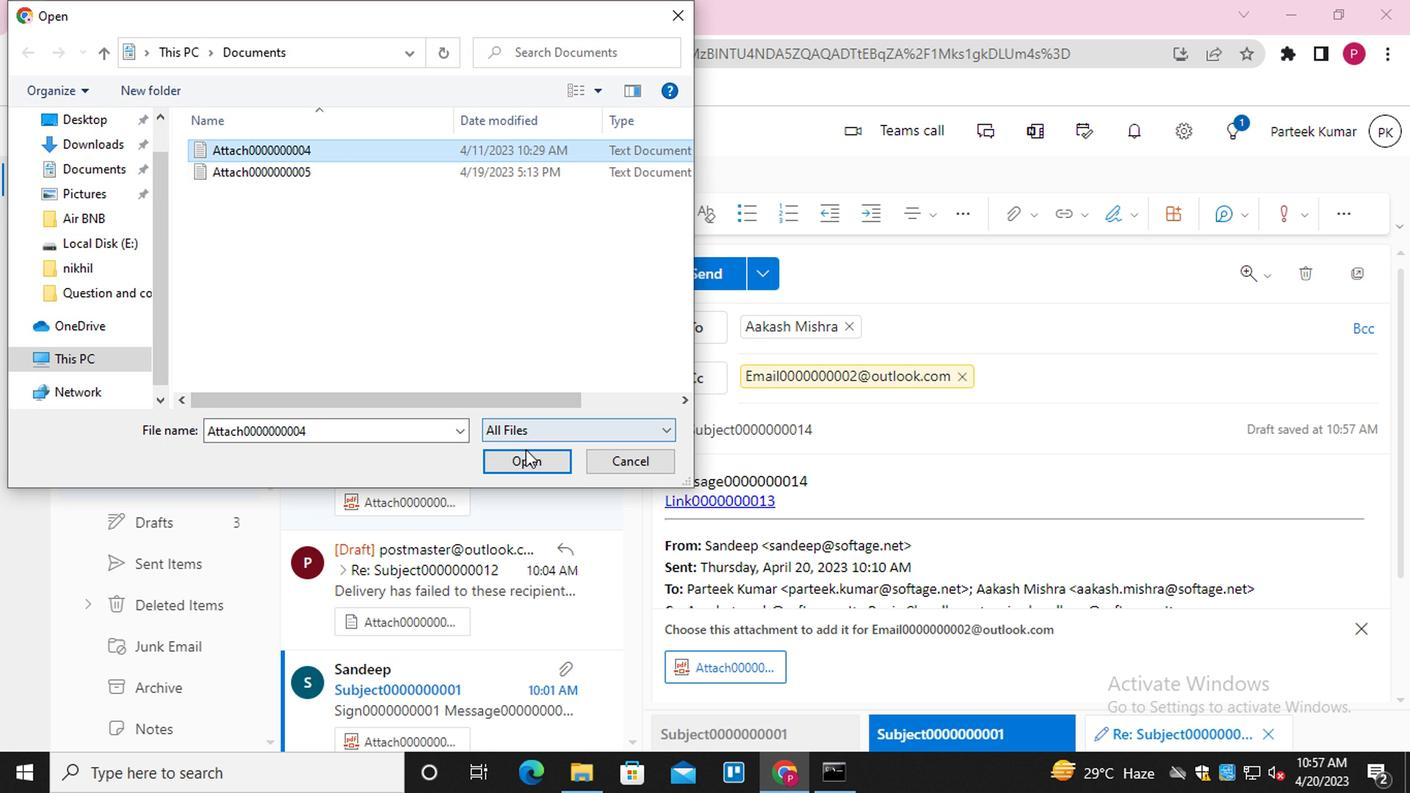 
Action: Mouse pressed left at (456, 411)
Screenshot: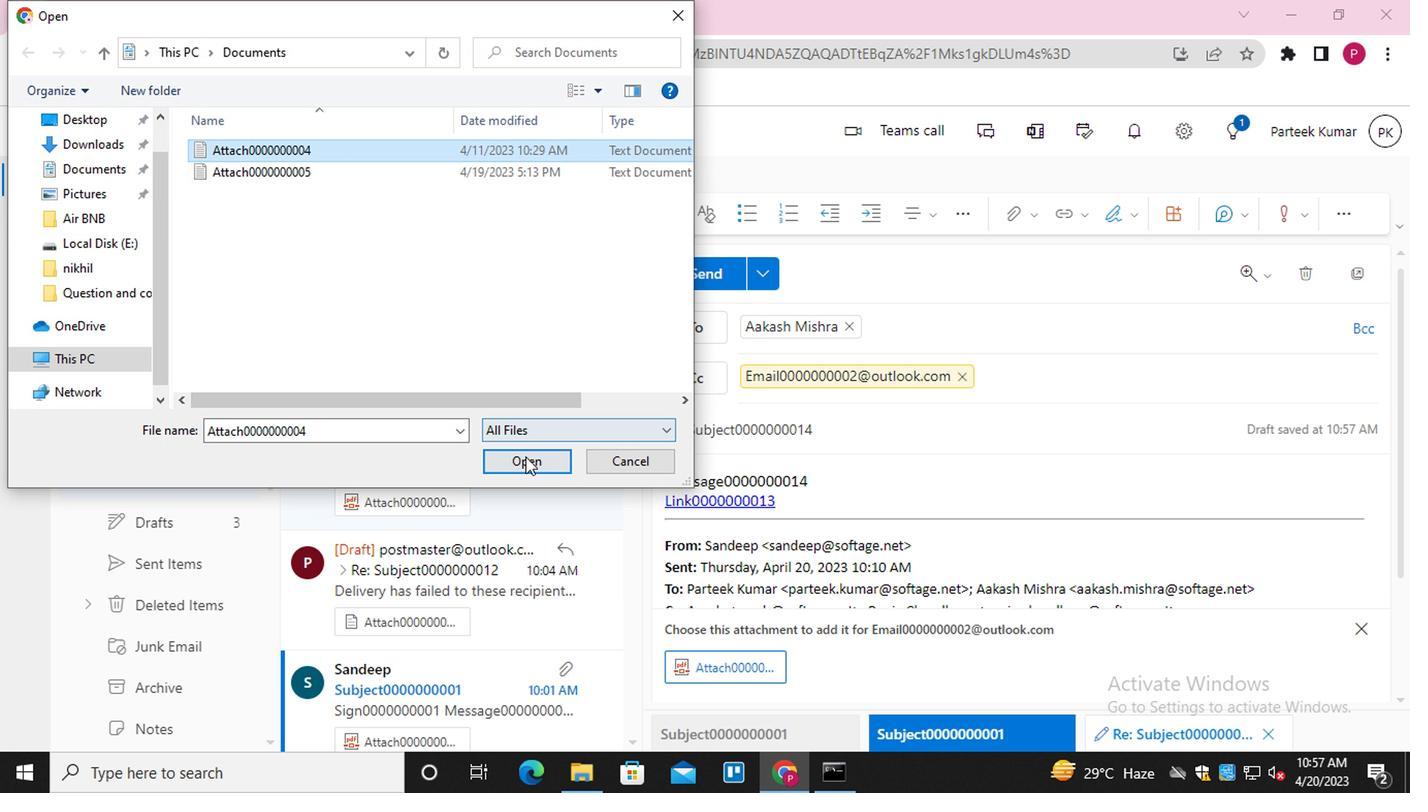 
Action: Mouse moved to (810, 238)
Screenshot: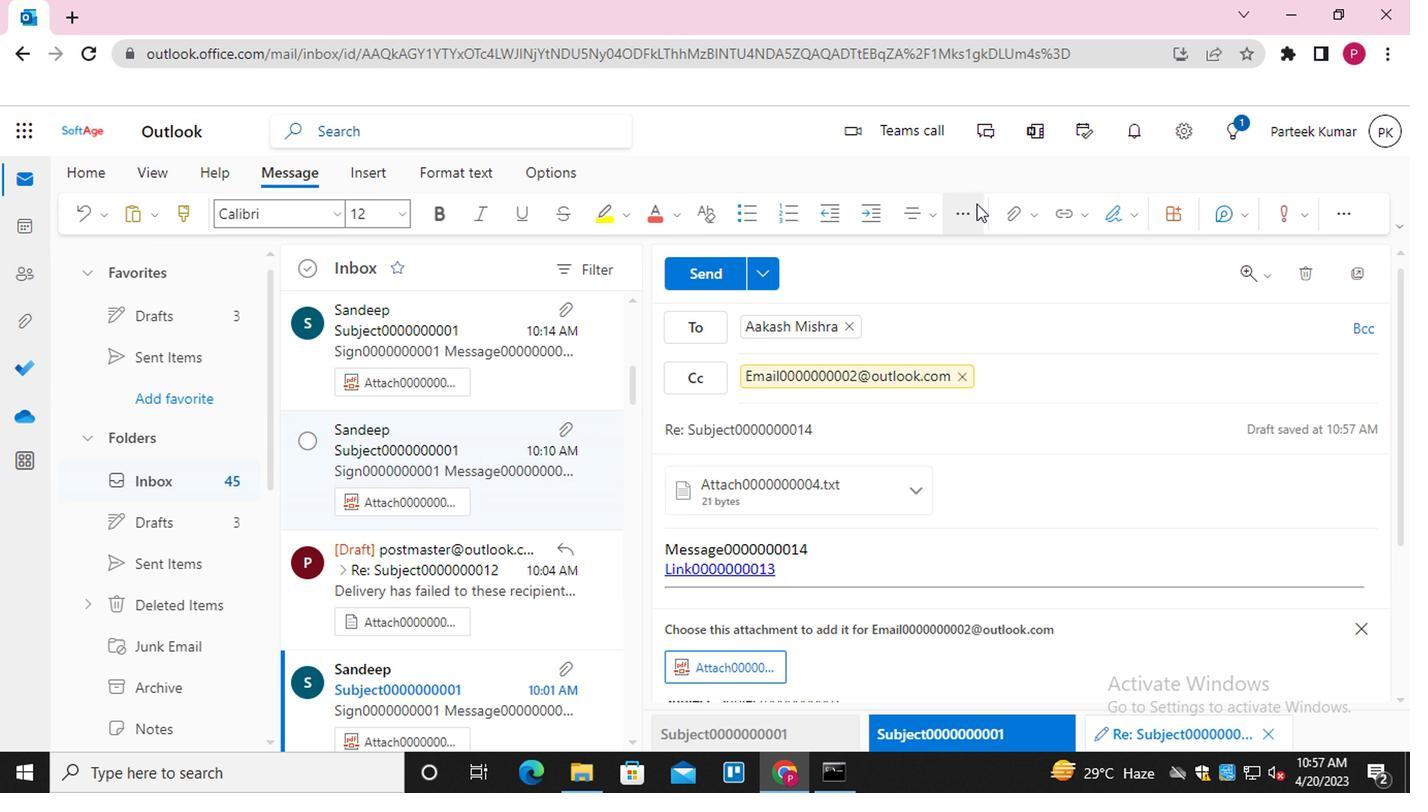 
Action: Mouse pressed left at (810, 238)
